 Task: Get directions from Antarctic to Canyonlands National Park, Utah, United States and reverse  starting point and destination and check the driving options
Action: Mouse moved to (210, 98)
Screenshot: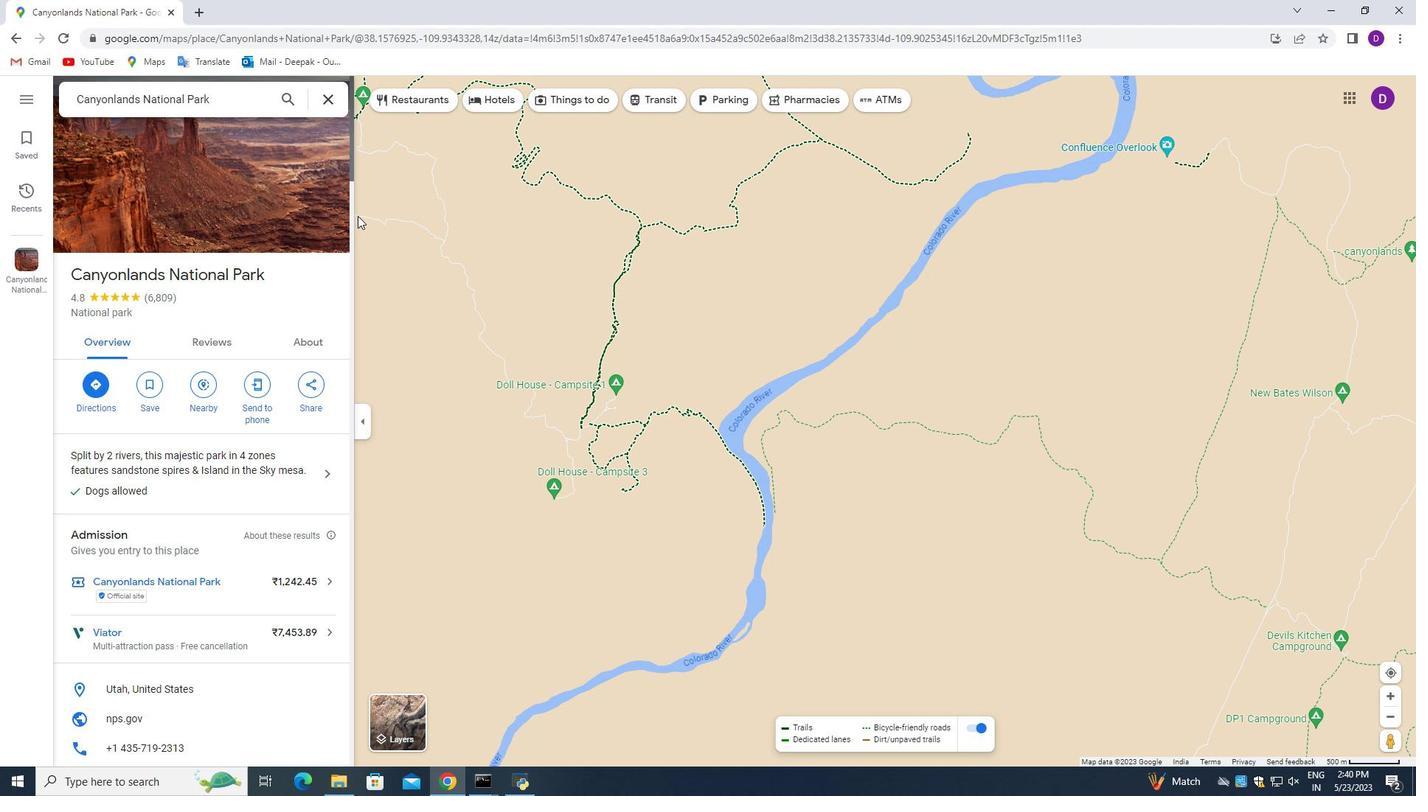 
Action: Mouse pressed left at (210, 98)
Screenshot: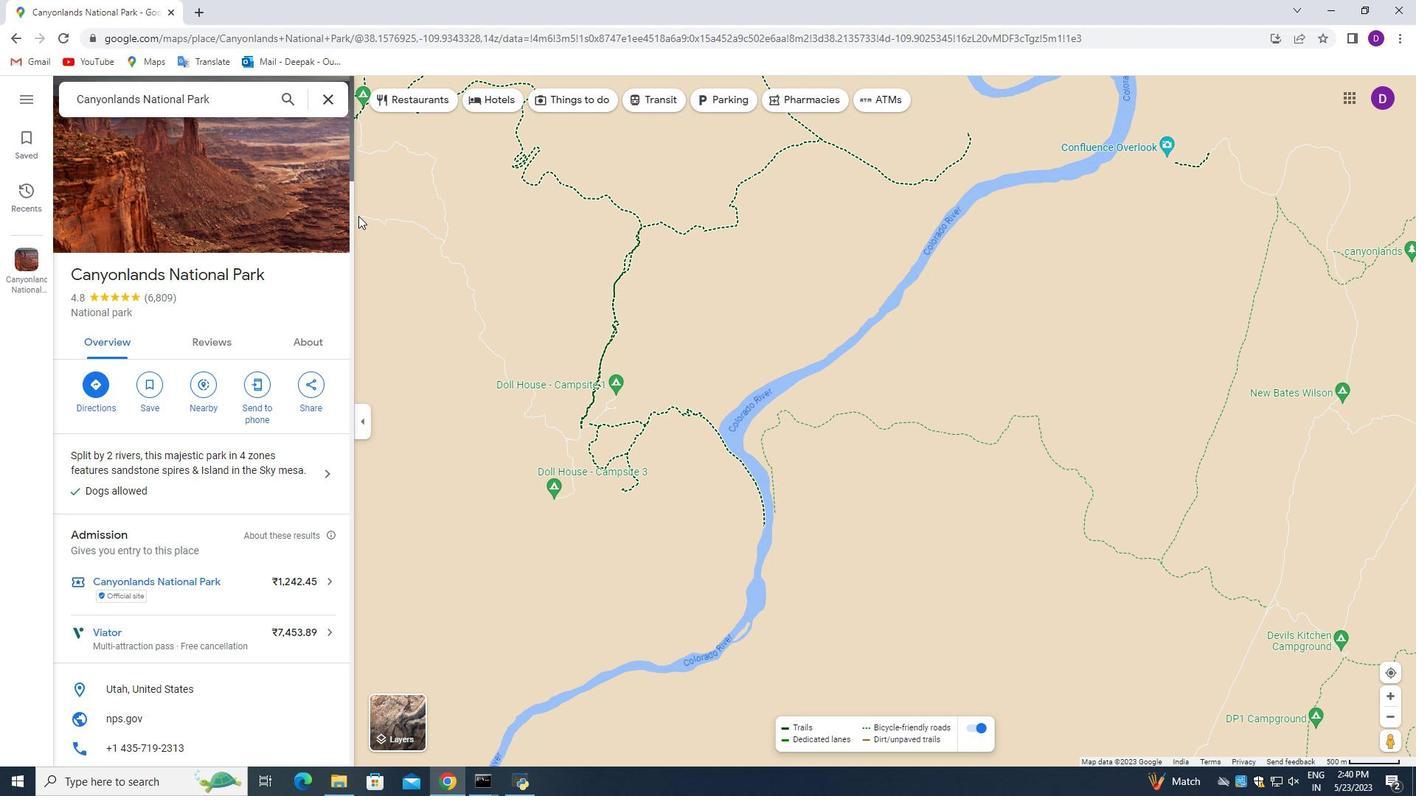
Action: Mouse moved to (397, 224)
Screenshot: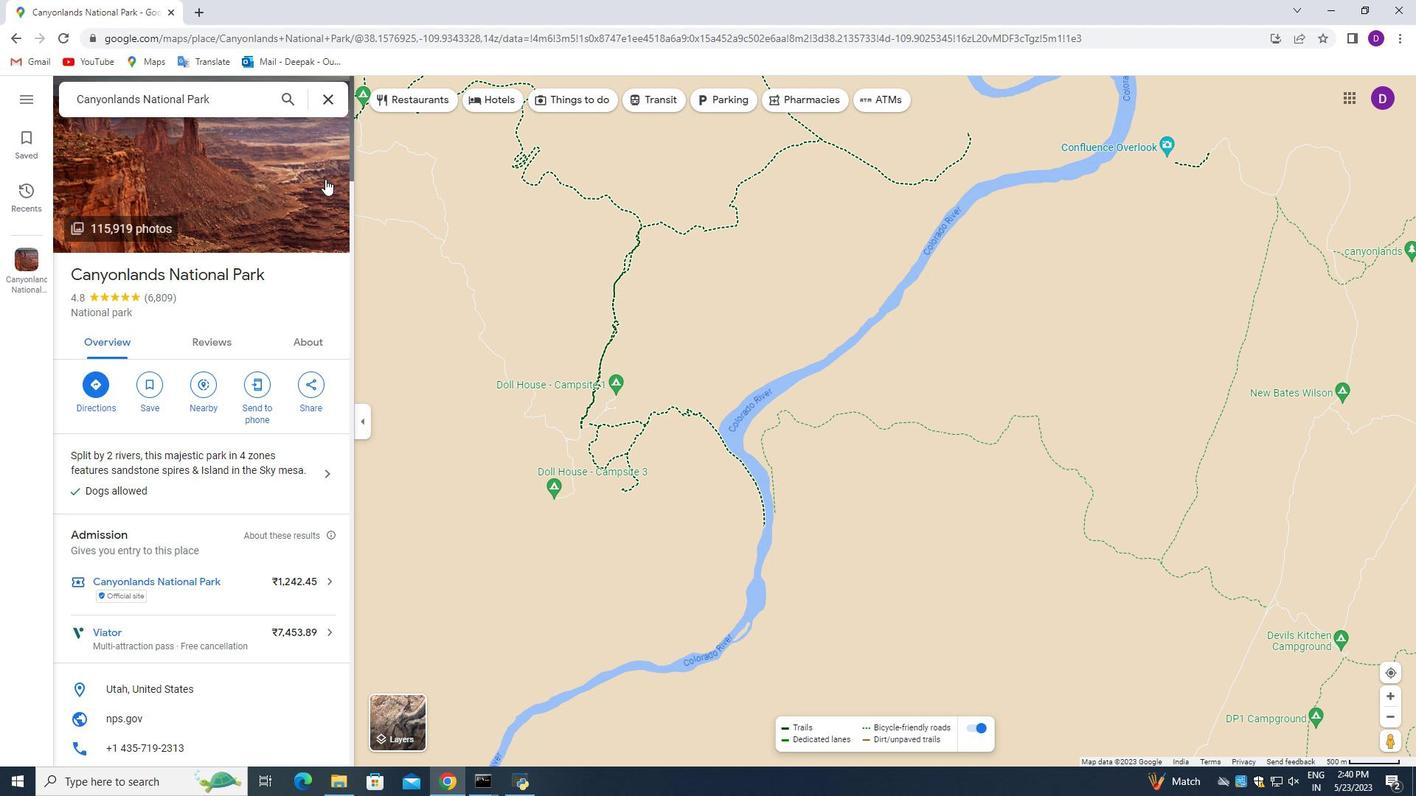 
Action: Key pressed <Key.shift_r>Antarctic
Screenshot: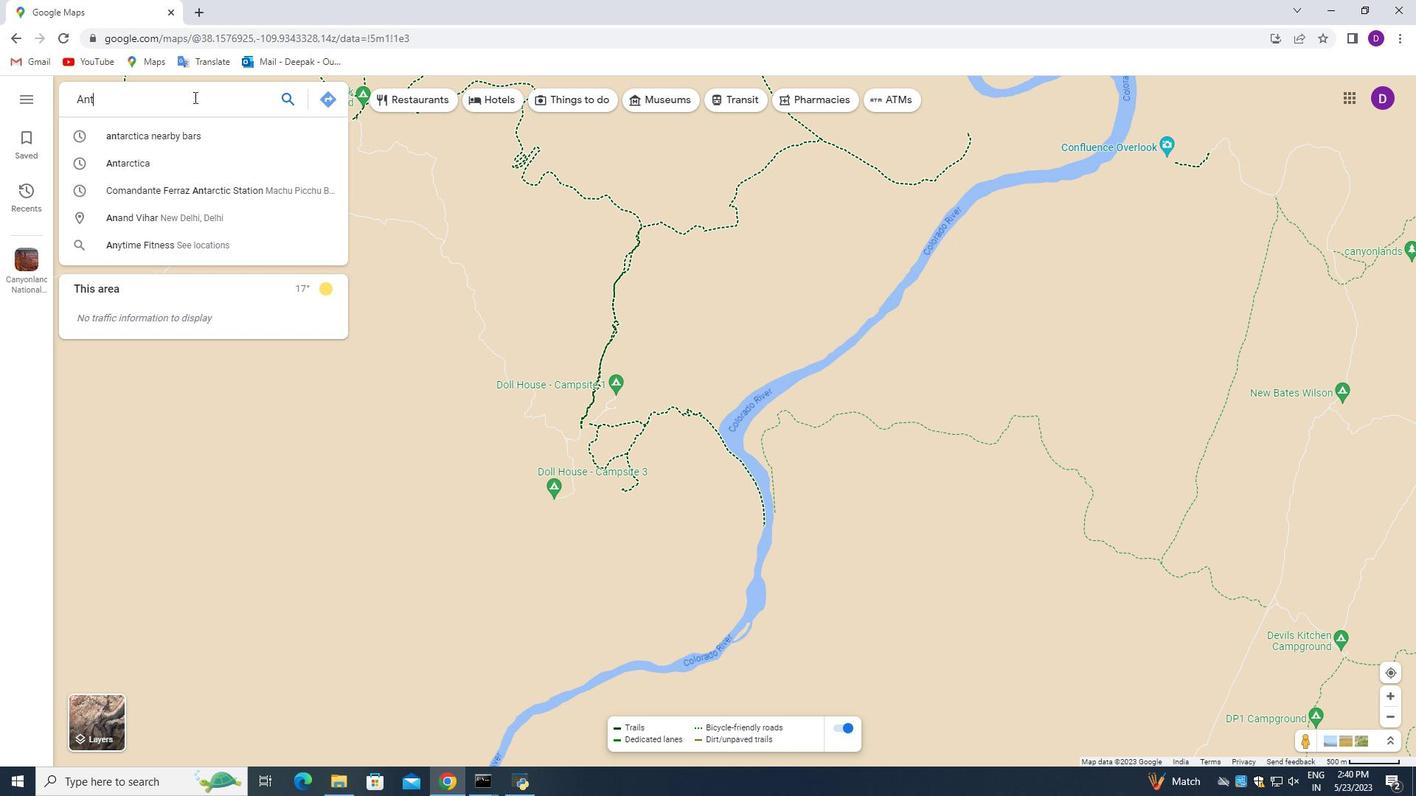 
Action: Mouse moved to (327, 95)
Screenshot: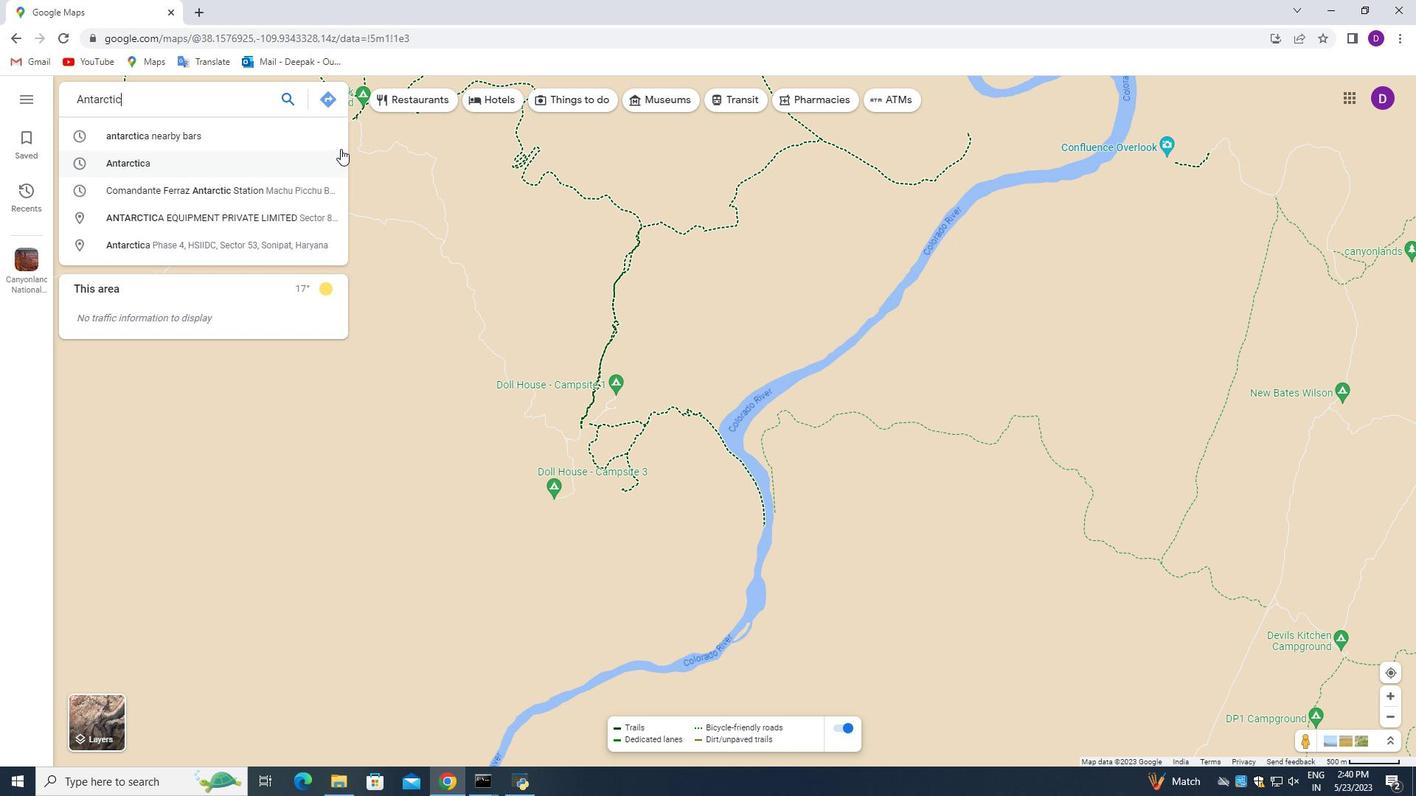 
Action: Mouse pressed left at (327, 95)
Screenshot: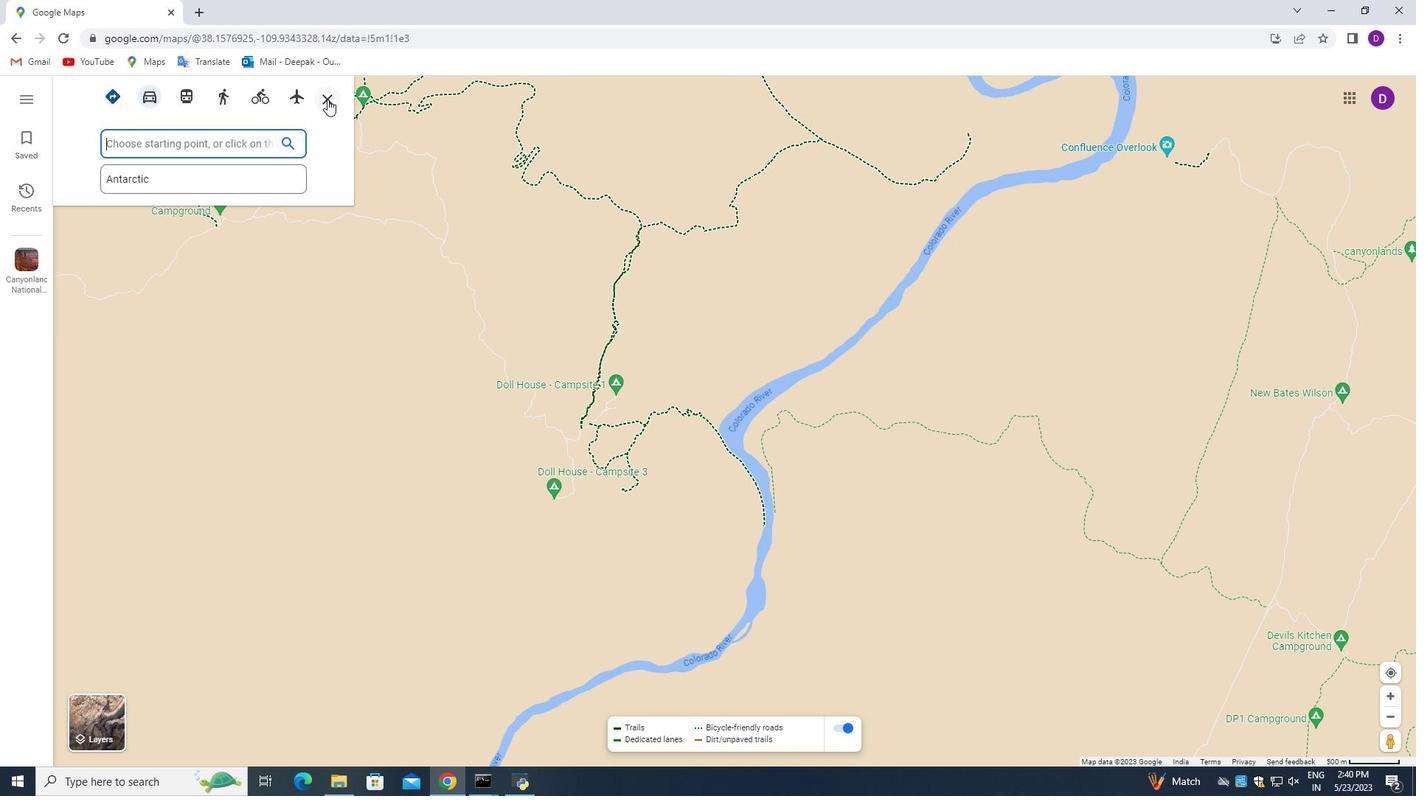 
Action: Mouse moved to (158, 133)
Screenshot: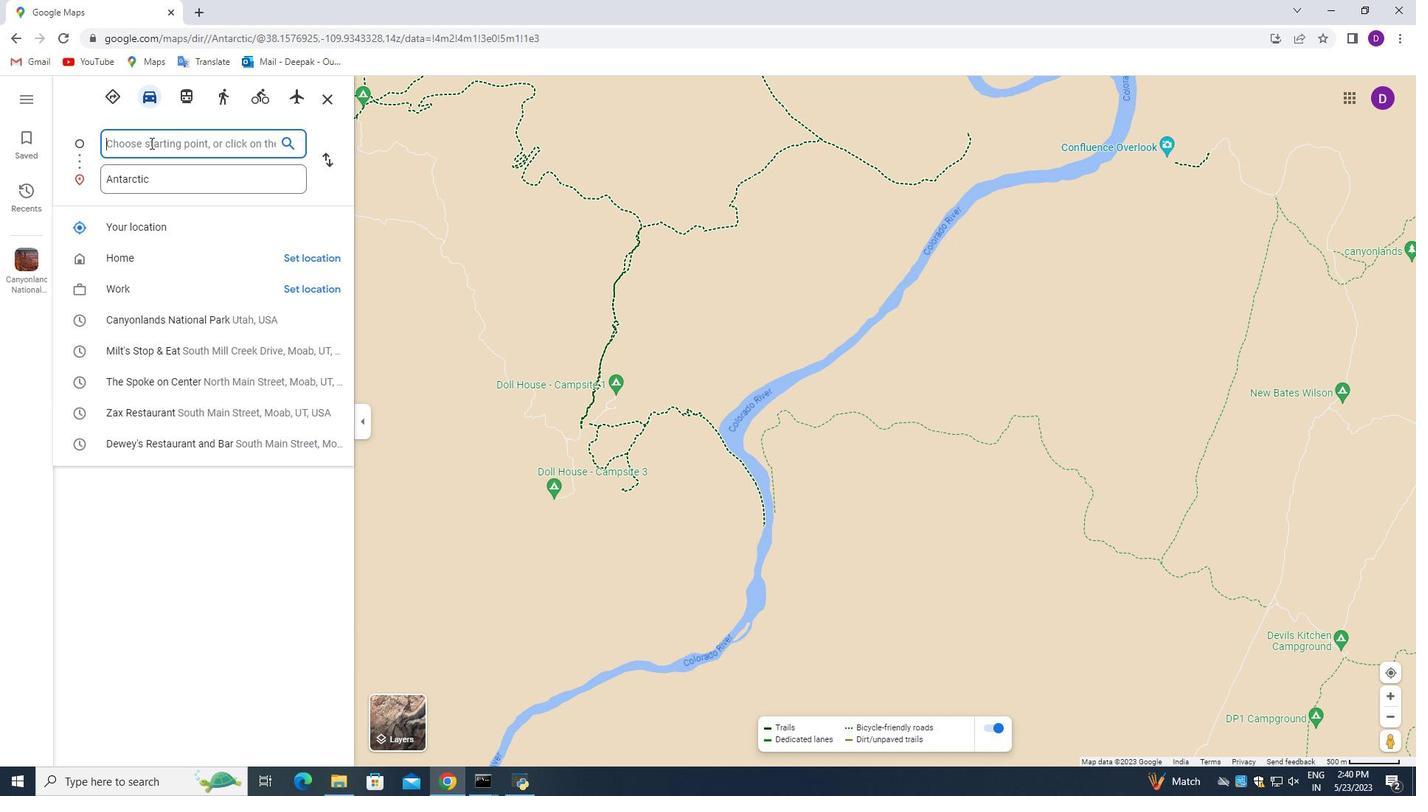 
Action: Mouse pressed left at (158, 133)
Screenshot: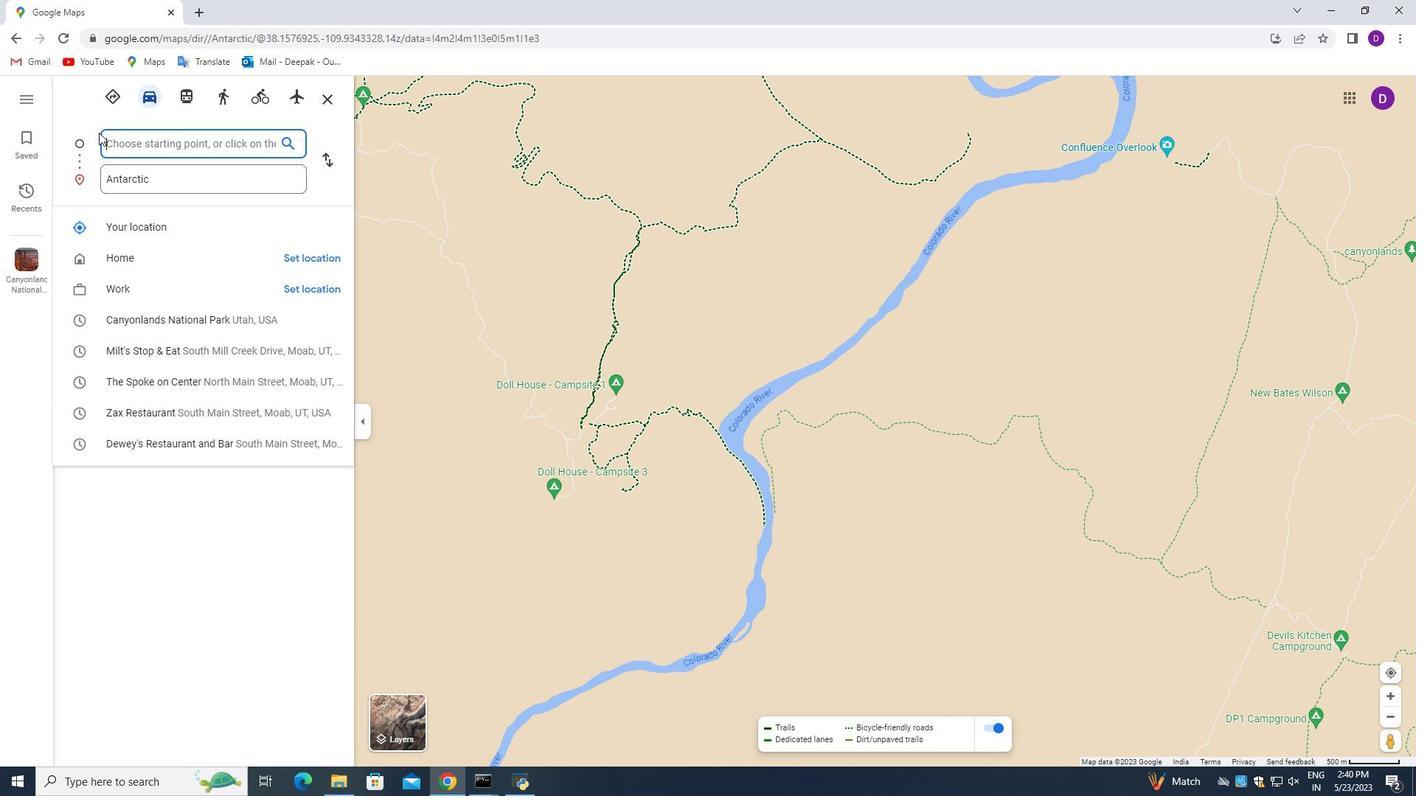 
Action: Mouse moved to (79, 107)
Screenshot: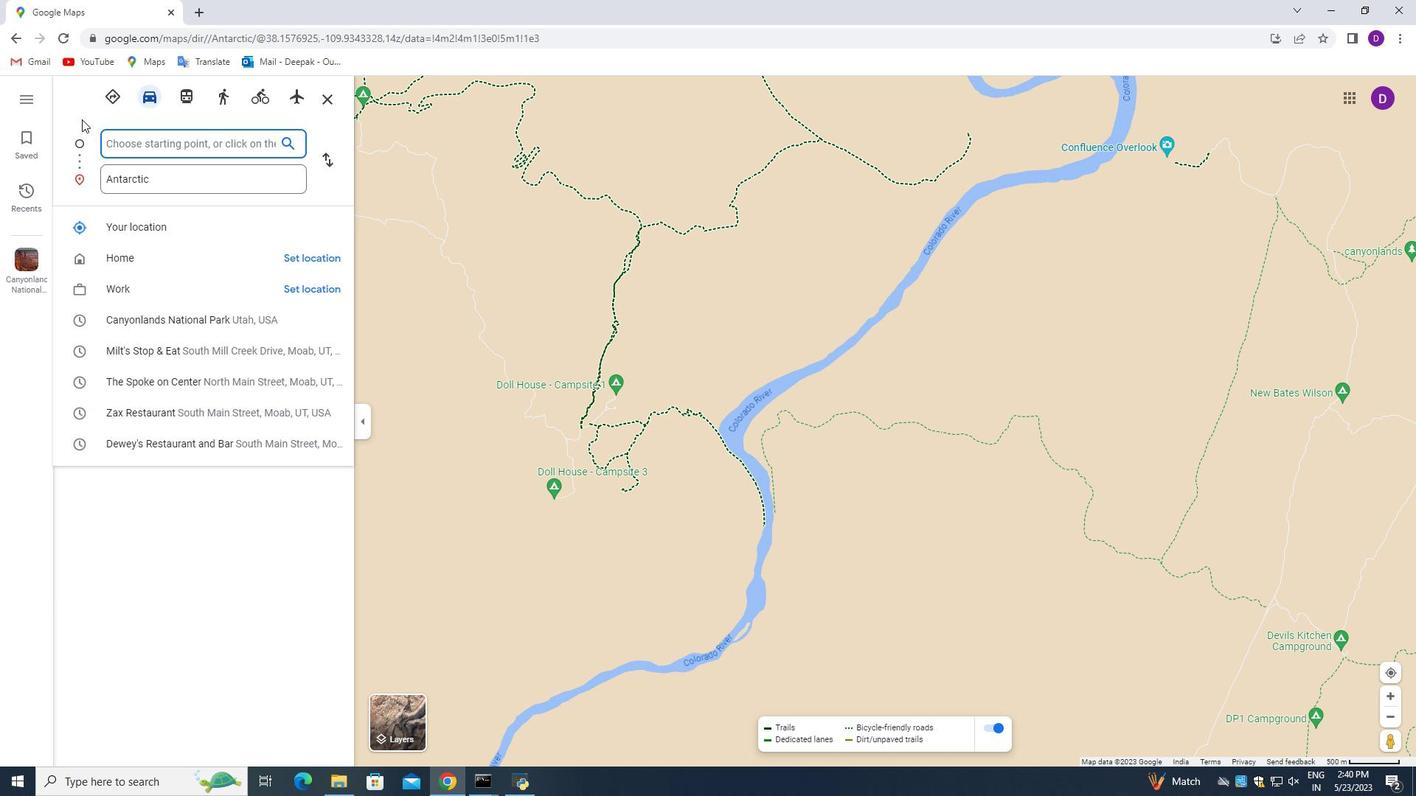 
Action: Key pressed <Key.shift_r>Canyonlands<Key.space><Key.shift>National<Key.space><Key.shift>Park,<Key.space><Key.shift>Utah<Key.space>=<Key.backspace><Key.backspace>,<Key.space><Key.shift>United<Key.space>s<Key.backspace><Key.shift_r>States<Key.space>ad<Key.backspace><Key.backspace>
Screenshot: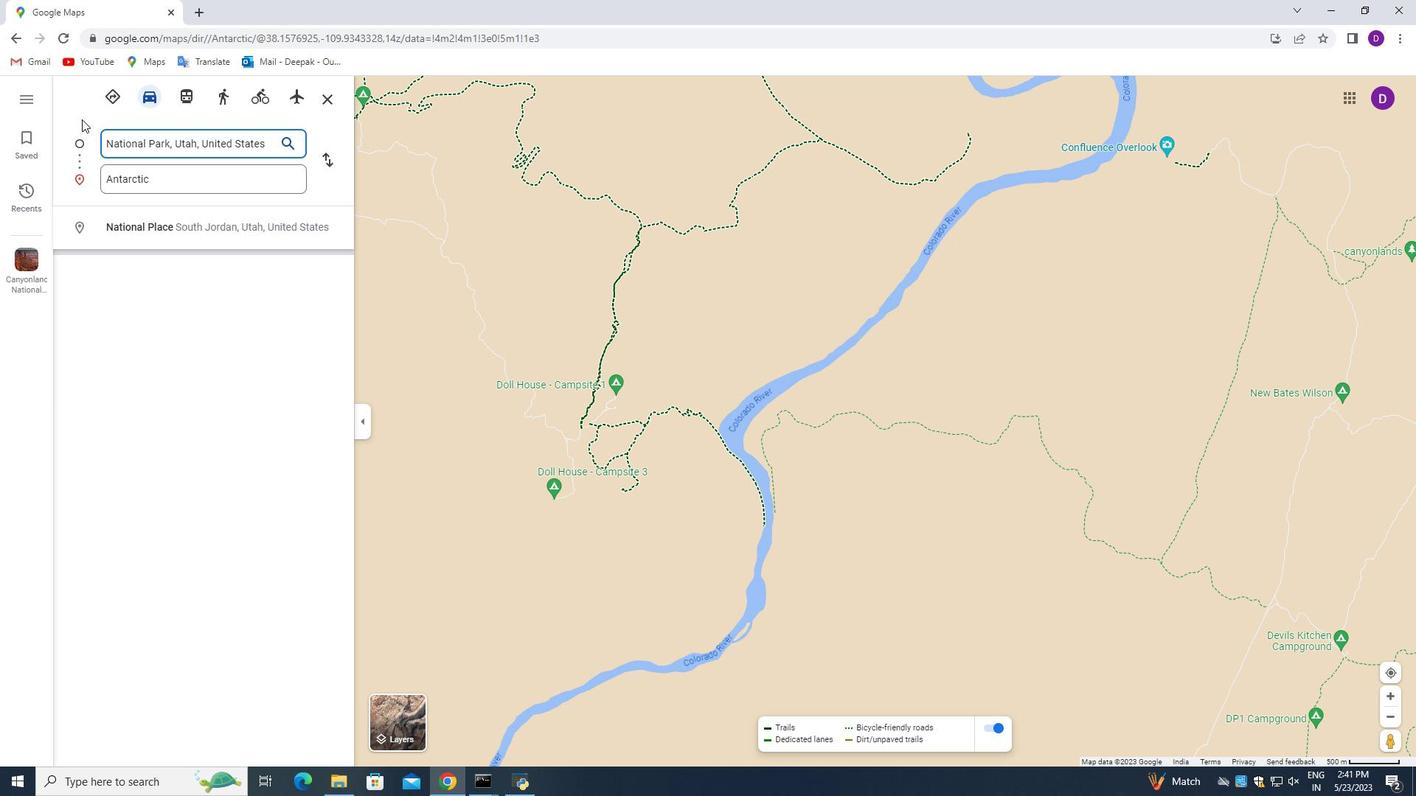 
Action: Mouse moved to (336, 162)
Screenshot: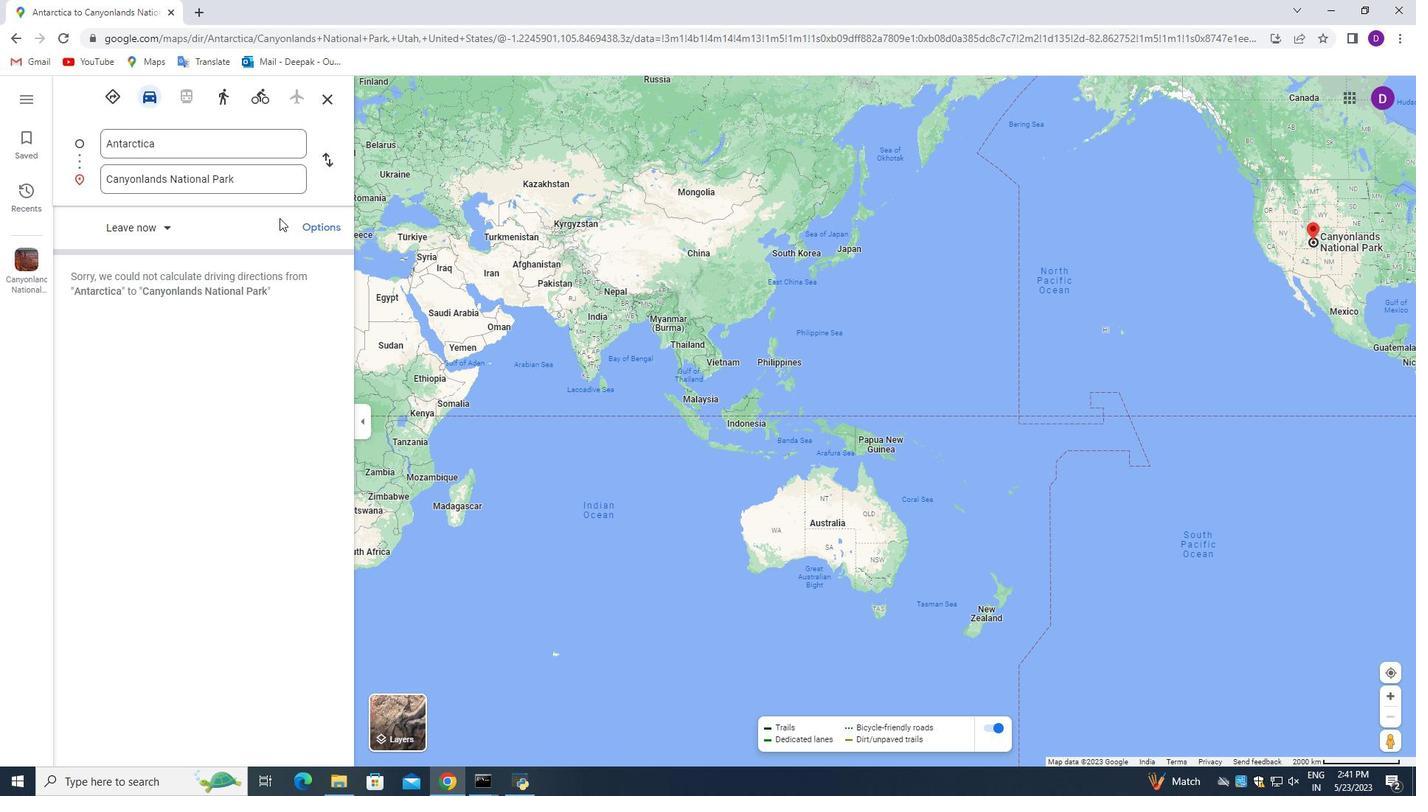 
Action: Mouse pressed left at (336, 162)
Screenshot: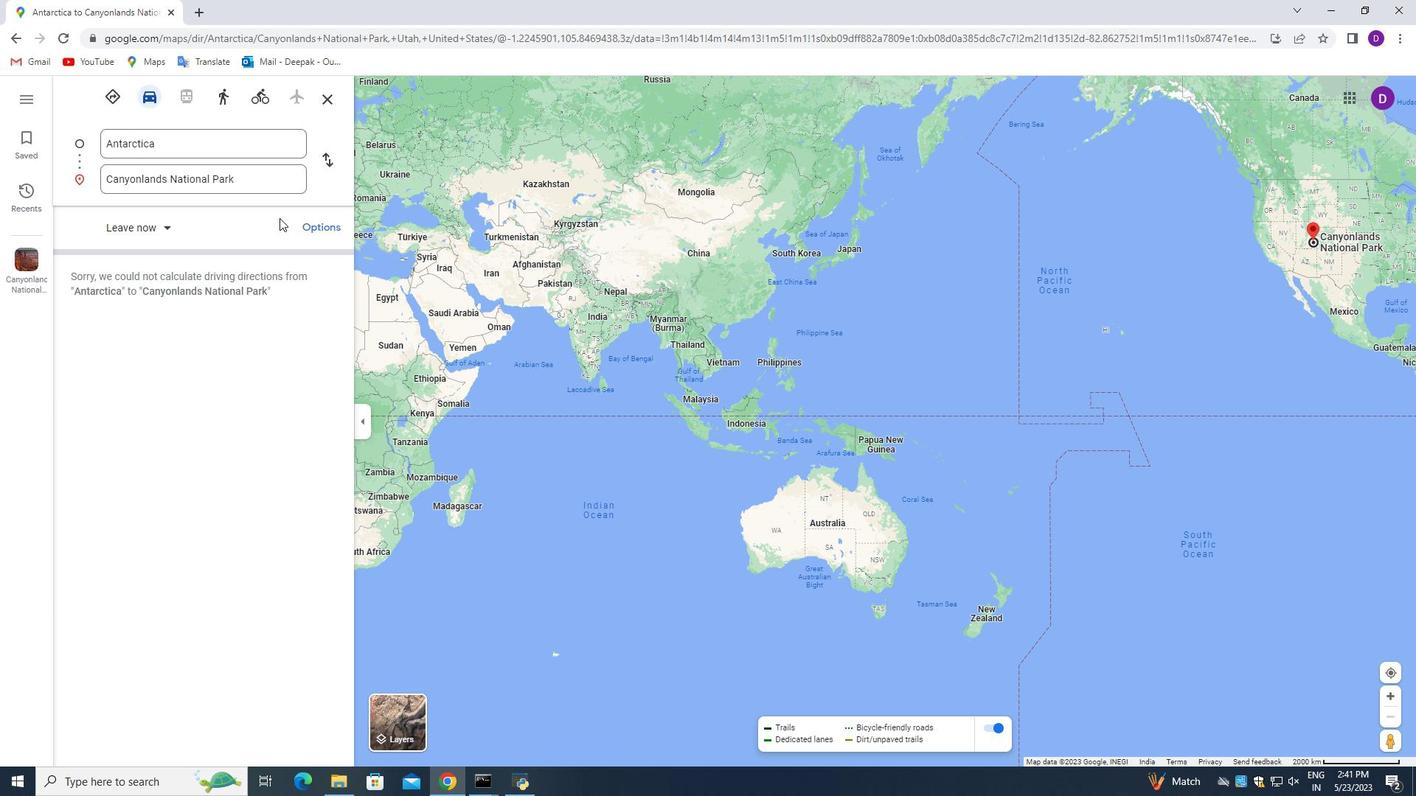 
Action: Mouse moved to (958, 545)
Screenshot: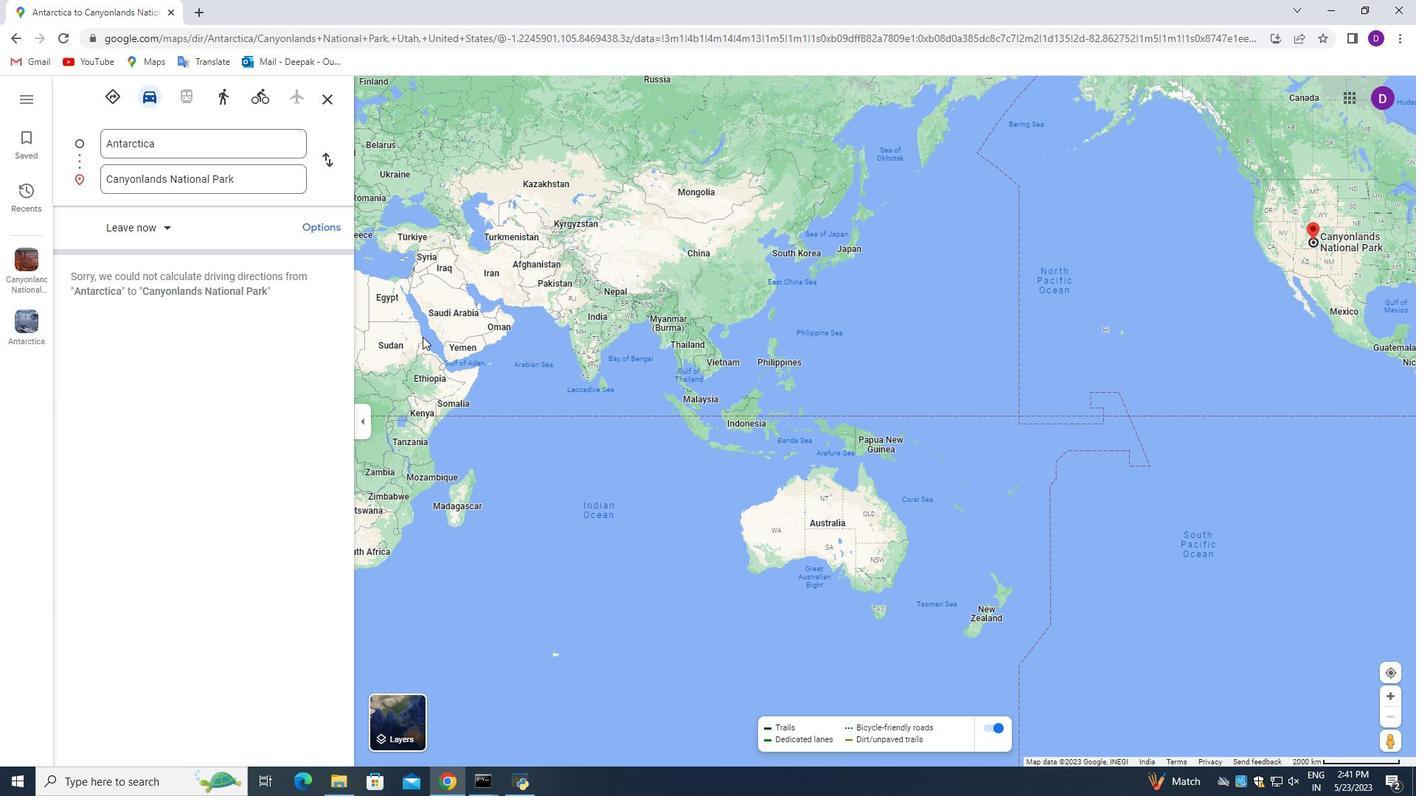 
Action: Mouse pressed left at (958, 545)
Screenshot: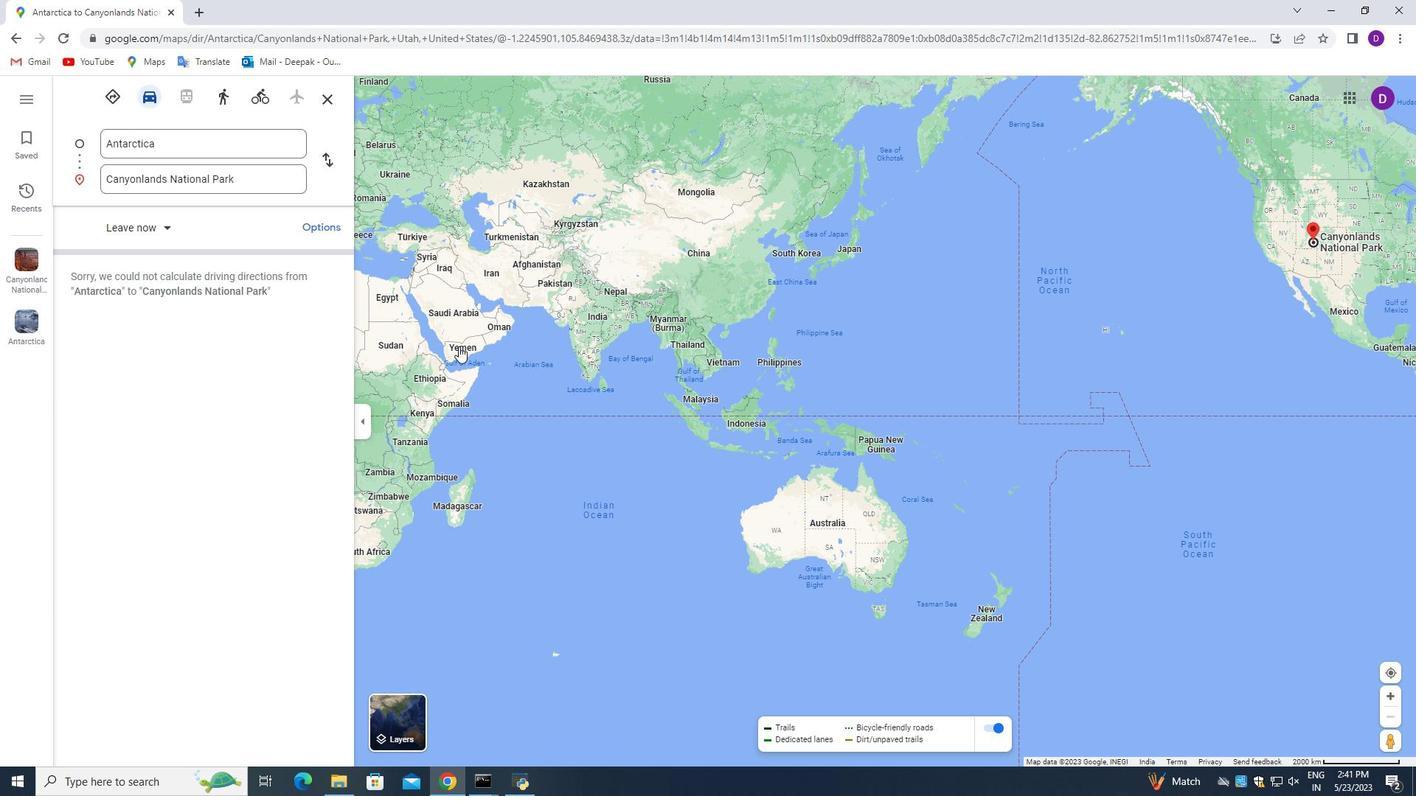 
Action: Mouse moved to (986, 379)
Screenshot: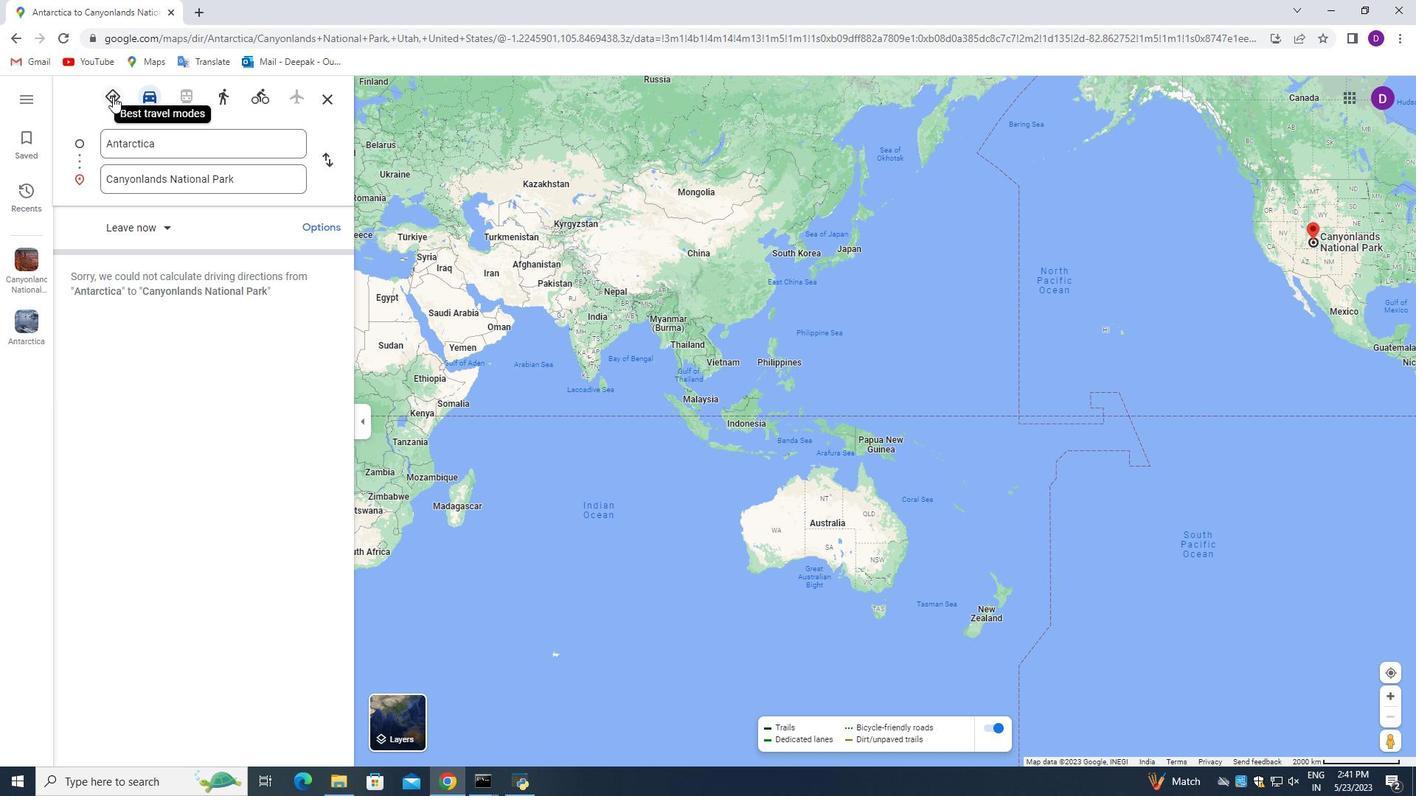 
Action: Mouse pressed left at (986, 379)
Screenshot: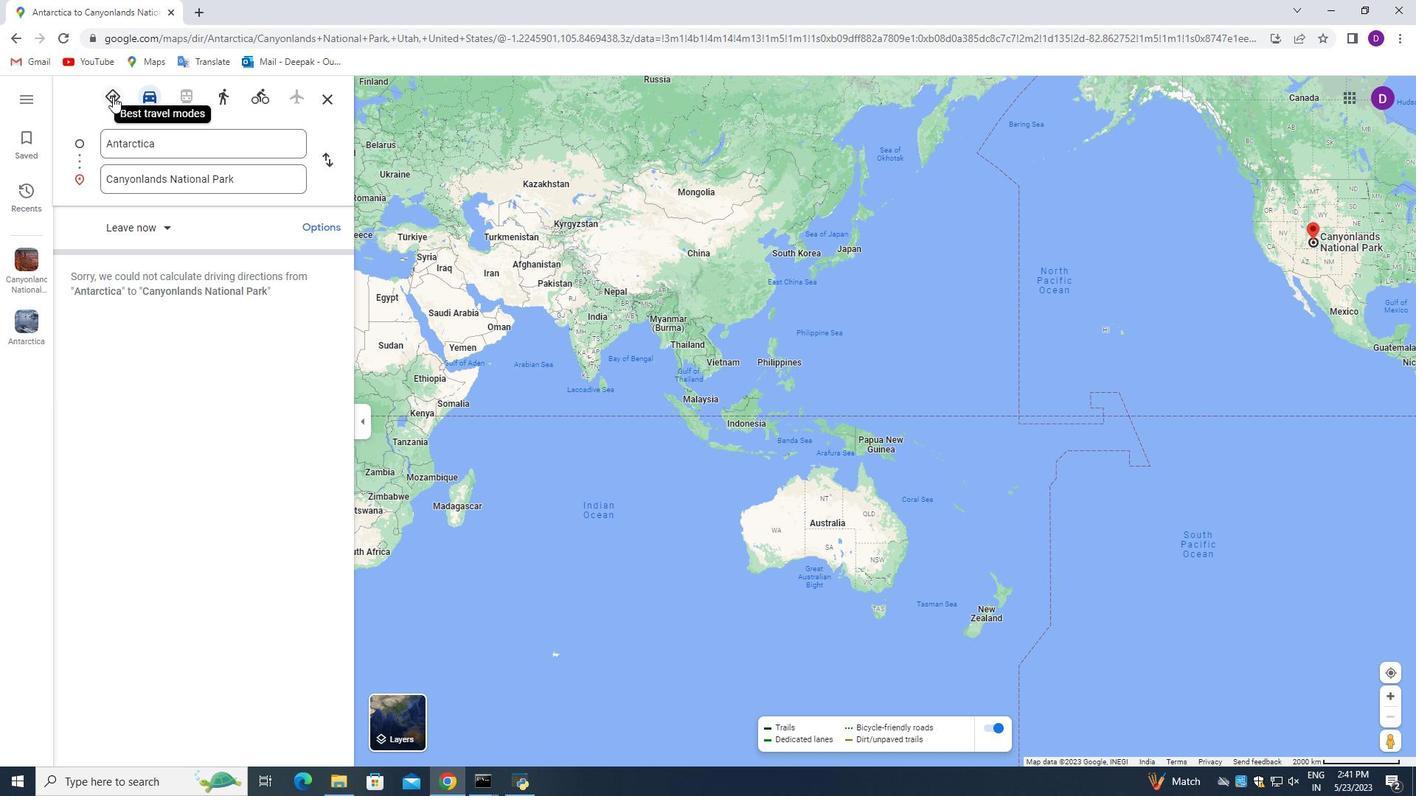 
Action: Mouse moved to (244, 178)
Screenshot: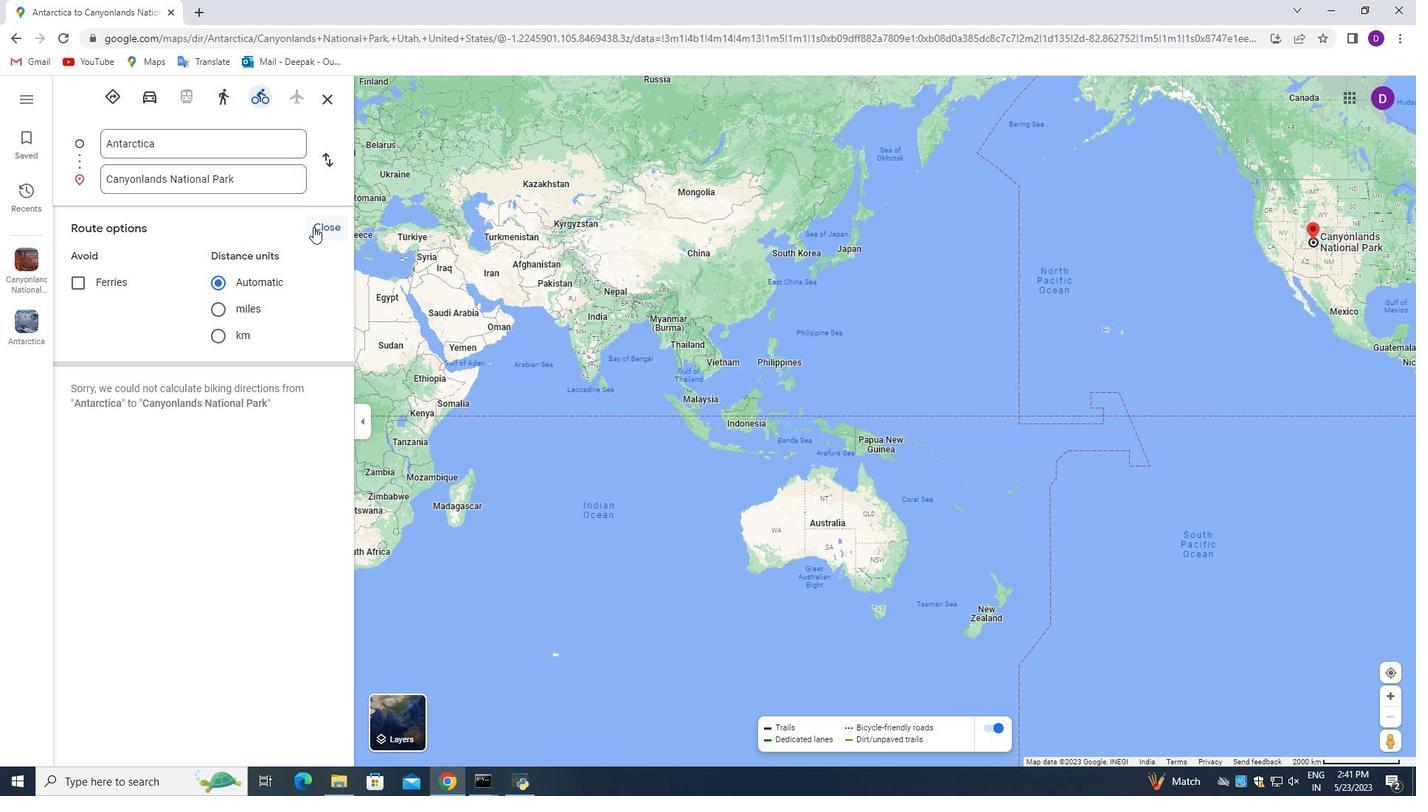
Action: Mouse pressed left at (244, 178)
Screenshot: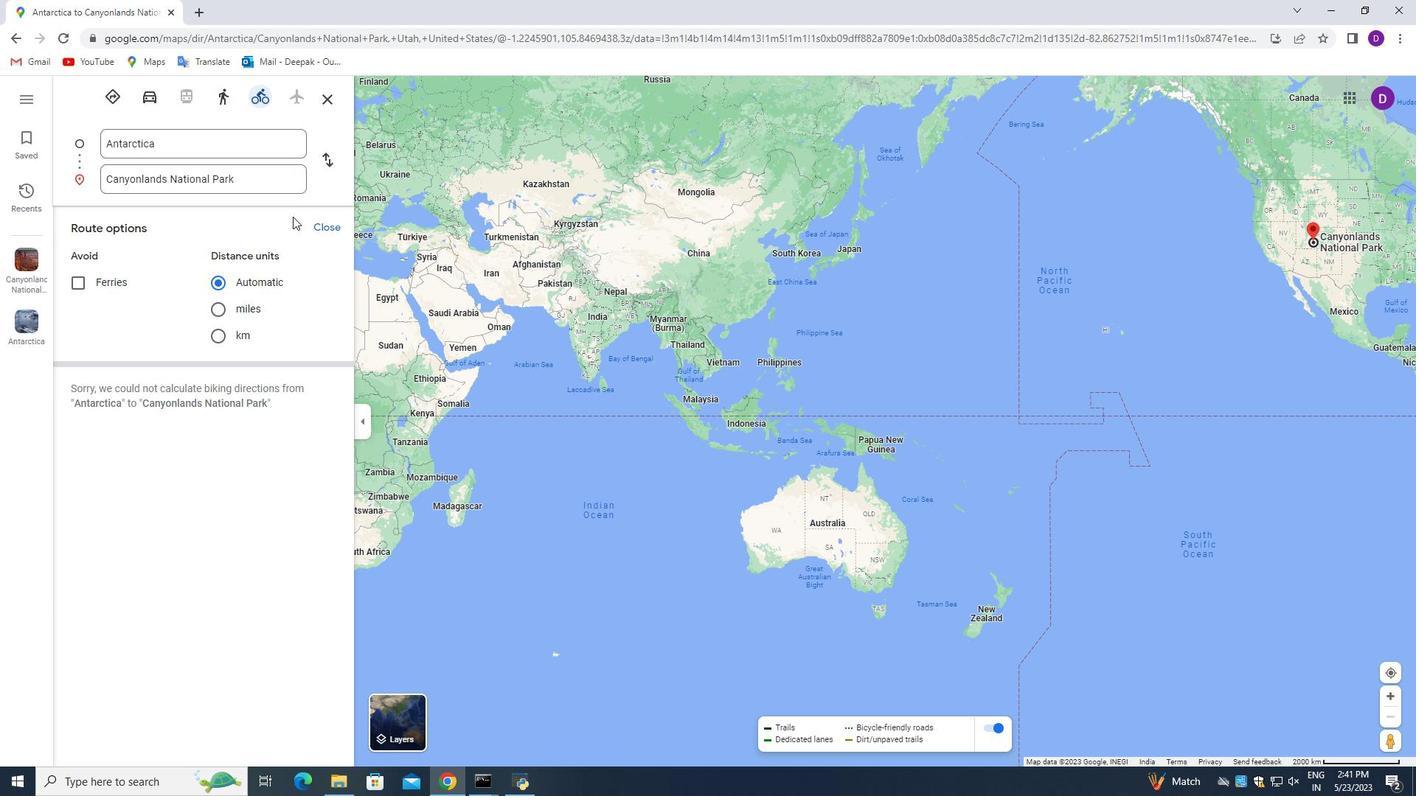 
Action: Mouse moved to (244, 177)
Screenshot: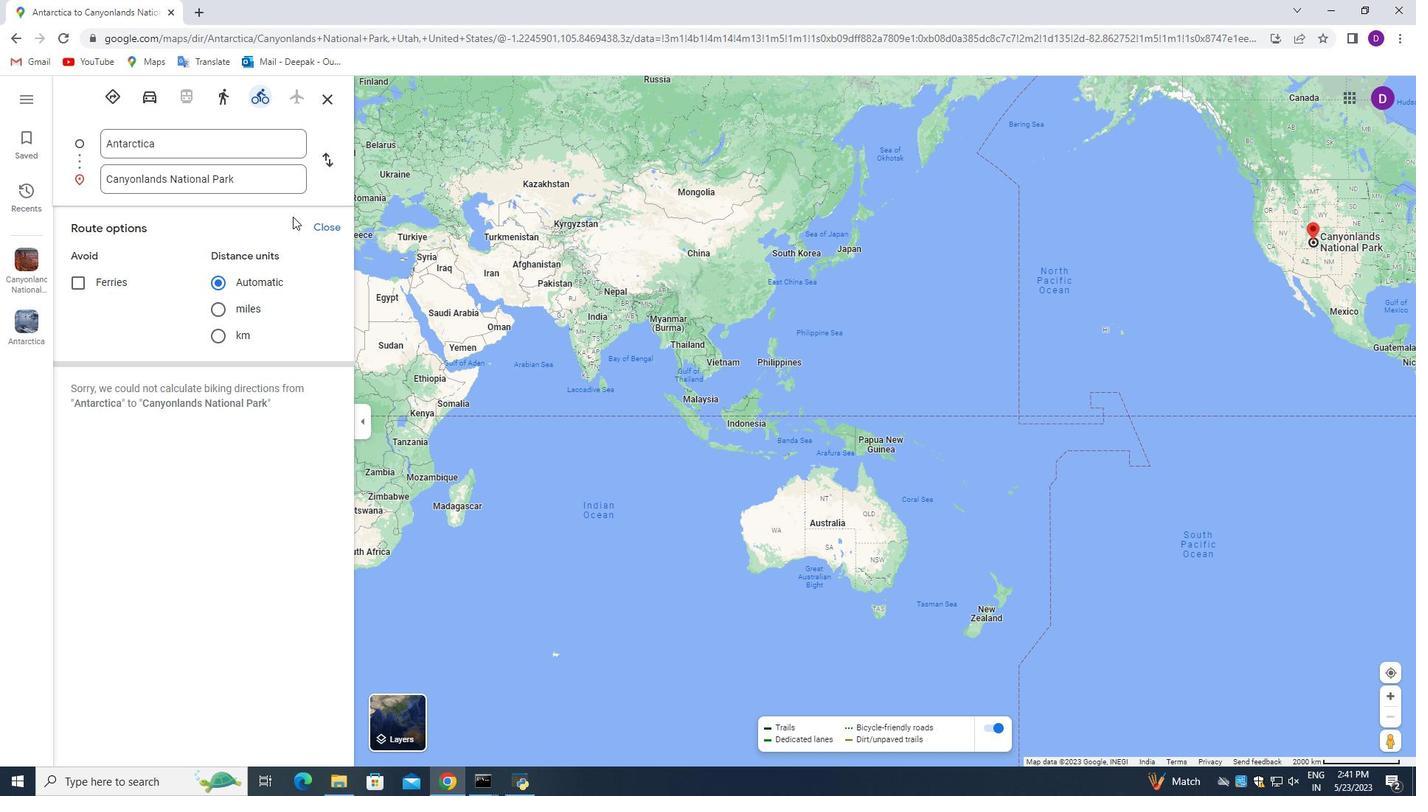 
Action: Key pressed ctrl+C
Screenshot: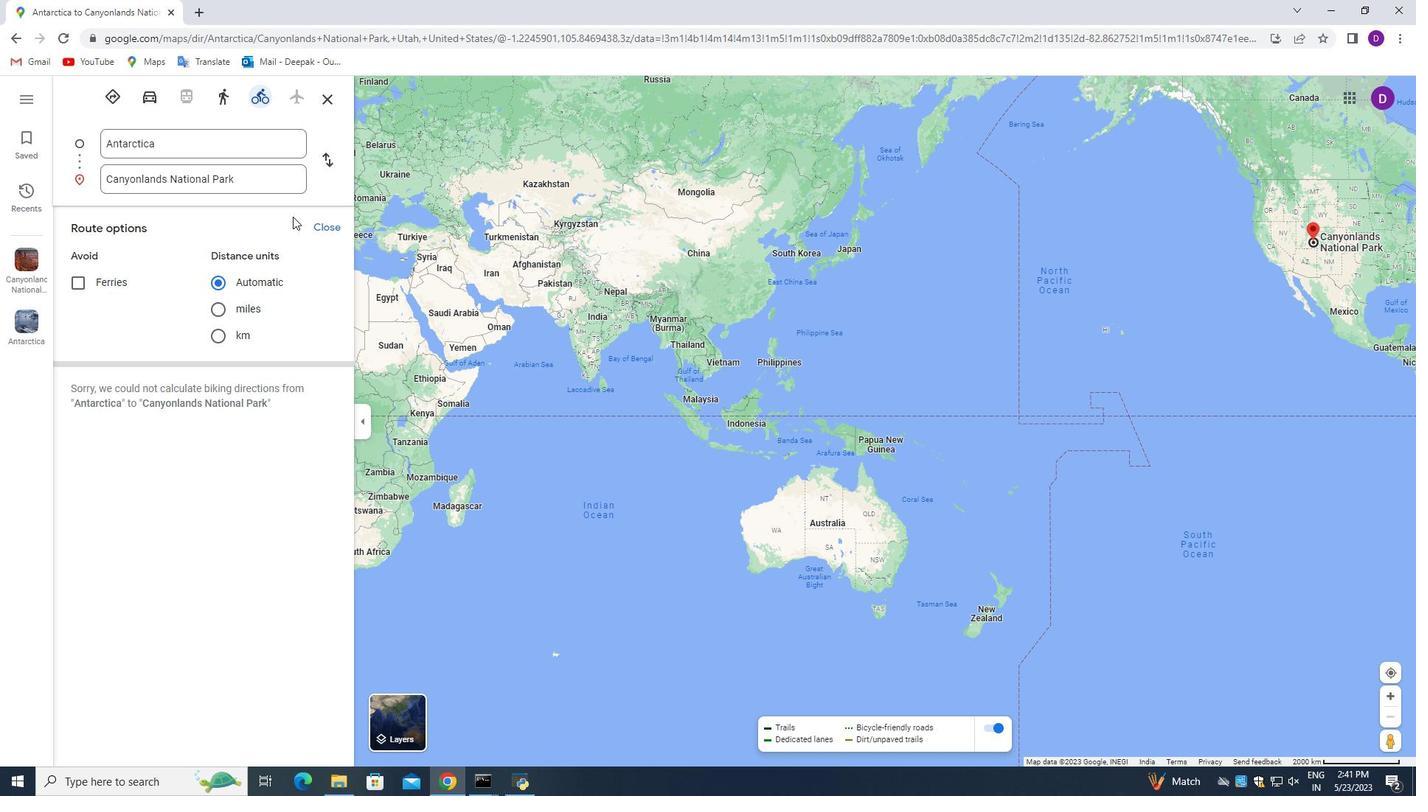 
Action: Mouse moved to (326, 99)
Screenshot: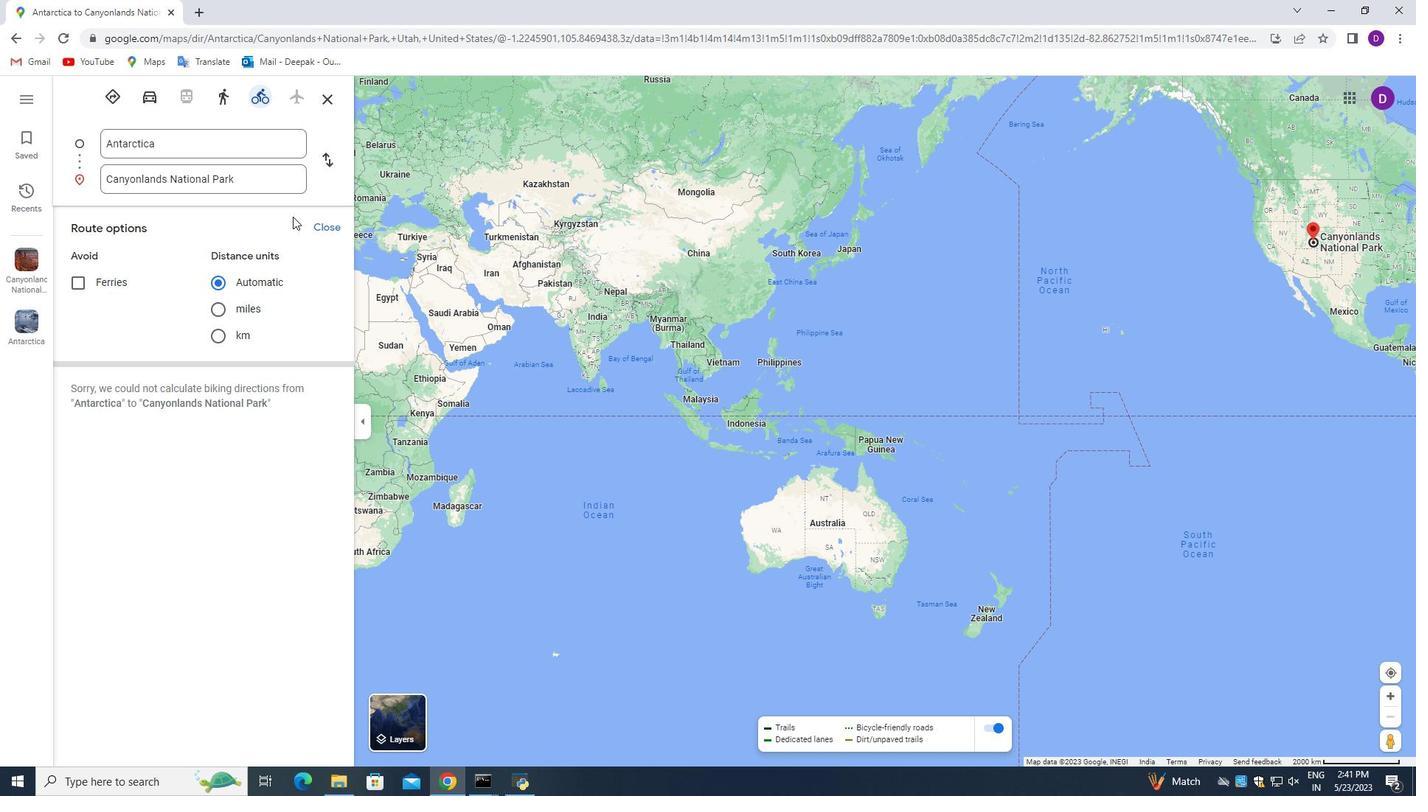 
Action: Mouse pressed left at (326, 99)
Screenshot: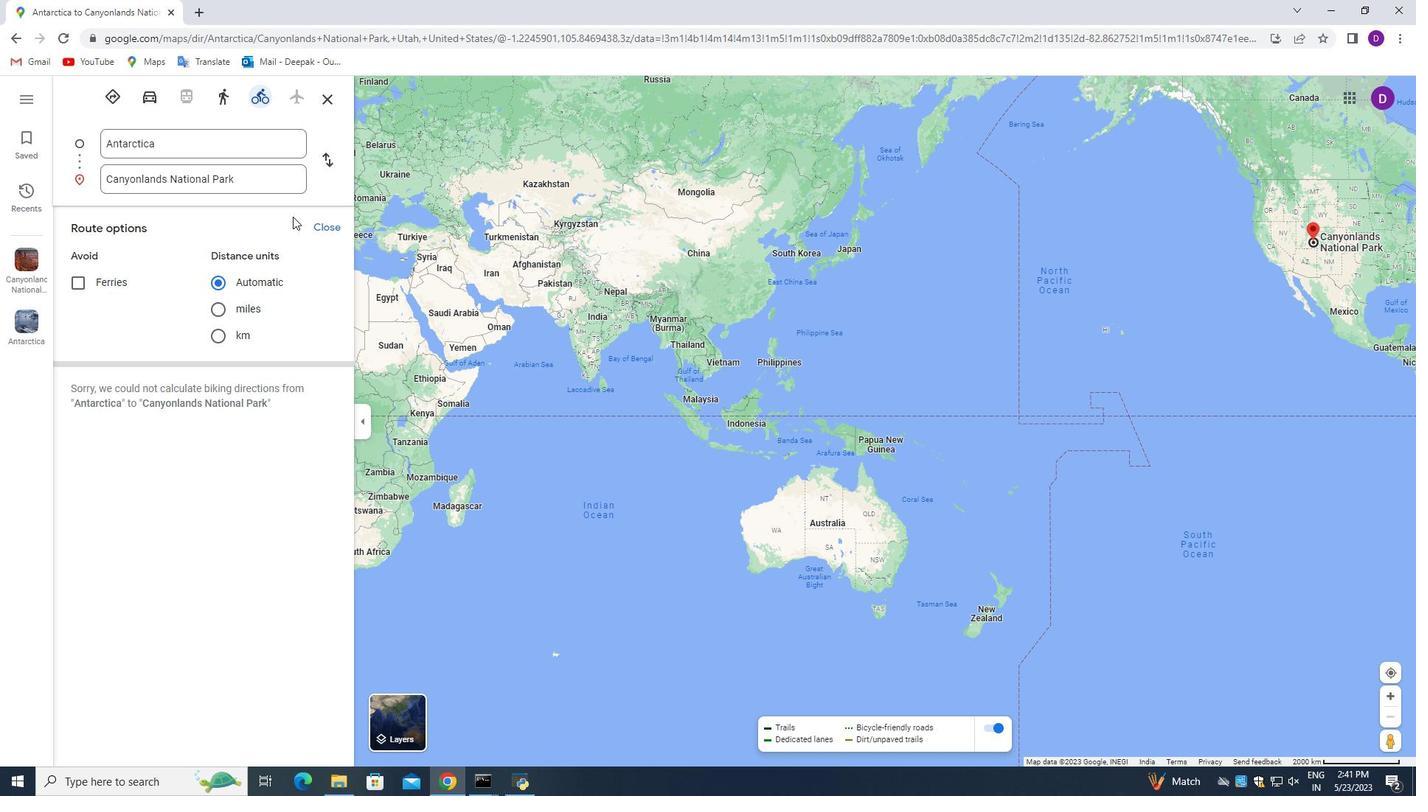 
Action: Mouse moved to (178, 103)
Screenshot: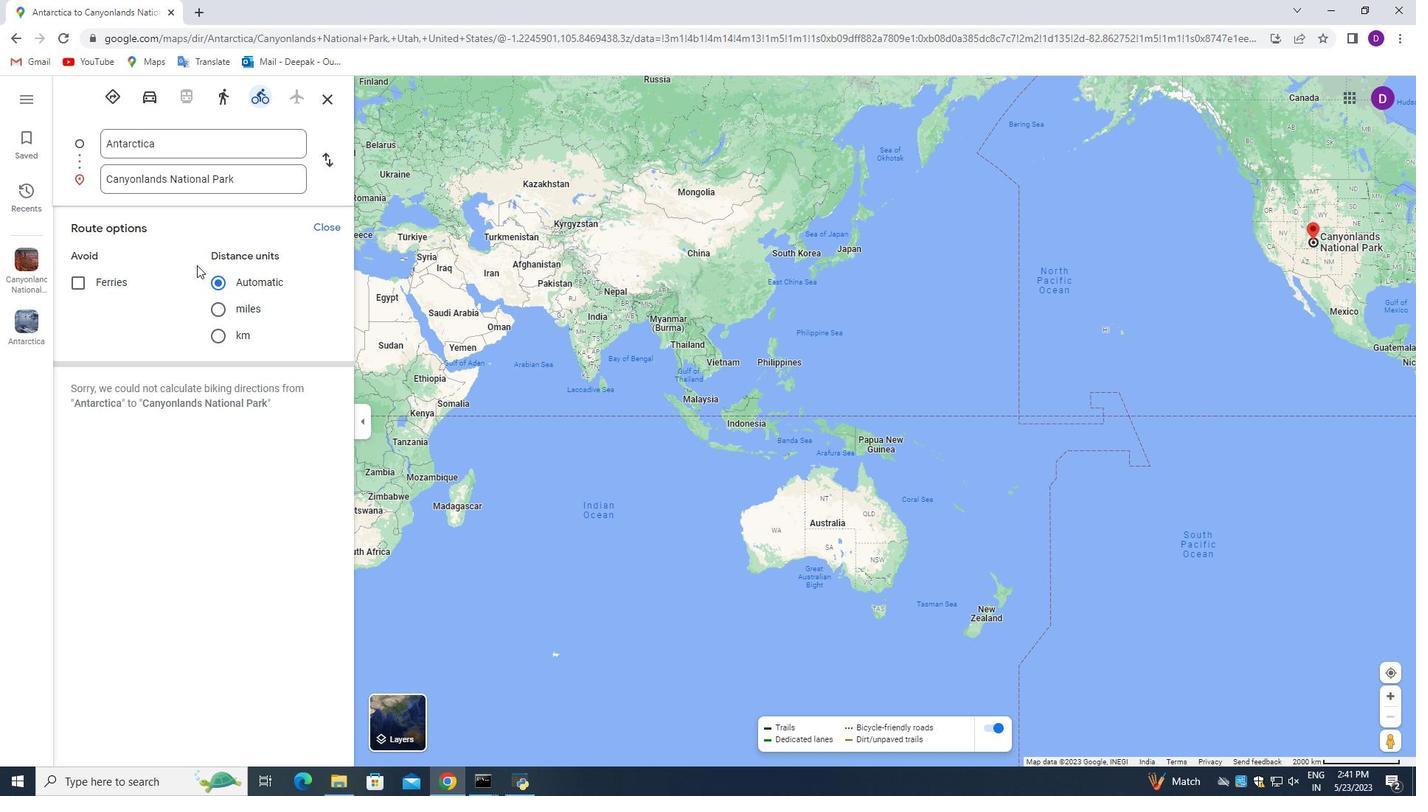 
Action: Mouse pressed left at (178, 103)
Screenshot: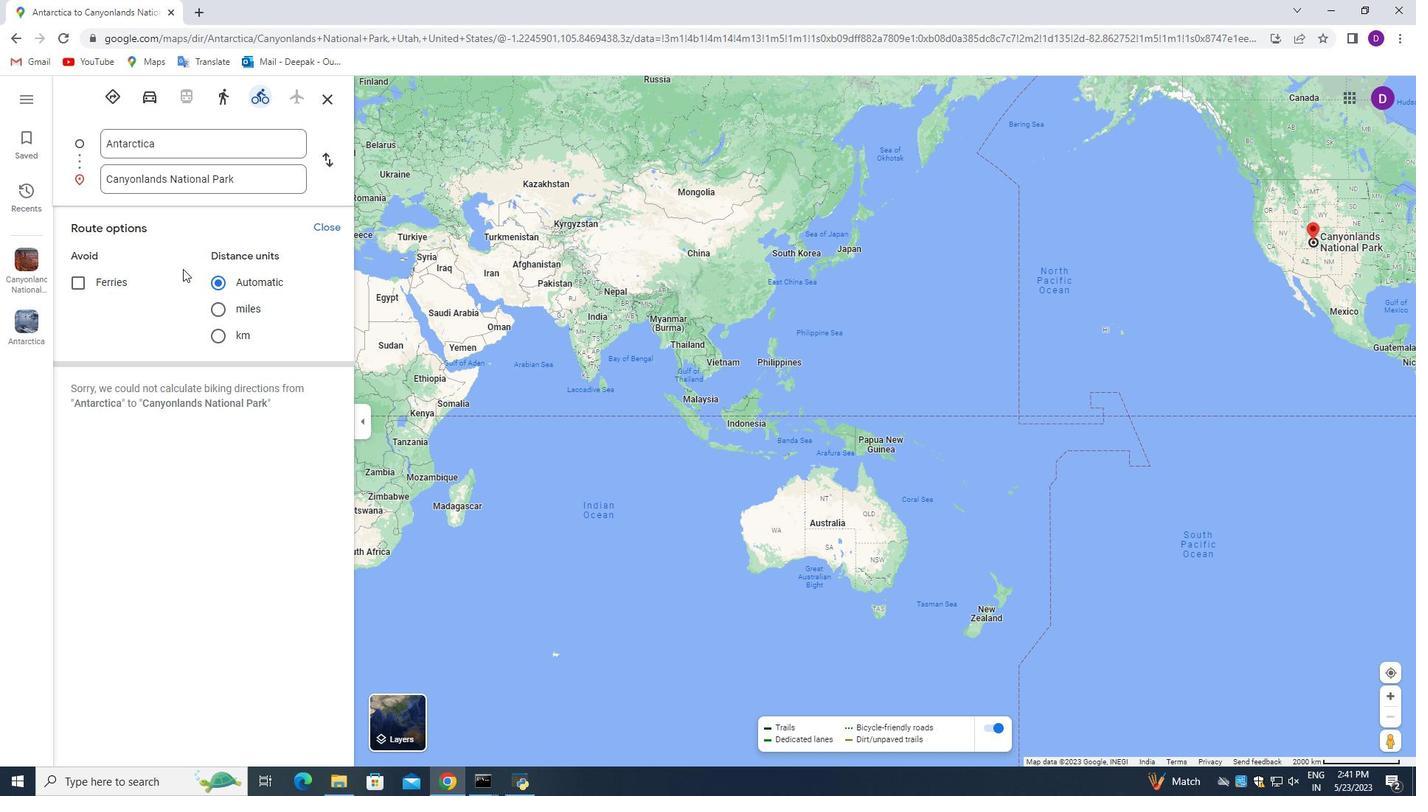 
Action: Key pressed ctrl+V<Key.enter>
Screenshot: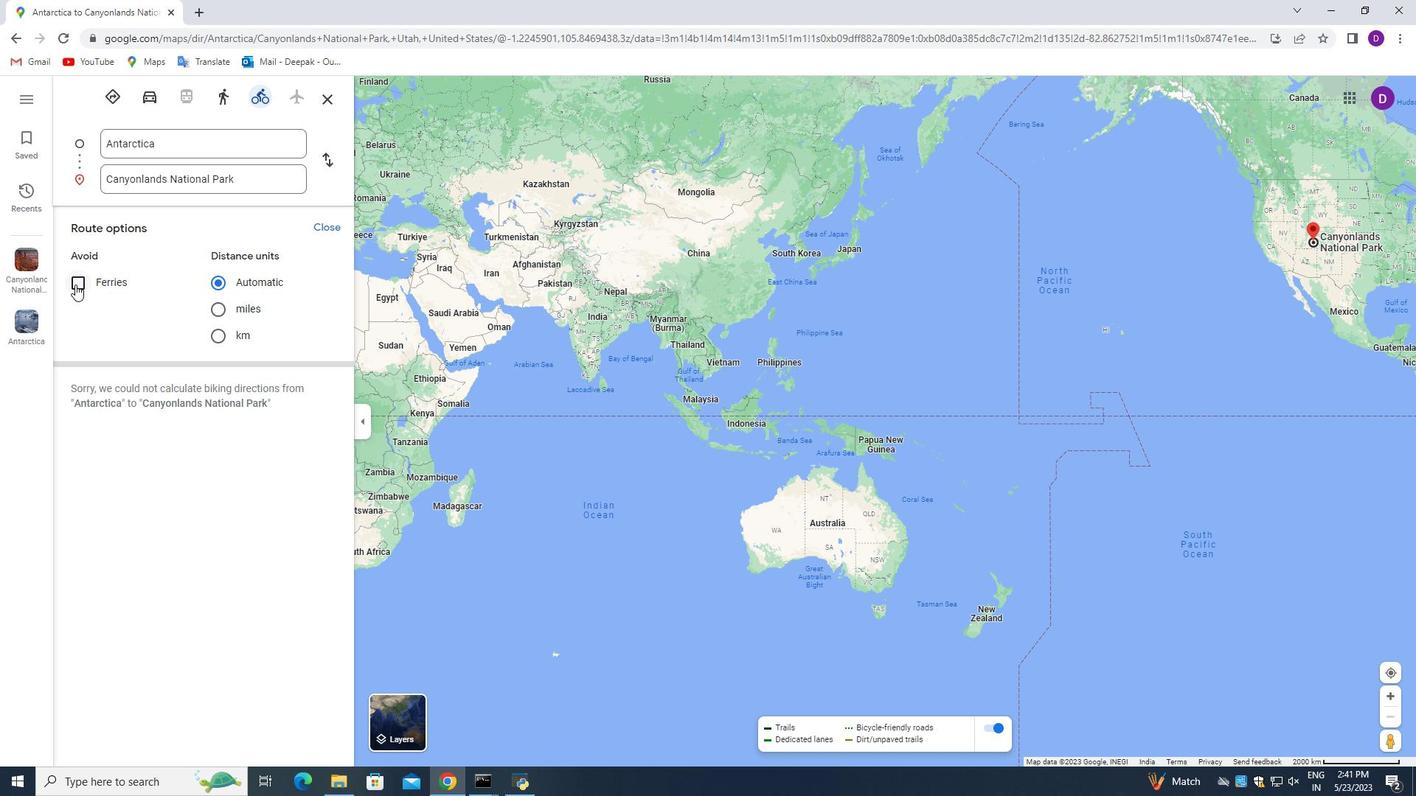
Action: Mouse moved to (629, 719)
Screenshot: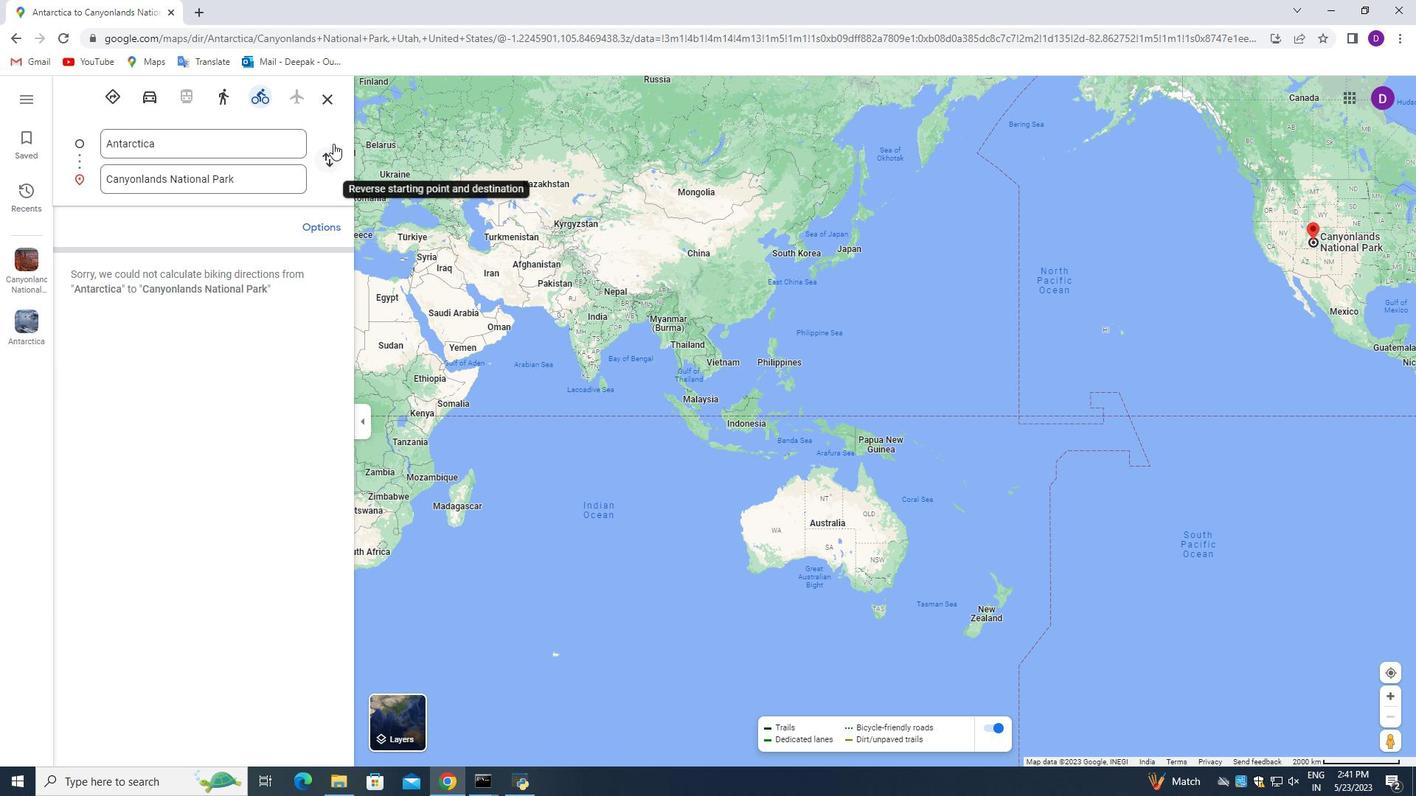 
Action: Mouse pressed left at (629, 719)
Screenshot: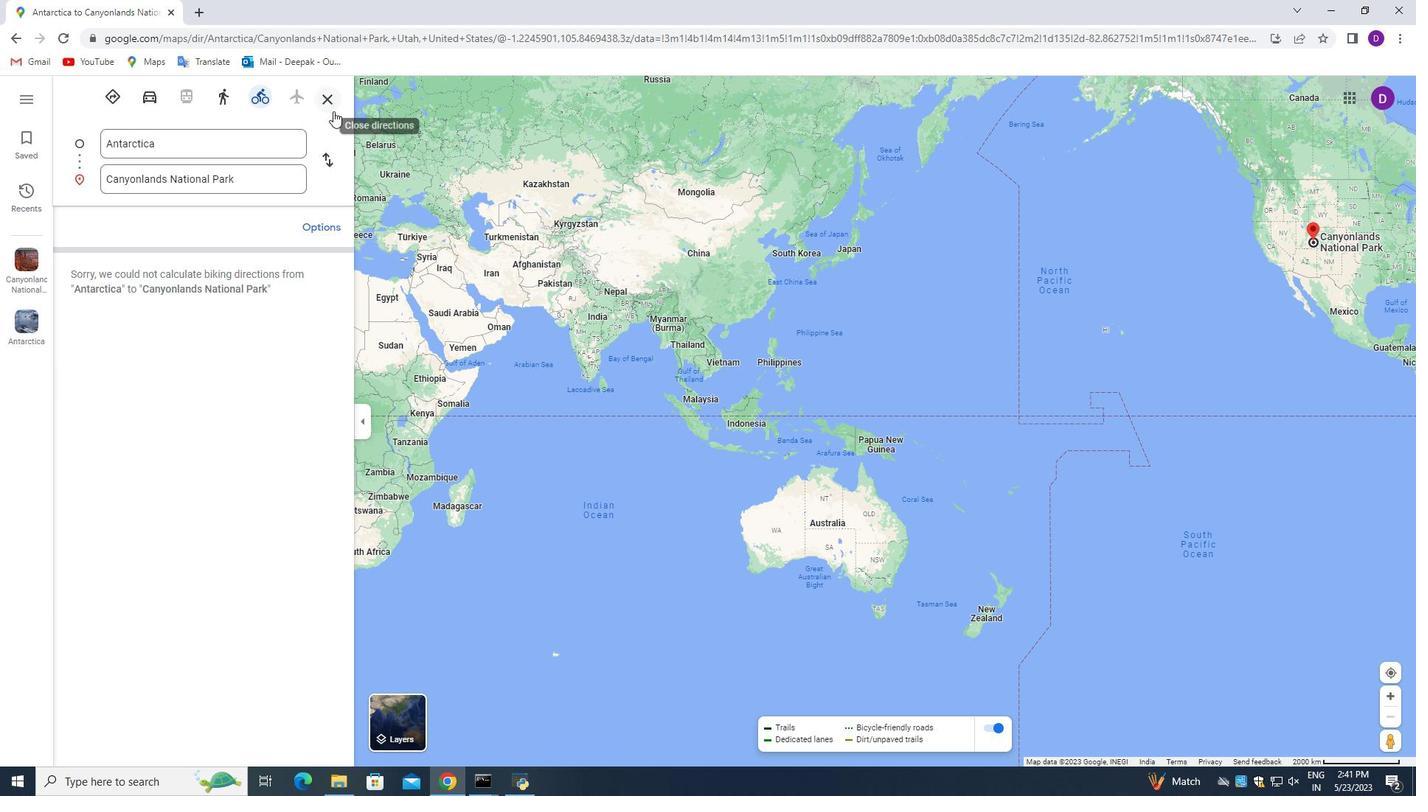 
Action: Mouse moved to (522, 375)
Screenshot: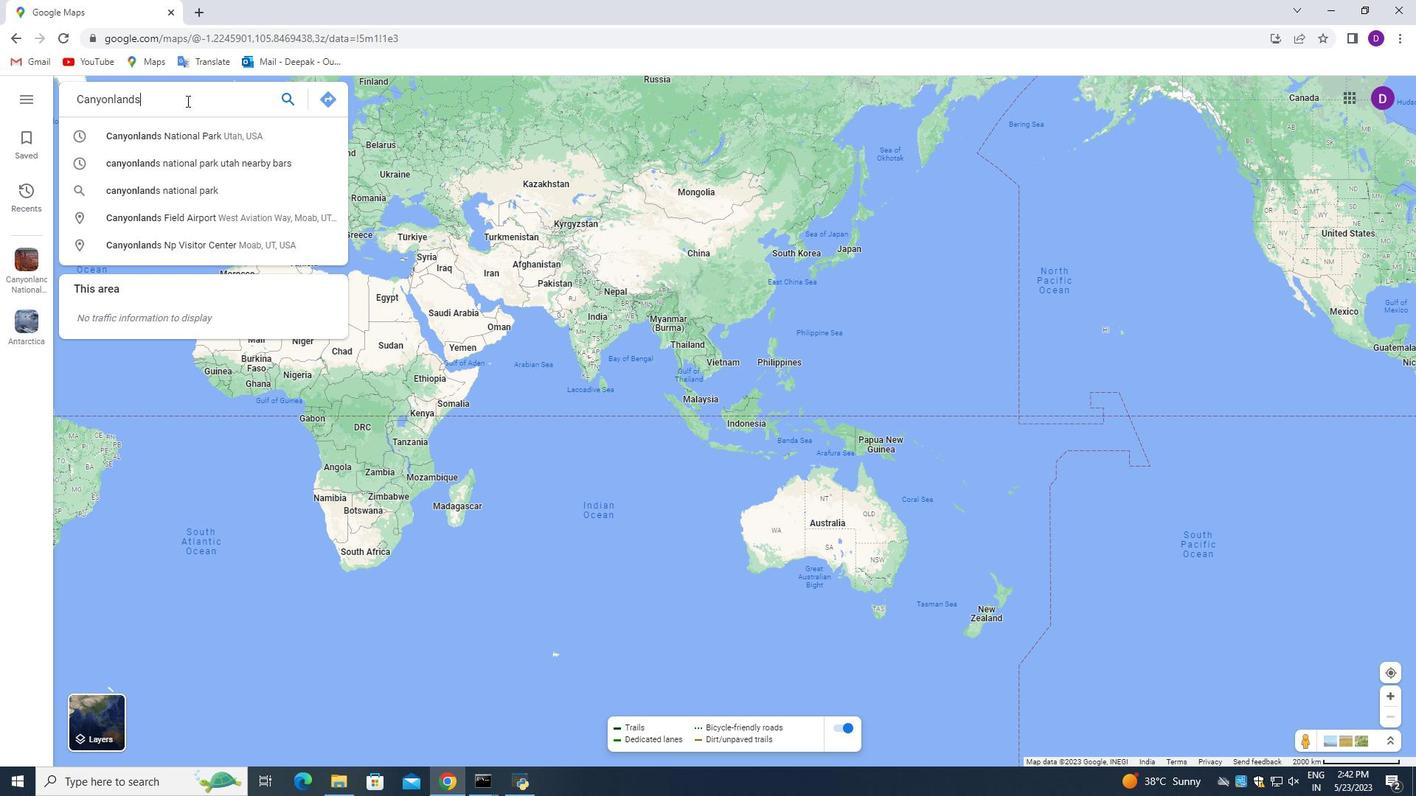 
Action: Mouse pressed left at (522, 375)
Screenshot: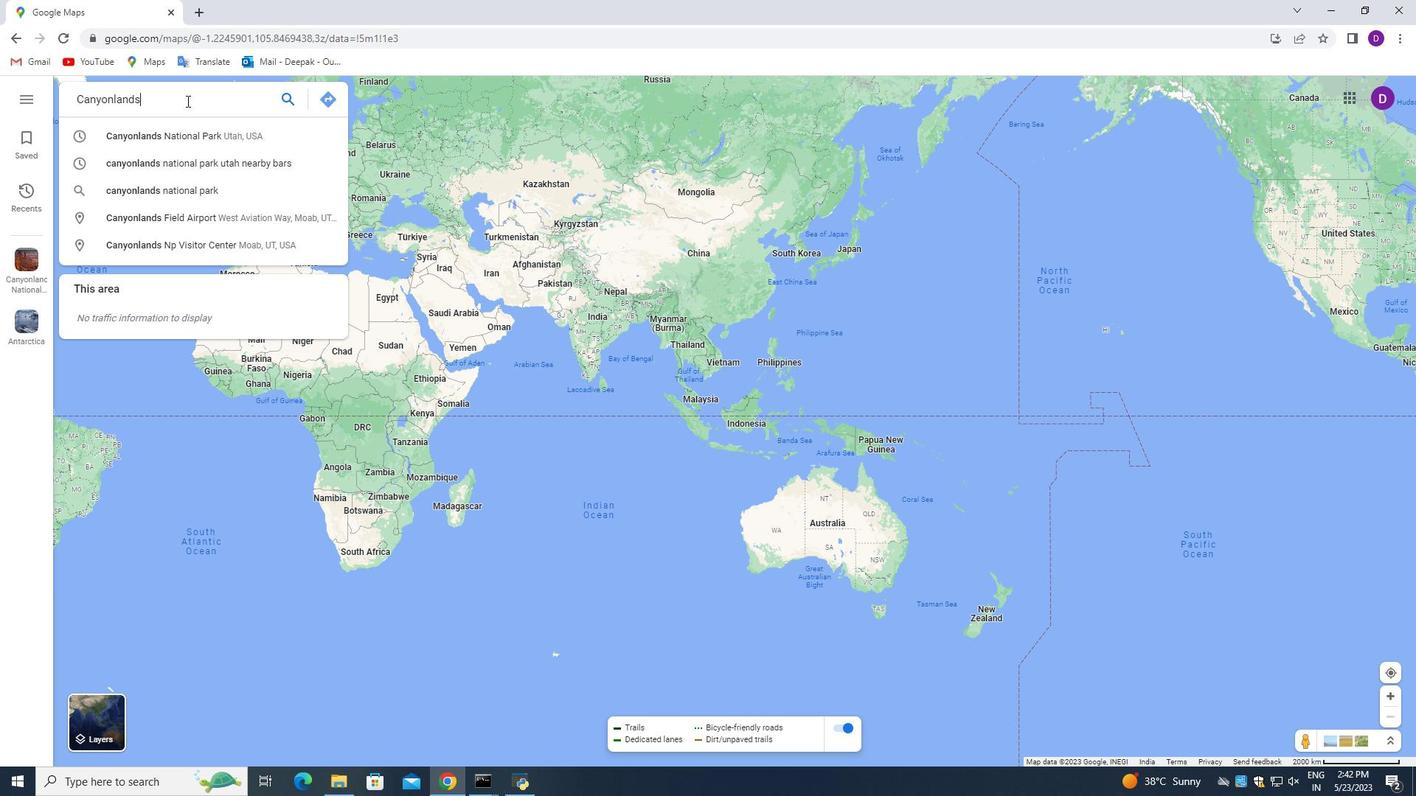 
Action: Mouse moved to (867, 464)
Screenshot: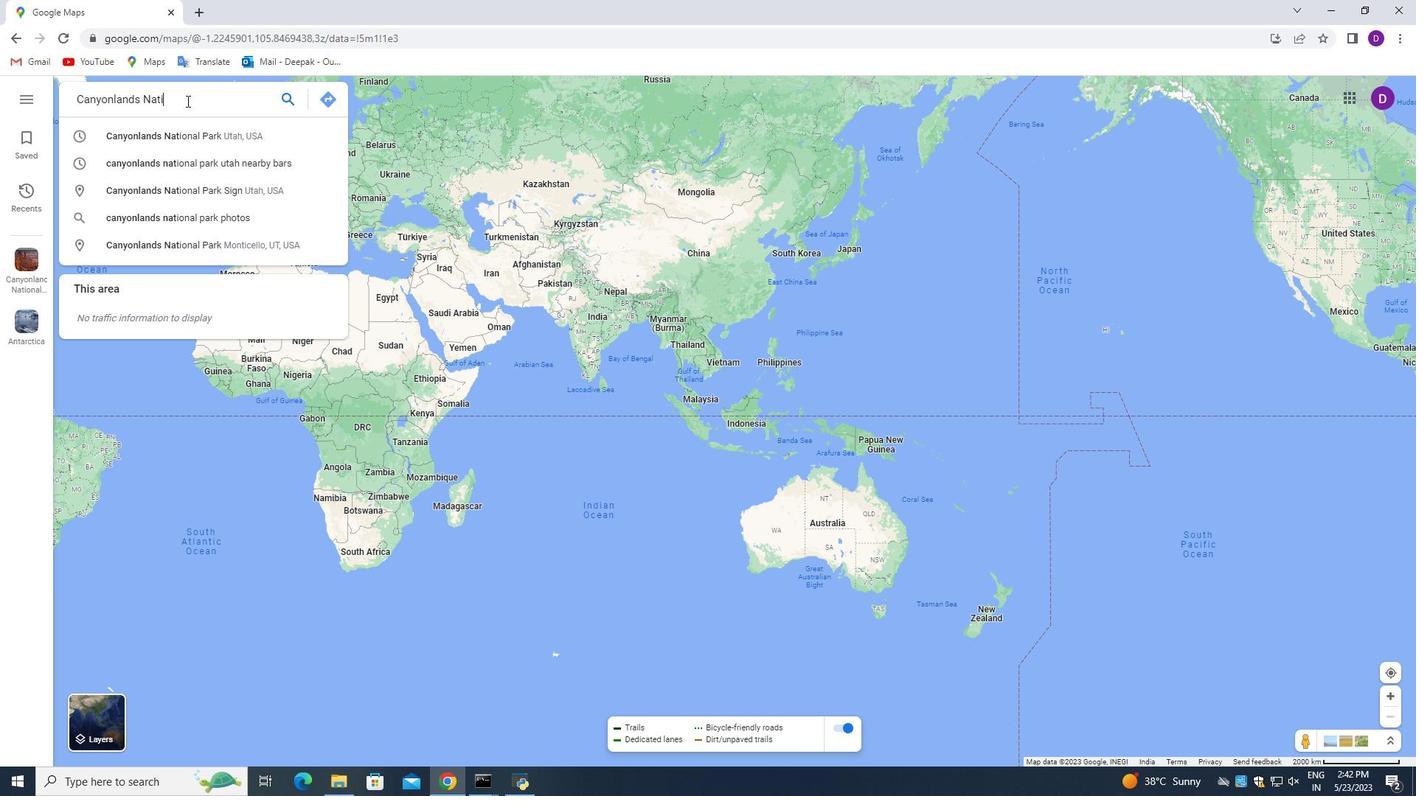 
Action: Mouse scrolled (867, 465) with delta (0, 0)
Screenshot: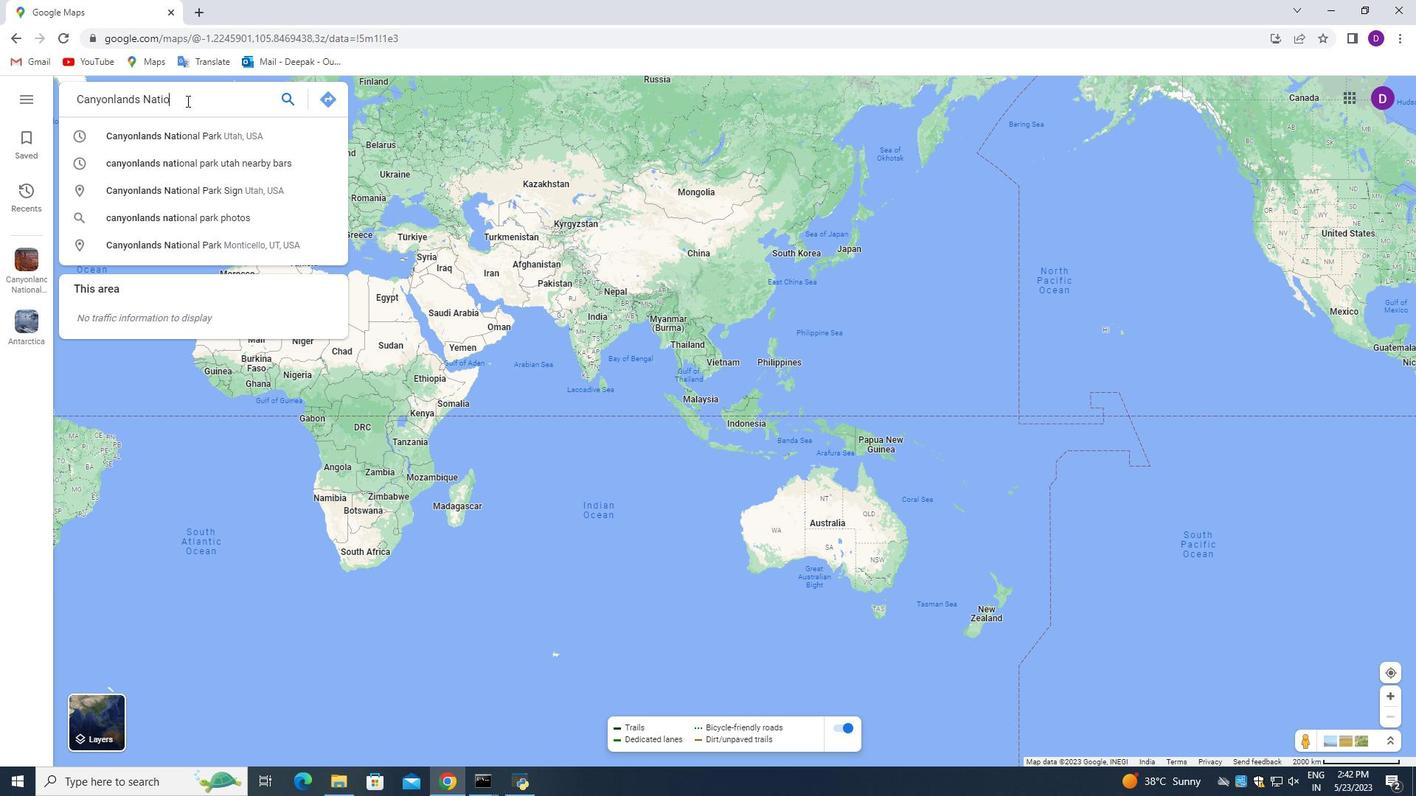
Action: Mouse scrolled (867, 465) with delta (0, 0)
Screenshot: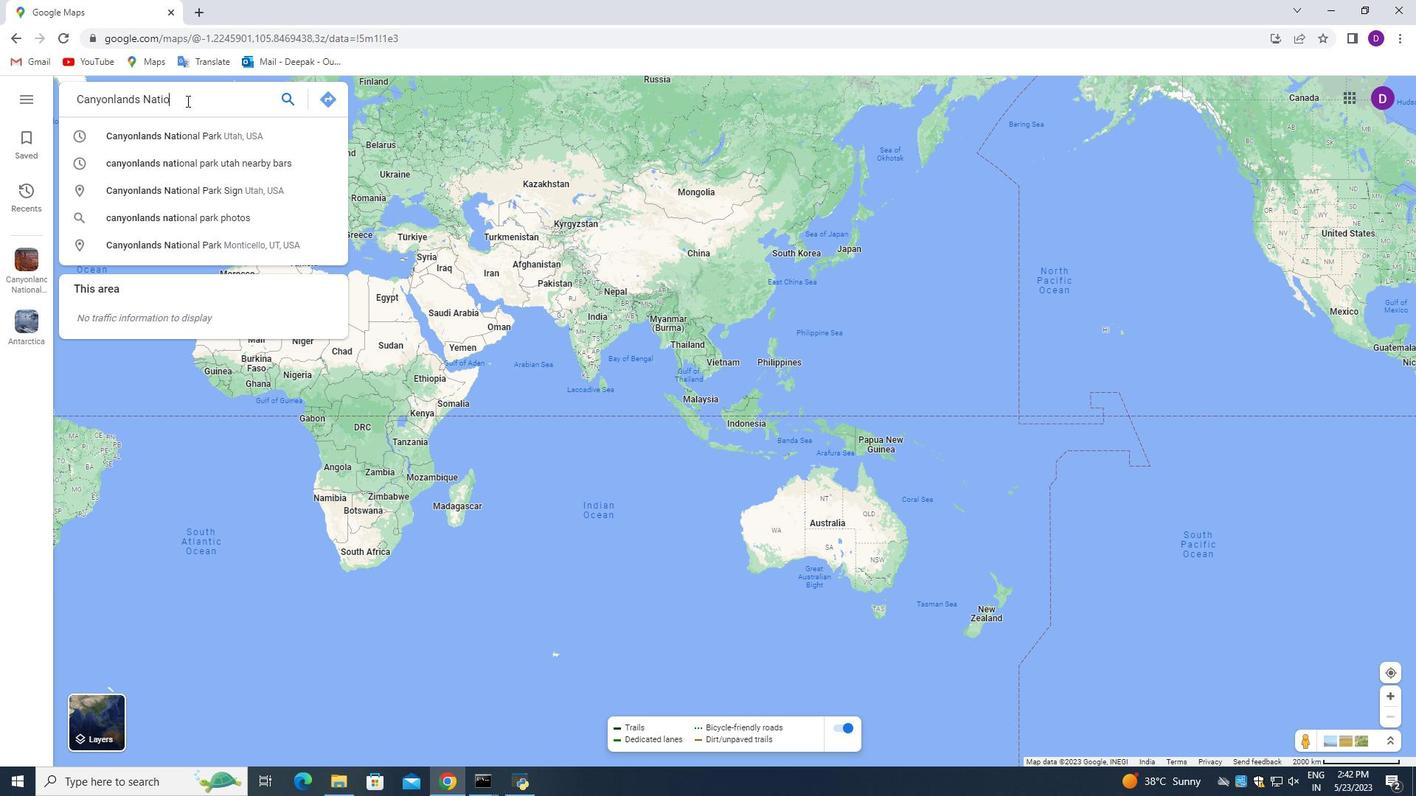 
Action: Mouse scrolled (867, 465) with delta (0, 0)
Screenshot: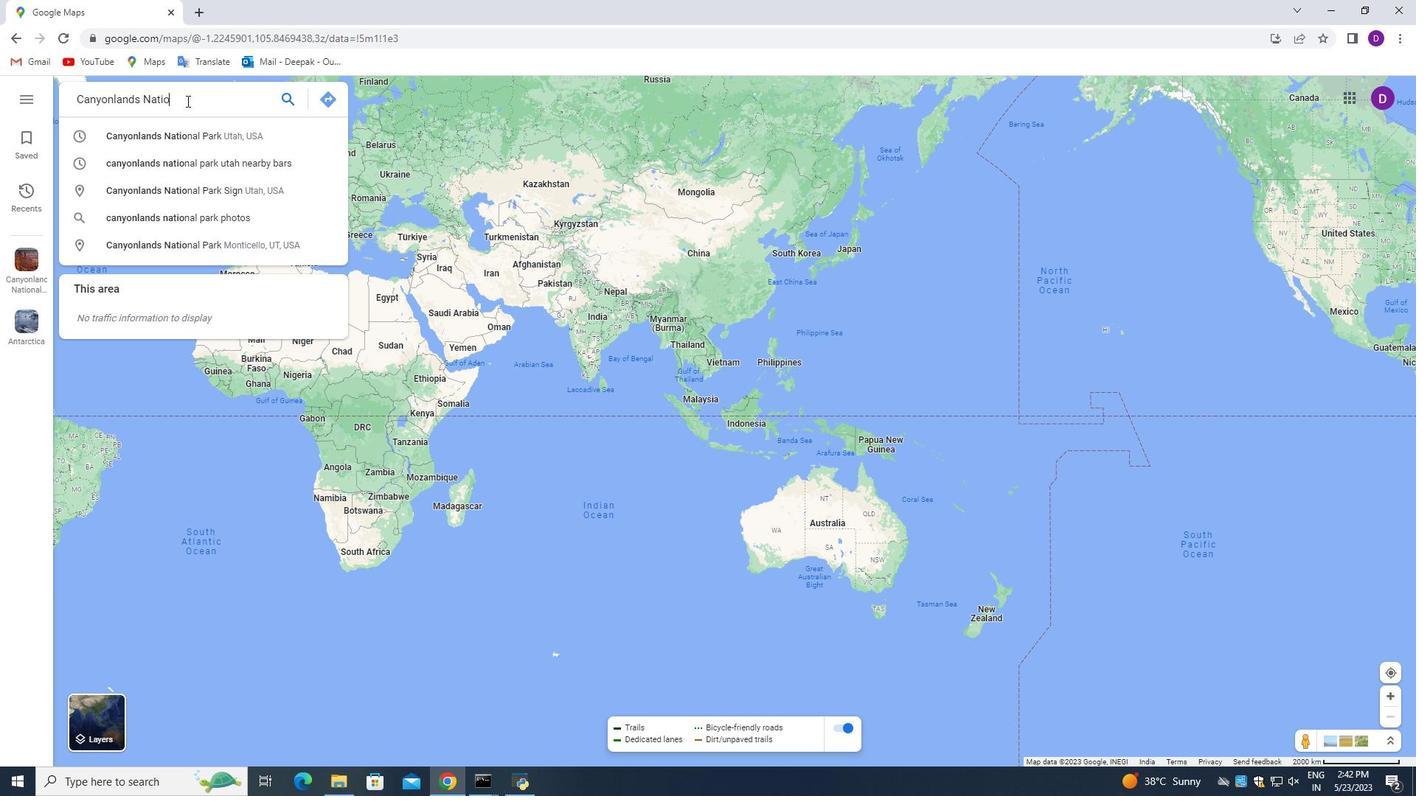 
Action: Mouse scrolled (867, 465) with delta (0, 0)
Screenshot: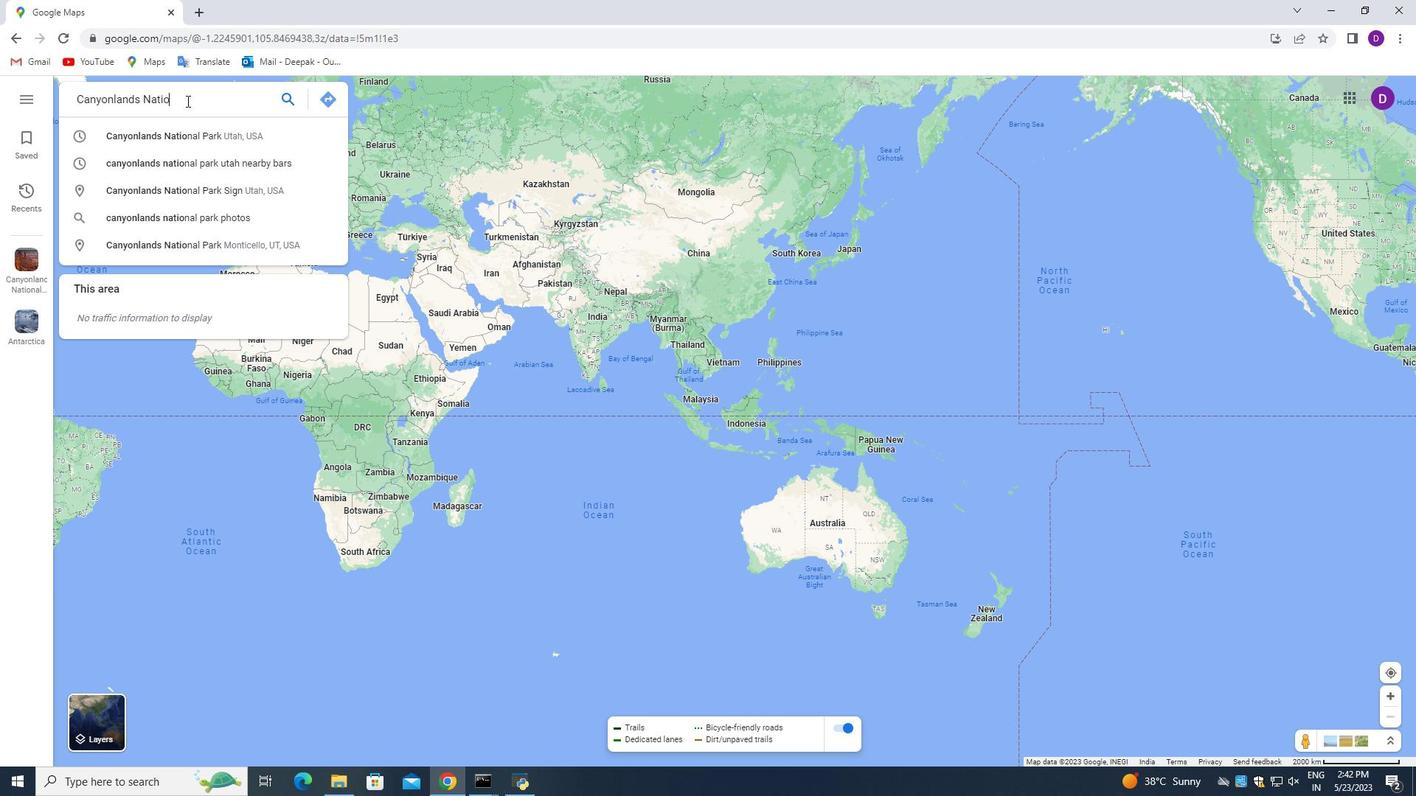 
Action: Mouse scrolled (867, 465) with delta (0, 0)
Screenshot: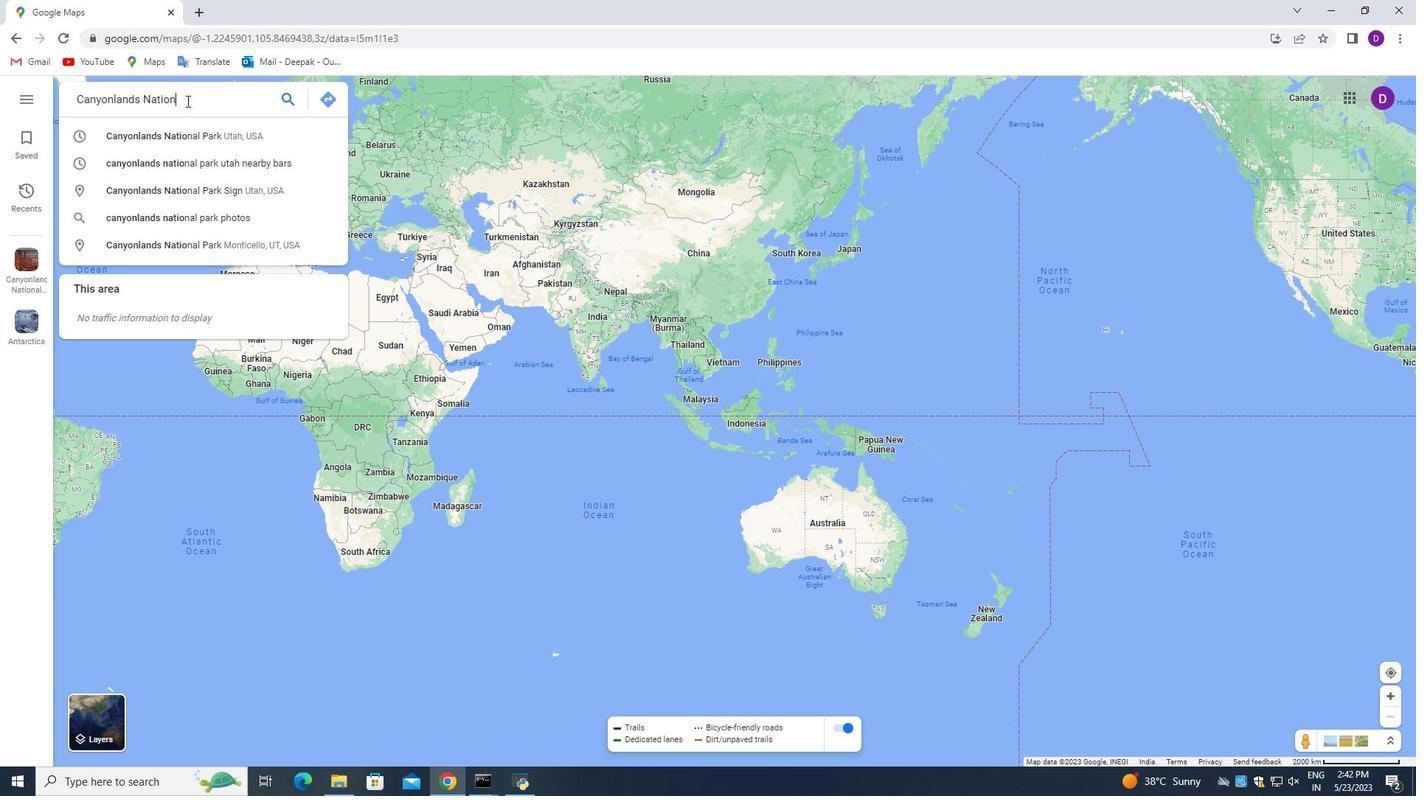 
Action: Mouse scrolled (867, 465) with delta (0, 0)
Screenshot: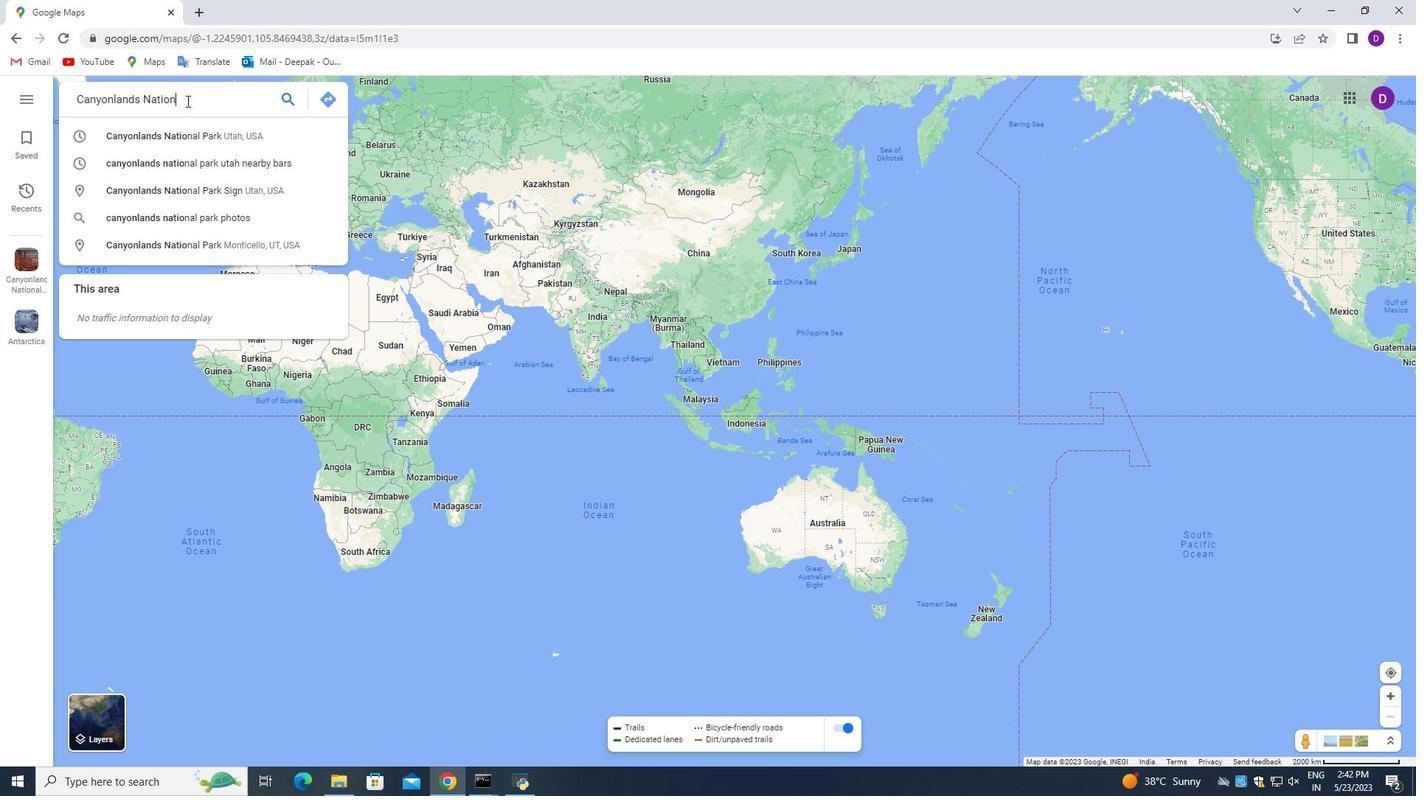 
Action: Mouse scrolled (867, 465) with delta (0, 0)
Screenshot: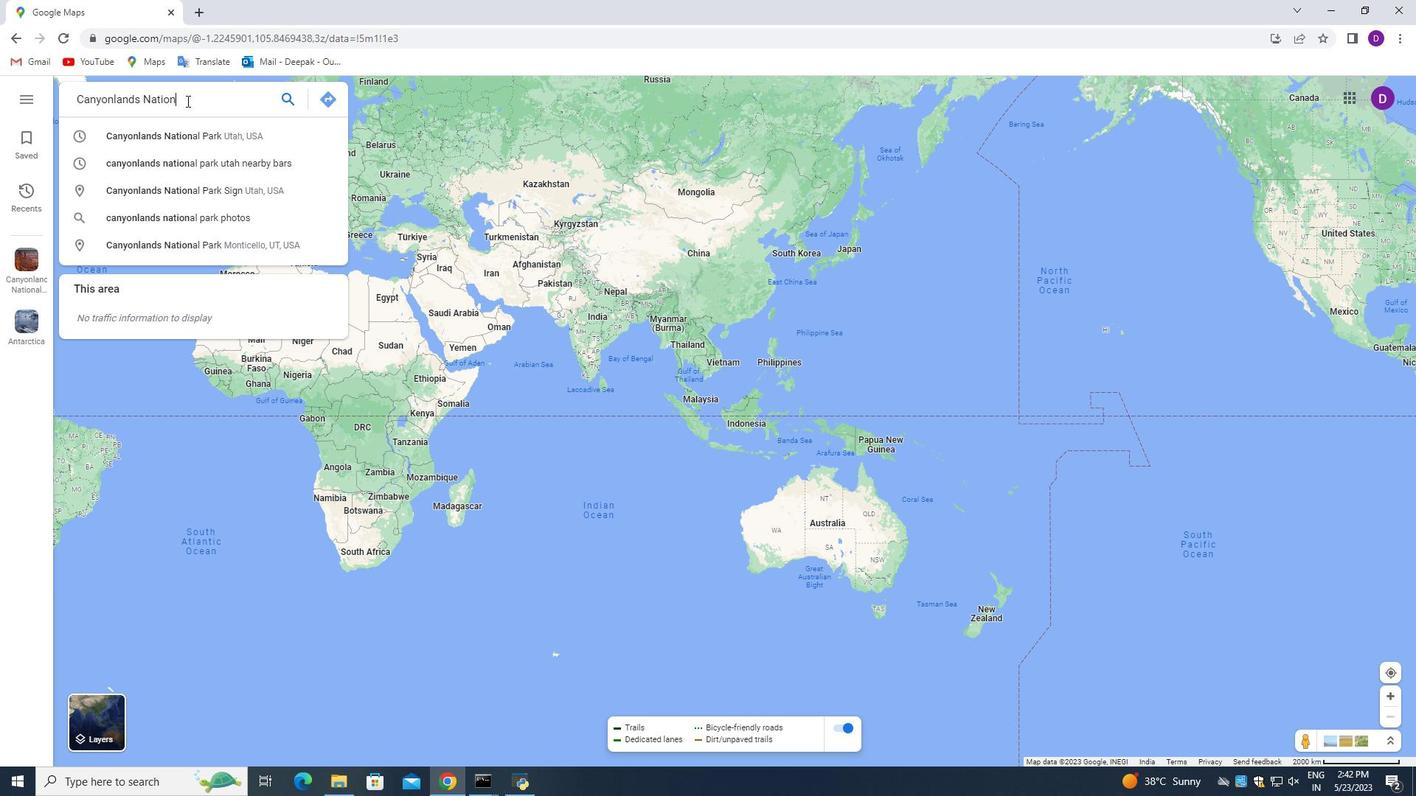
Action: Mouse scrolled (867, 465) with delta (0, 0)
Screenshot: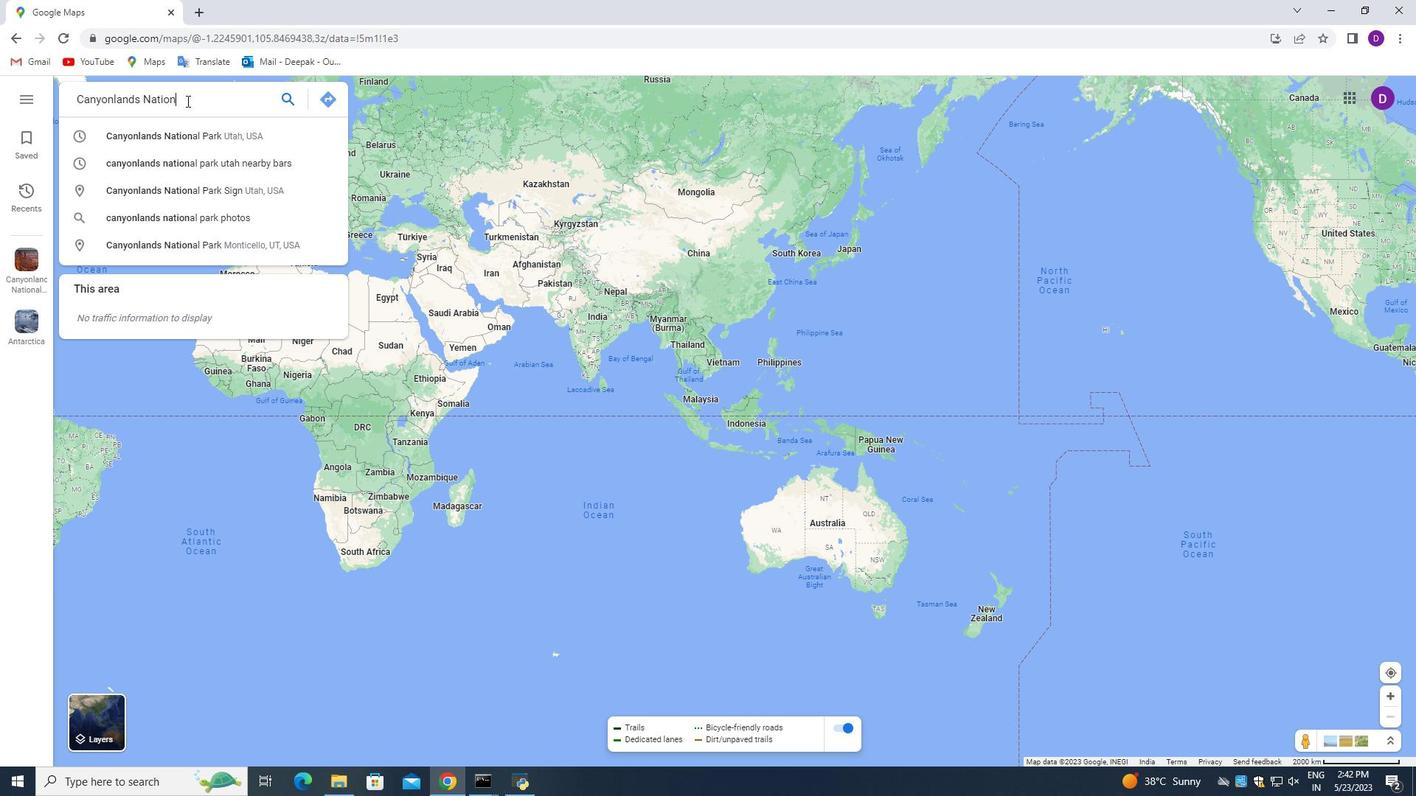 
Action: Mouse scrolled (867, 465) with delta (0, 0)
Screenshot: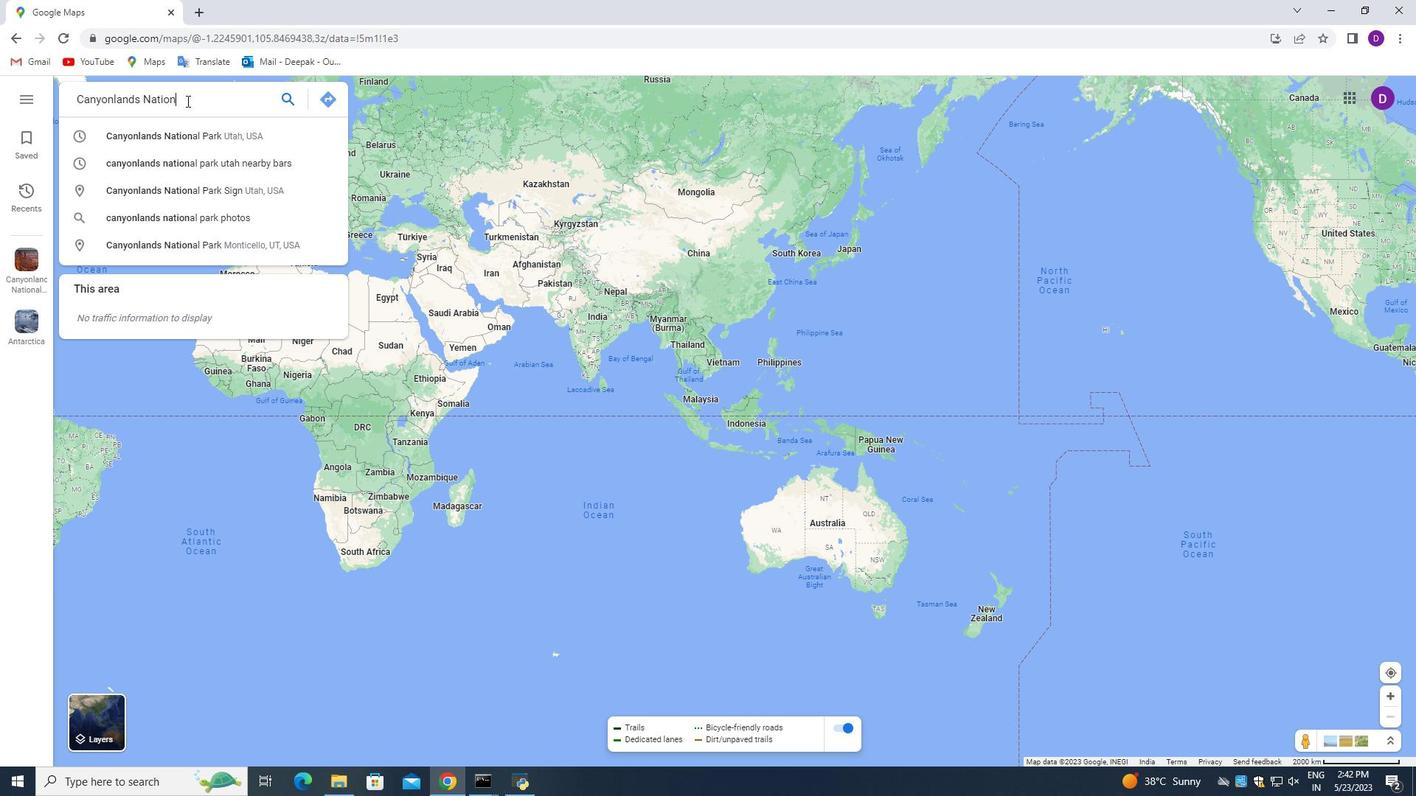 
Action: Mouse scrolled (867, 465) with delta (0, 0)
Screenshot: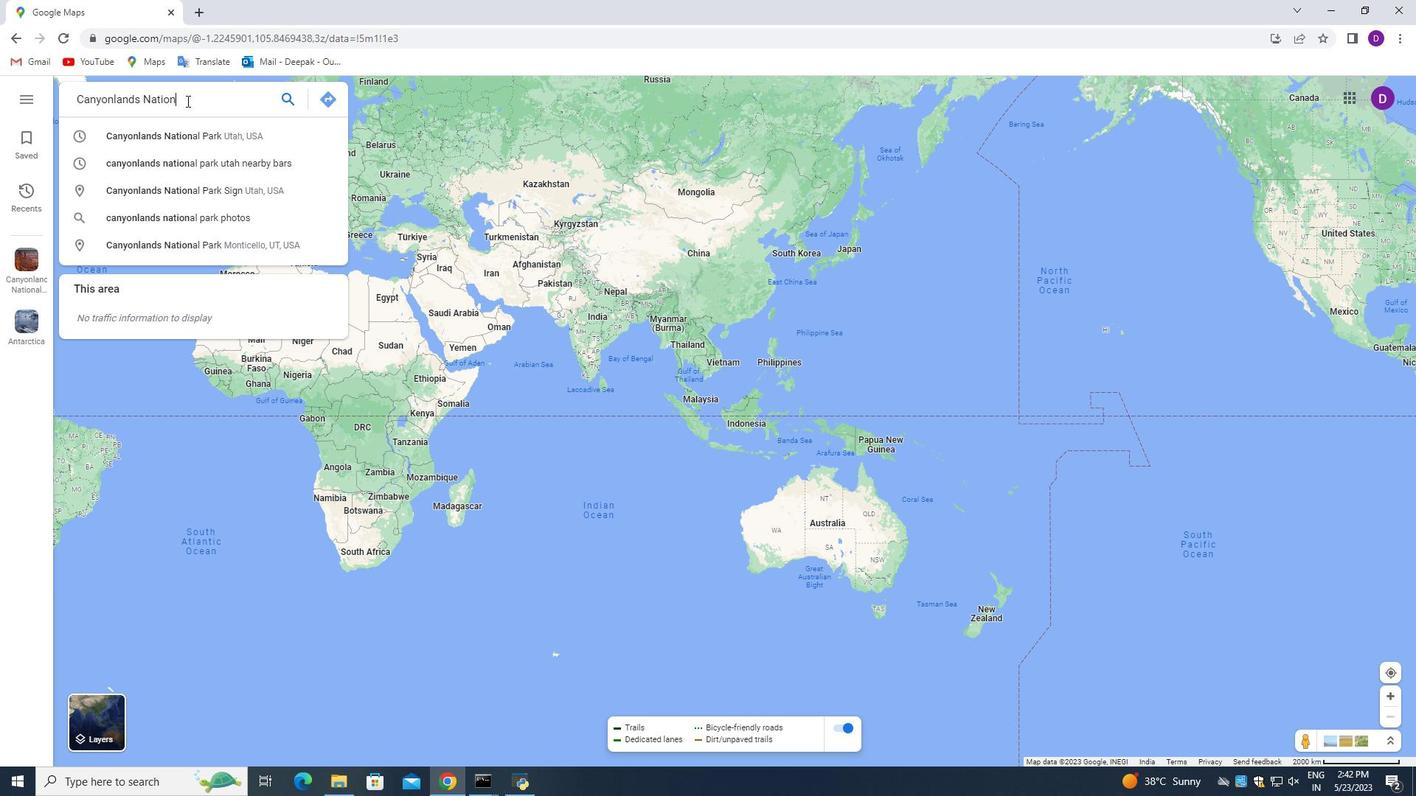 
Action: Mouse scrolled (867, 465) with delta (0, 0)
Screenshot: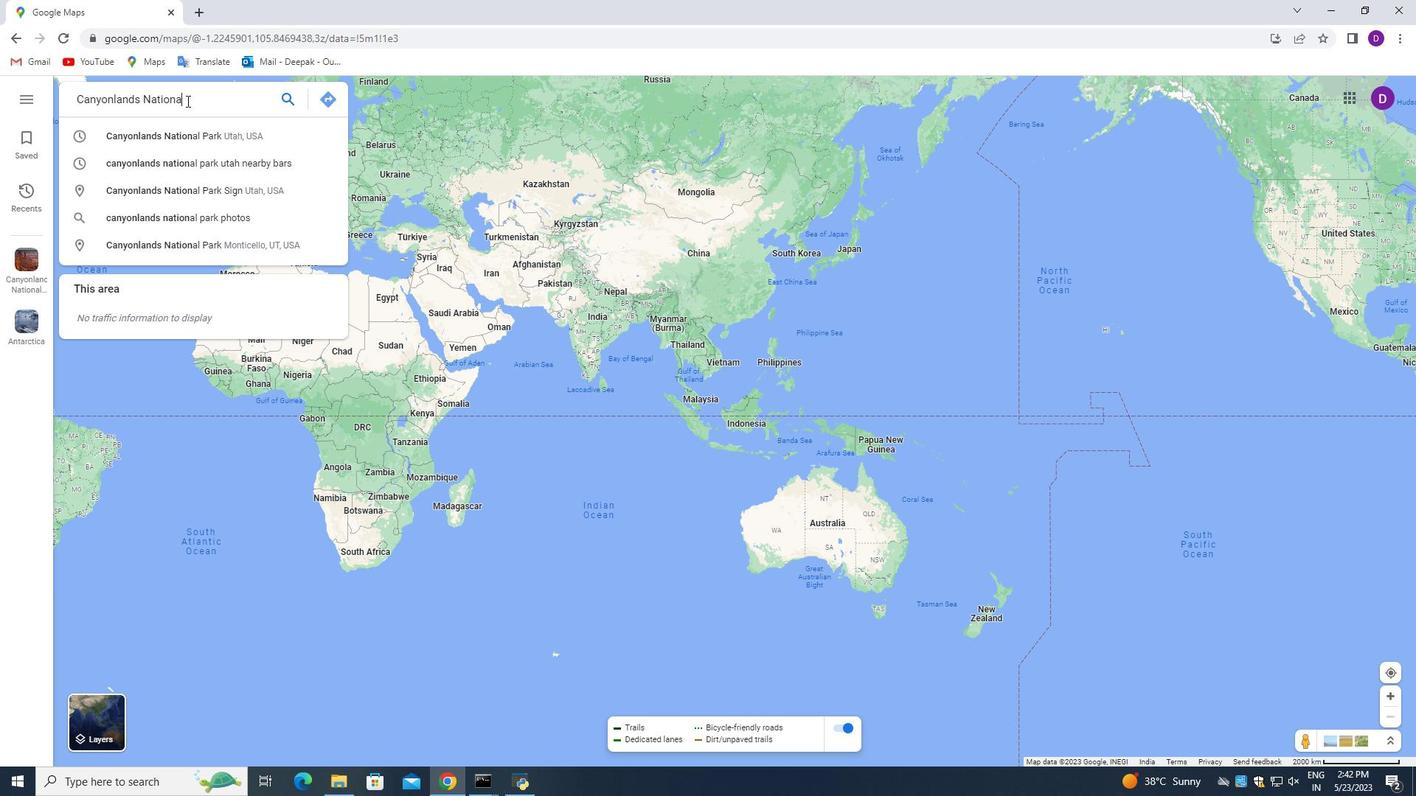 
Action: Mouse moved to (854, 460)
Screenshot: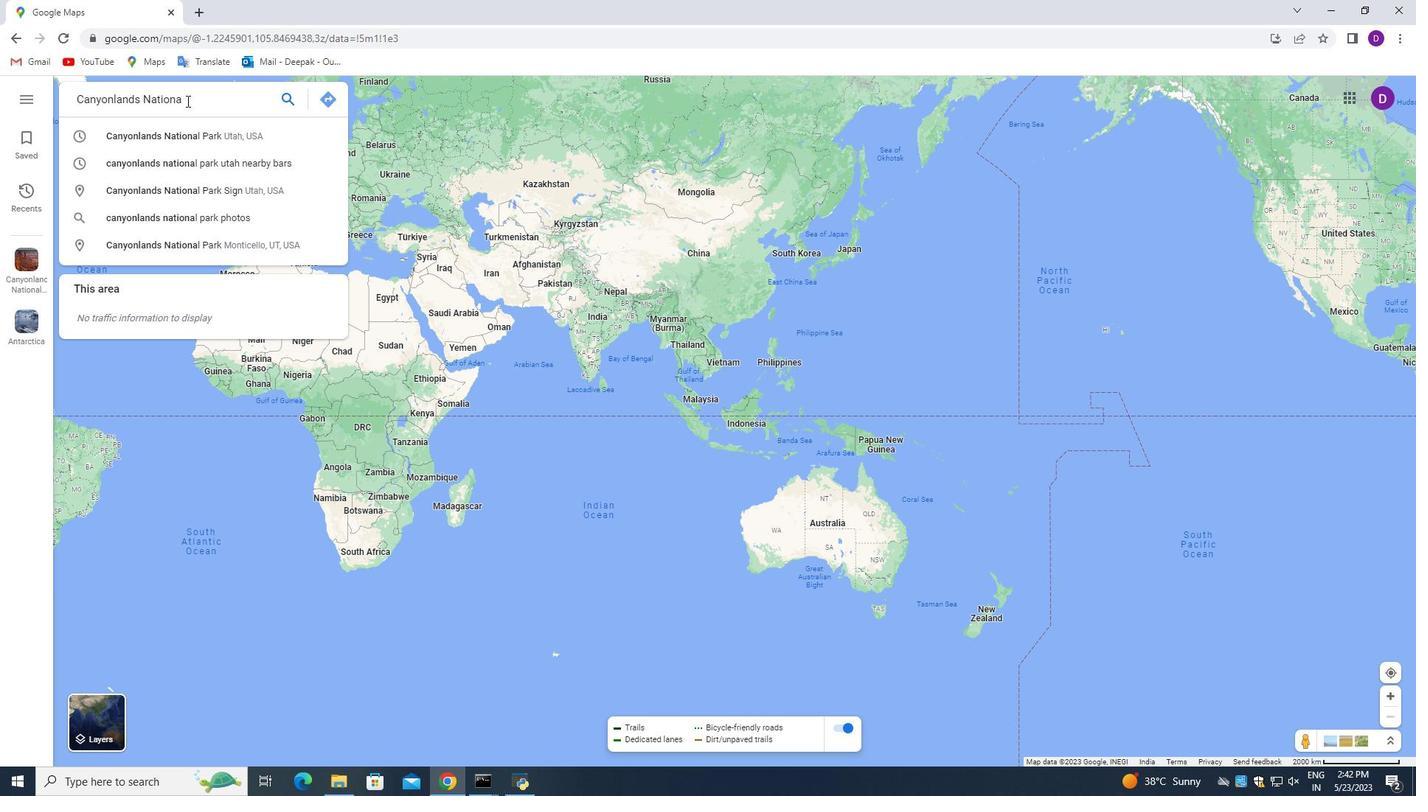 
Action: Mouse scrolled (854, 461) with delta (0, 0)
Screenshot: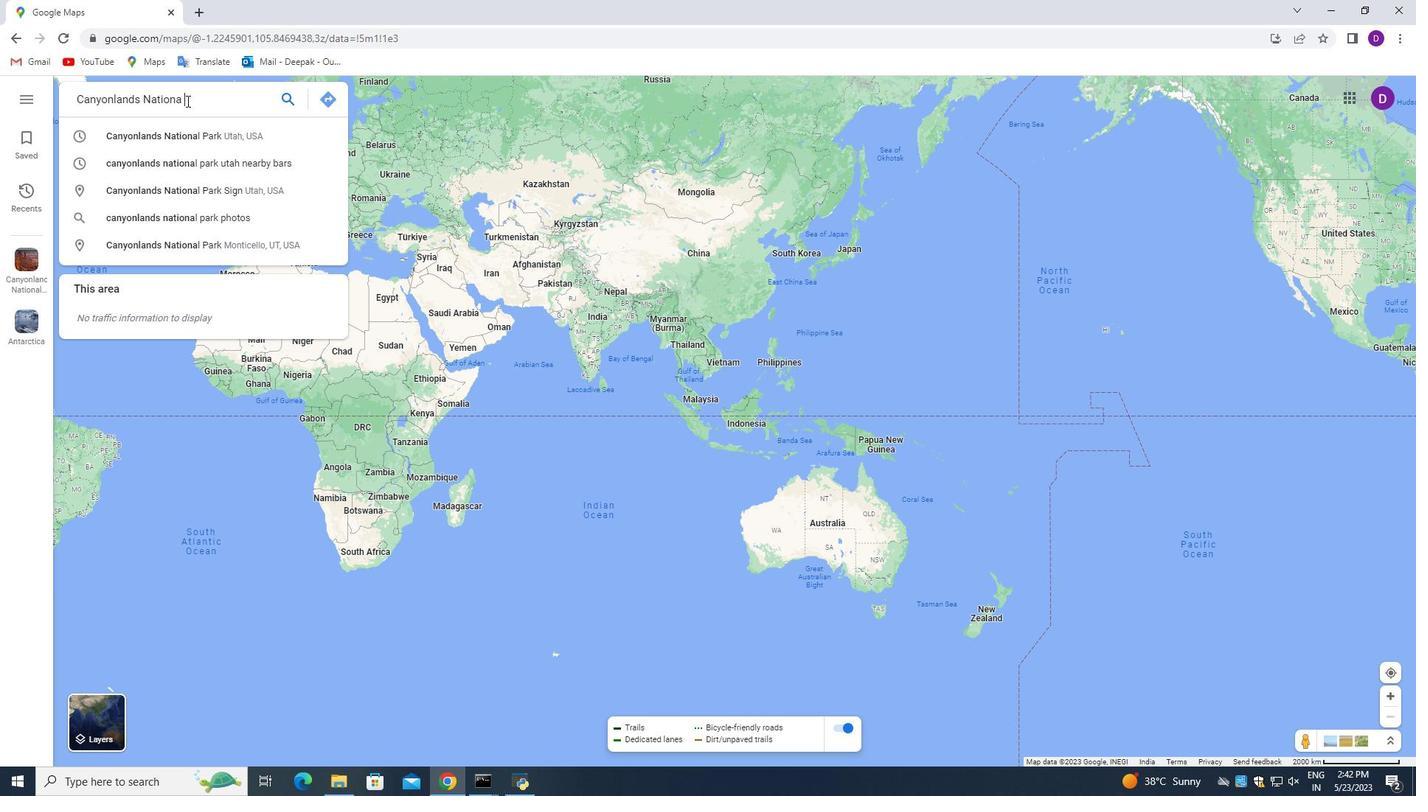 
Action: Mouse moved to (854, 460)
Screenshot: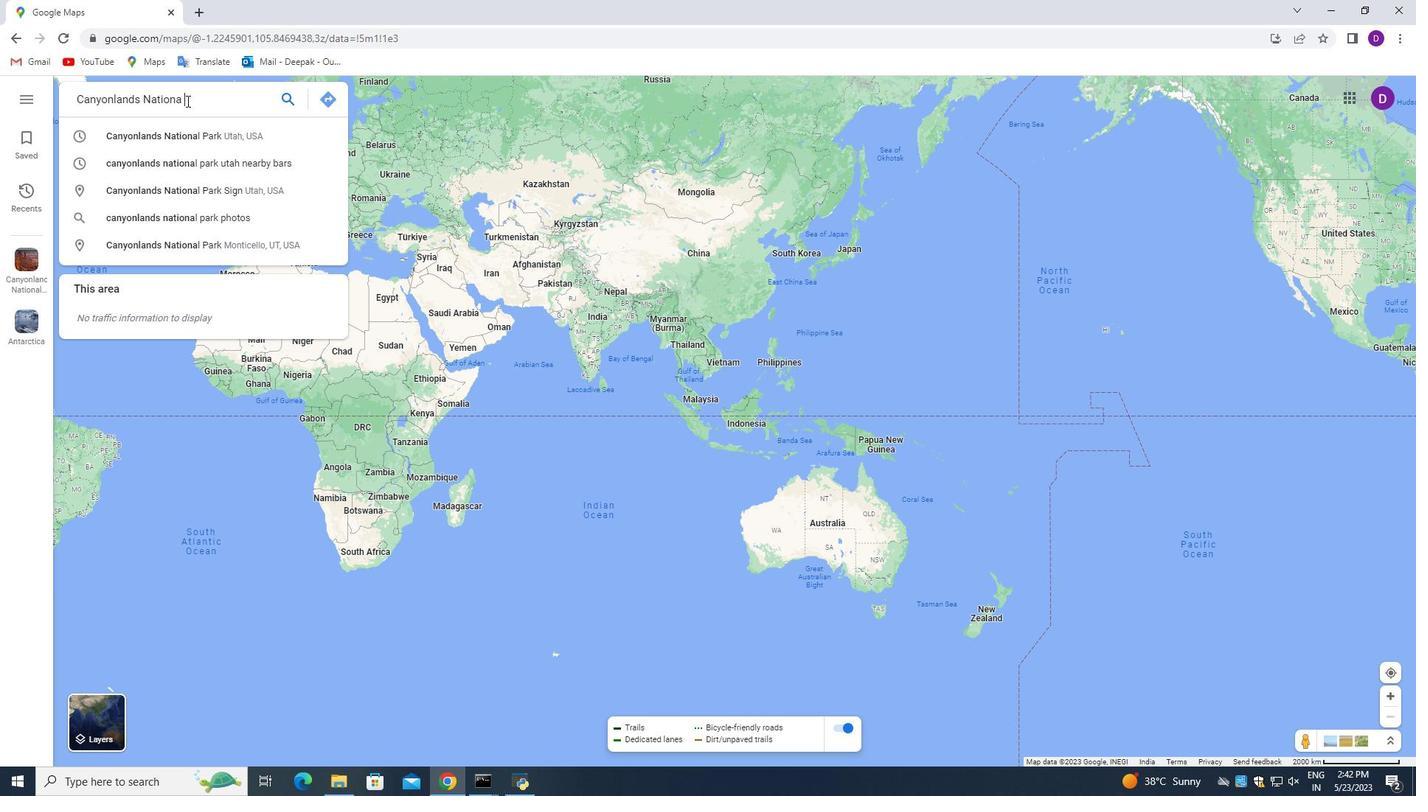 
Action: Mouse scrolled (854, 461) with delta (0, 0)
Screenshot: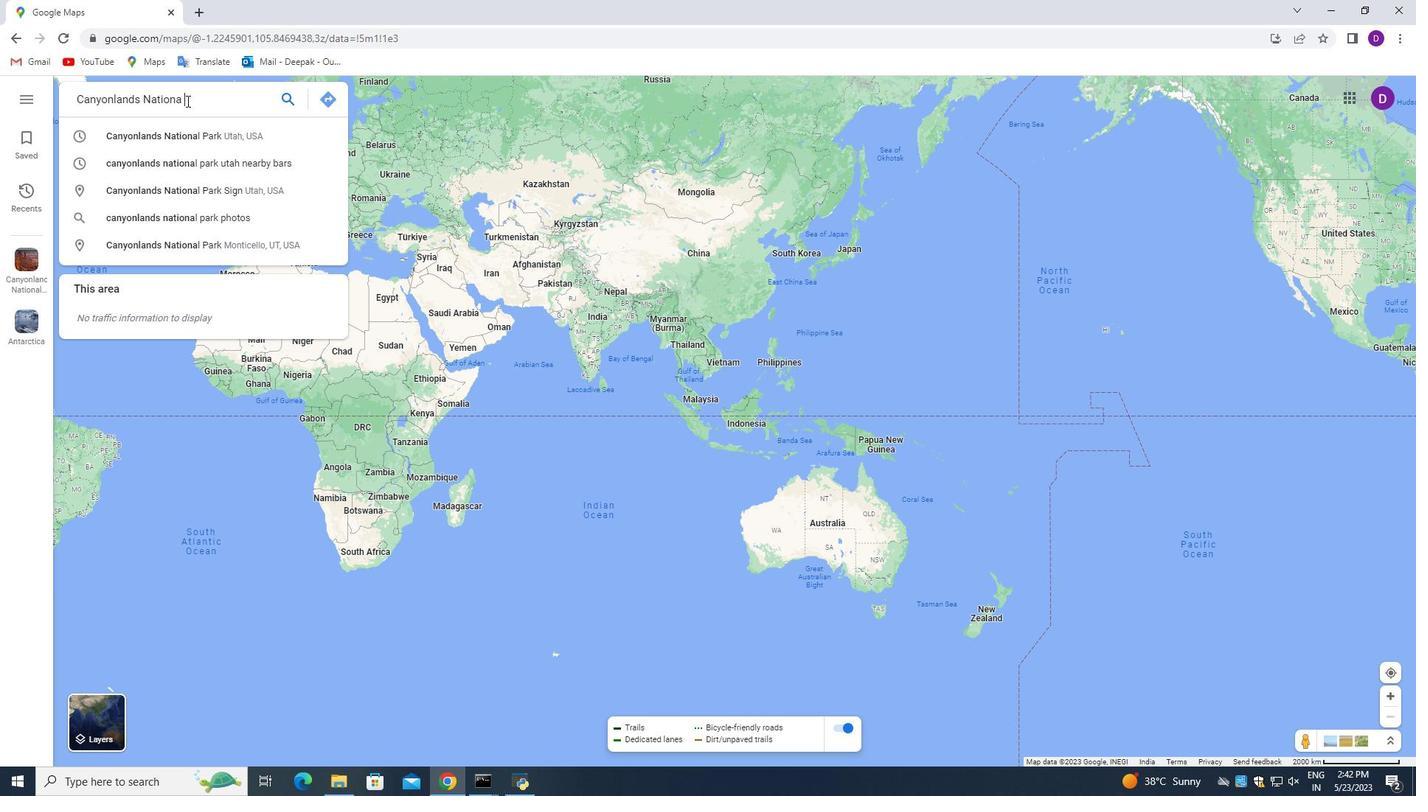 
Action: Mouse scrolled (854, 461) with delta (0, 0)
Screenshot: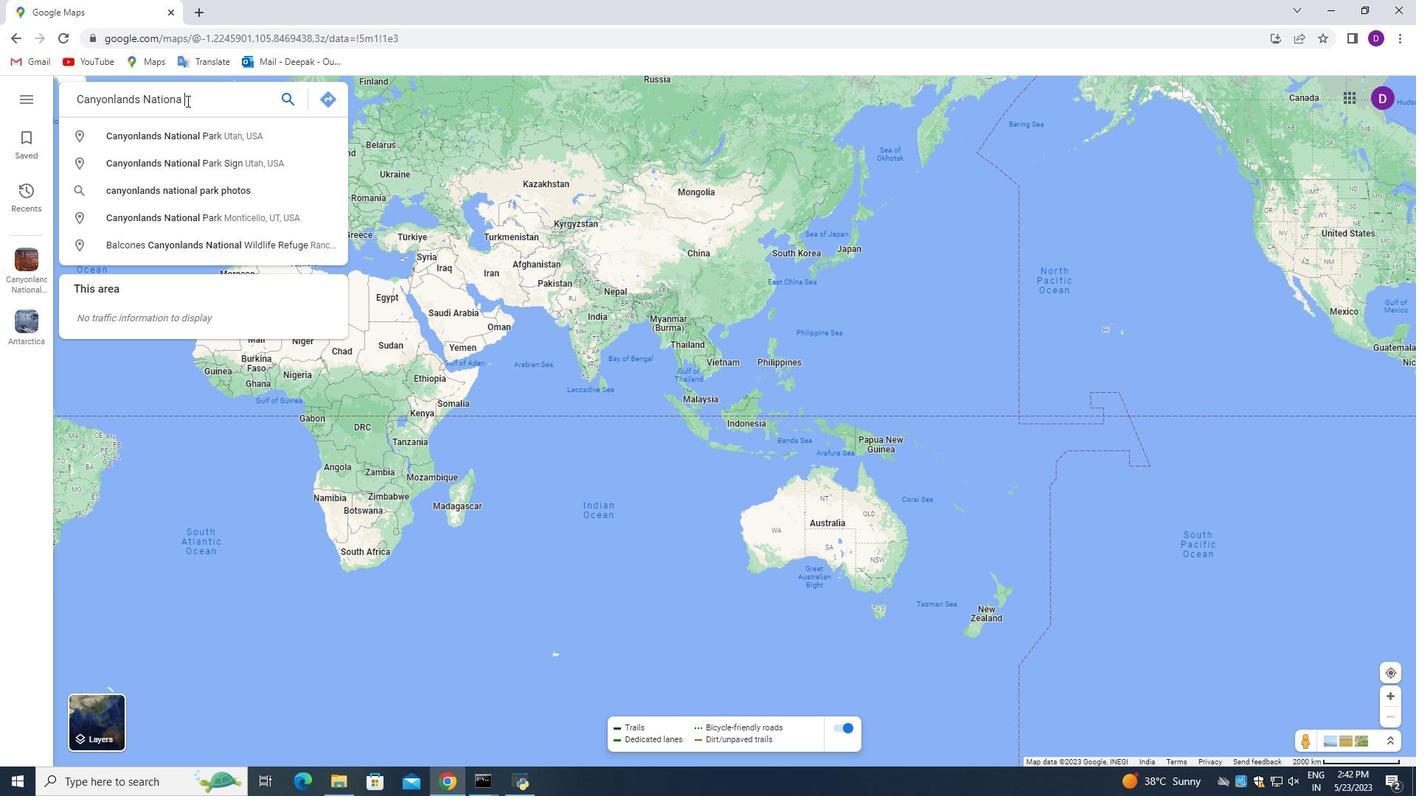 
Action: Mouse moved to (893, 536)
Screenshot: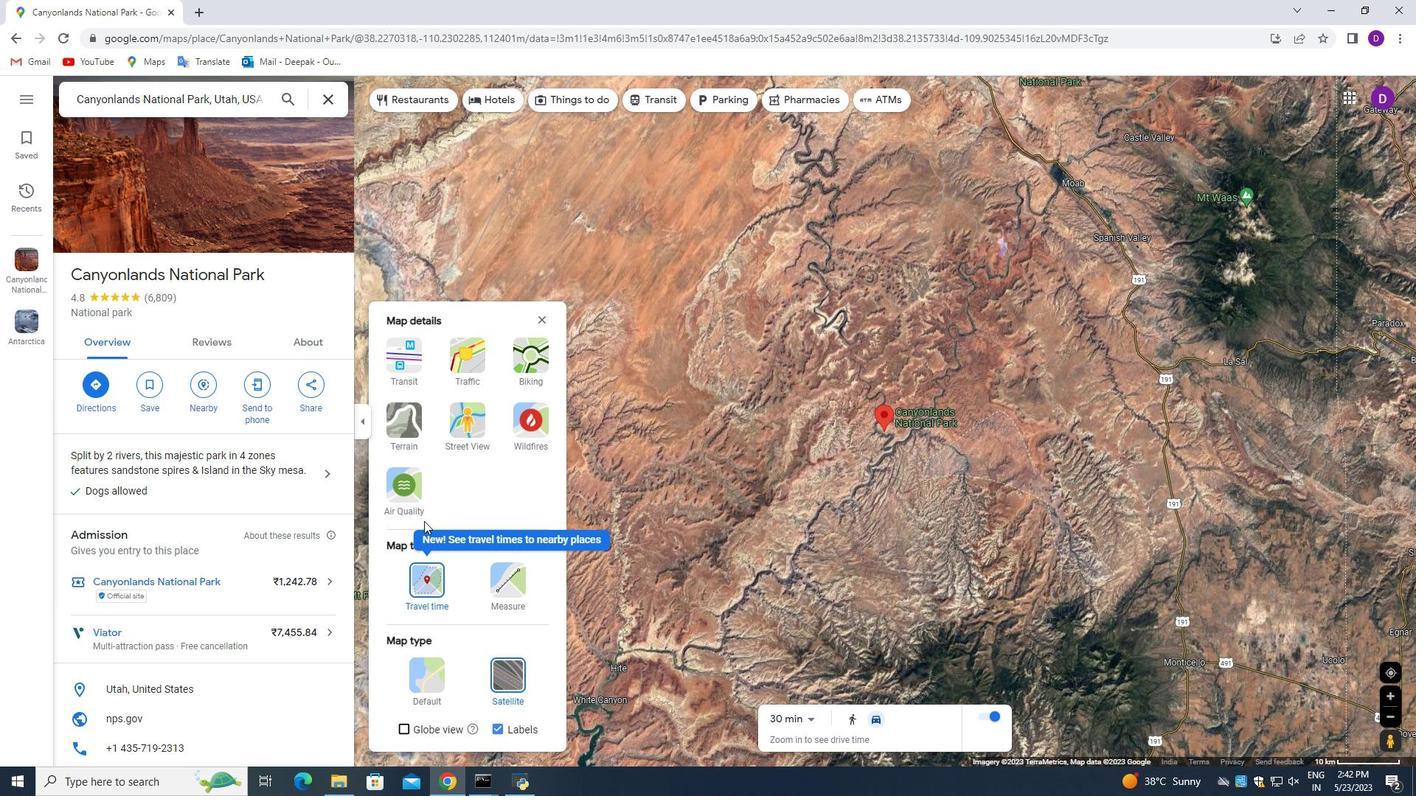 
Action: Mouse scrolled (893, 536) with delta (0, 0)
Screenshot: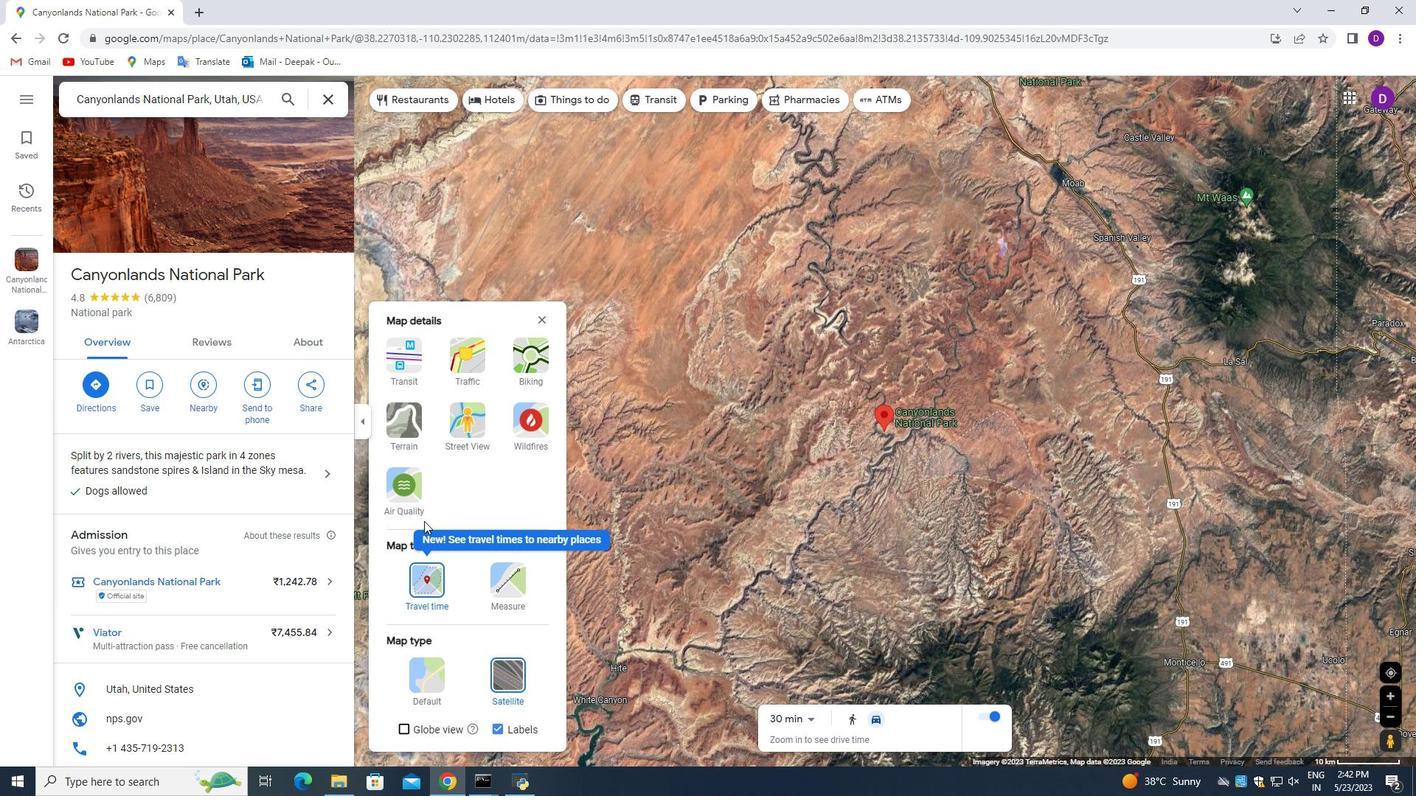
Action: Mouse moved to (889, 537)
Screenshot: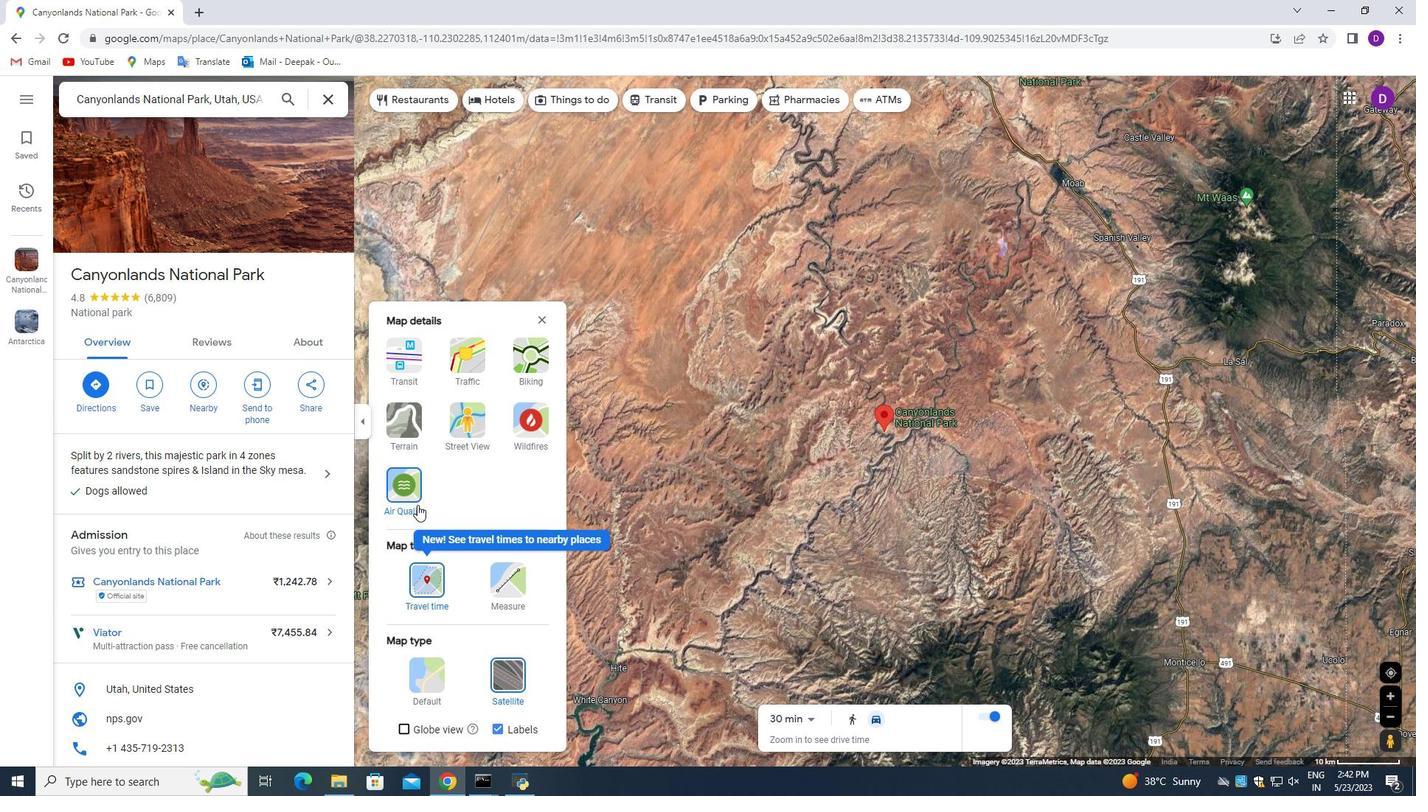 
Action: Mouse scrolled (889, 538) with delta (0, 0)
Screenshot: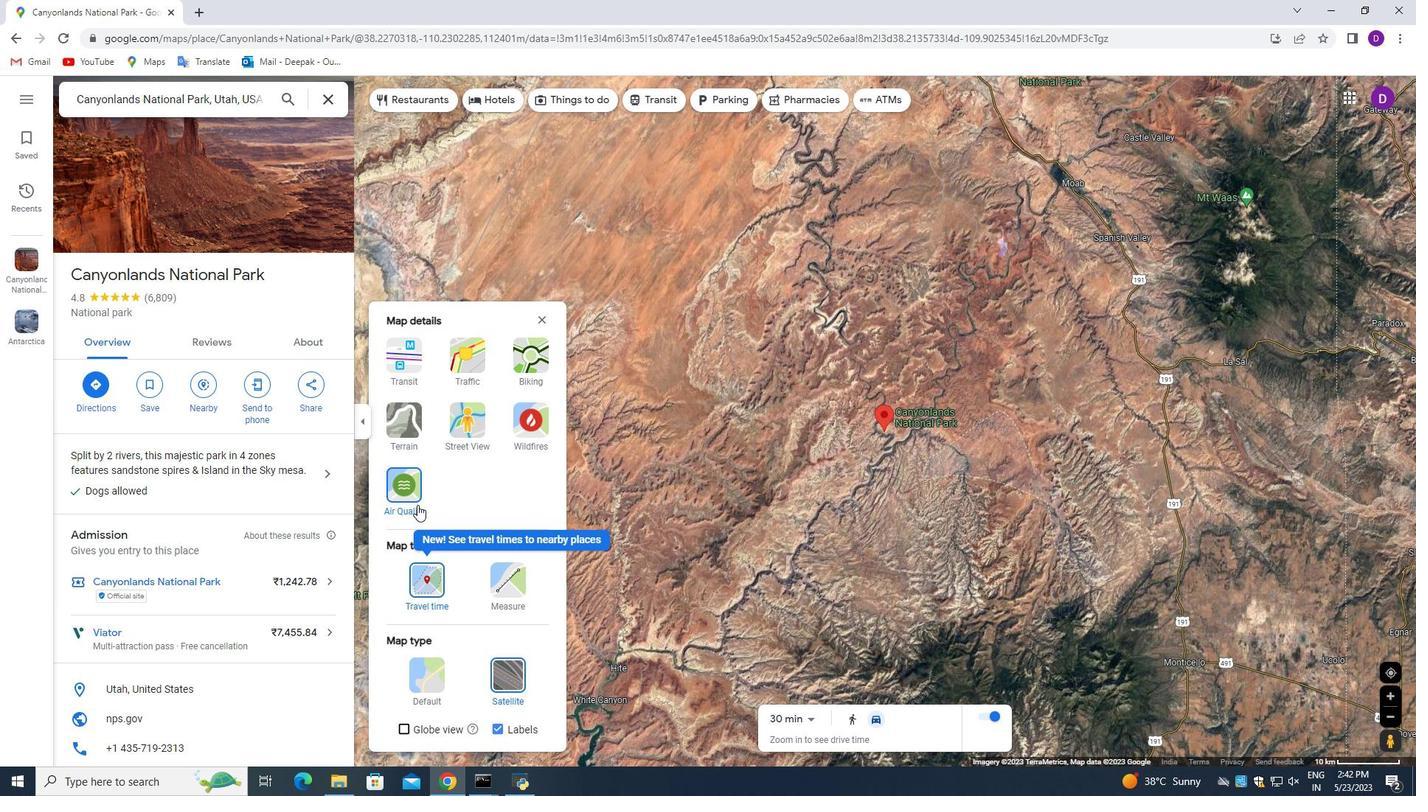 
Action: Mouse moved to (846, 536)
Screenshot: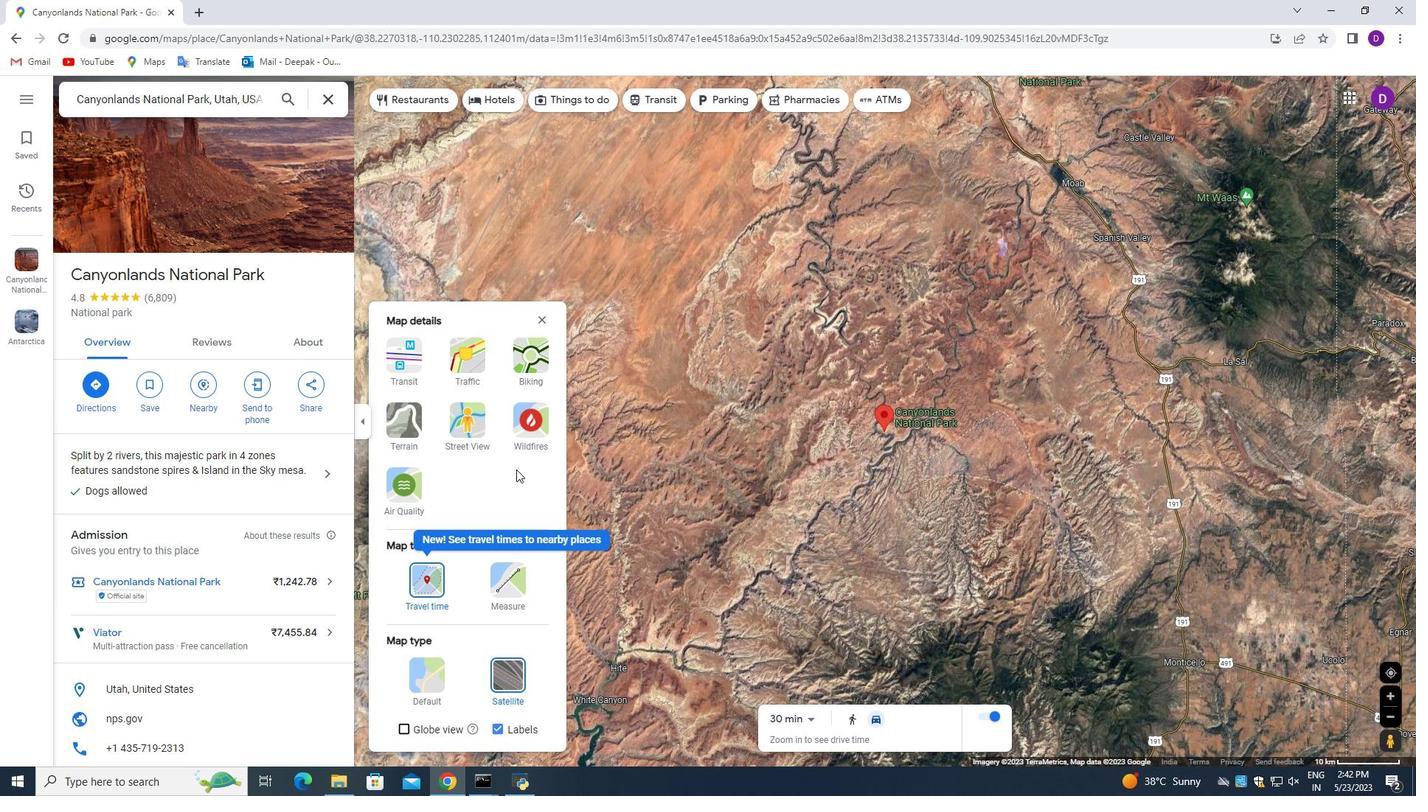 
Action: Mouse scrolled (842, 539) with delta (0, 0)
Screenshot: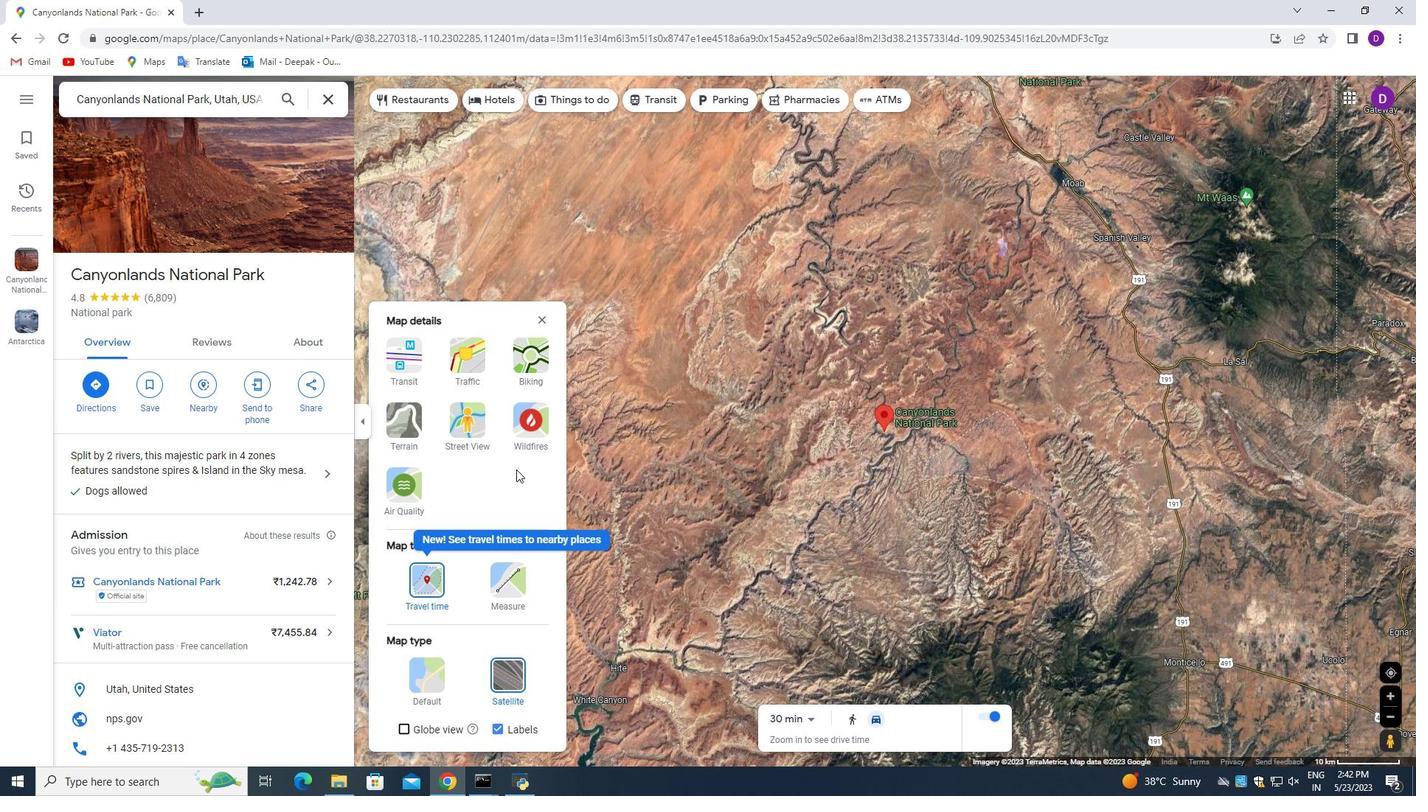
Action: Mouse scrolled (846, 536) with delta (0, 0)
Screenshot: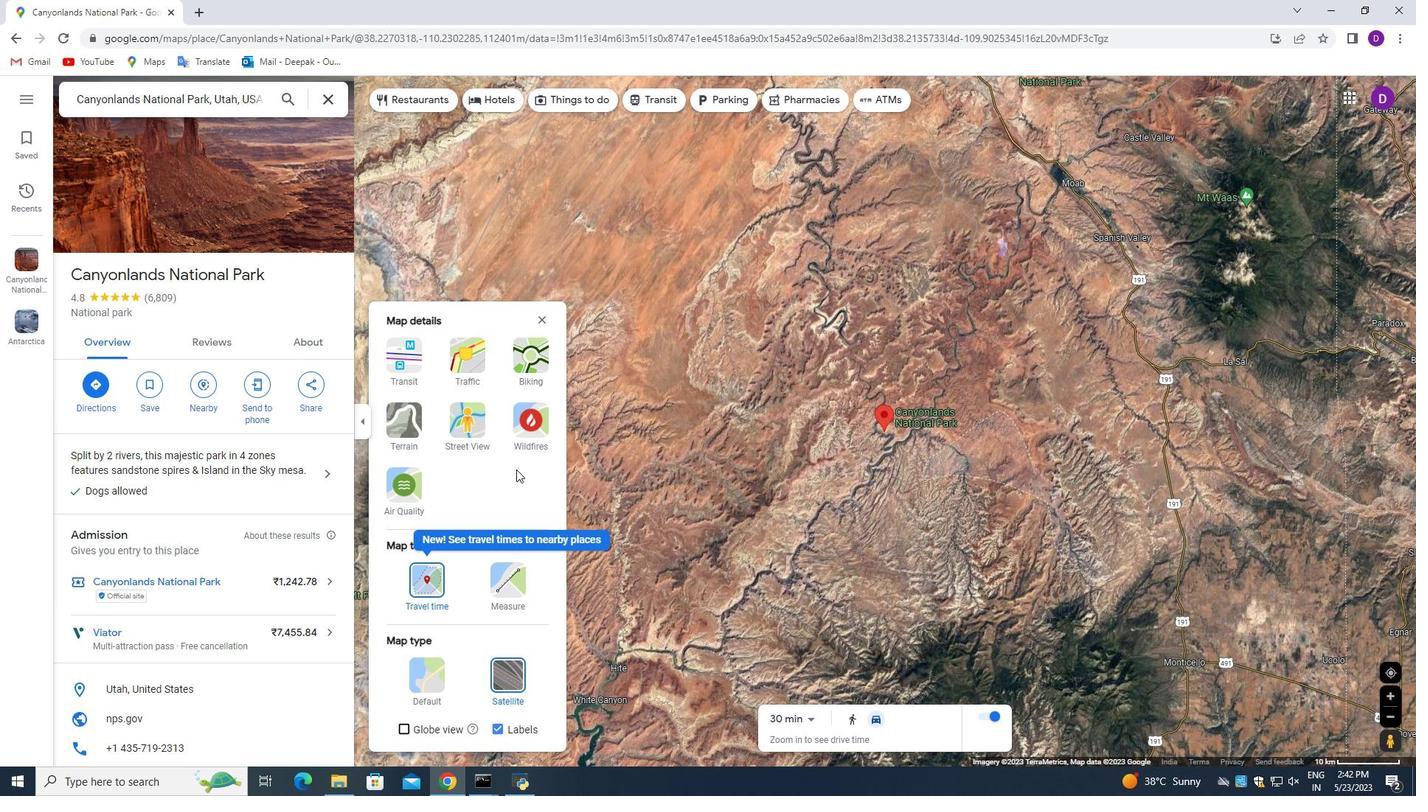 
Action: Mouse scrolled (846, 536) with delta (0, 0)
Screenshot: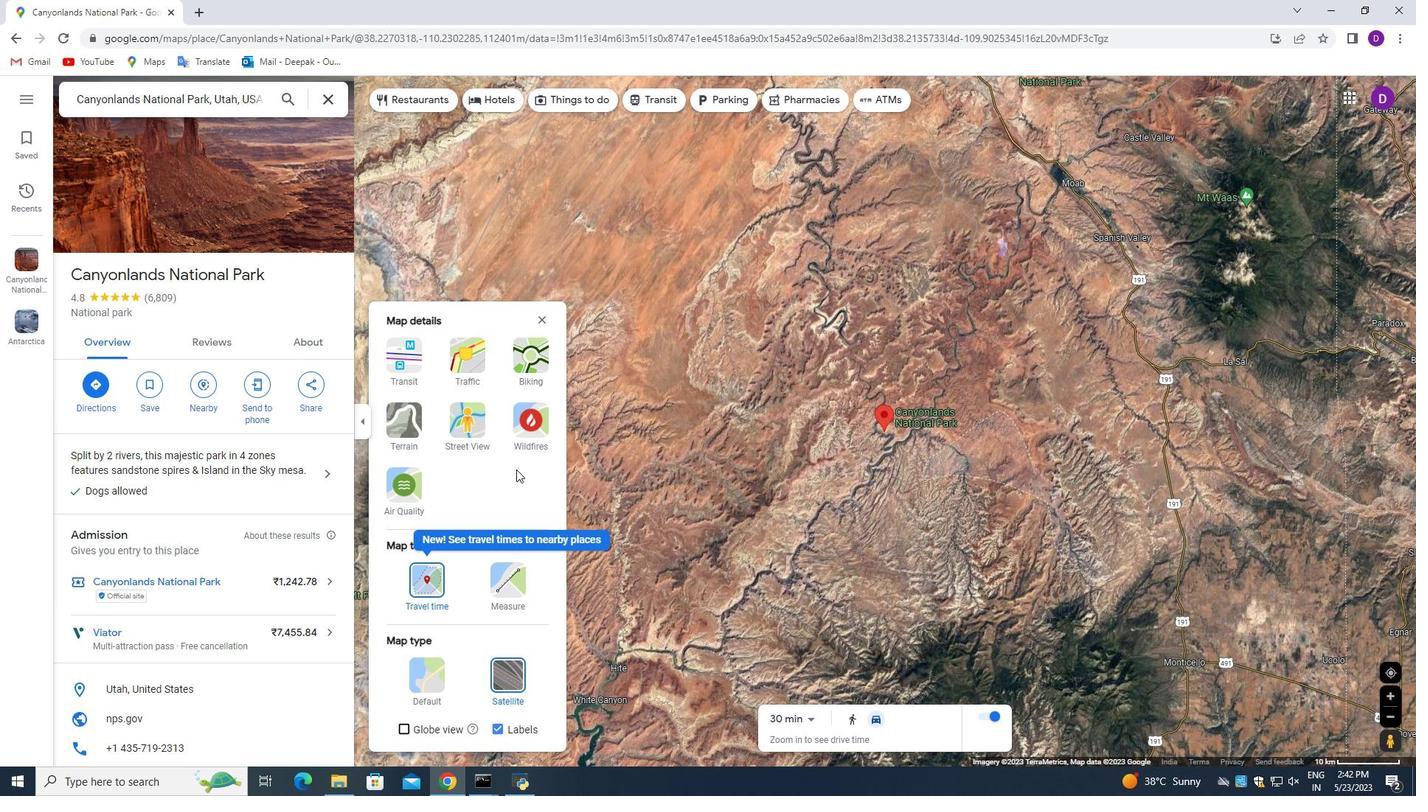 
Action: Mouse scrolled (846, 536) with delta (0, 0)
Screenshot: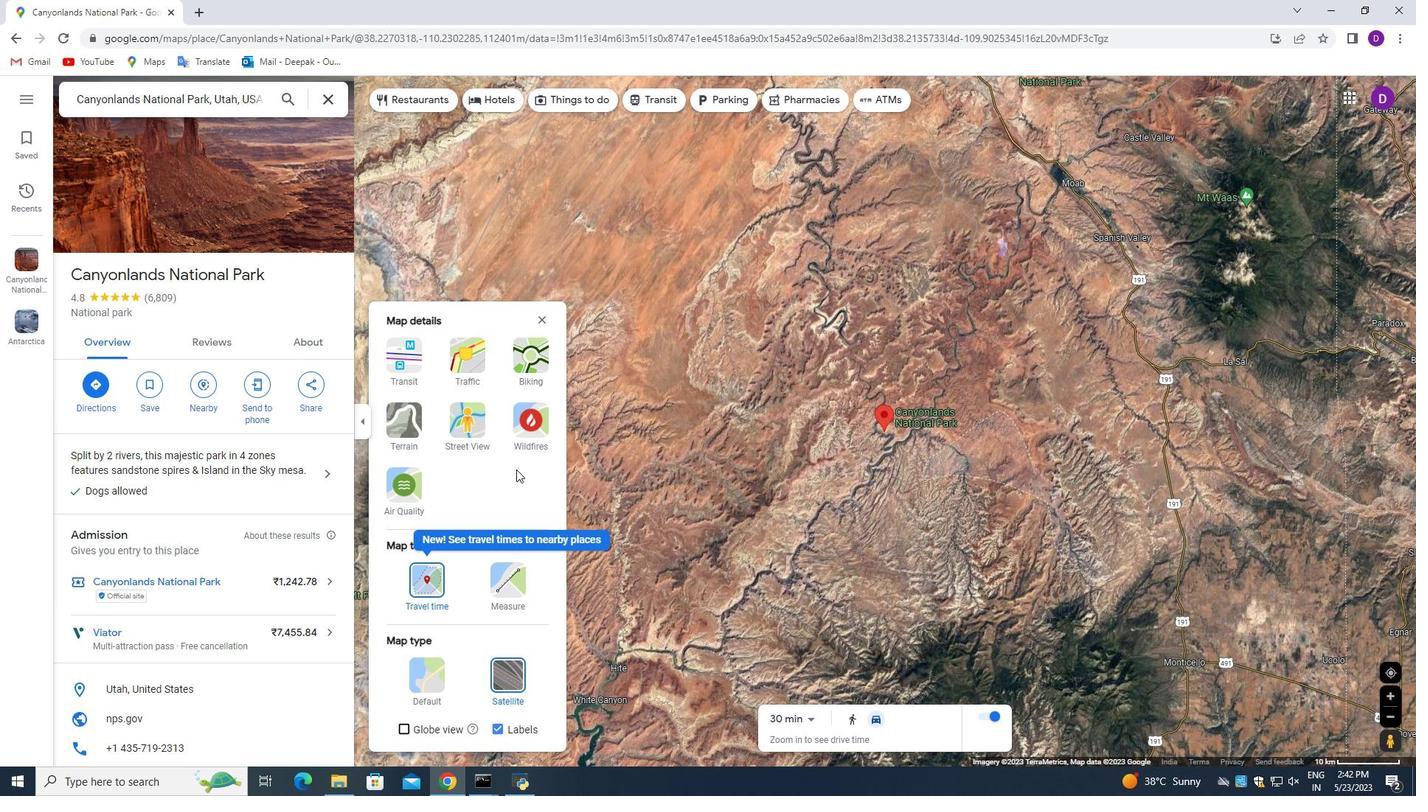
Action: Mouse scrolled (846, 536) with delta (0, 0)
Screenshot: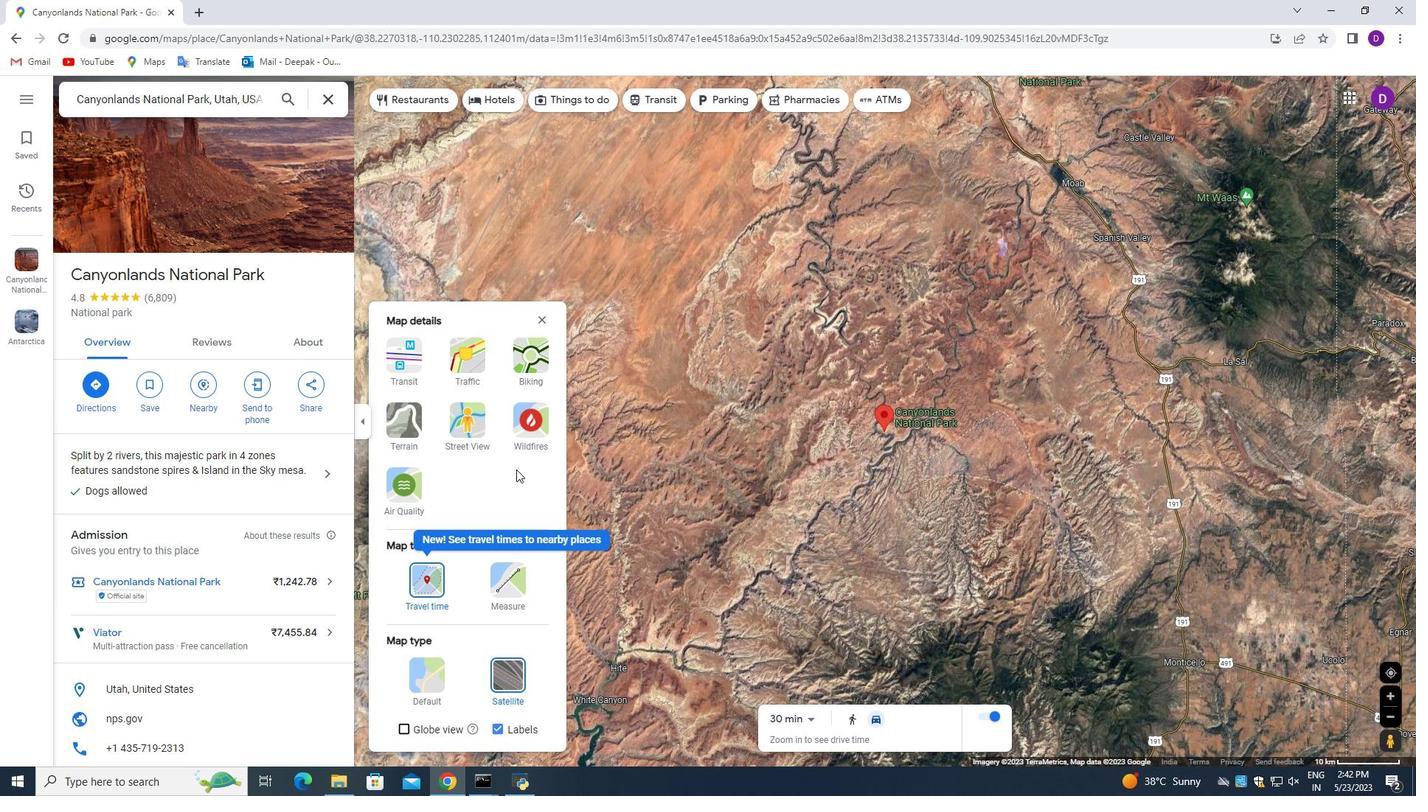 
Action: Mouse moved to (453, 419)
Screenshot: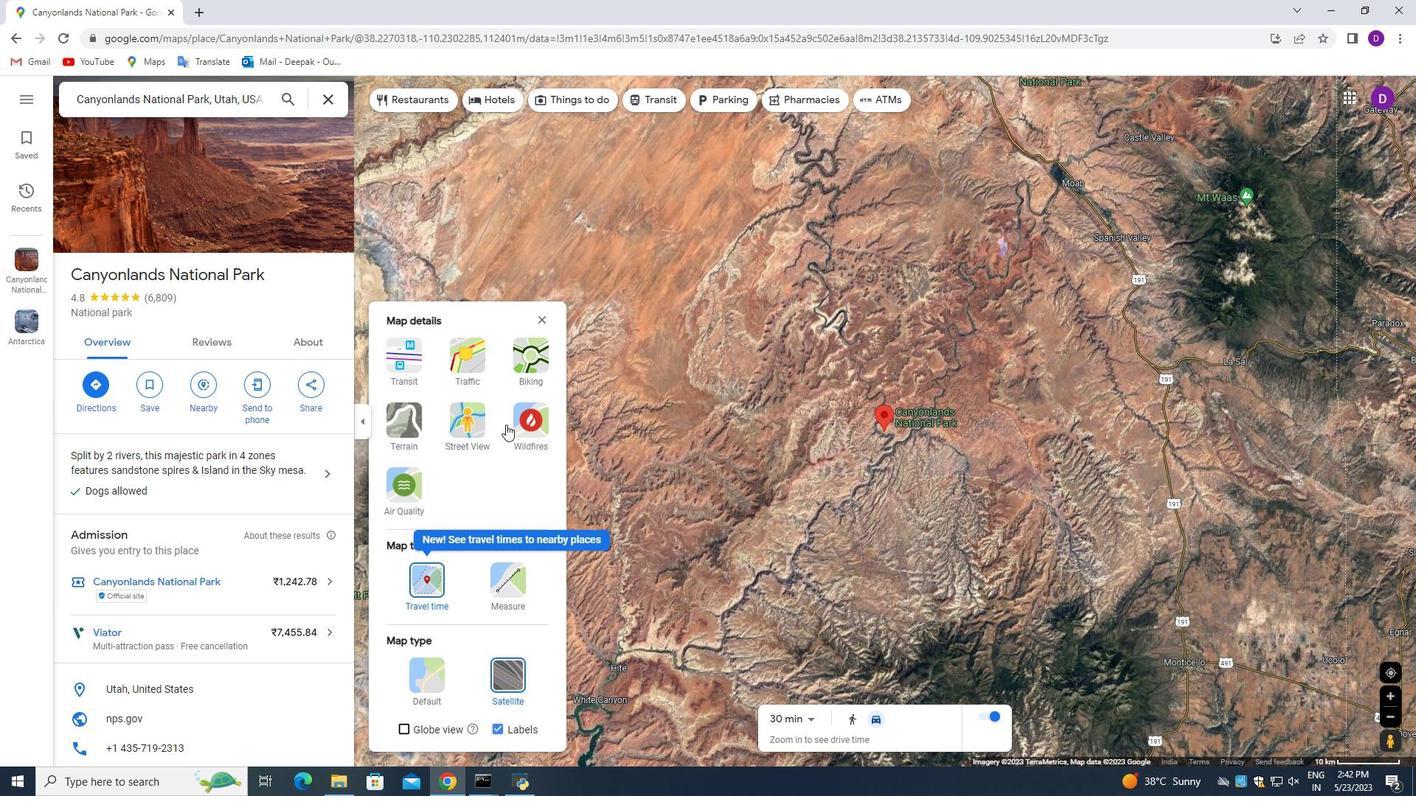 
Action: Mouse pressed left at (453, 419)
Screenshot: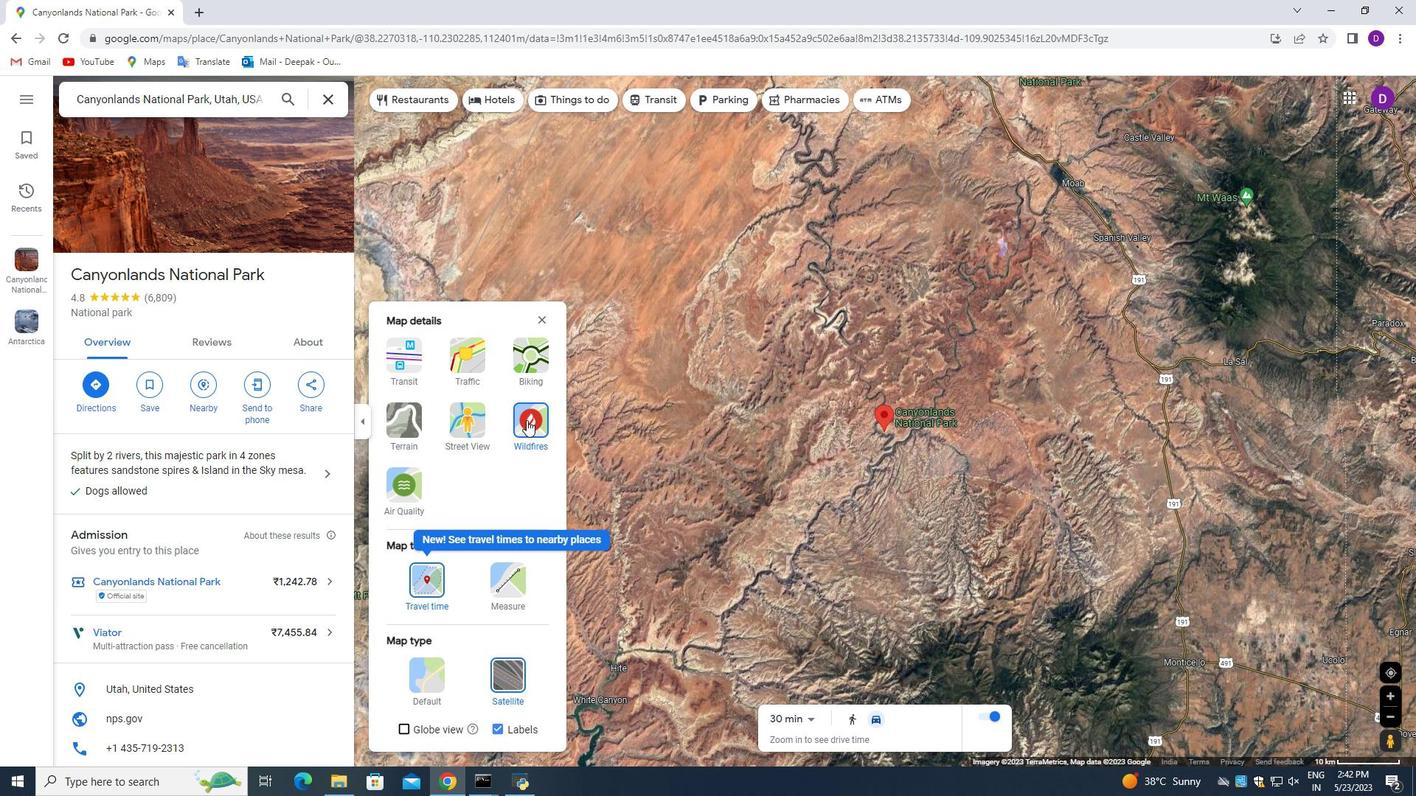 
Action: Mouse moved to (911, 512)
Screenshot: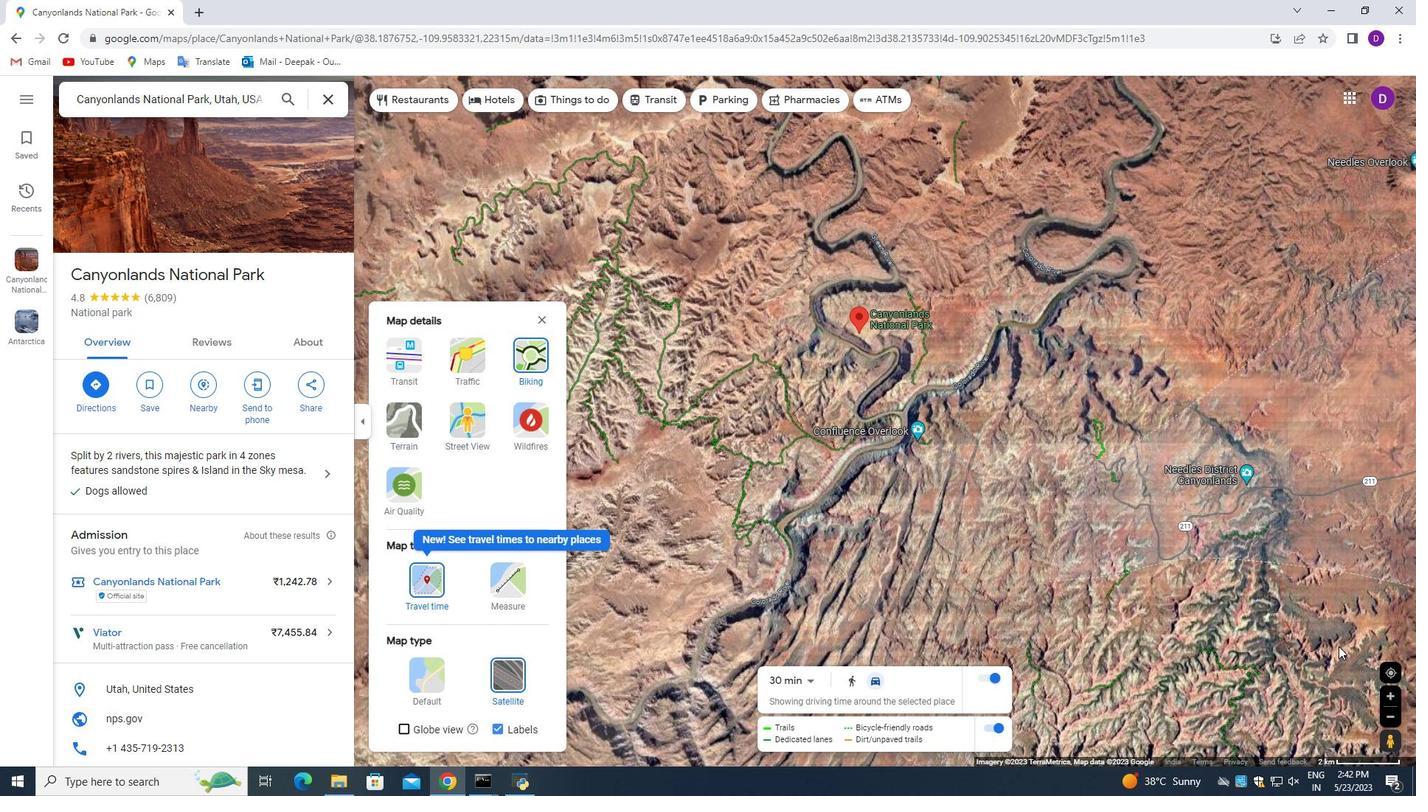 
Action: Mouse scrolled (911, 511) with delta (0, 0)
Screenshot: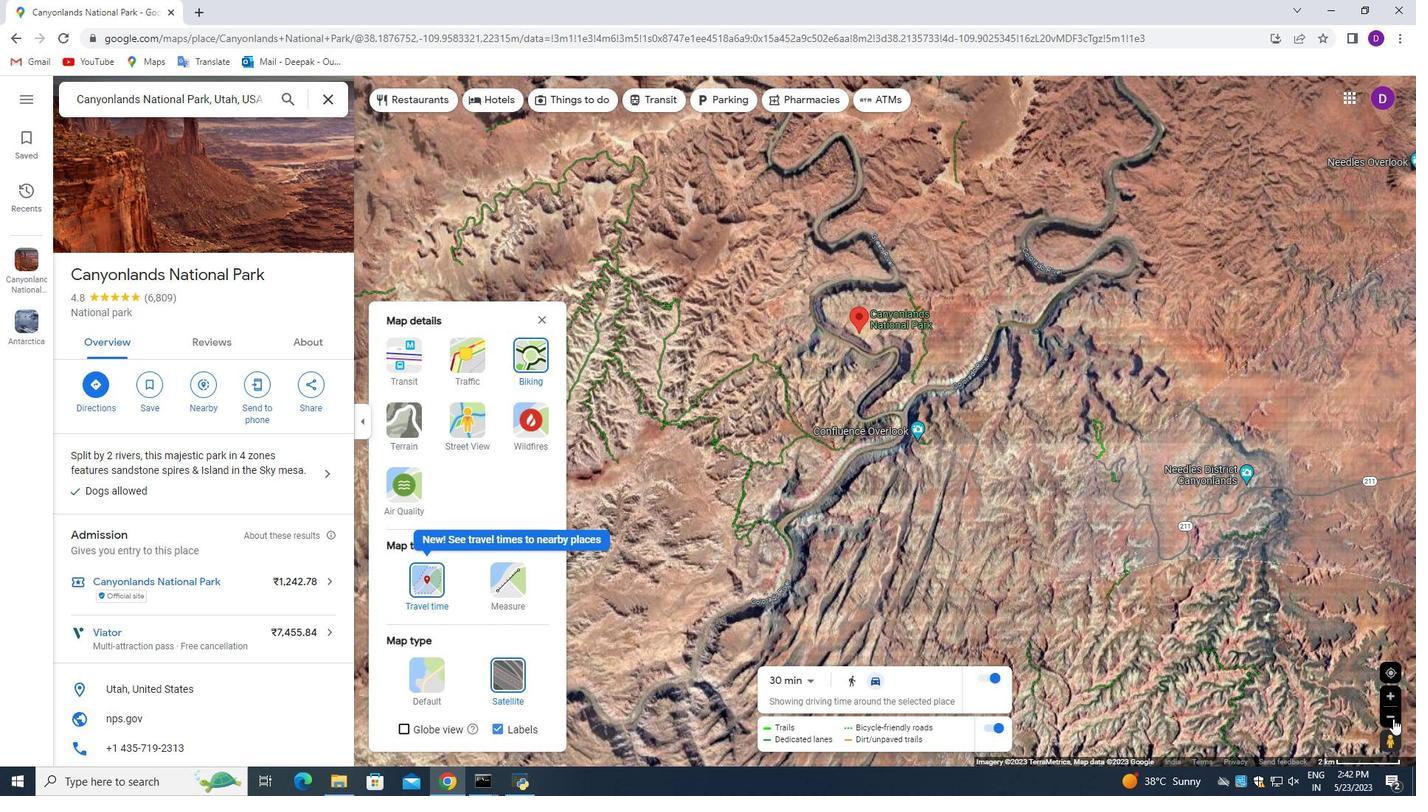 
Action: Mouse scrolled (911, 511) with delta (0, 0)
Screenshot: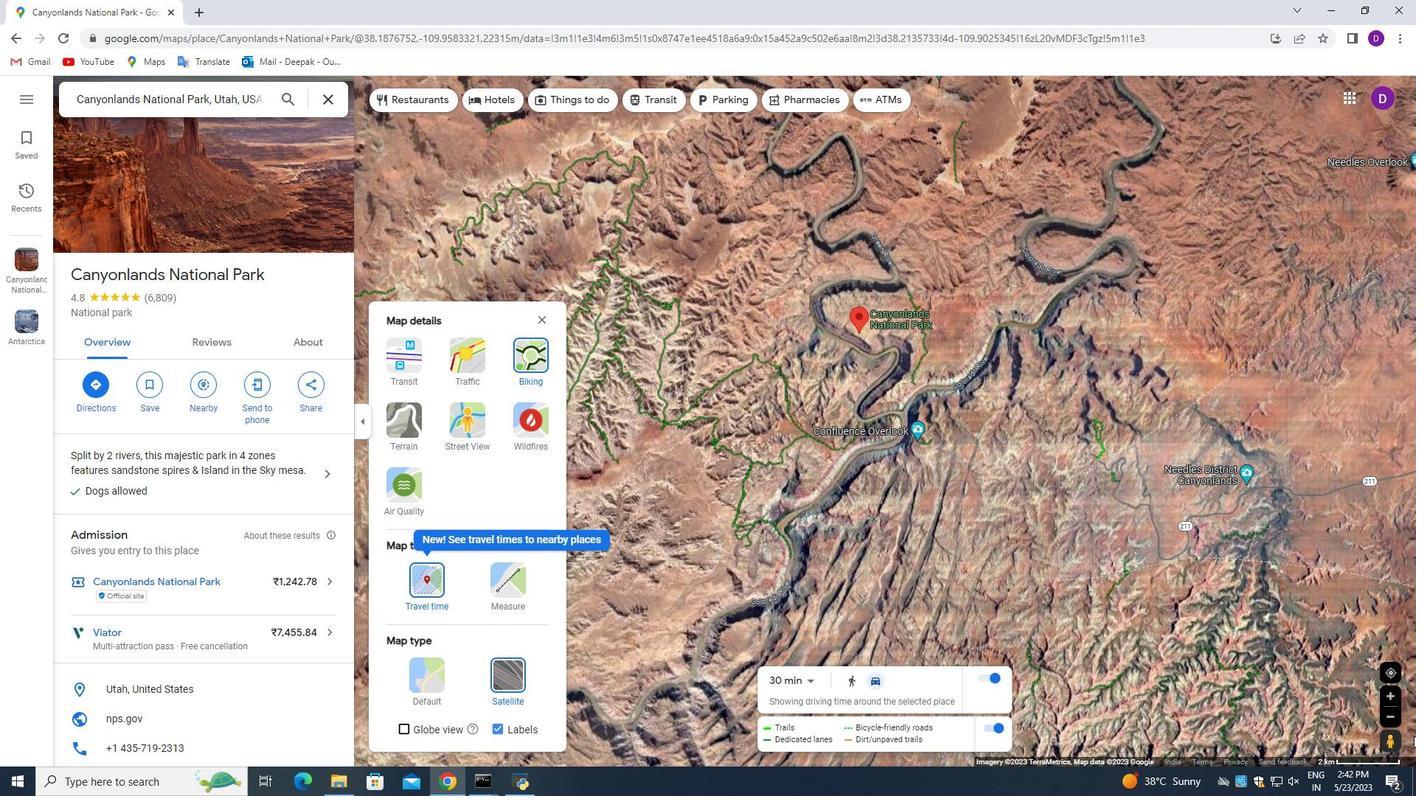 
Action: Mouse scrolled (911, 511) with delta (0, 0)
Screenshot: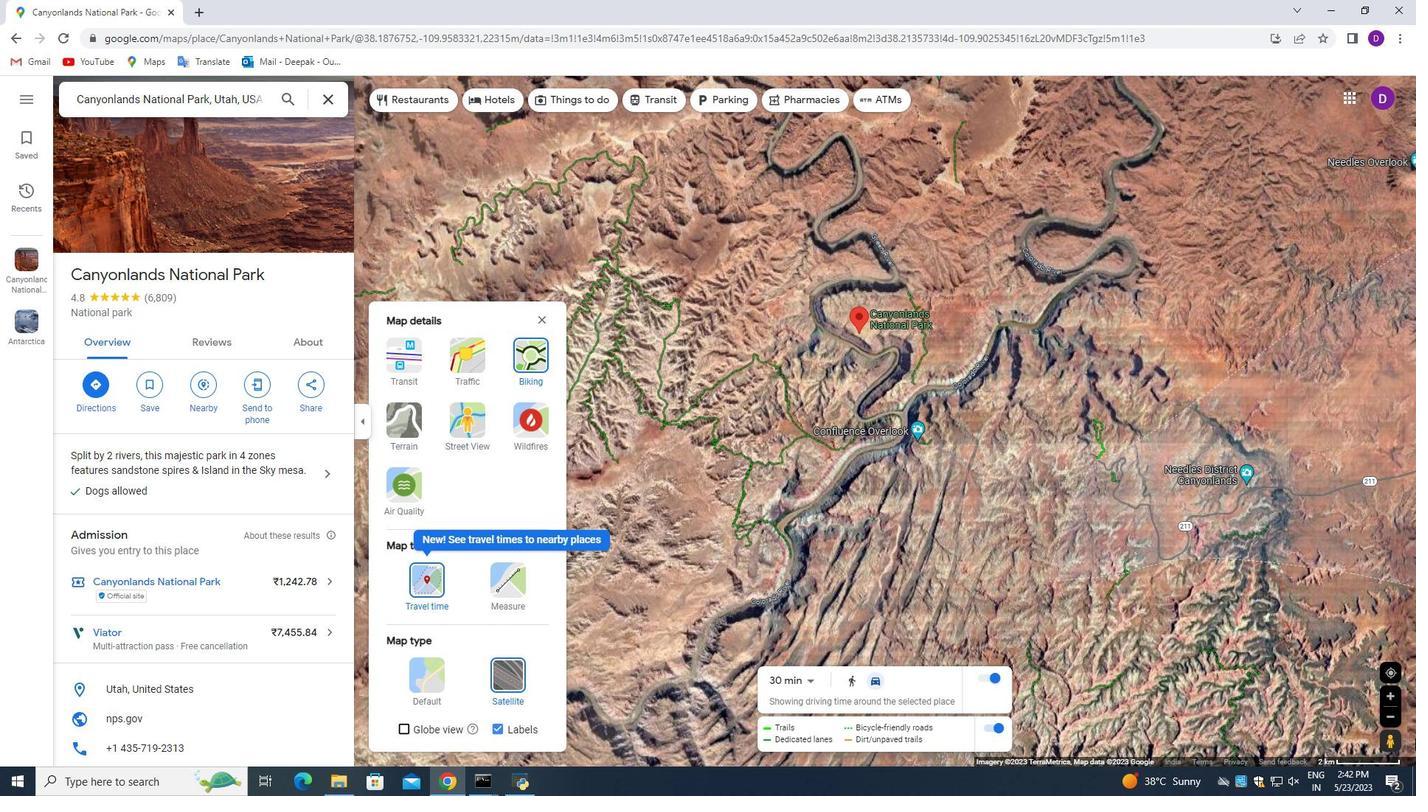 
Action: Mouse moved to (783, 494)
Screenshot: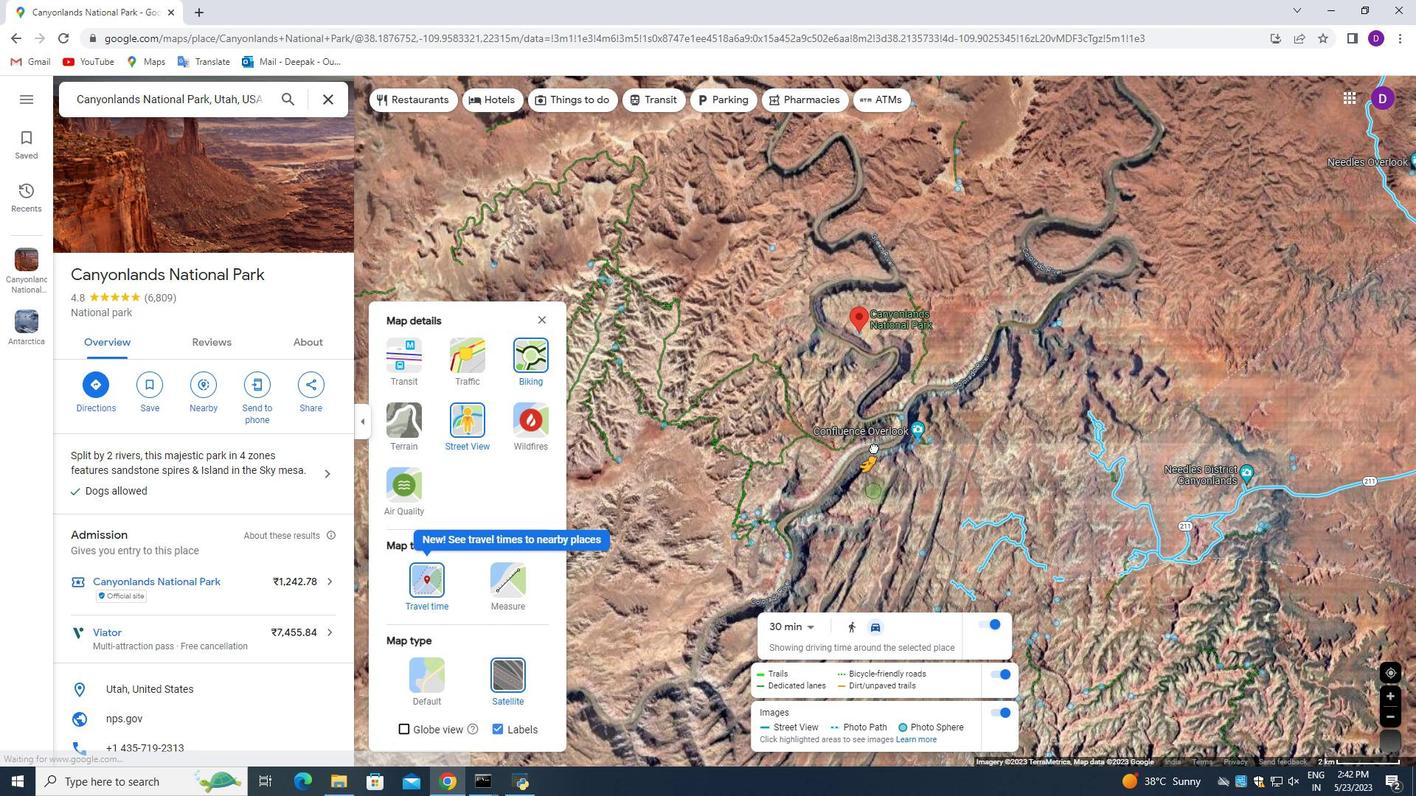 
Action: Mouse pressed left at (783, 494)
Screenshot: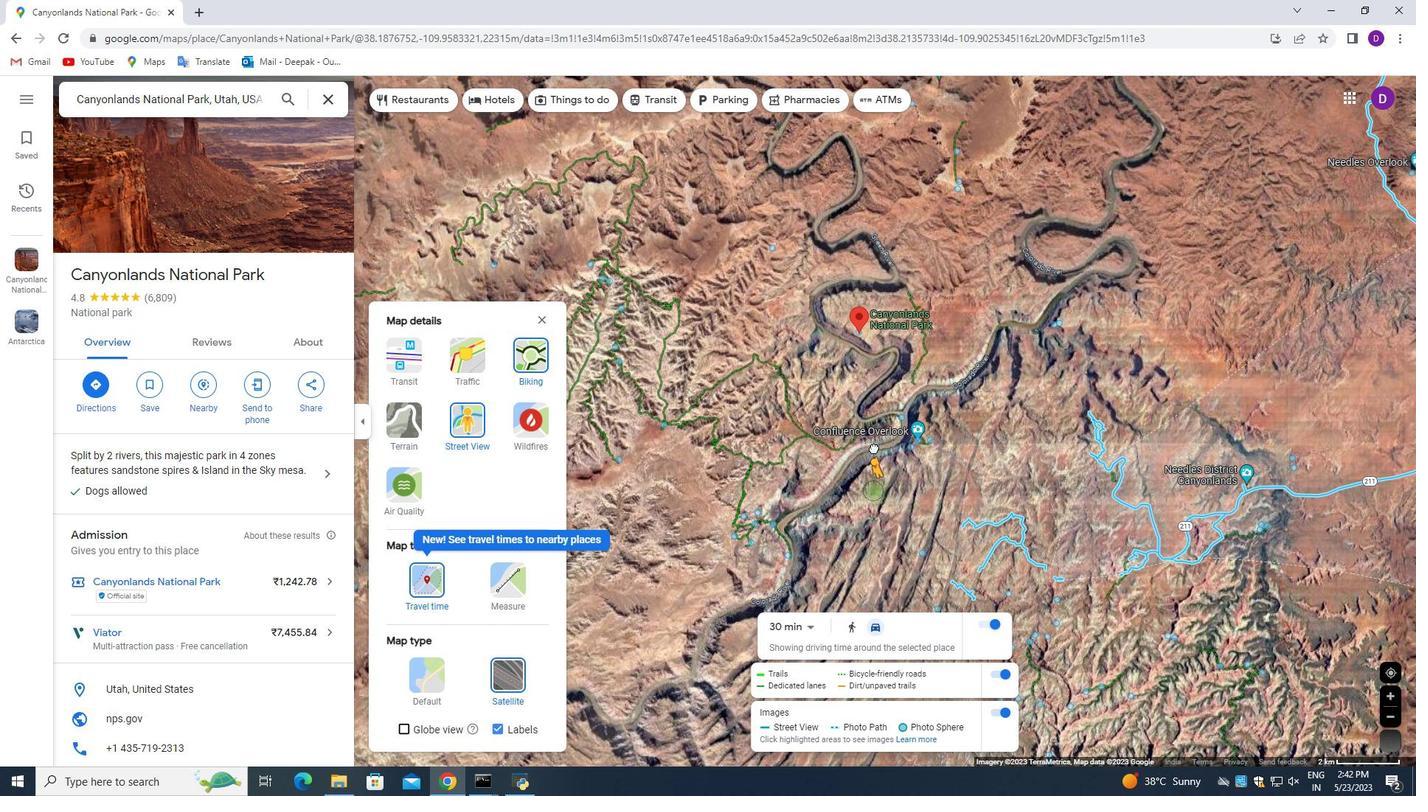 
Action: Mouse moved to (871, 543)
Screenshot: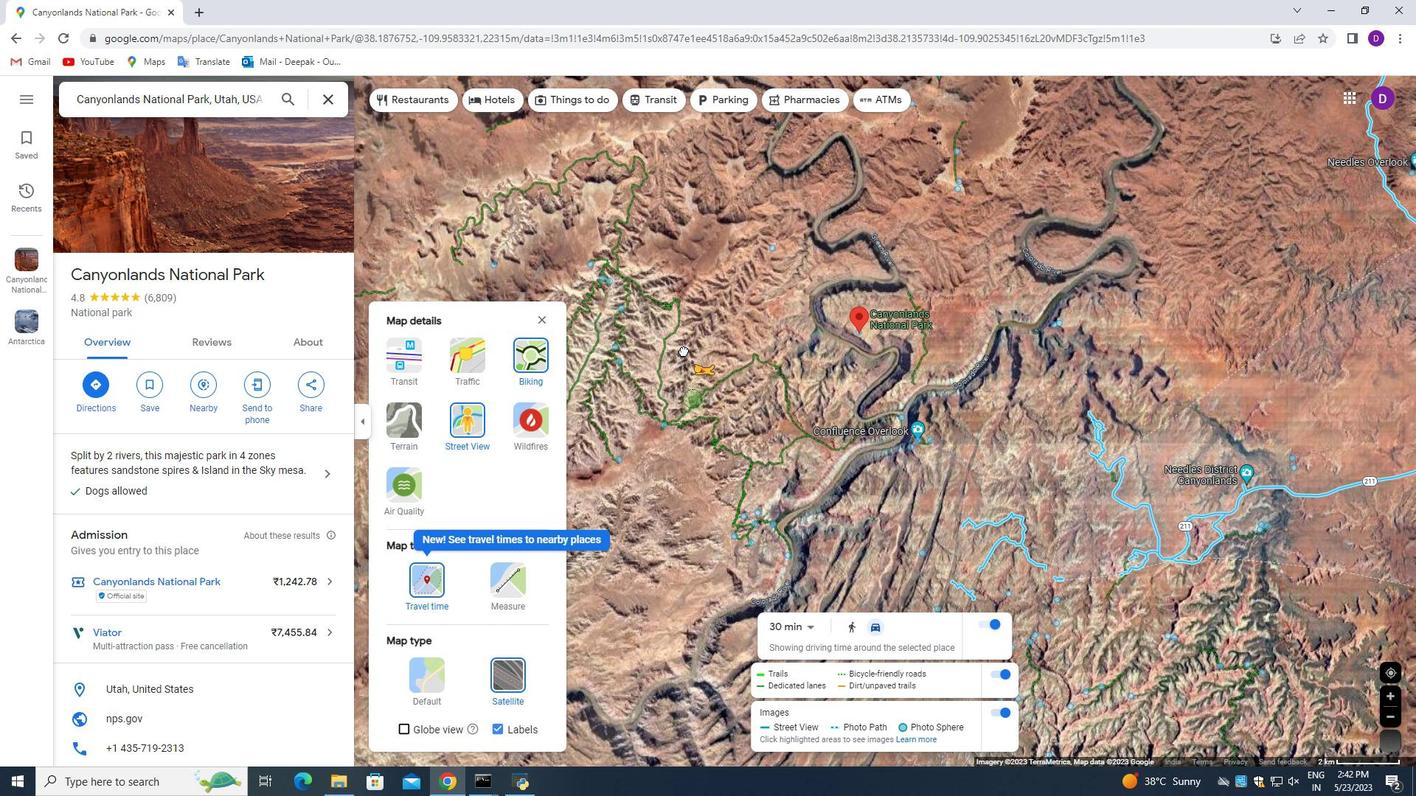 
Action: Mouse pressed left at (871, 543)
Screenshot: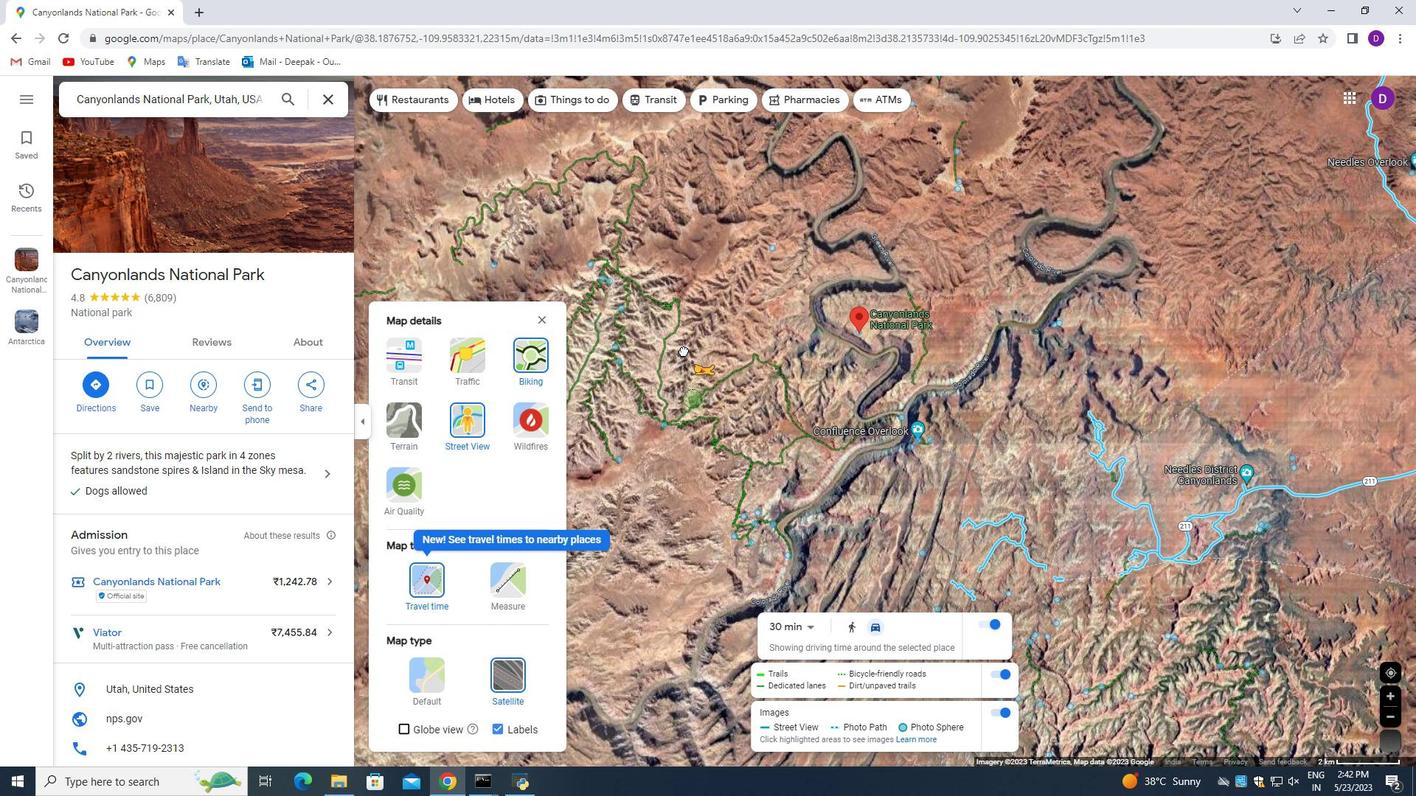 
Action: Mouse moved to (1382, 741)
Screenshot: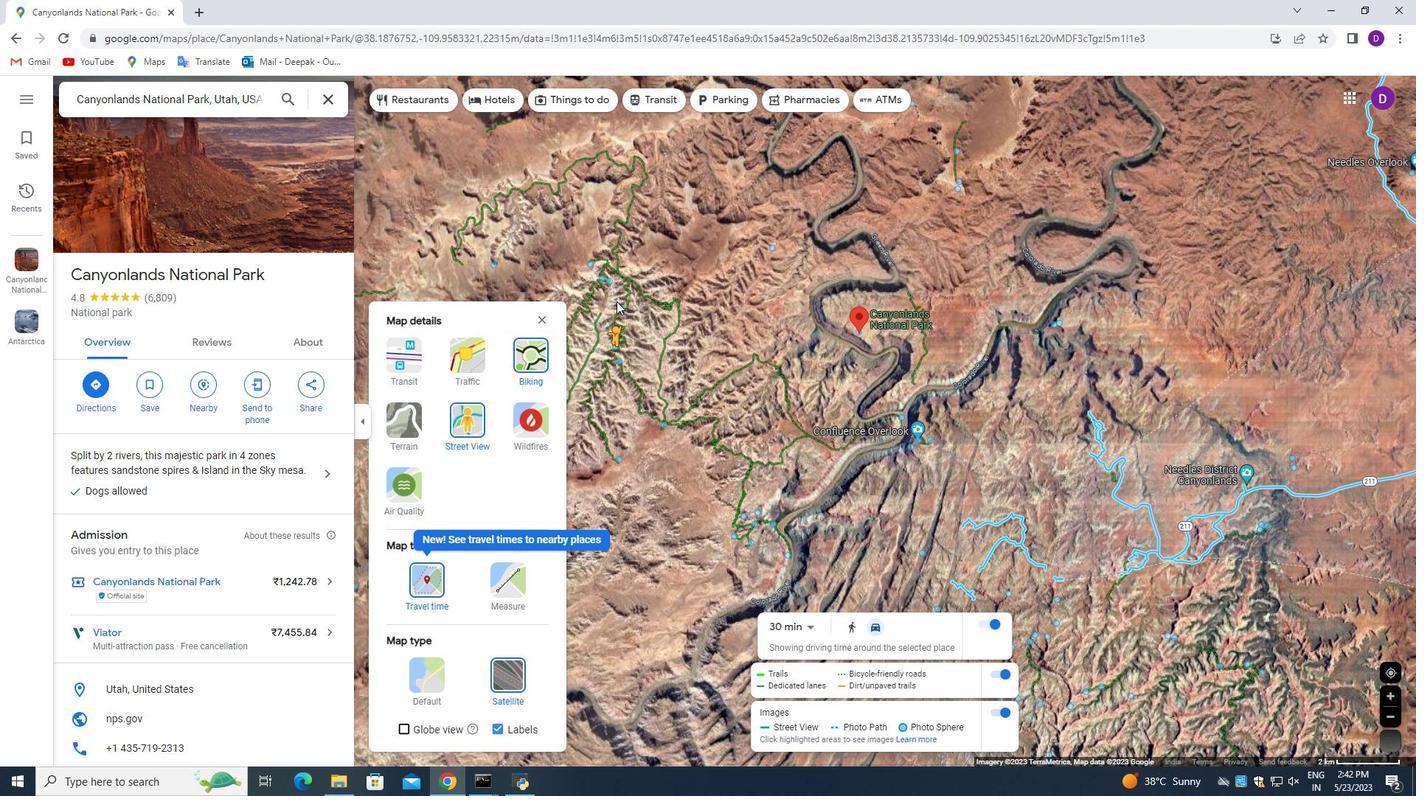 
Action: Mouse pressed left at (1382, 741)
Screenshot: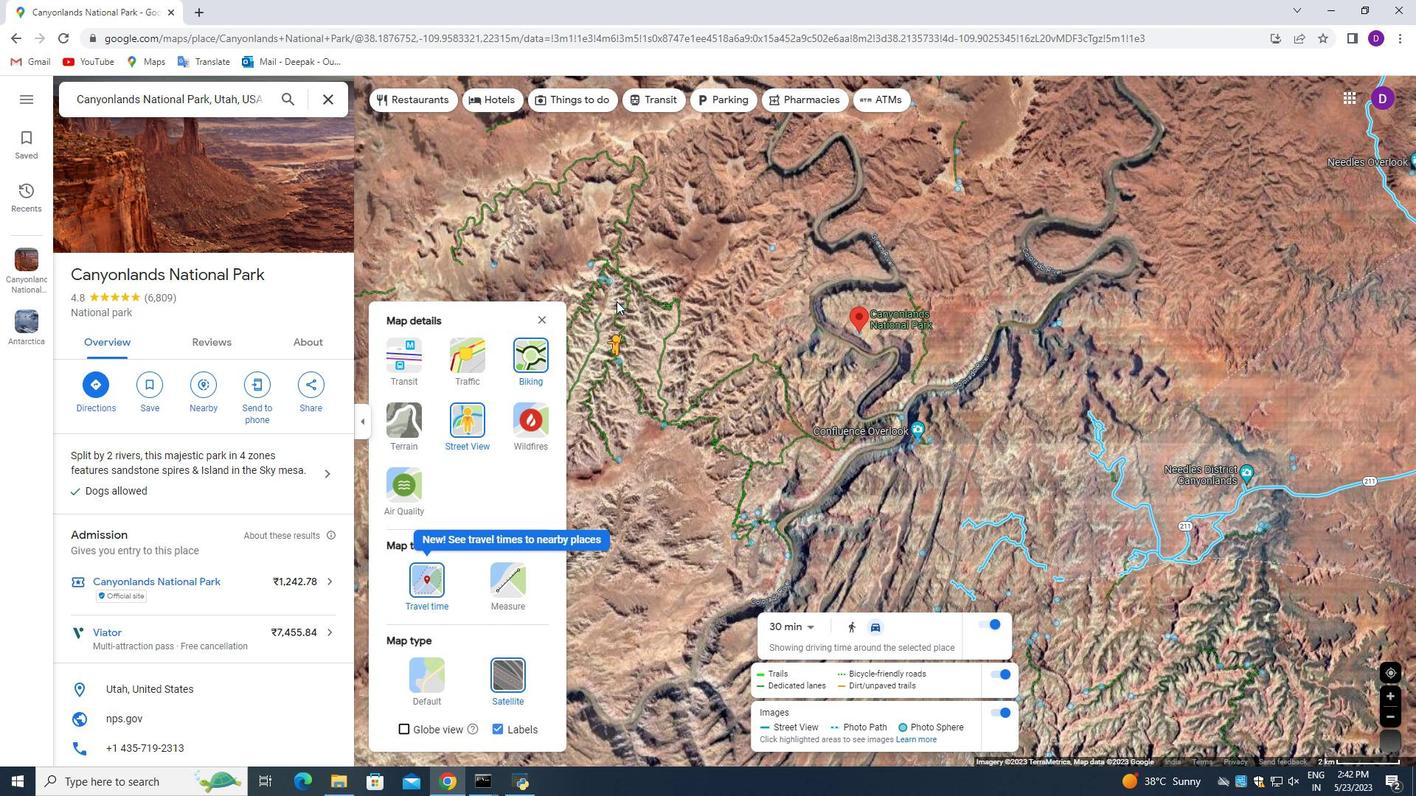 
Action: Mouse moved to (610, 376)
Screenshot: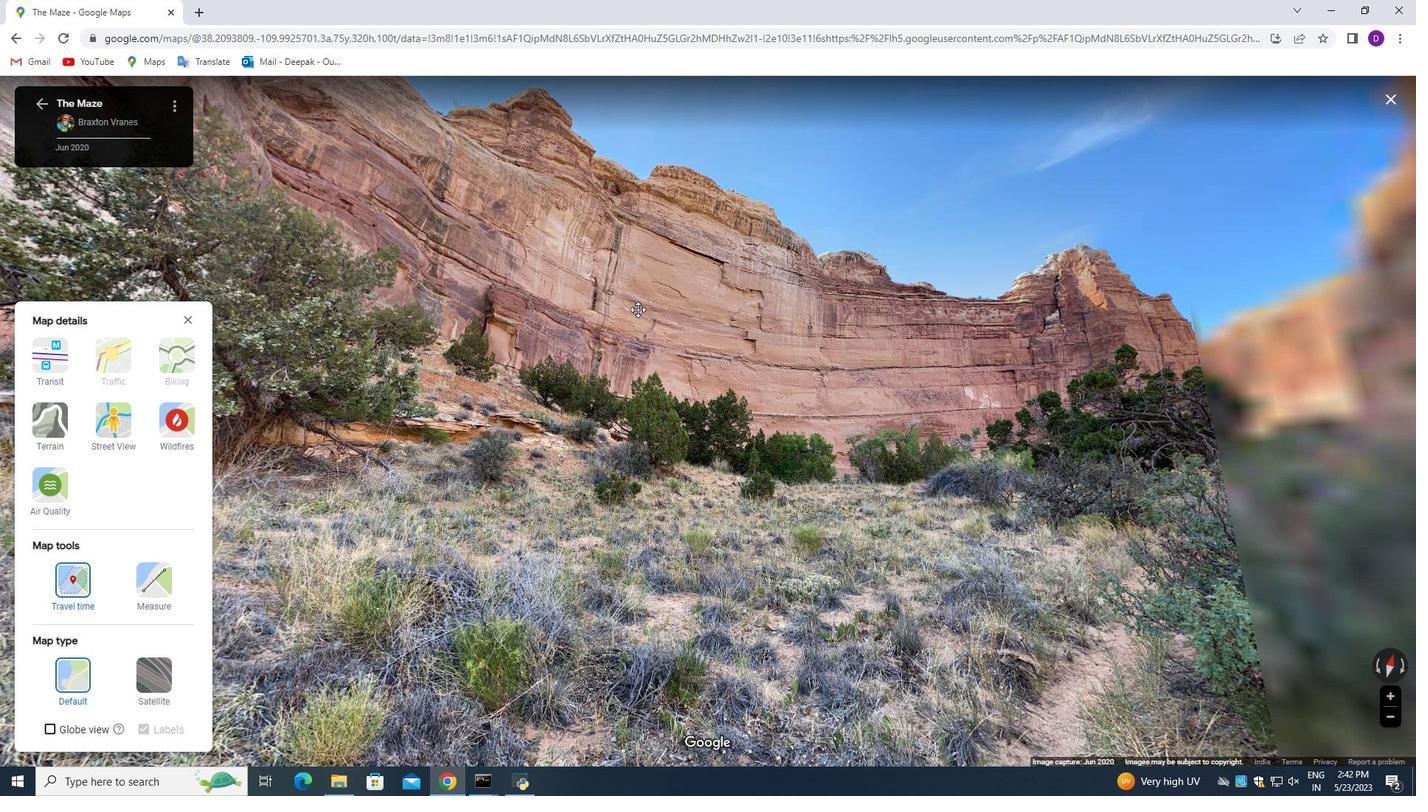 
Action: Mouse pressed left at (610, 376)
Screenshot: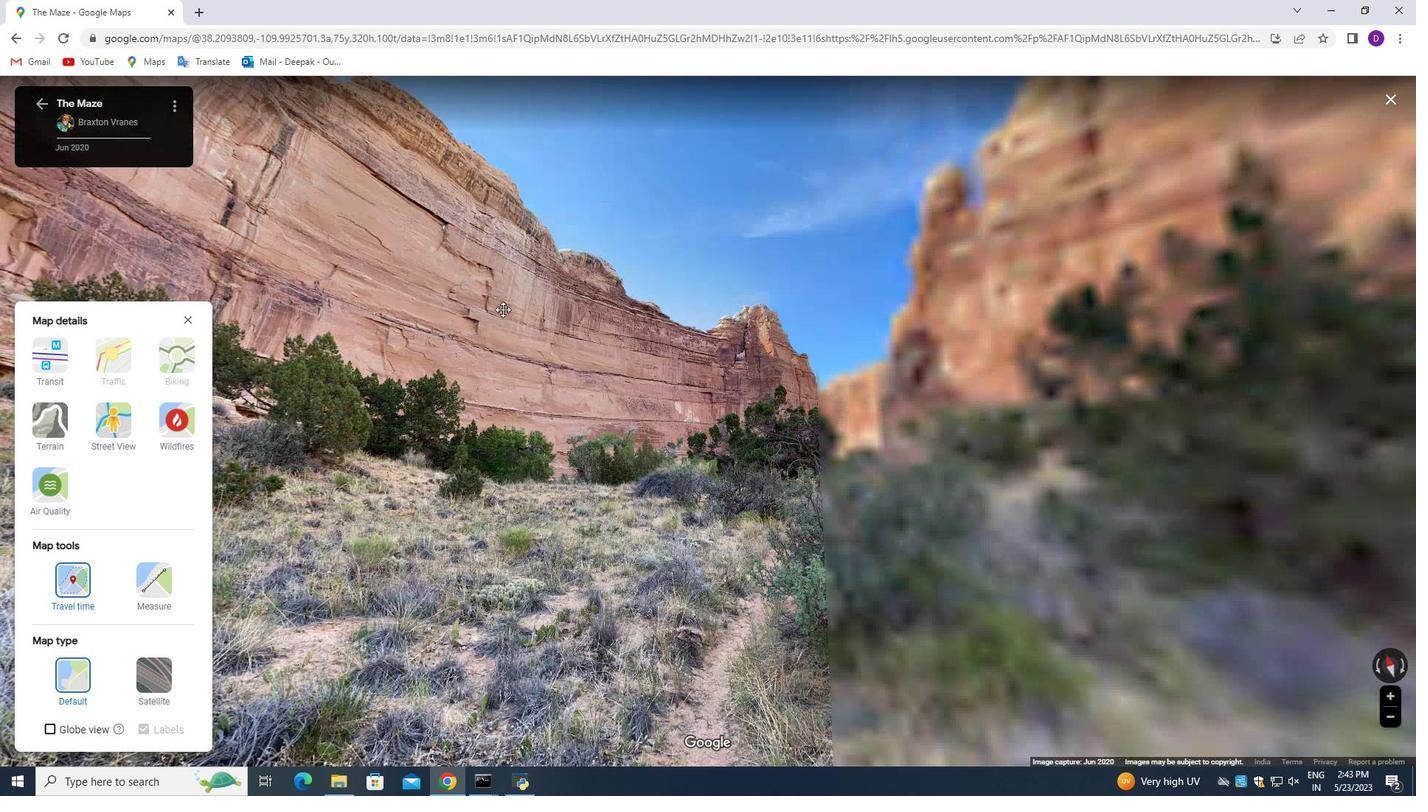 
Action: Mouse moved to (580, 386)
Screenshot: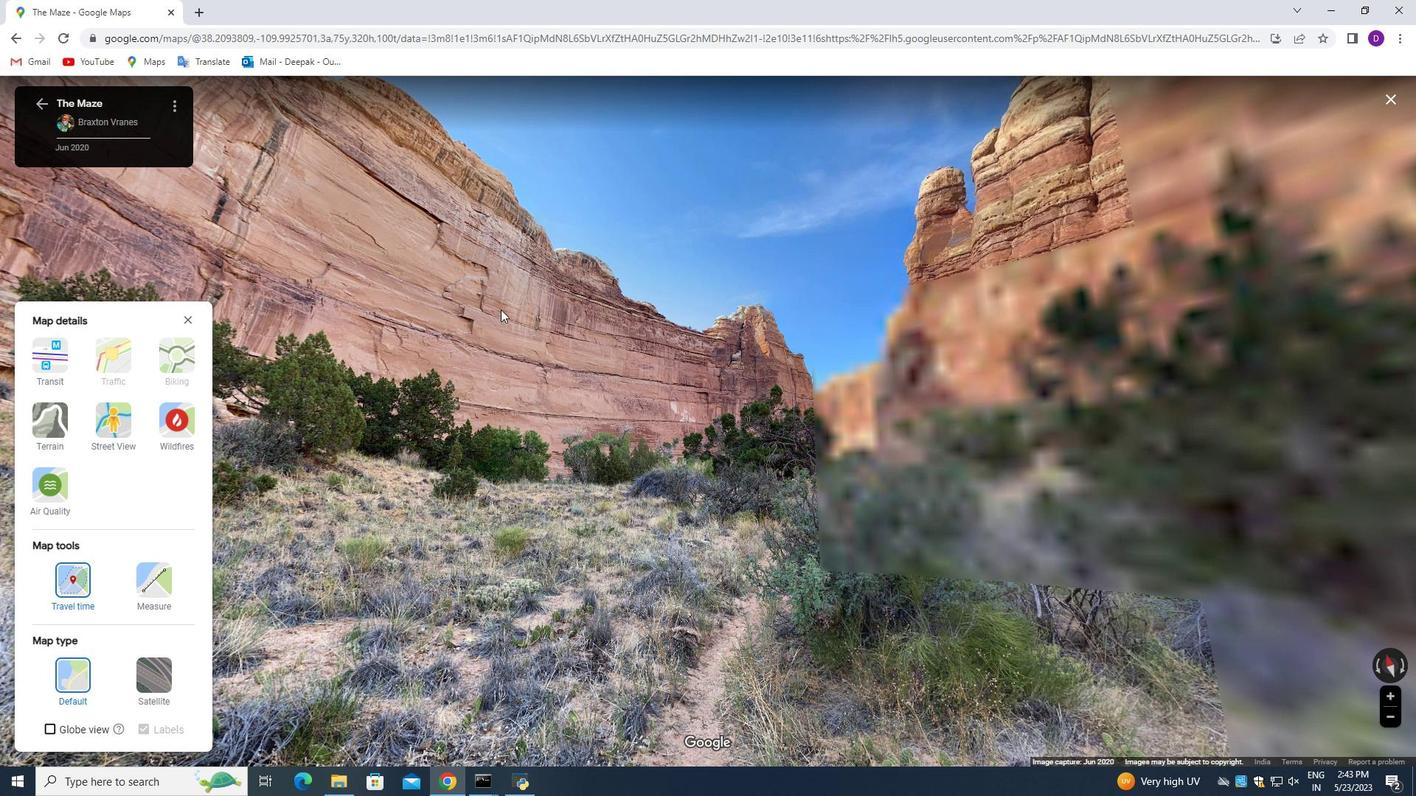 
Action: Mouse pressed left at (580, 386)
Screenshot: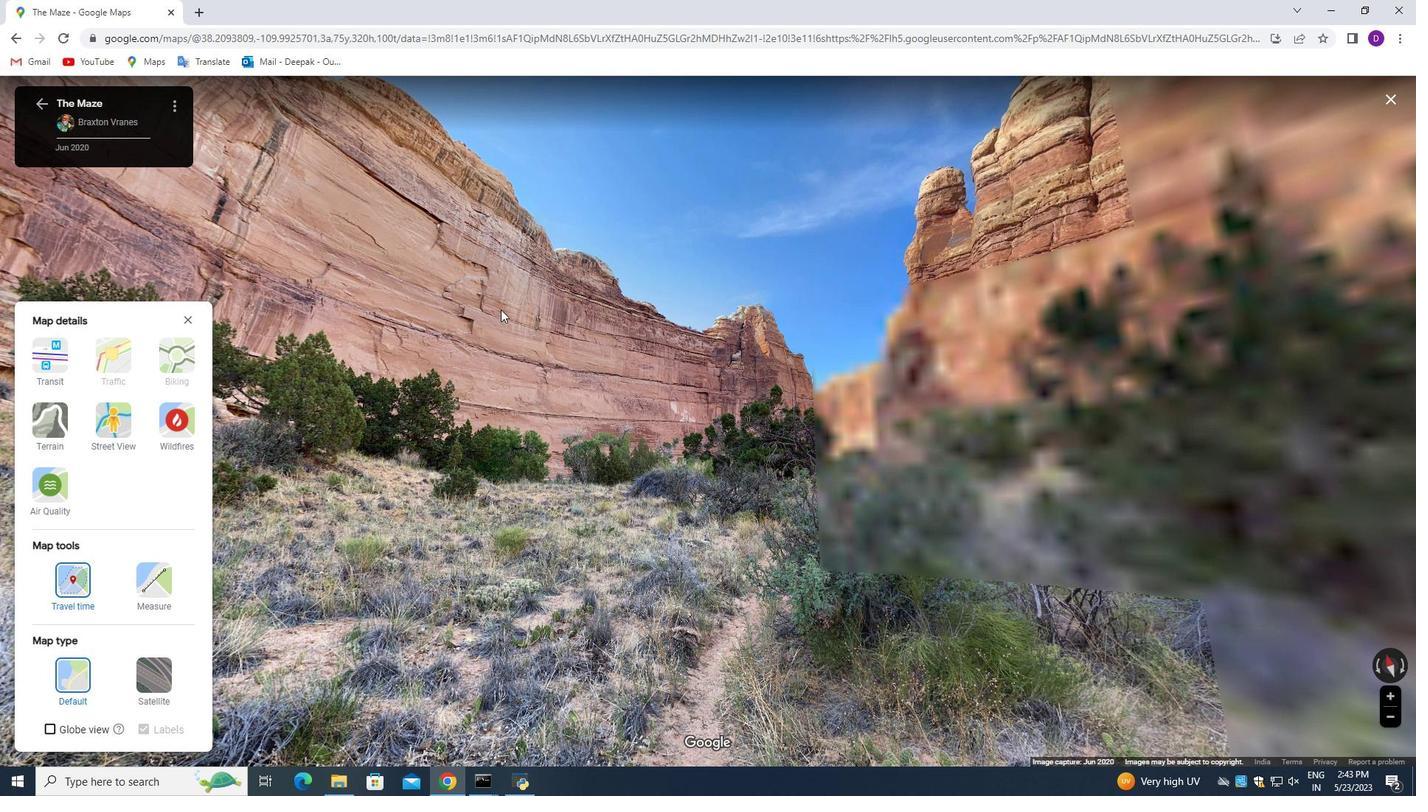 
Action: Mouse moved to (437, 362)
Screenshot: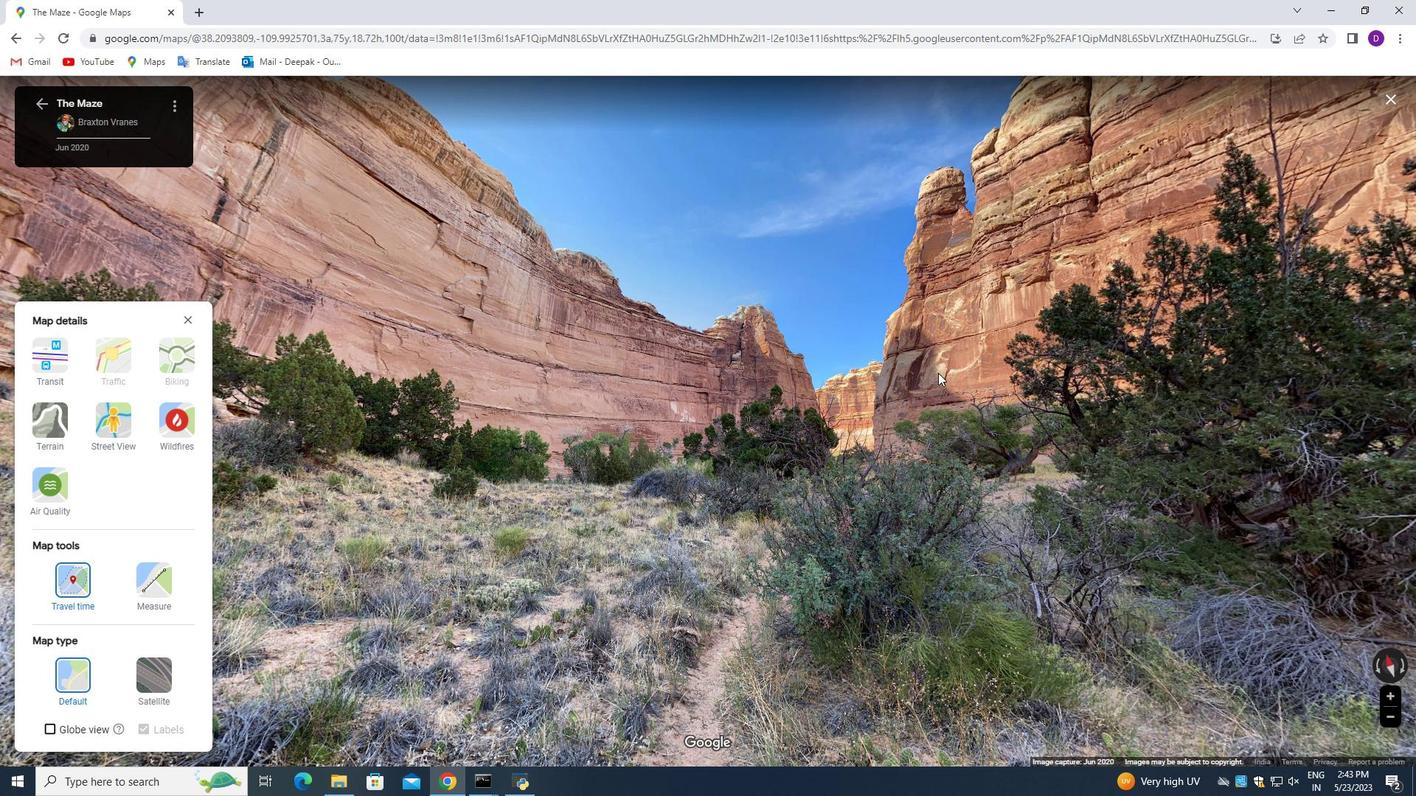 
Action: Mouse pressed left at (433, 362)
Screenshot: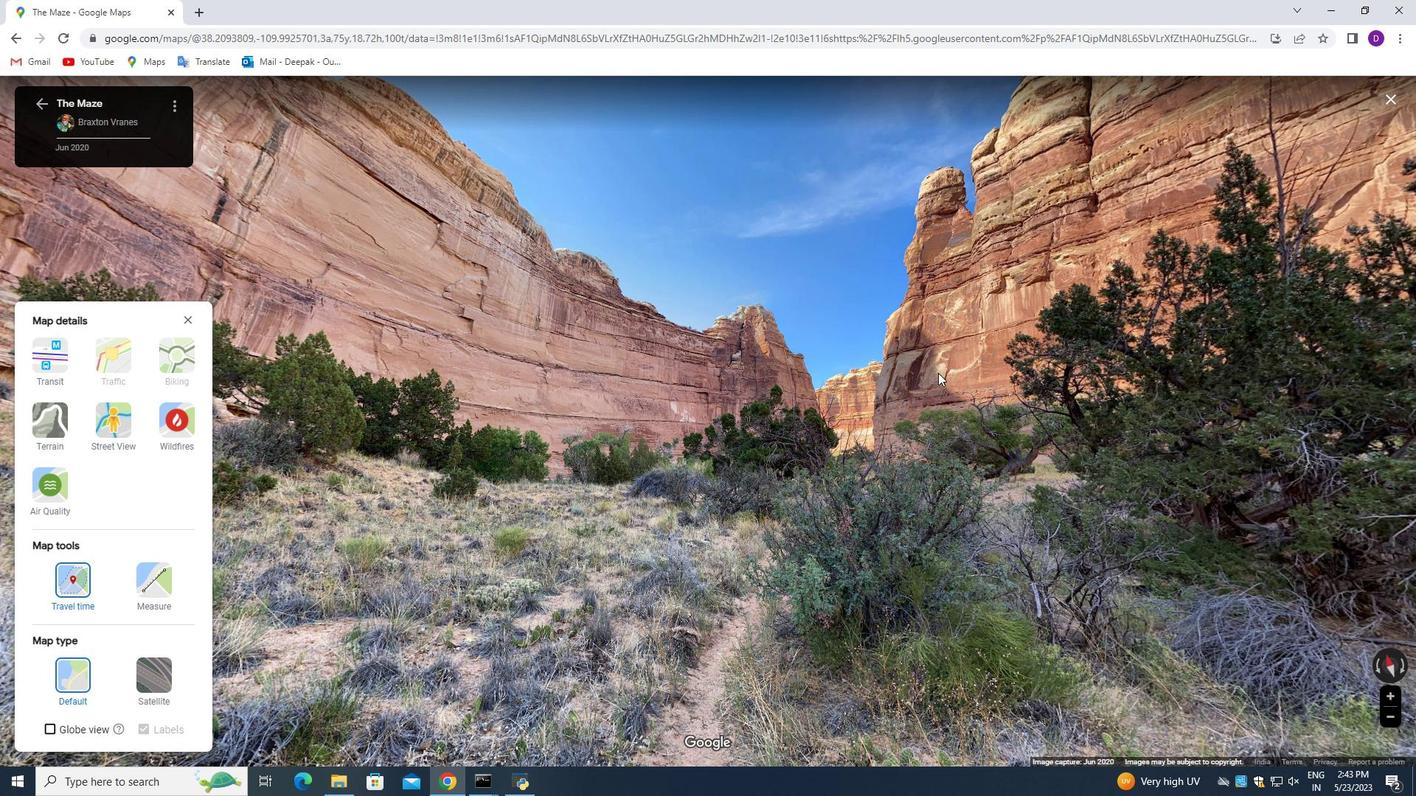 
Action: Mouse moved to (413, 347)
Screenshot: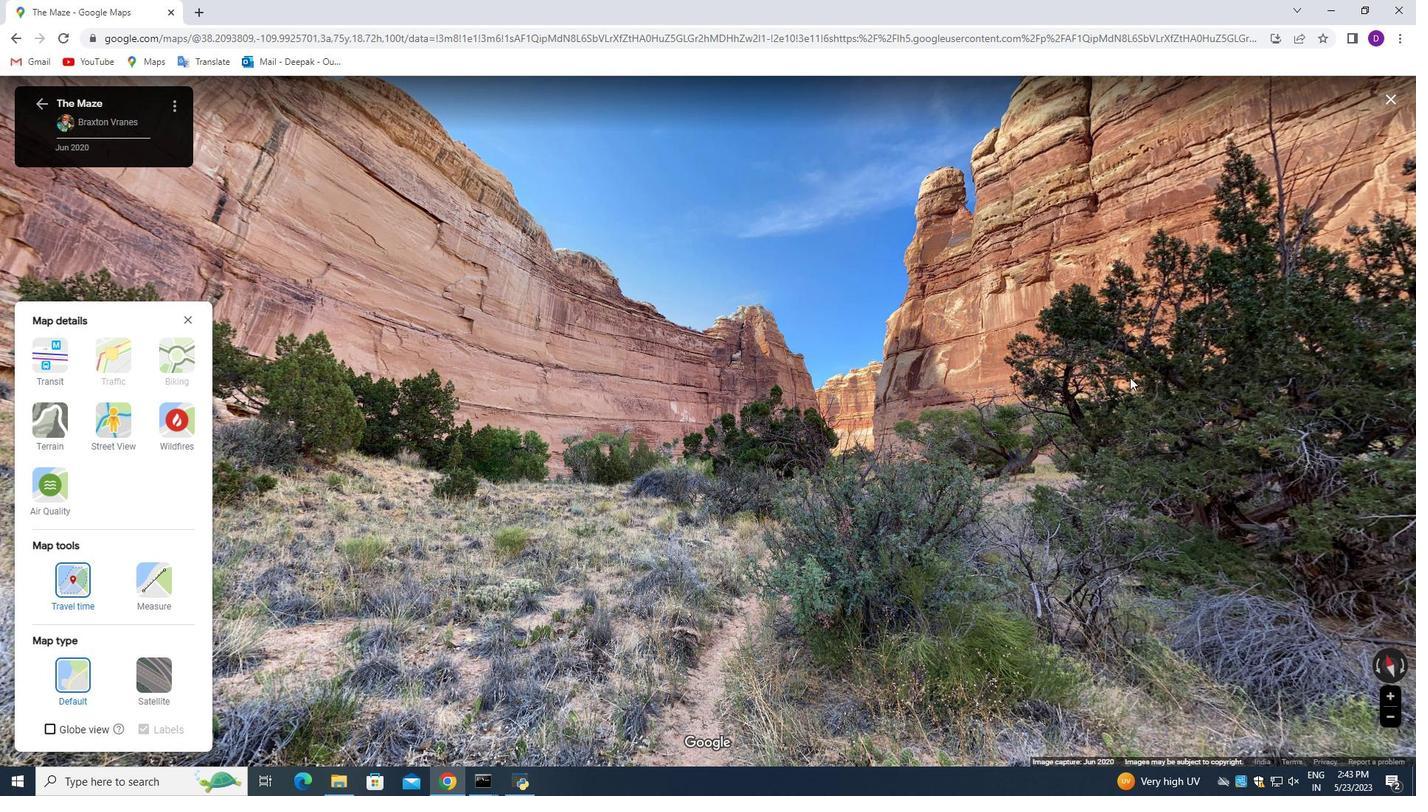 
Action: Mouse pressed left at (413, 347)
Screenshot: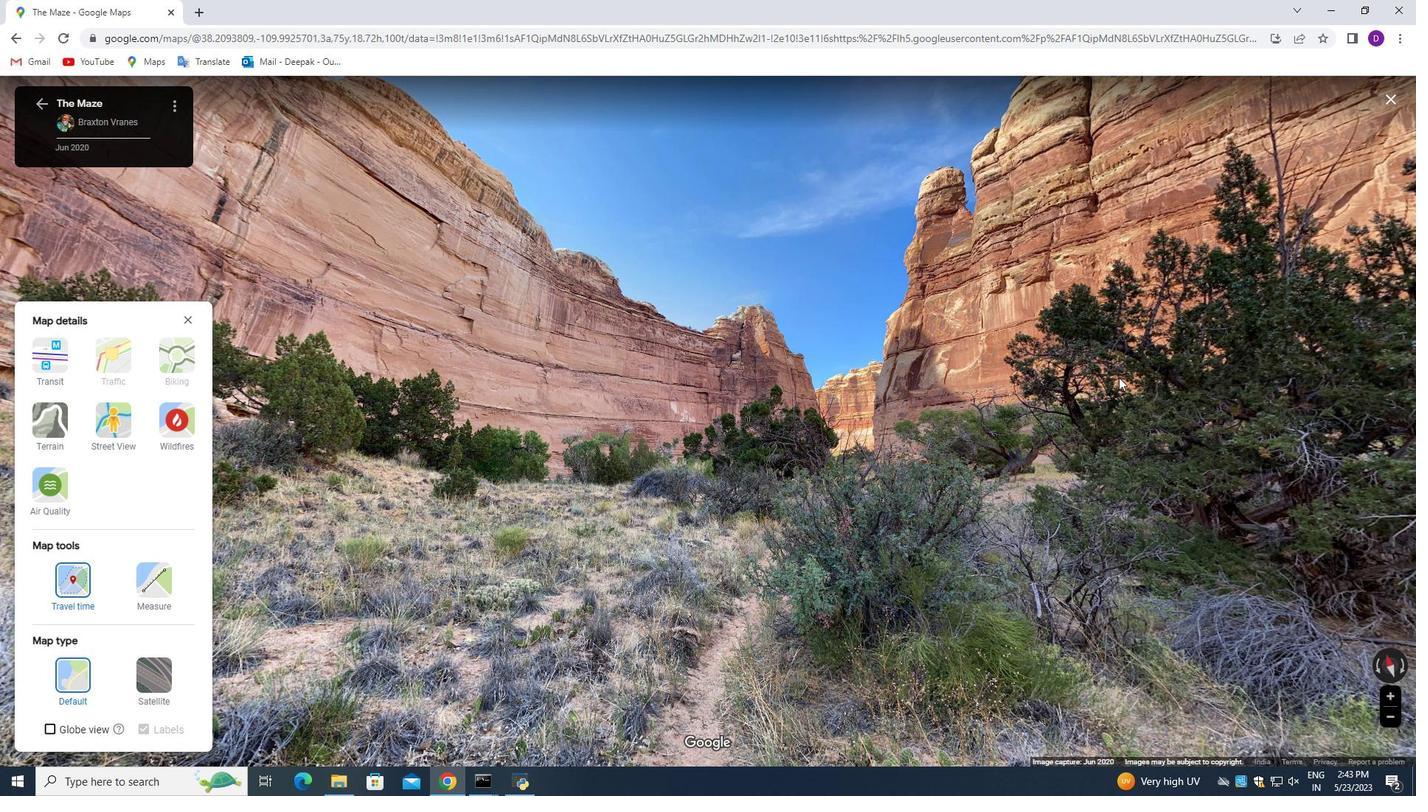 
Action: Mouse moved to (186, 320)
Screenshot: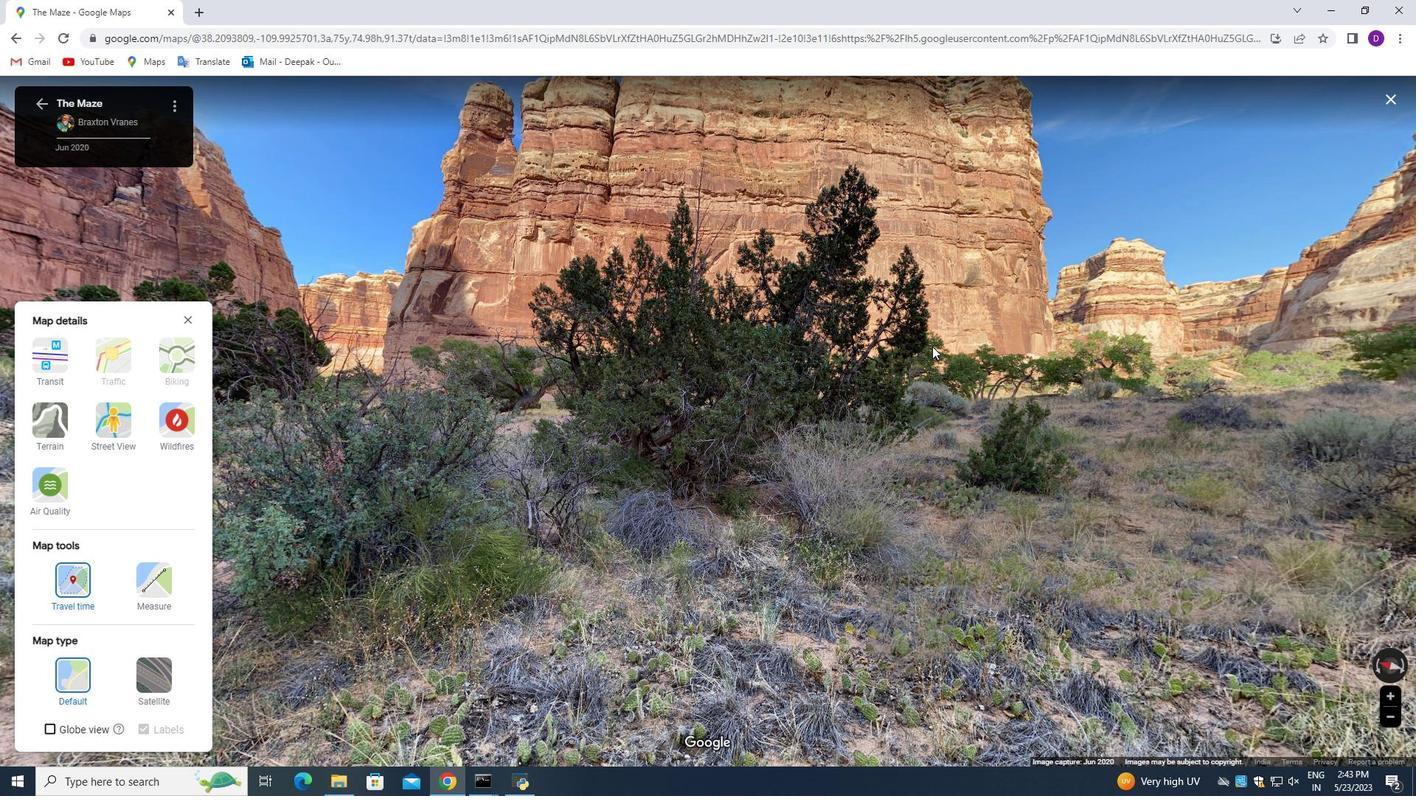 
Action: Mouse pressed left at (186, 320)
Screenshot: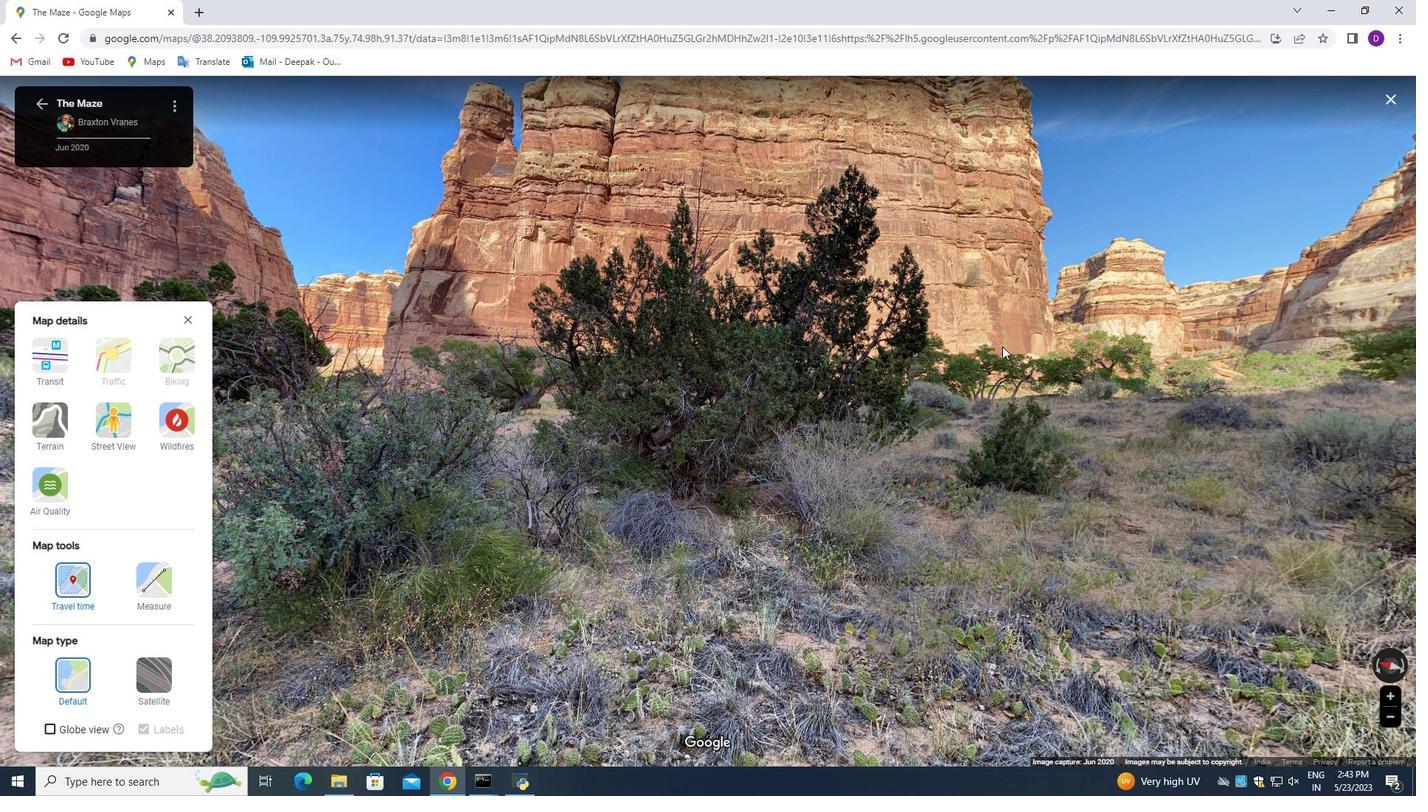 
Action: Mouse moved to (902, 332)
Screenshot: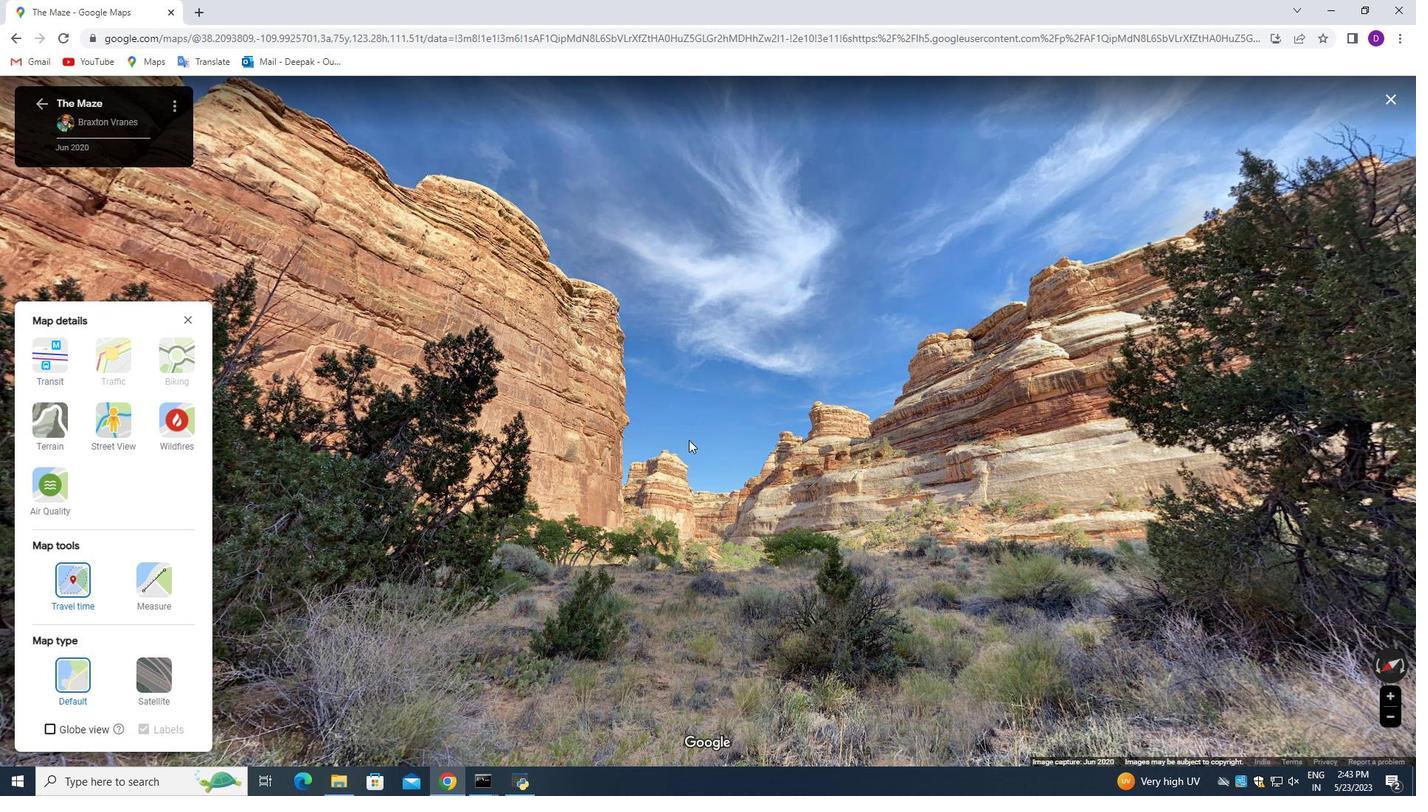 
Action: Mouse scrolled (902, 333) with delta (0, 0)
Screenshot: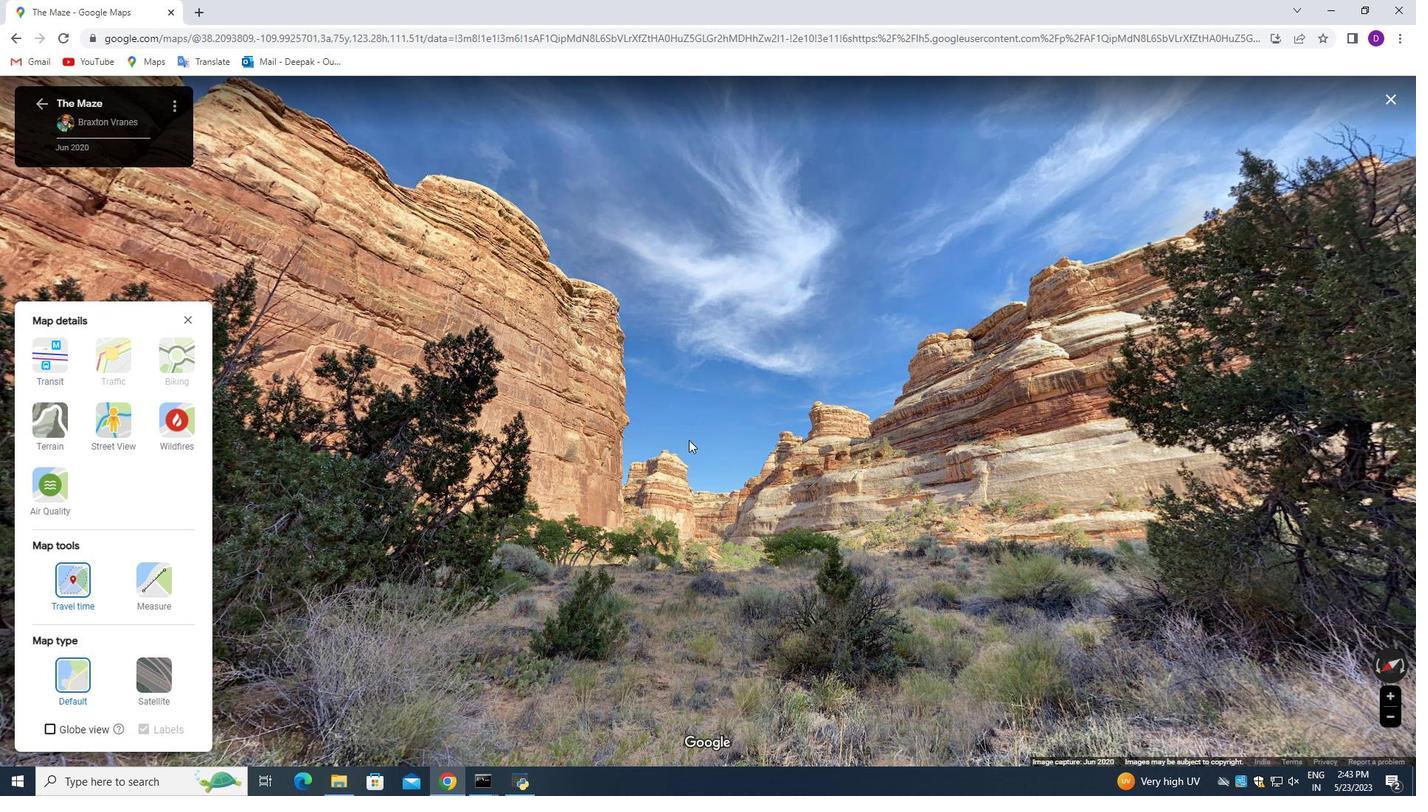 
Action: Mouse moved to (902, 334)
Screenshot: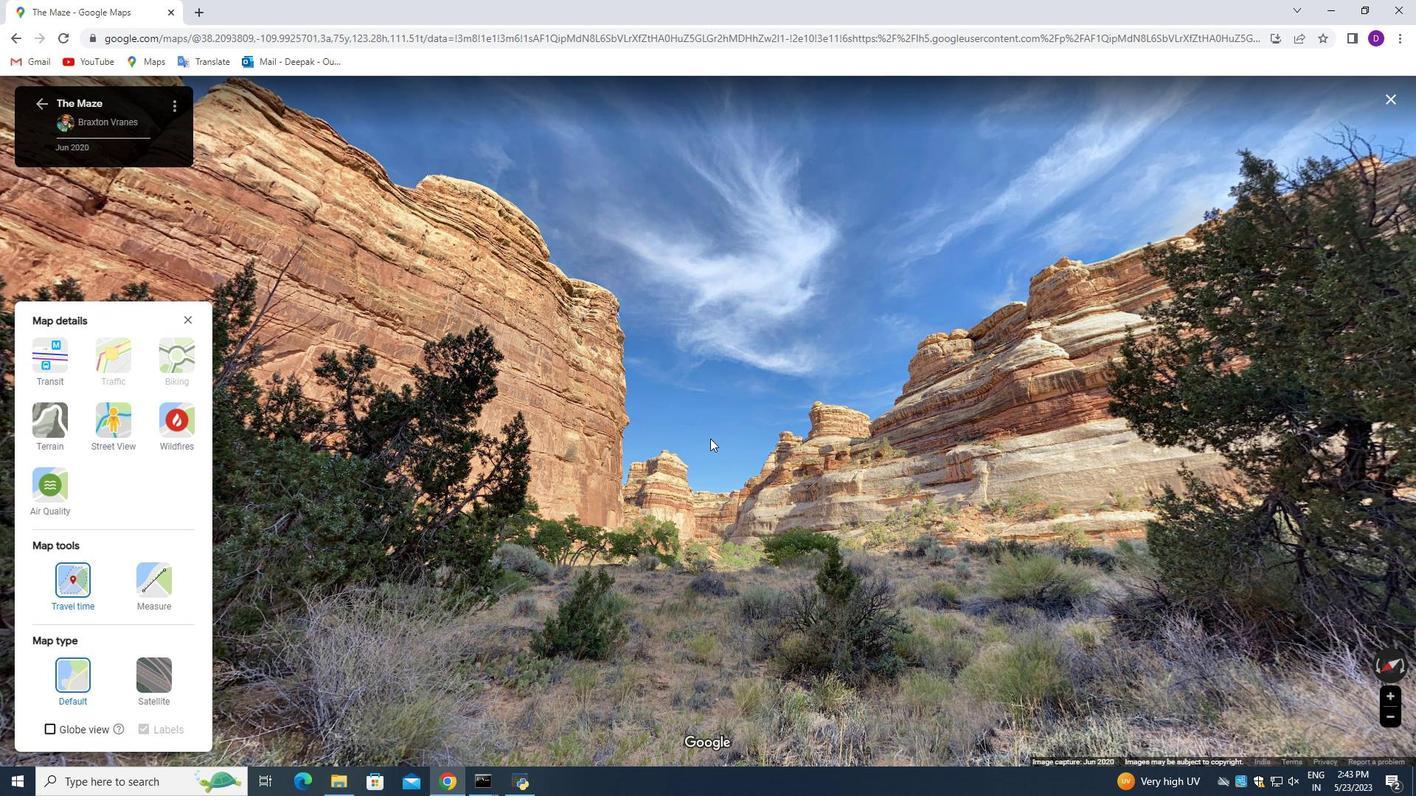 
Action: Mouse scrolled (902, 334) with delta (0, 0)
Screenshot: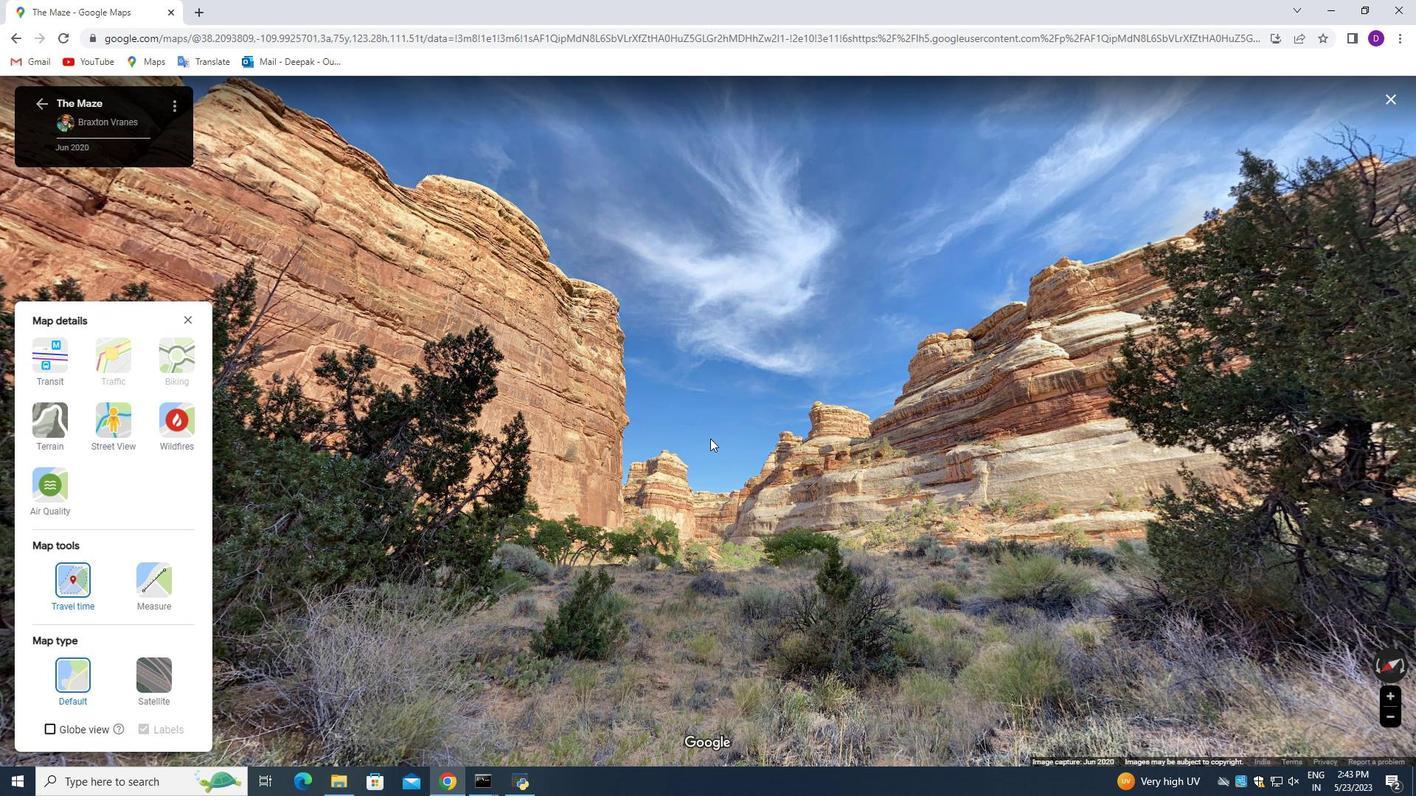 
Action: Mouse moved to (899, 337)
Screenshot: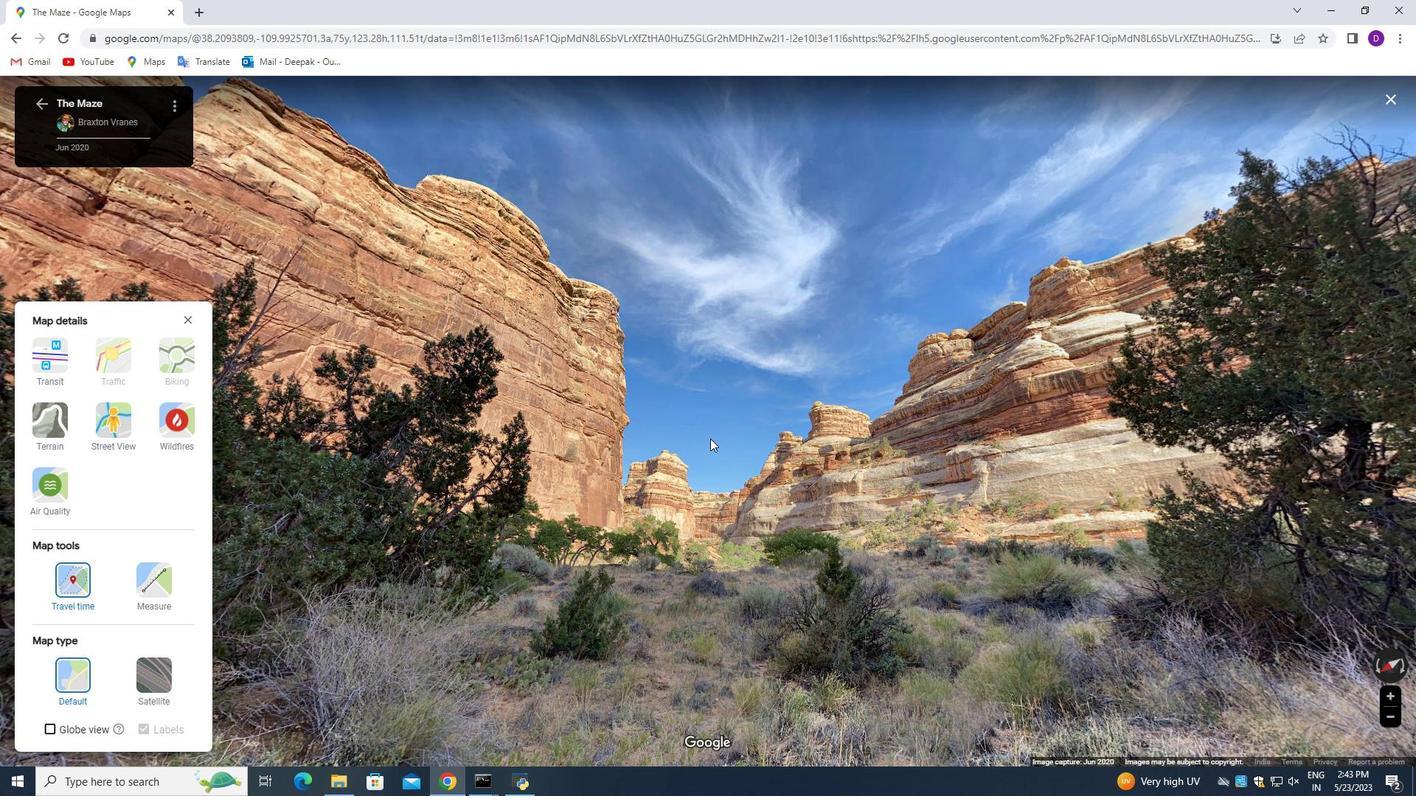 
Action: Mouse scrolled (899, 337) with delta (0, 0)
Screenshot: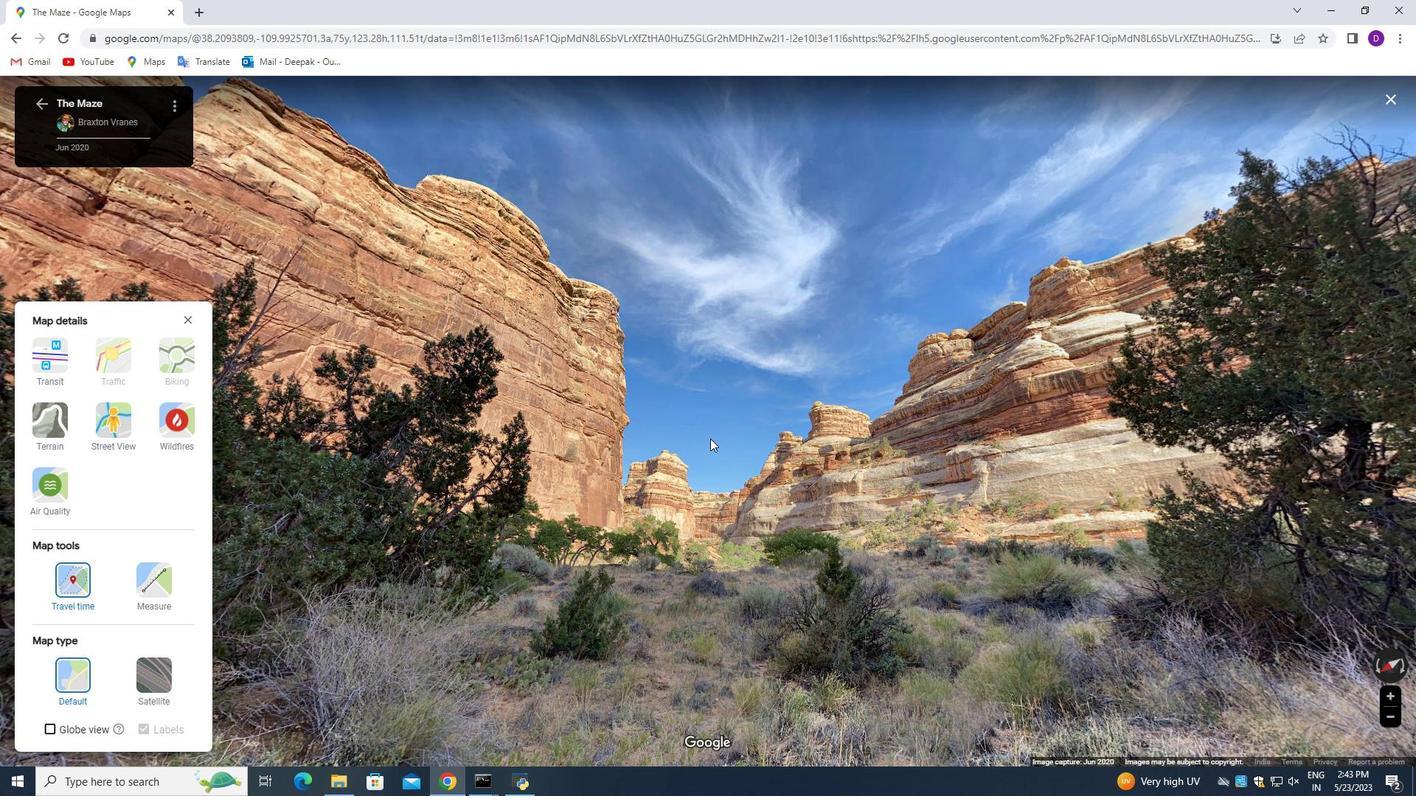 
Action: Mouse moved to (897, 338)
Screenshot: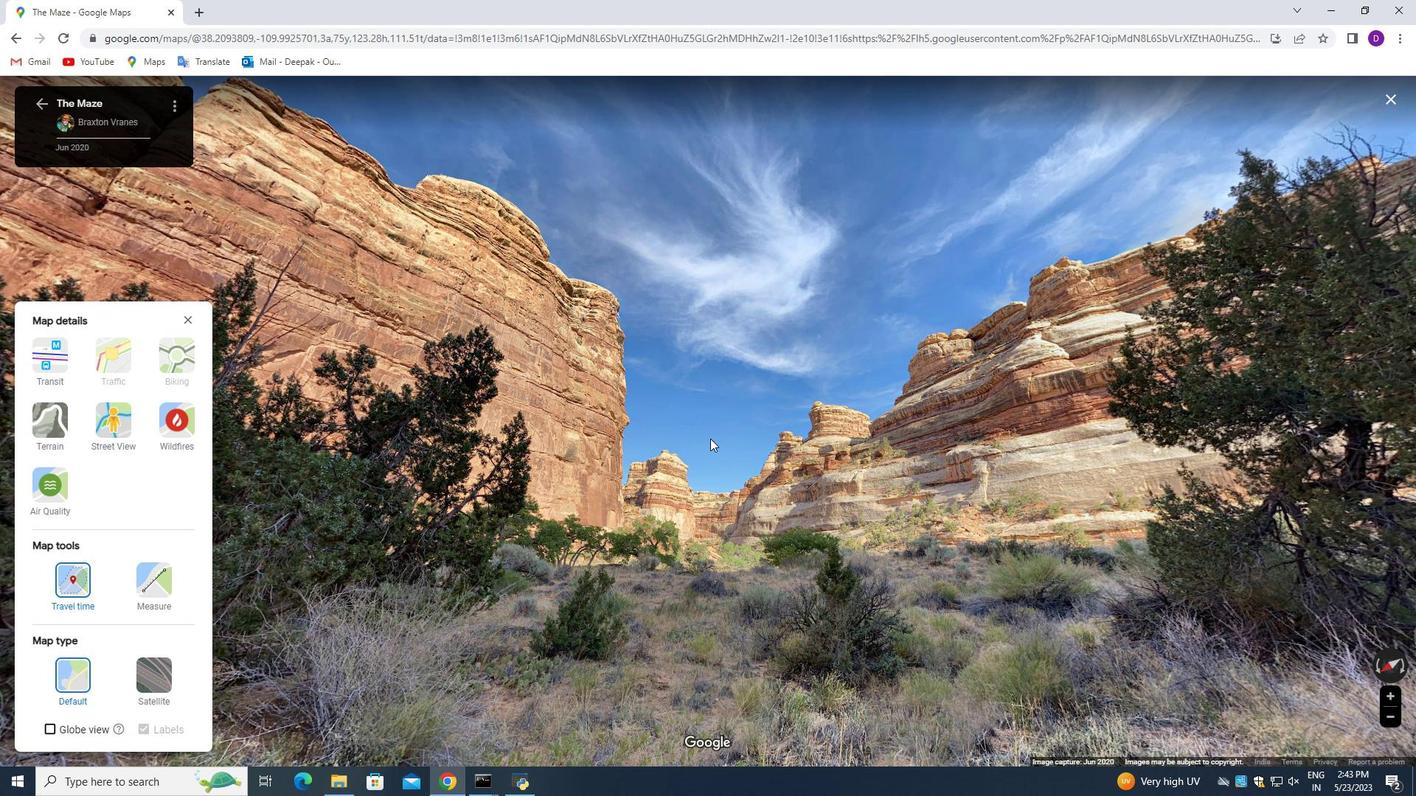 
Action: Mouse scrolled (897, 339) with delta (0, 0)
Screenshot: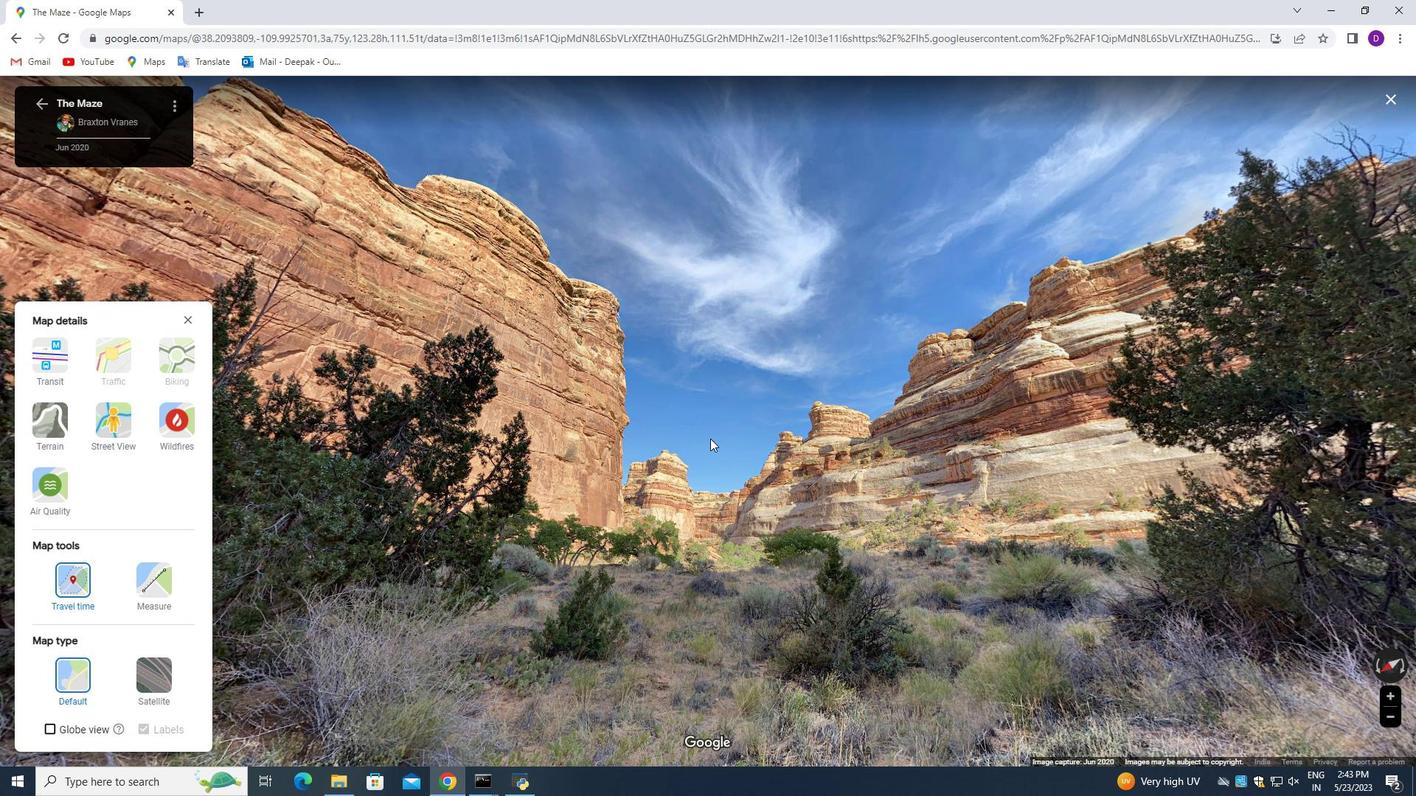 
Action: Mouse moved to (885, 338)
Screenshot: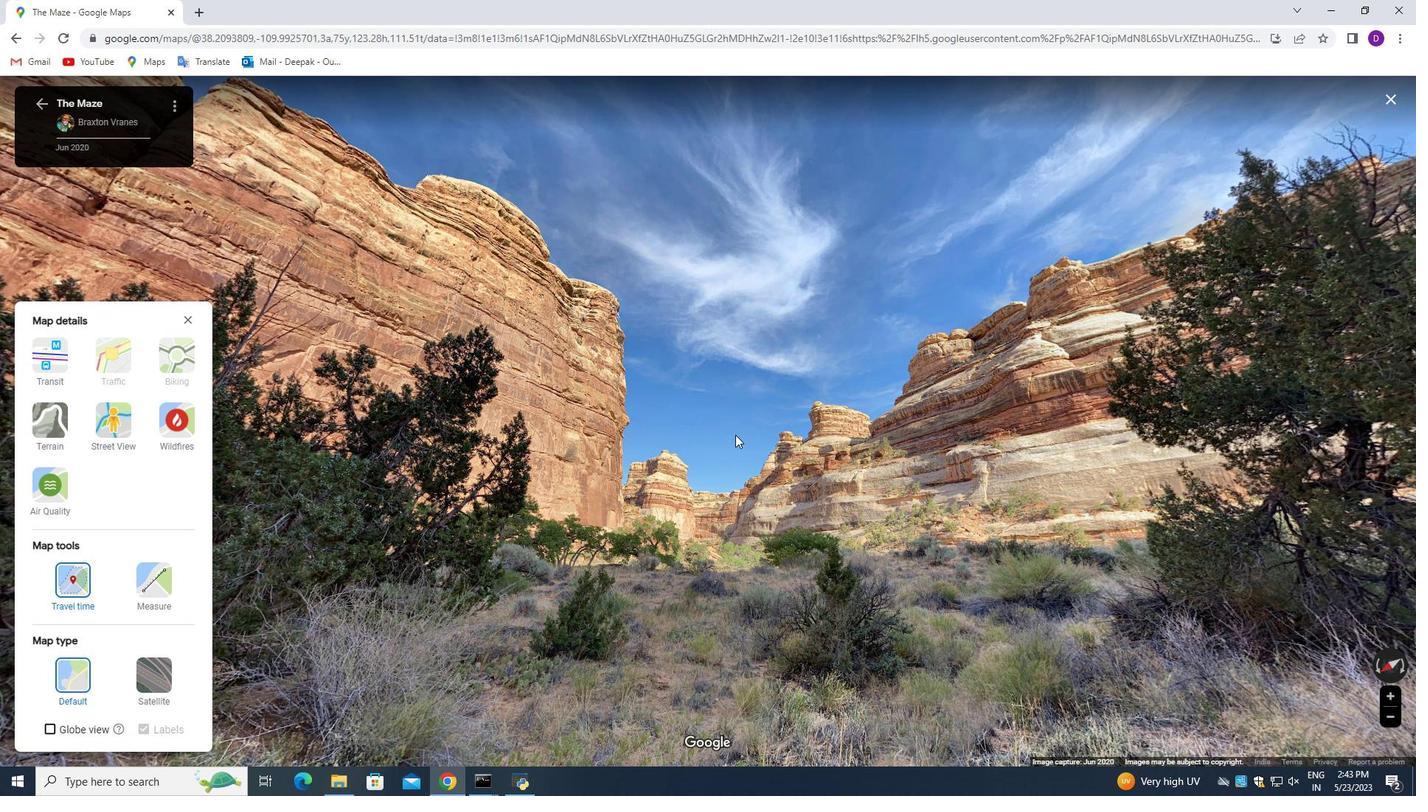 
Action: Mouse pressed left at (885, 338)
Screenshot: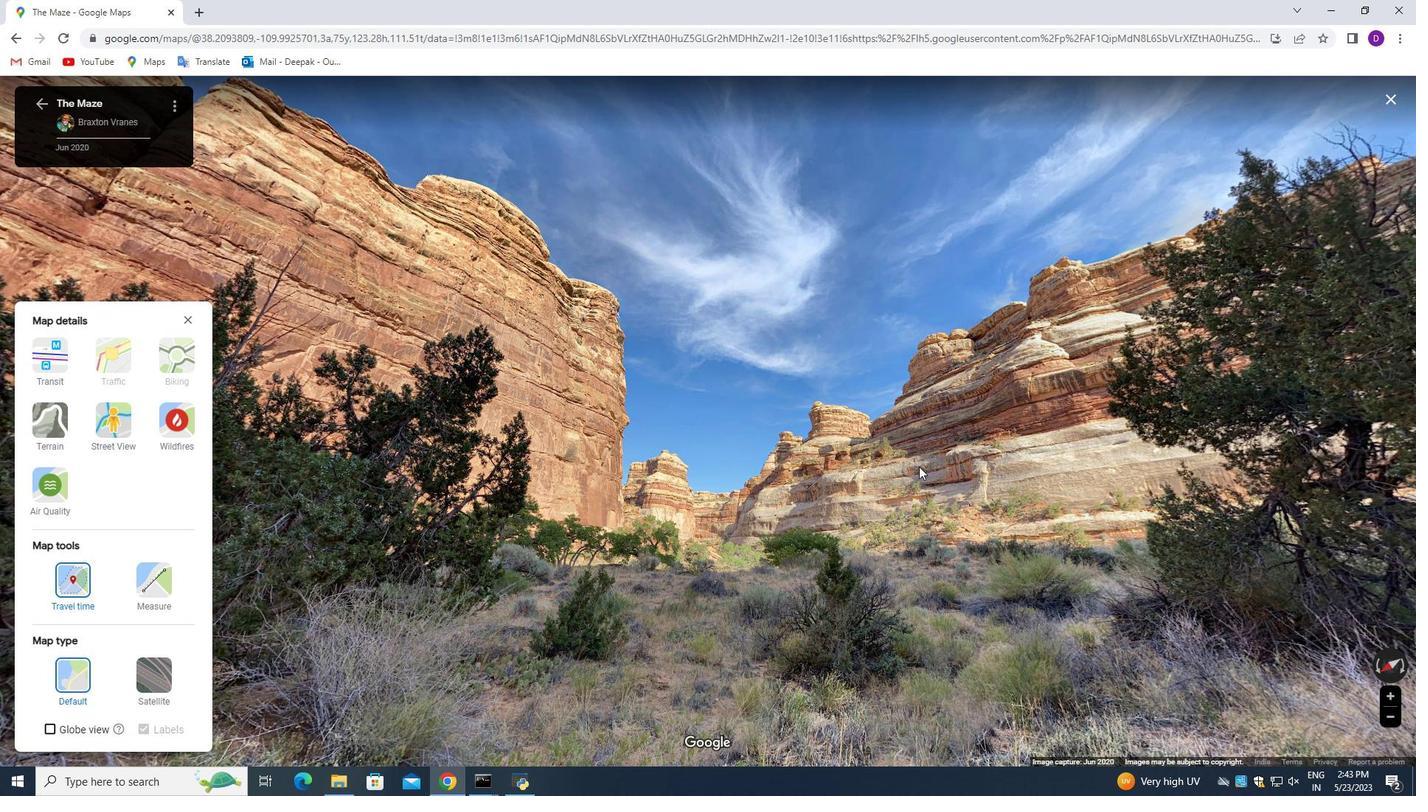 
Action: Mouse moved to (533, 307)
Screenshot: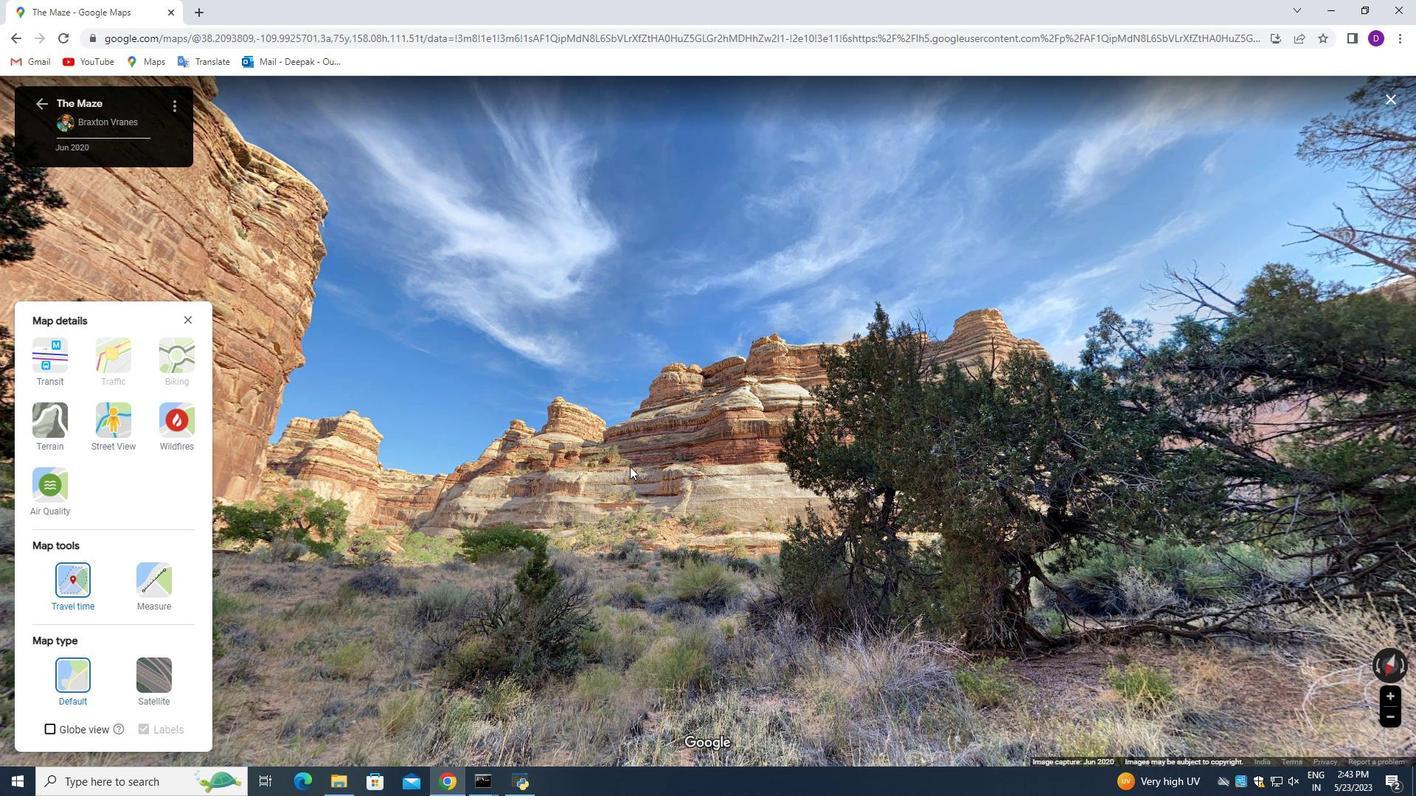 
Action: Mouse pressed left at (533, 307)
Screenshot: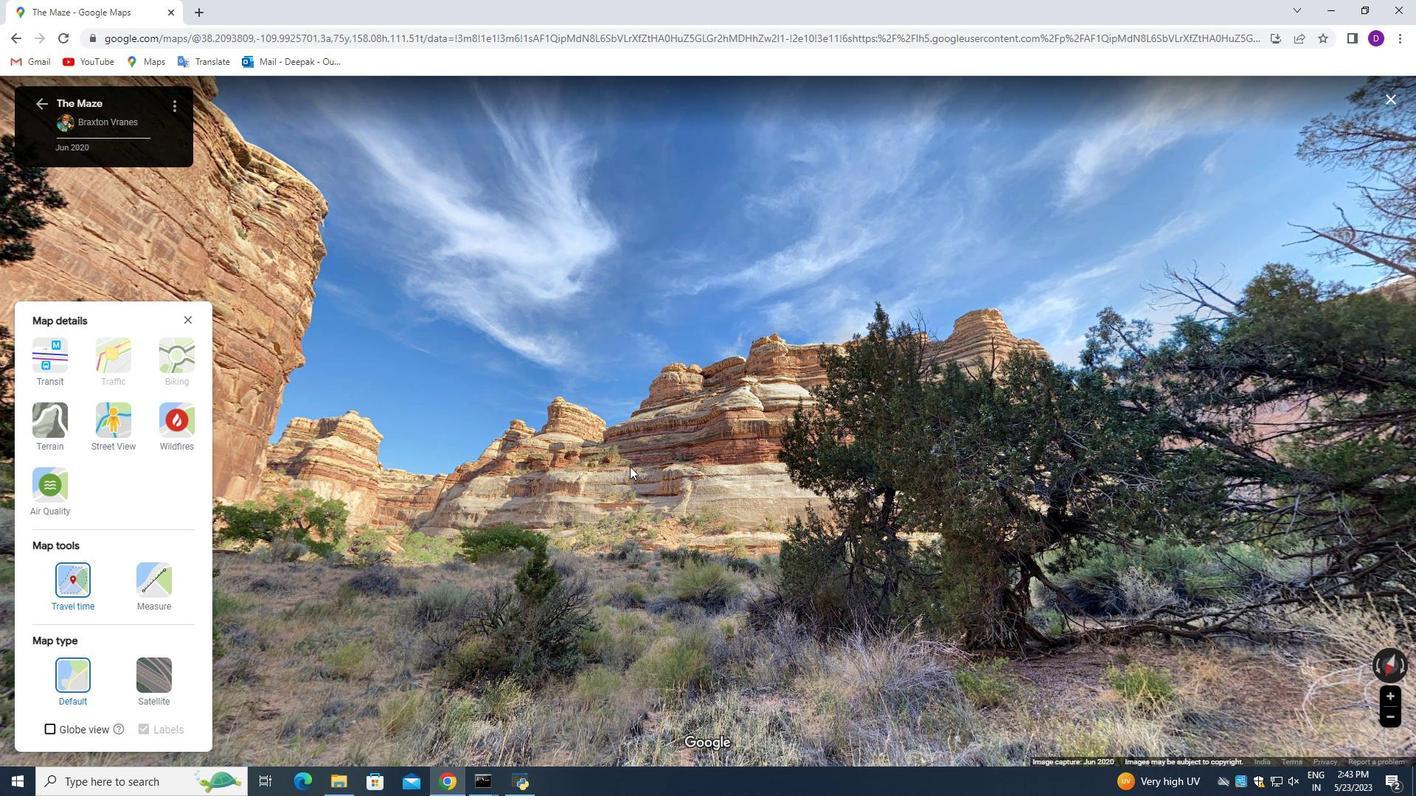 
Action: Mouse moved to (452, 303)
Screenshot: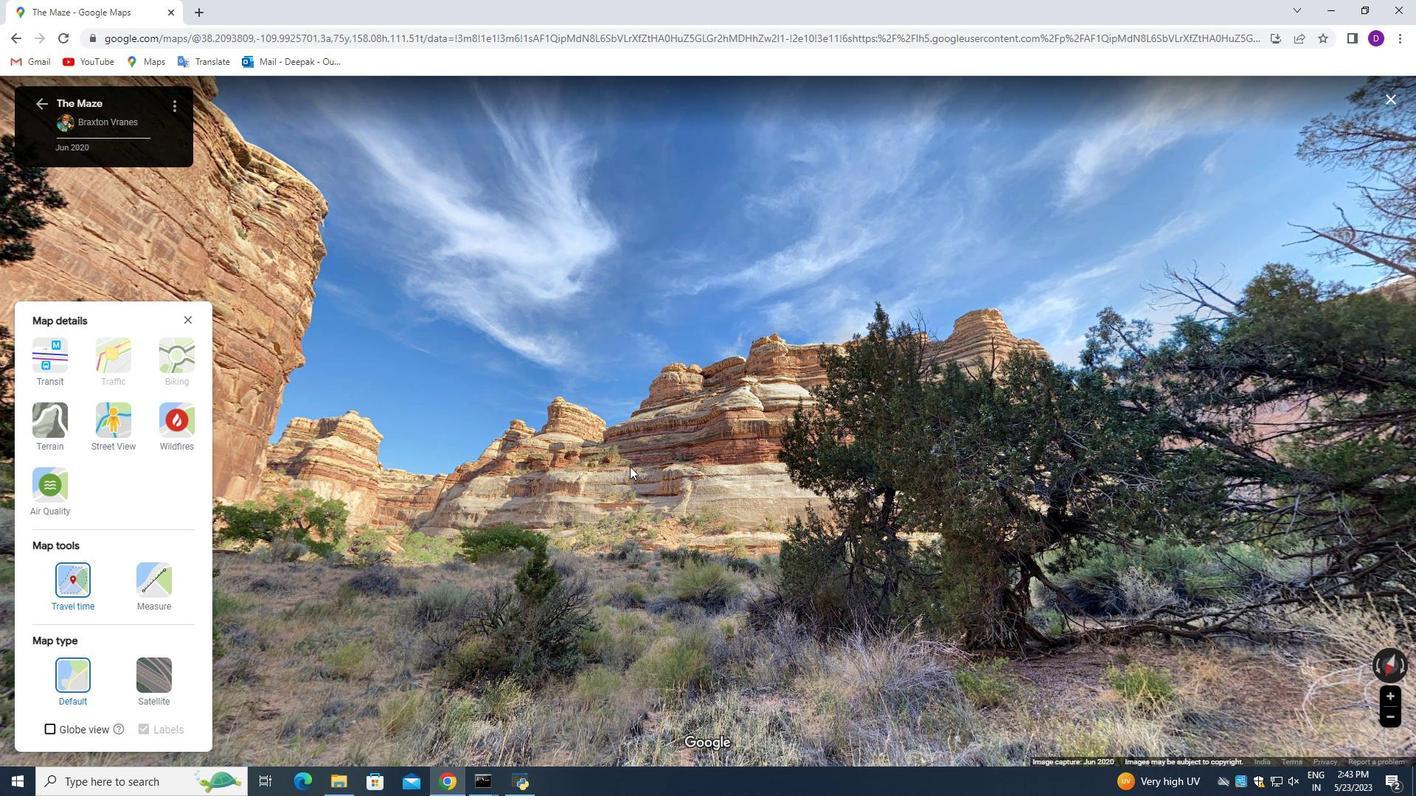 
Action: Mouse pressed left at (452, 303)
Screenshot: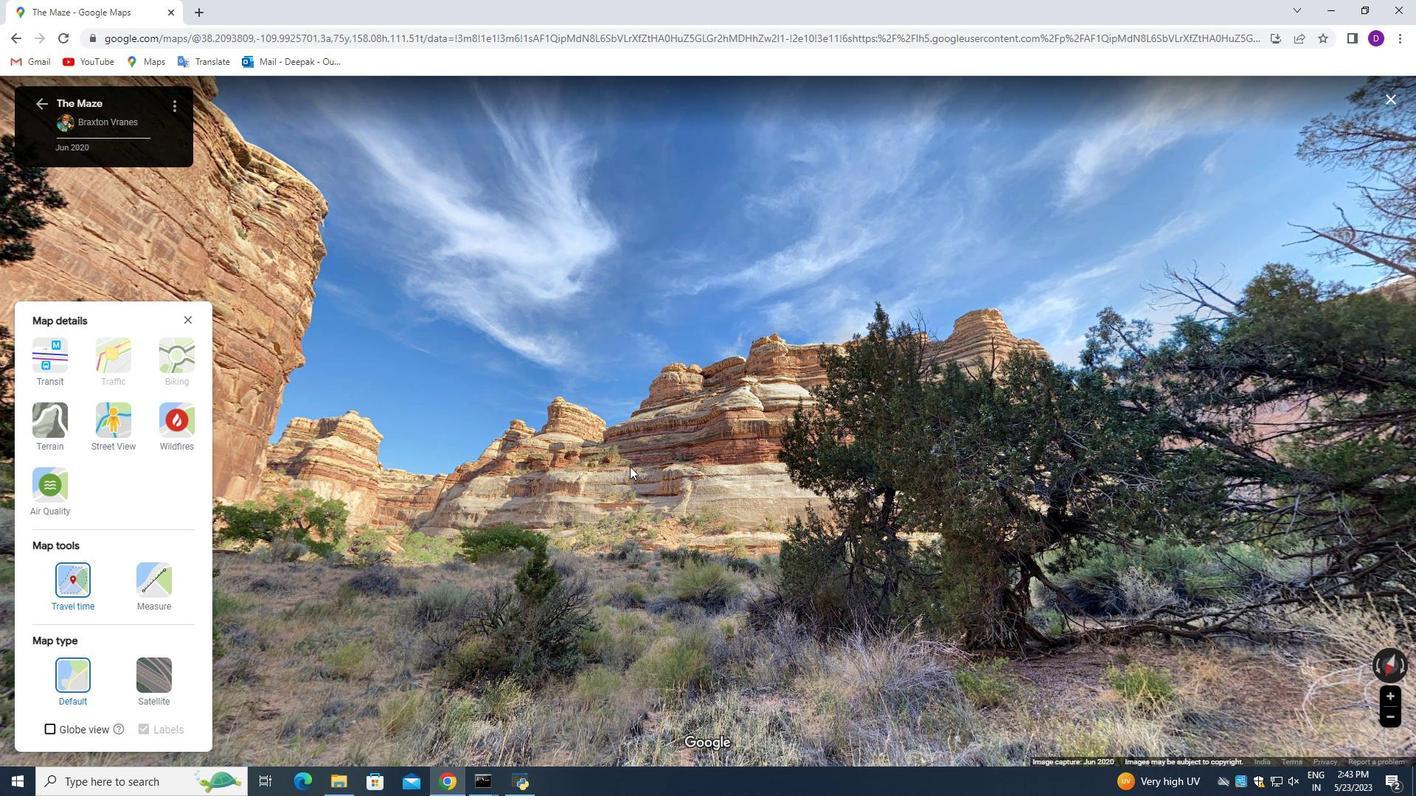 
Action: Mouse moved to (218, 310)
Screenshot: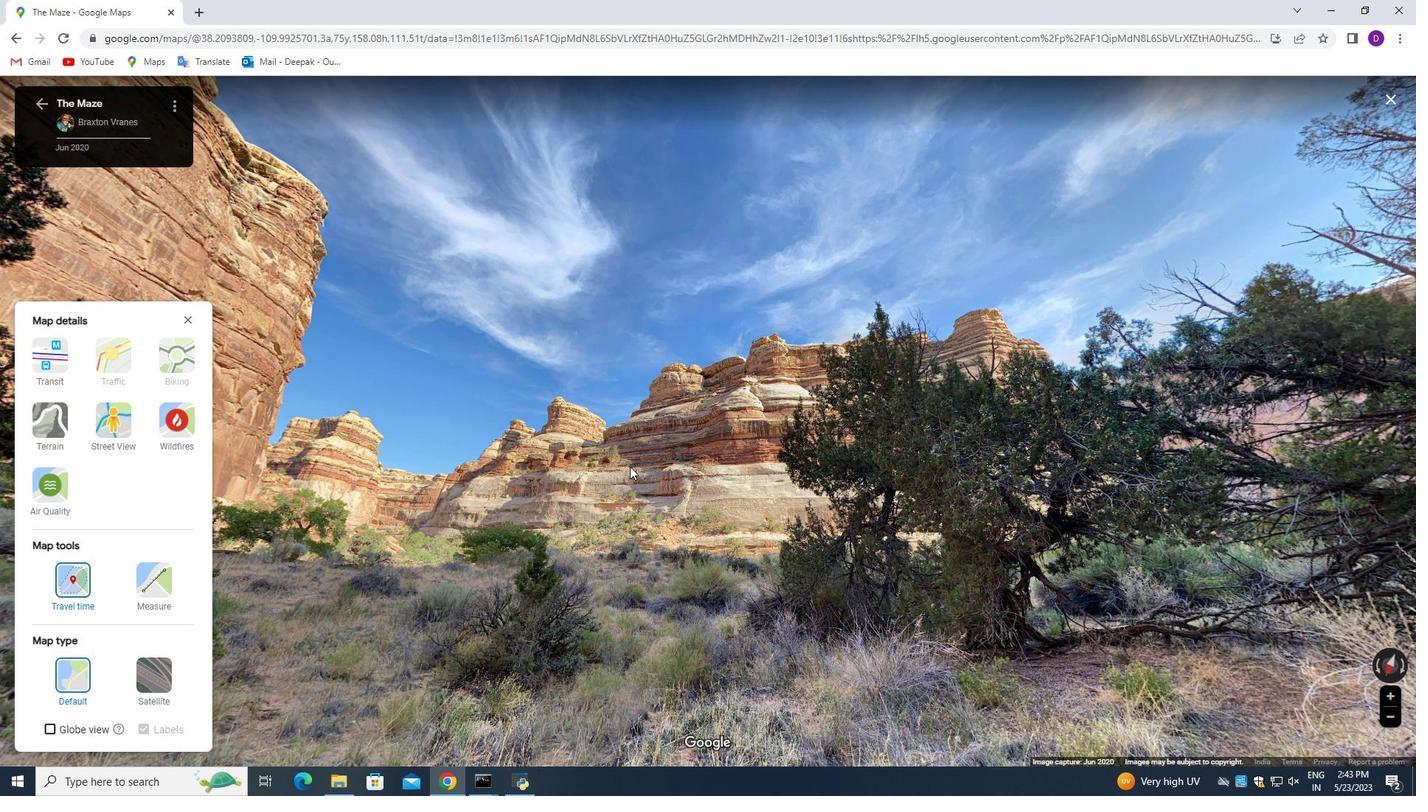 
Action: Mouse pressed left at (218, 310)
Screenshot: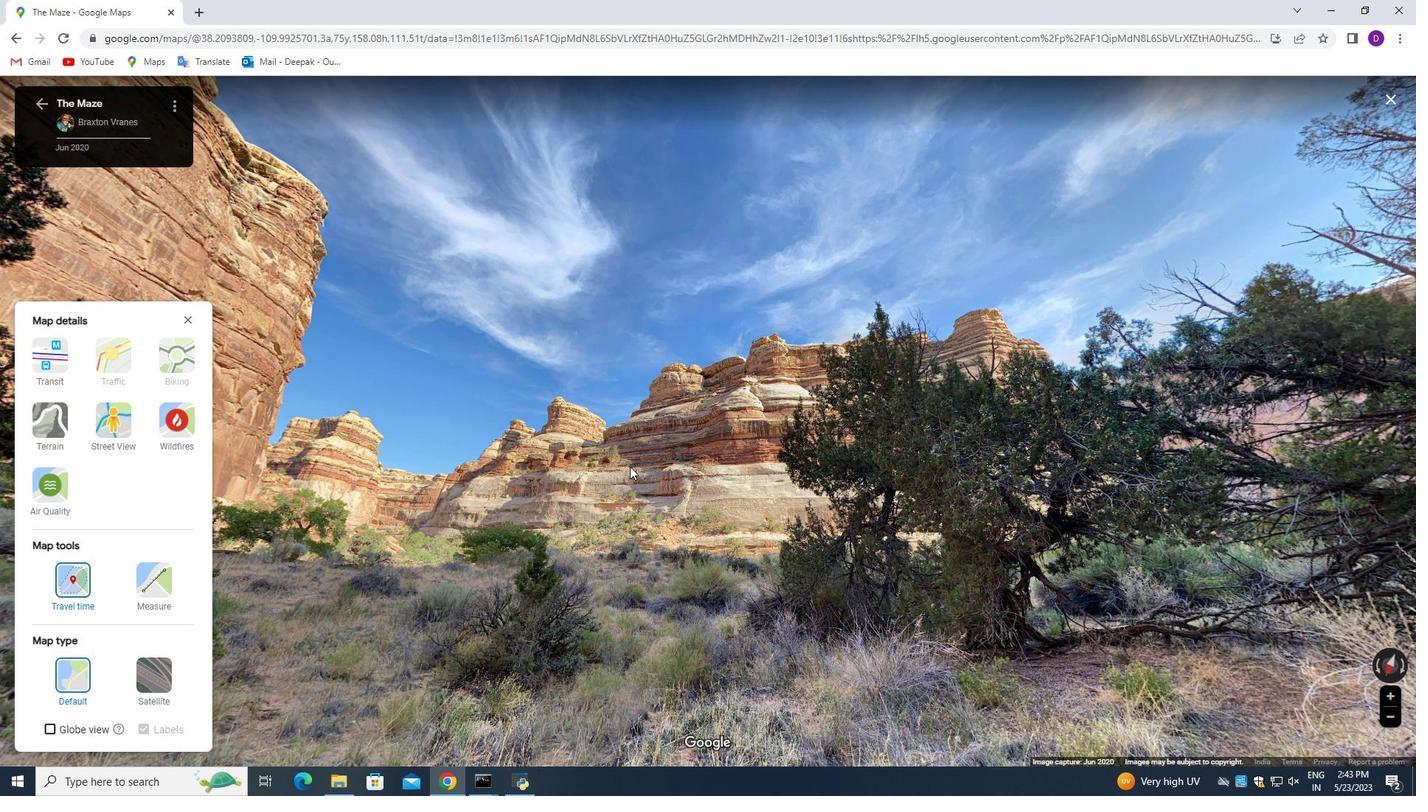 
Action: Mouse moved to (289, 295)
Screenshot: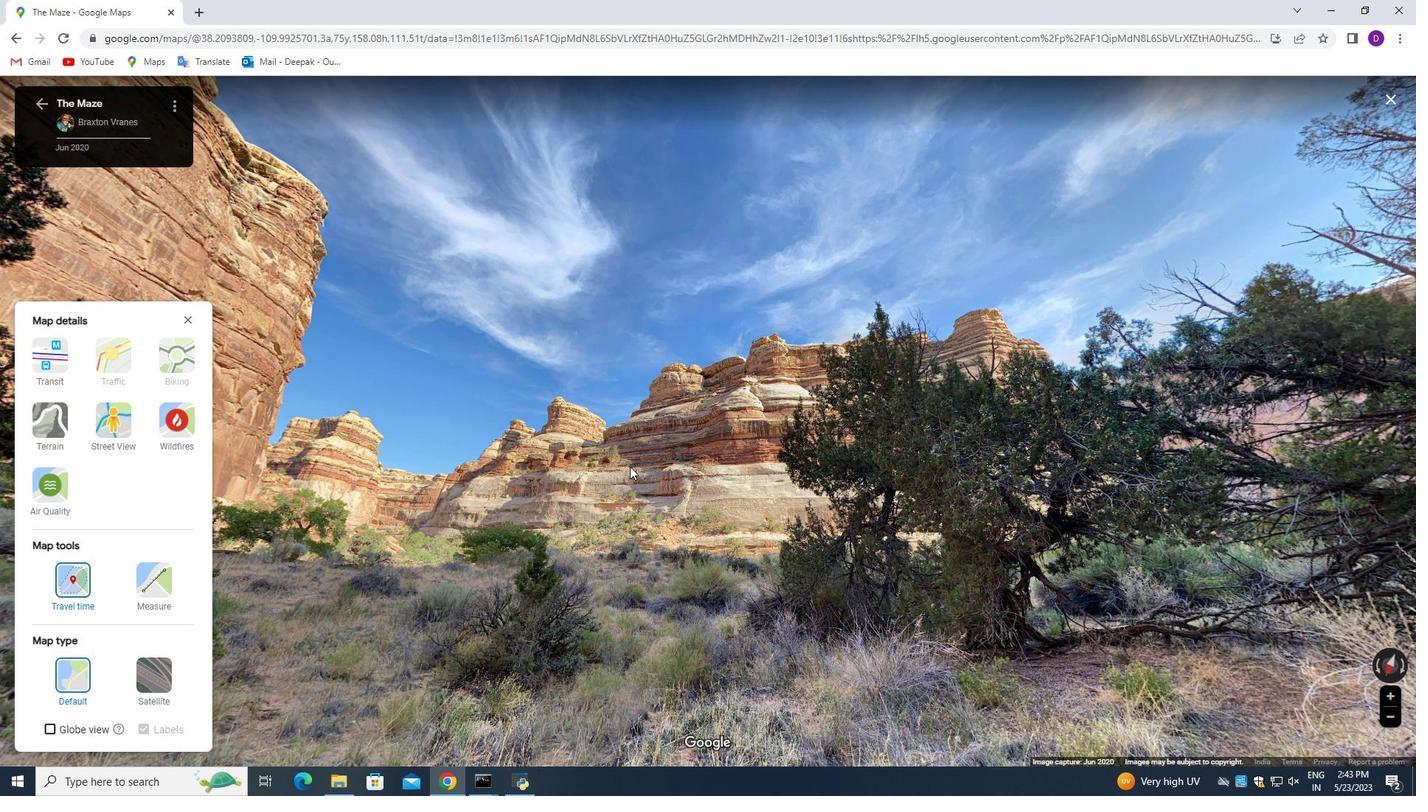 
Action: Mouse pressed left at (289, 295)
Screenshot: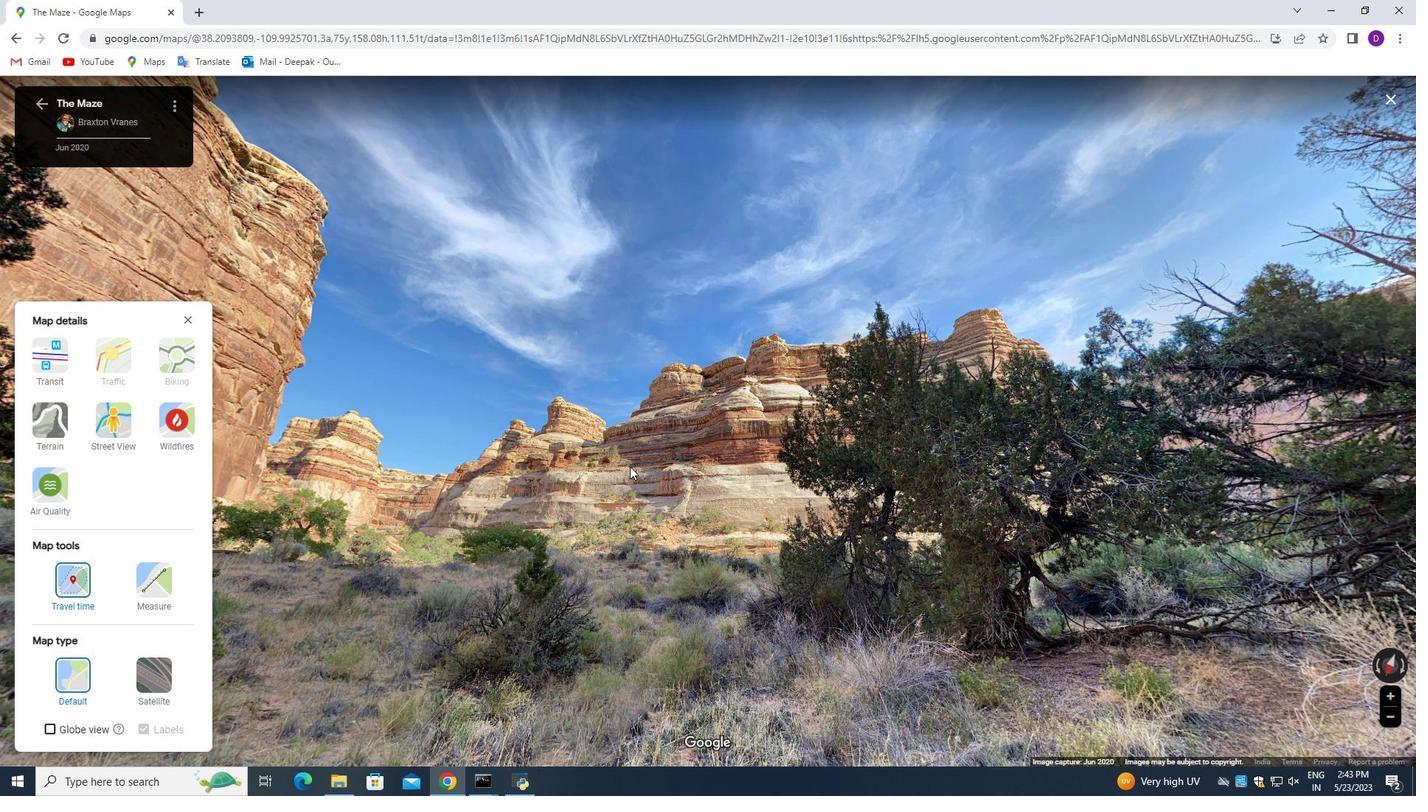 
Action: Mouse moved to (152, 290)
Screenshot: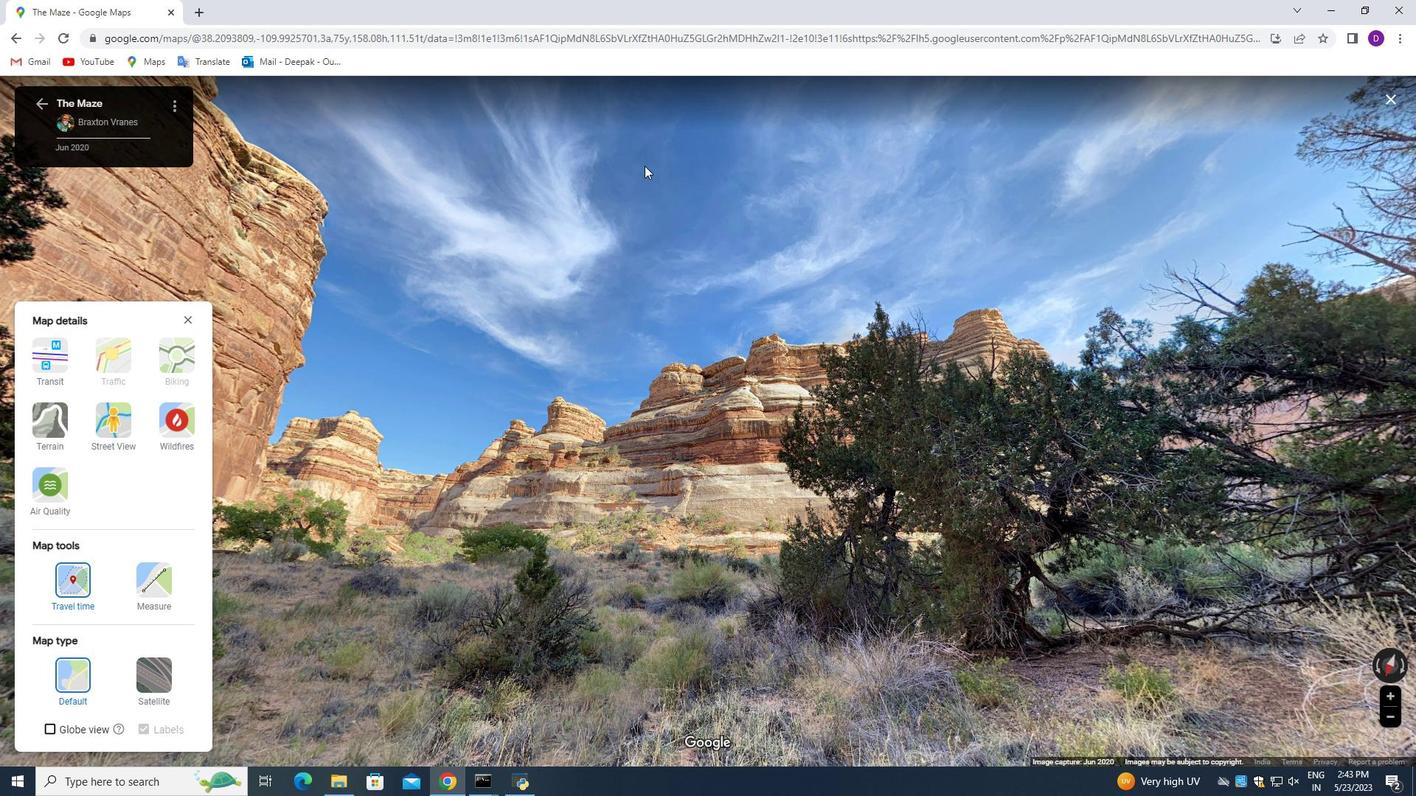
Action: Mouse pressed left at (152, 290)
Screenshot: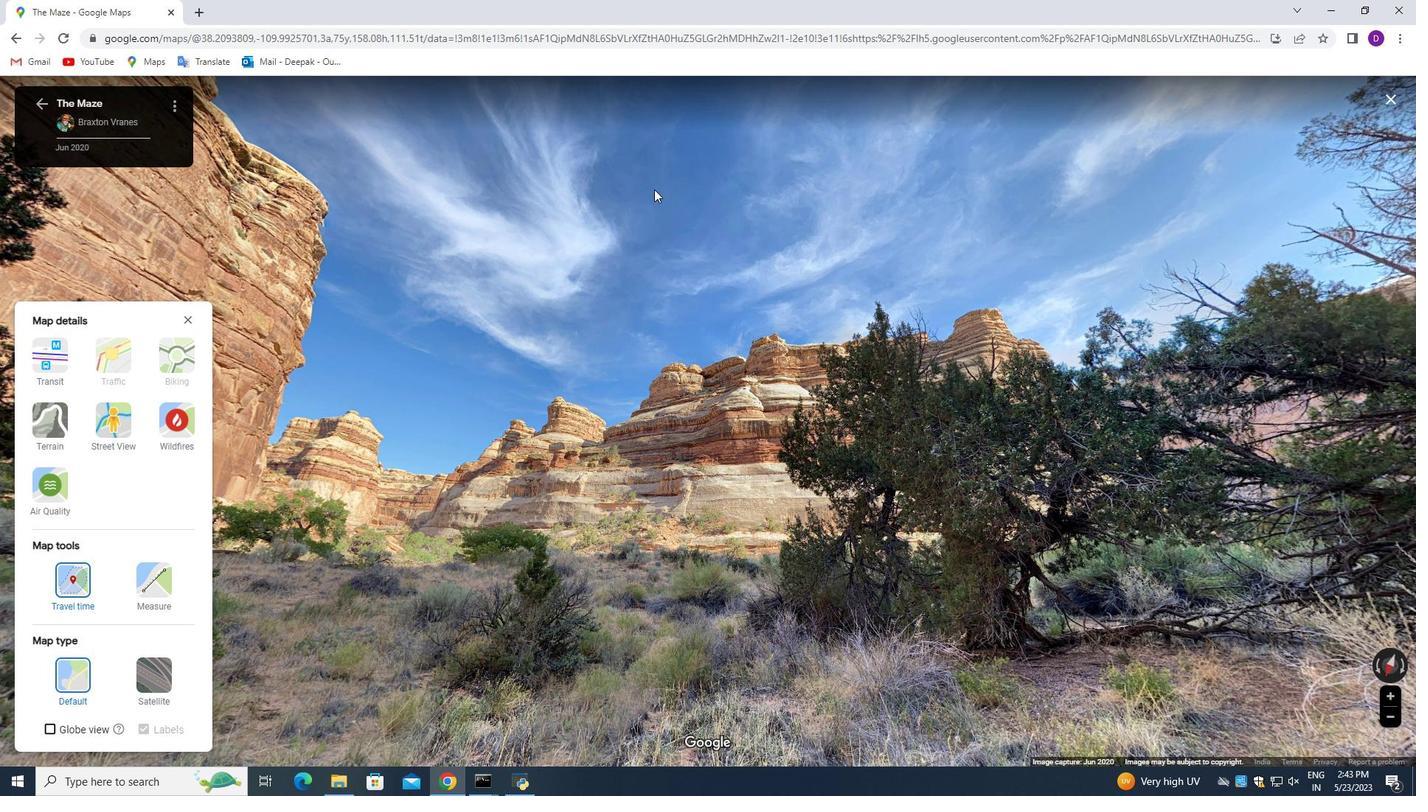
Action: Mouse moved to (274, 305)
Screenshot: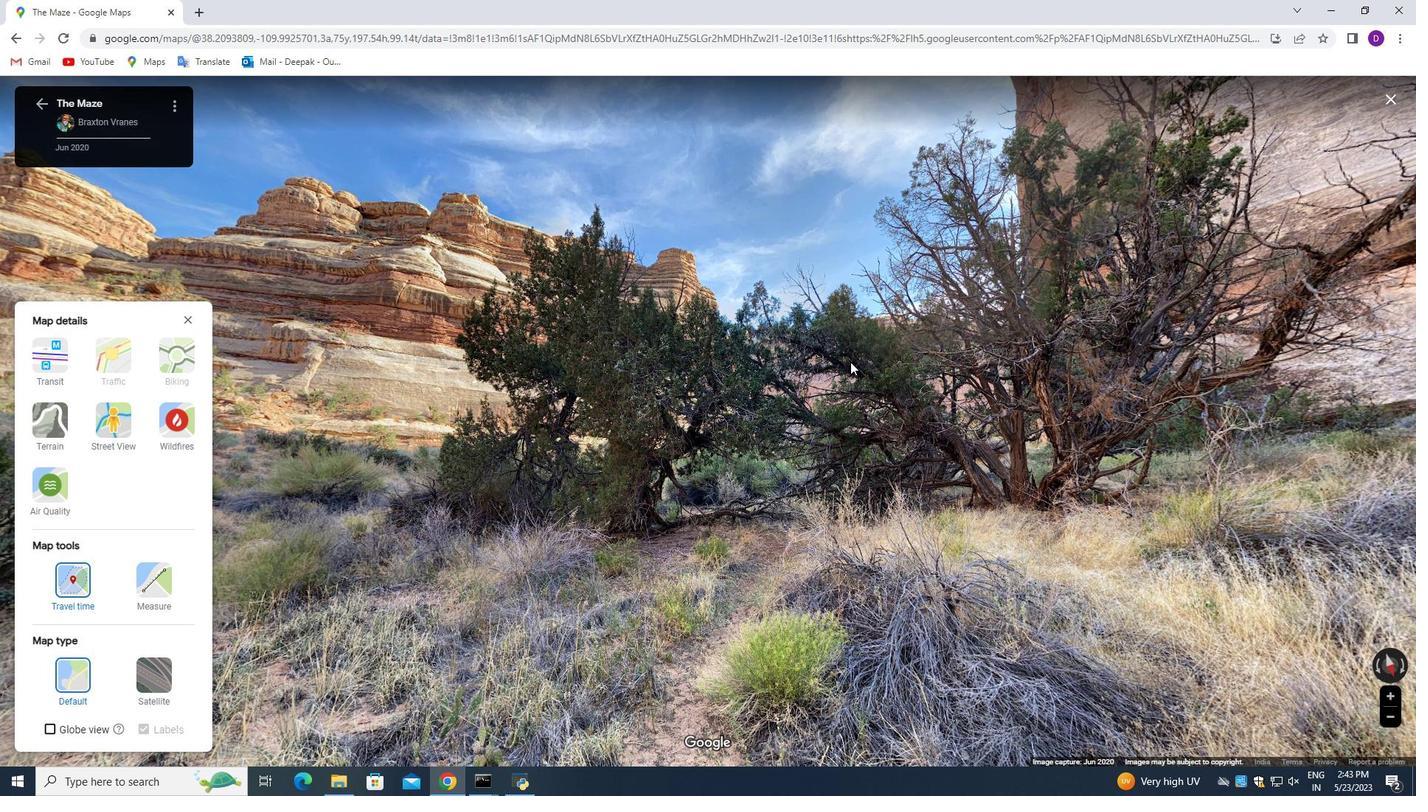 
Action: Mouse pressed left at (274, 305)
Screenshot: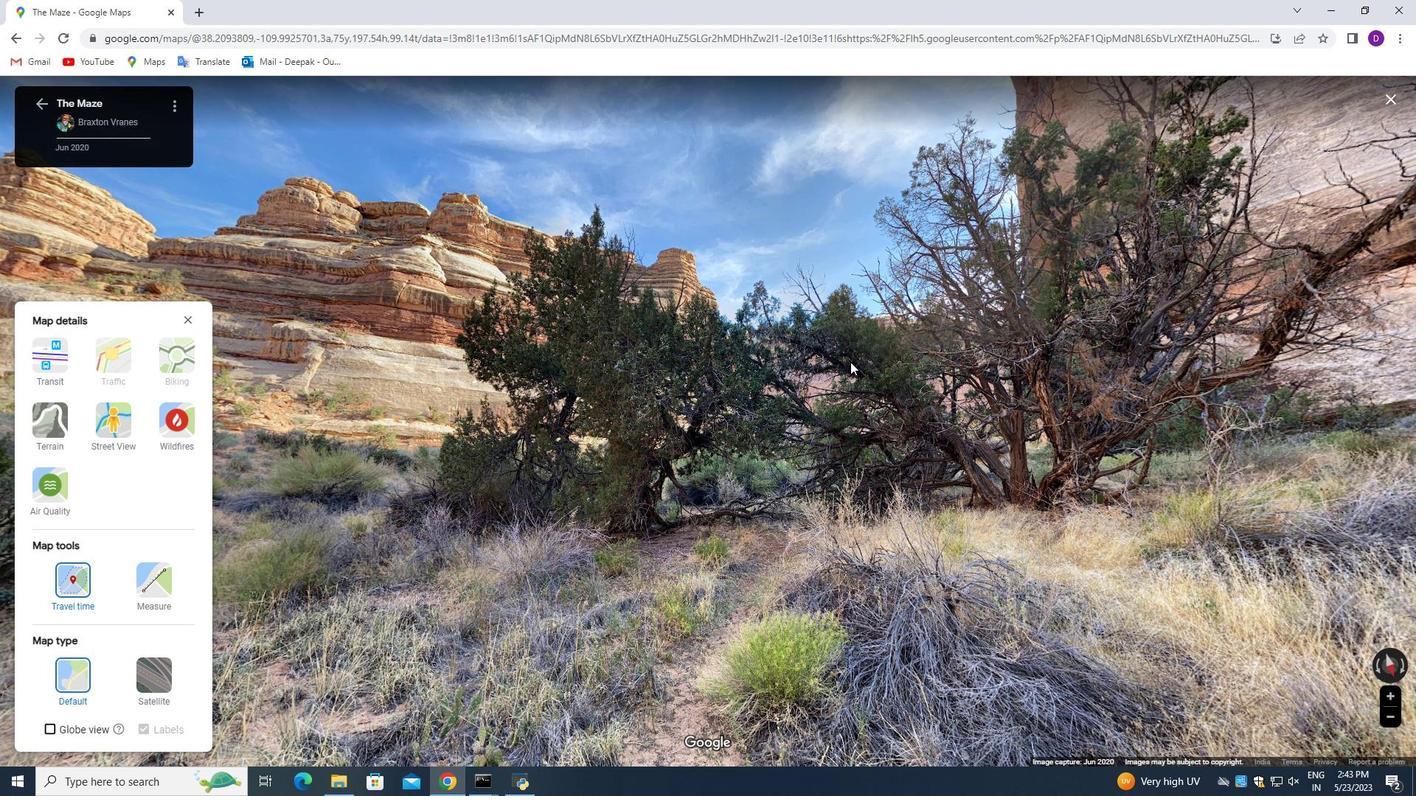 
Action: Mouse moved to (654, 297)
Screenshot: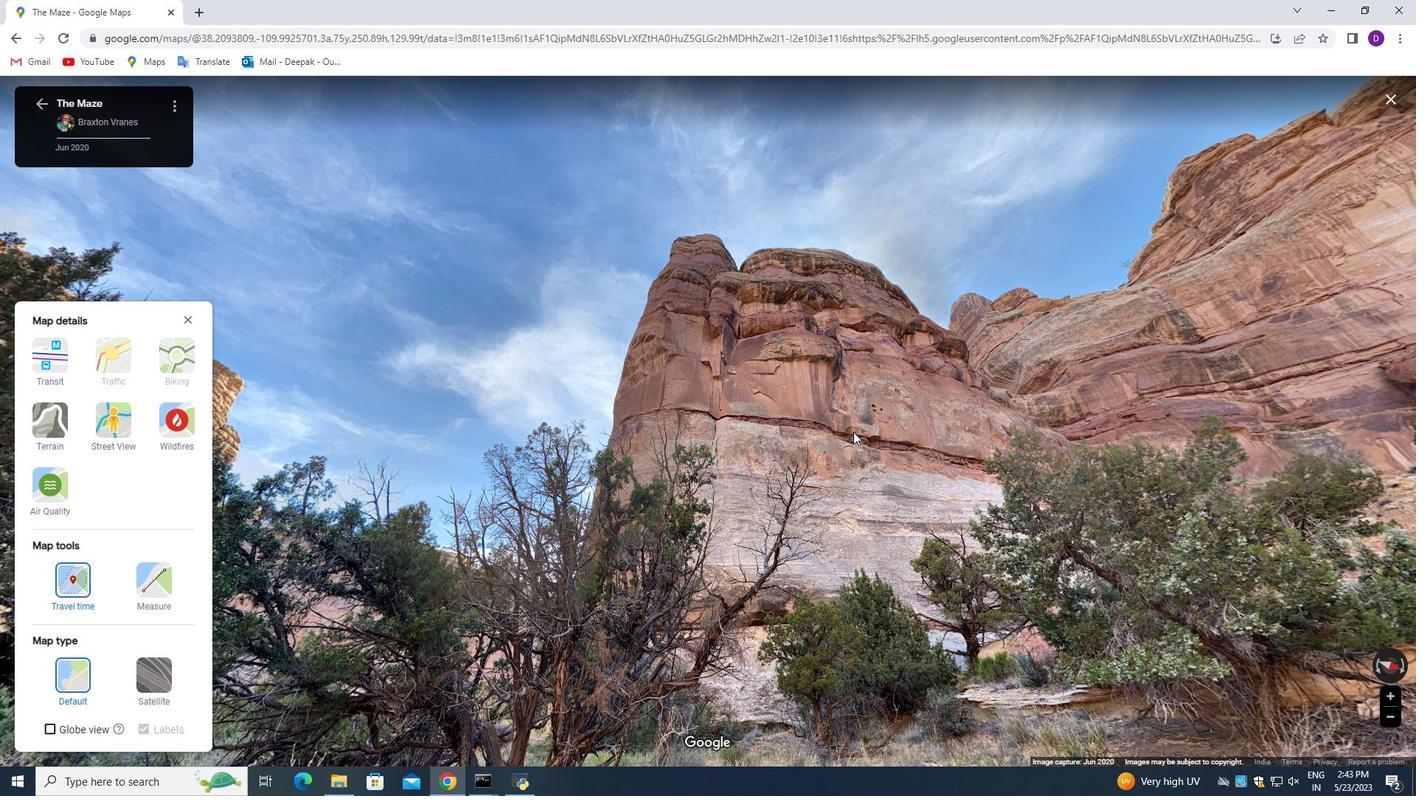
Action: Mouse pressed left at (654, 297)
Screenshot: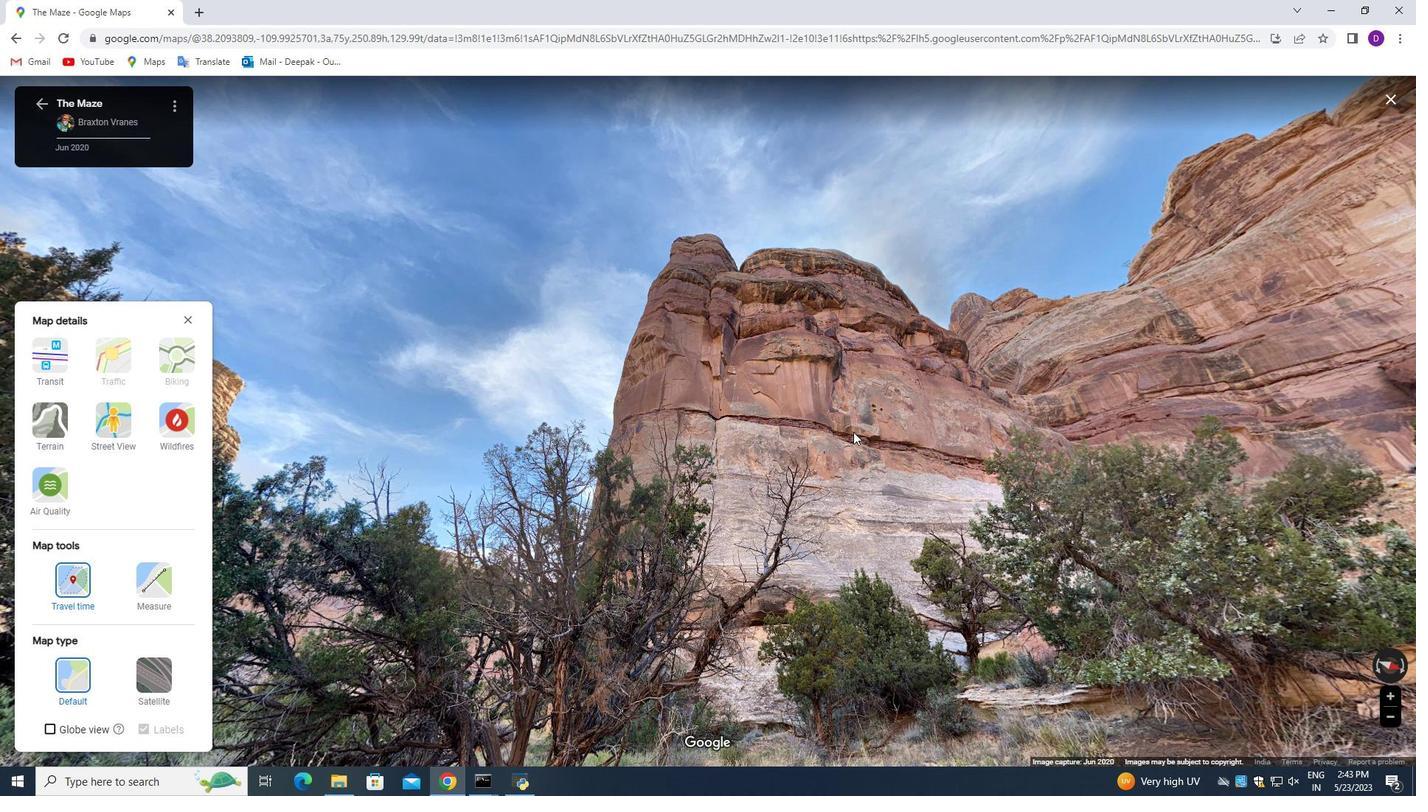 
Action: Mouse moved to (920, 277)
Screenshot: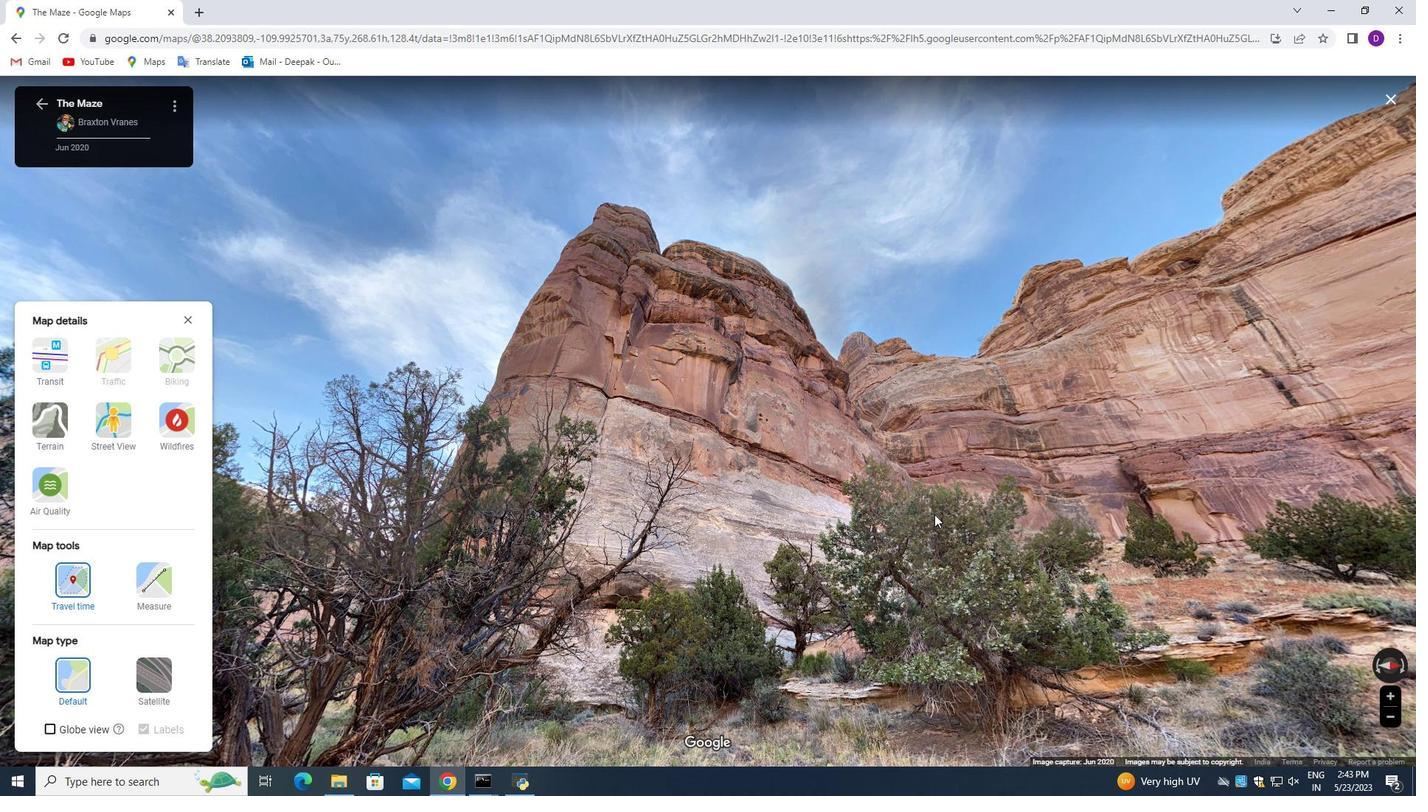 
Action: Mouse pressed left at (920, 277)
Screenshot: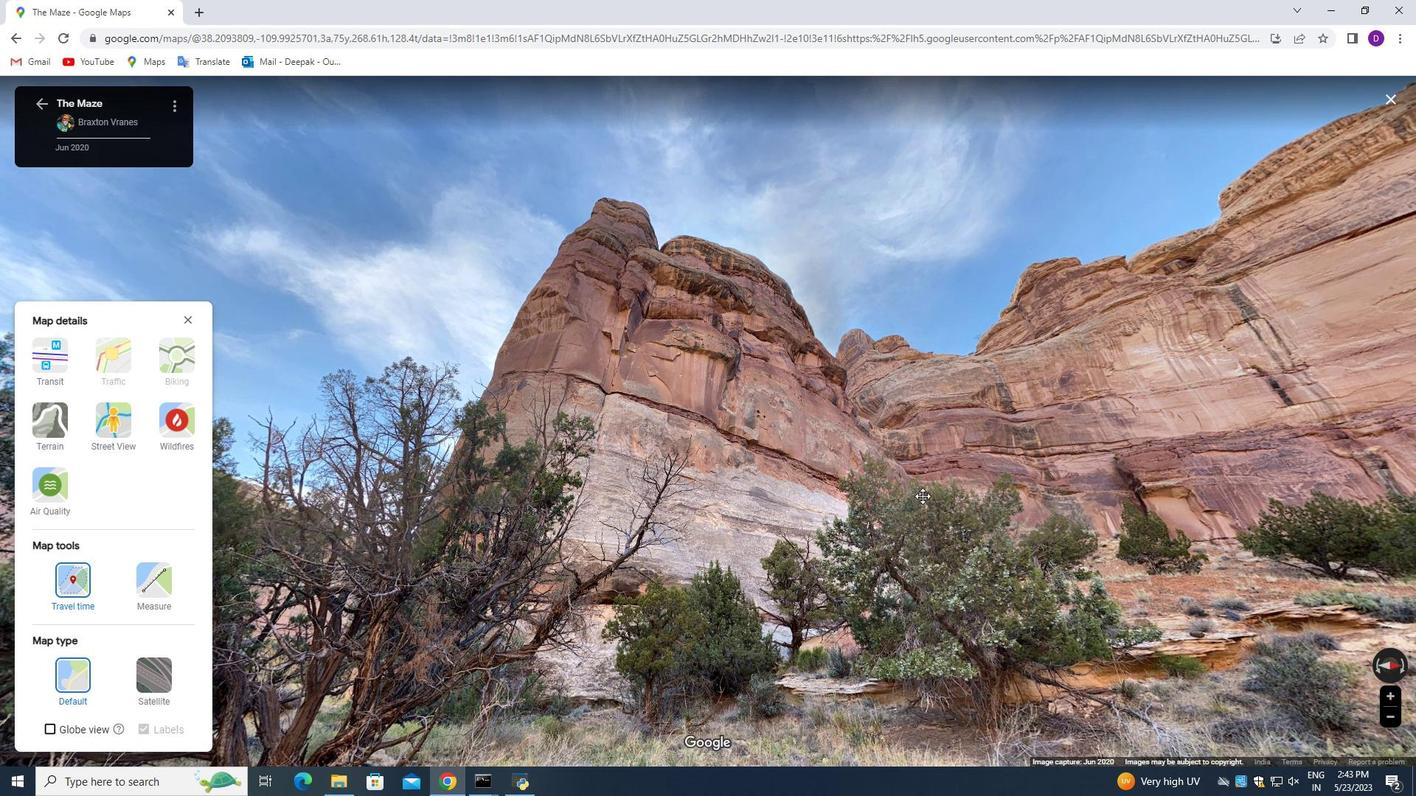
Action: Mouse moved to (972, 379)
Screenshot: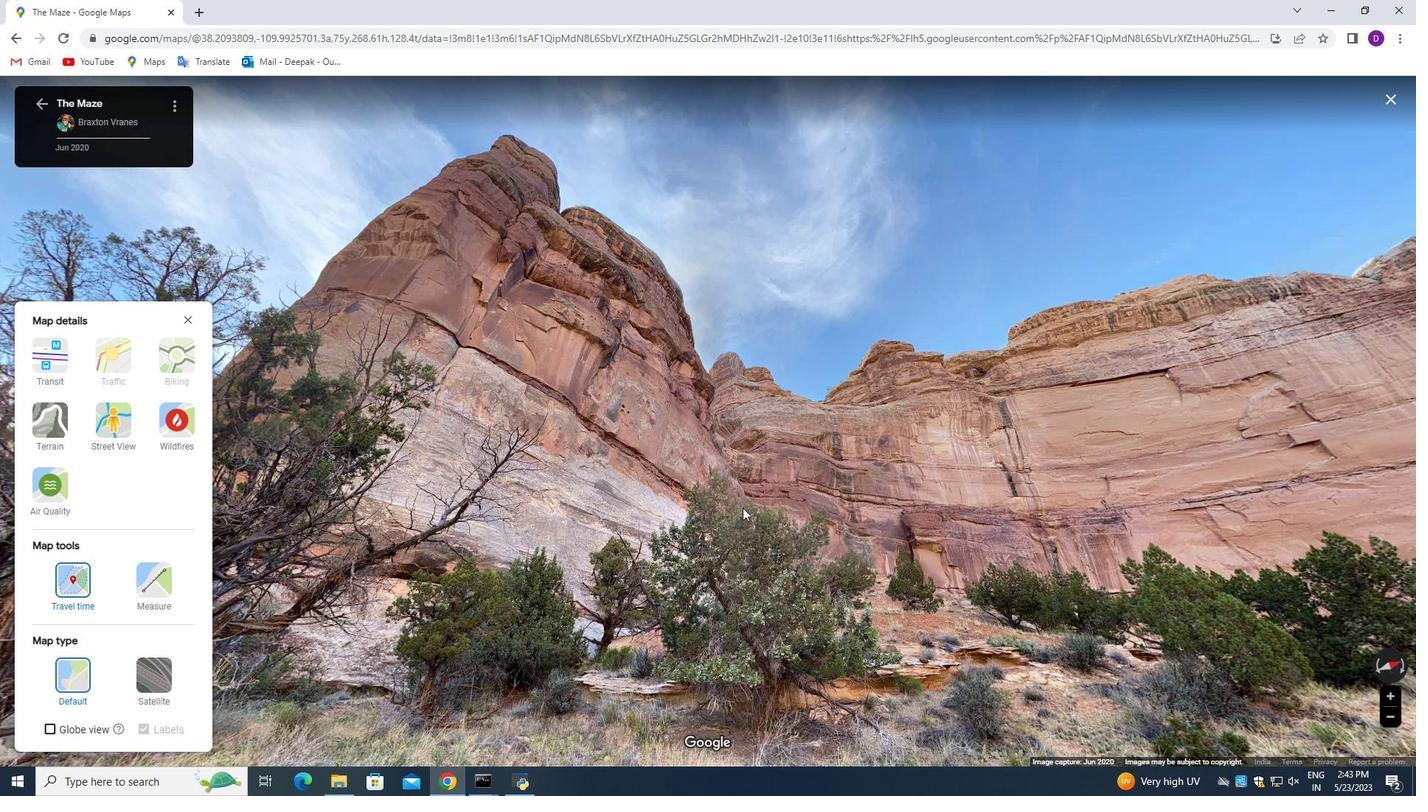 
Action: Mouse pressed left at (972, 379)
Screenshot: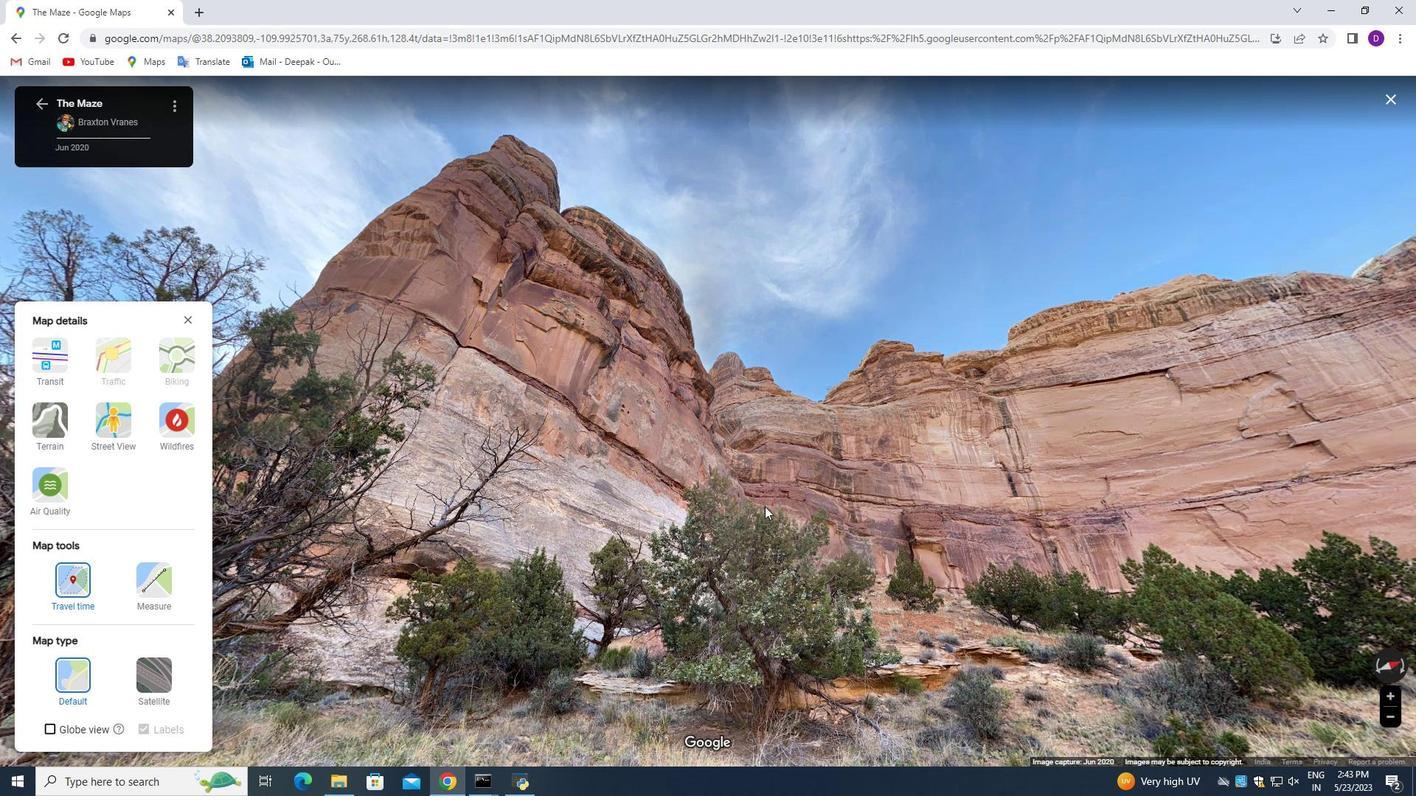
Action: Mouse moved to (1044, 387)
Screenshot: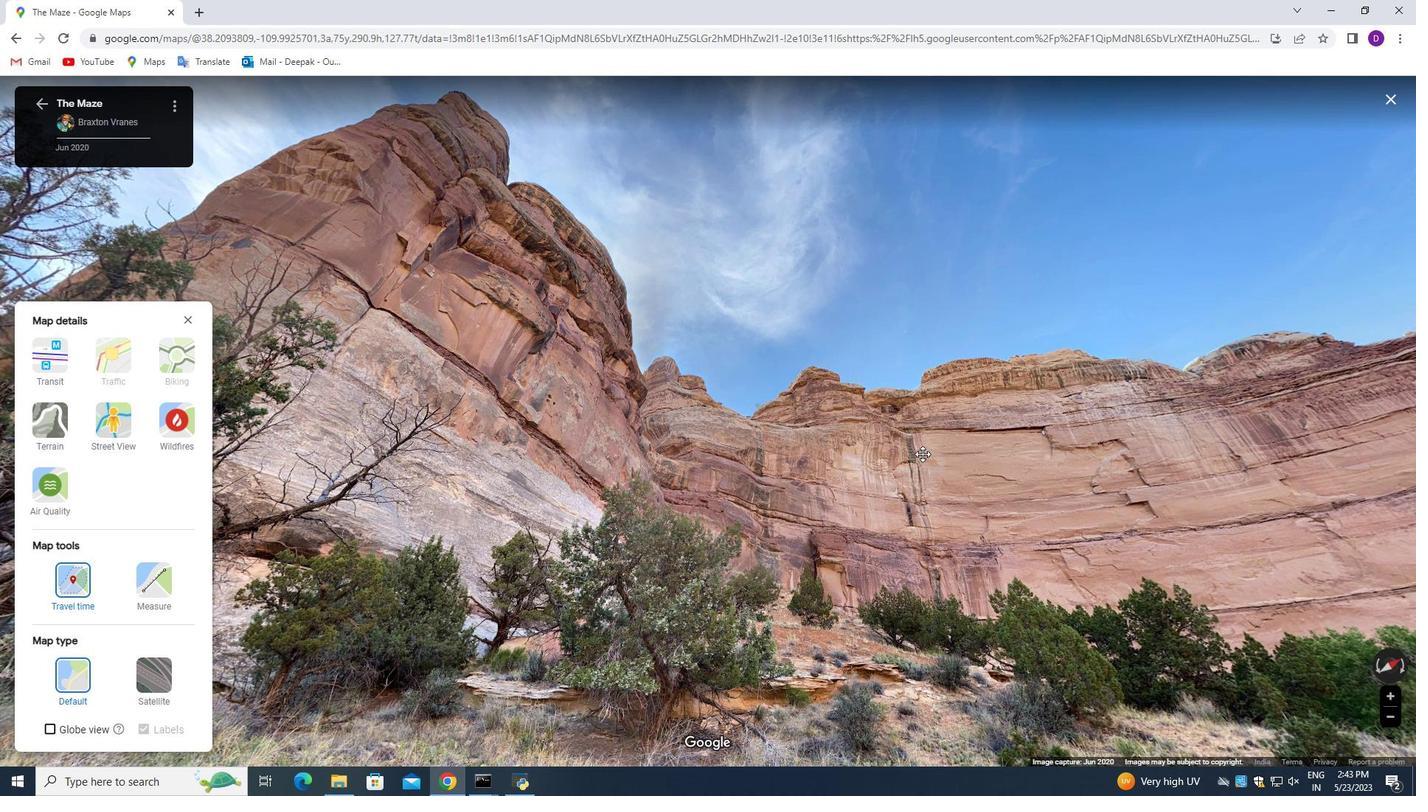 
Action: Mouse pressed left at (1044, 387)
Screenshot: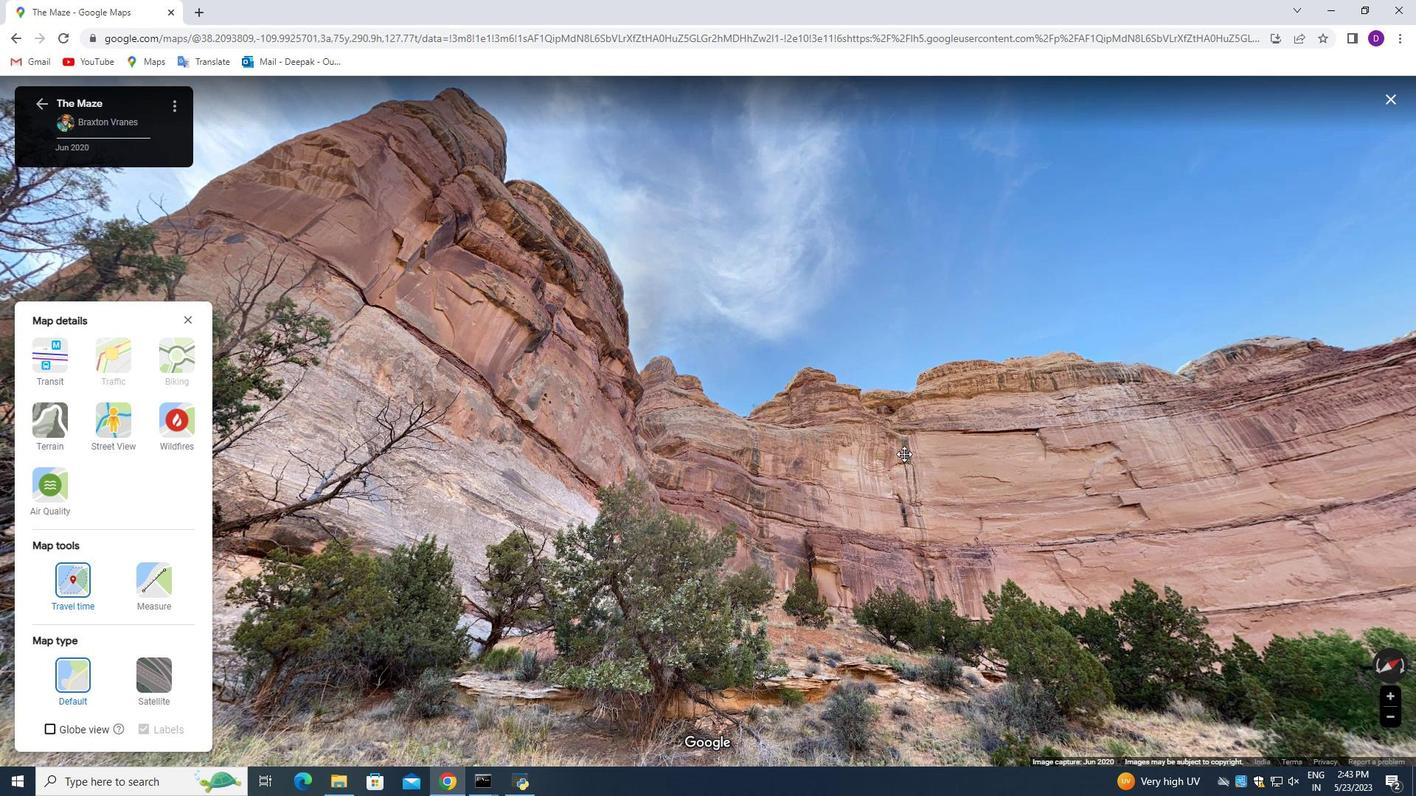 
Action: Mouse moved to (1048, 504)
Screenshot: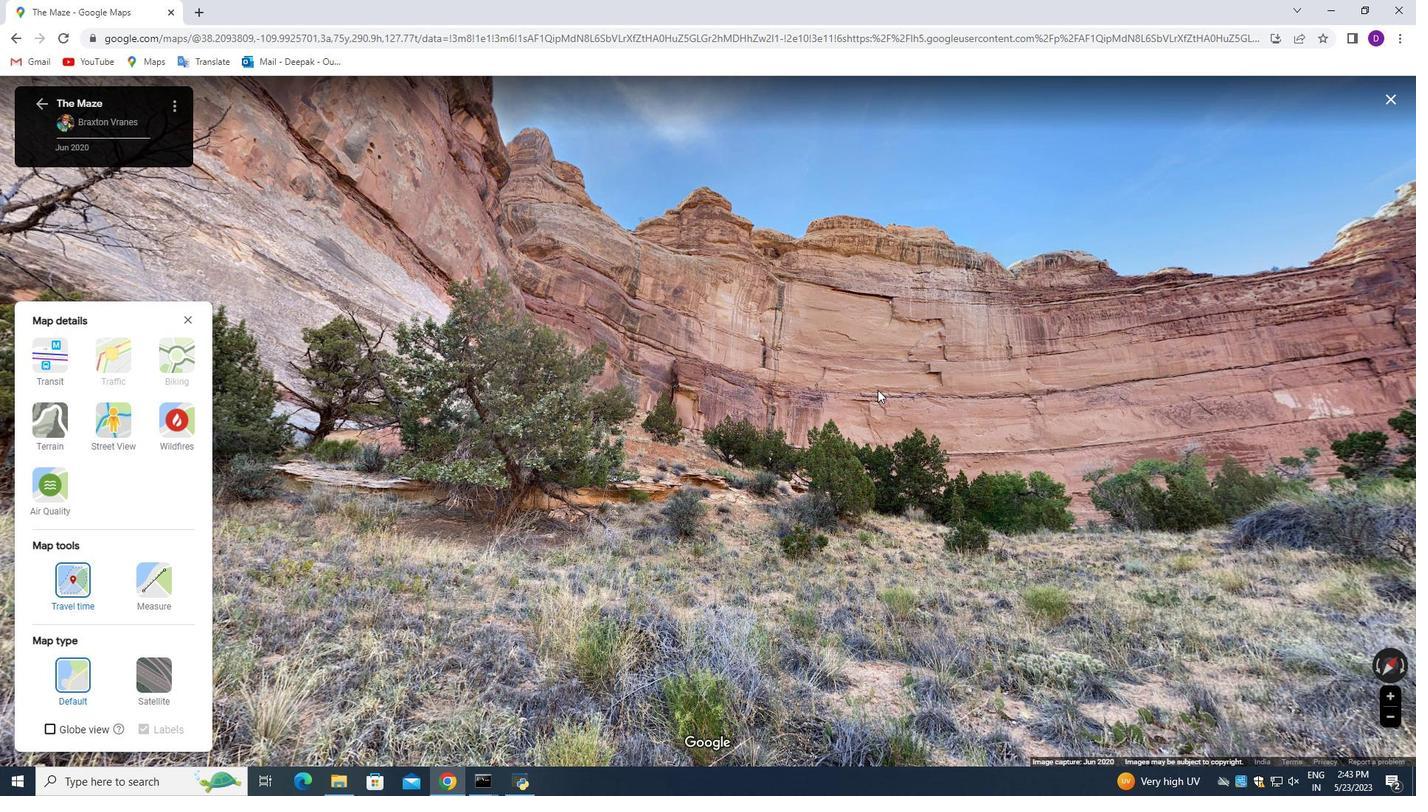 
Action: Mouse pressed left at (1048, 504)
Screenshot: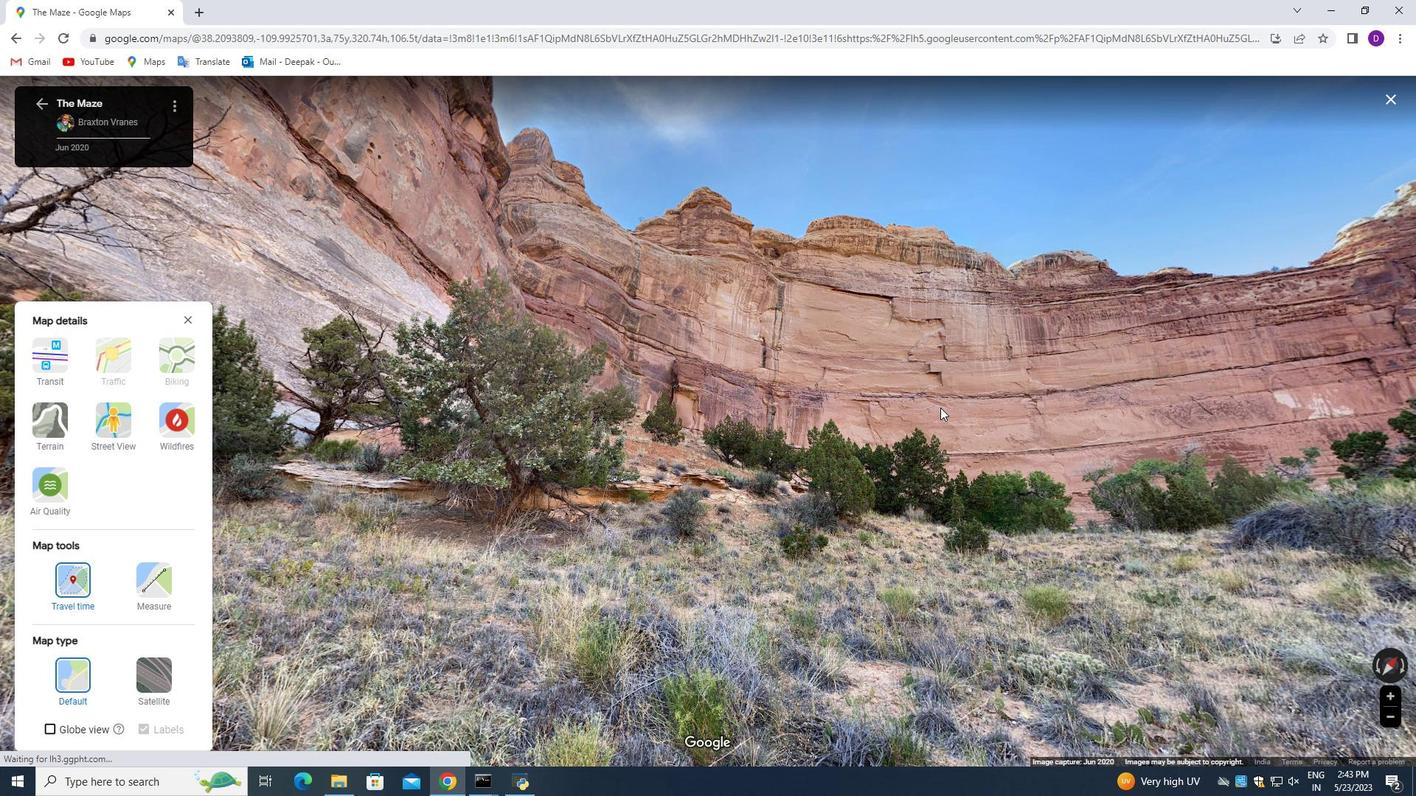 
Action: Mouse moved to (1036, 455)
Screenshot: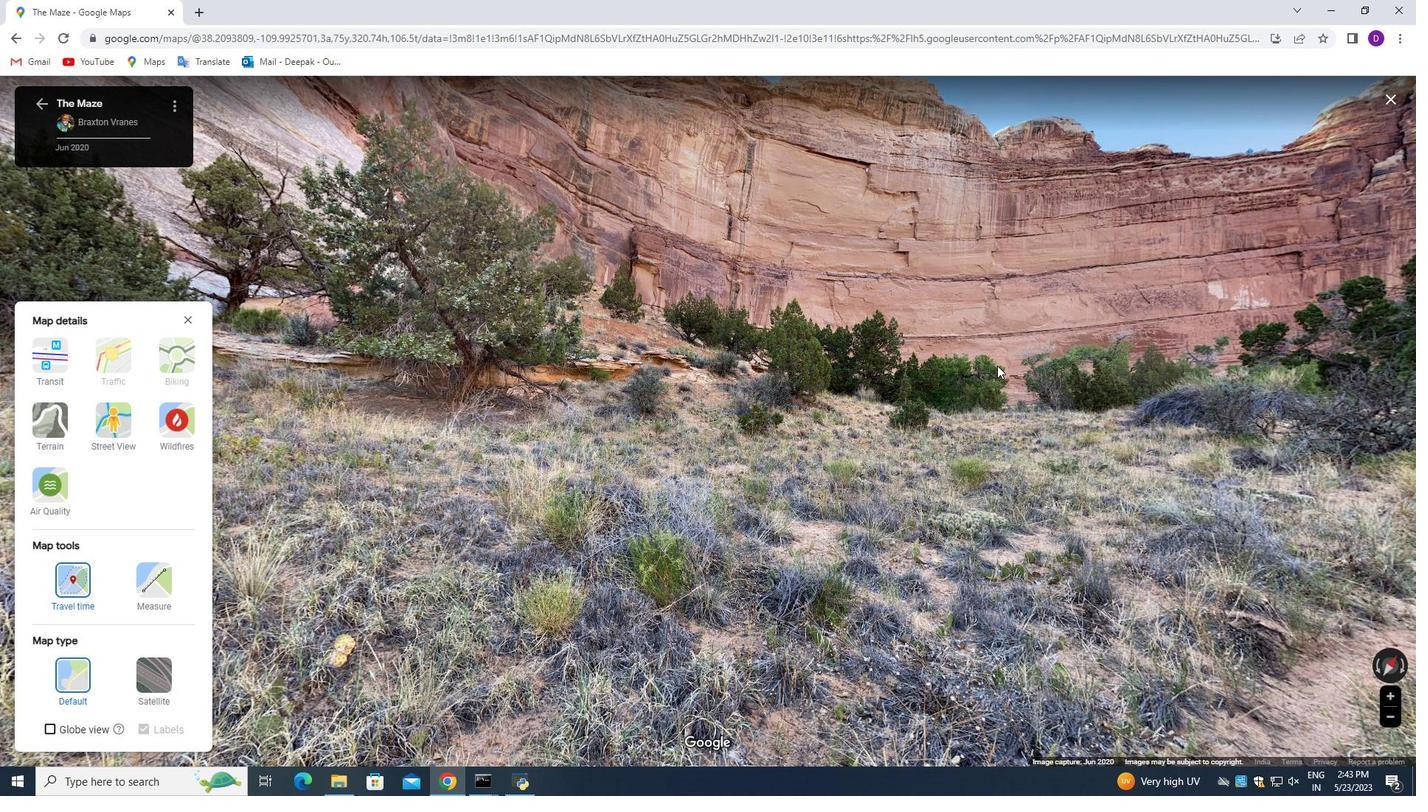 
Action: Mouse pressed left at (1041, 455)
Screenshot: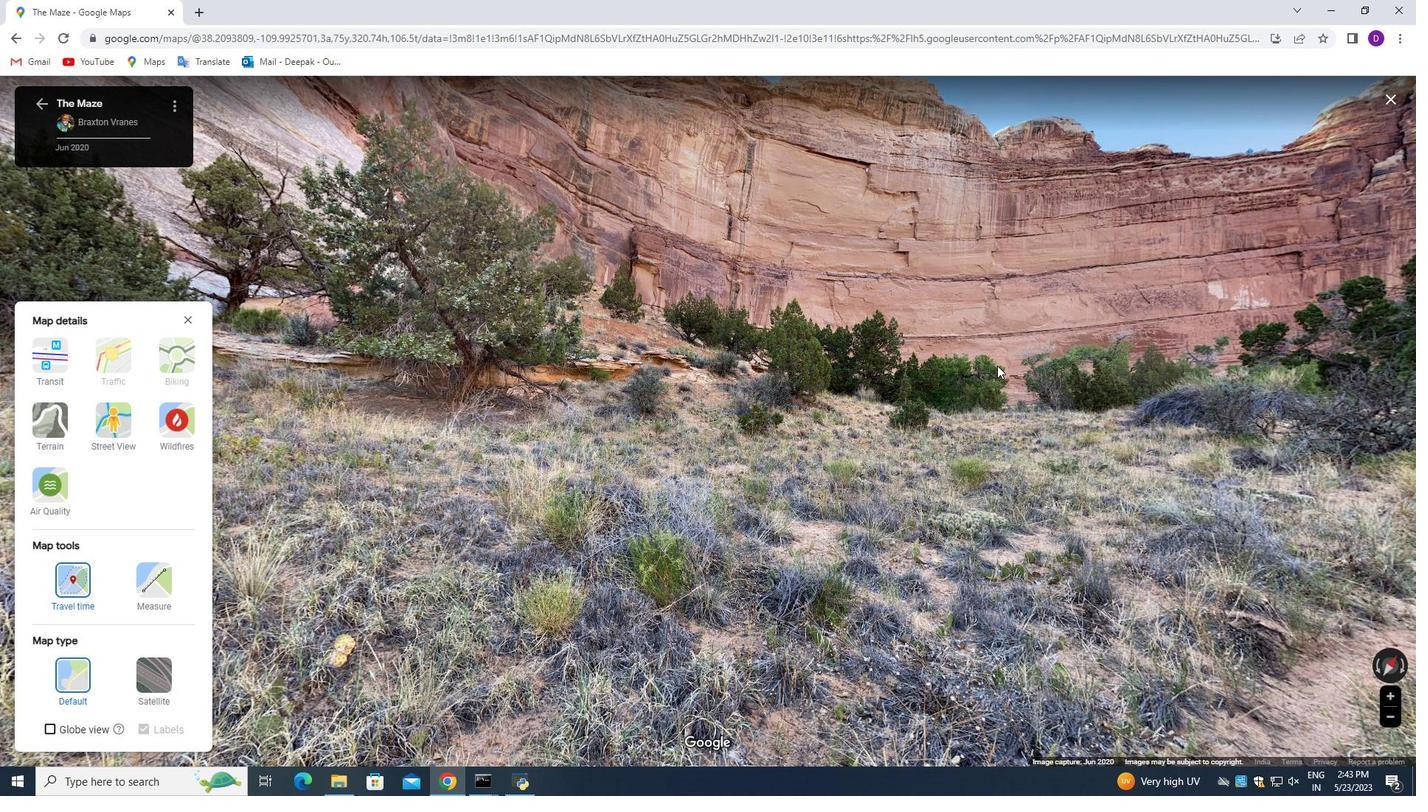 
Action: Mouse moved to (1121, 460)
Screenshot: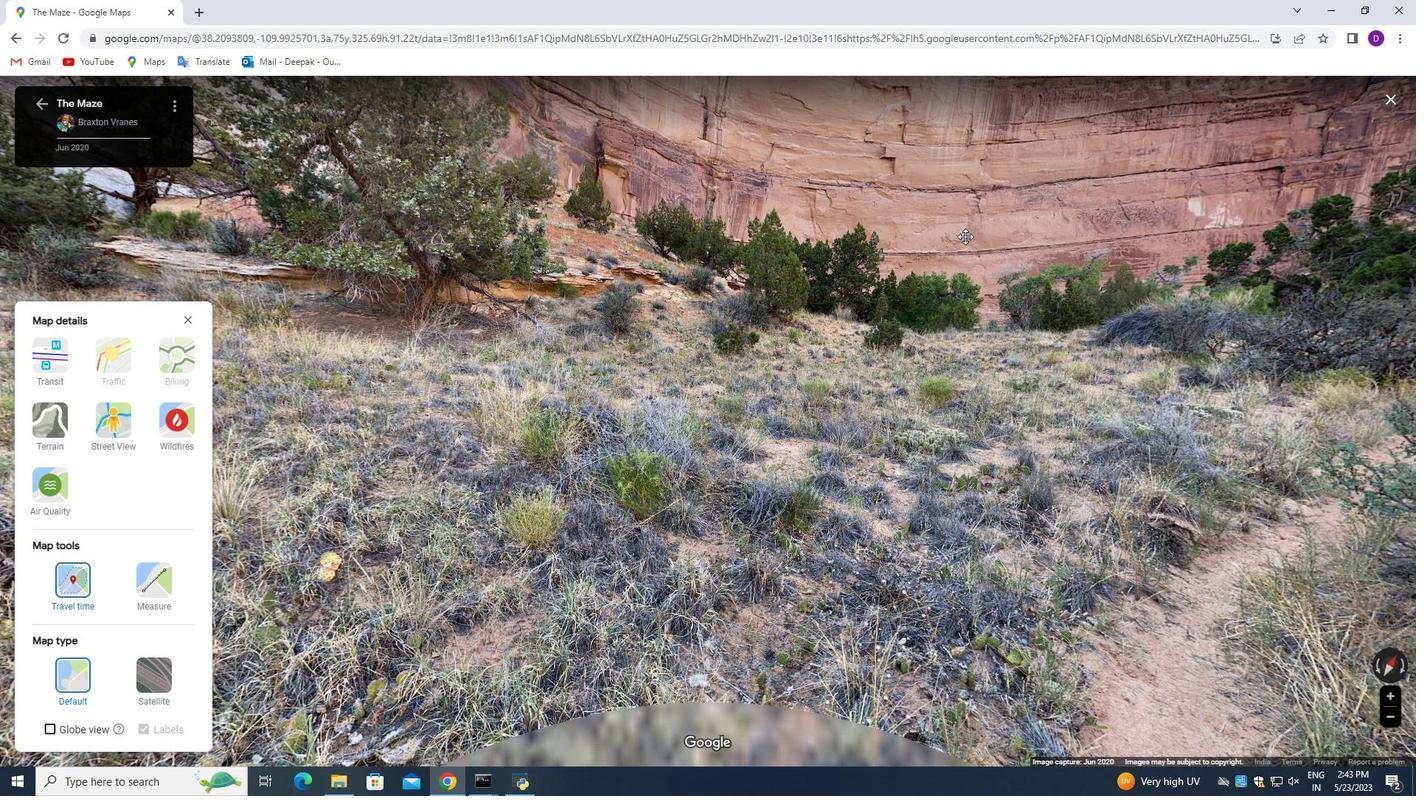 
Action: Mouse pressed left at (1121, 460)
Screenshot: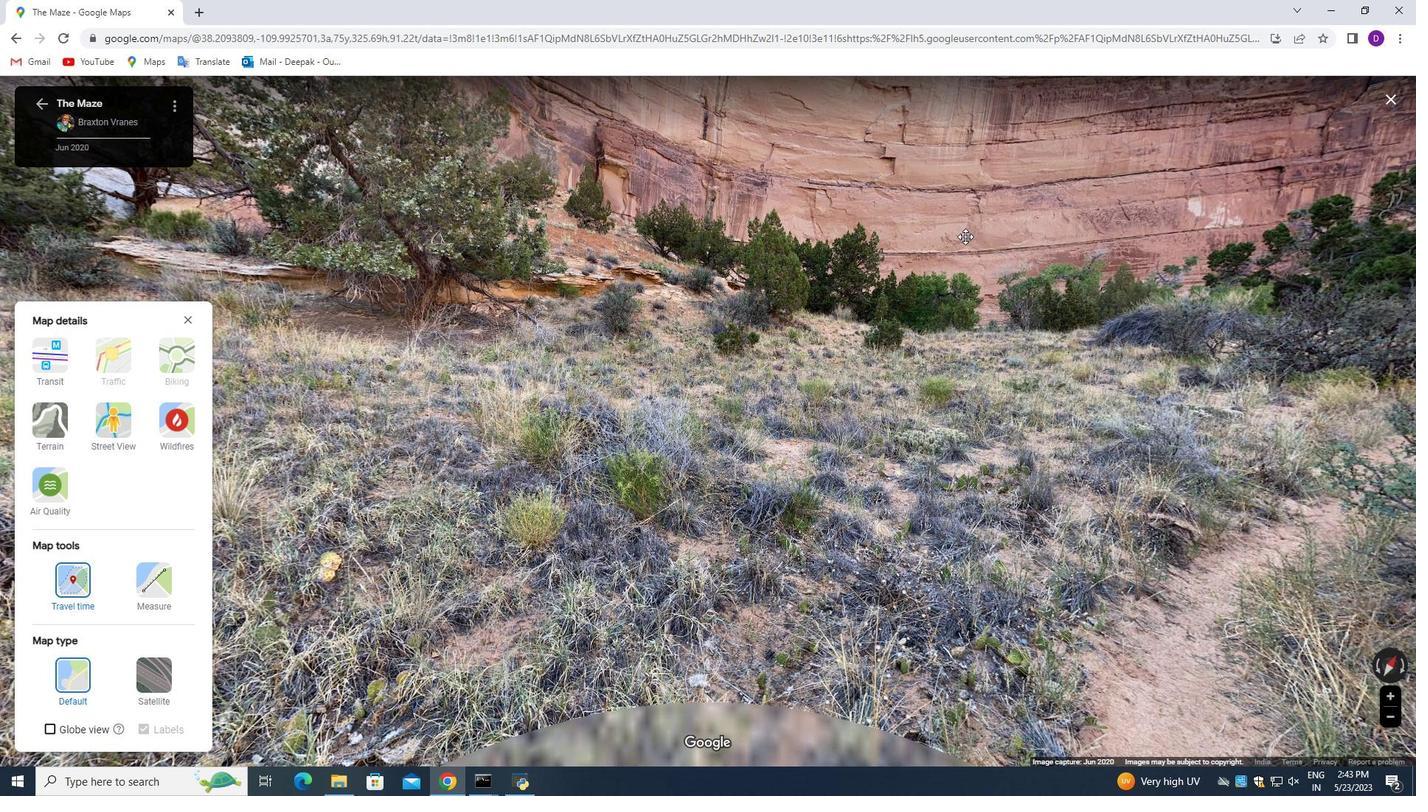 
Action: Mouse moved to (1069, 444)
Screenshot: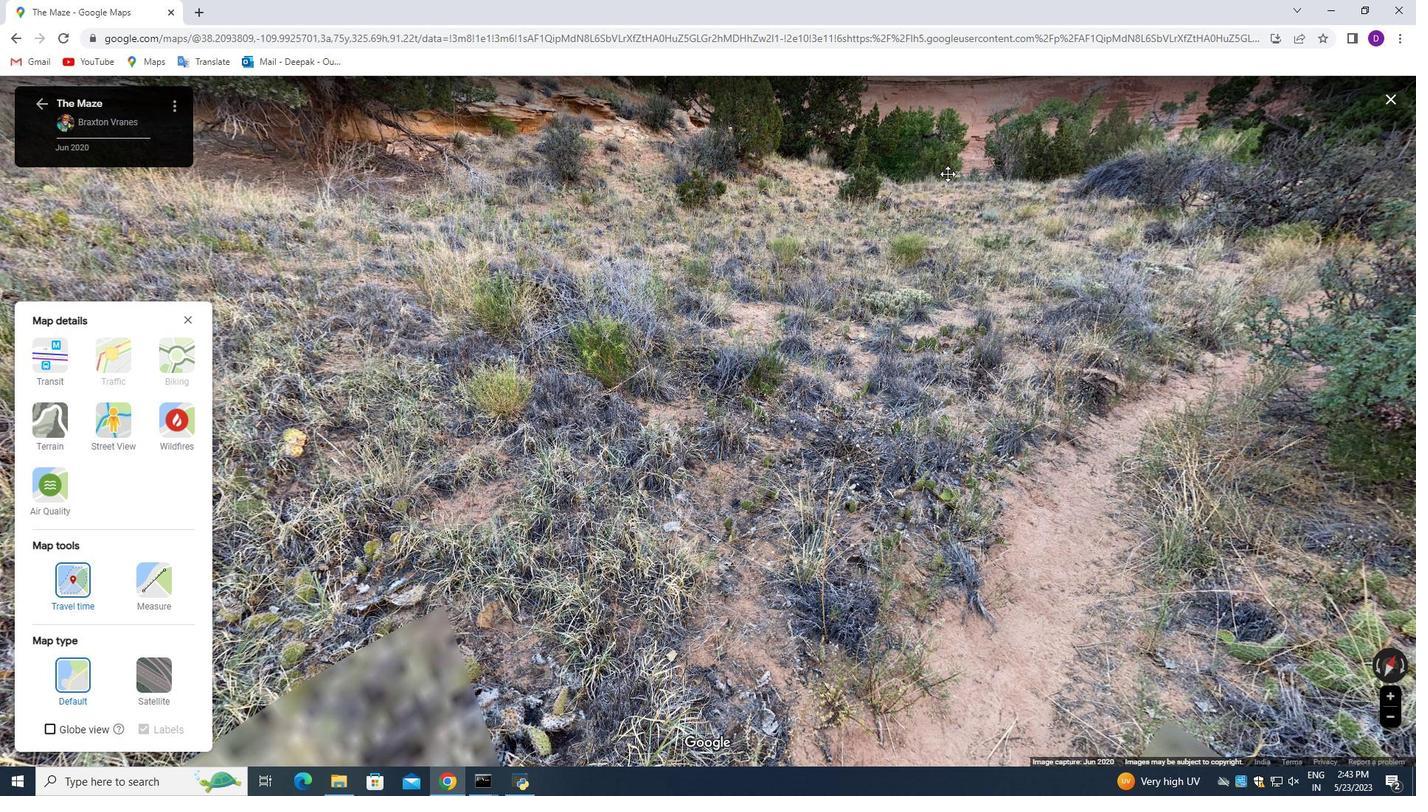 
Action: Mouse pressed left at (1069, 444)
Screenshot: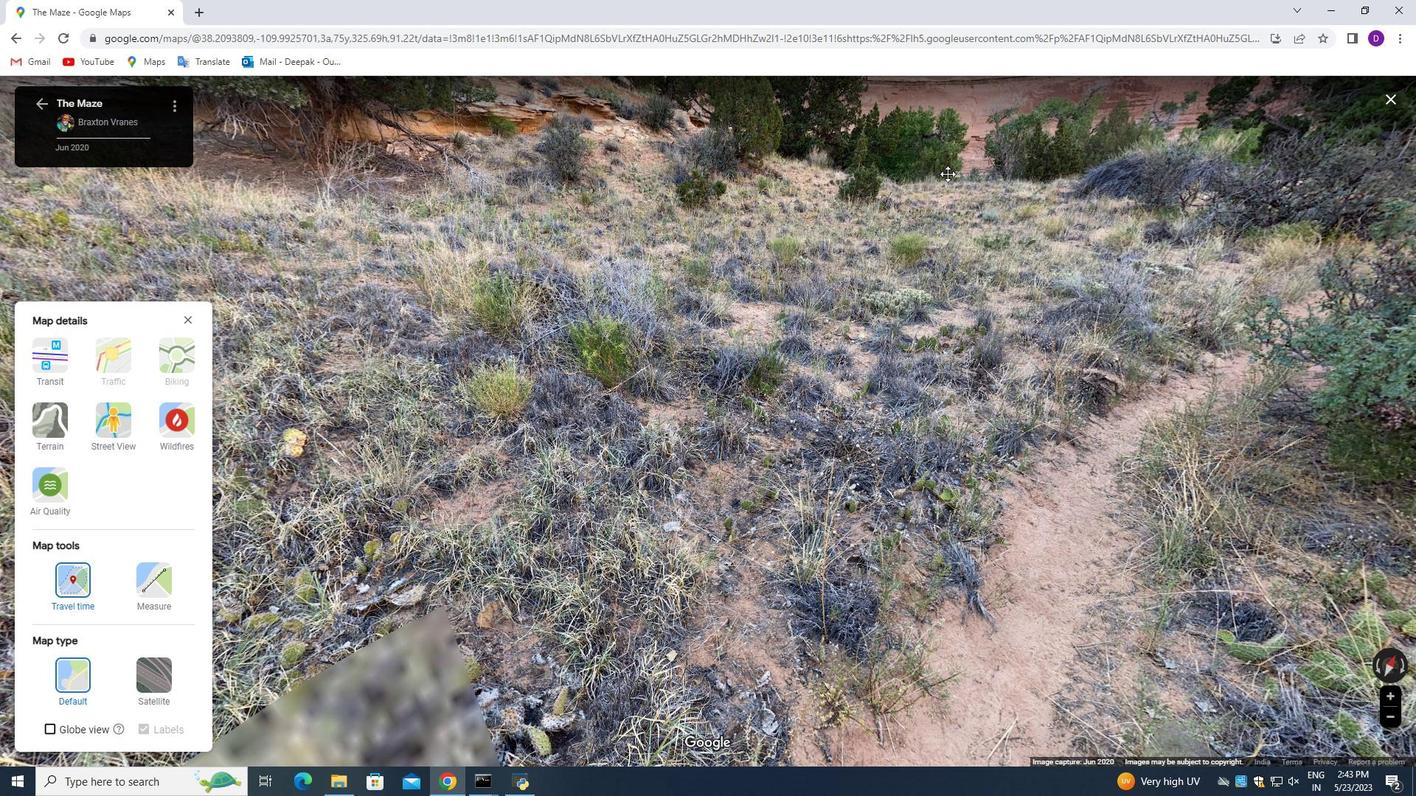 
Action: Mouse moved to (1068, 401)
Screenshot: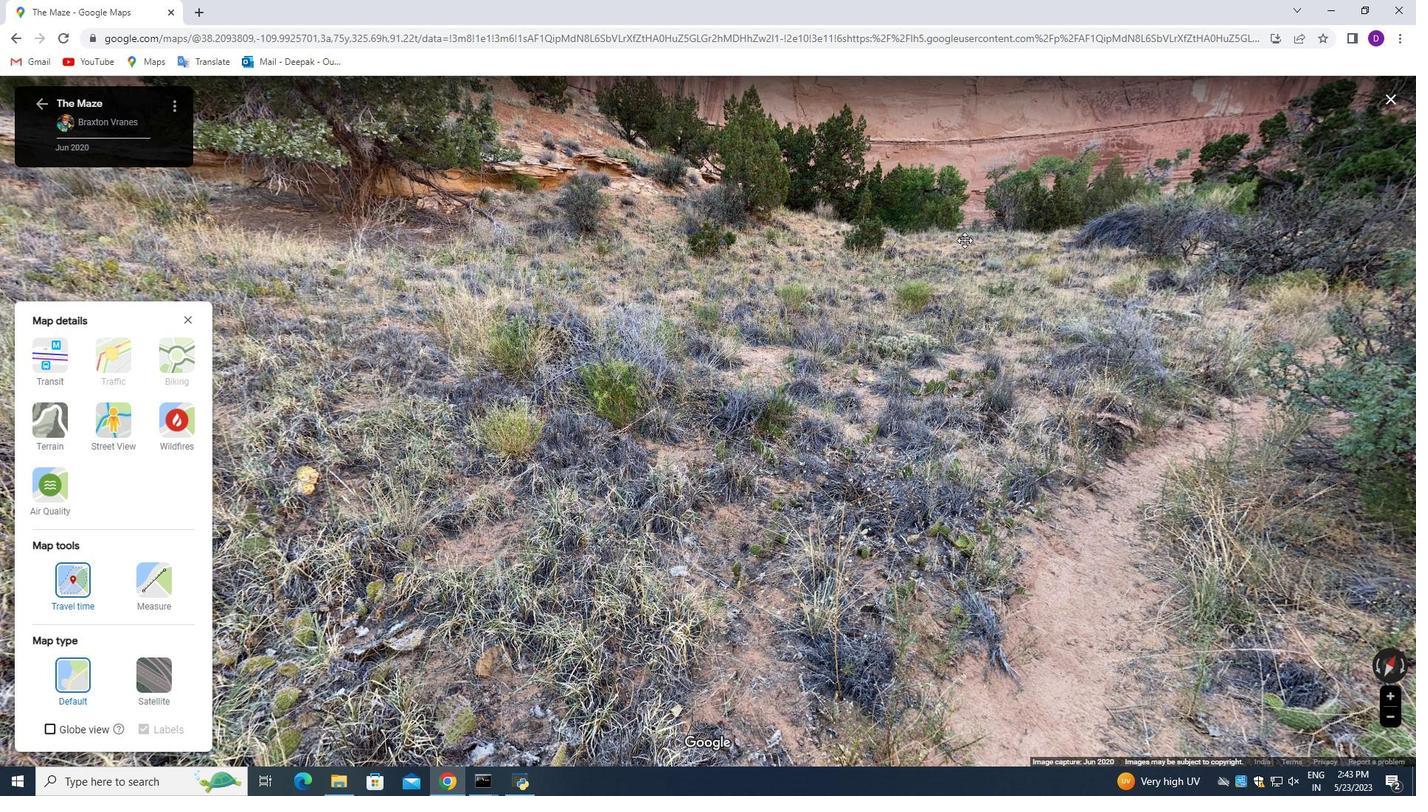 
Action: Mouse pressed left at (1068, 401)
Screenshot: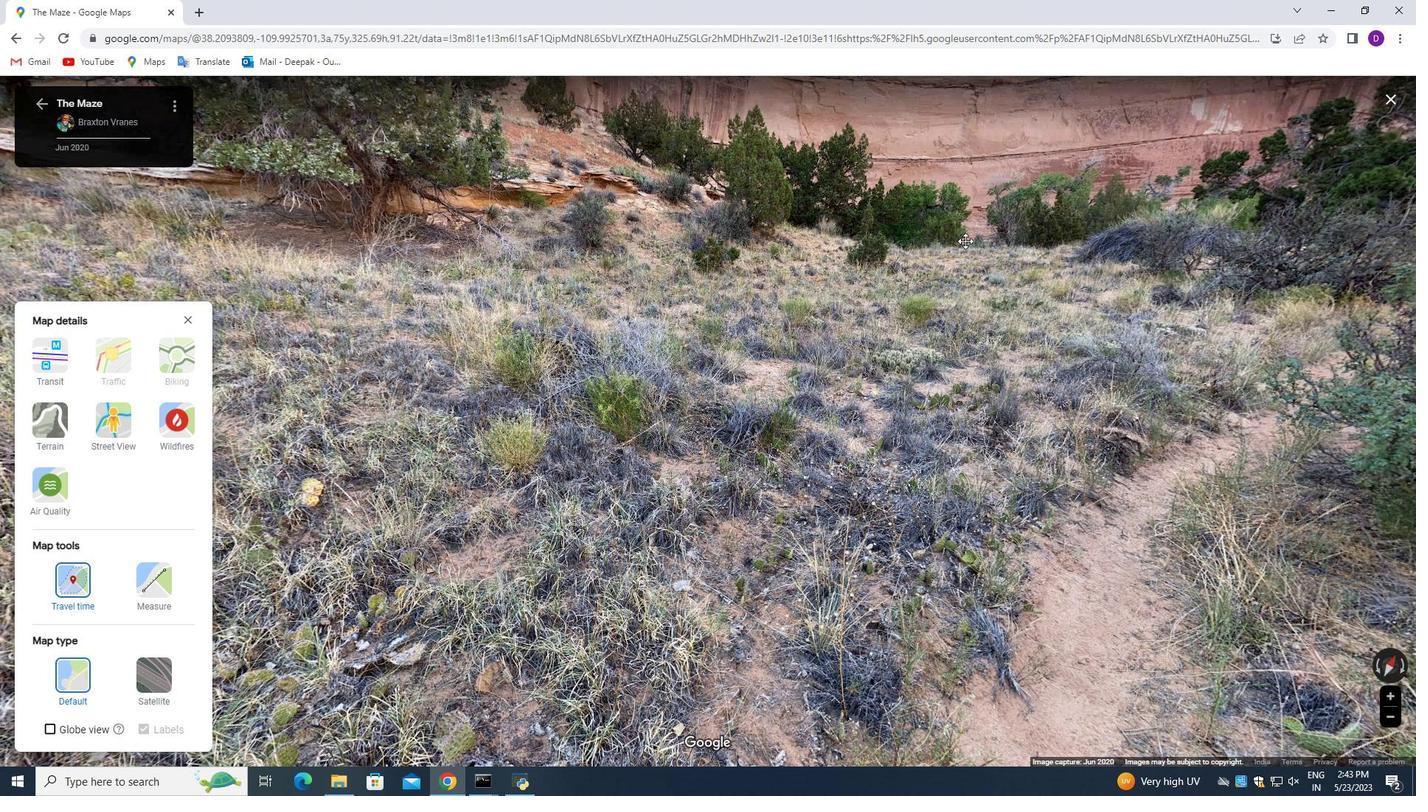 
Action: Mouse moved to (1088, 432)
Screenshot: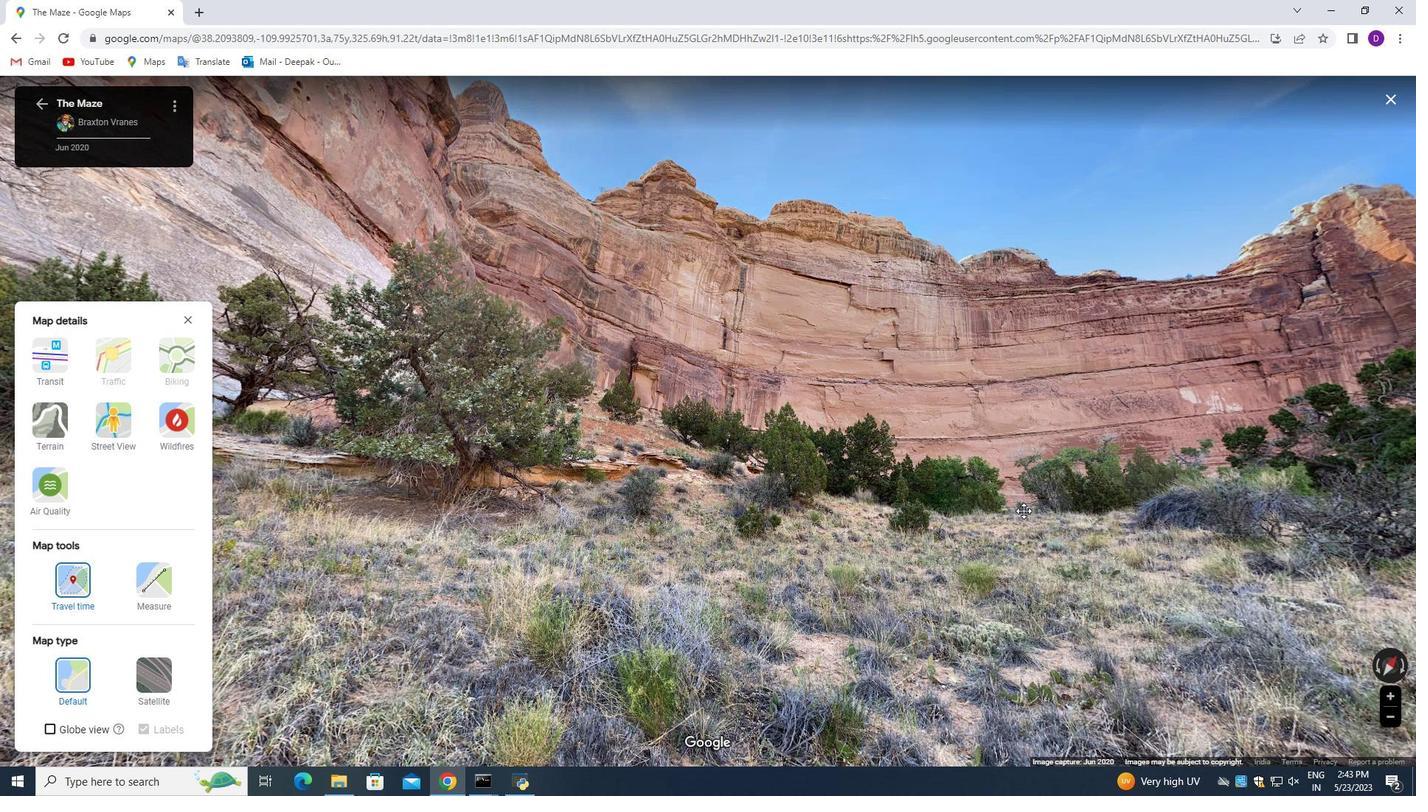 
Action: Mouse pressed left at (1095, 431)
Screenshot: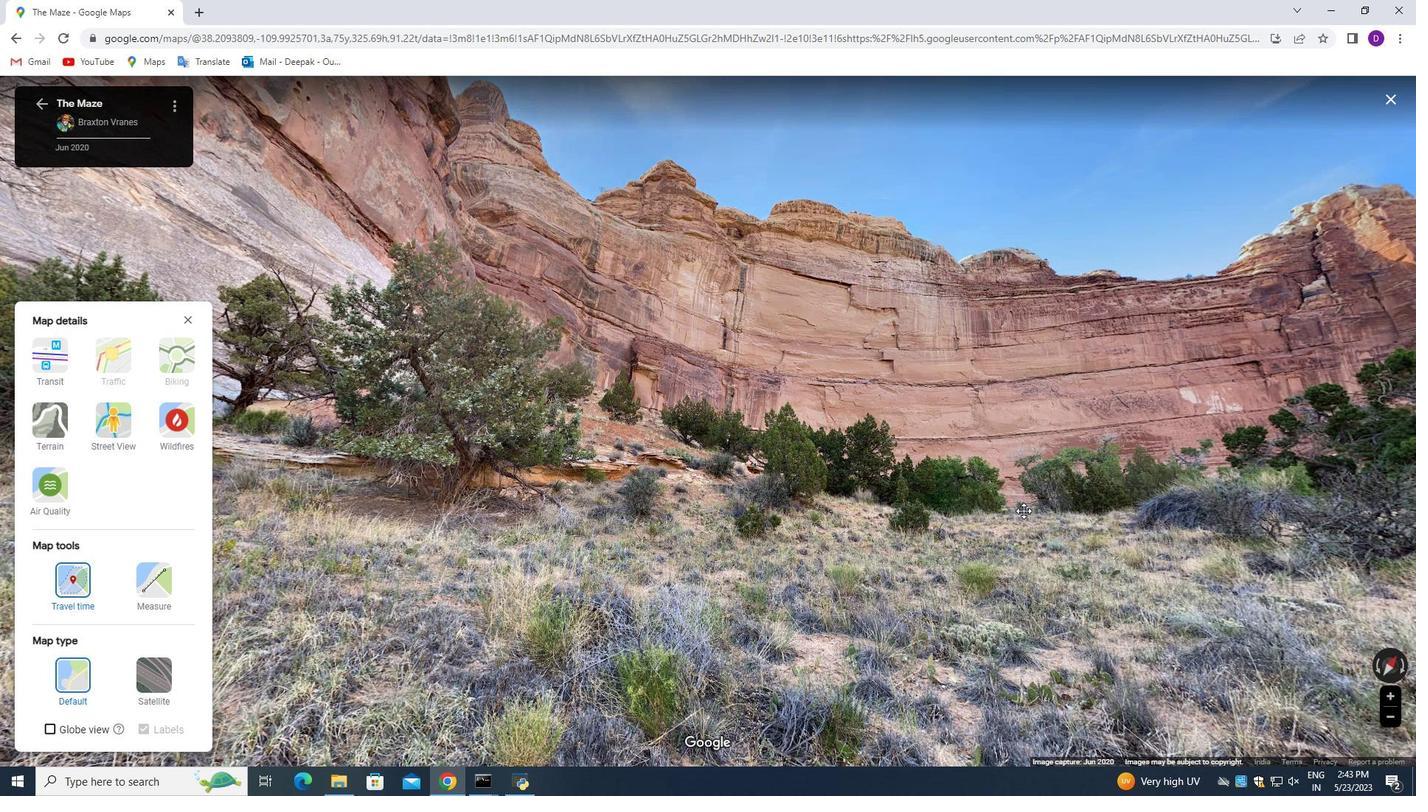 
Action: Mouse moved to (904, 386)
Screenshot: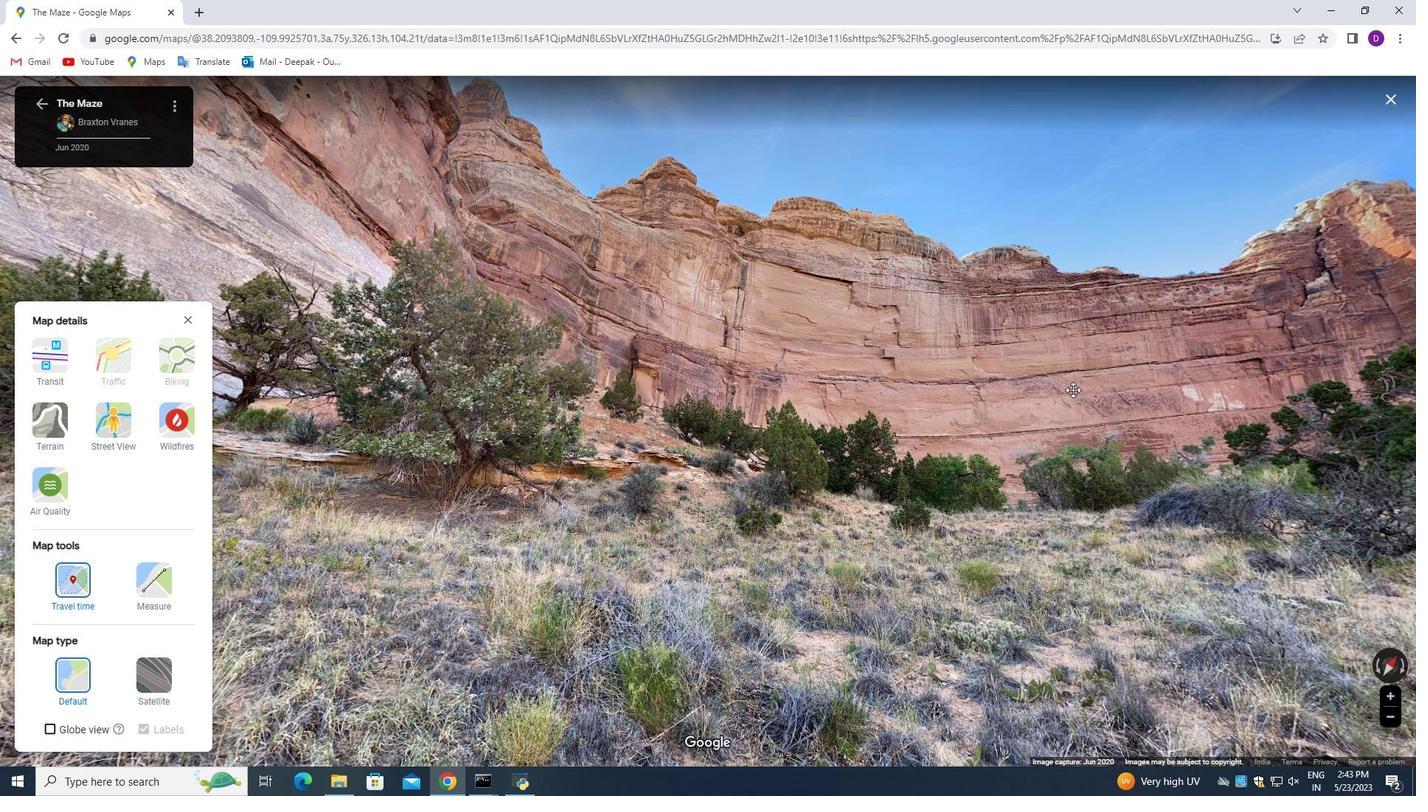 
Action: Mouse pressed left at (904, 386)
Screenshot: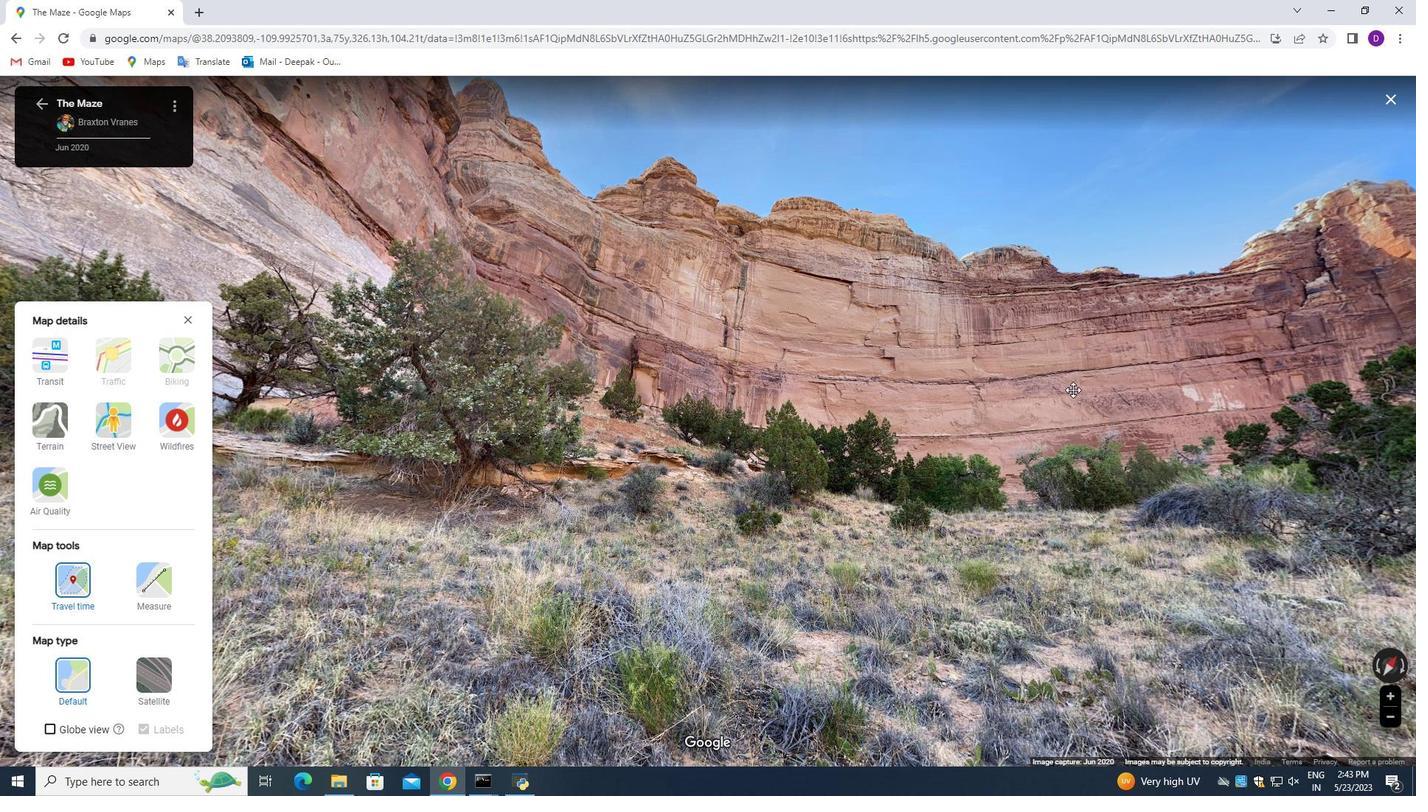 
Action: Mouse moved to (913, 394)
Screenshot: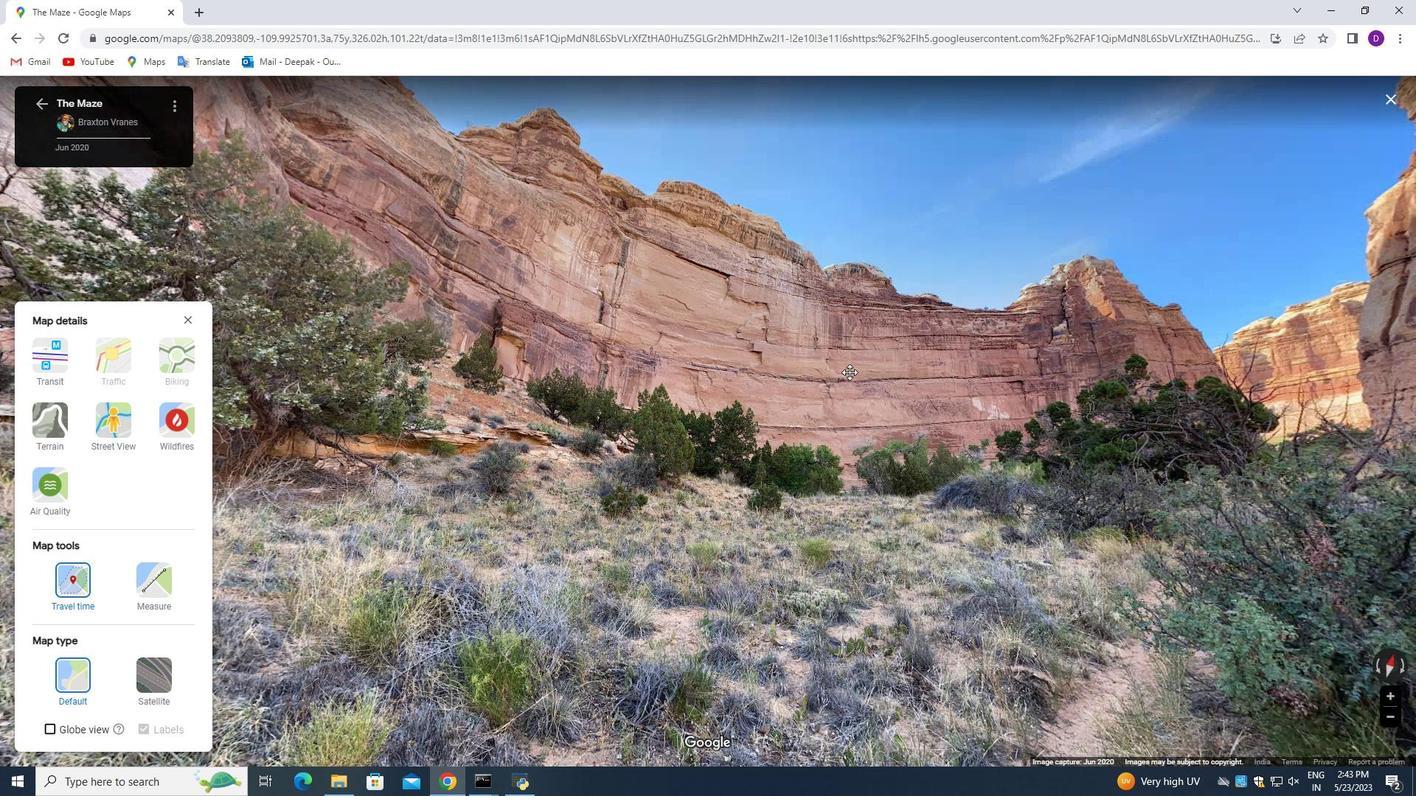 
Action: Mouse pressed left at (913, 394)
Screenshot: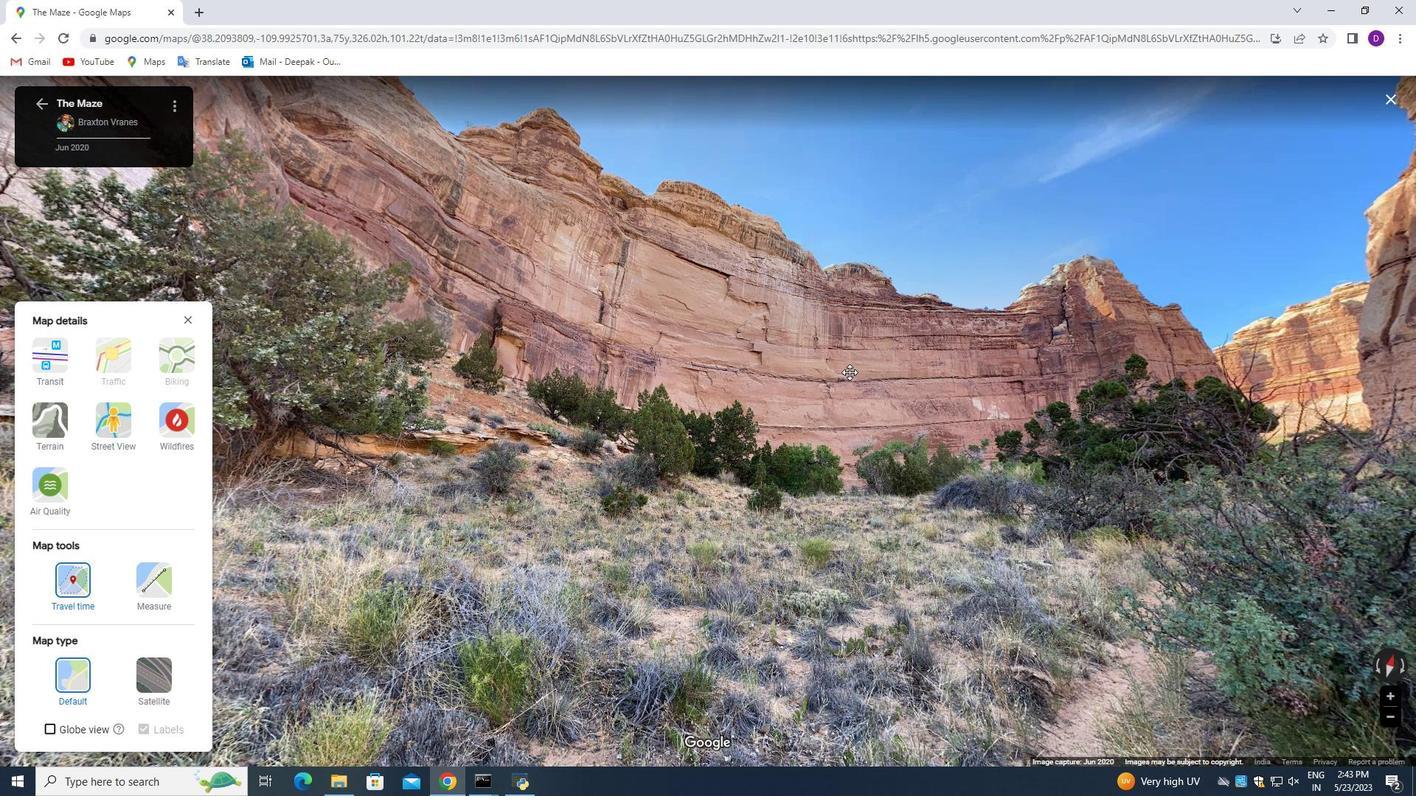 
Action: Mouse moved to (898, 373)
Screenshot: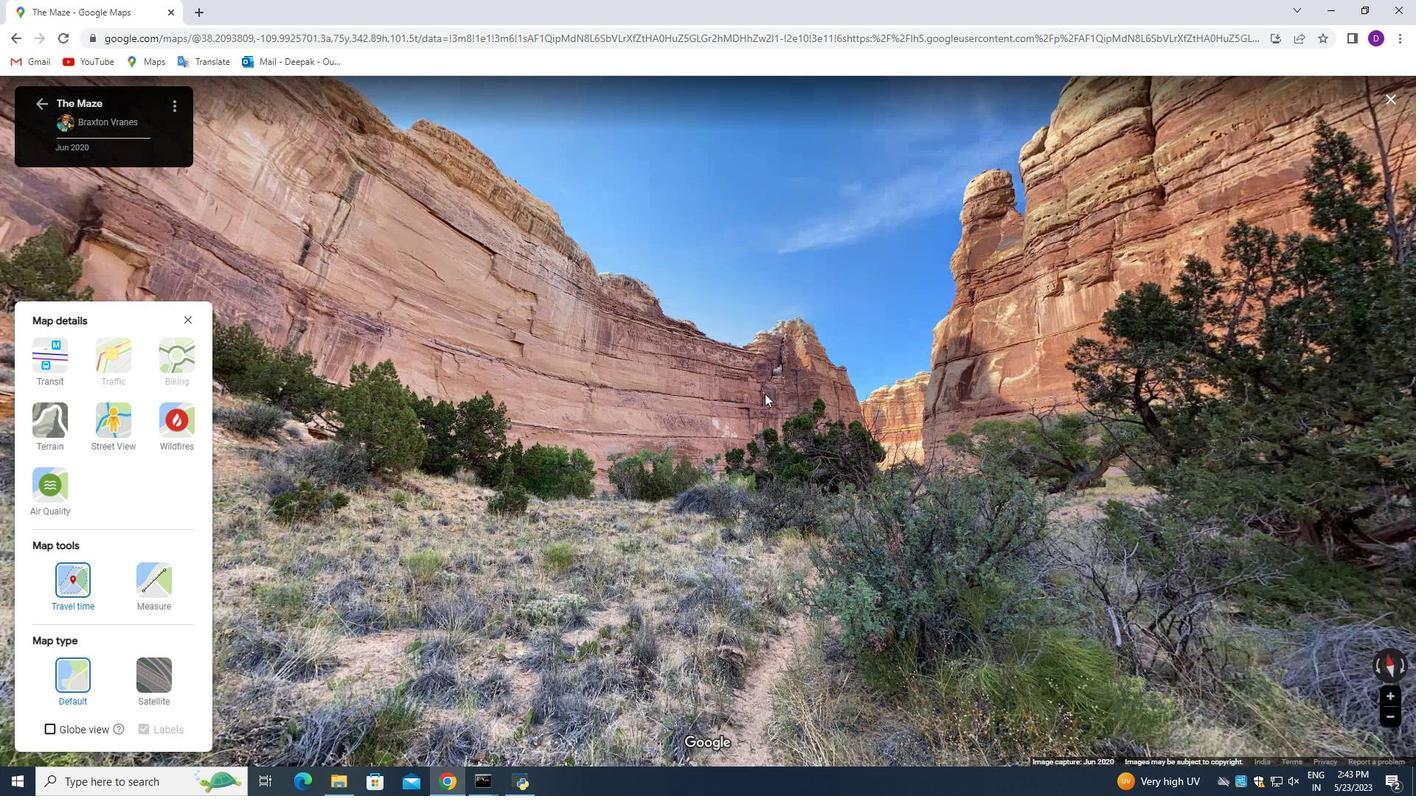 
Action: Mouse pressed left at (898, 373)
Screenshot: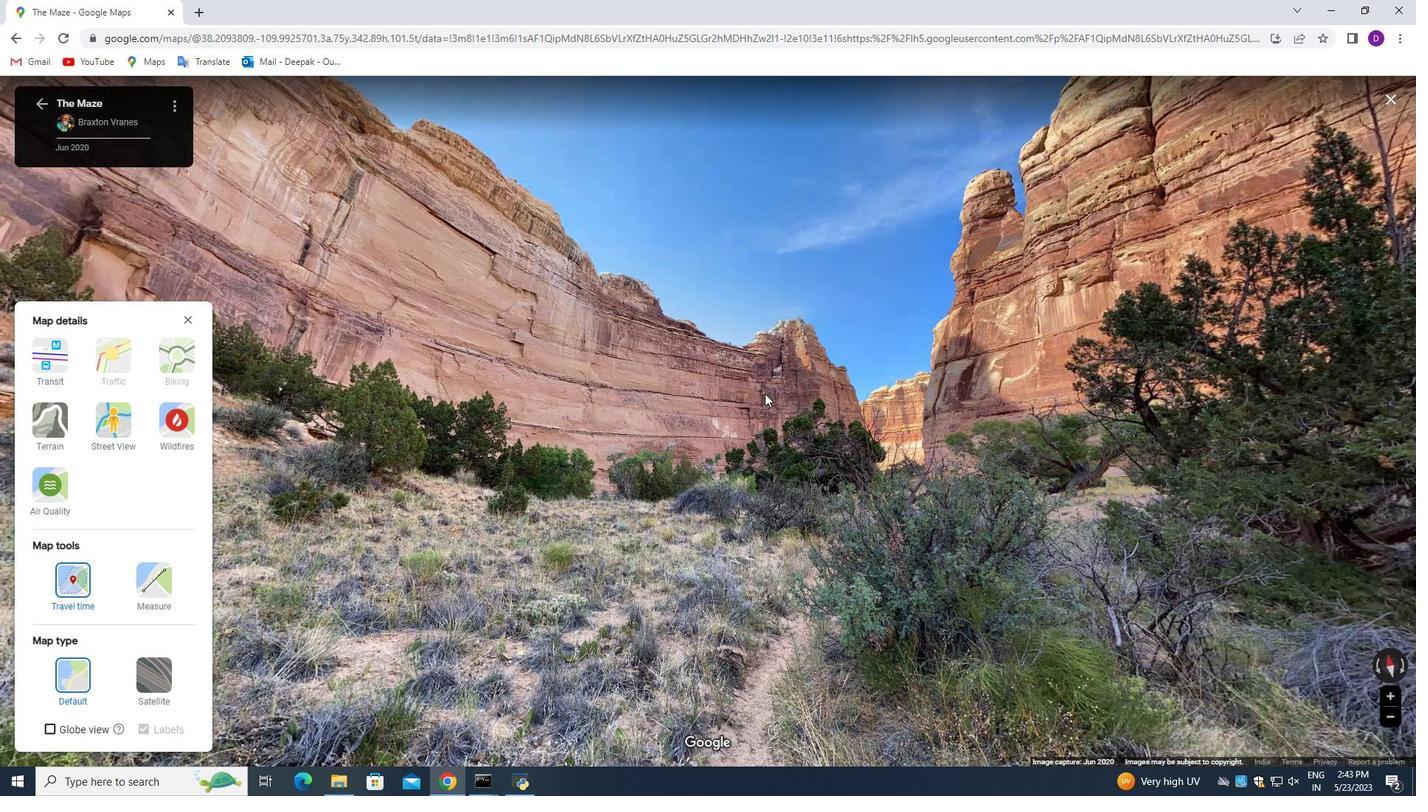 
Action: Mouse moved to (872, 390)
Screenshot: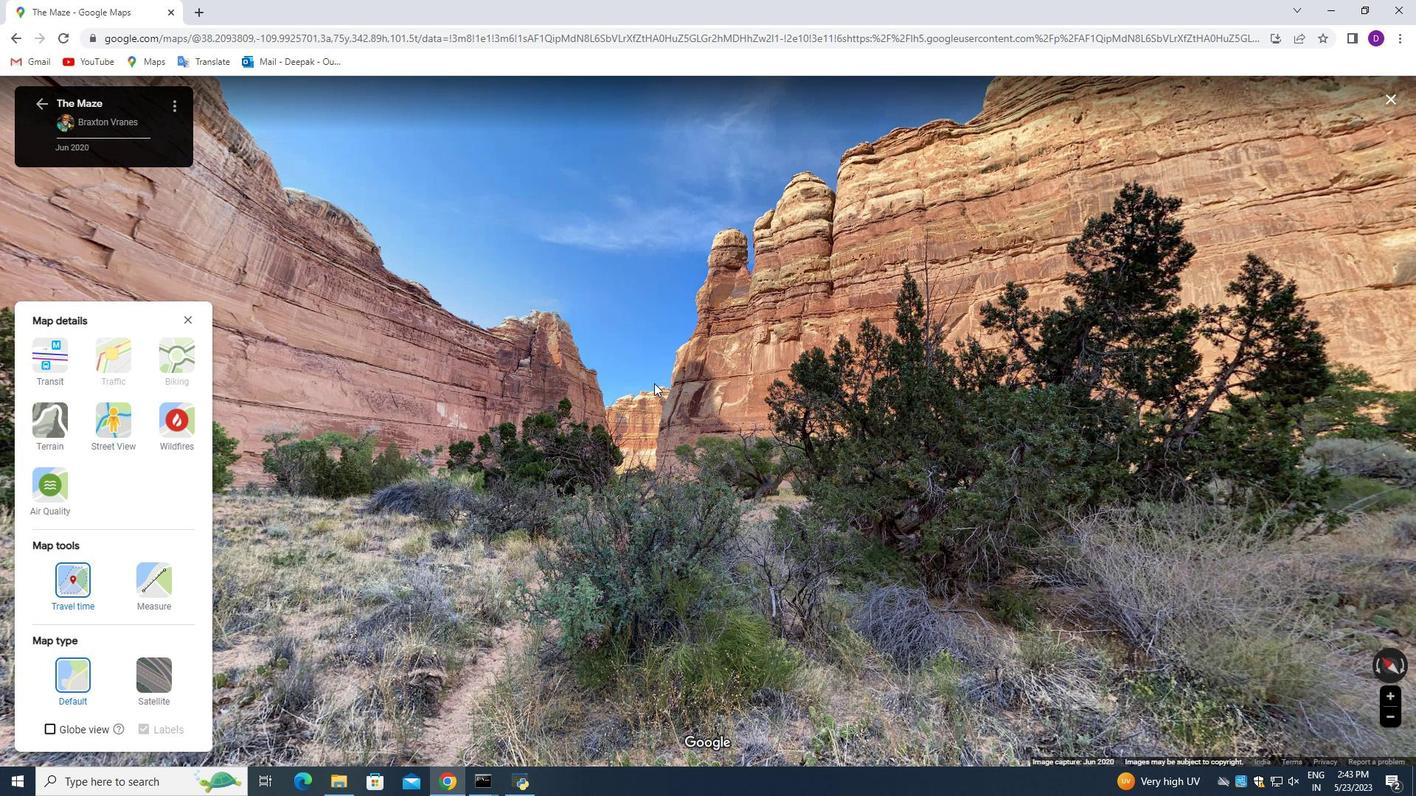 
Action: Mouse pressed left at (872, 390)
Screenshot: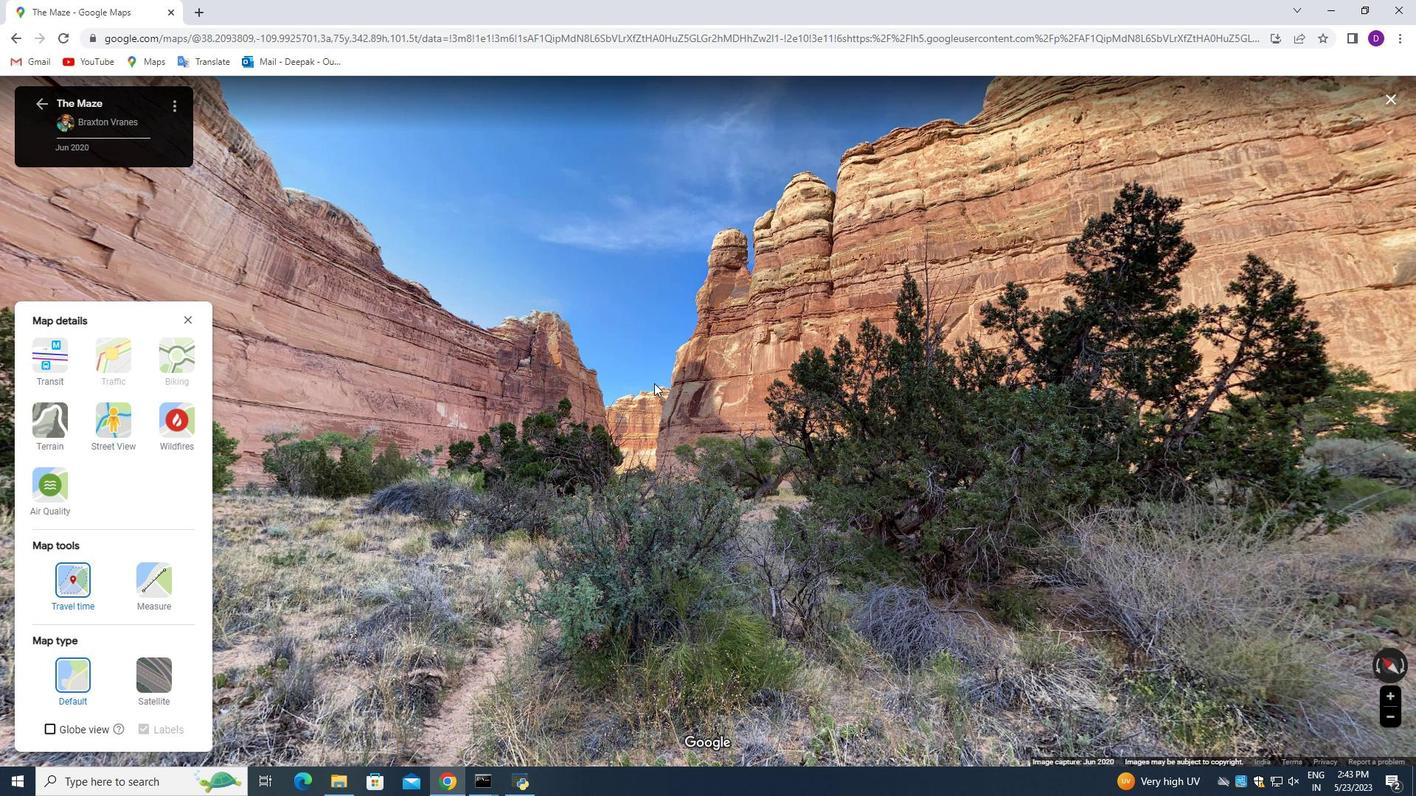 
Action: Mouse moved to (816, 442)
Screenshot: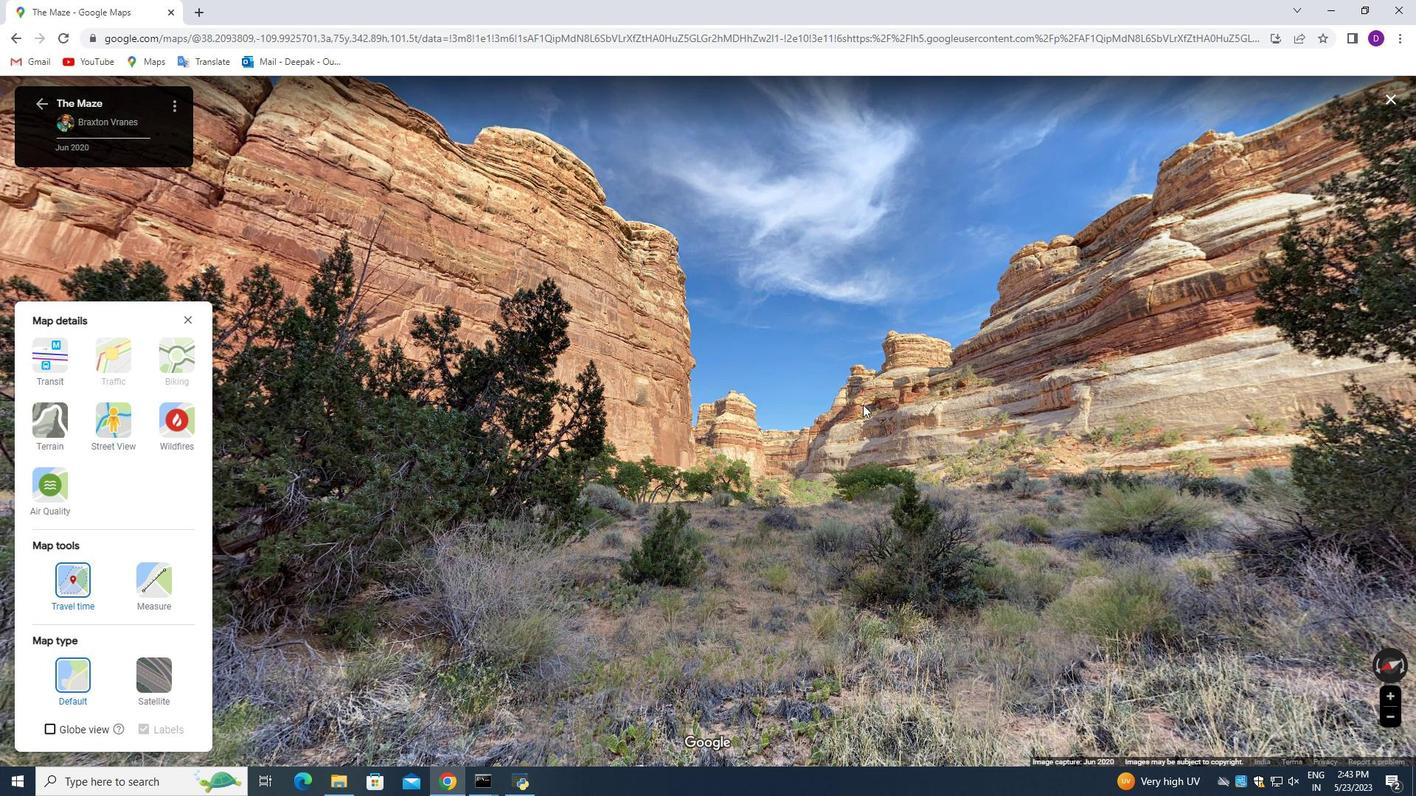 
Action: Mouse pressed left at (816, 442)
Screenshot: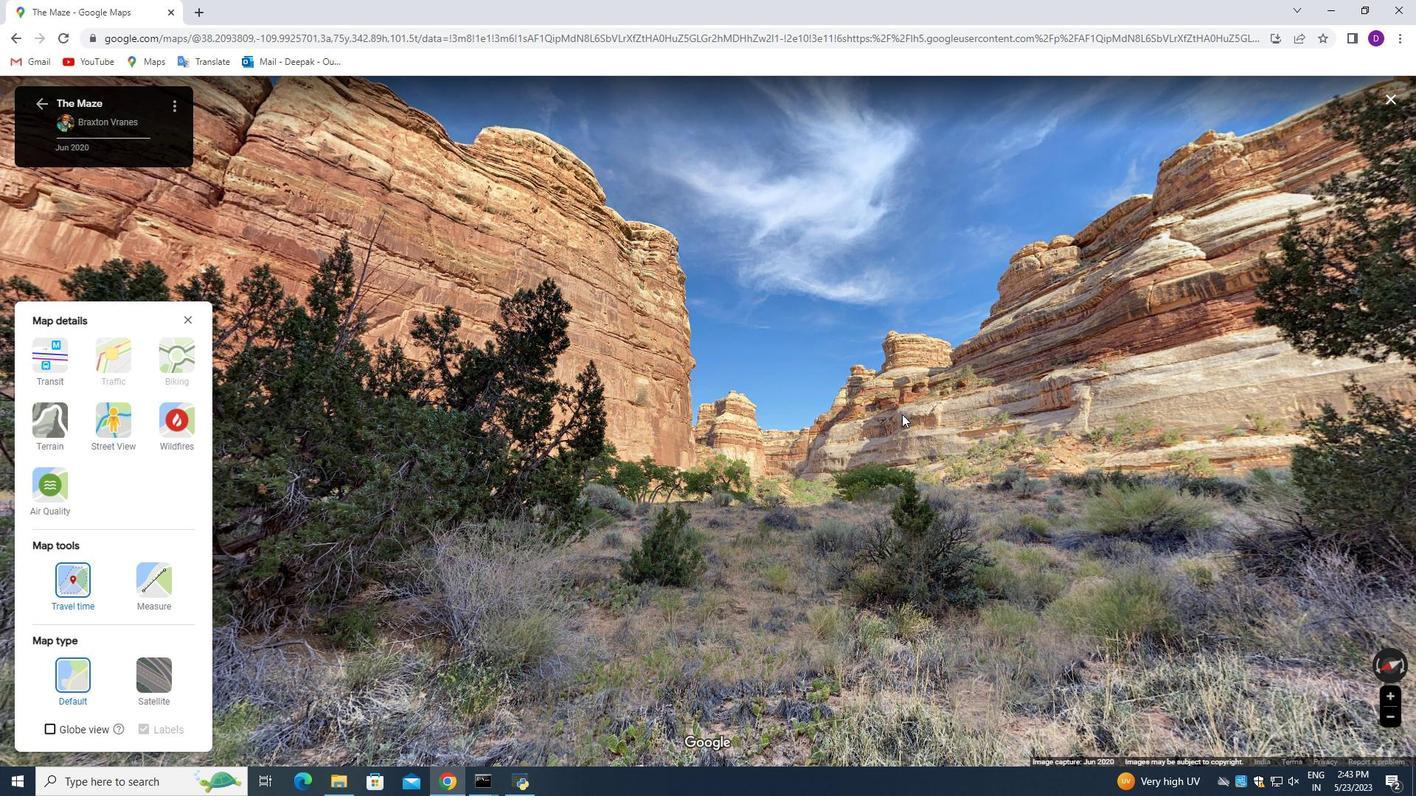 
Action: Mouse moved to (898, 379)
Screenshot: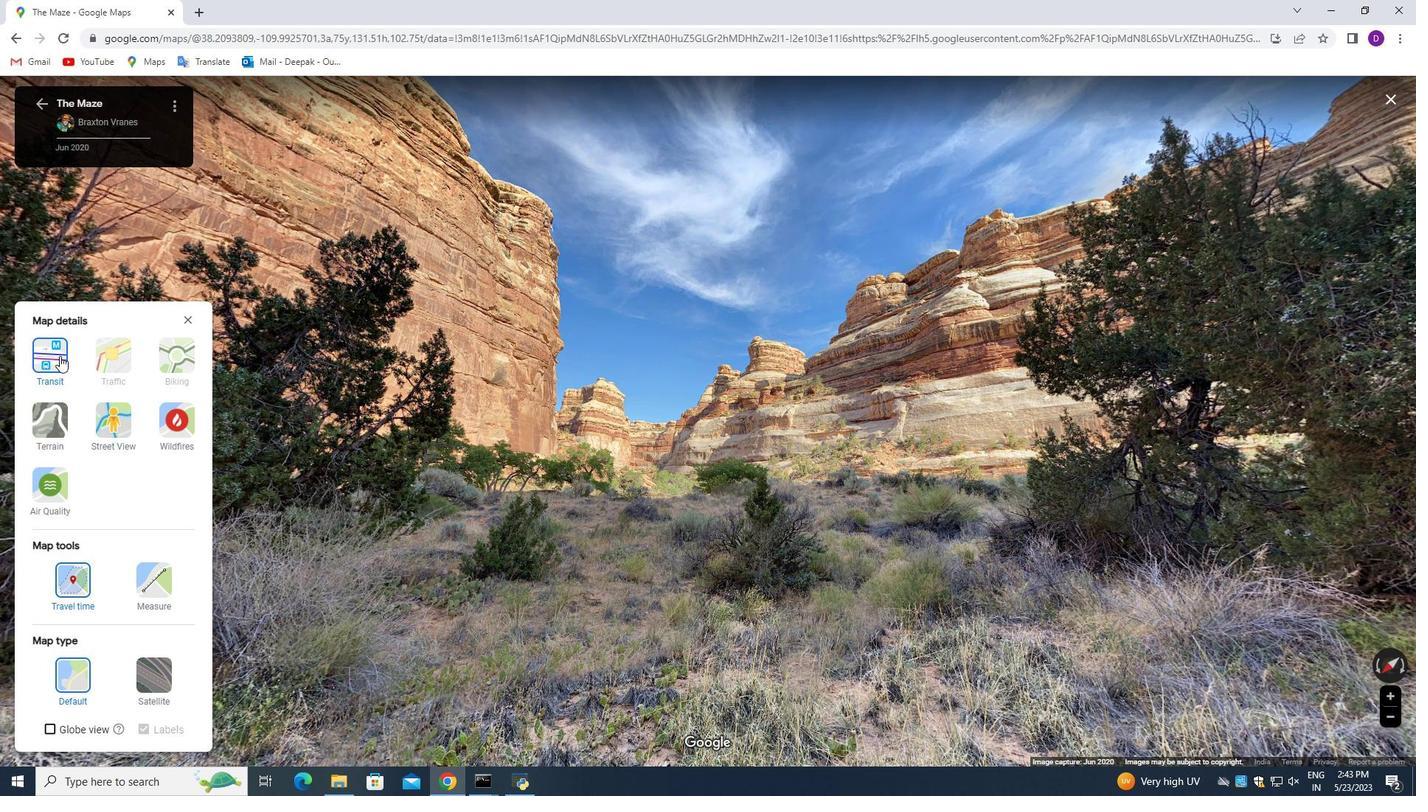 
Action: Mouse pressed left at (898, 379)
Screenshot: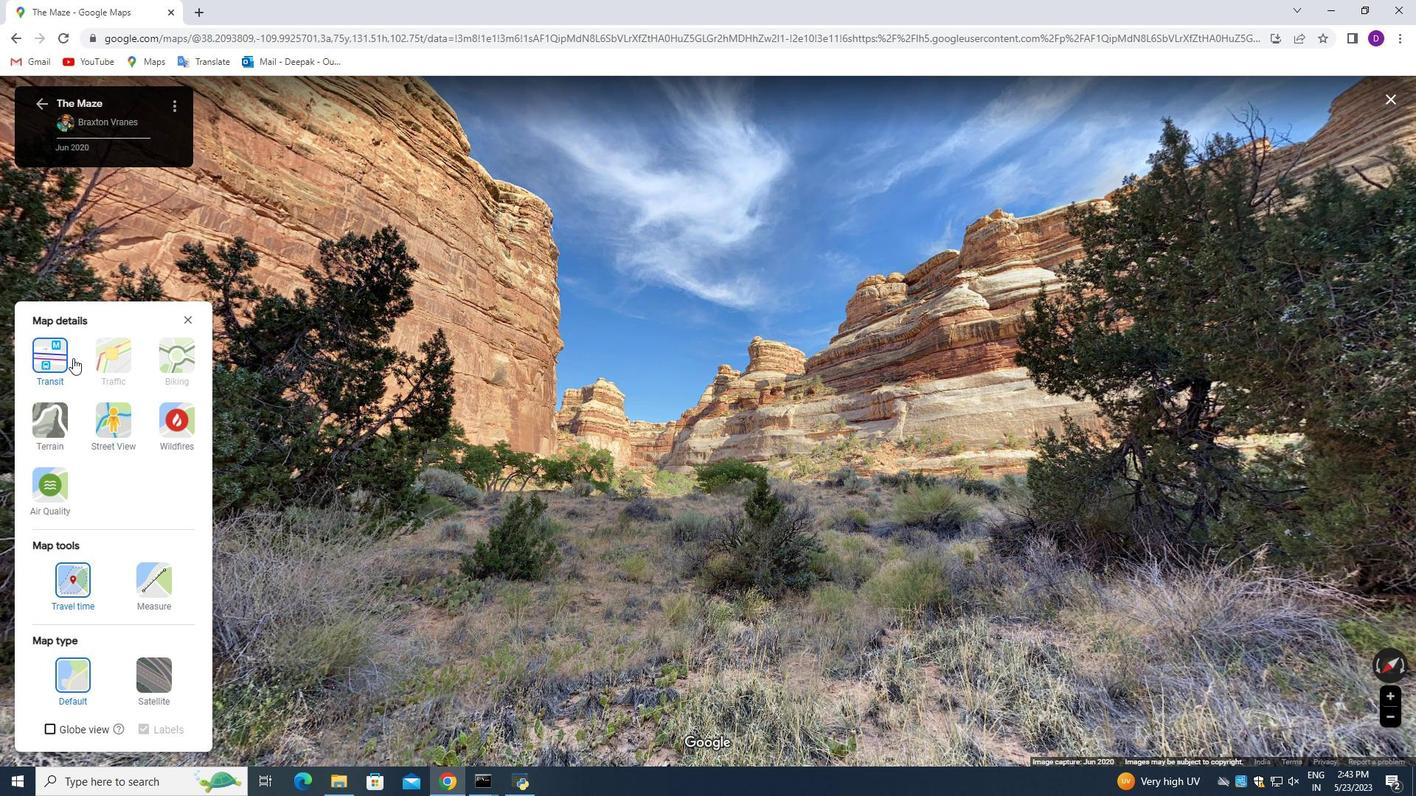 
Action: Mouse moved to (883, 410)
Screenshot: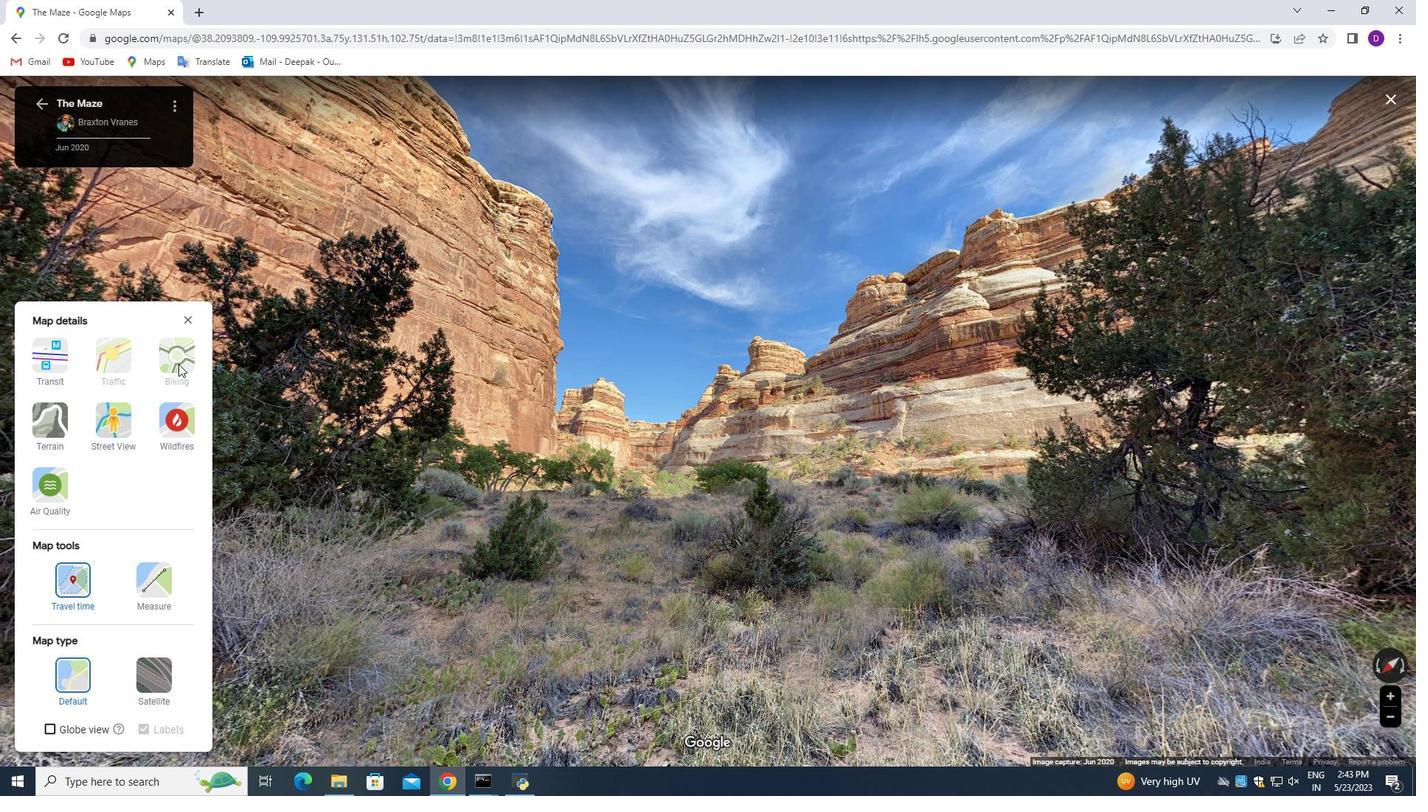 
Action: Mouse pressed left at (883, 410)
Screenshot: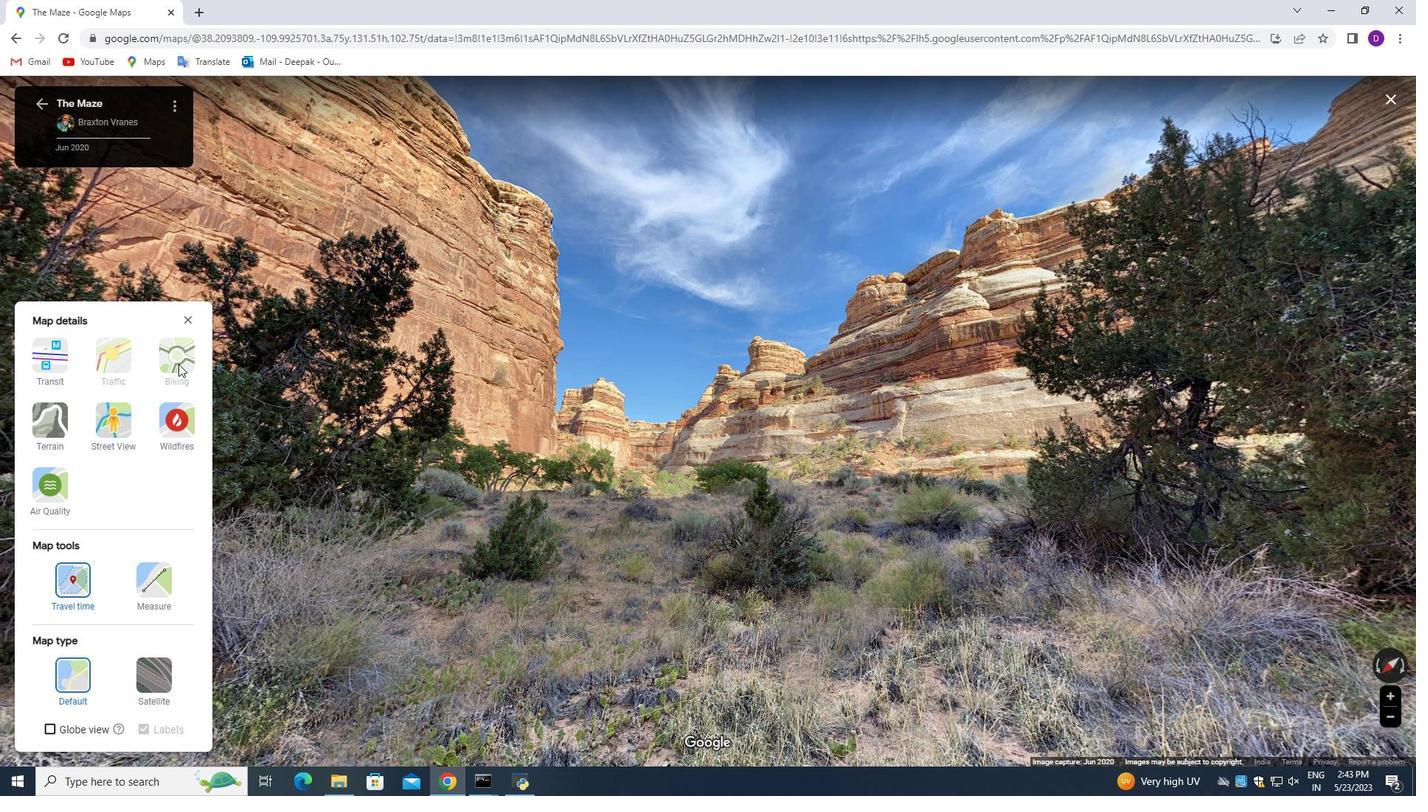 
Action: Mouse moved to (912, 405)
Screenshot: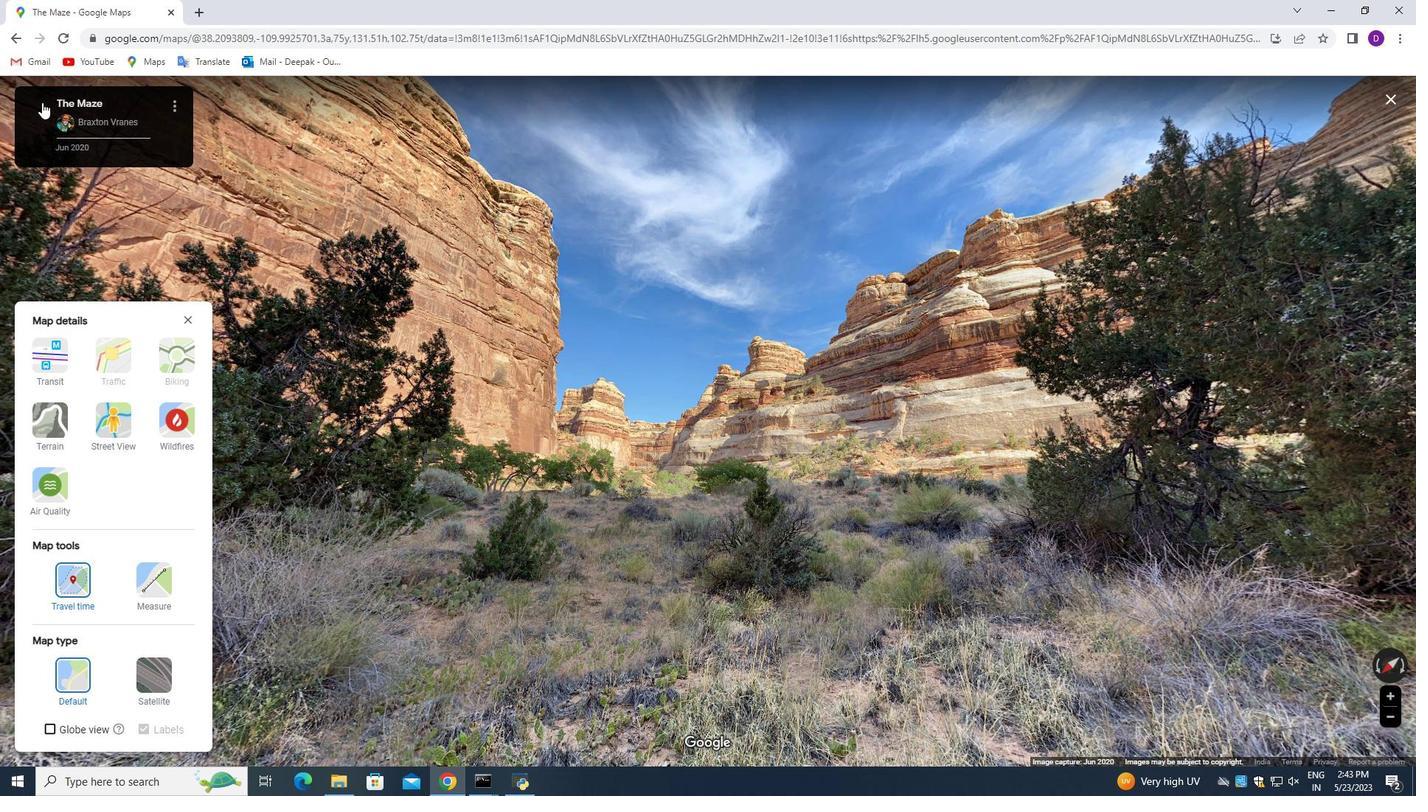 
Action: Mouse pressed left at (912, 405)
Screenshot: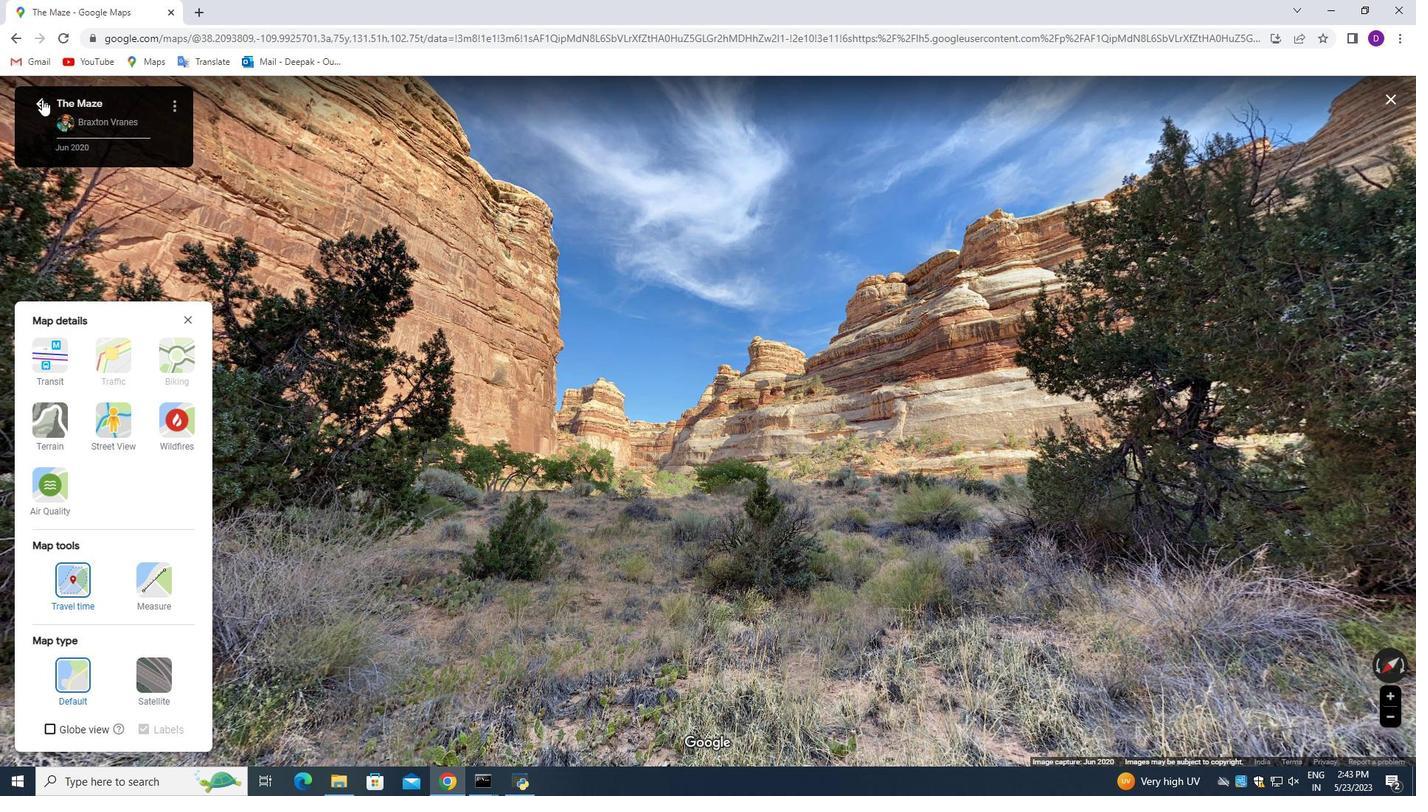 
Action: Mouse moved to (1034, 413)
Screenshot: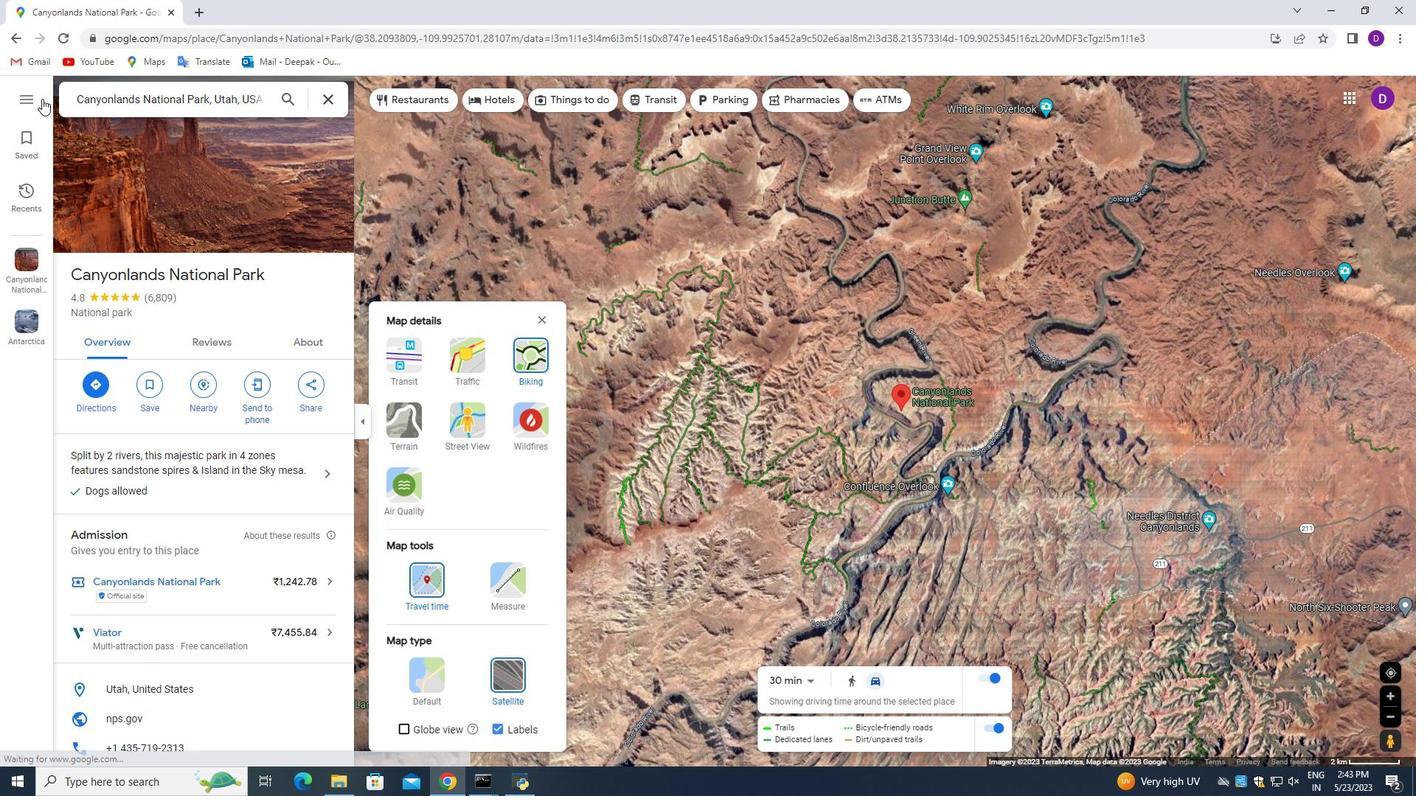 
Action: Mouse pressed left at (1034, 413)
Screenshot: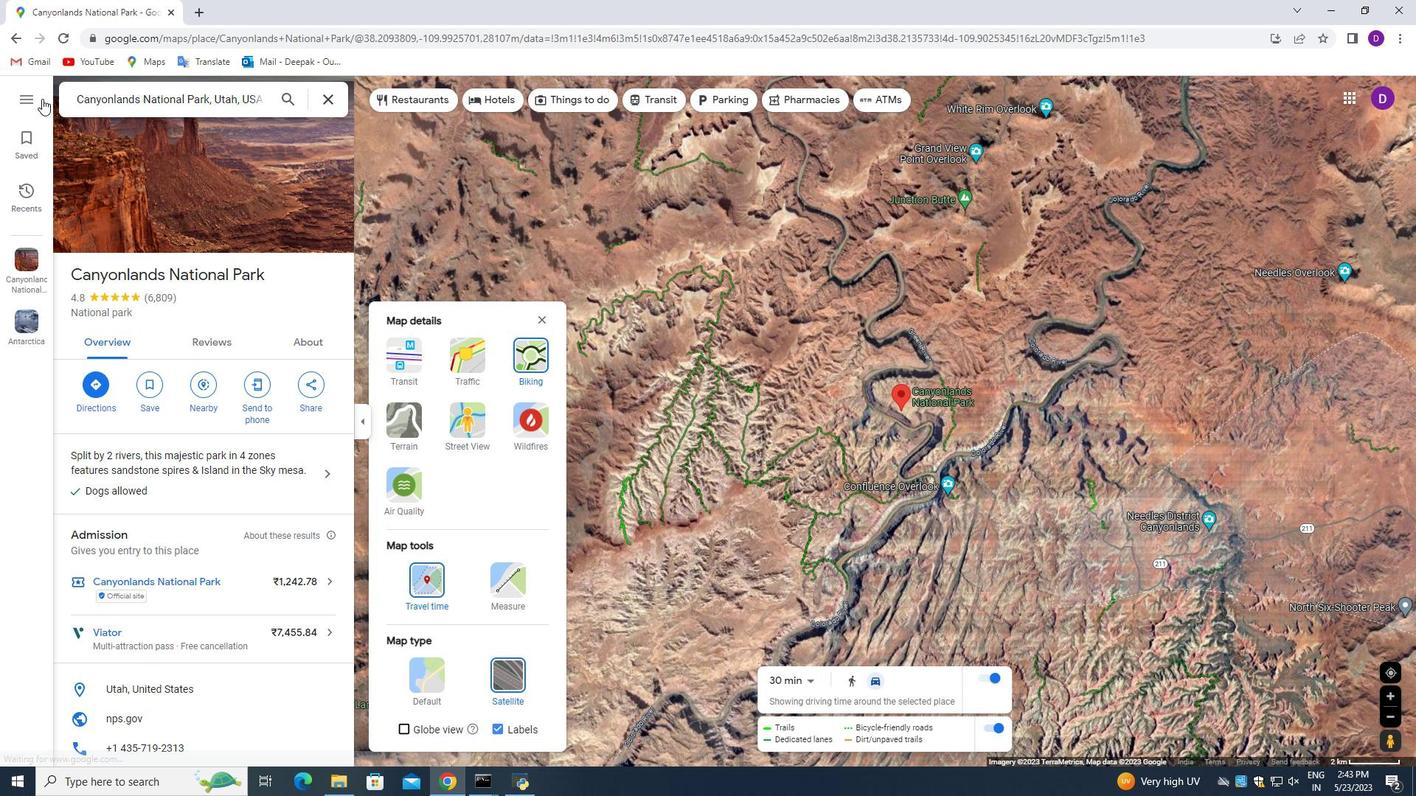 
Action: Mouse moved to (965, 413)
Screenshot: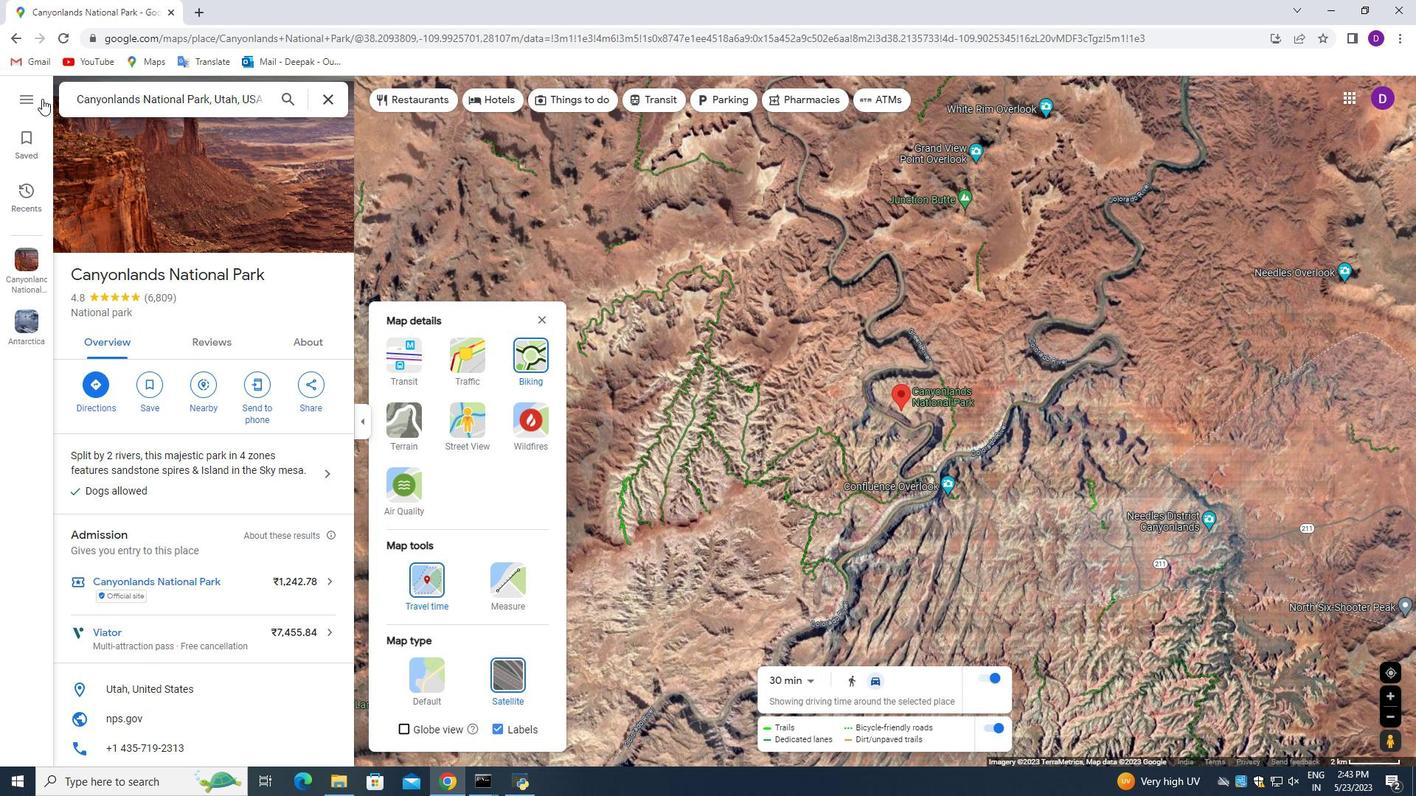 
Action: Key pressed <Key.right><Key.right><Key.right><Key.right><Key.right><Key.right><Key.right><Key.right><Key.right><Key.right><Key.right><Key.right><Key.right><Key.right><Key.right><Key.right><Key.right><Key.left><Key.right><Key.right><Key.right><Key.right><Key.right><Key.right><Key.right><Key.right><Key.up><Key.up><Key.up><Key.up><Key.up><Key.up><Key.up><Key.down><Key.right><Key.right><Key.right><Key.right><Key.right><Key.right><Key.right><Key.right><Key.right><Key.right><Key.right><Key.right><Key.right><Key.right><Key.right>
Screenshot: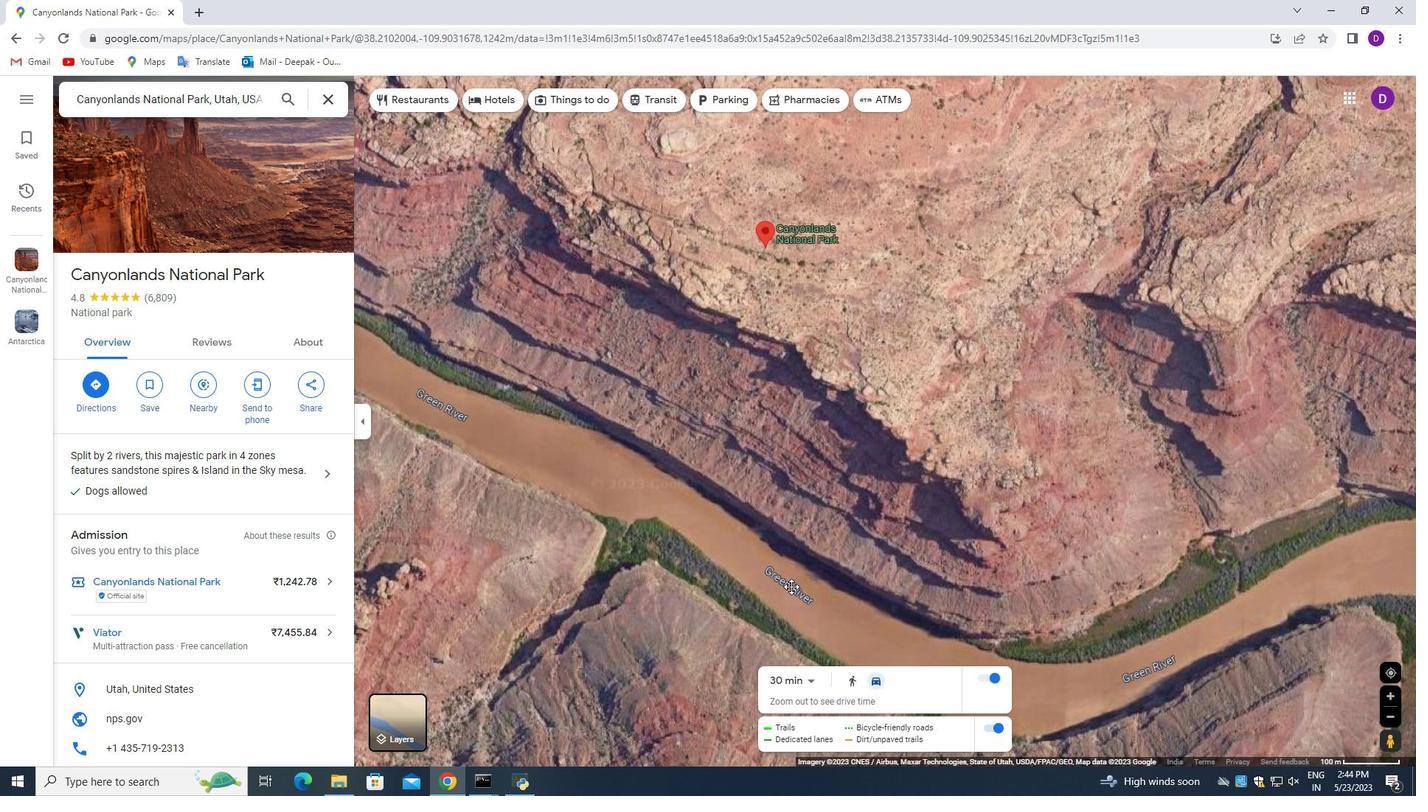 
Action: Mouse moved to (753, 373)
Screenshot: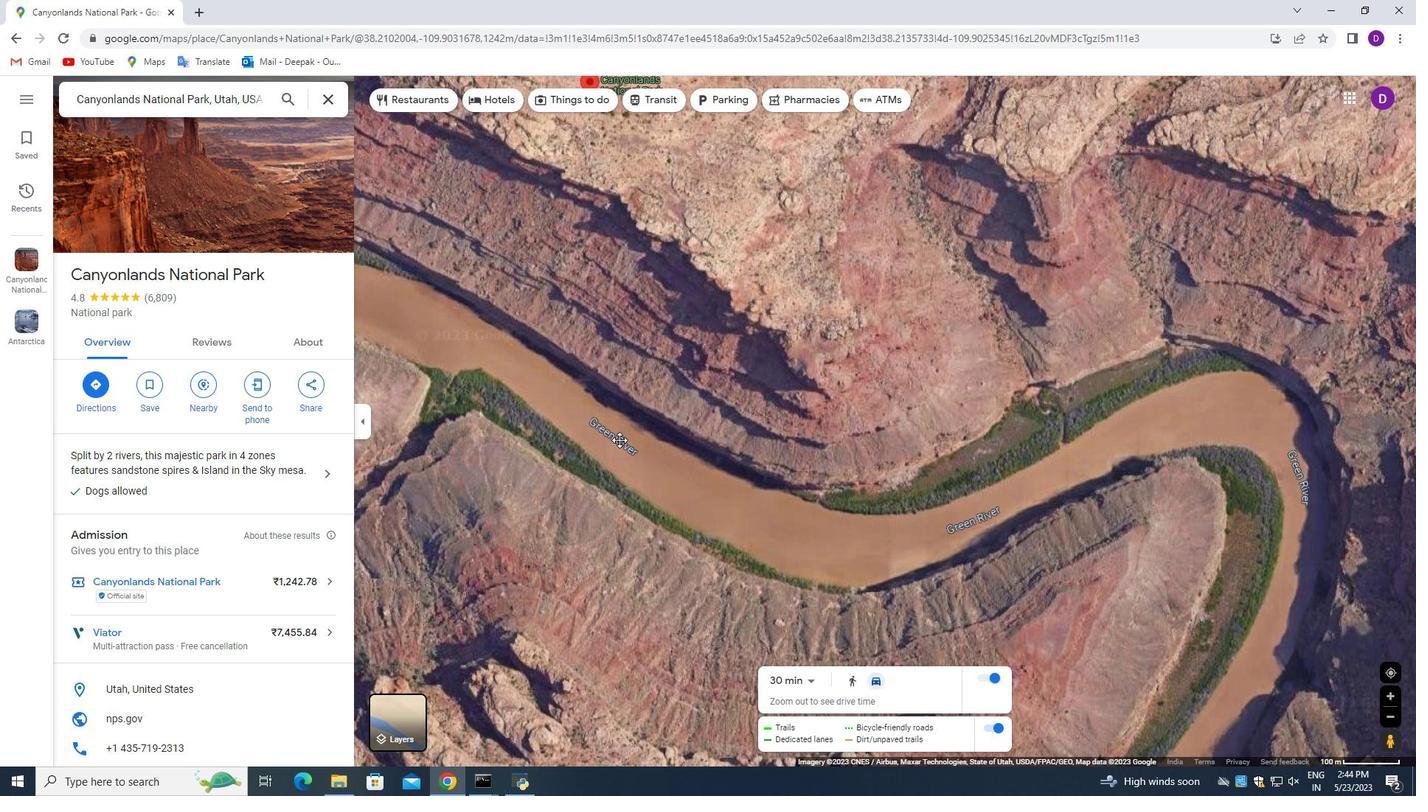 
Action: Mouse scrolled (753, 372) with delta (0, 0)
Screenshot: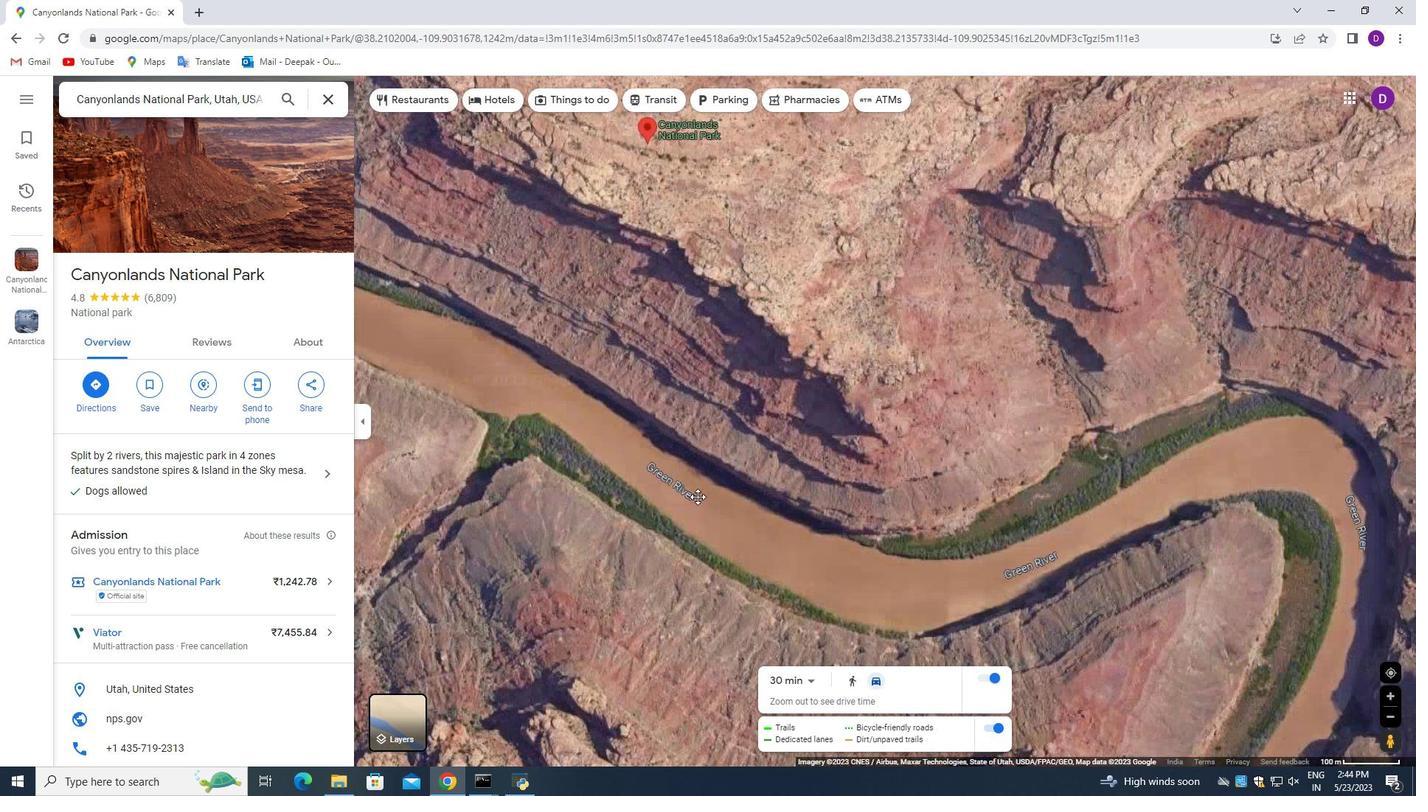 
Action: Mouse moved to (750, 374)
Screenshot: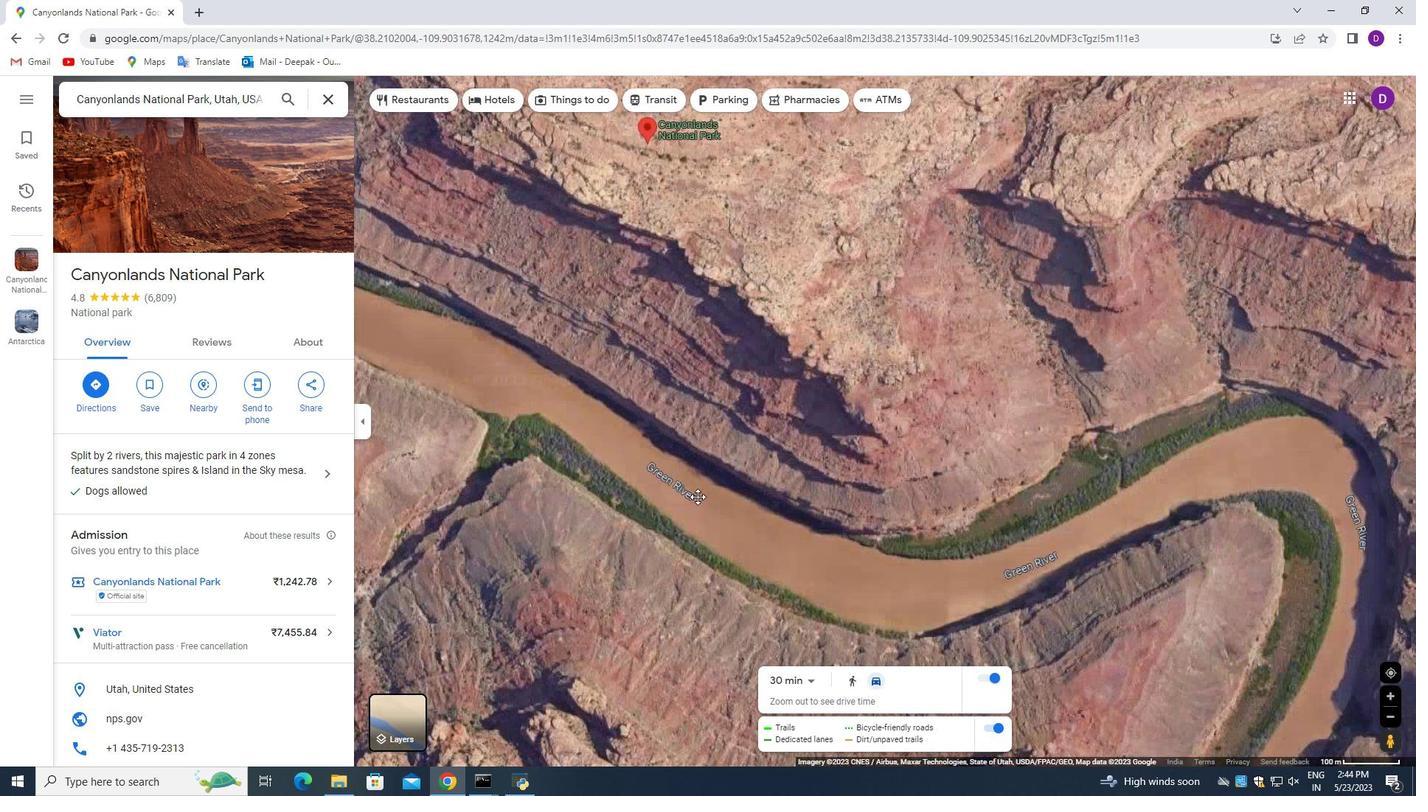 
Action: Mouse scrolled (750, 373) with delta (0, 0)
Screenshot: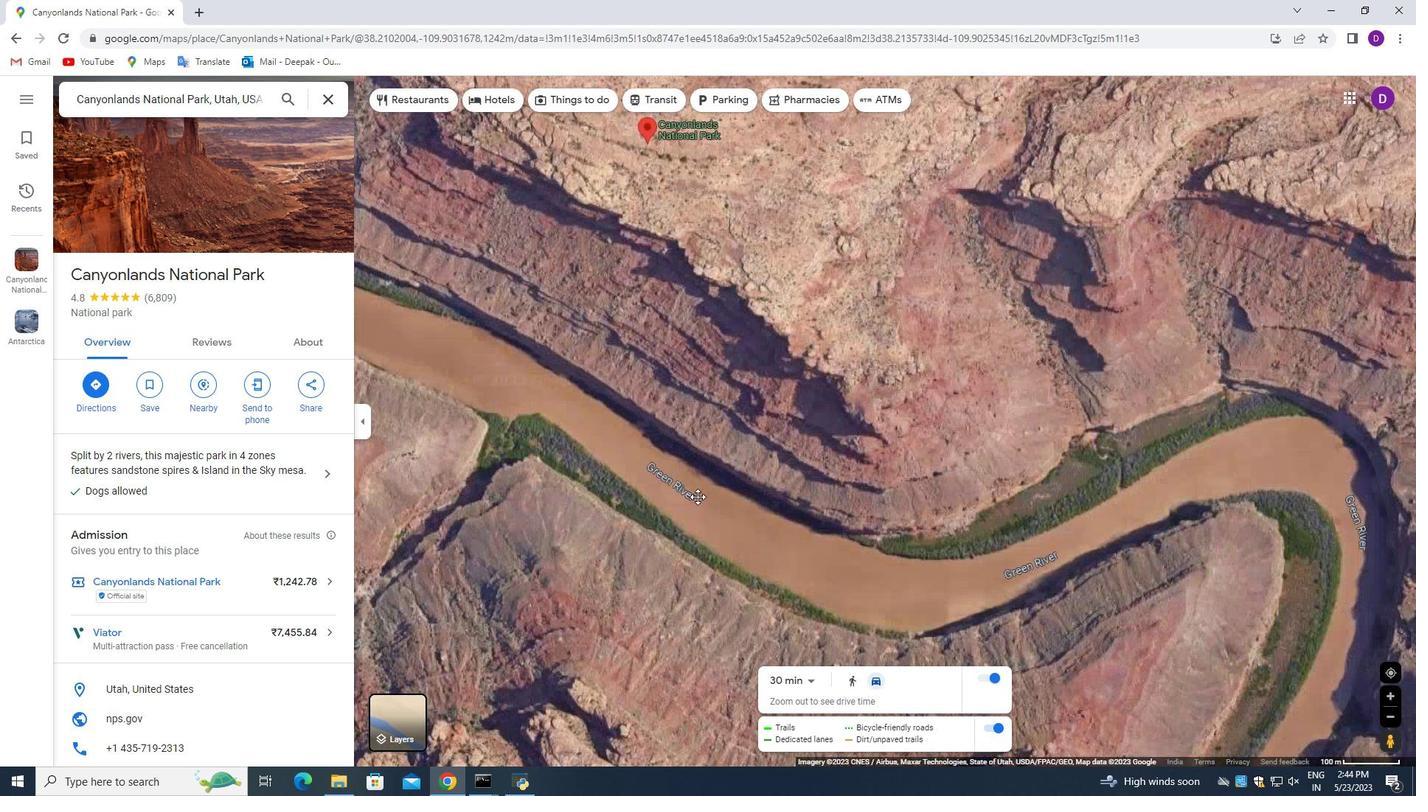 
Action: Mouse moved to (748, 374)
Screenshot: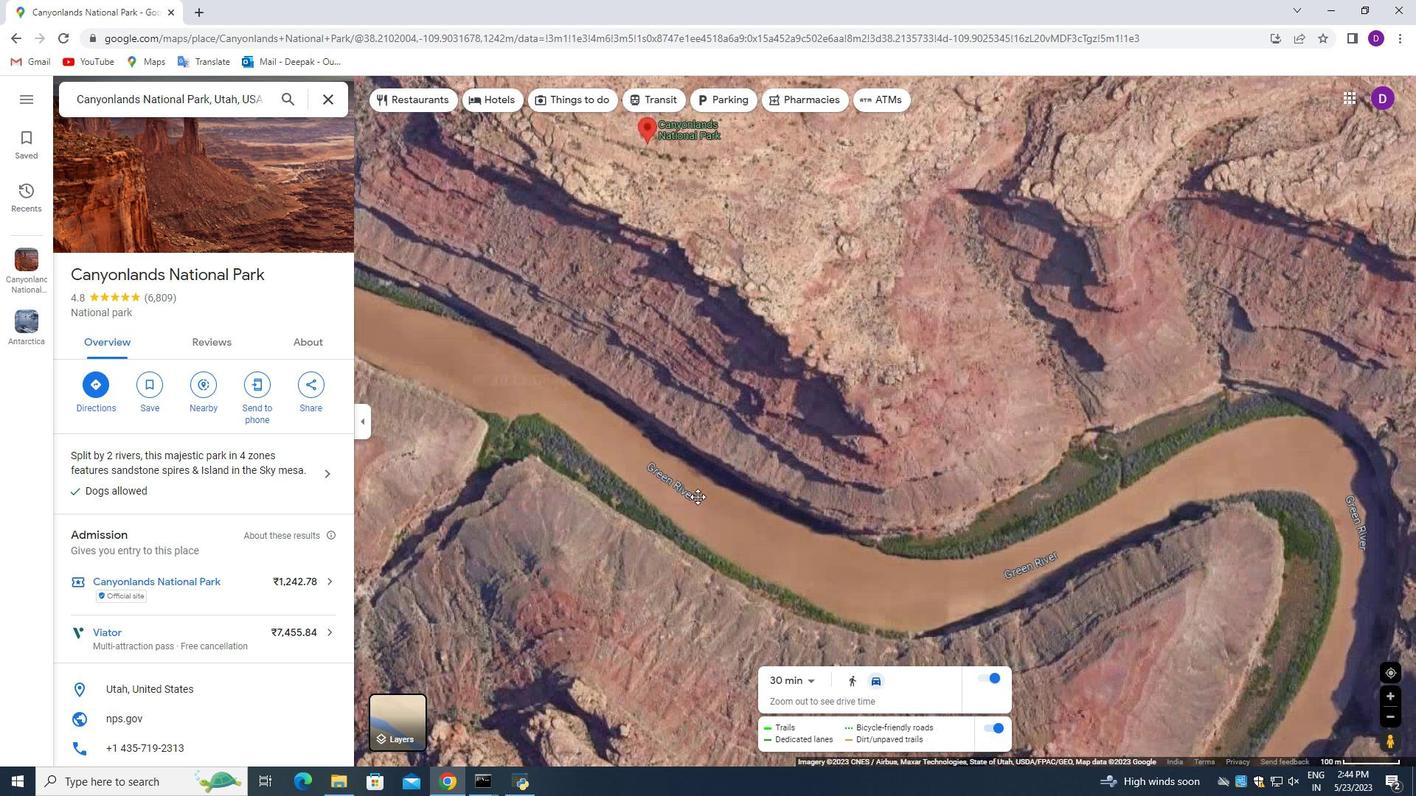 
Action: Mouse scrolled (748, 373) with delta (0, 0)
Screenshot: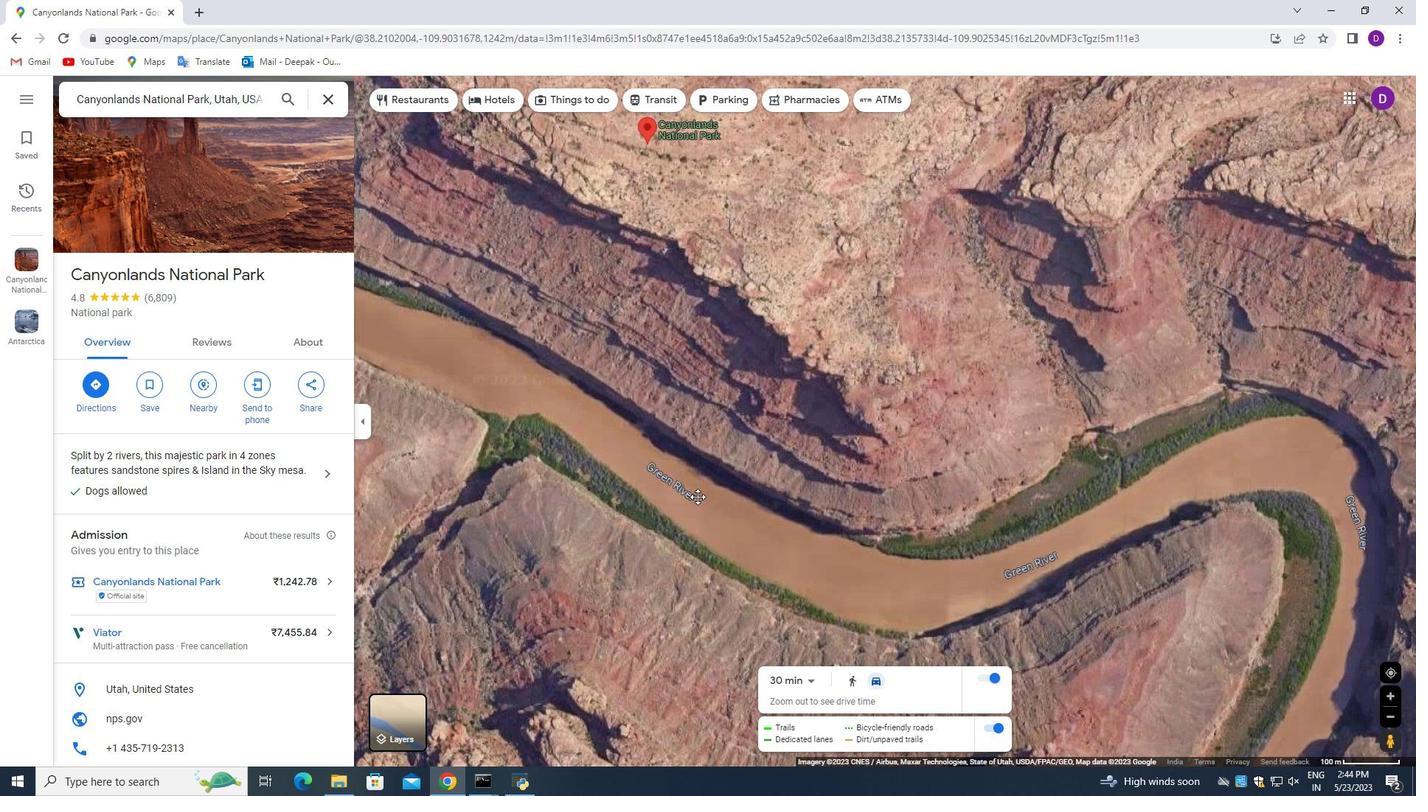 
Action: Mouse moved to (747, 374)
Screenshot: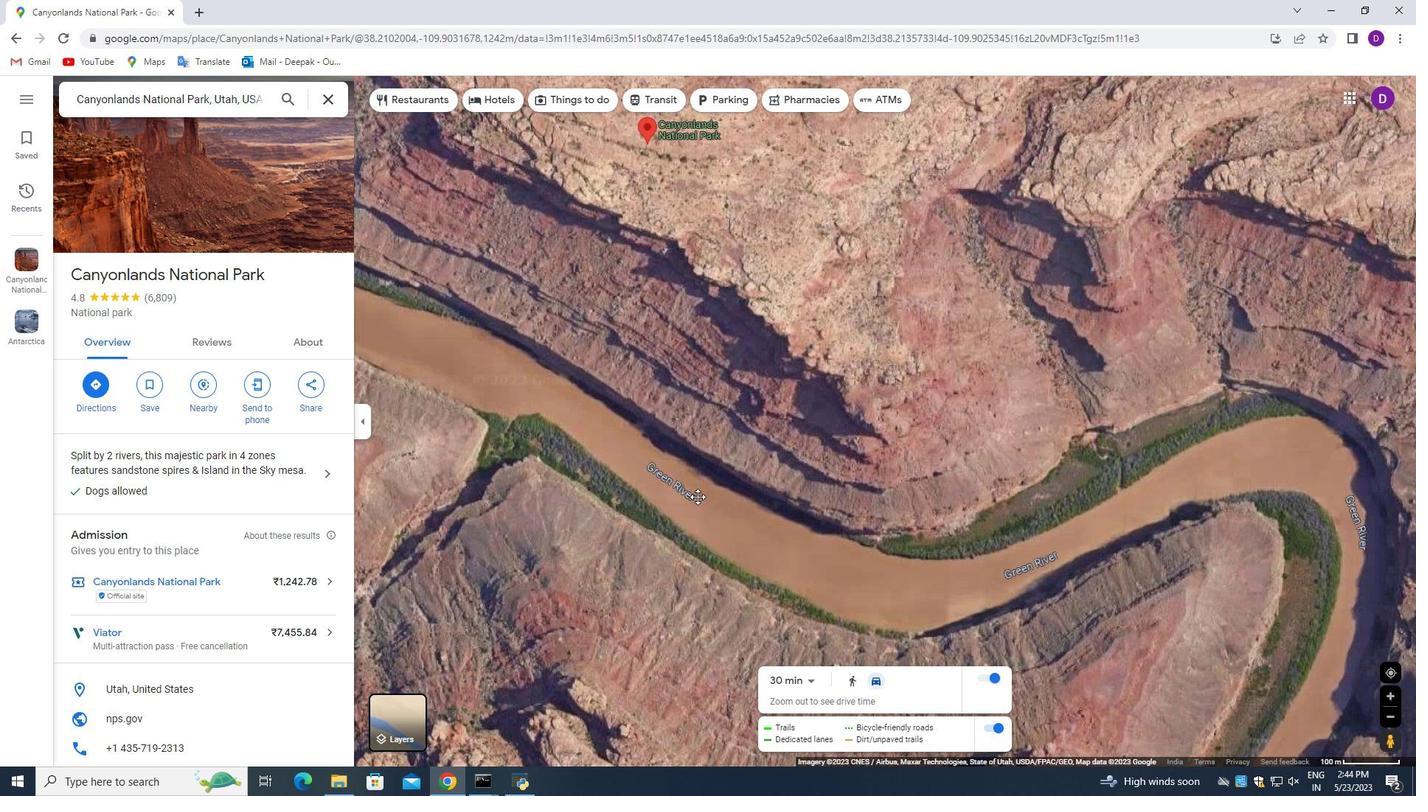 
Action: Mouse scrolled (747, 373) with delta (0, 0)
Screenshot: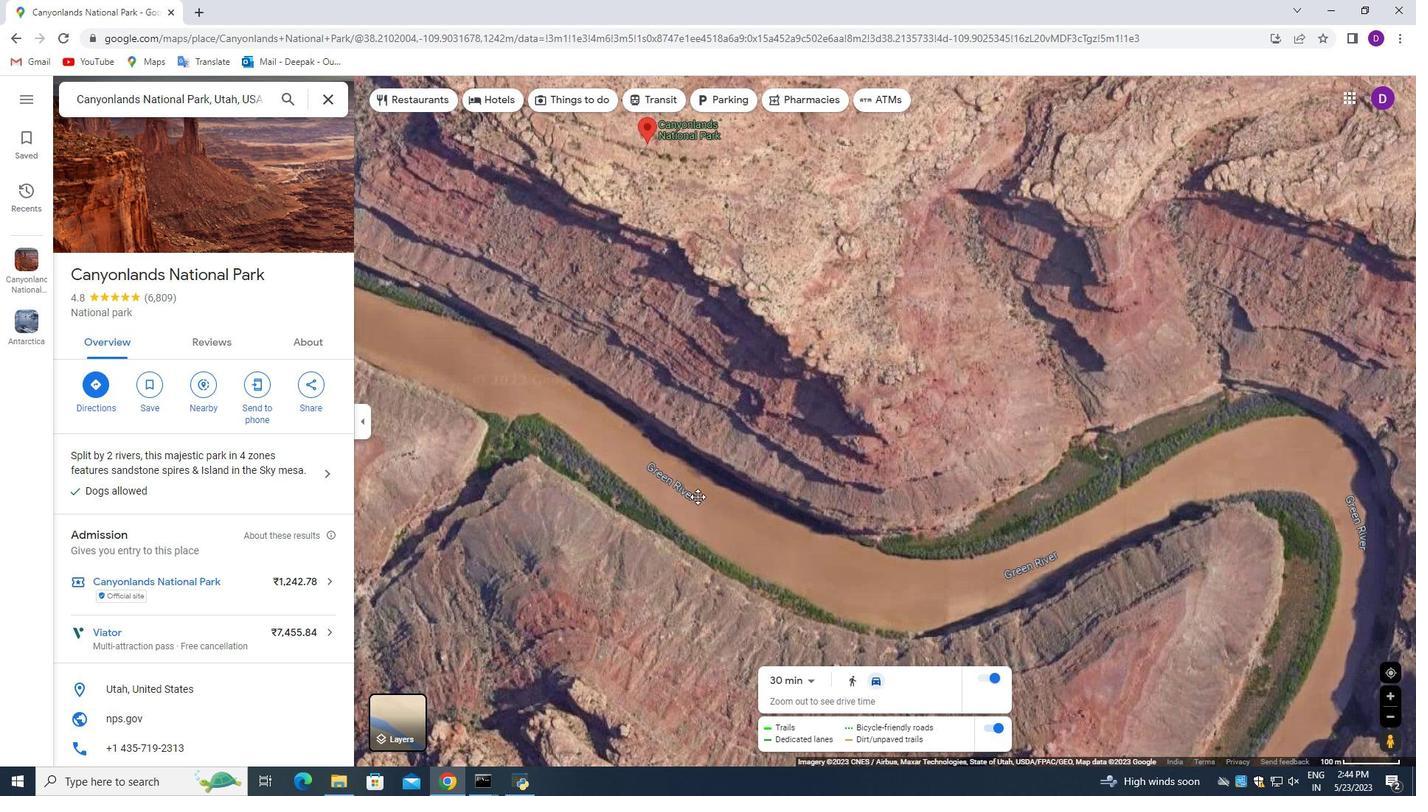 
Action: Mouse moved to (735, 359)
Screenshot: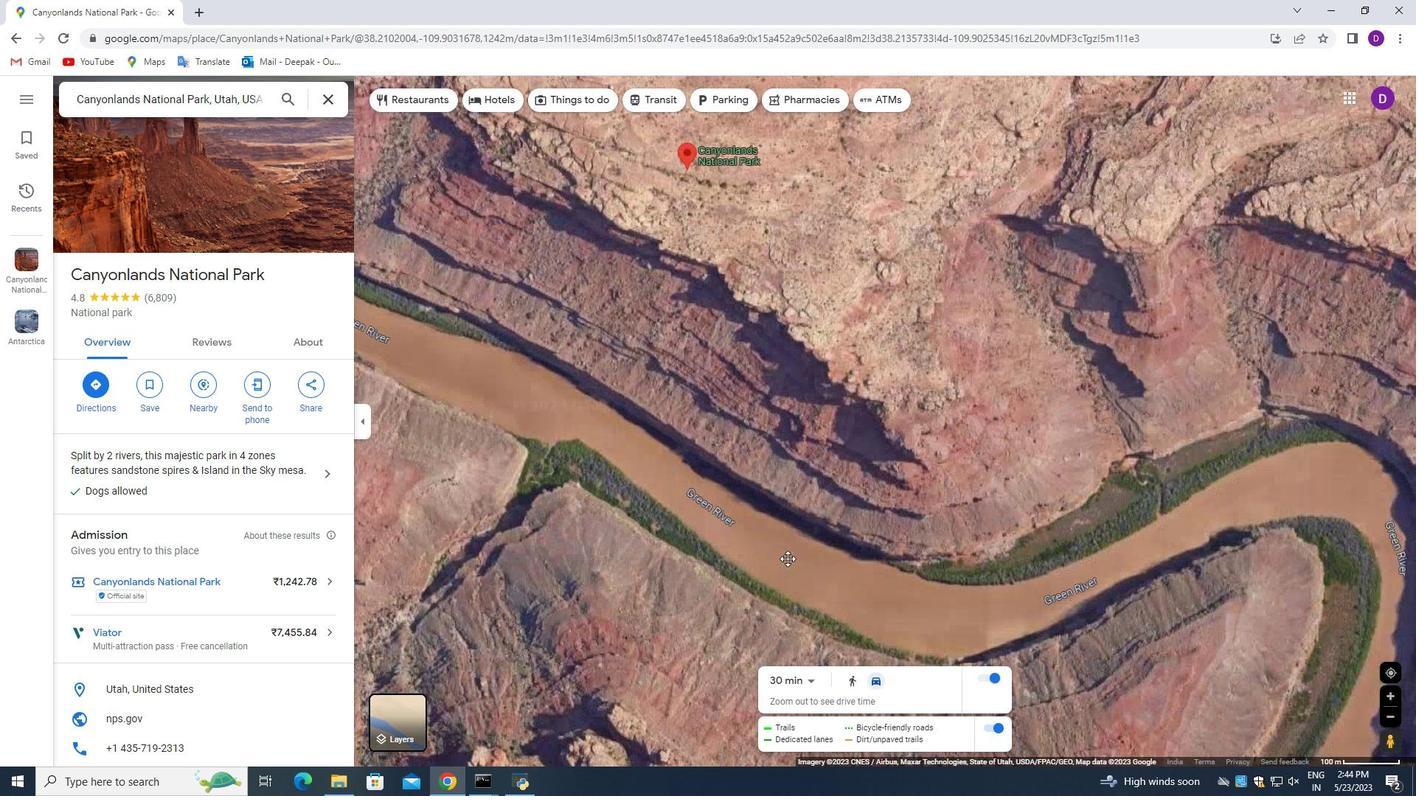 
Action: Mouse scrolled (734, 356) with delta (0, 0)
Screenshot: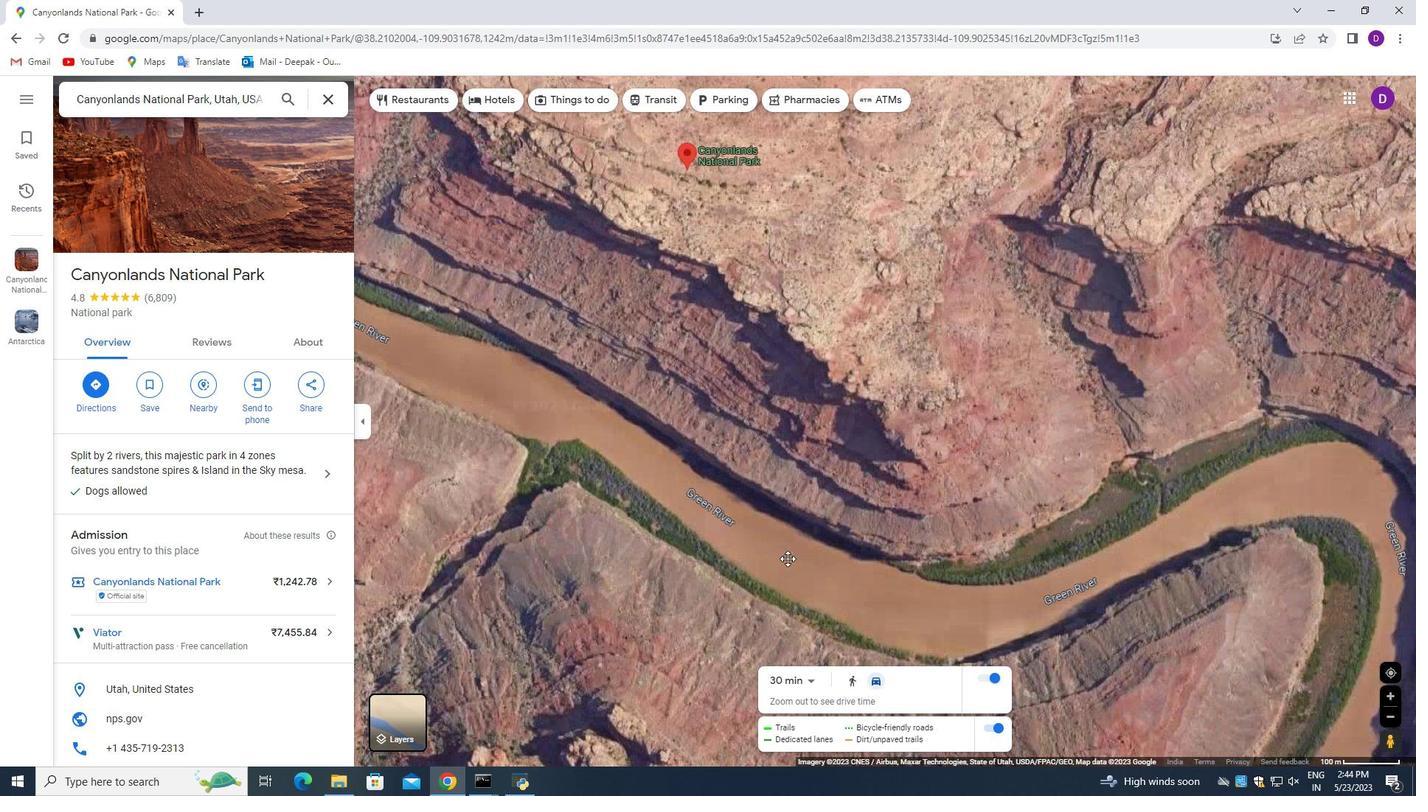 
Action: Mouse scrolled (734, 356) with delta (0, 0)
Screenshot: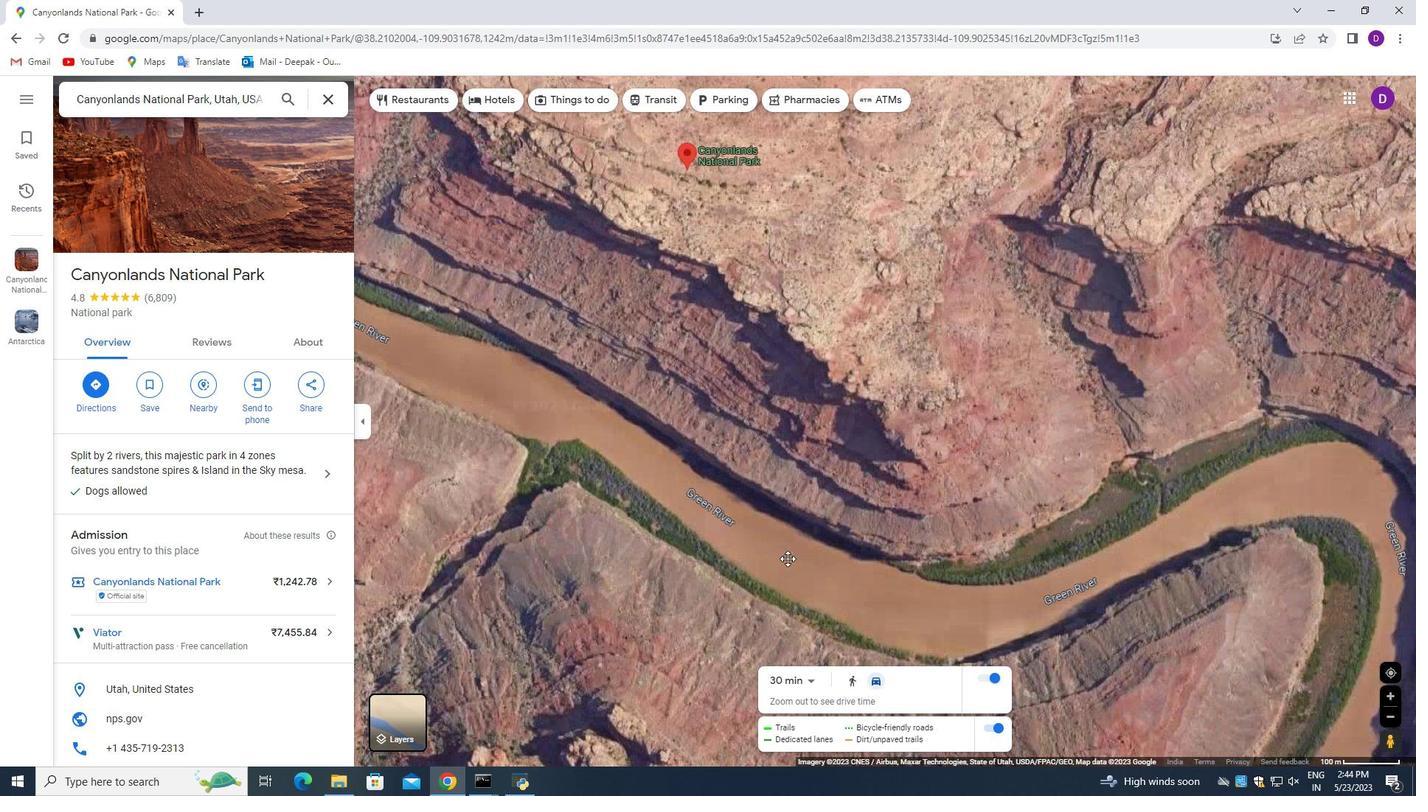 
Action: Mouse scrolled (734, 358) with delta (0, 0)
Screenshot: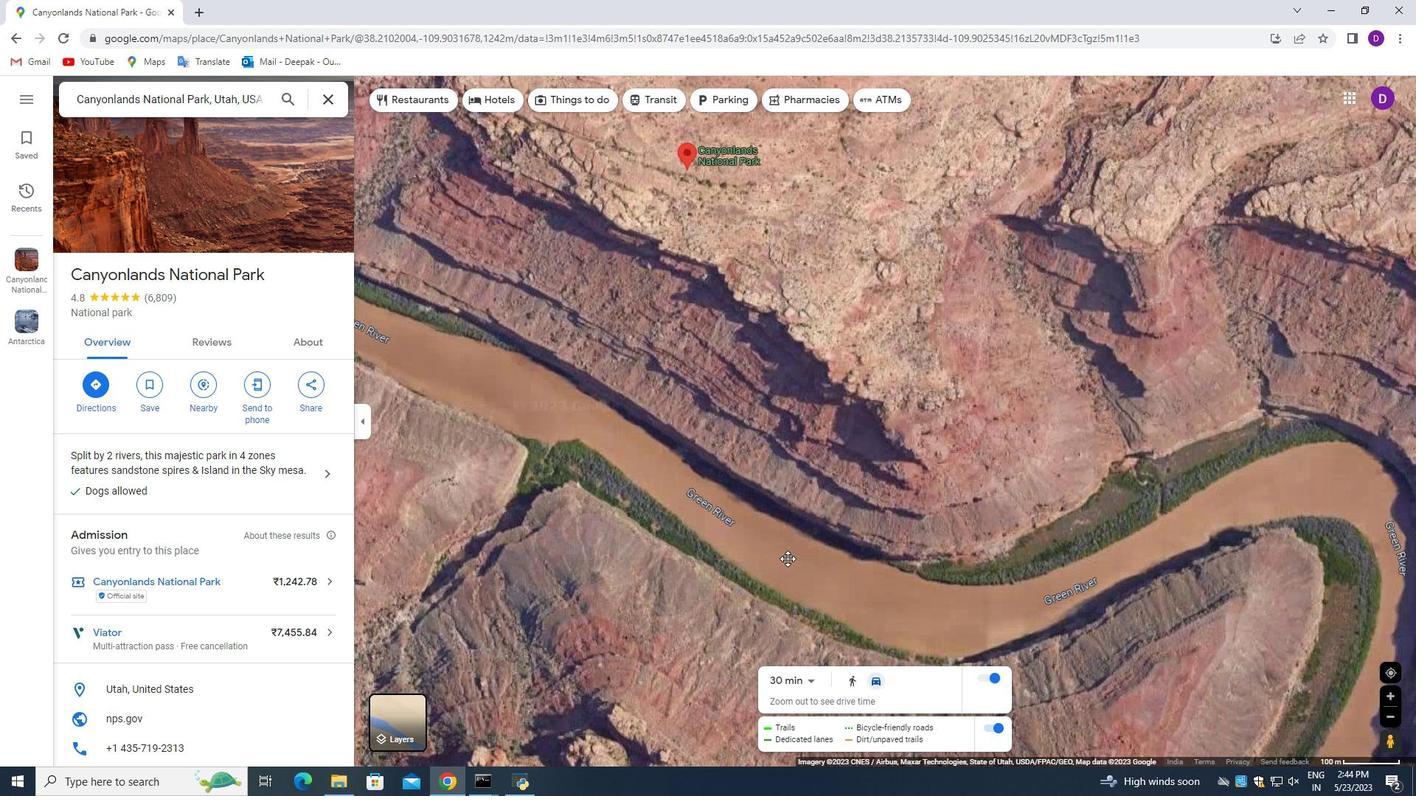 
Action: Mouse scrolled (735, 359) with delta (0, 0)
Screenshot: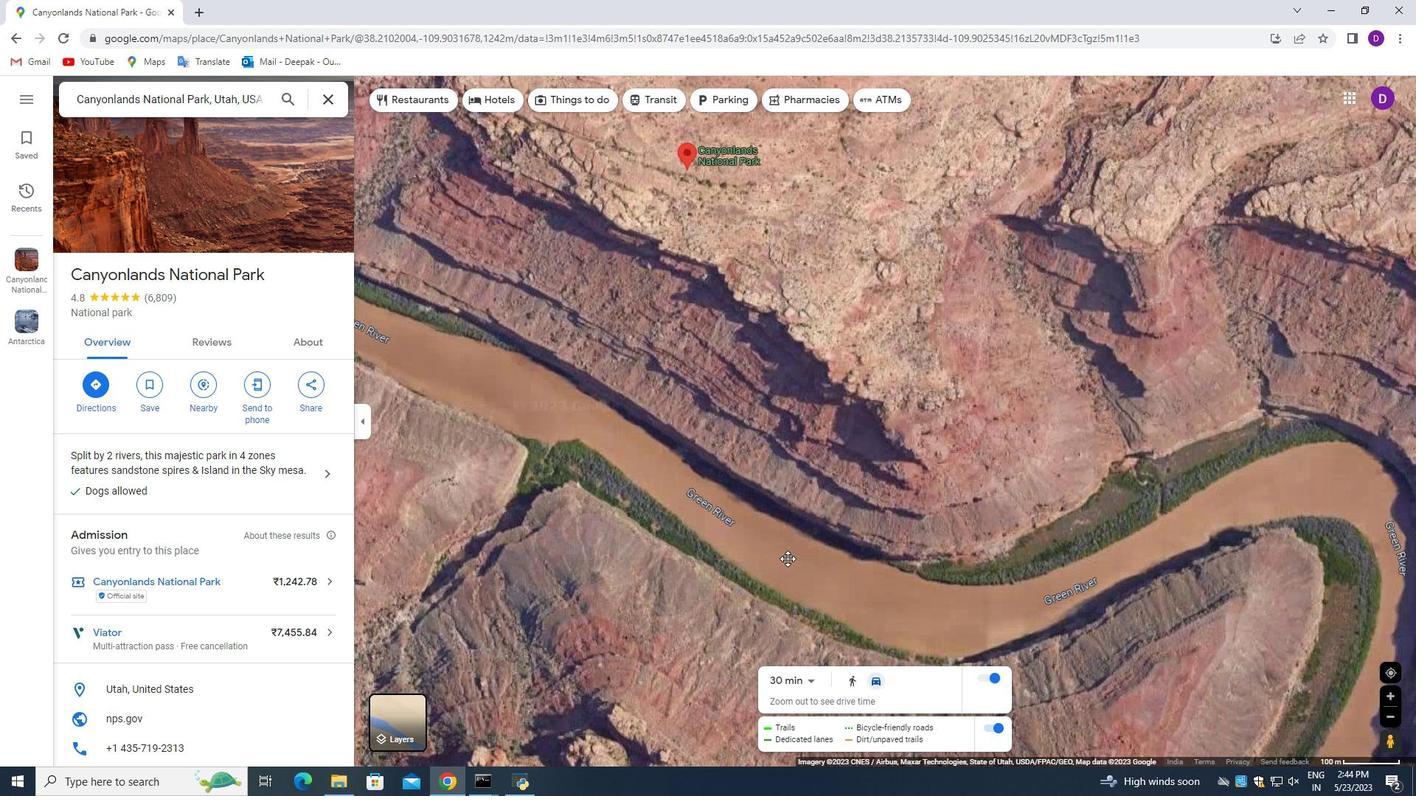 
Action: Mouse scrolled (735, 359) with delta (0, 0)
Screenshot: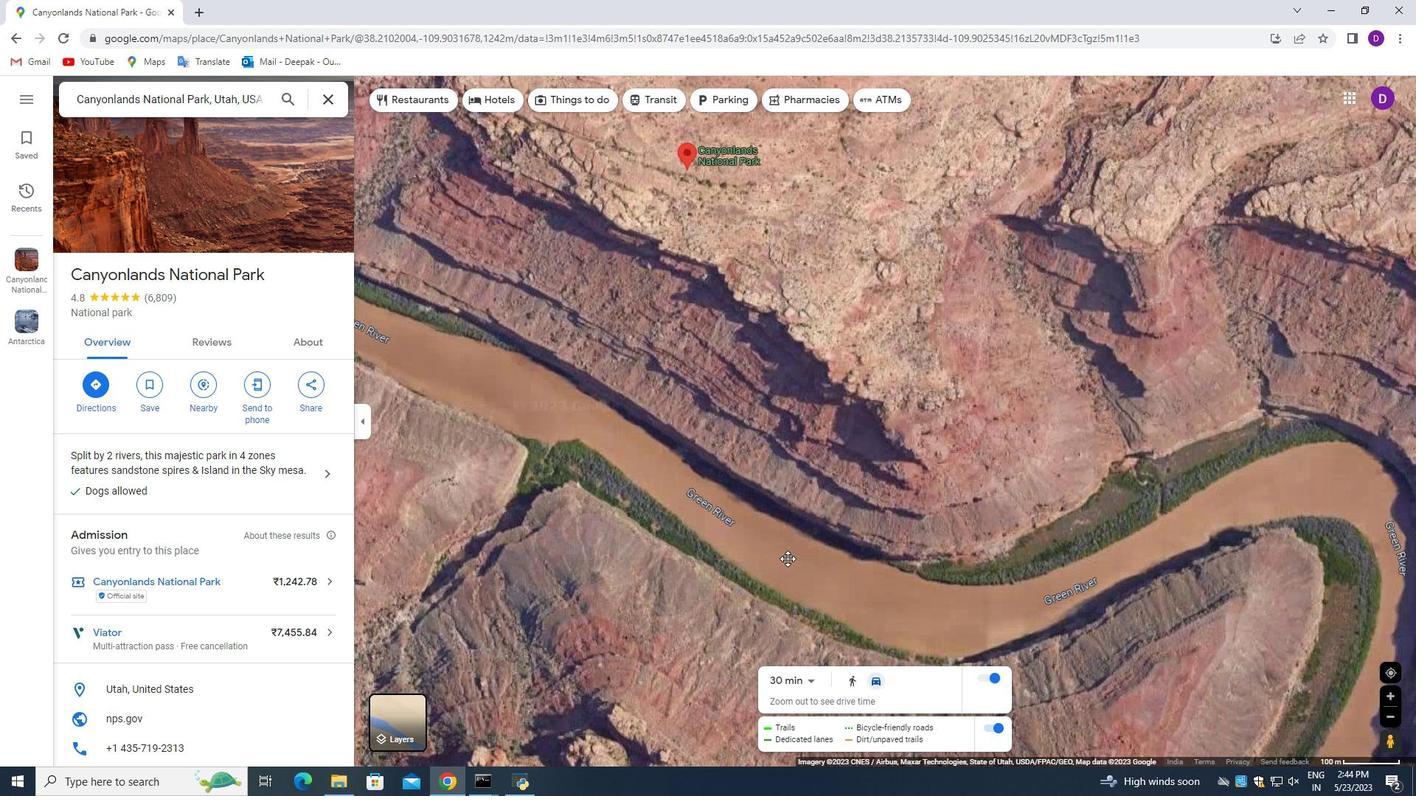 
Action: Mouse scrolled (735, 359) with delta (0, 0)
Screenshot: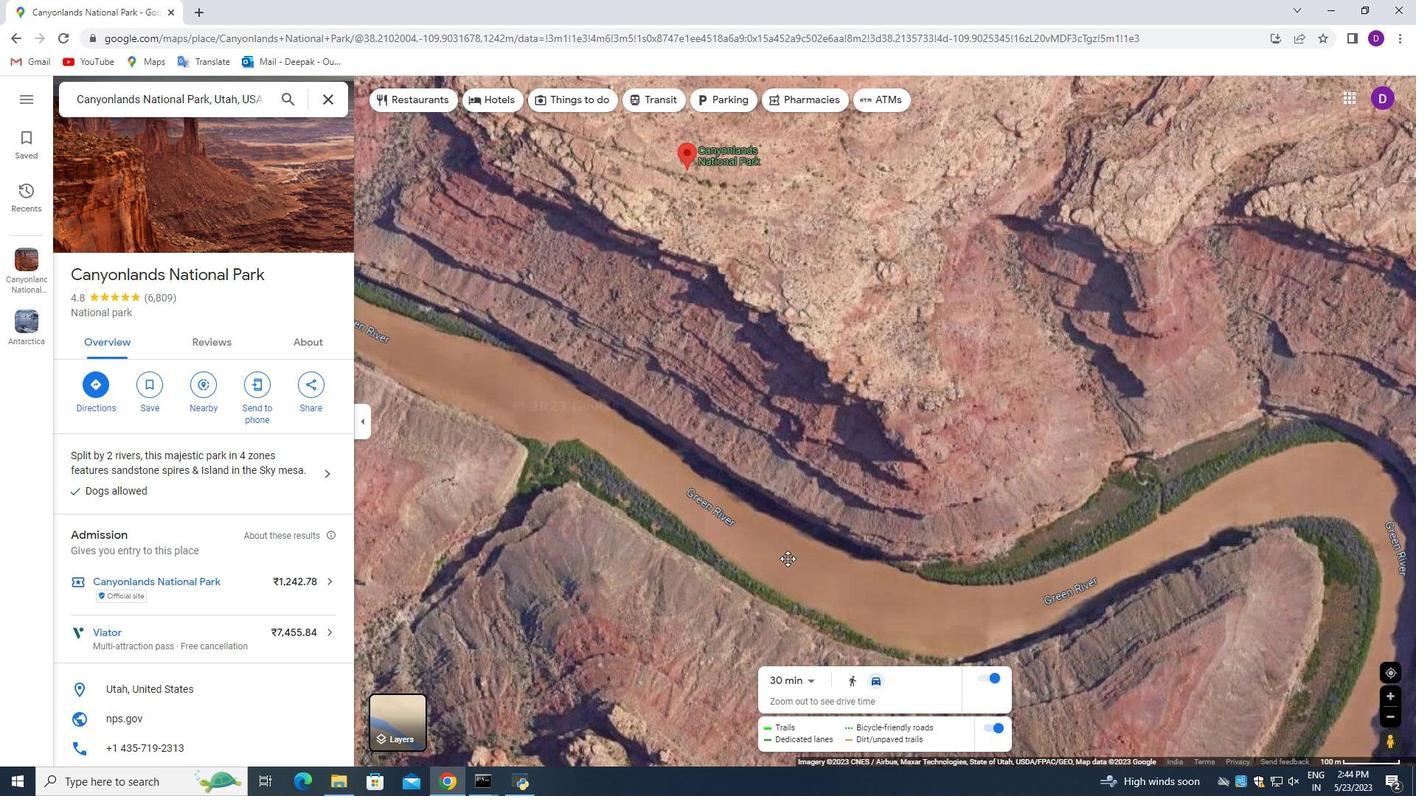 
Action: Mouse scrolled (735, 359) with delta (0, 0)
Screenshot: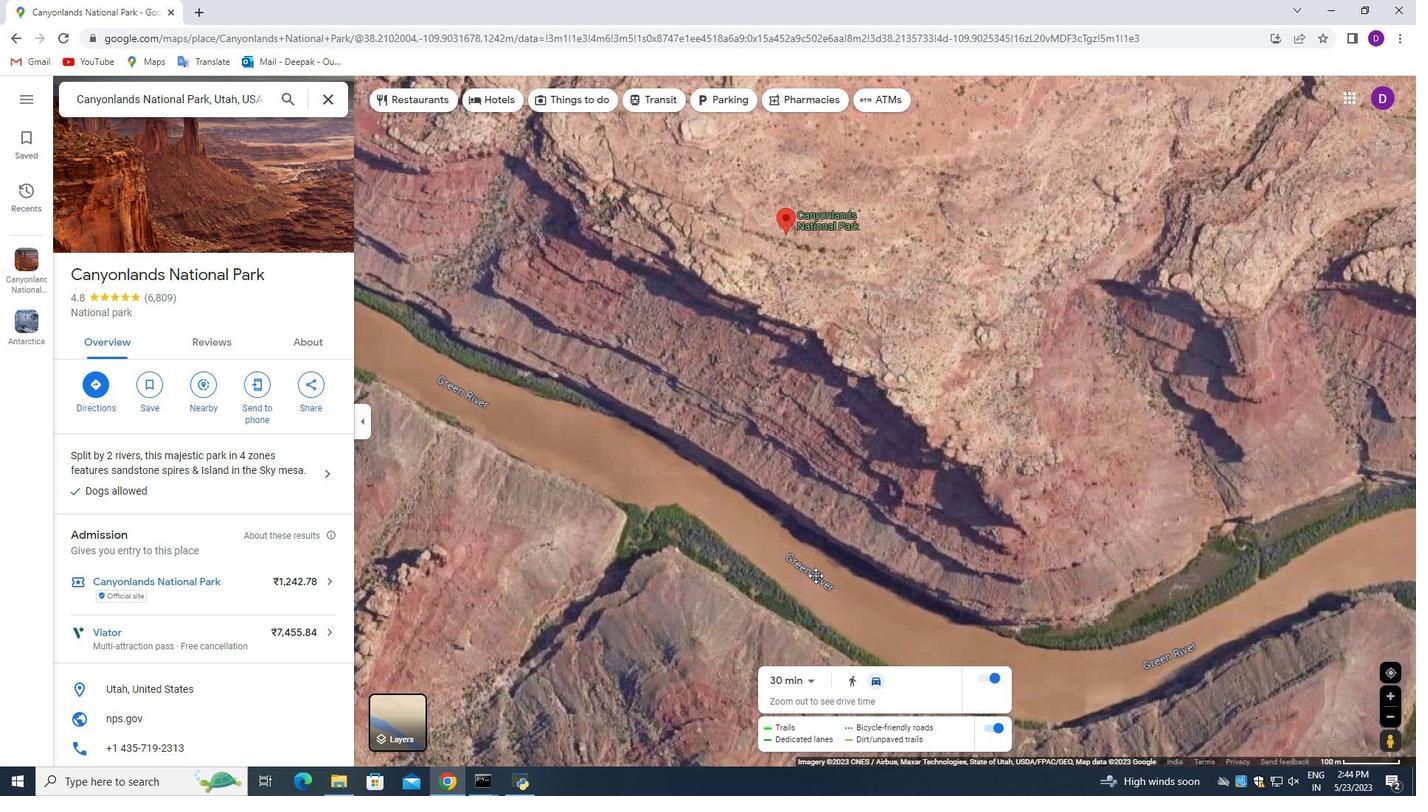 
Action: Mouse moved to (735, 360)
Screenshot: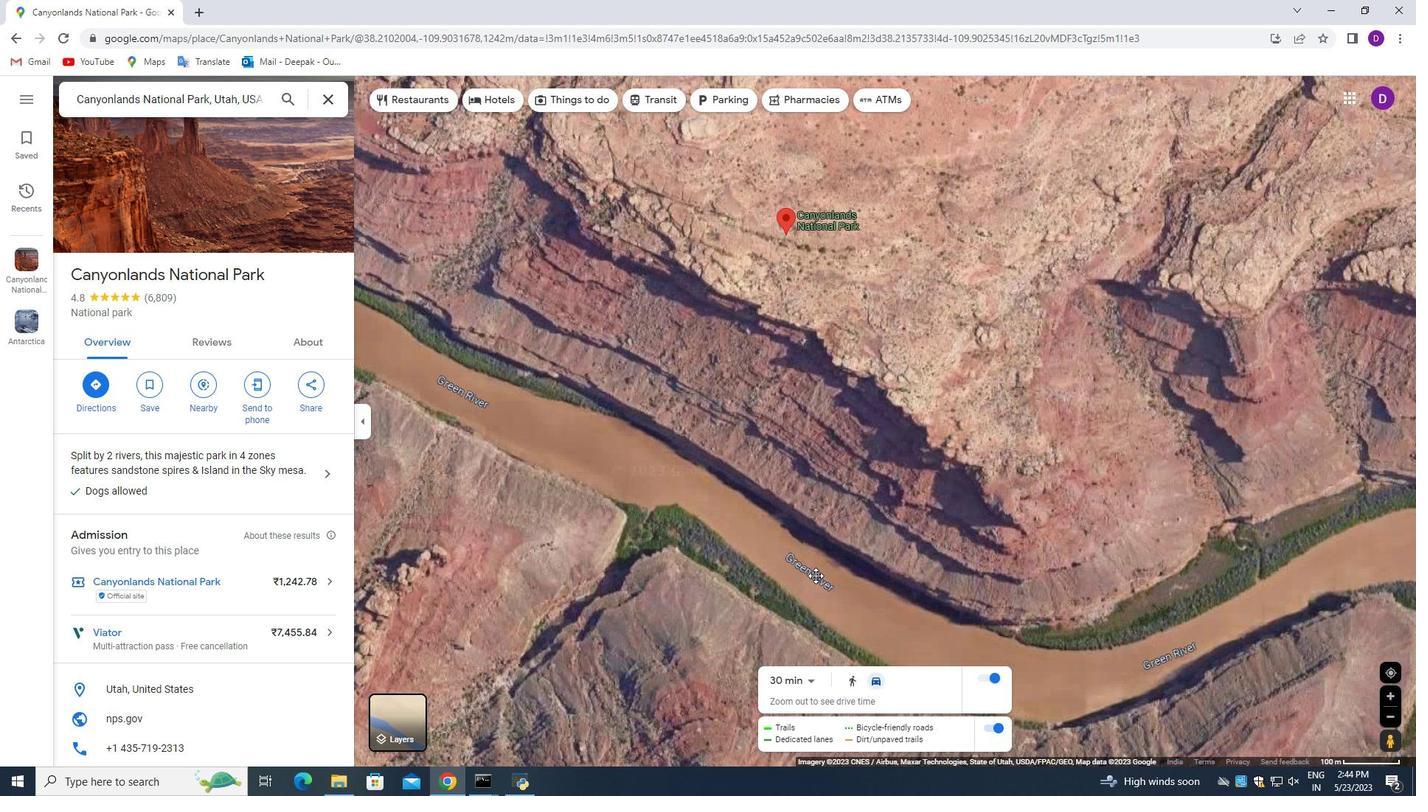 
Action: Mouse scrolled (735, 359) with delta (0, 0)
Screenshot: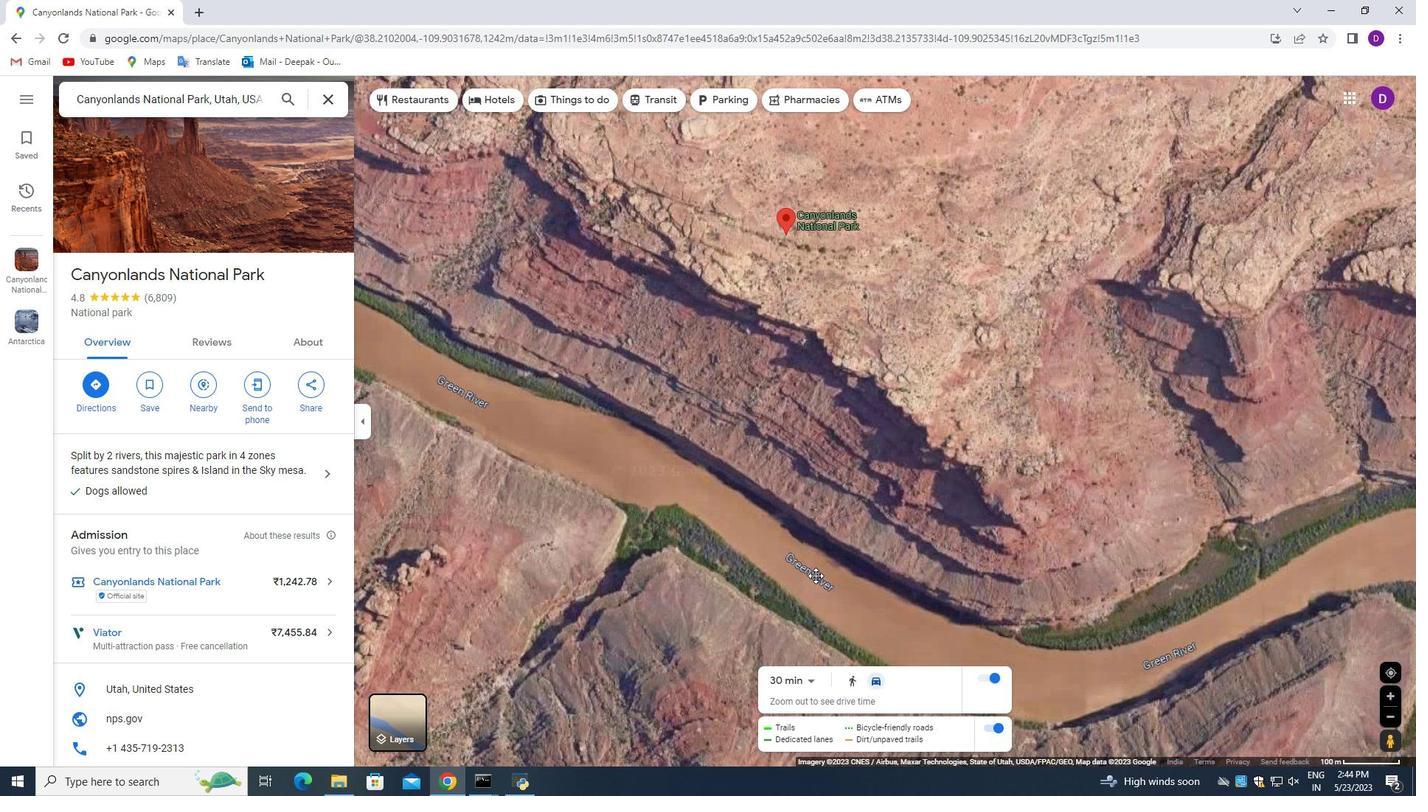
Action: Mouse scrolled (735, 359) with delta (0, 0)
Screenshot: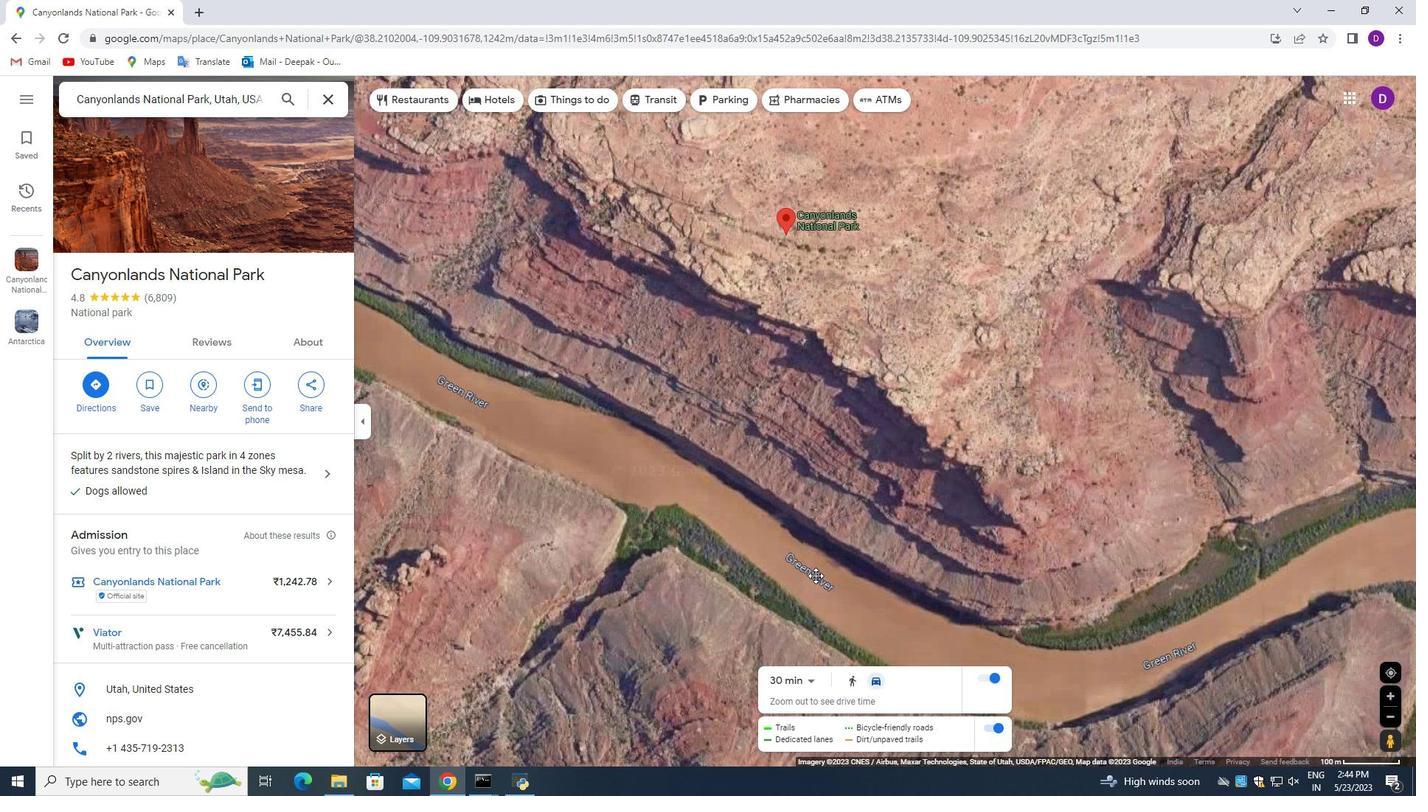 
Action: Mouse scrolled (735, 359) with delta (0, 0)
Screenshot: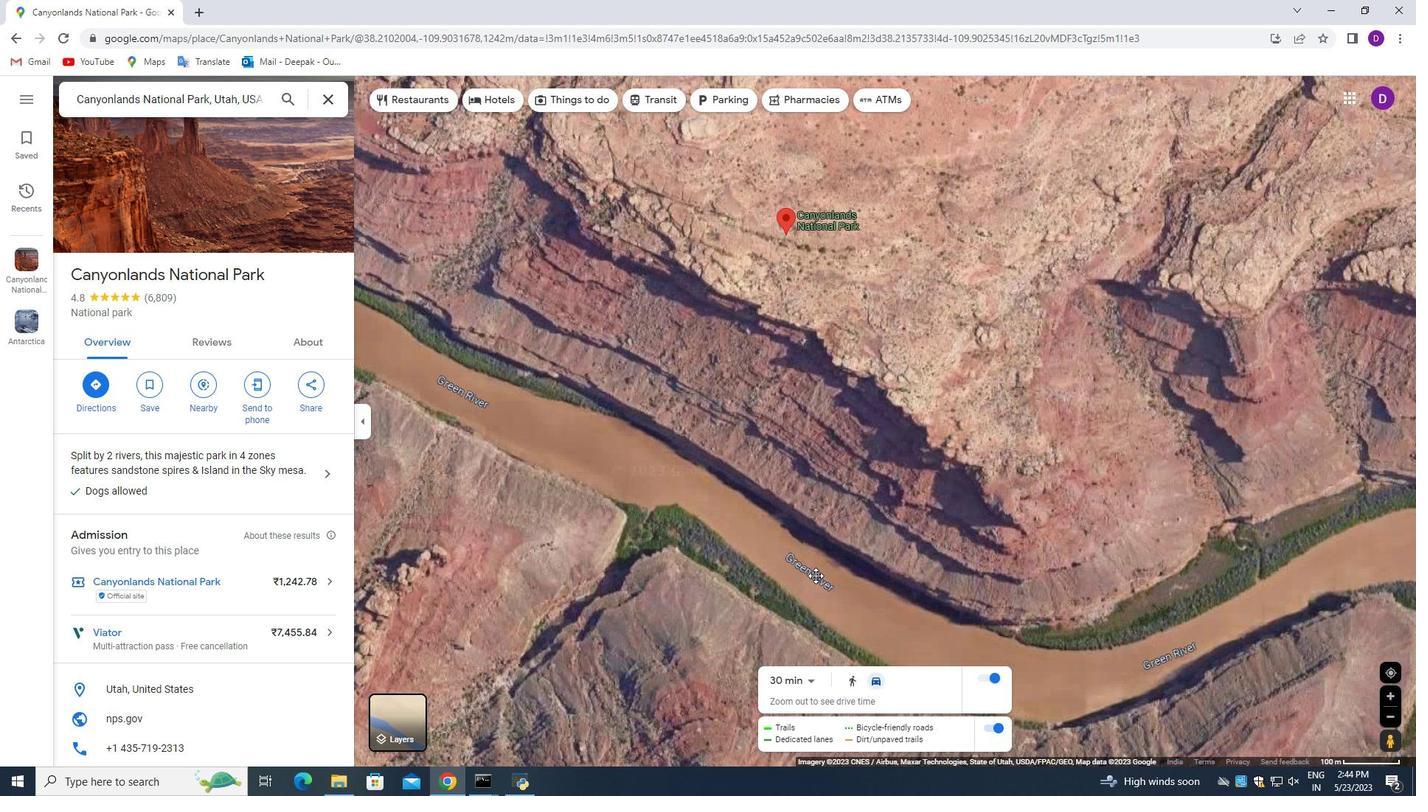
Action: Mouse scrolled (735, 359) with delta (0, 0)
Screenshot: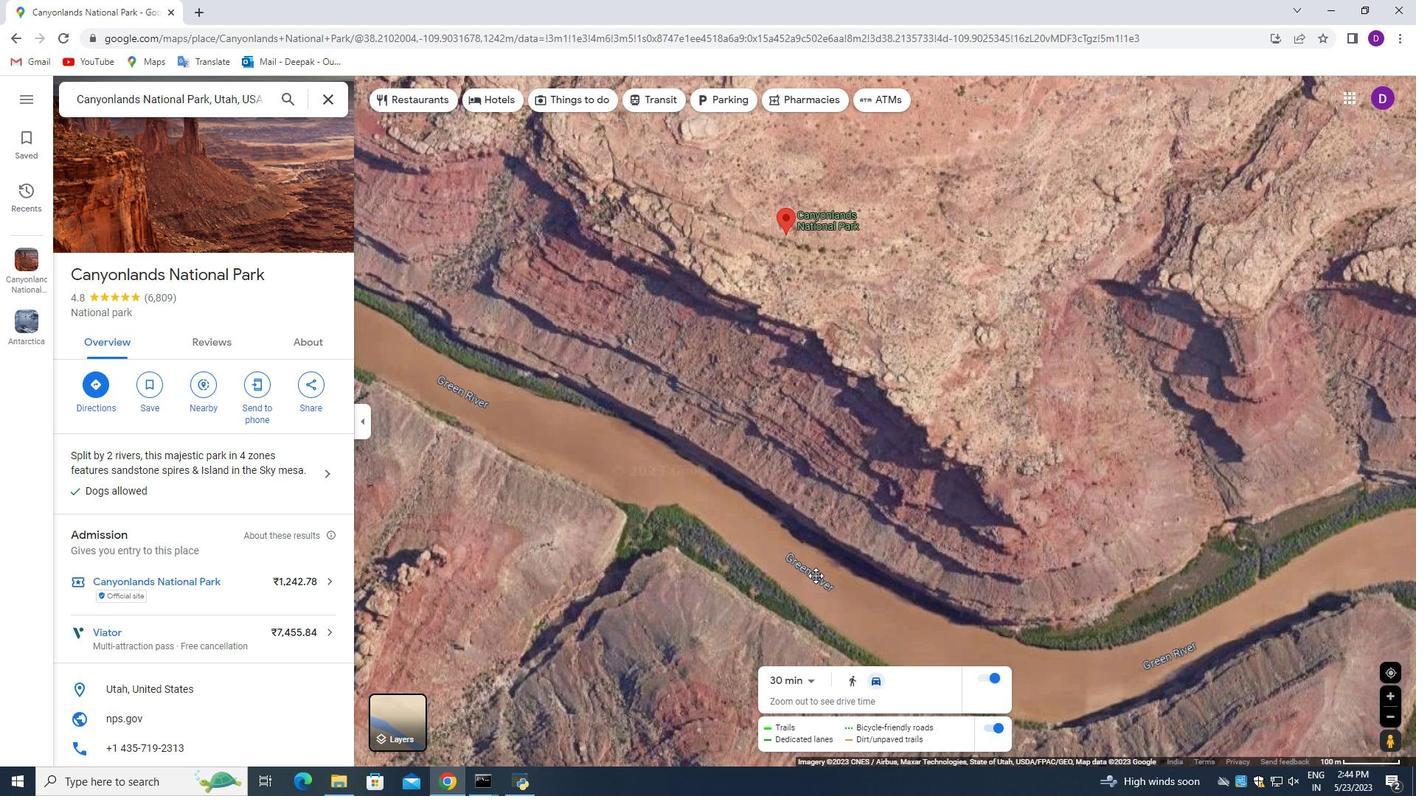 
Action: Mouse moved to (735, 362)
Screenshot: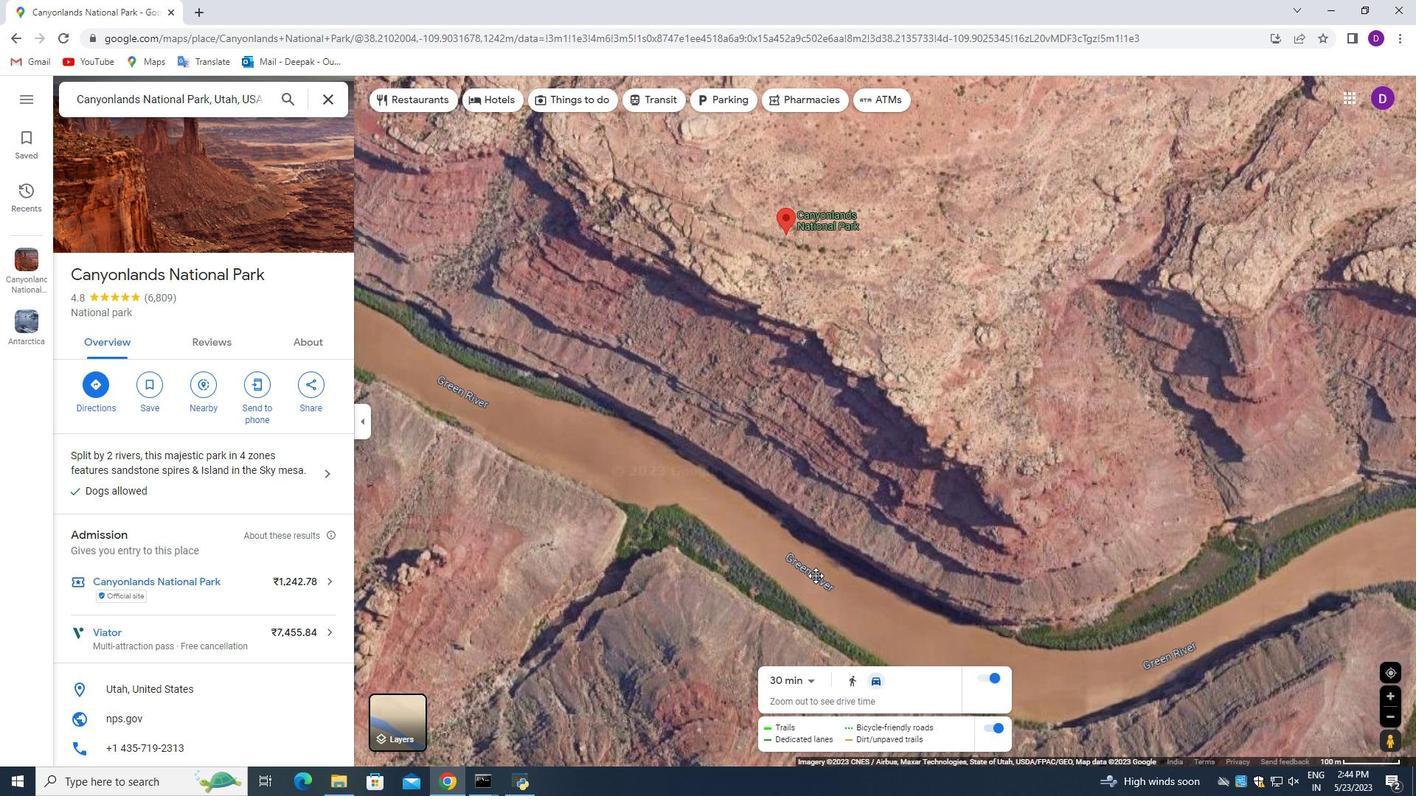 
Action: Mouse scrolled (735, 362) with delta (0, 0)
Screenshot: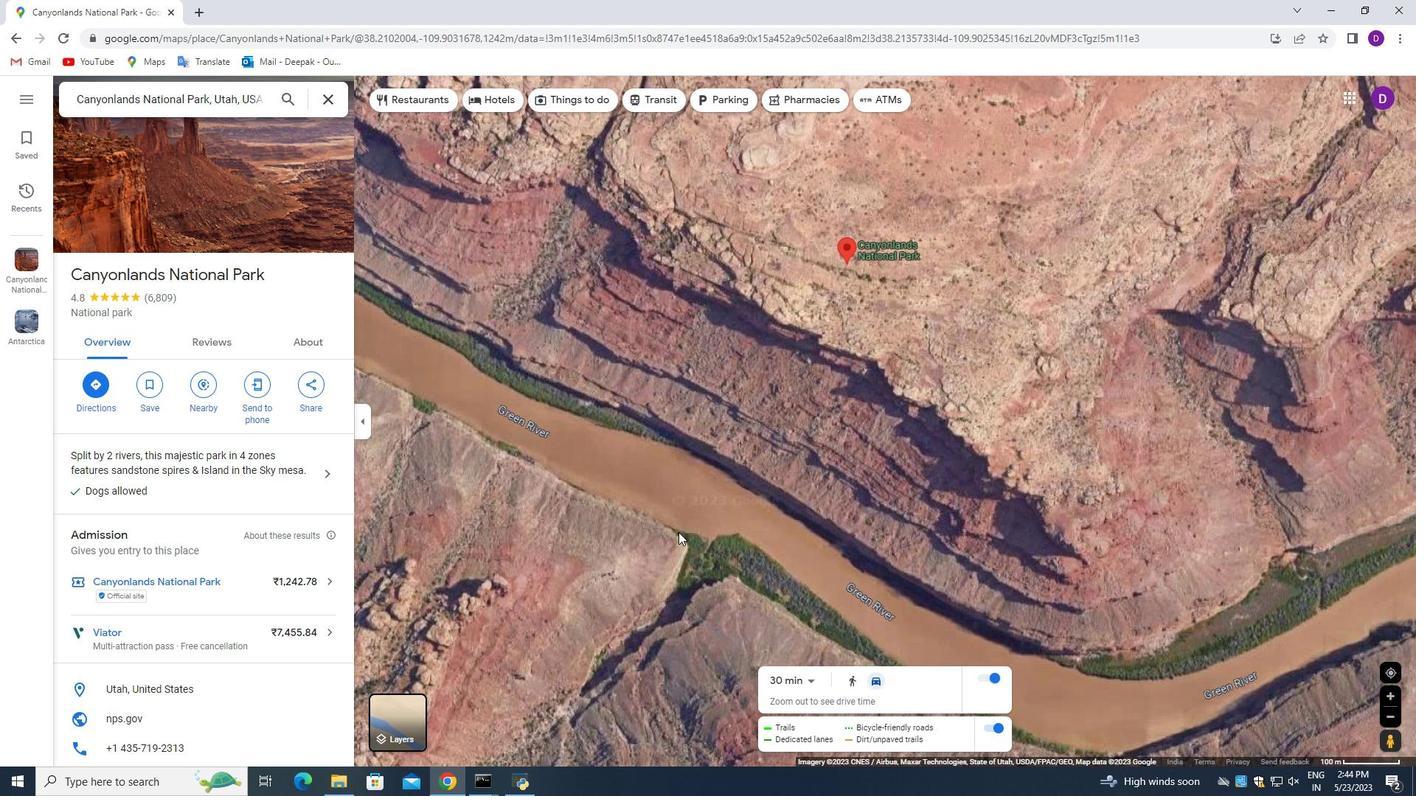 
Action: Mouse scrolled (735, 362) with delta (0, 0)
Screenshot: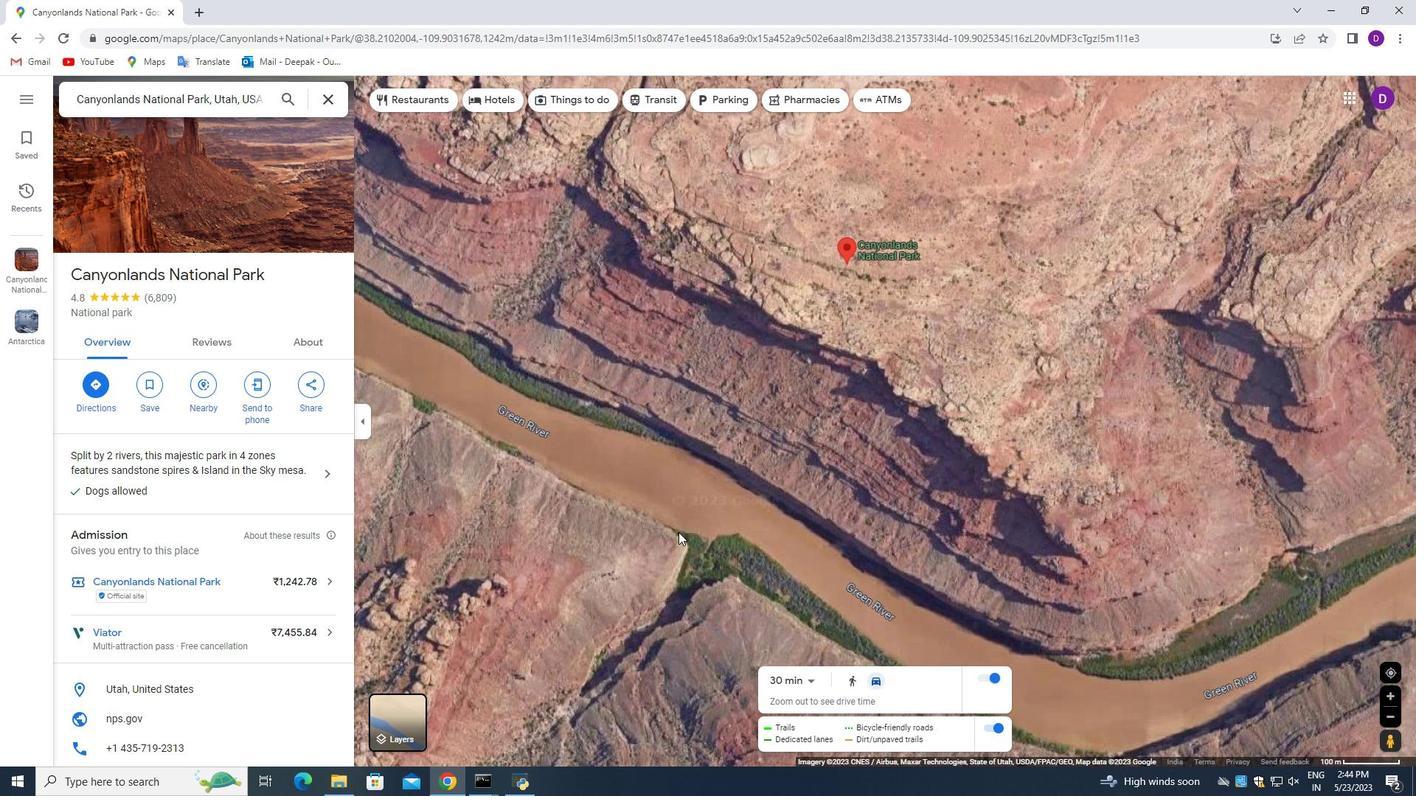 
Action: Mouse moved to (735, 362)
Screenshot: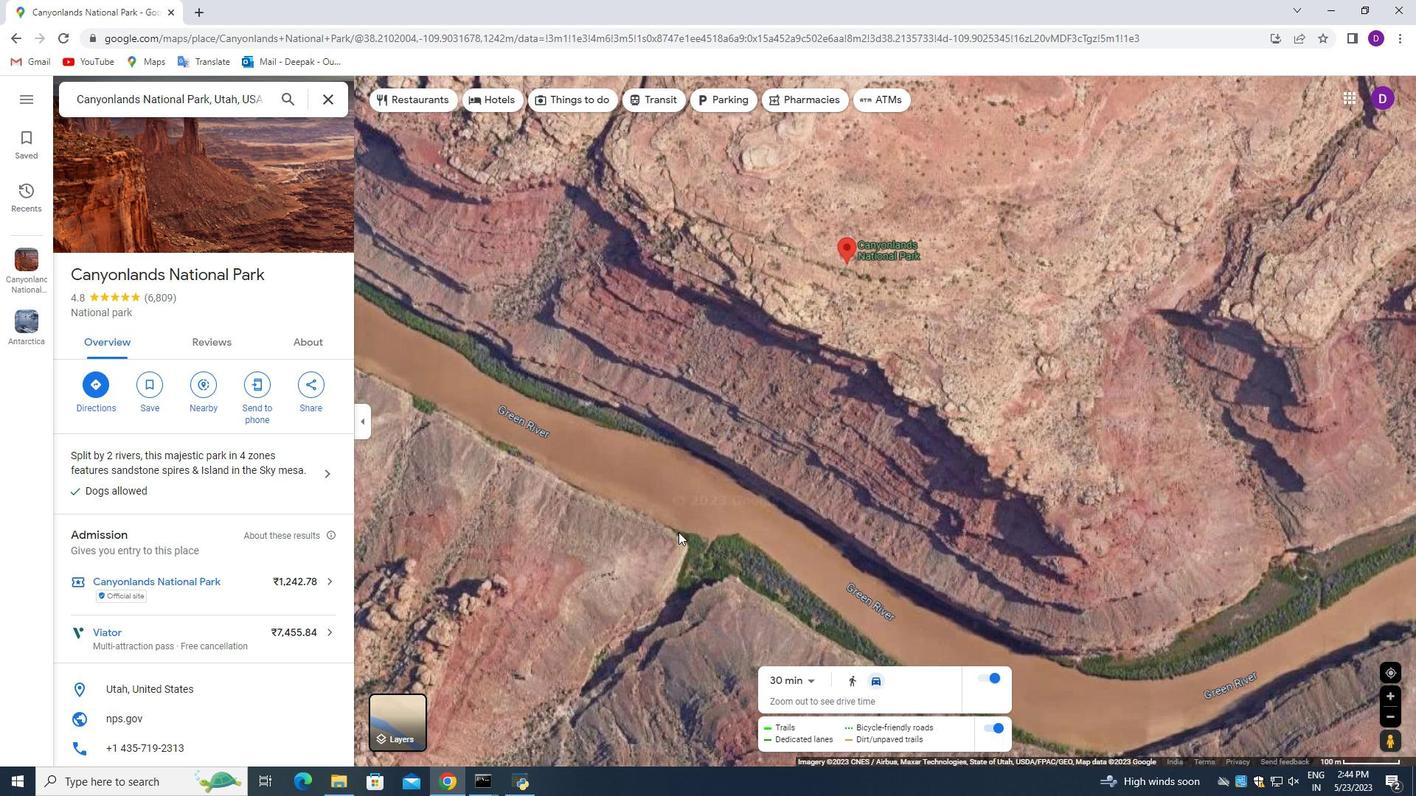 
Action: Mouse scrolled (735, 362) with delta (0, 0)
Screenshot: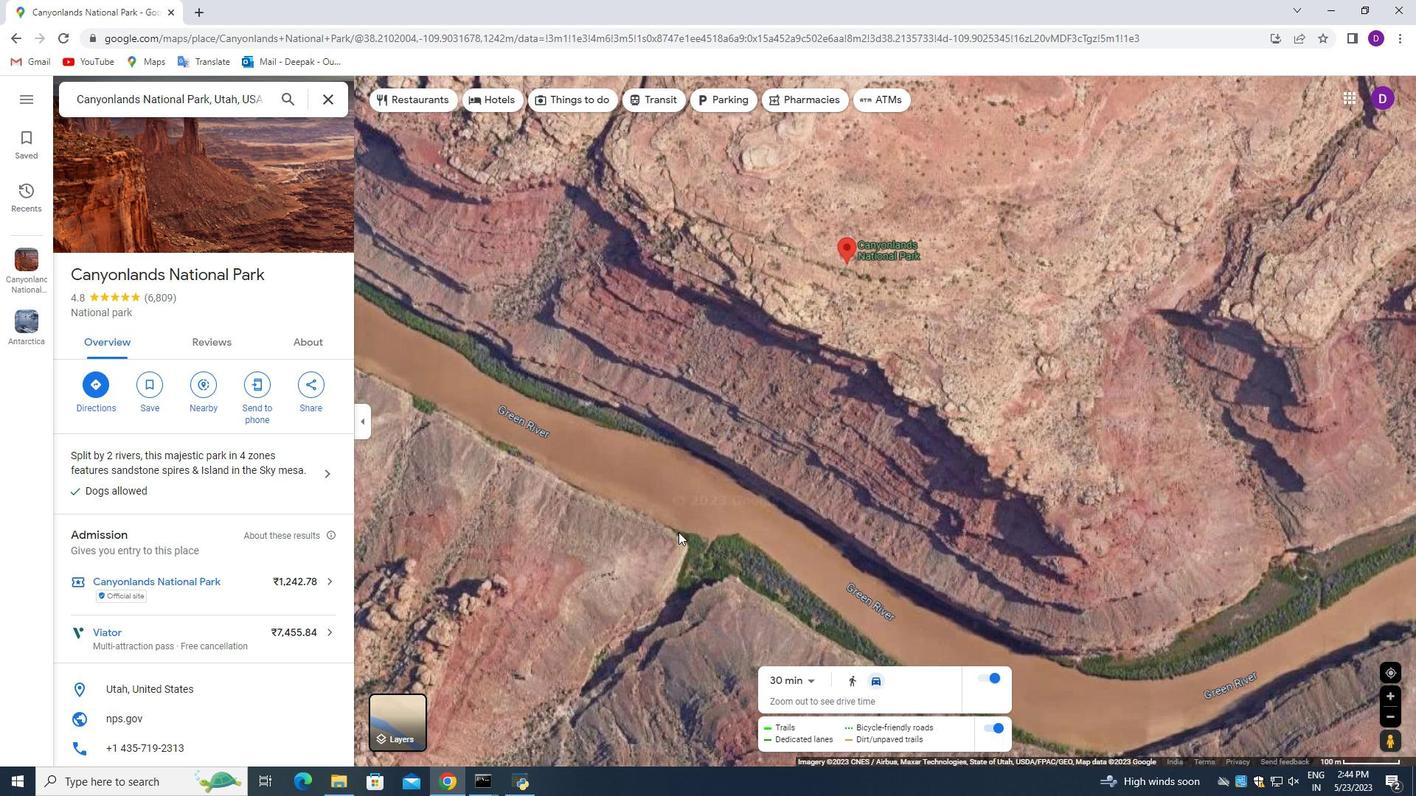 
Action: Mouse scrolled (735, 362) with delta (0, 0)
Screenshot: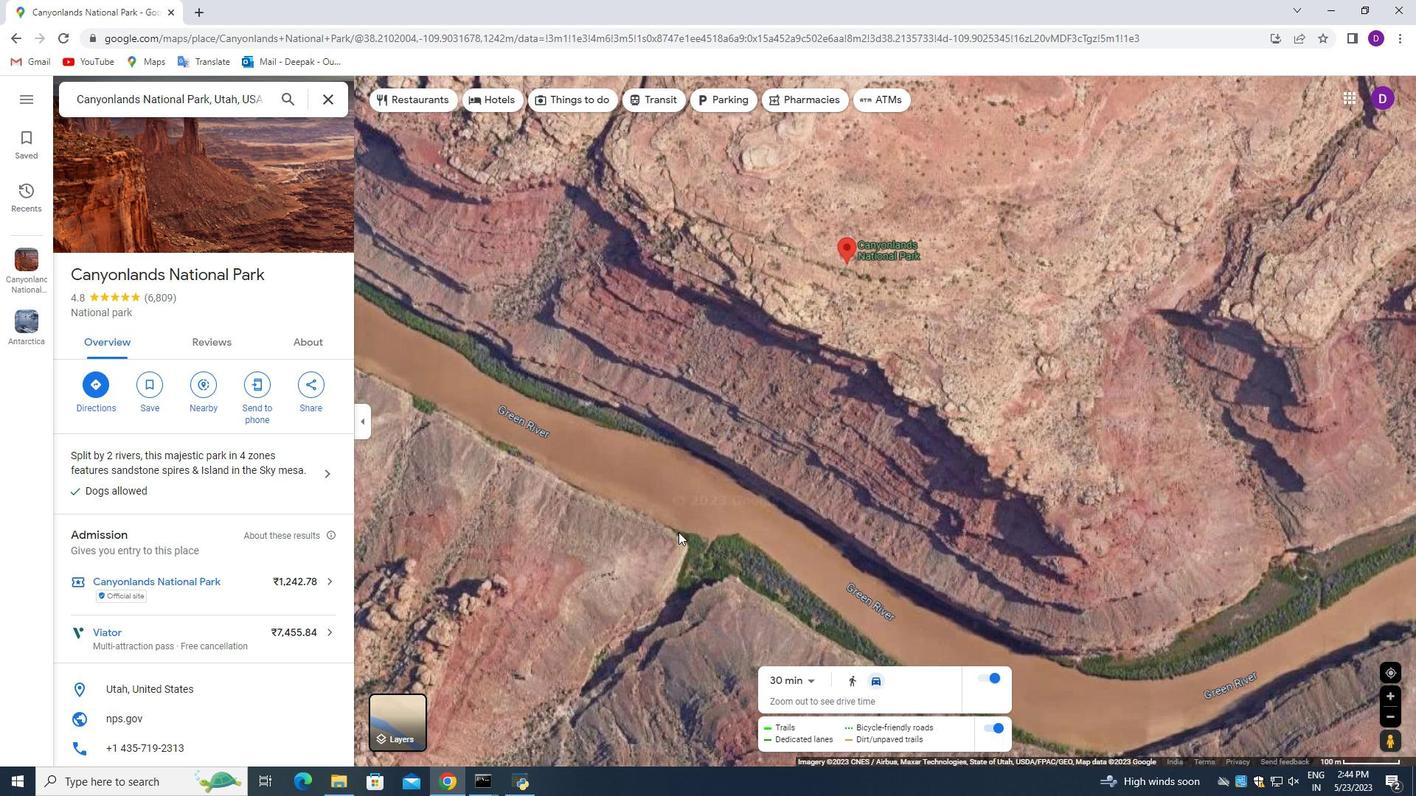 
Action: Mouse scrolled (735, 362) with delta (0, 0)
Screenshot: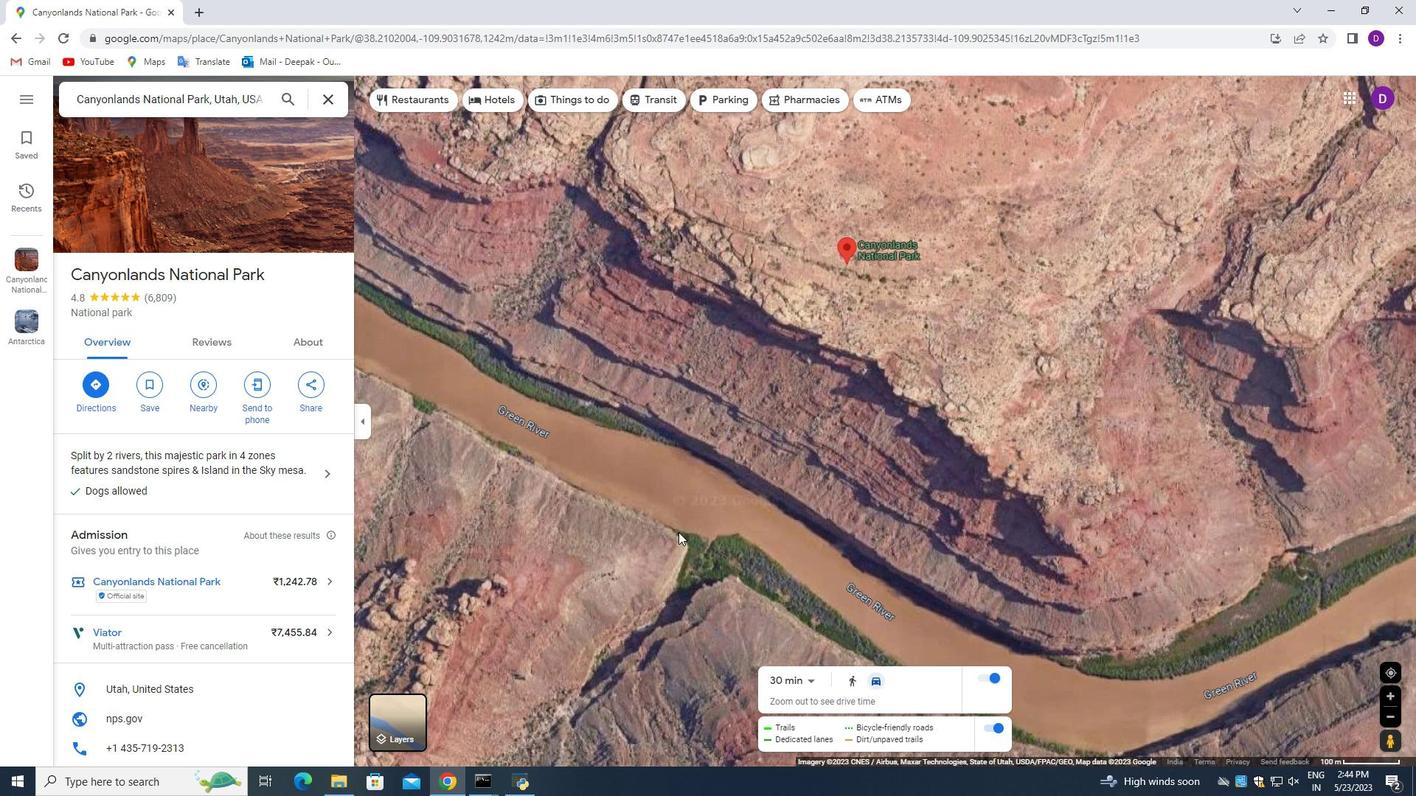 
Action: Mouse moved to (38, 101)
Screenshot: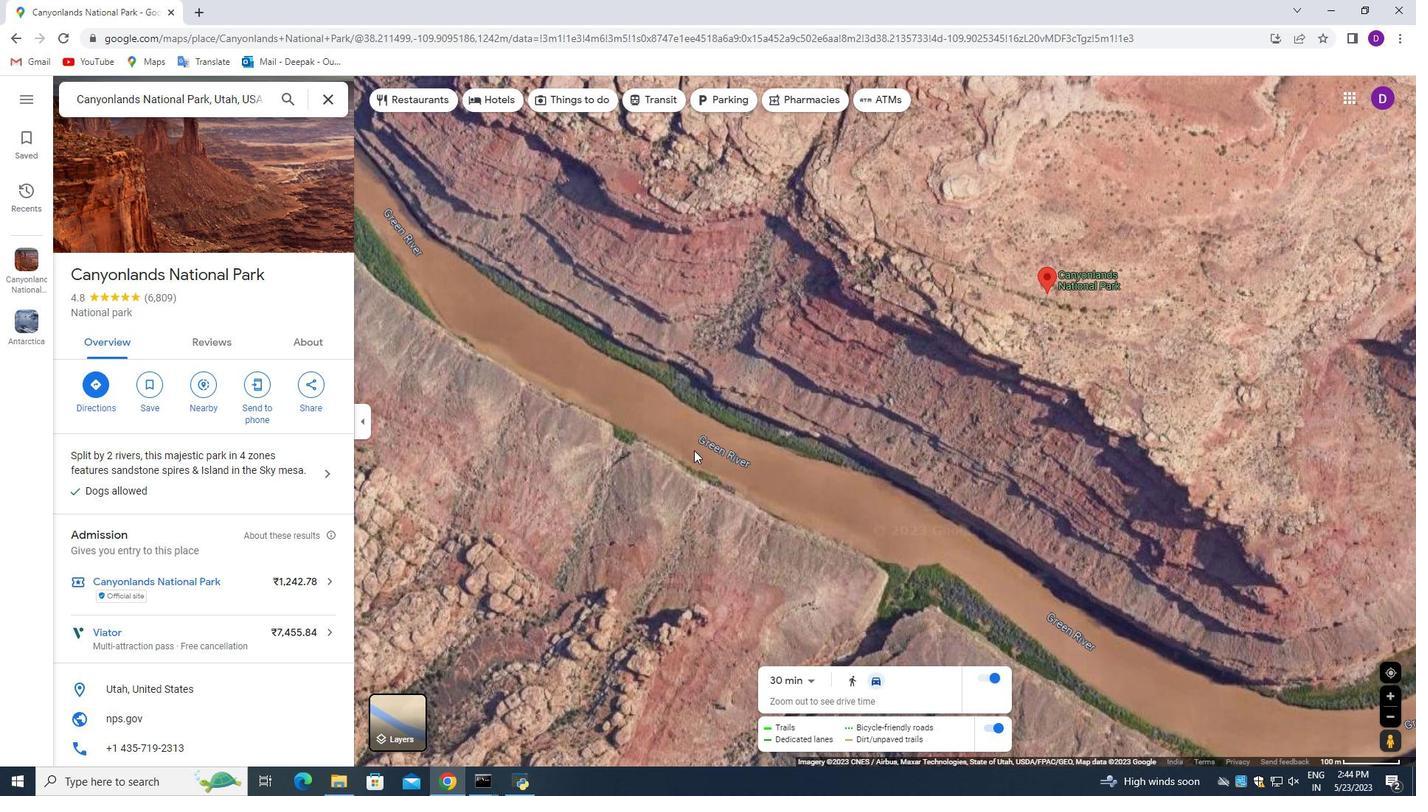 
Action: Mouse pressed left at (38, 101)
Screenshot: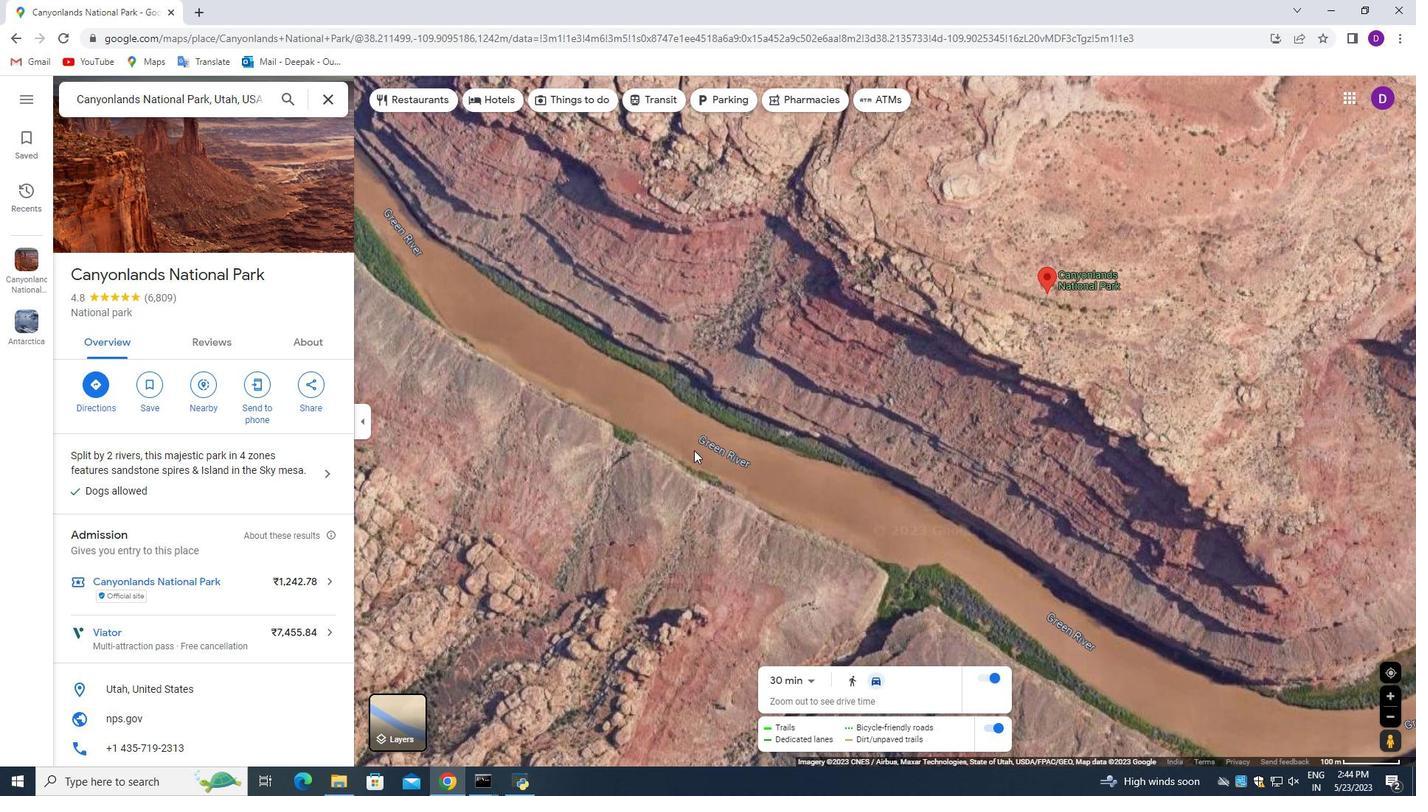 
Action: Mouse moved to (200, 387)
Screenshot: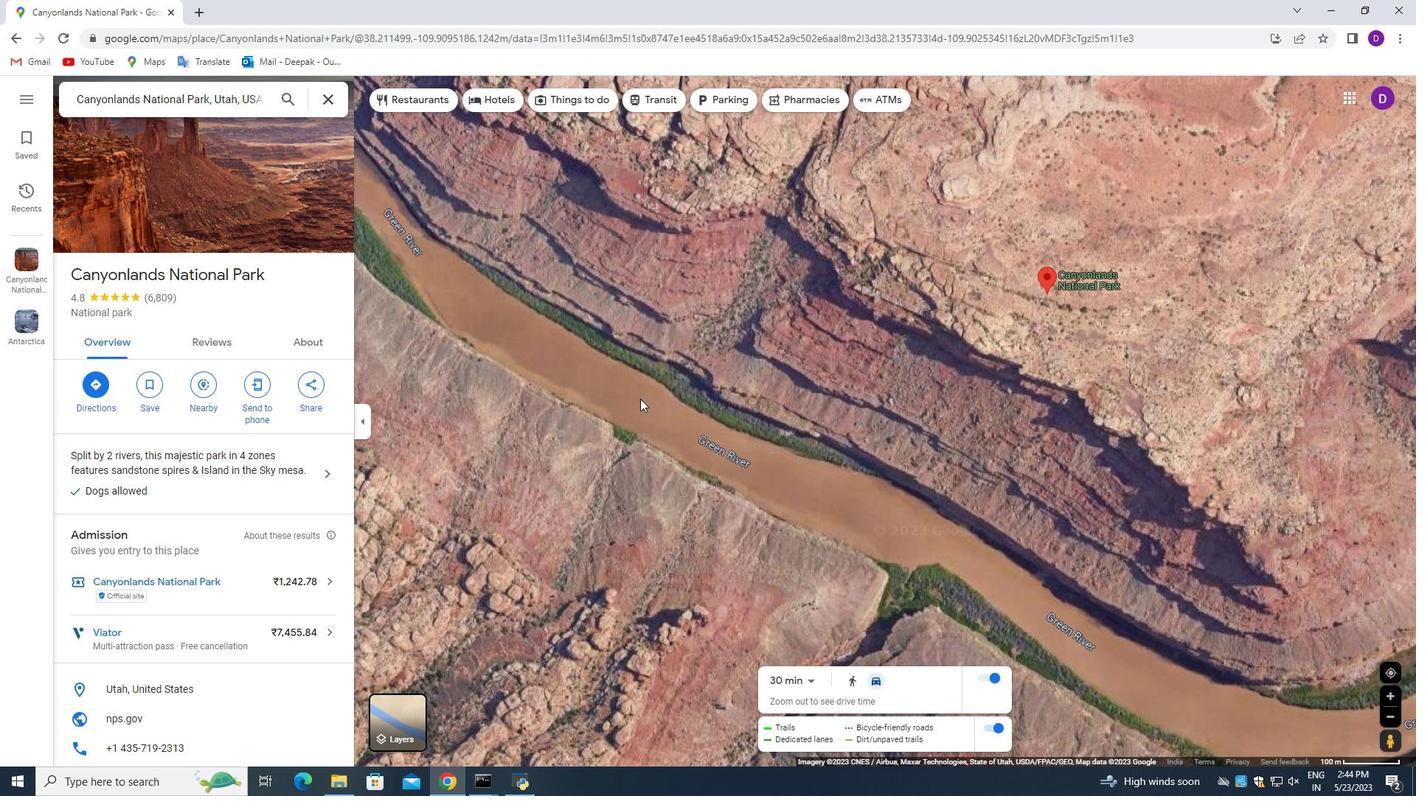 
Action: Mouse pressed left at (200, 387)
Screenshot: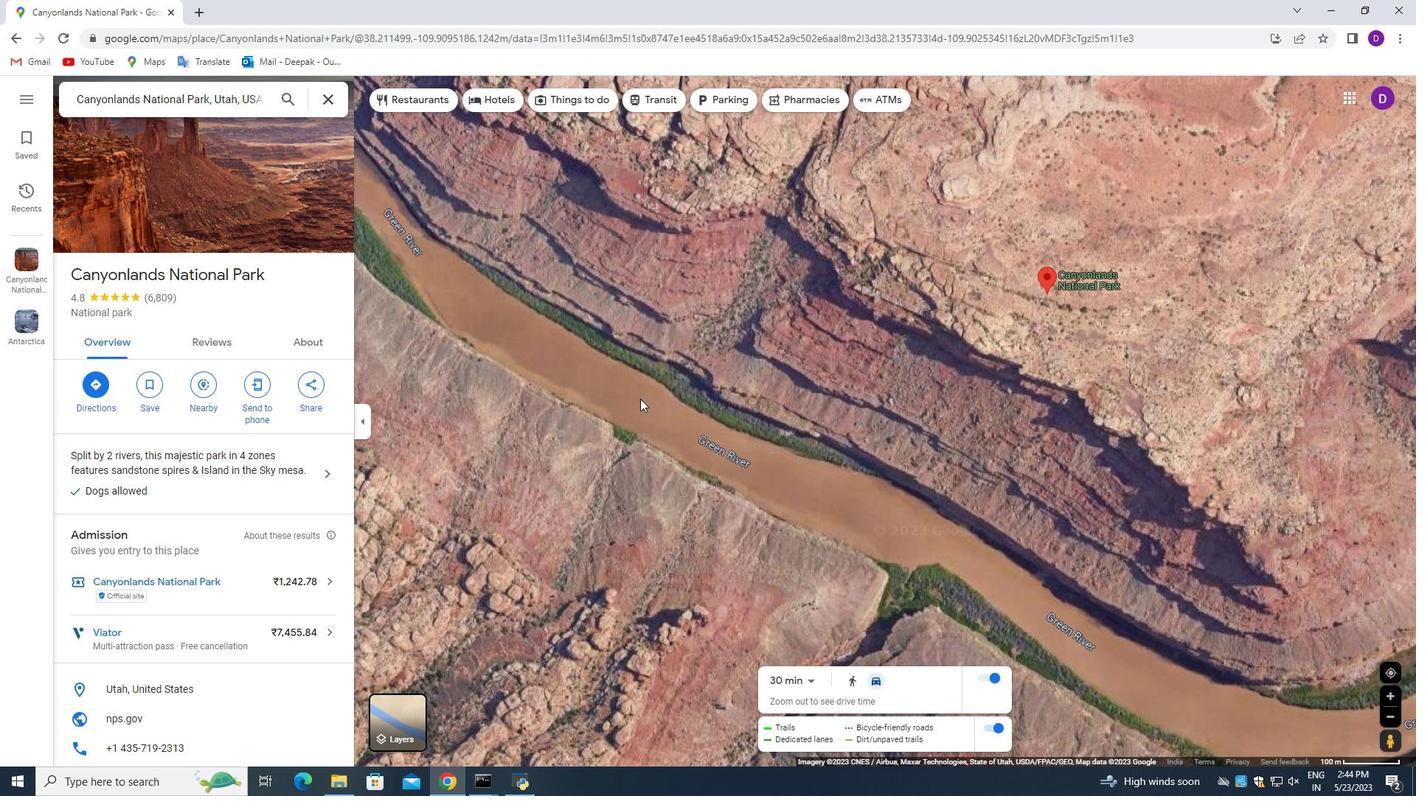 
Action: Mouse moved to (169, 509)
Screenshot: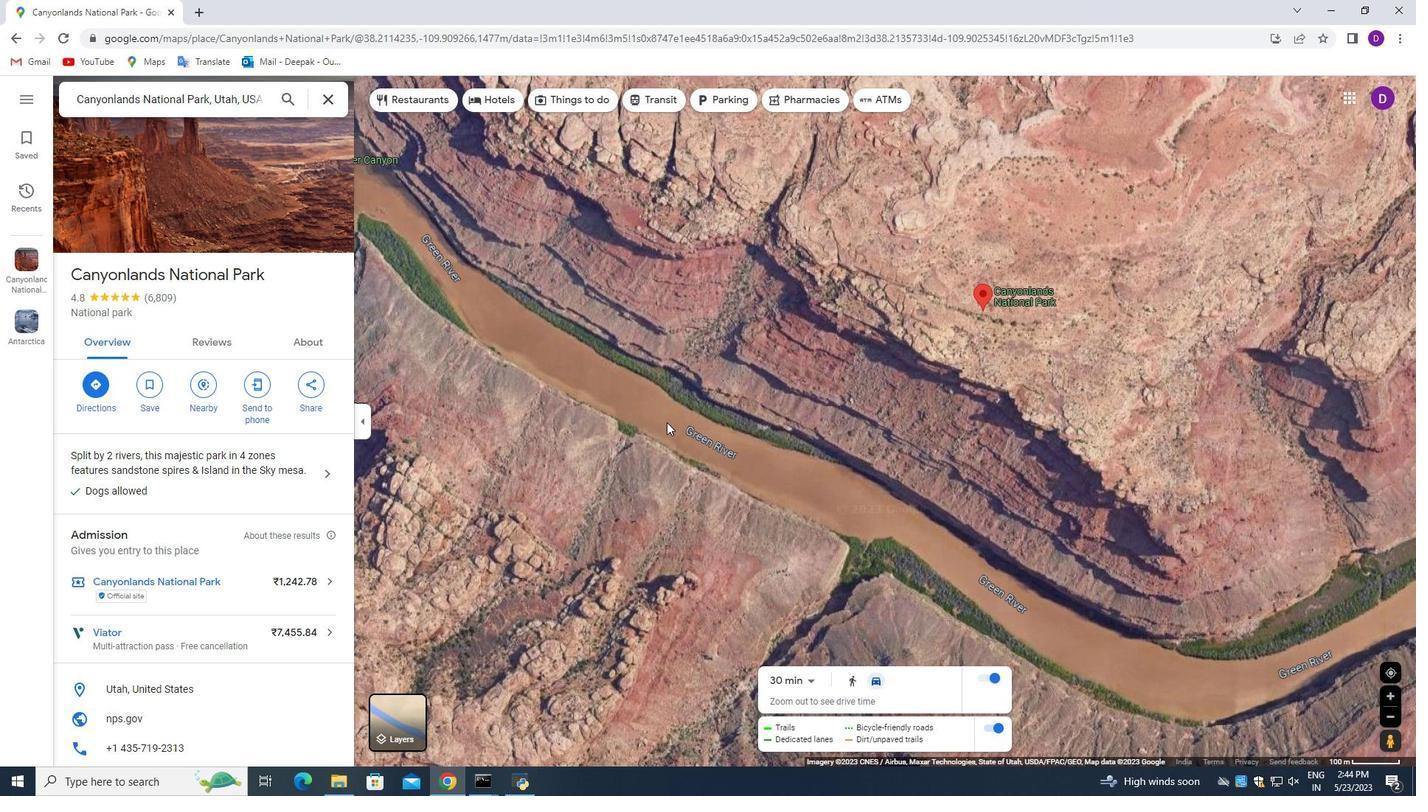 
Action: Mouse scrolled (169, 508) with delta (0, 0)
Screenshot: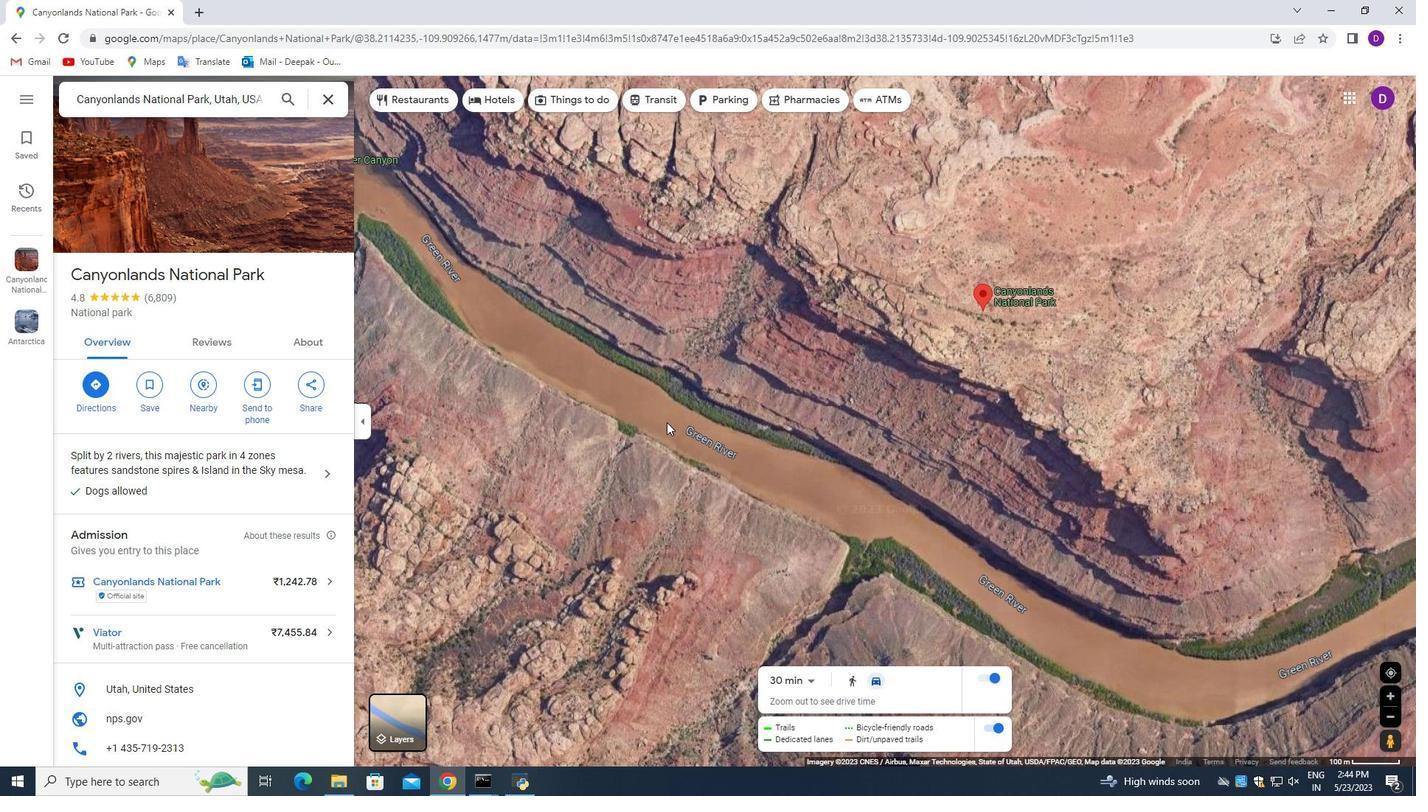 
Action: Mouse moved to (168, 509)
Screenshot: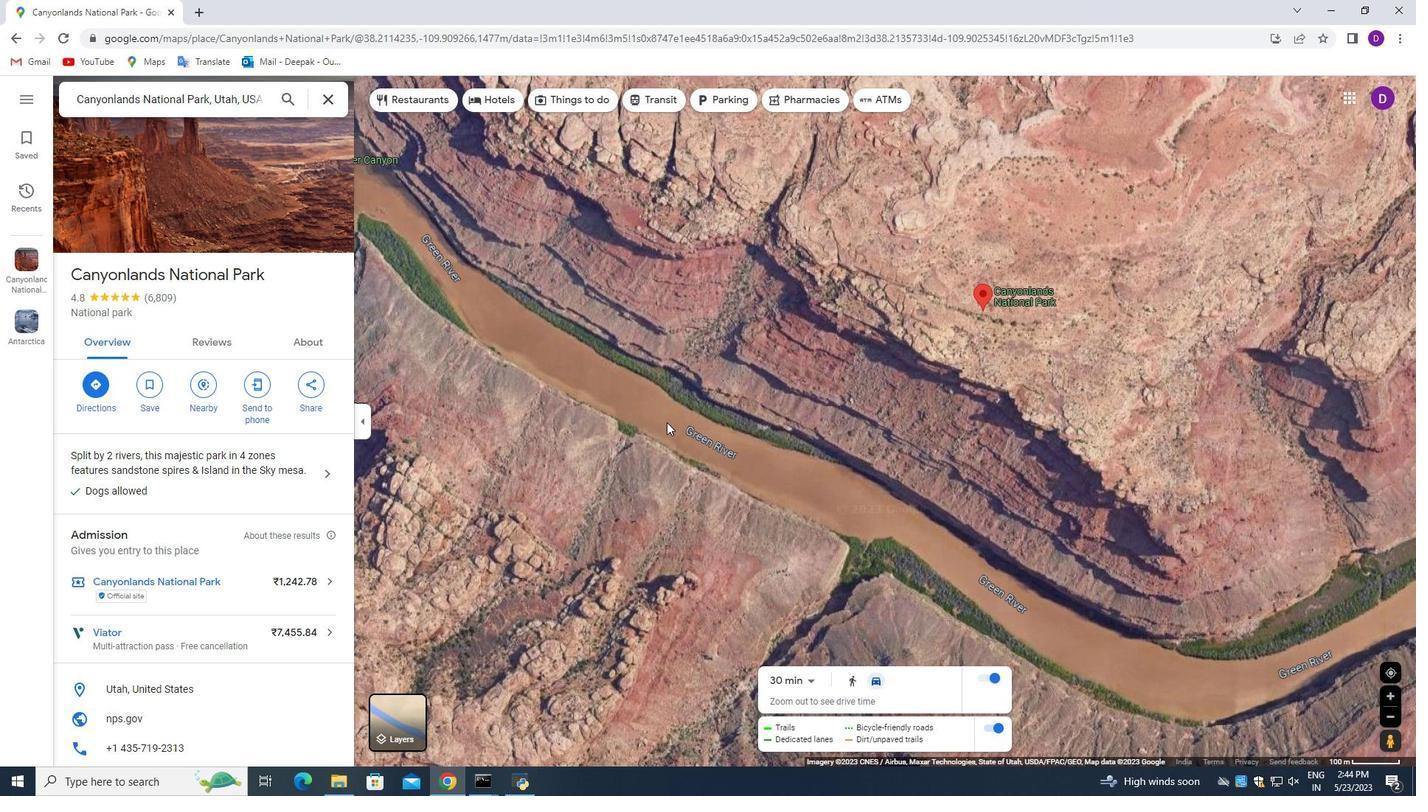 
Action: Mouse scrolled (168, 508) with delta (0, 0)
Screenshot: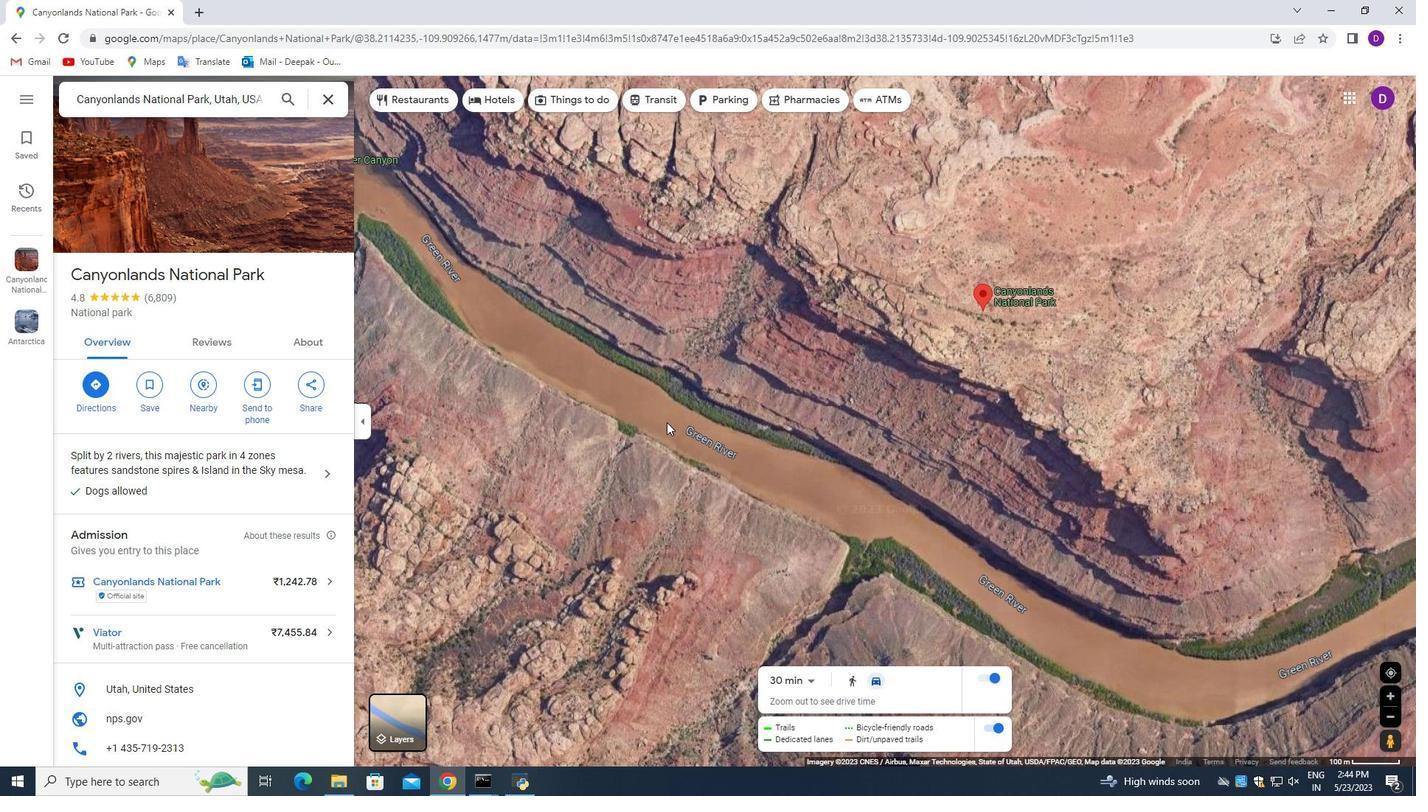 
Action: Mouse moved to (168, 505)
Screenshot: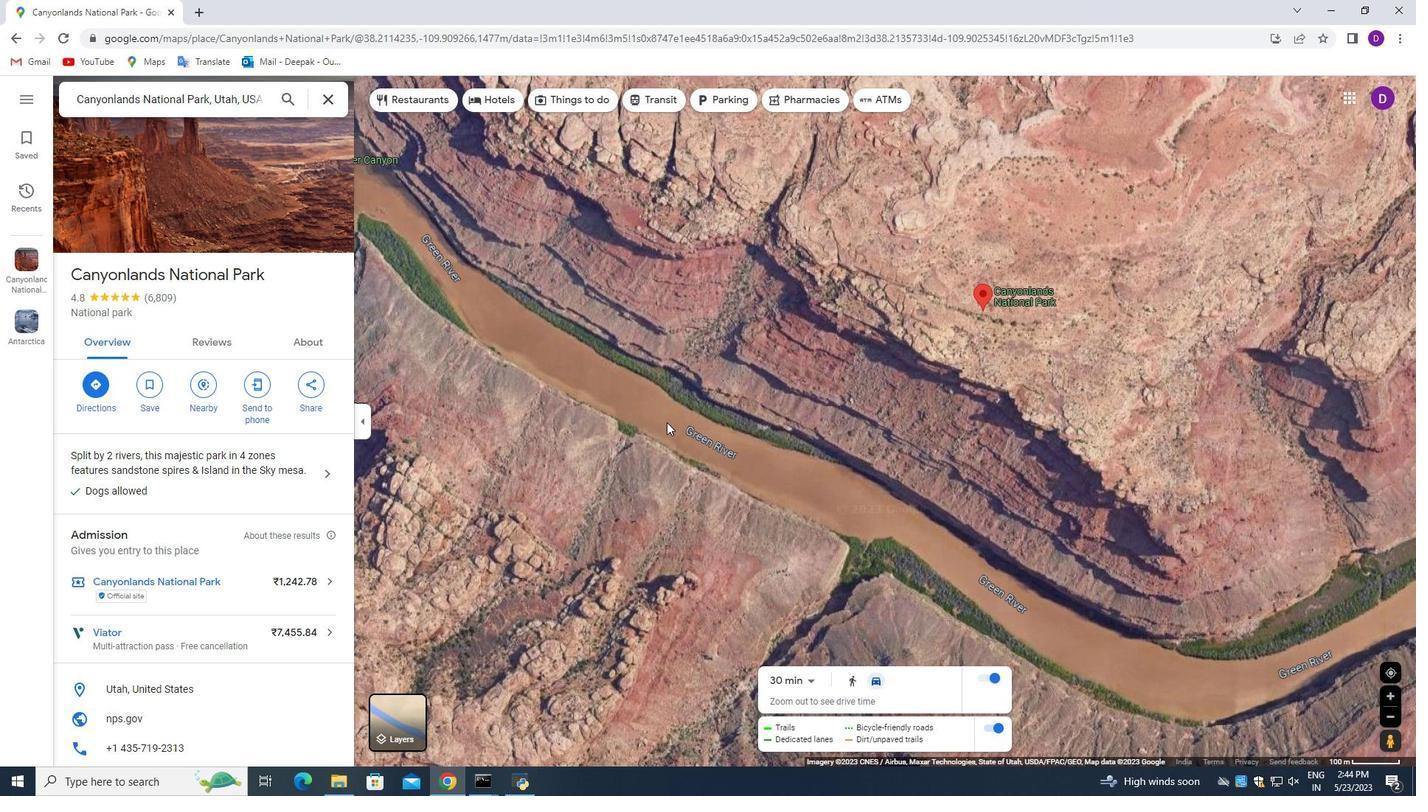 
Action: Mouse scrolled (168, 505) with delta (0, 0)
Screenshot: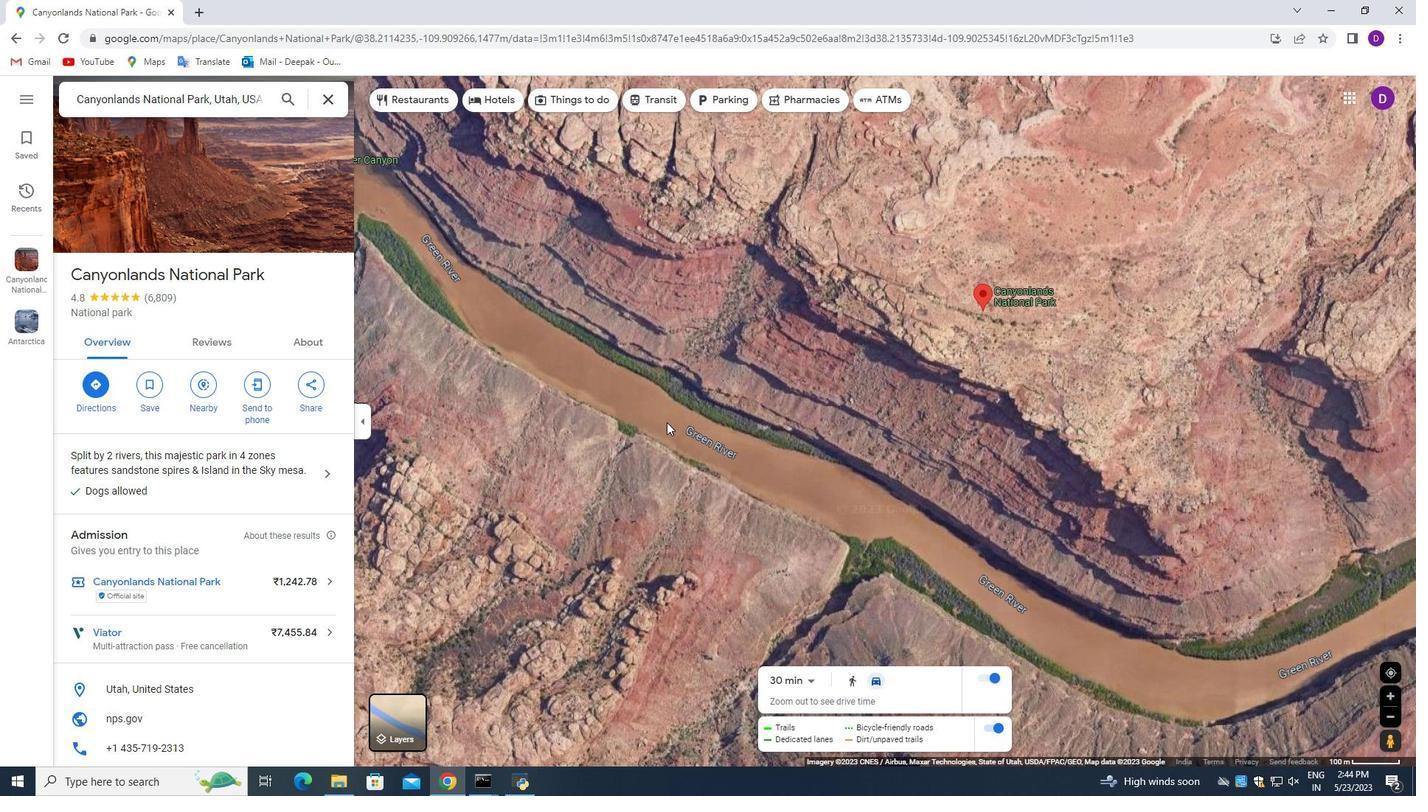 
Action: Mouse moved to (168, 505)
Screenshot: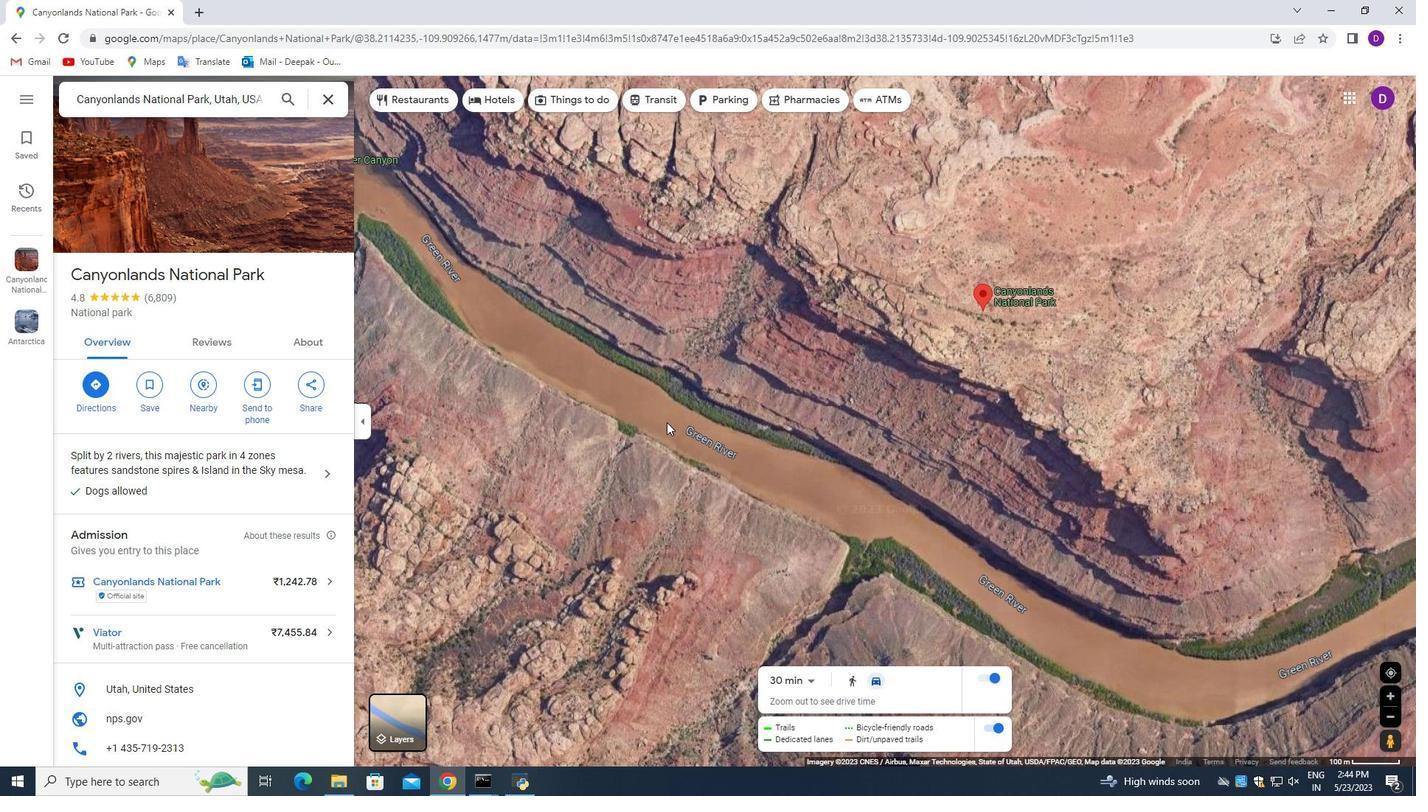
Action: Mouse scrolled (168, 504) with delta (0, 0)
Screenshot: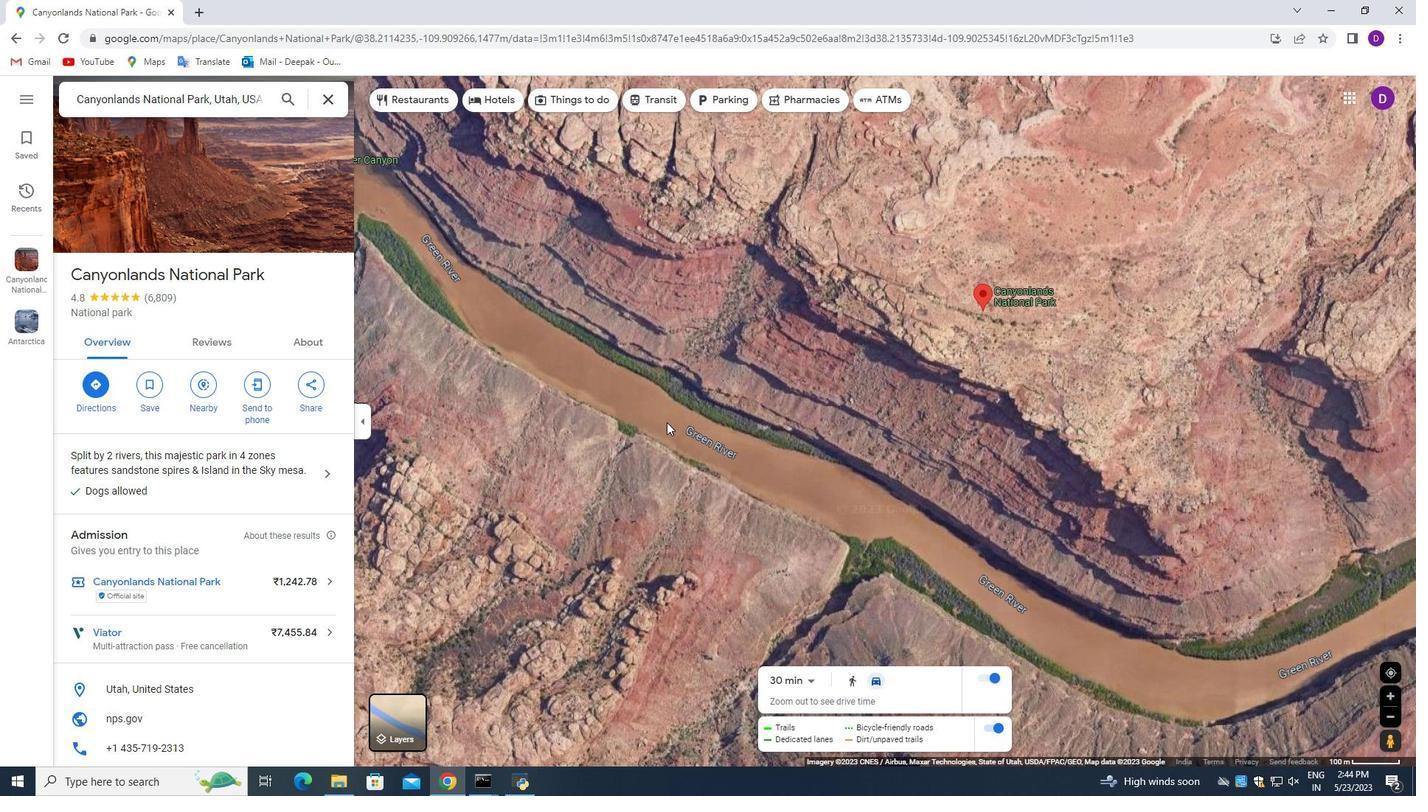 
Action: Mouse scrolled (168, 504) with delta (0, 0)
Screenshot: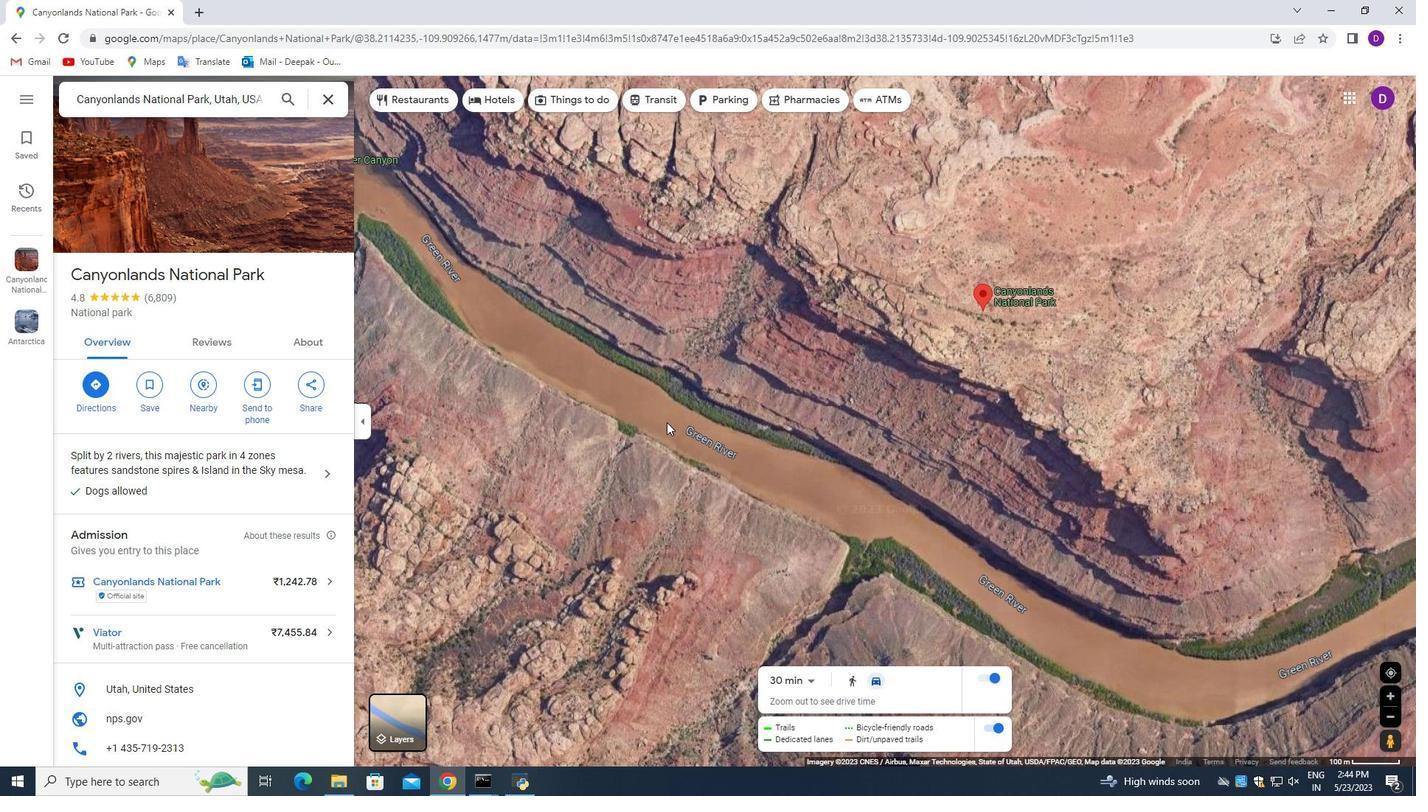 
Action: Mouse scrolled (168, 504) with delta (0, 0)
Screenshot: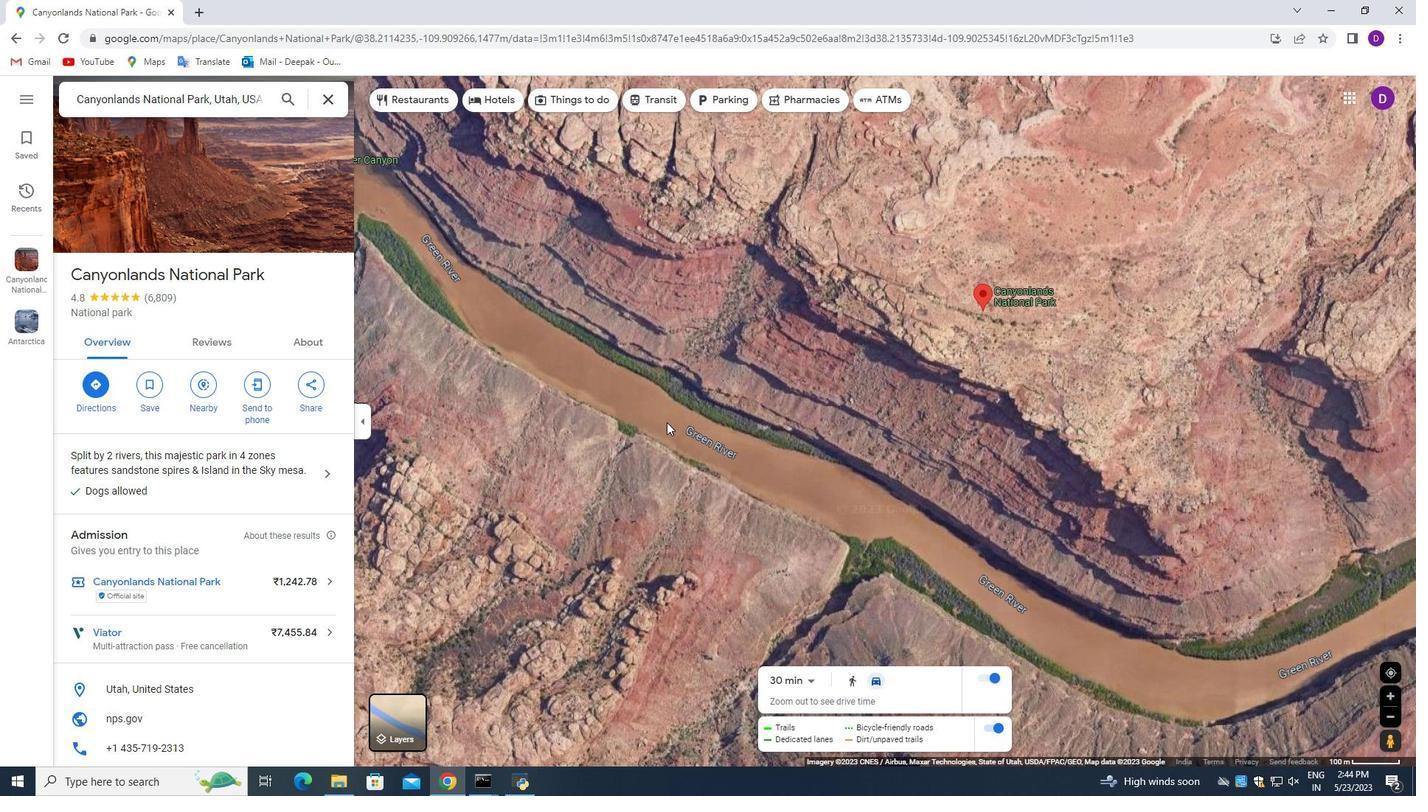 
Action: Mouse moved to (169, 505)
Screenshot: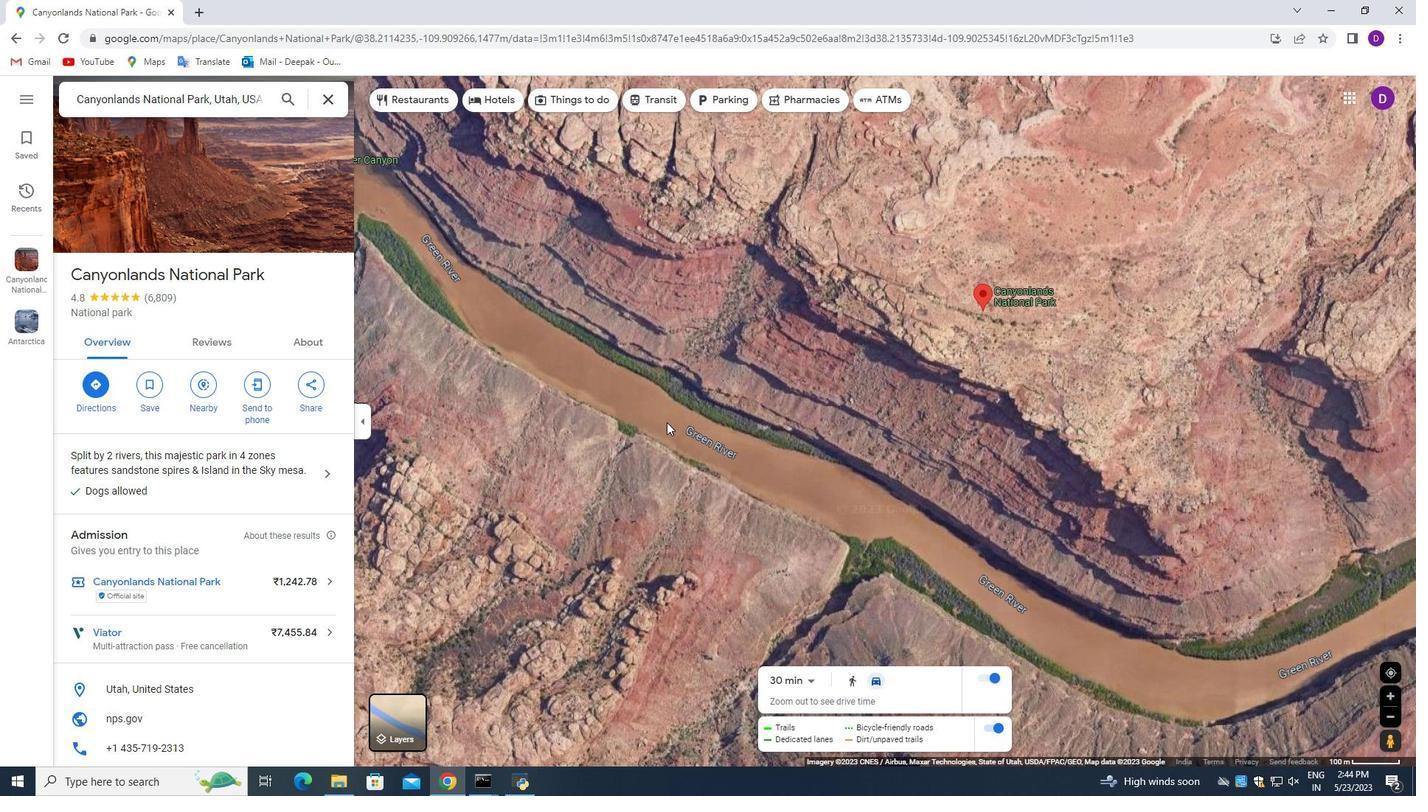 
Action: Mouse scrolled (169, 505) with delta (0, 0)
Screenshot: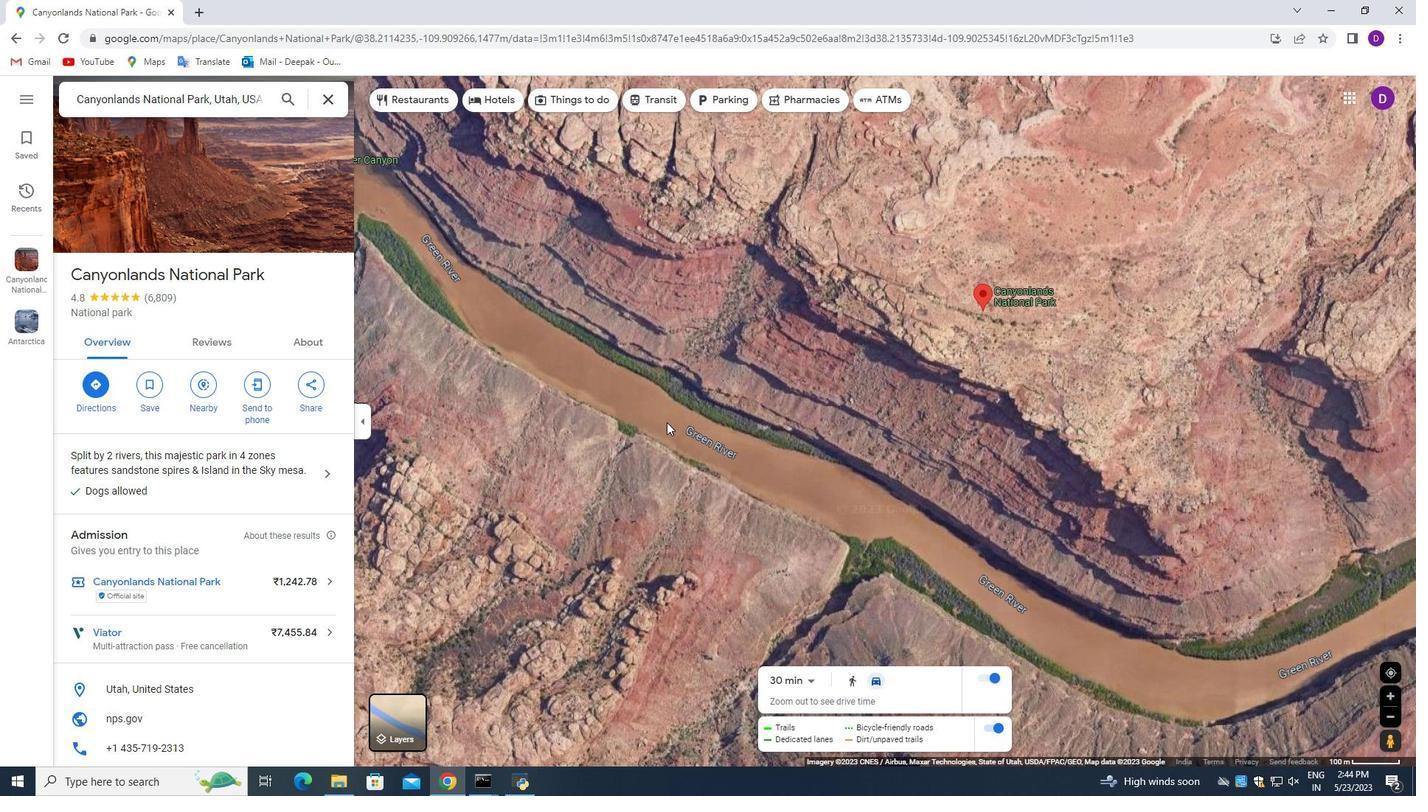 
Action: Mouse moved to (188, 575)
Screenshot: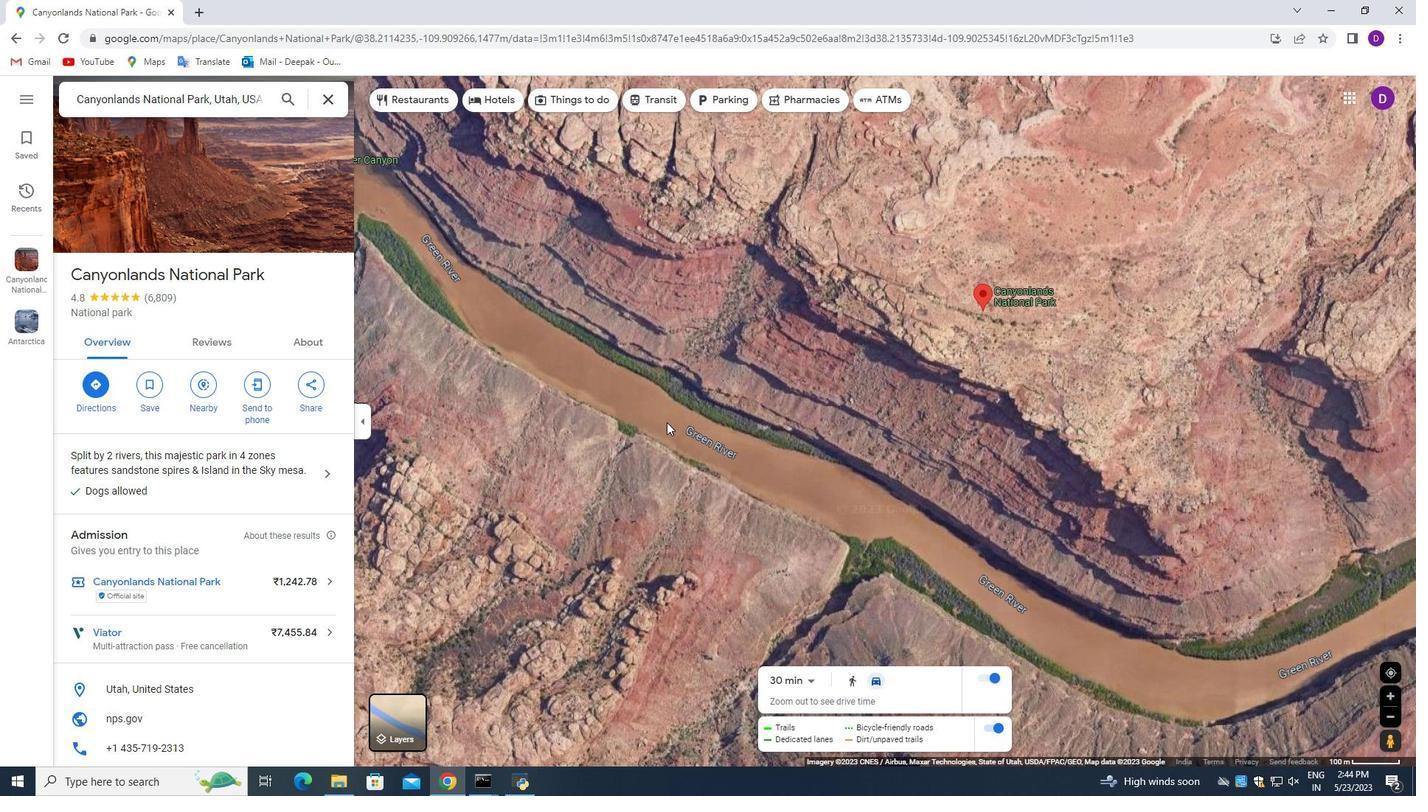 
Action: Mouse scrolled (188, 574) with delta (0, 0)
Screenshot: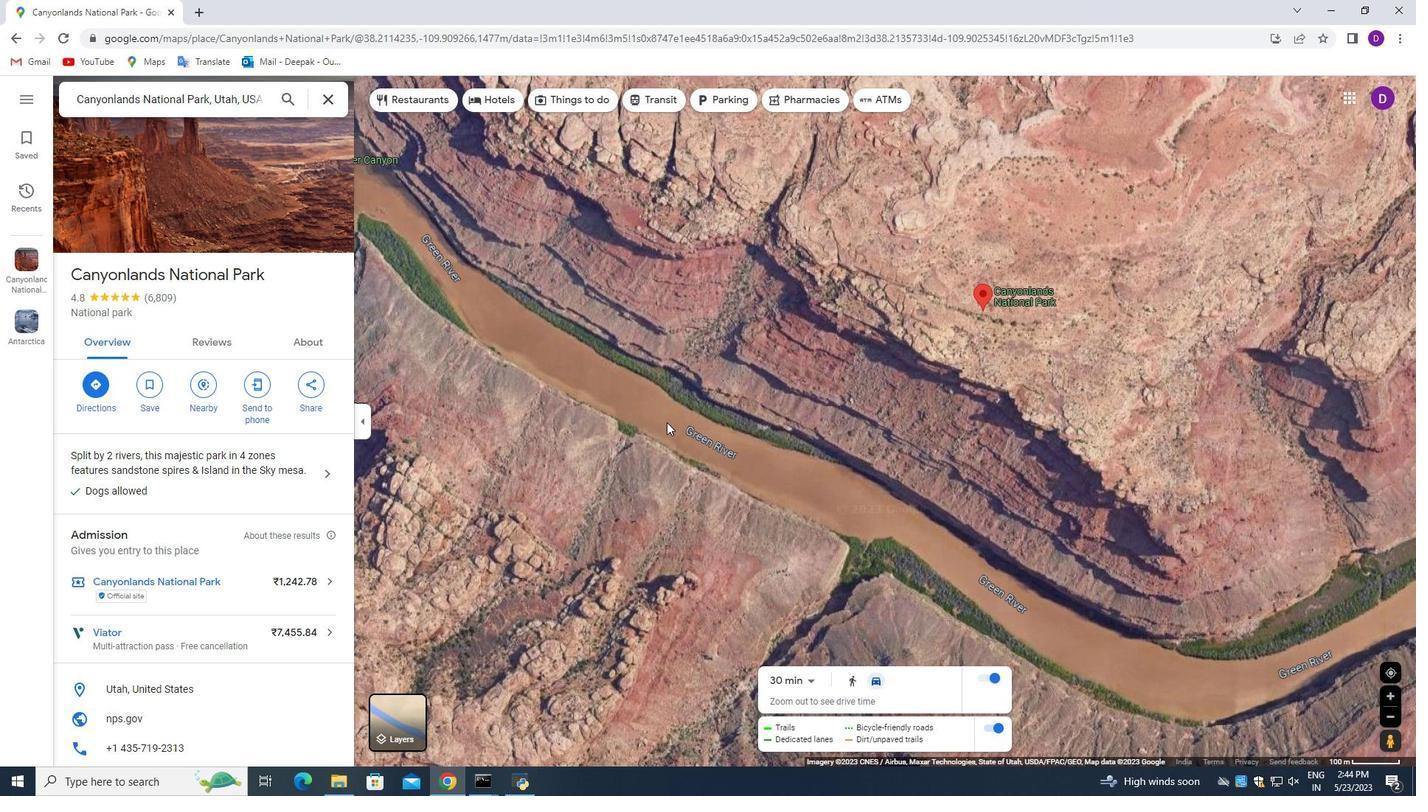 
Action: Mouse moved to (188, 576)
Screenshot: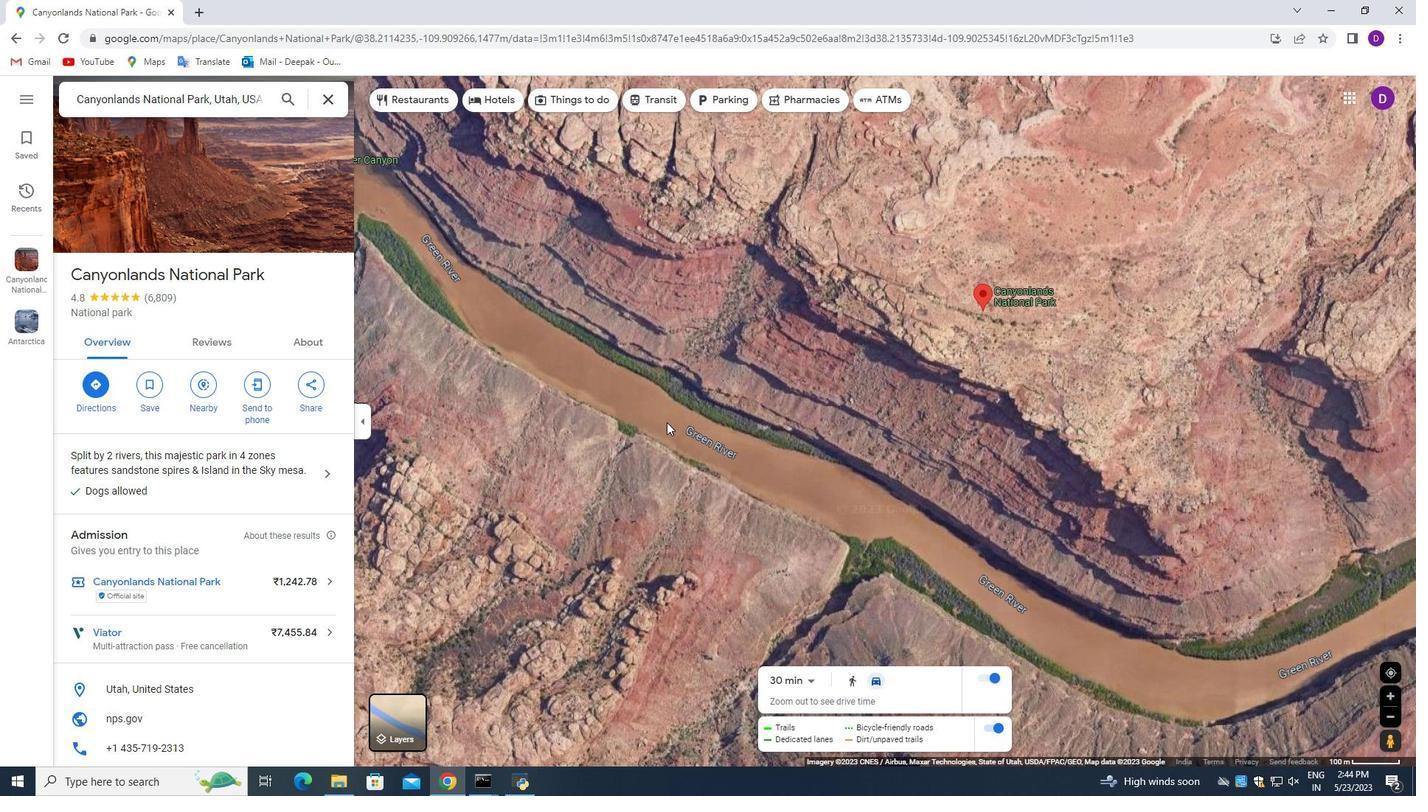 
Action: Mouse scrolled (188, 576) with delta (0, 0)
Screenshot: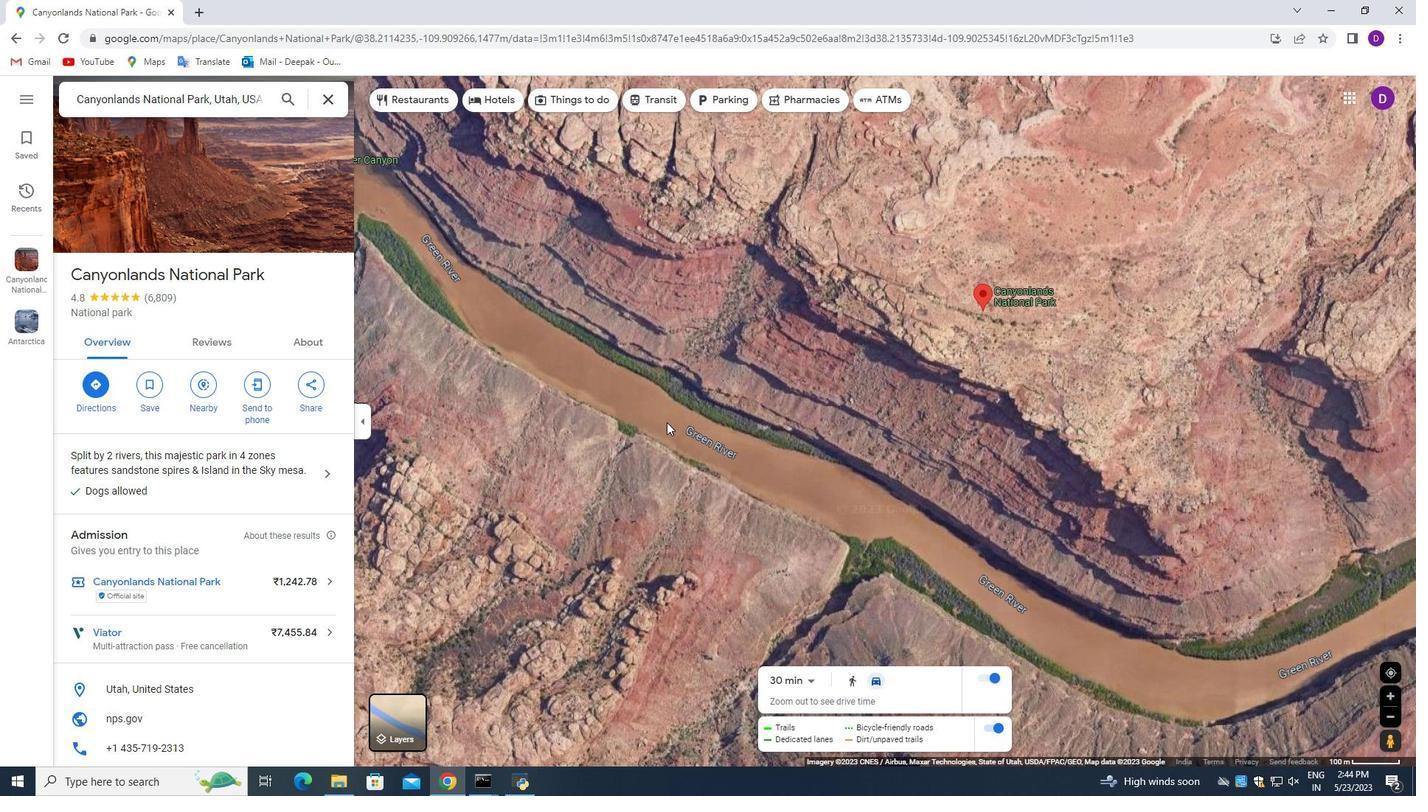 
Action: Mouse scrolled (188, 576) with delta (0, 0)
Screenshot: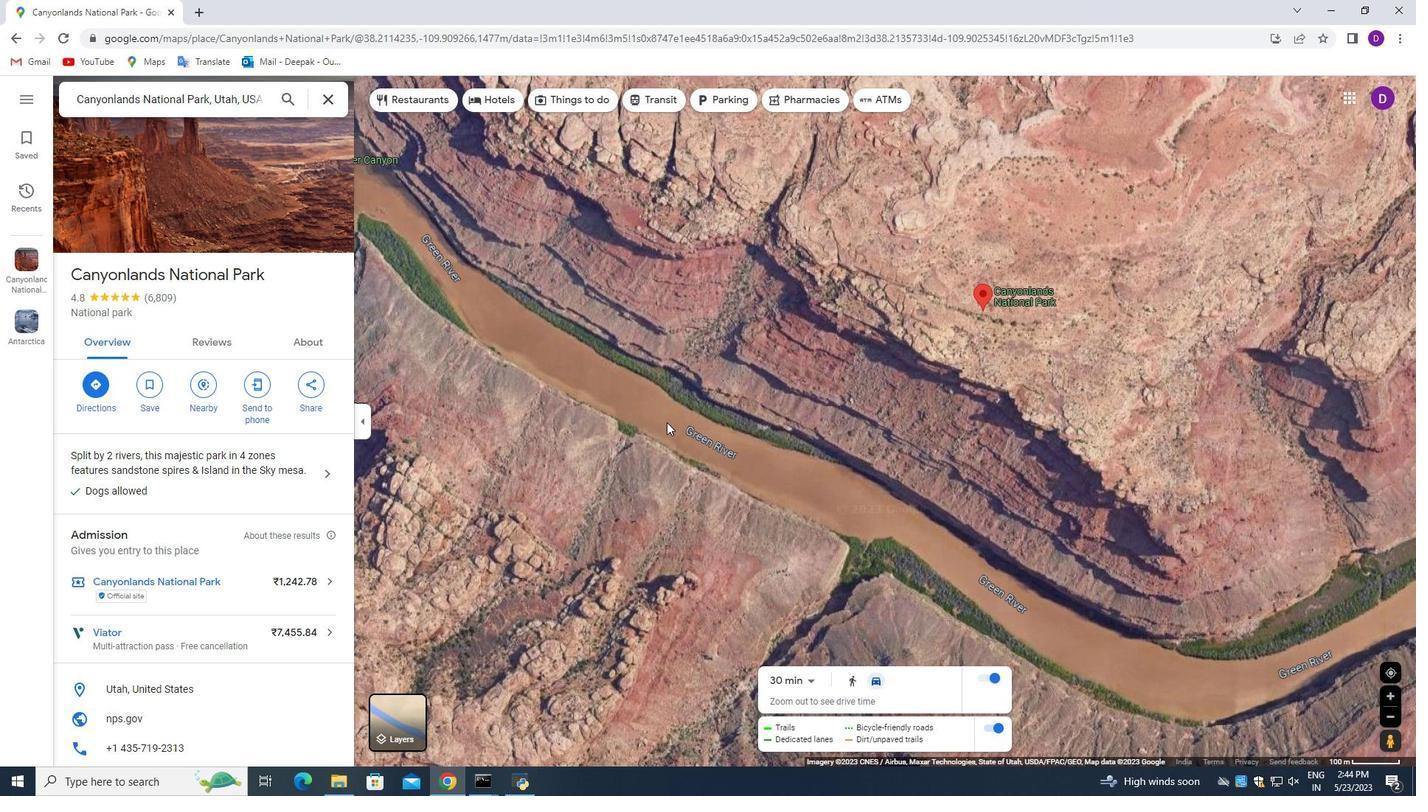 
Action: Mouse scrolled (188, 576) with delta (0, 0)
Screenshot: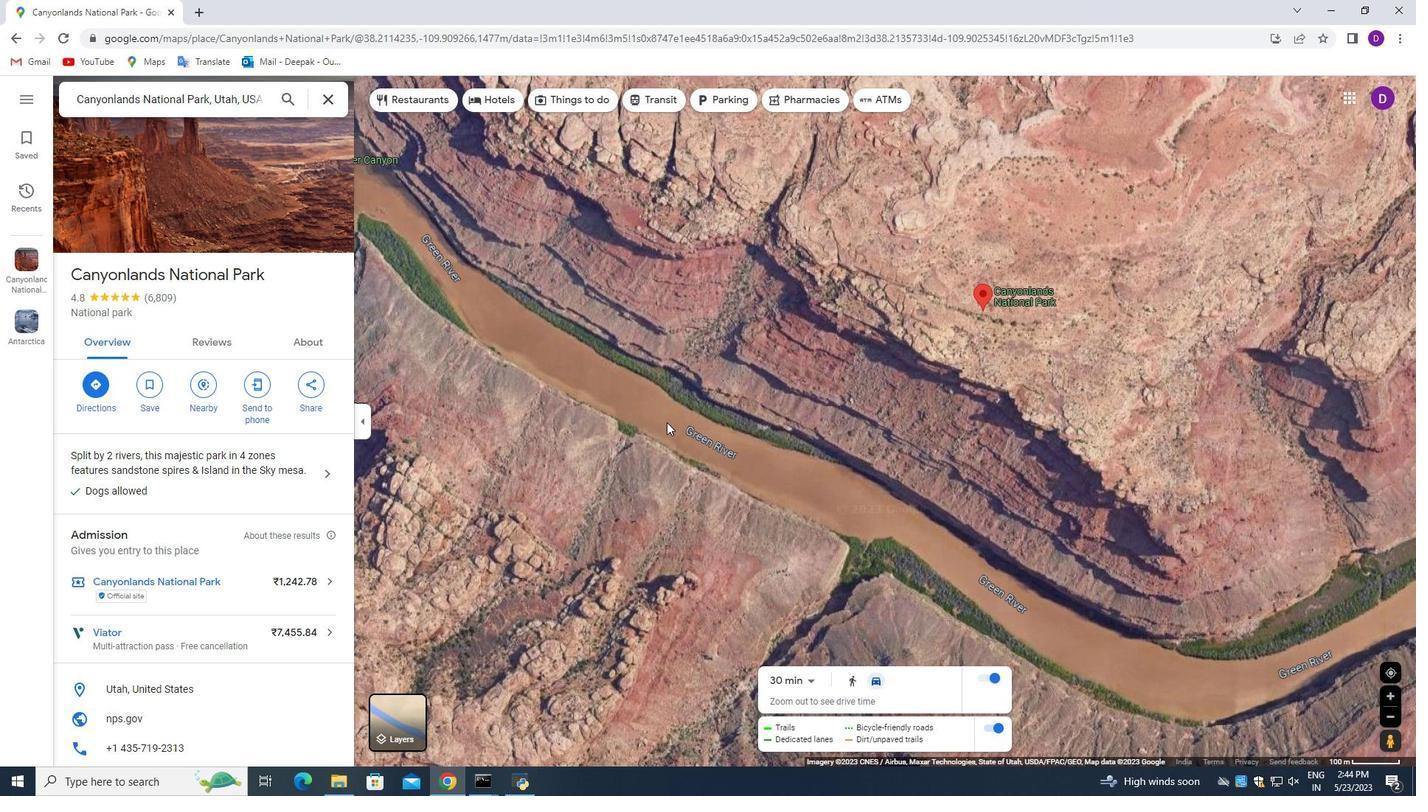 
Action: Mouse moved to (191, 545)
Screenshot: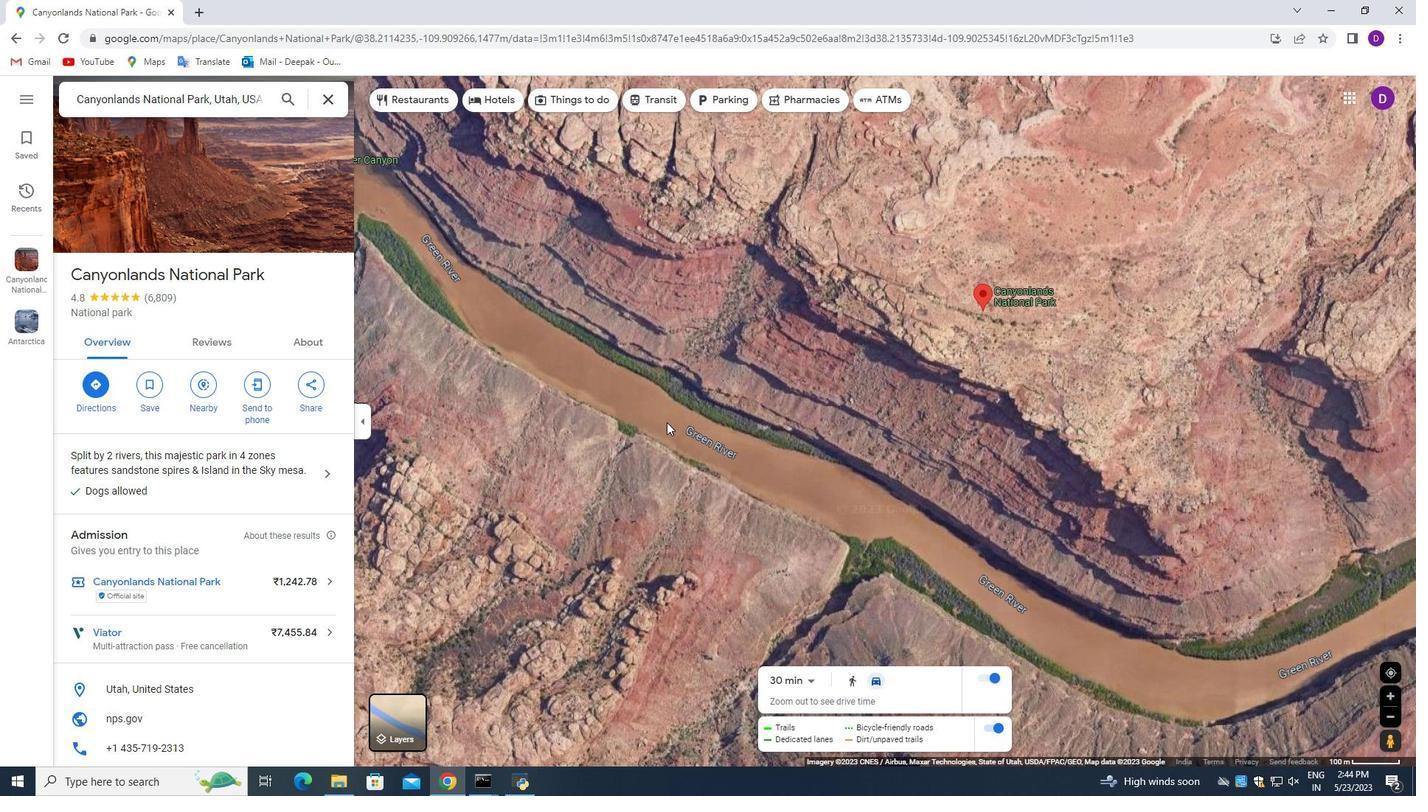 
Action: Mouse scrolled (191, 555) with delta (0, 0)
Screenshot: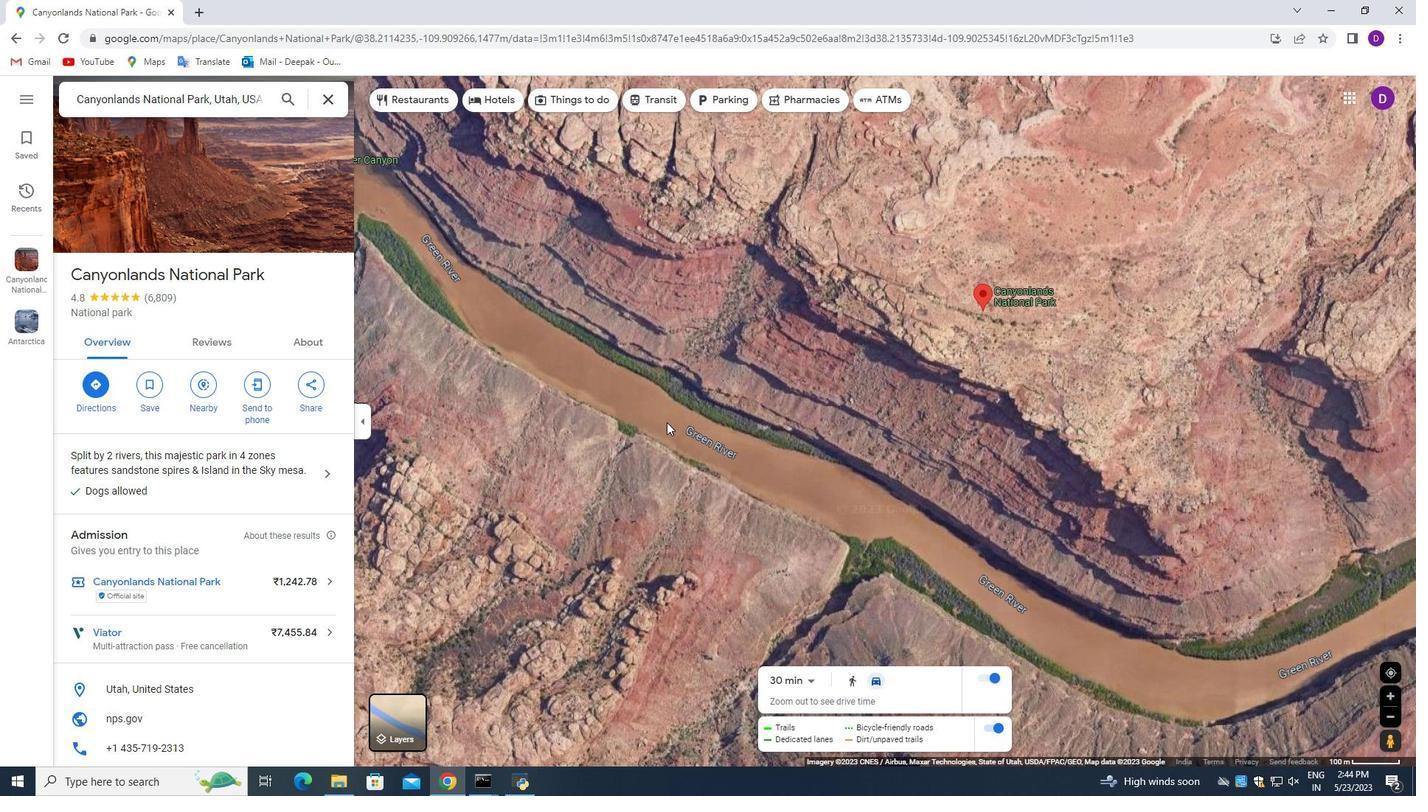 
Action: Mouse moved to (191, 542)
Screenshot: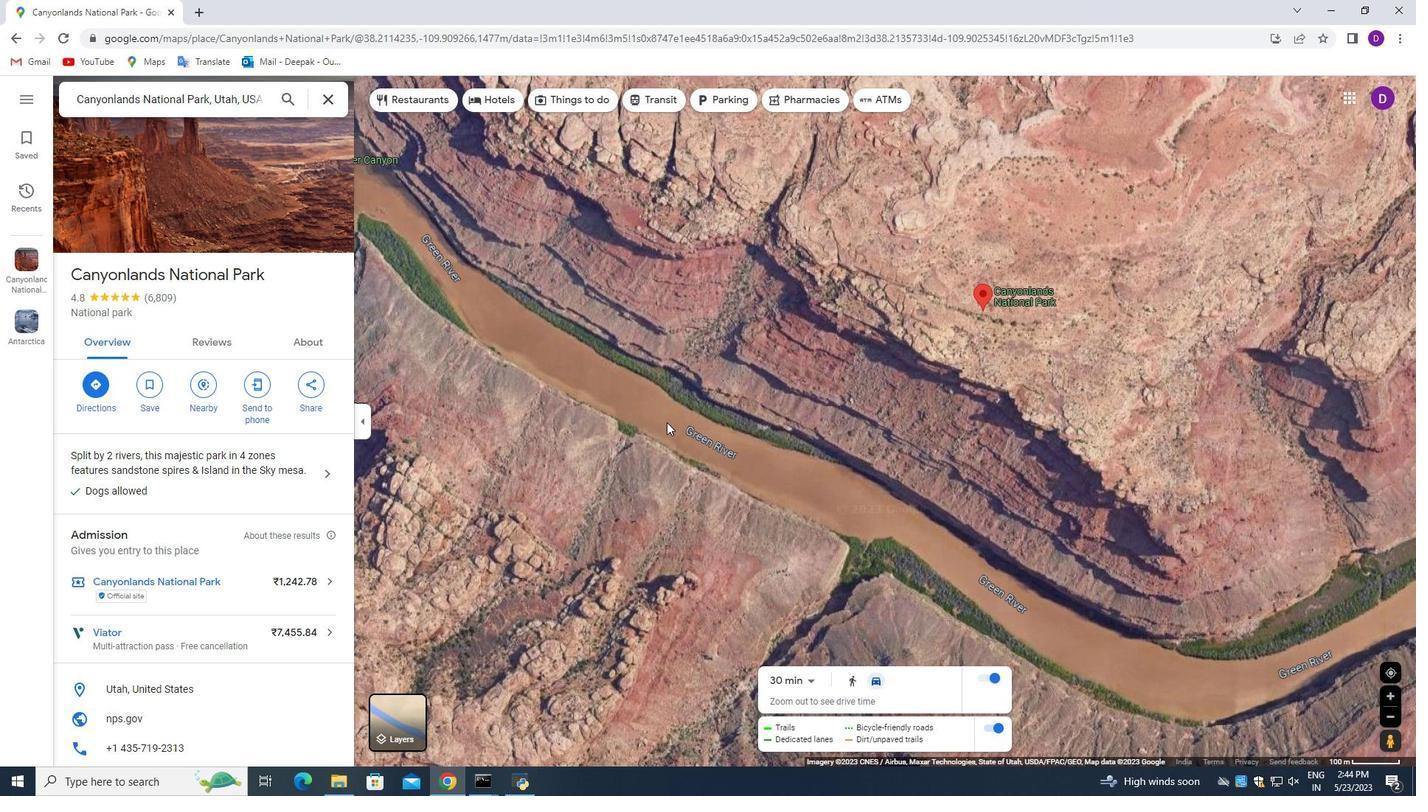 
Action: Mouse scrolled (191, 547) with delta (0, 0)
Screenshot: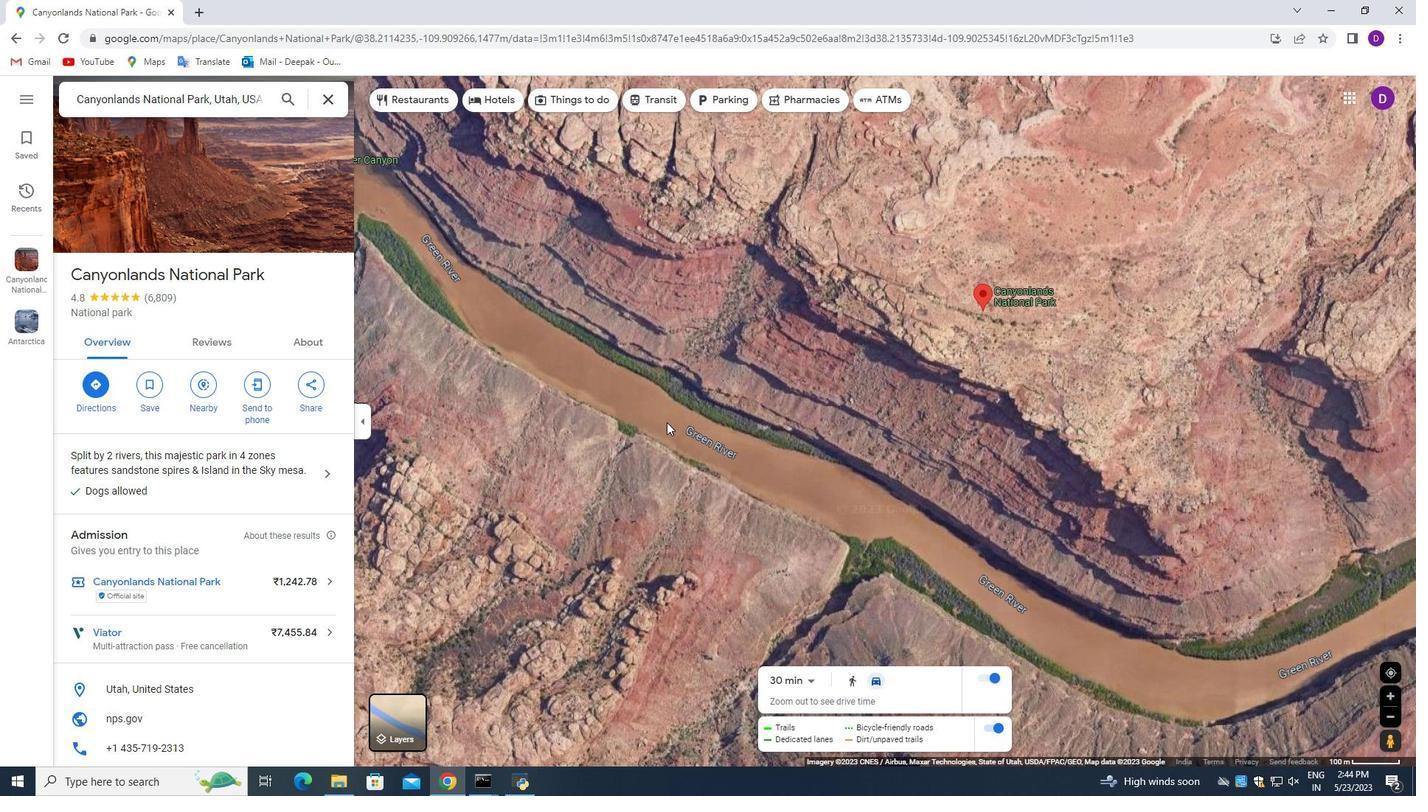 
Action: Mouse moved to (191, 539)
Screenshot: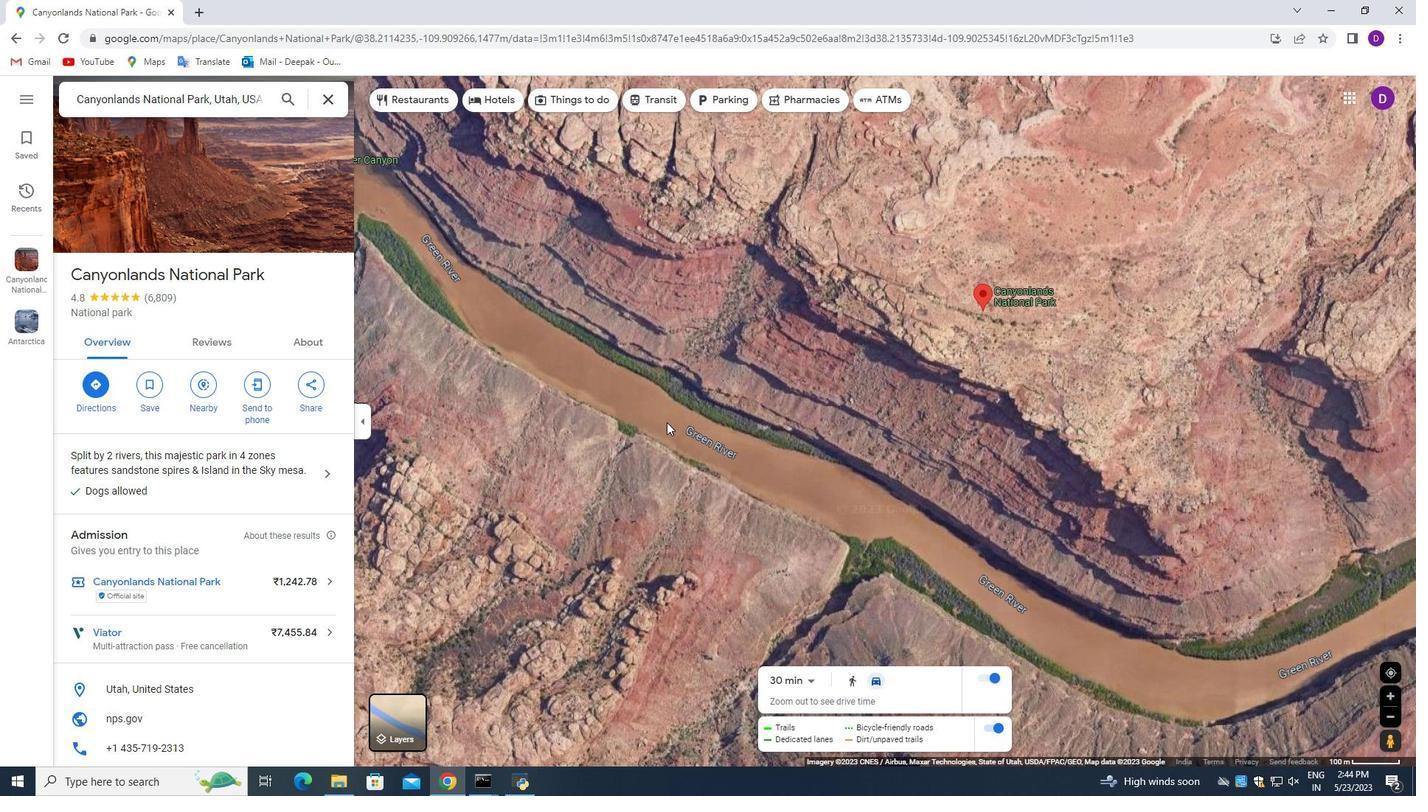 
Action: Mouse scrolled (191, 542) with delta (0, 0)
Screenshot: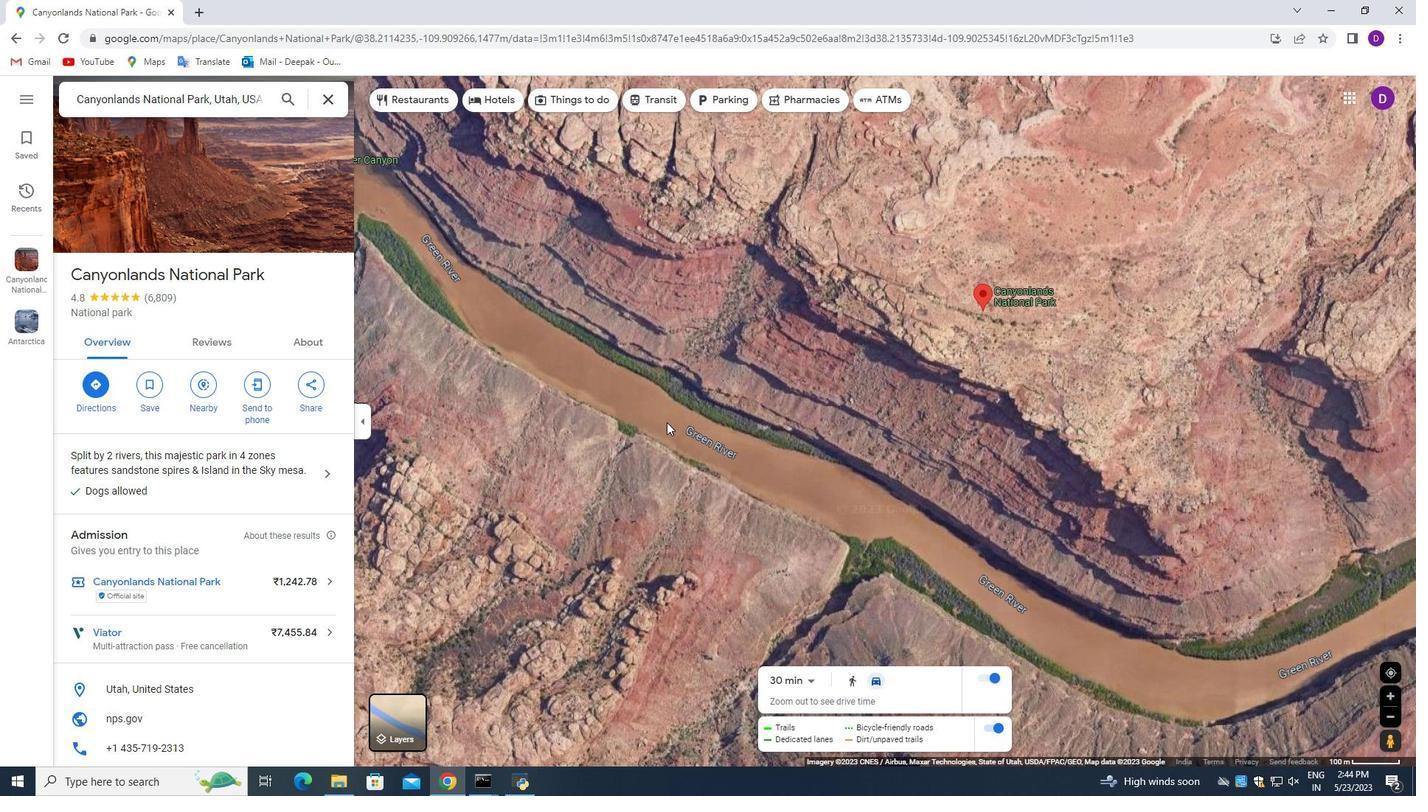 
Action: Mouse moved to (191, 528)
Screenshot: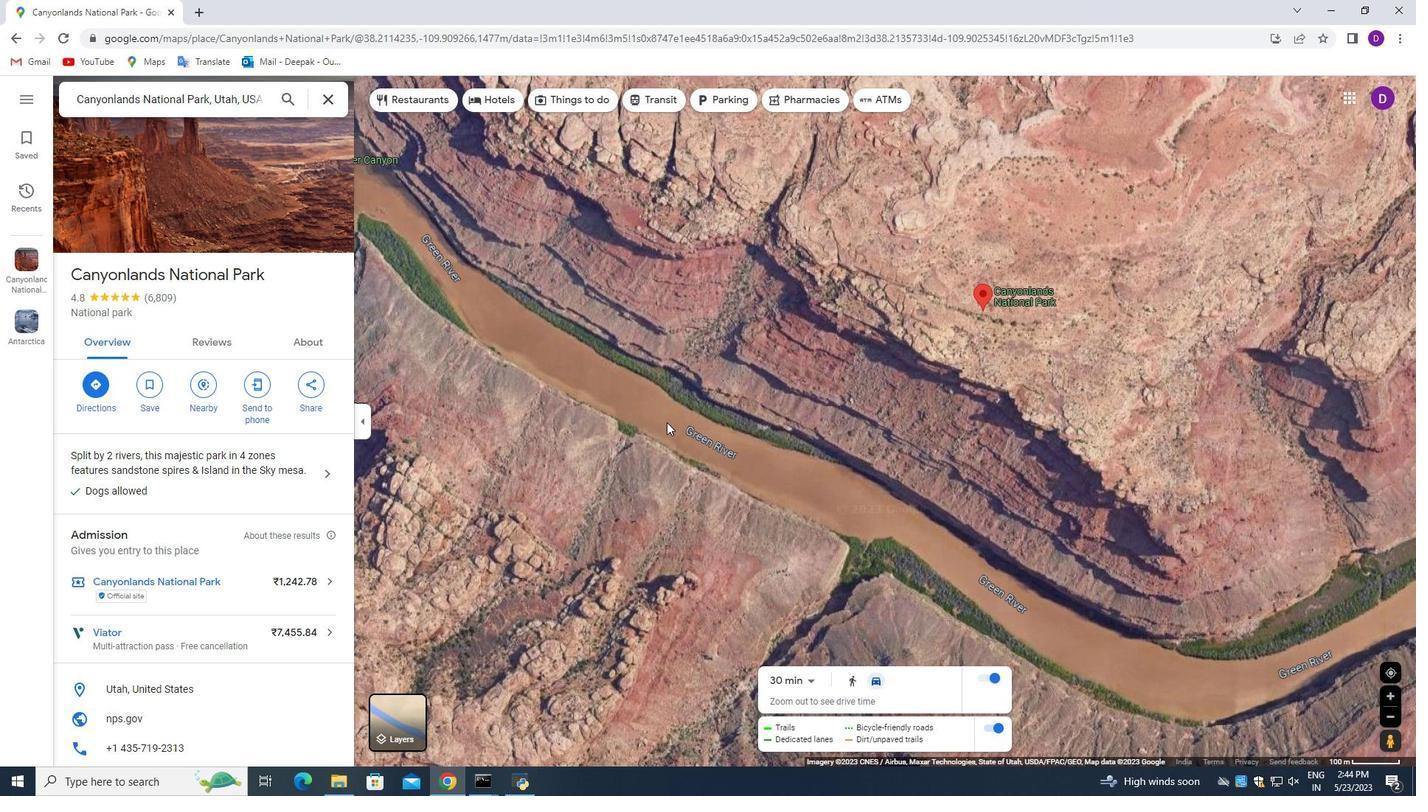 
Action: Mouse scrolled (191, 531) with delta (0, 0)
Screenshot: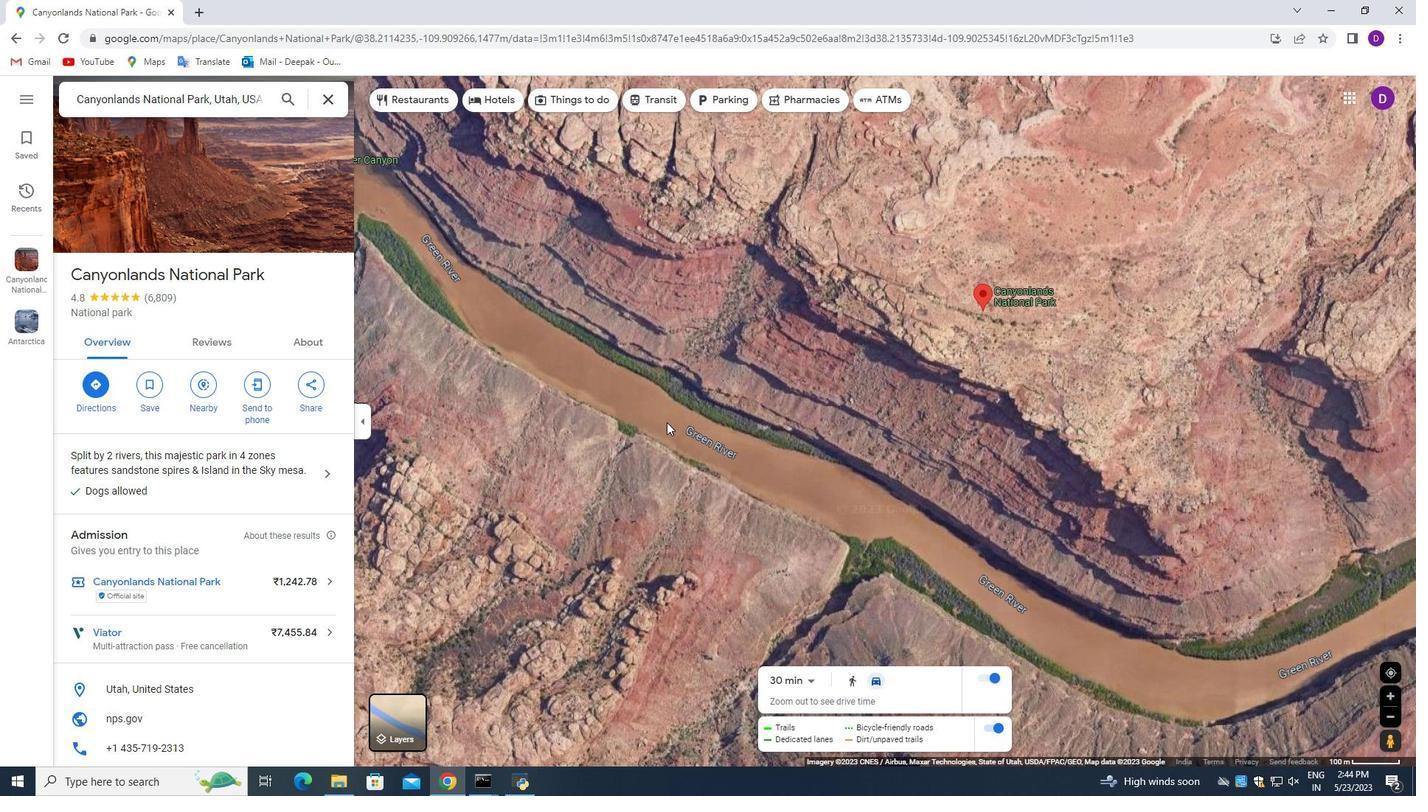 
Action: Mouse moved to (191, 515)
Screenshot: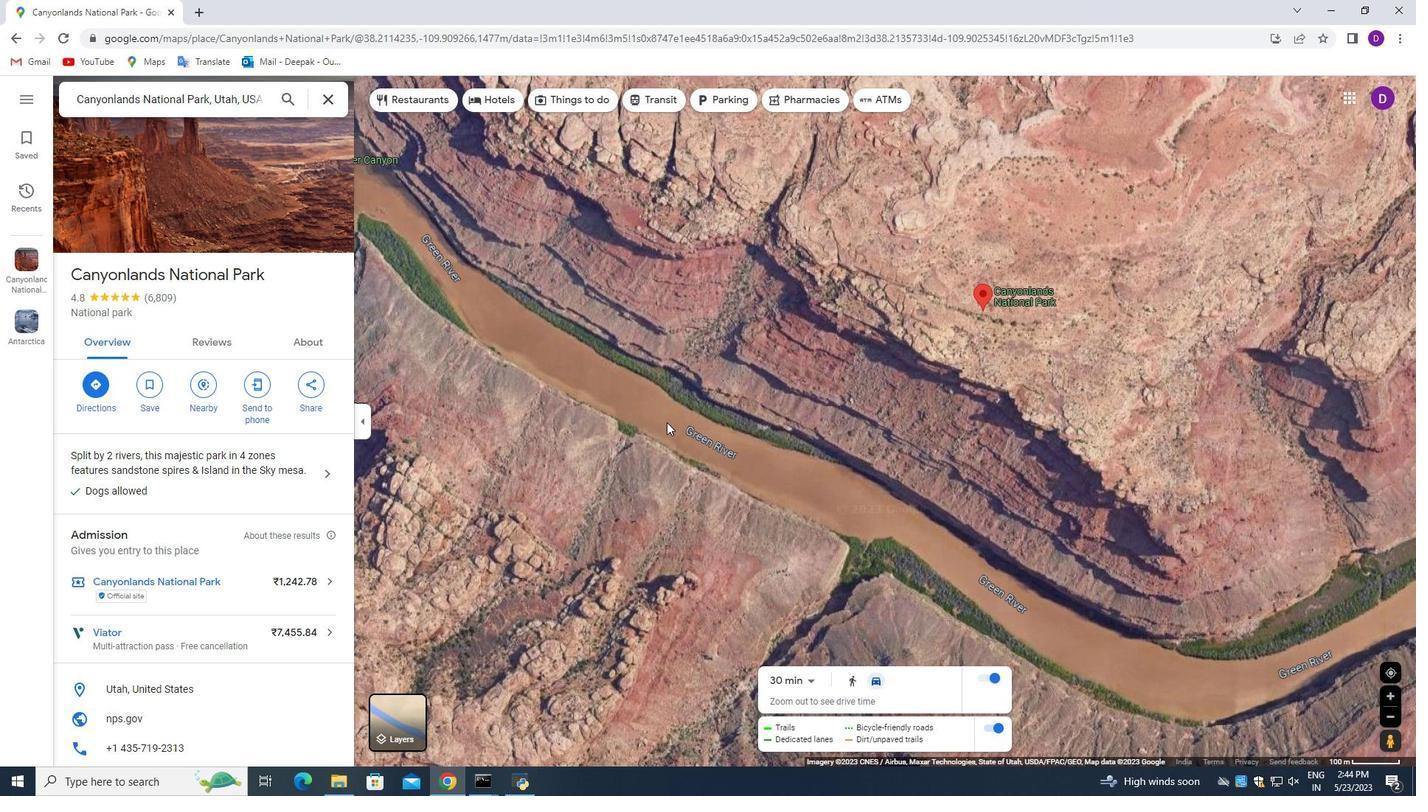 
Action: Mouse scrolled (191, 516) with delta (0, 0)
Screenshot: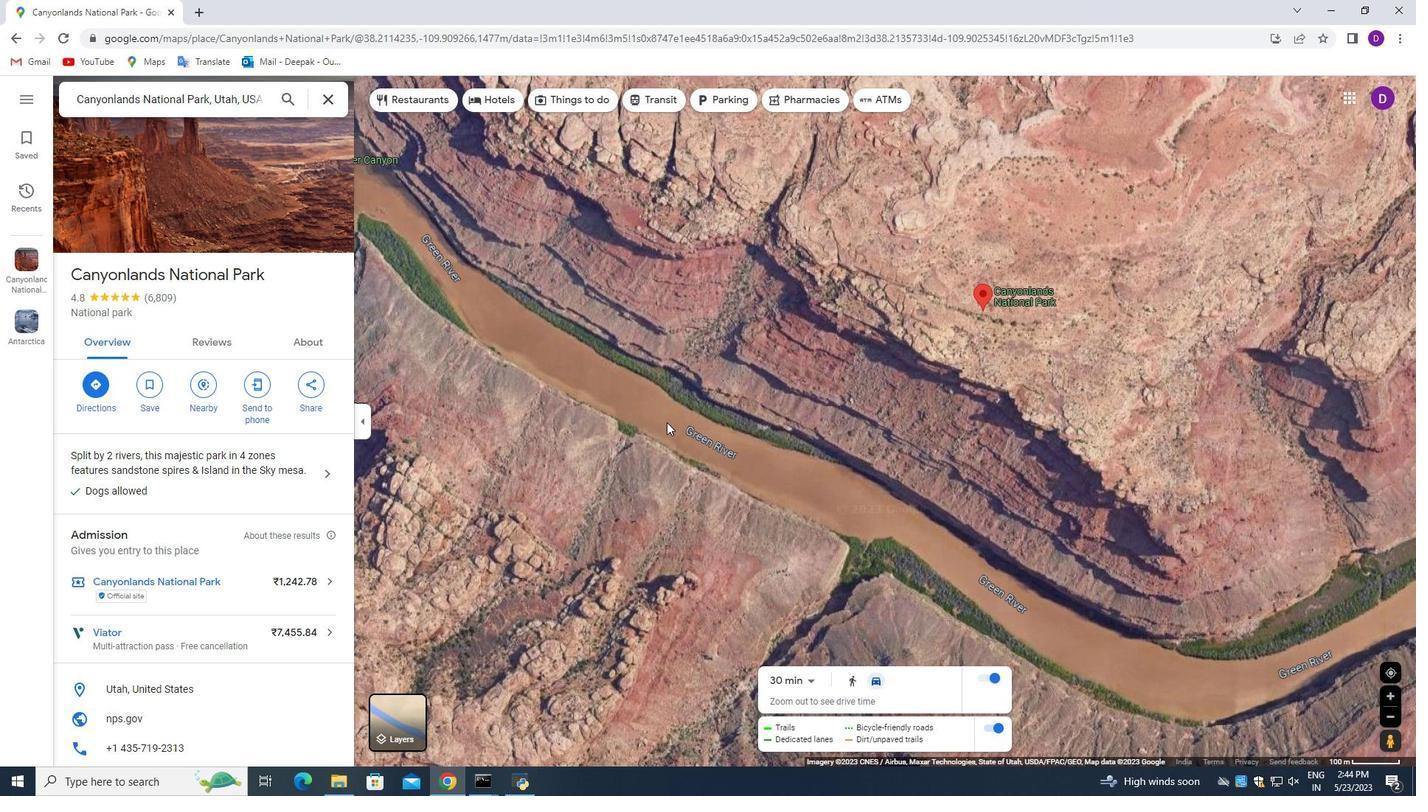 
Action: Mouse moved to (191, 494)
Screenshot: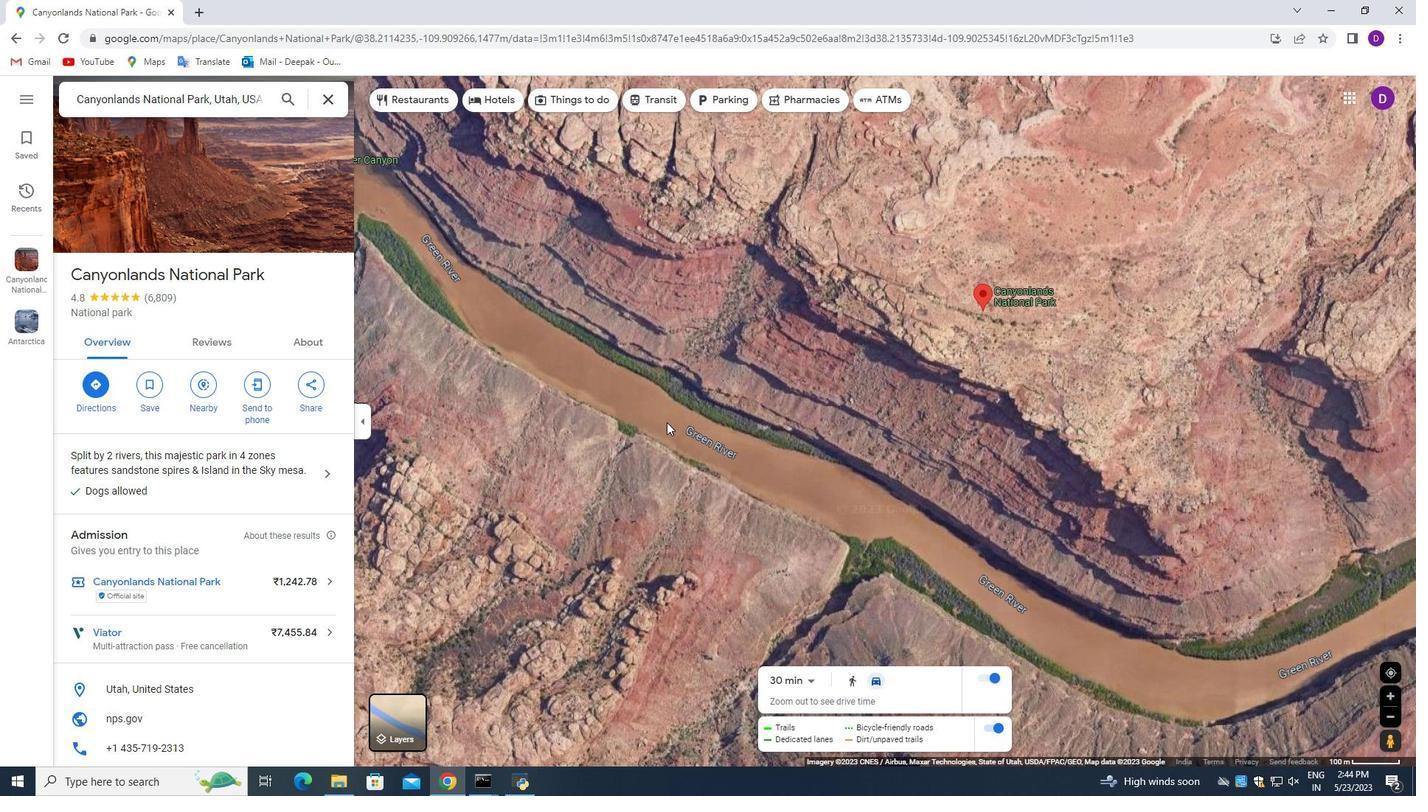 
Action: Mouse scrolled (191, 495) with delta (0, 0)
Screenshot: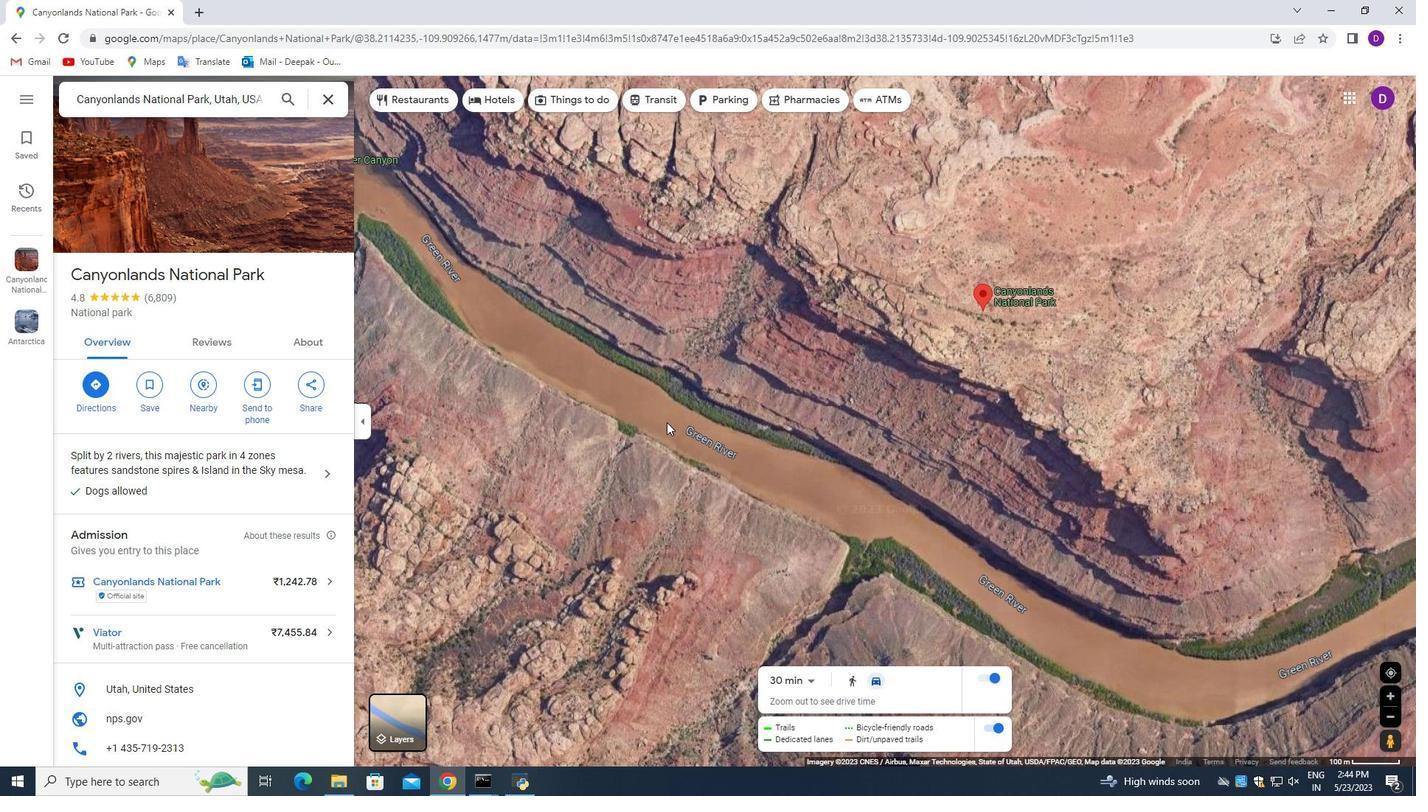 
Action: Mouse moved to (177, 103)
Screenshot: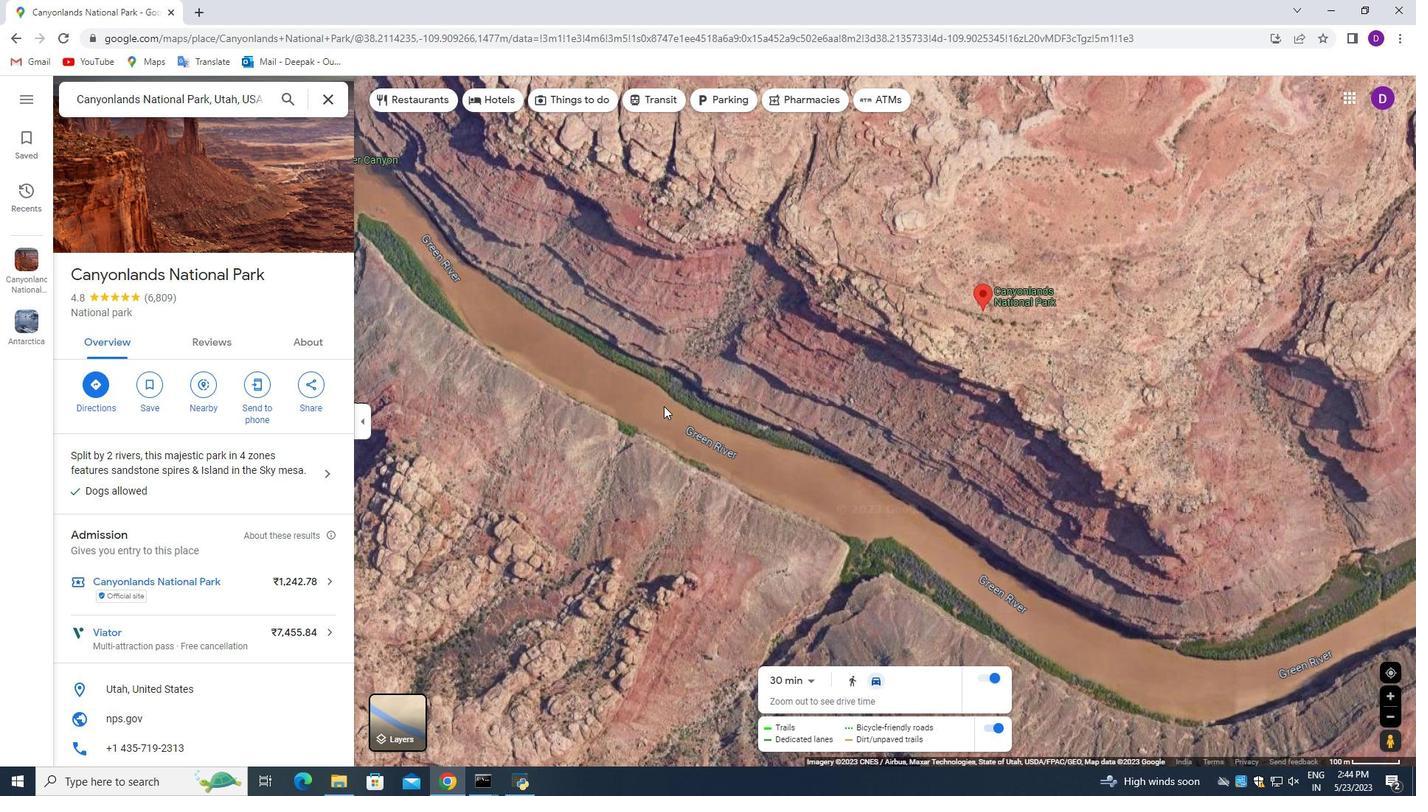 
Action: Key pressed driving<Key.space>options<Key.enter>
Screenshot: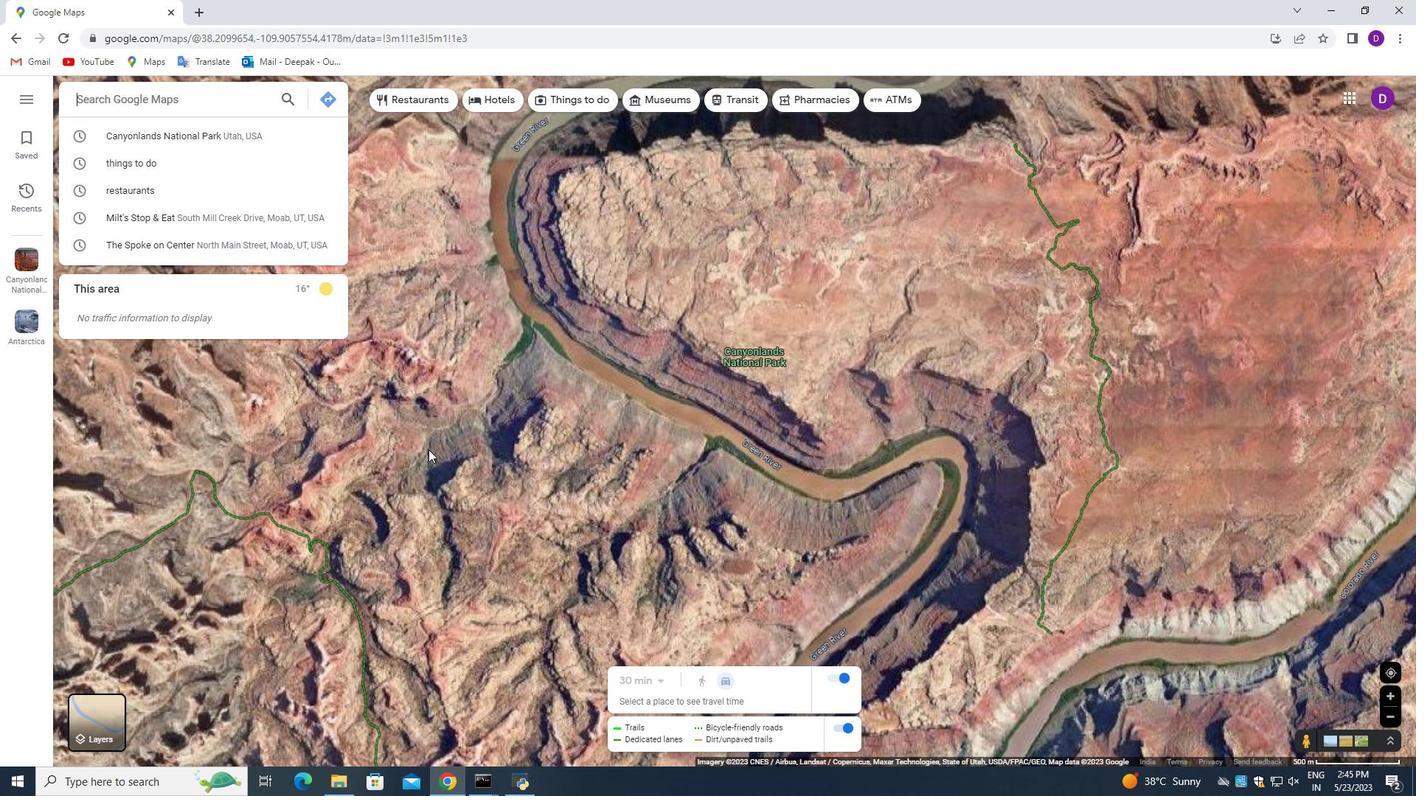 
Action: Mouse moved to (328, 101)
Screenshot: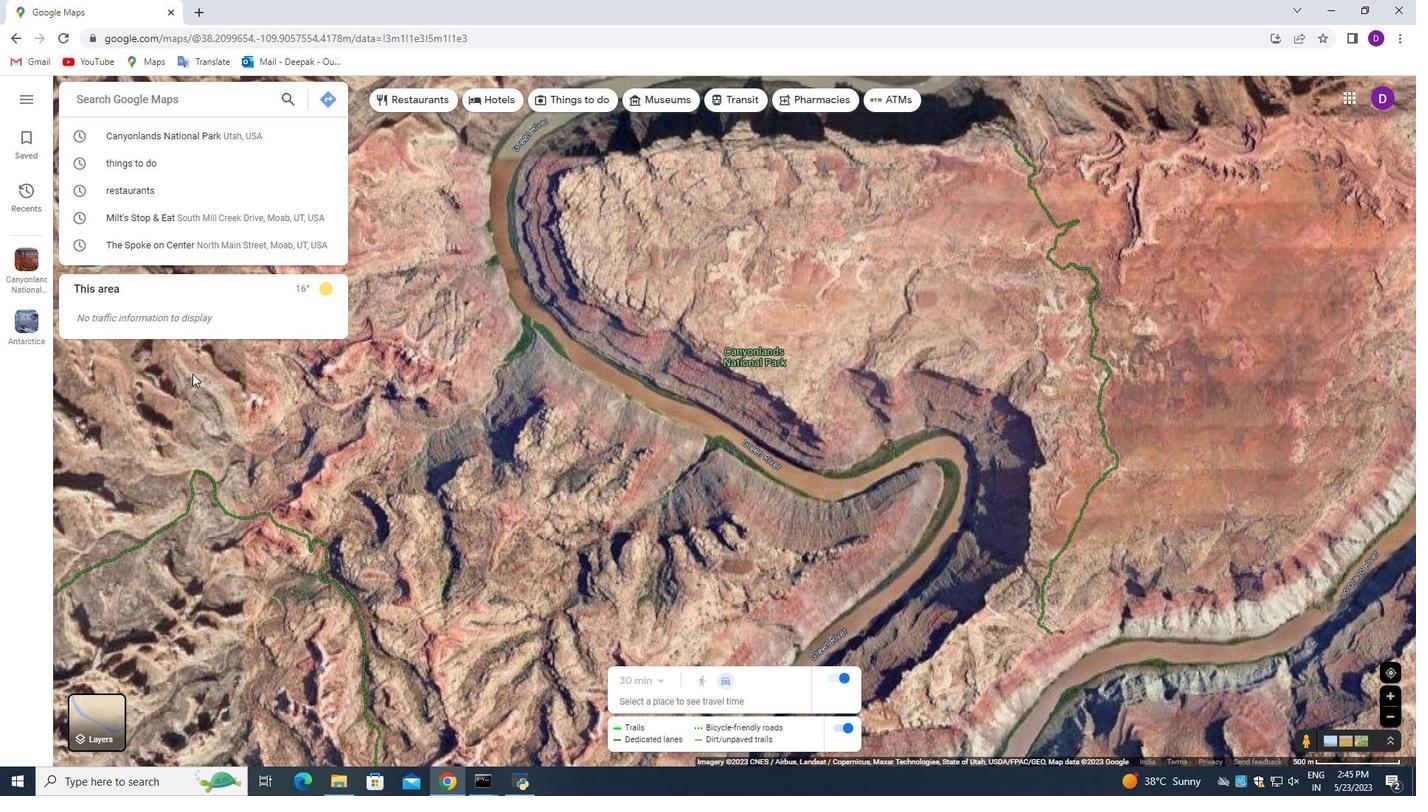 
Action: Mouse pressed left at (328, 101)
Screenshot: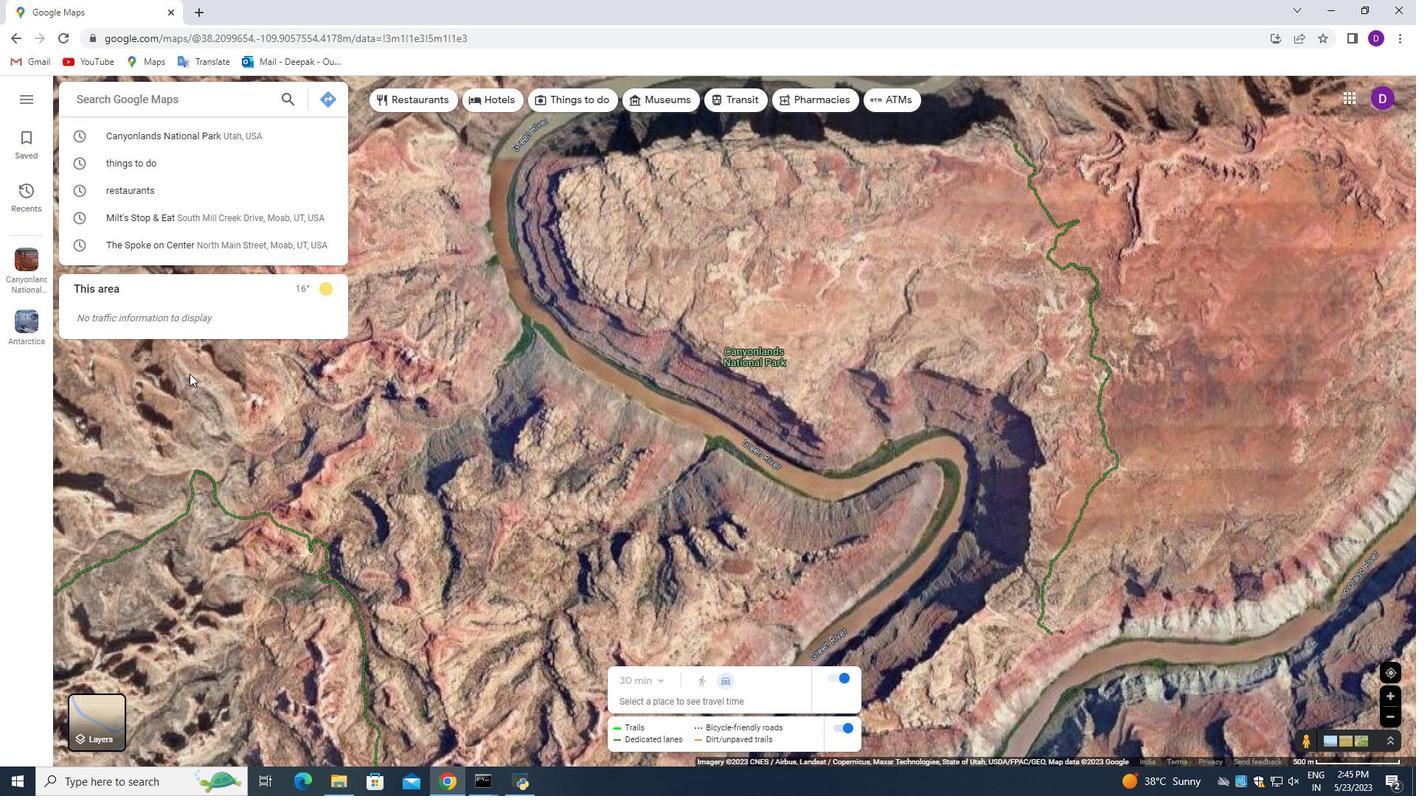 
Action: Mouse moved to (410, 728)
Screenshot: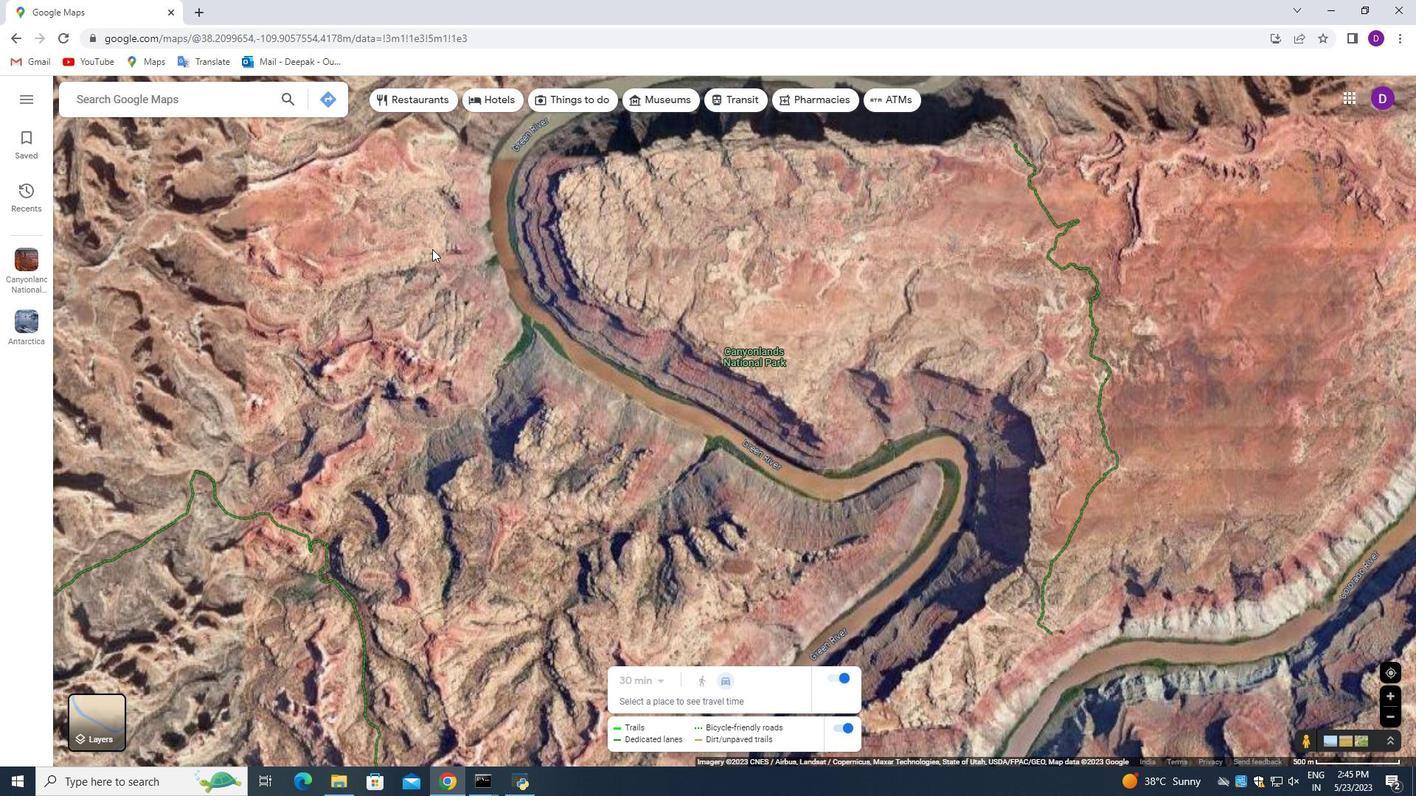 
Action: Mouse pressed left at (410, 728)
Screenshot: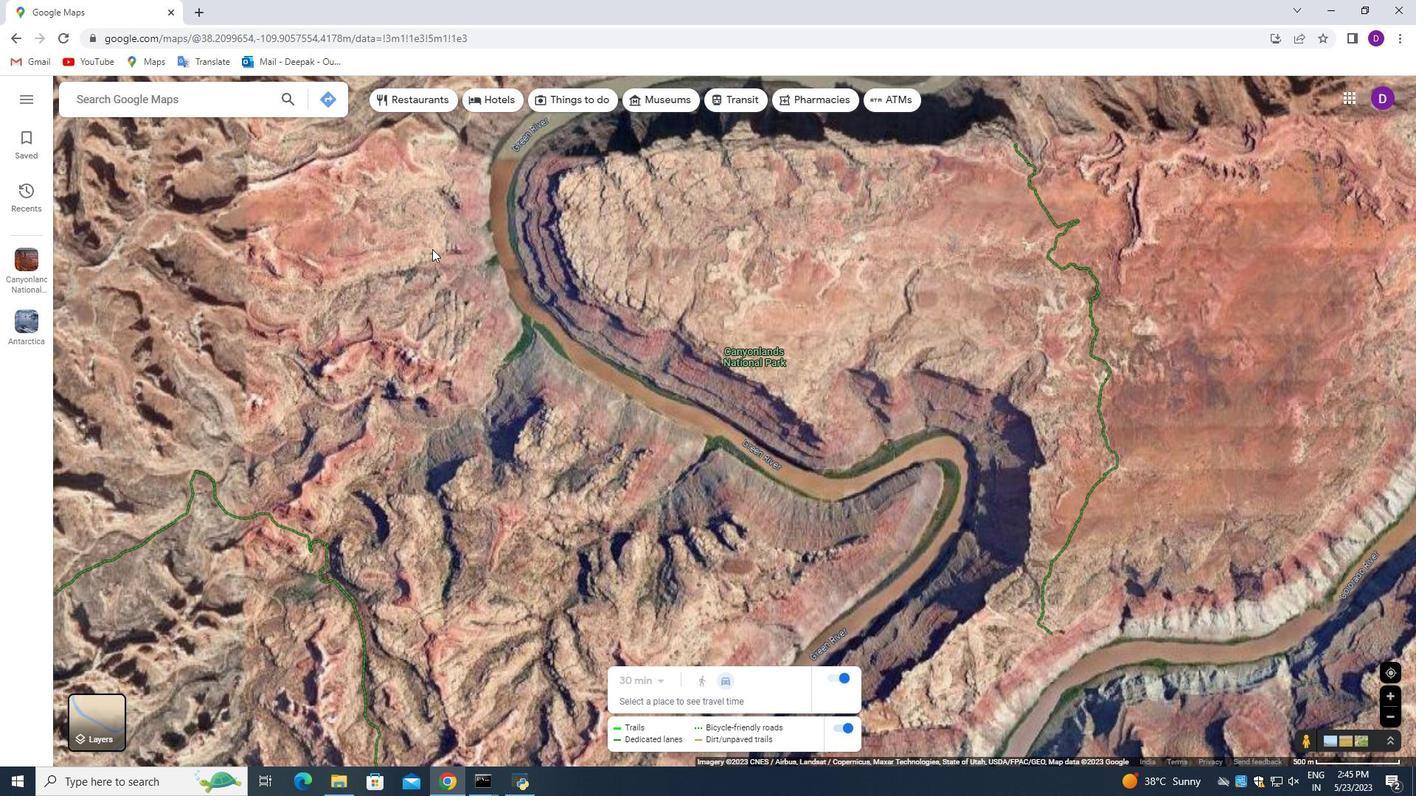 
Action: Mouse moved to (1026, 461)
Screenshot: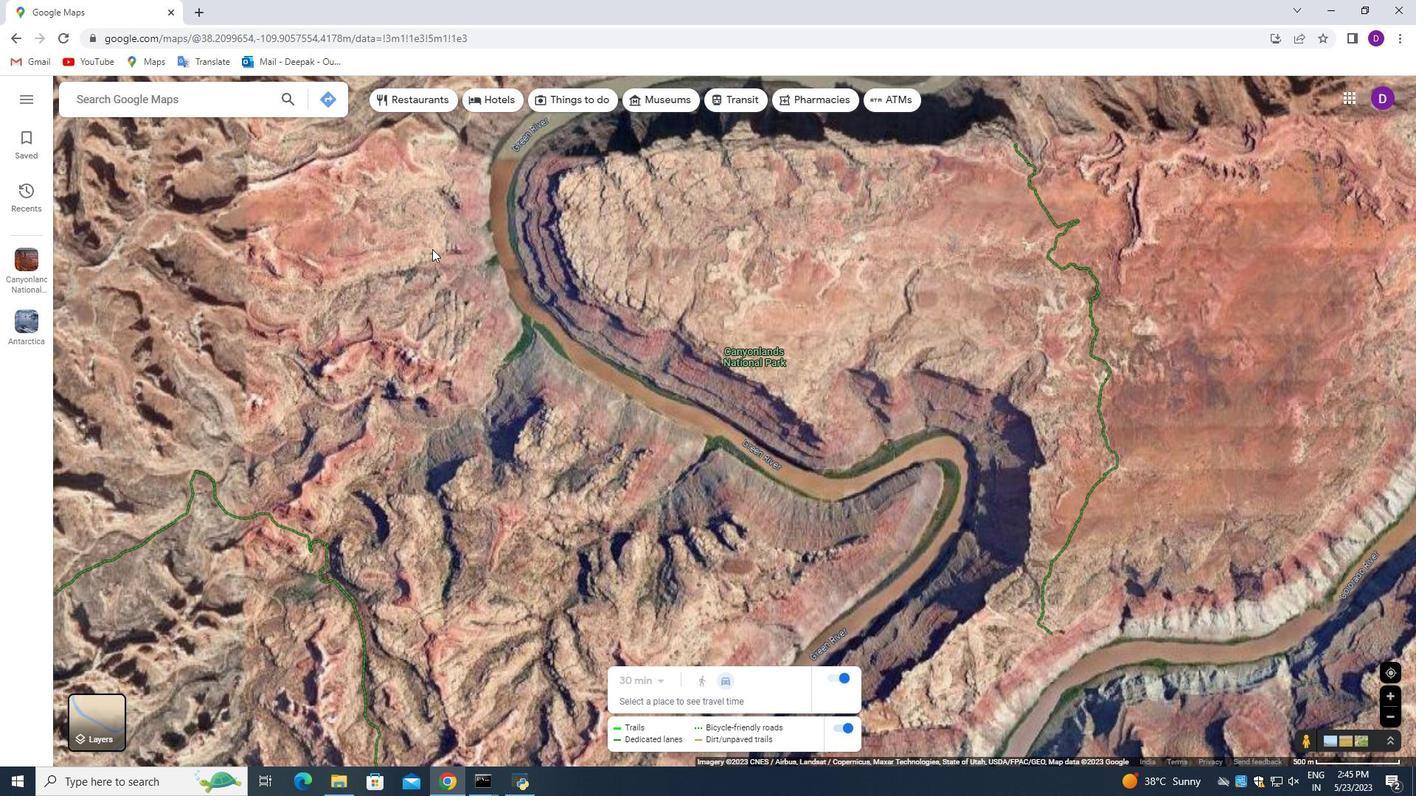 
Action: Mouse scrolled (1026, 462) with delta (0, 0)
Screenshot: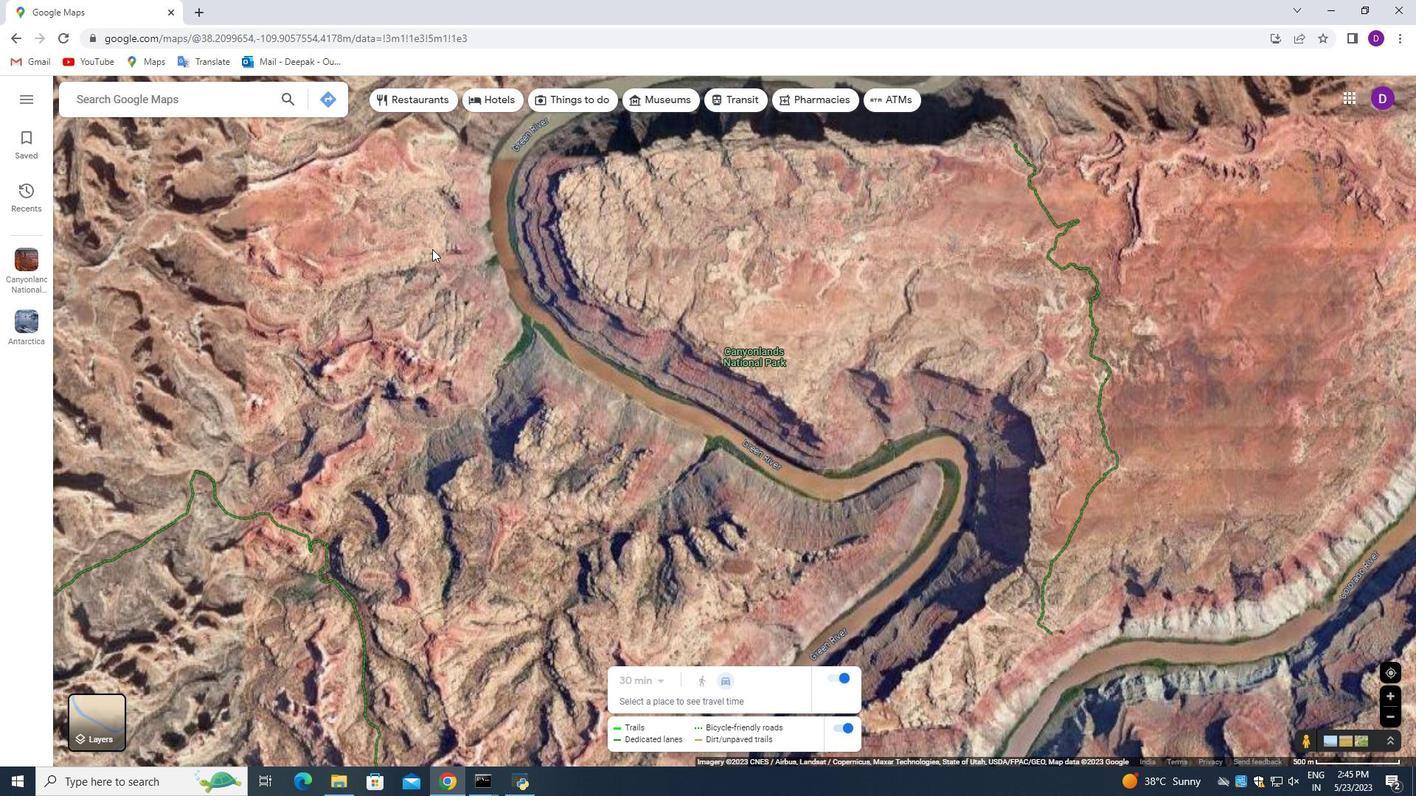 
Action: Mouse scrolled (1026, 462) with delta (0, 0)
Screenshot: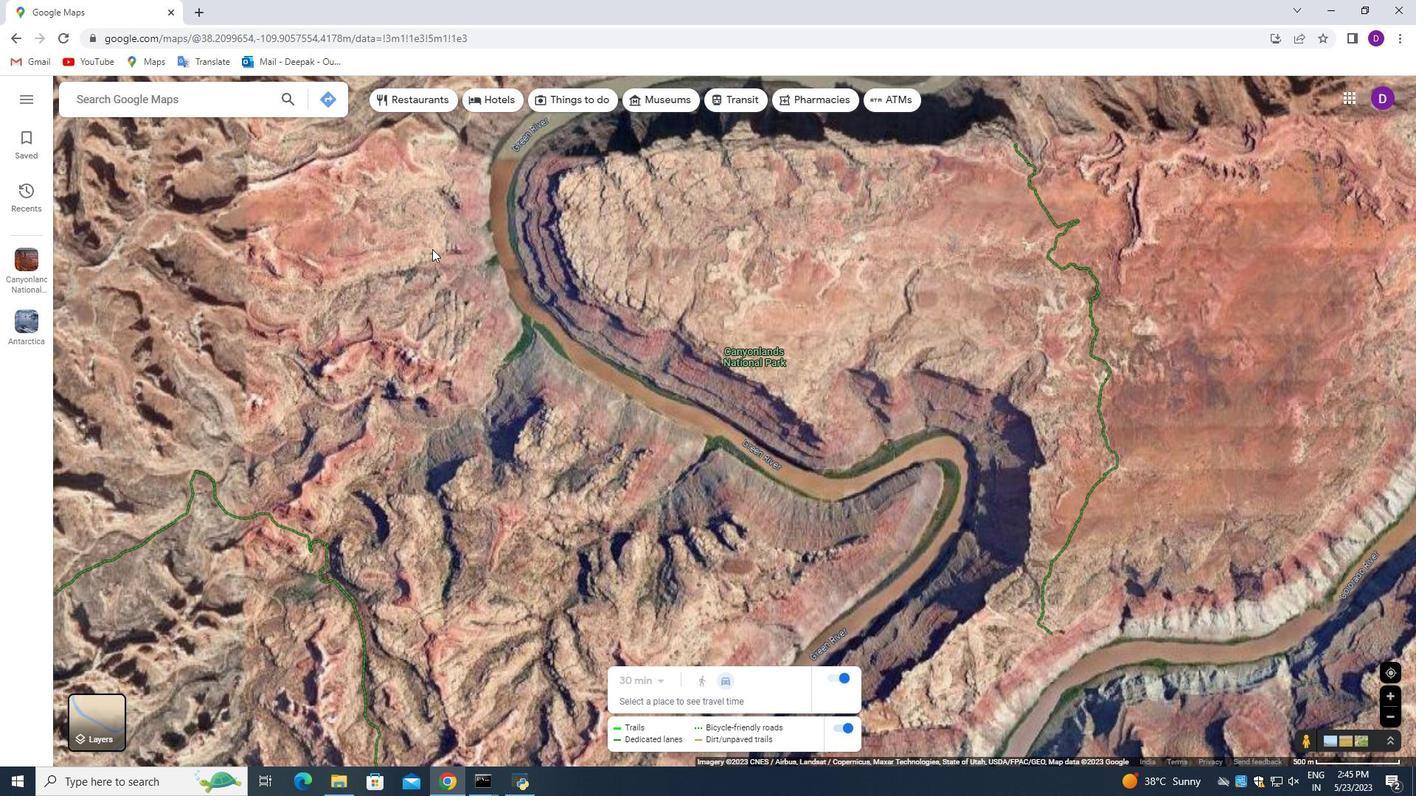 
Action: Mouse scrolled (1026, 462) with delta (0, 0)
Screenshot: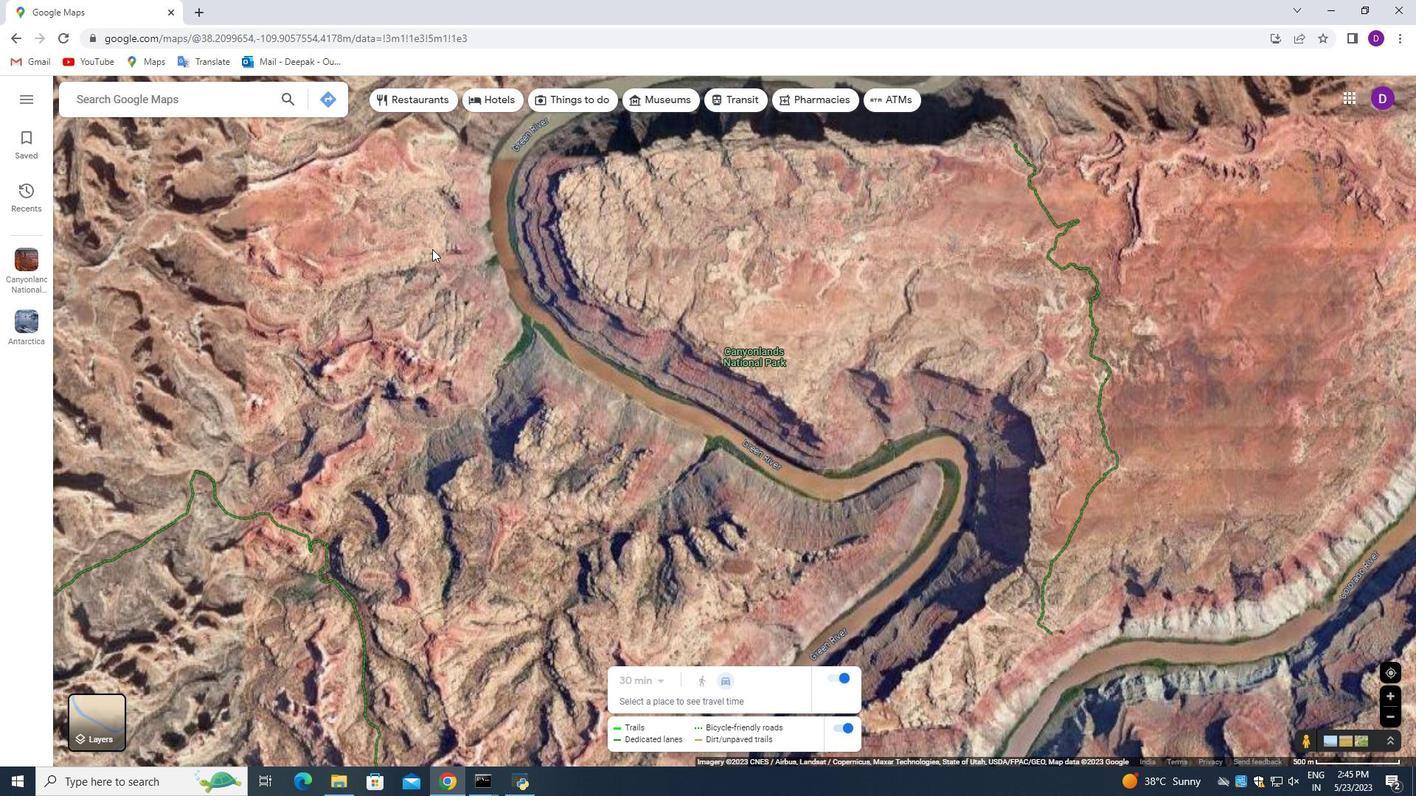 
Action: Mouse scrolled (1026, 462) with delta (0, 0)
Screenshot: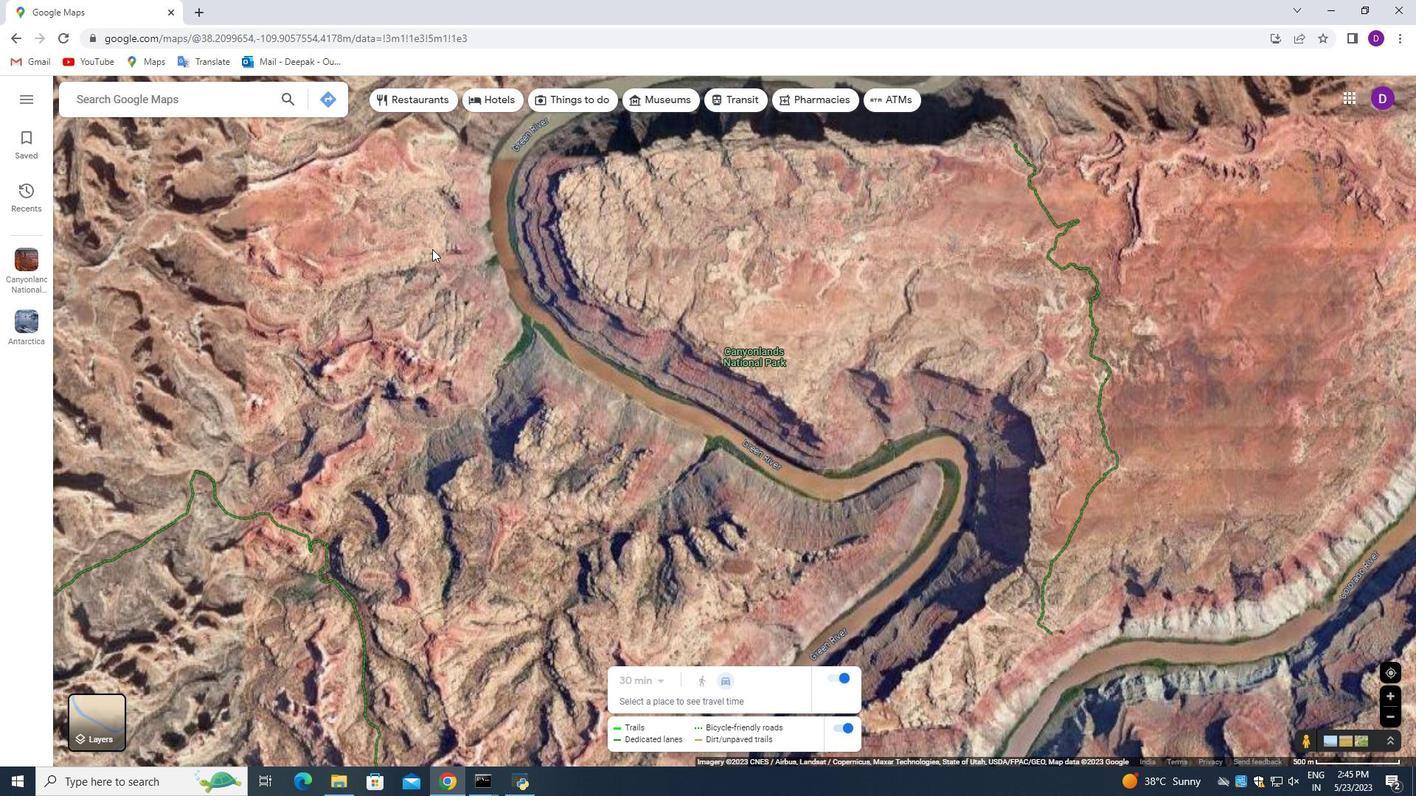 
Action: Mouse scrolled (1026, 462) with delta (0, 0)
Screenshot: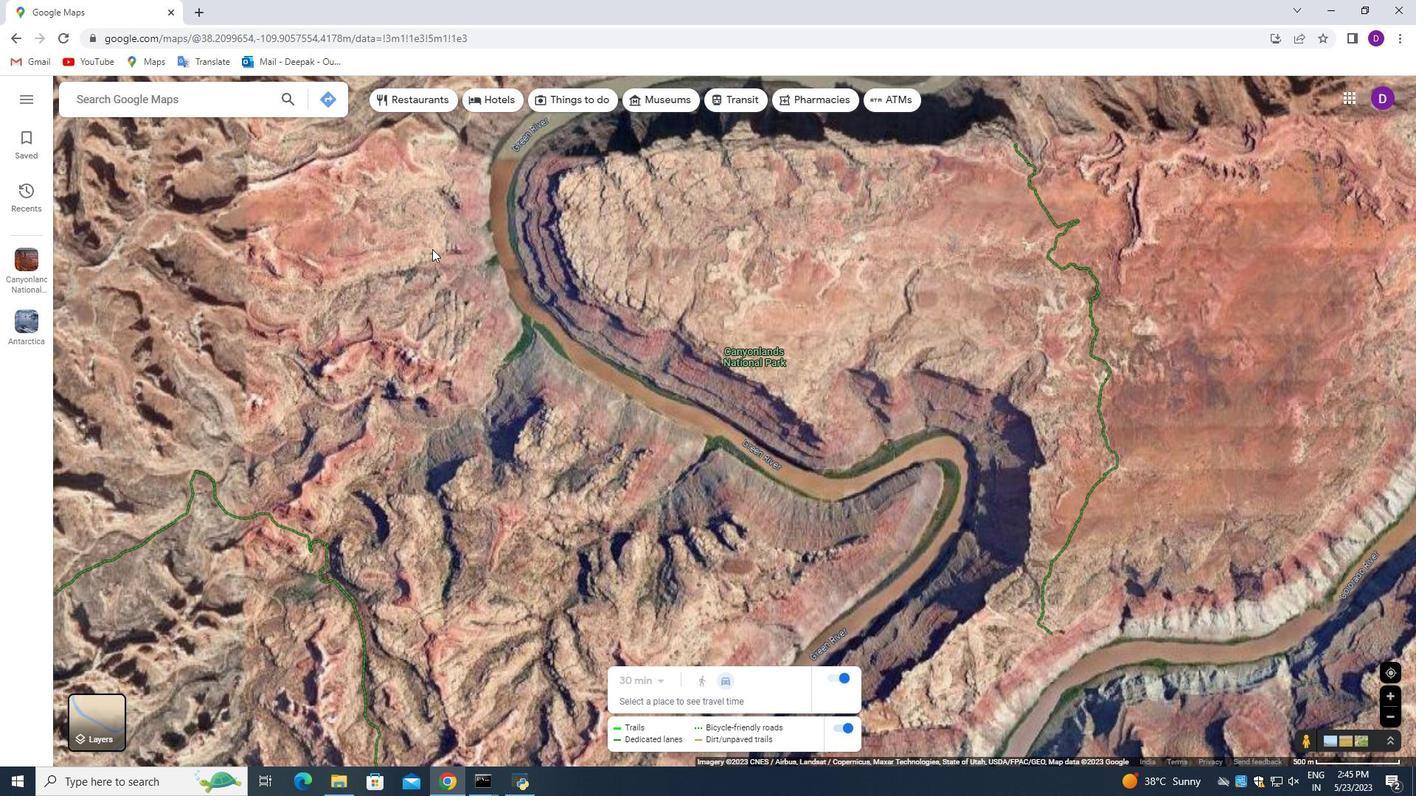 
Action: Mouse scrolled (1026, 462) with delta (0, 0)
Screenshot: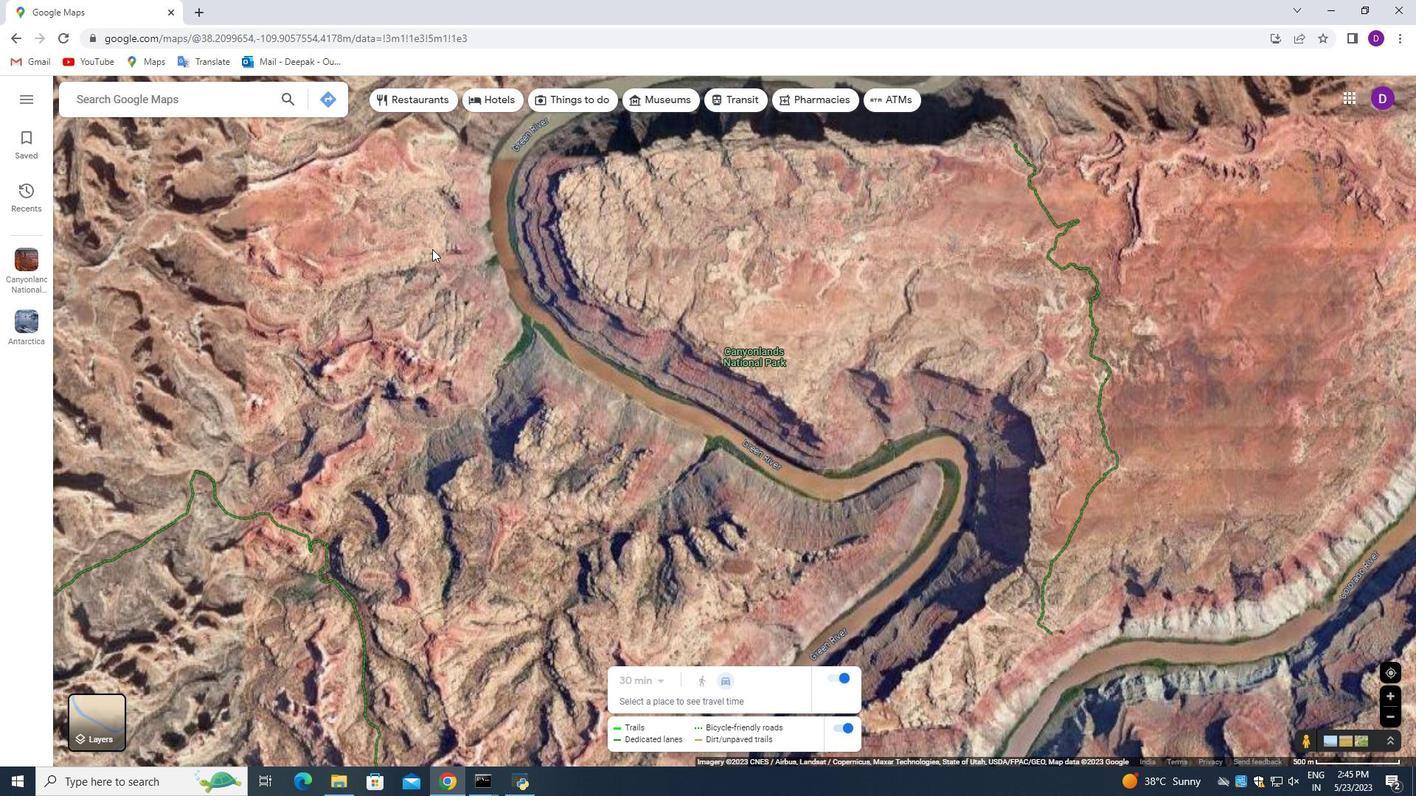 
Action: Mouse scrolled (1026, 462) with delta (0, 0)
Screenshot: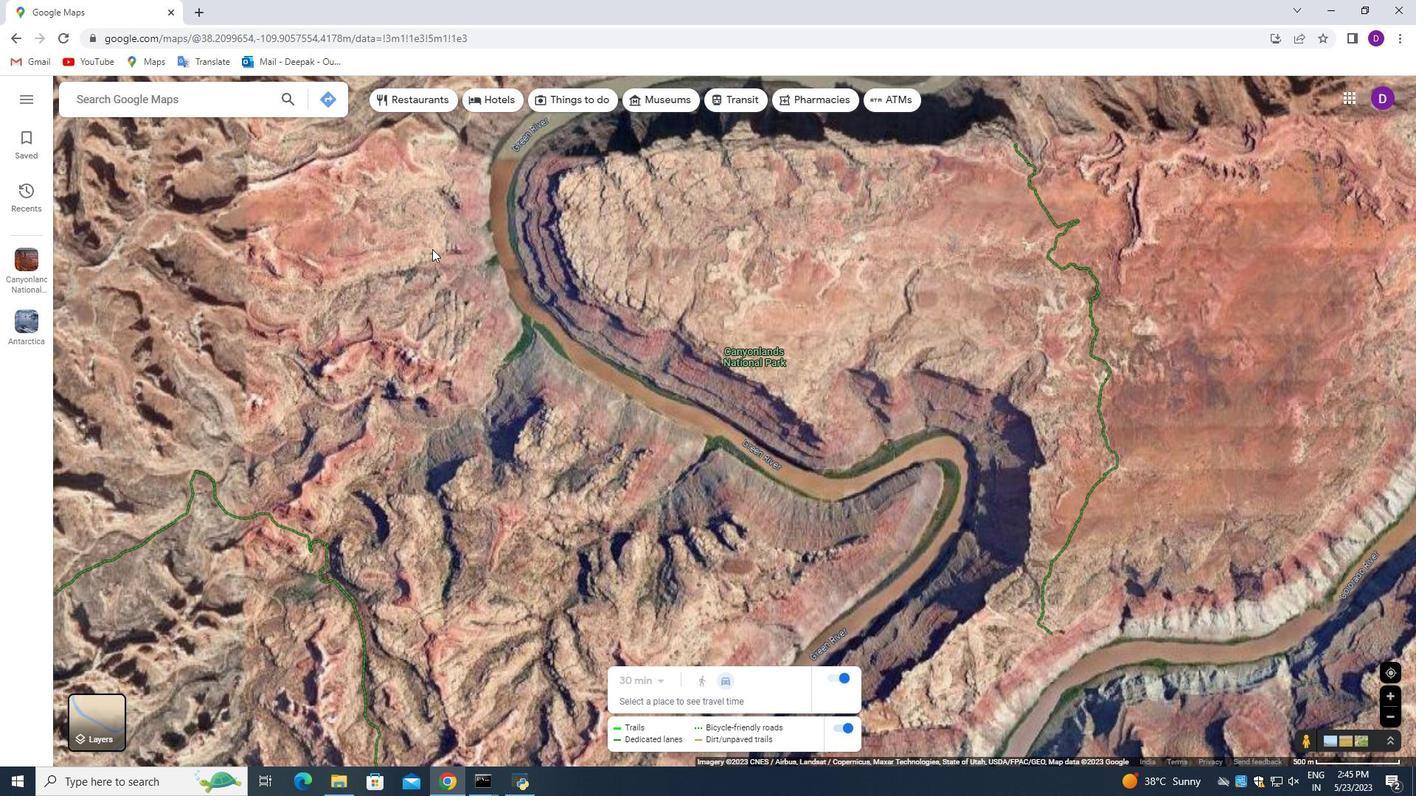 
Action: Mouse scrolled (1026, 462) with delta (0, 0)
Screenshot: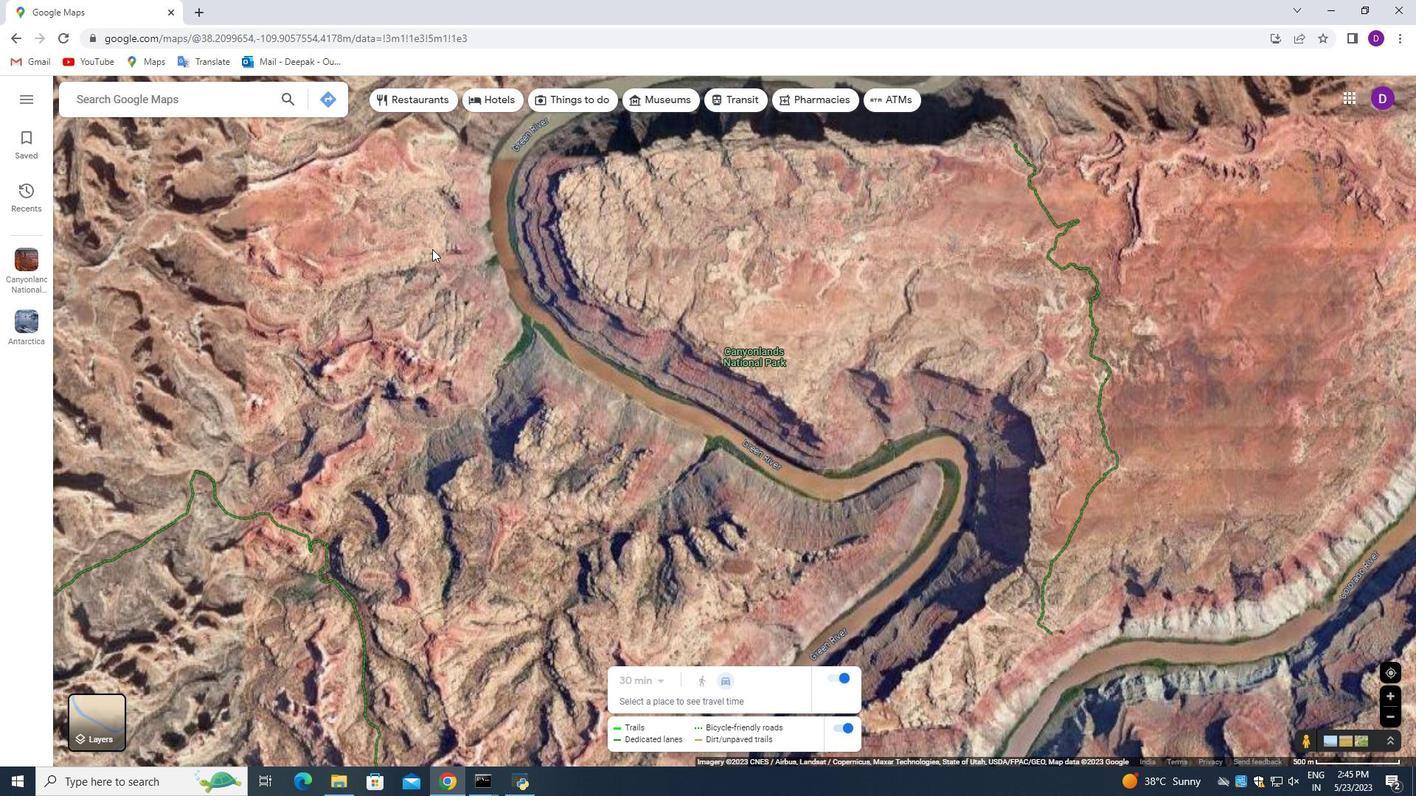 
Action: Mouse scrolled (1026, 462) with delta (0, 0)
Screenshot: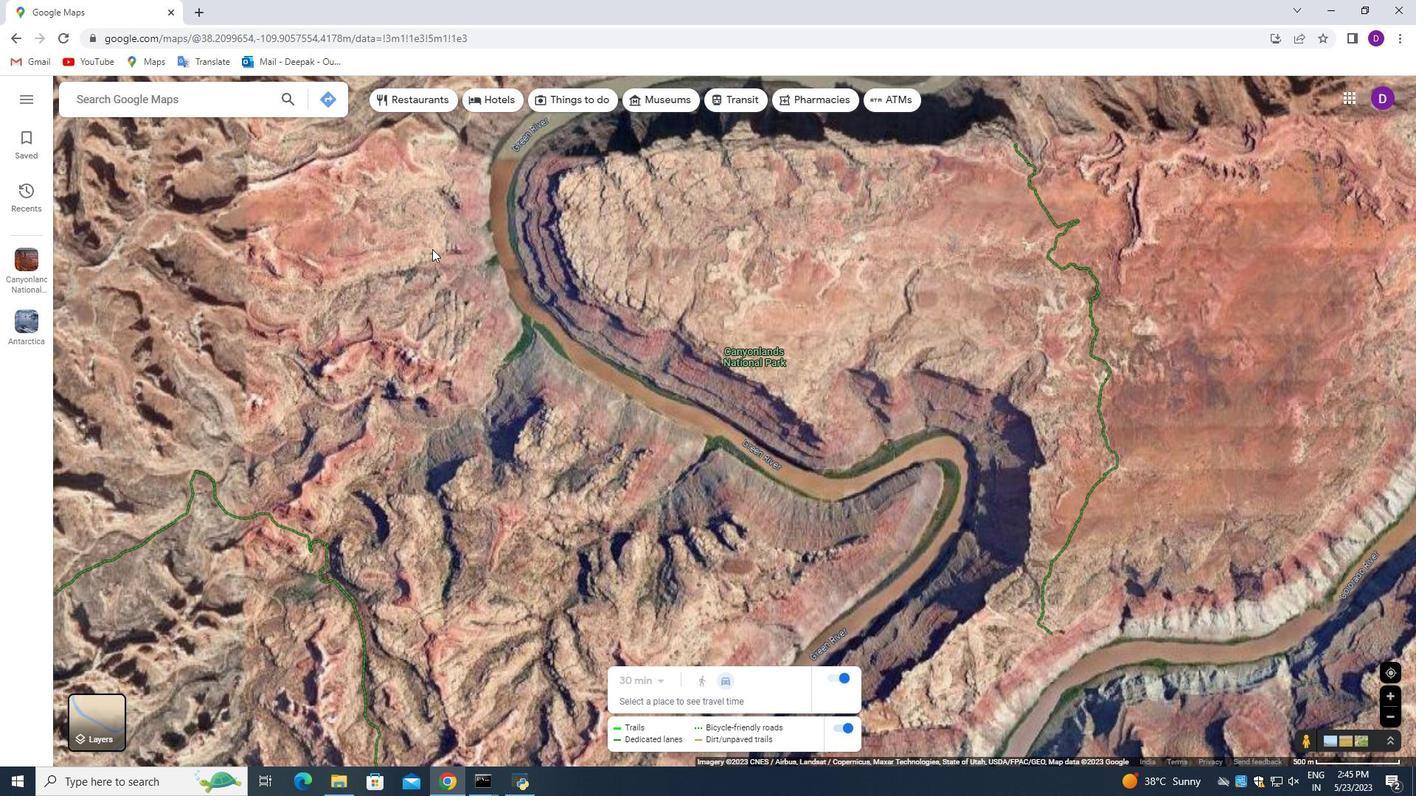 
Action: Mouse moved to (1026, 461)
Screenshot: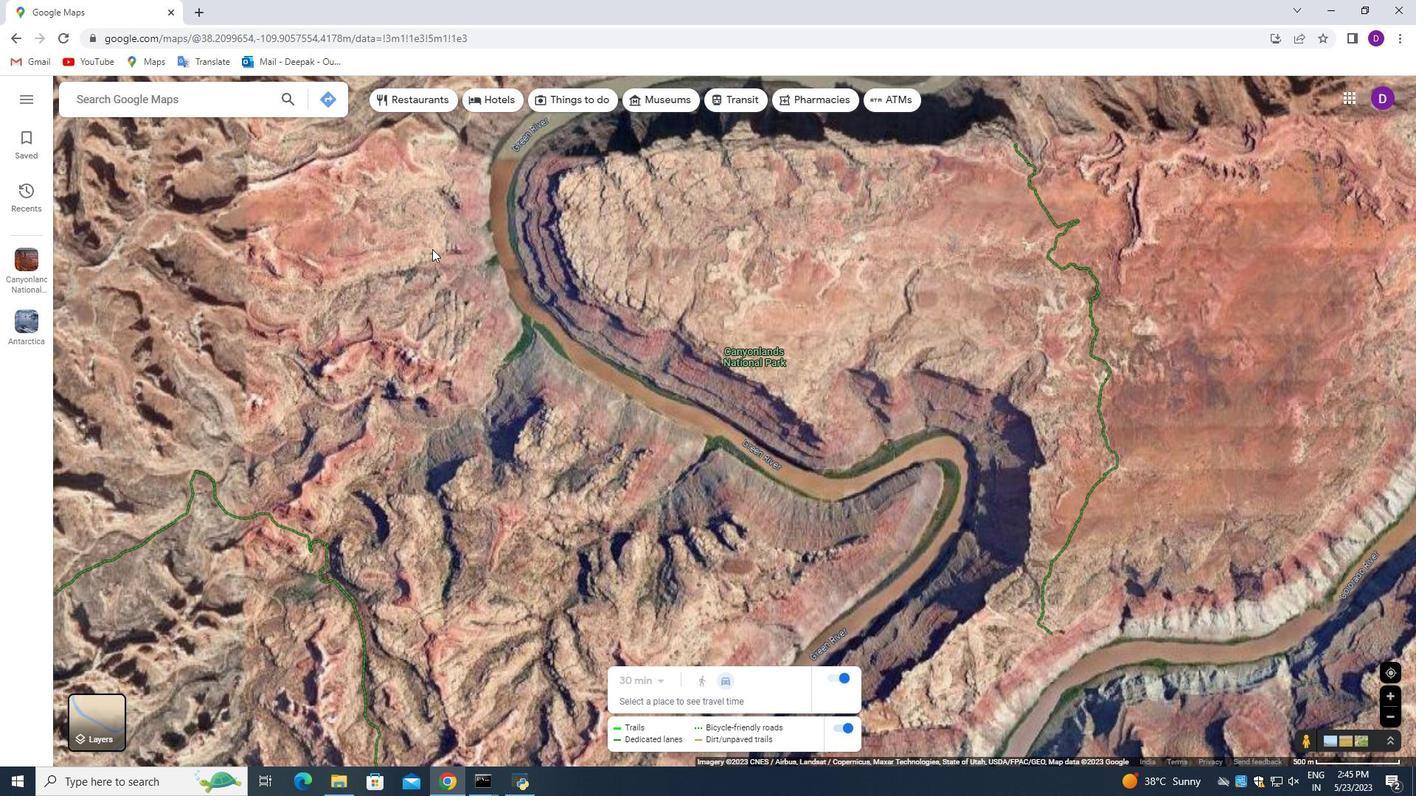 
Action: Mouse scrolled (1026, 462) with delta (0, 0)
Screenshot: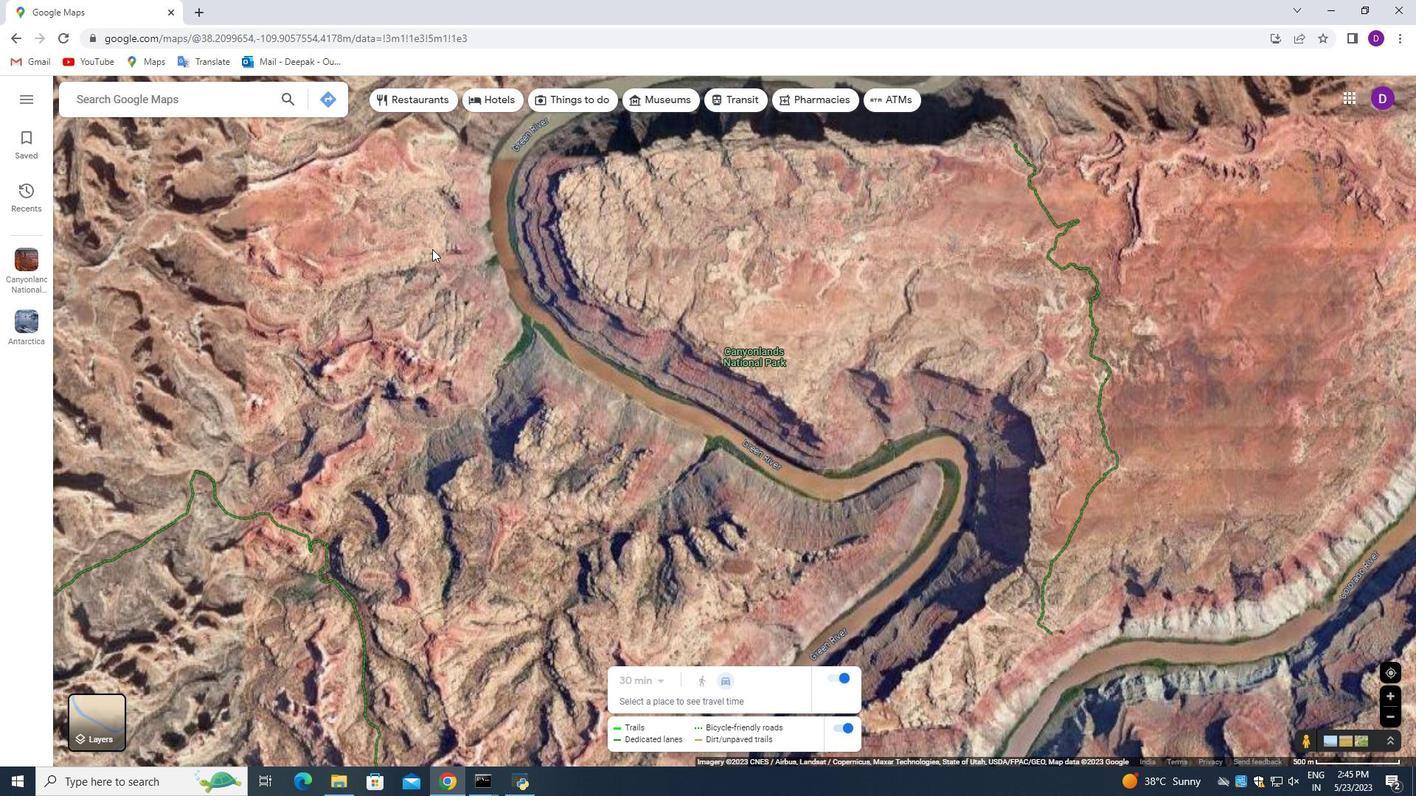 
Action: Mouse moved to (1020, 458)
Screenshot: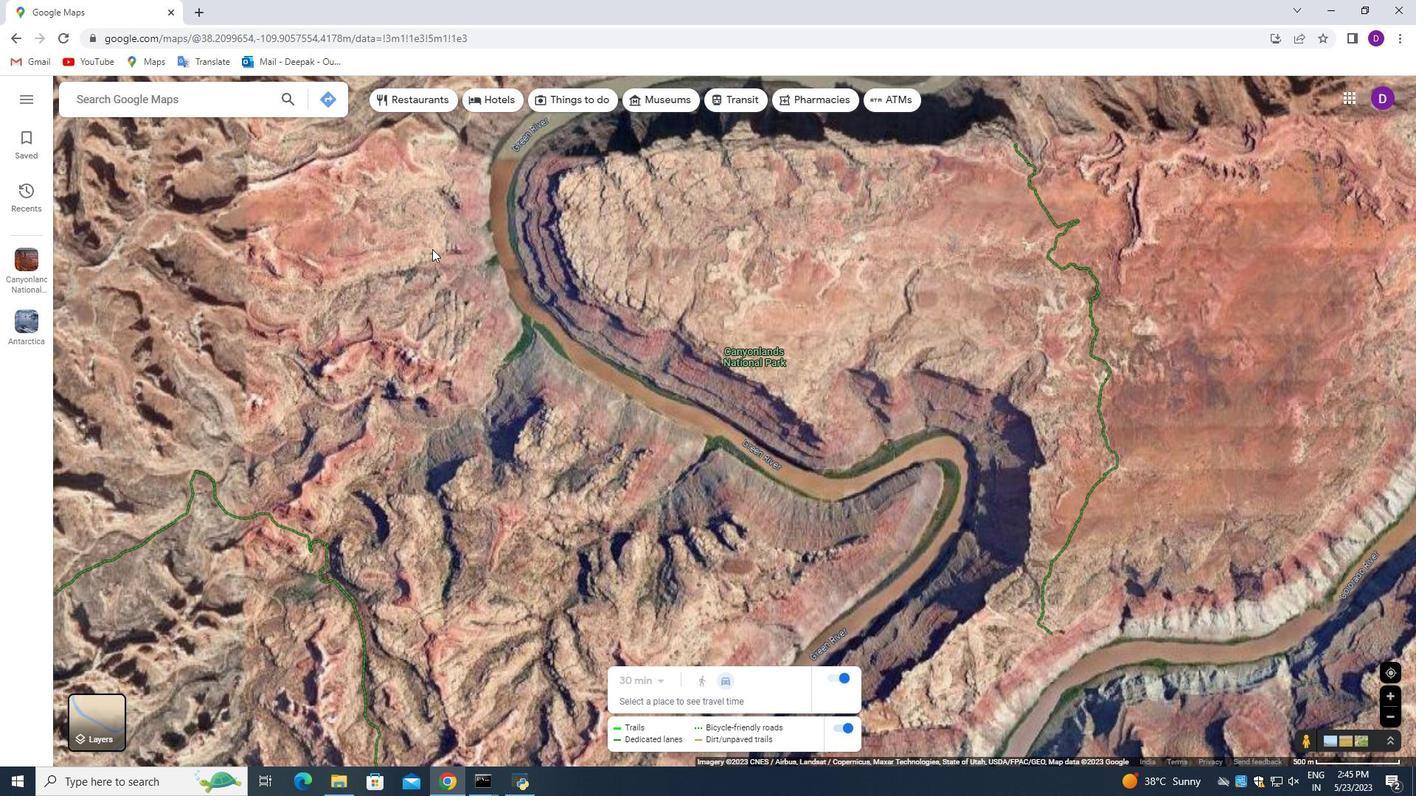 
Action: Mouse scrolled (1023, 460) with delta (0, 0)
Screenshot: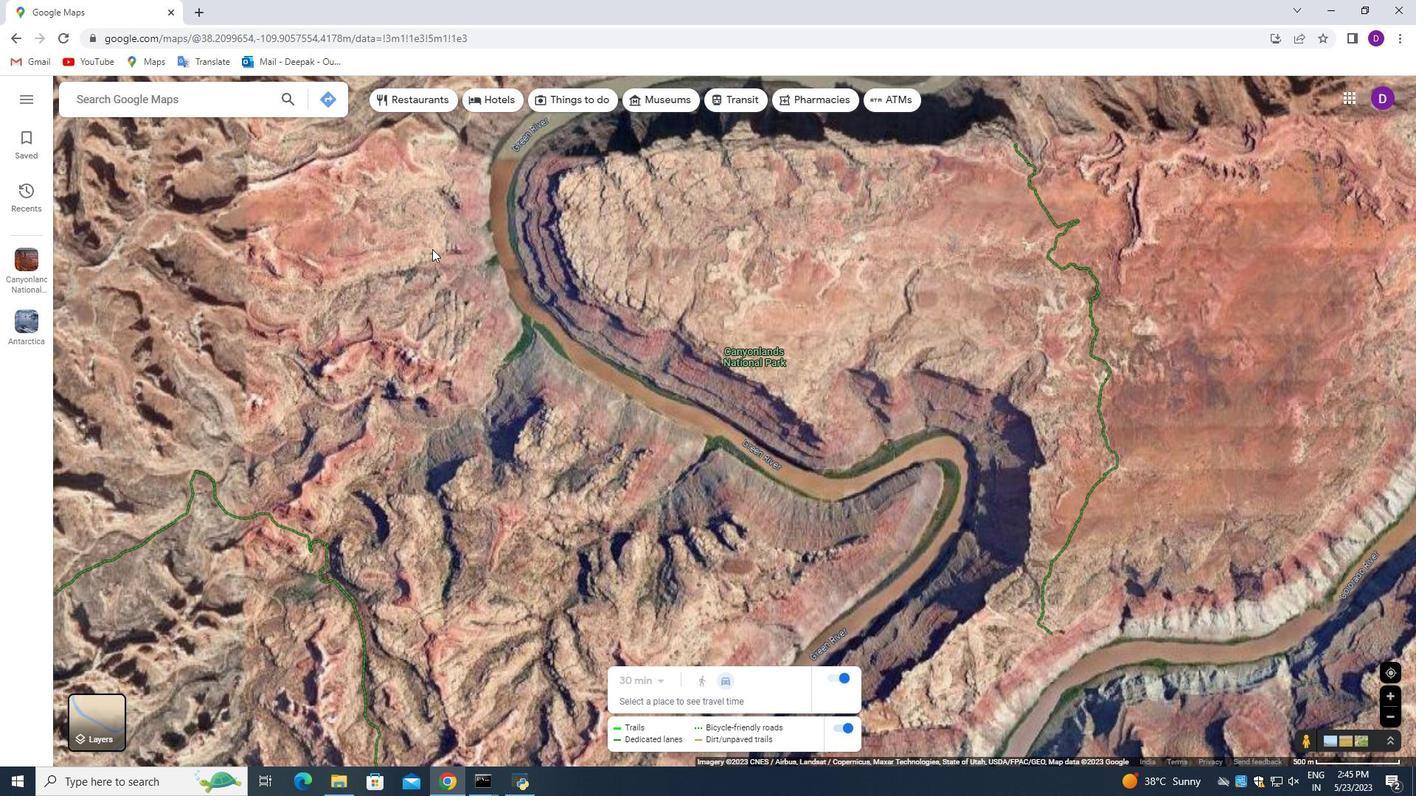
Action: Mouse moved to (1020, 458)
Screenshot: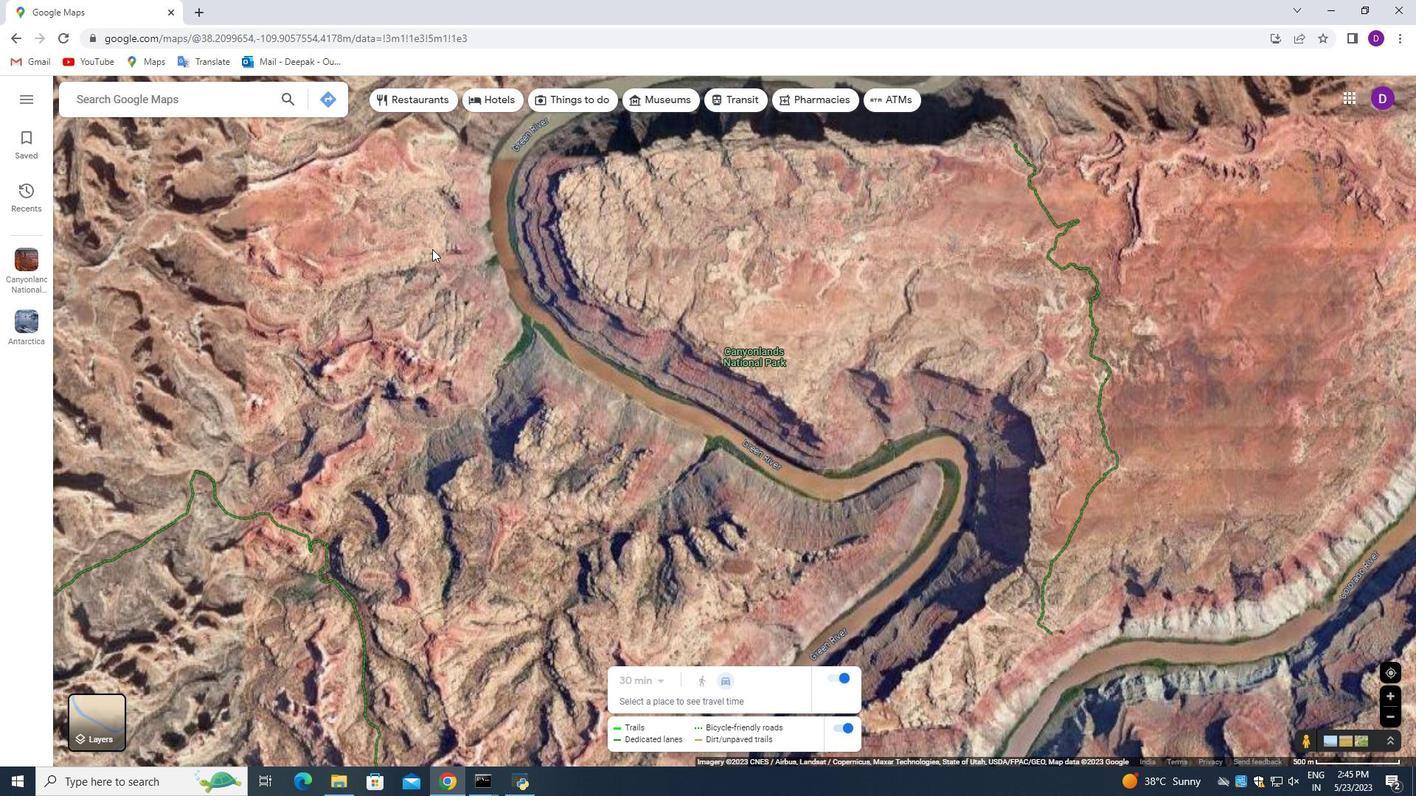 
Action: Mouse scrolled (1020, 458) with delta (0, 0)
Screenshot: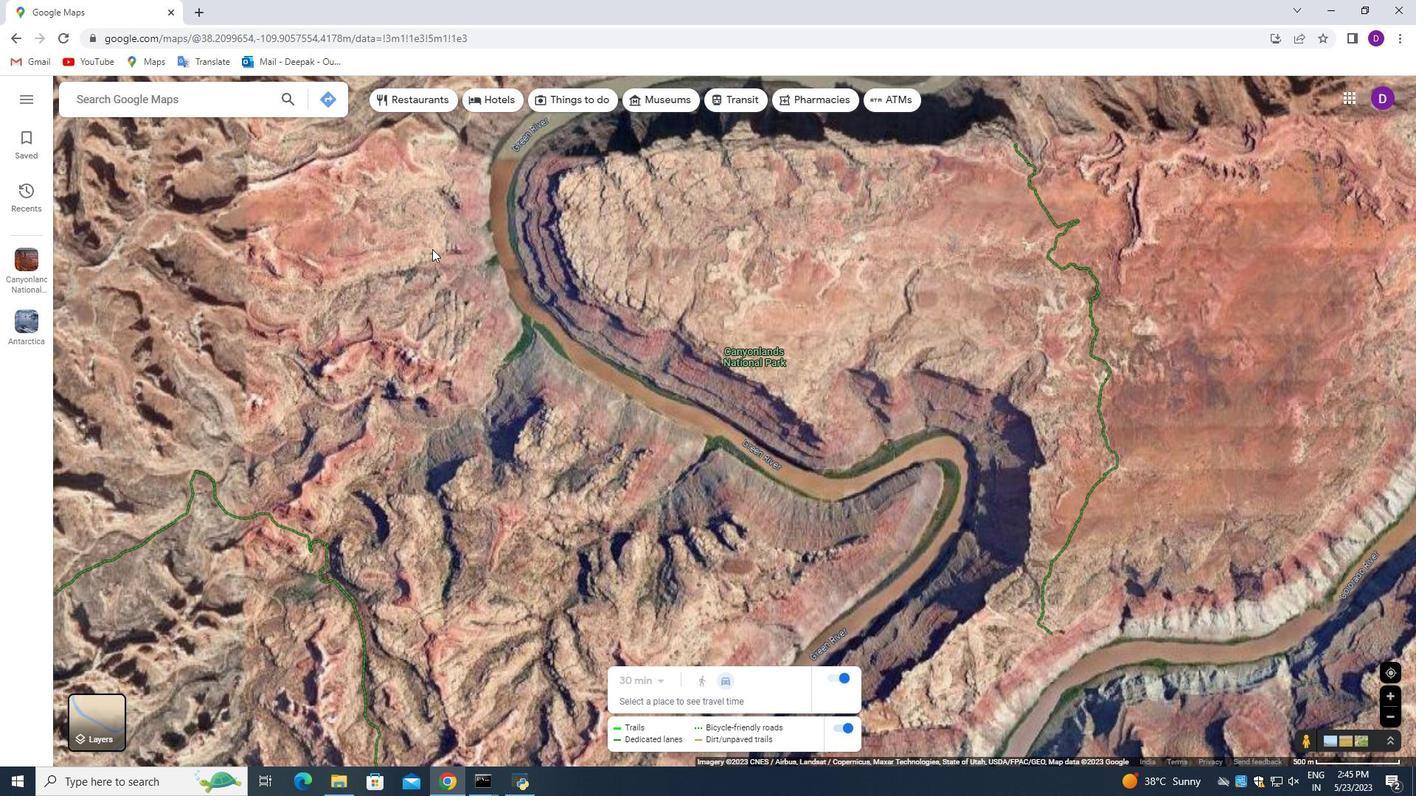 
Action: Mouse moved to (1020, 457)
Screenshot: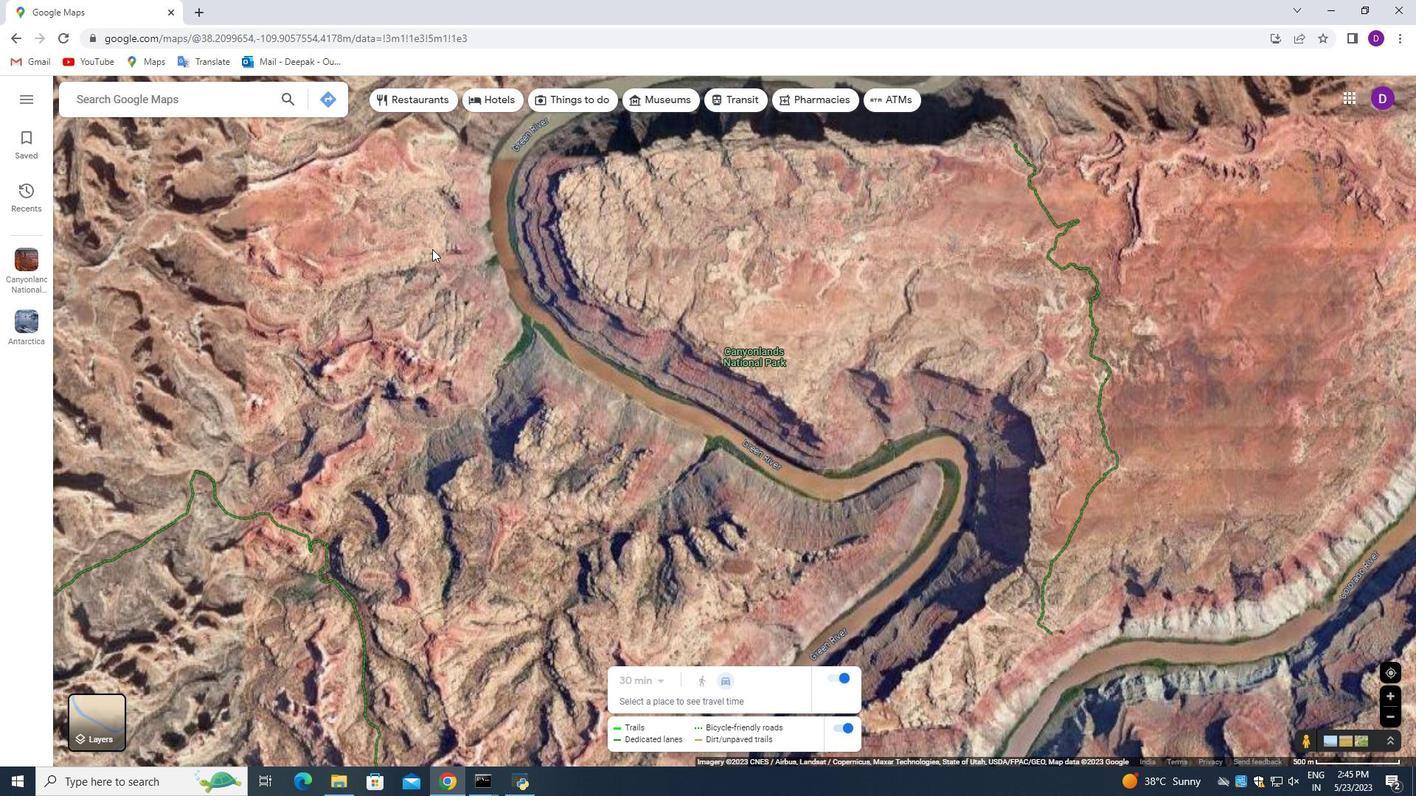 
Action: Mouse scrolled (1020, 458) with delta (0, 0)
Screenshot: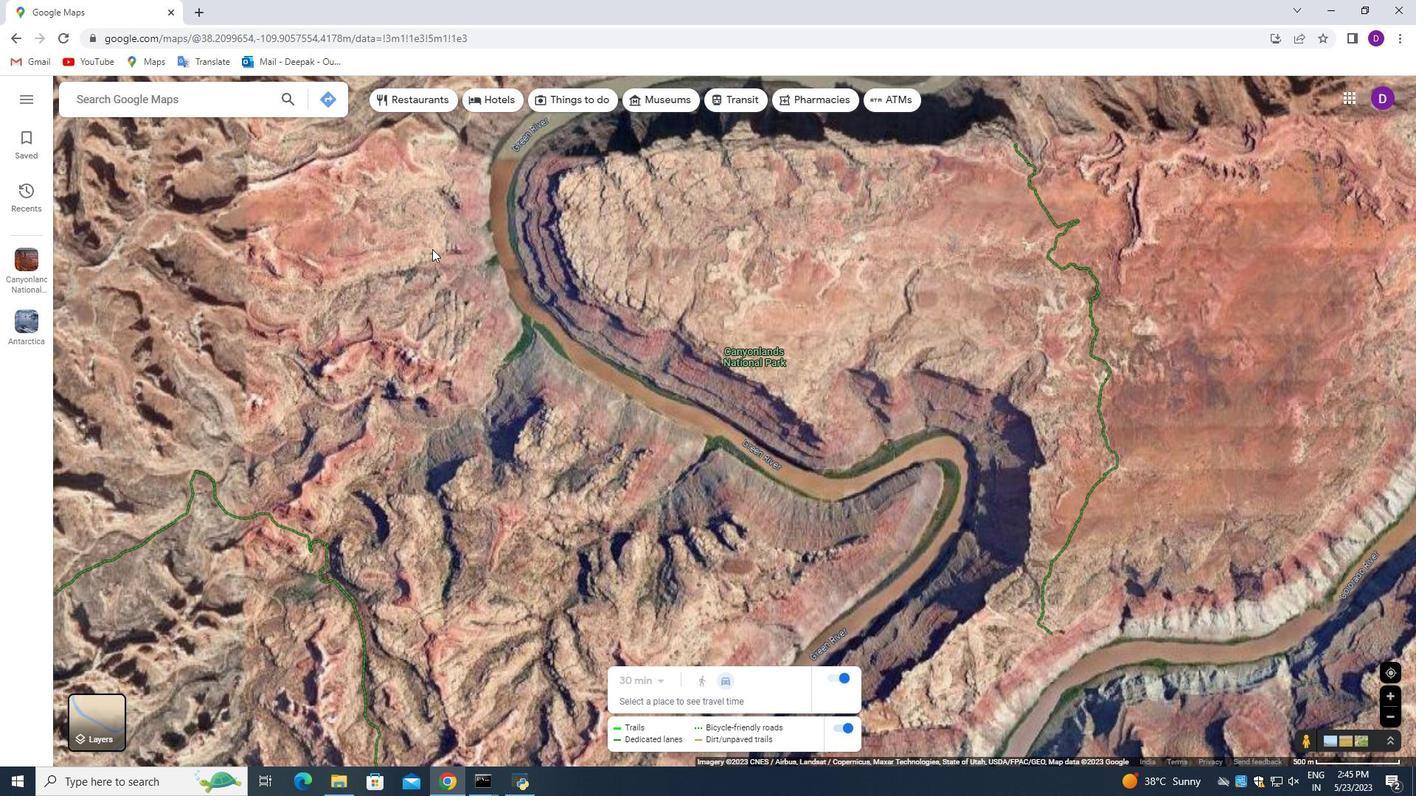 
Action: Mouse moved to (1019, 455)
Screenshot: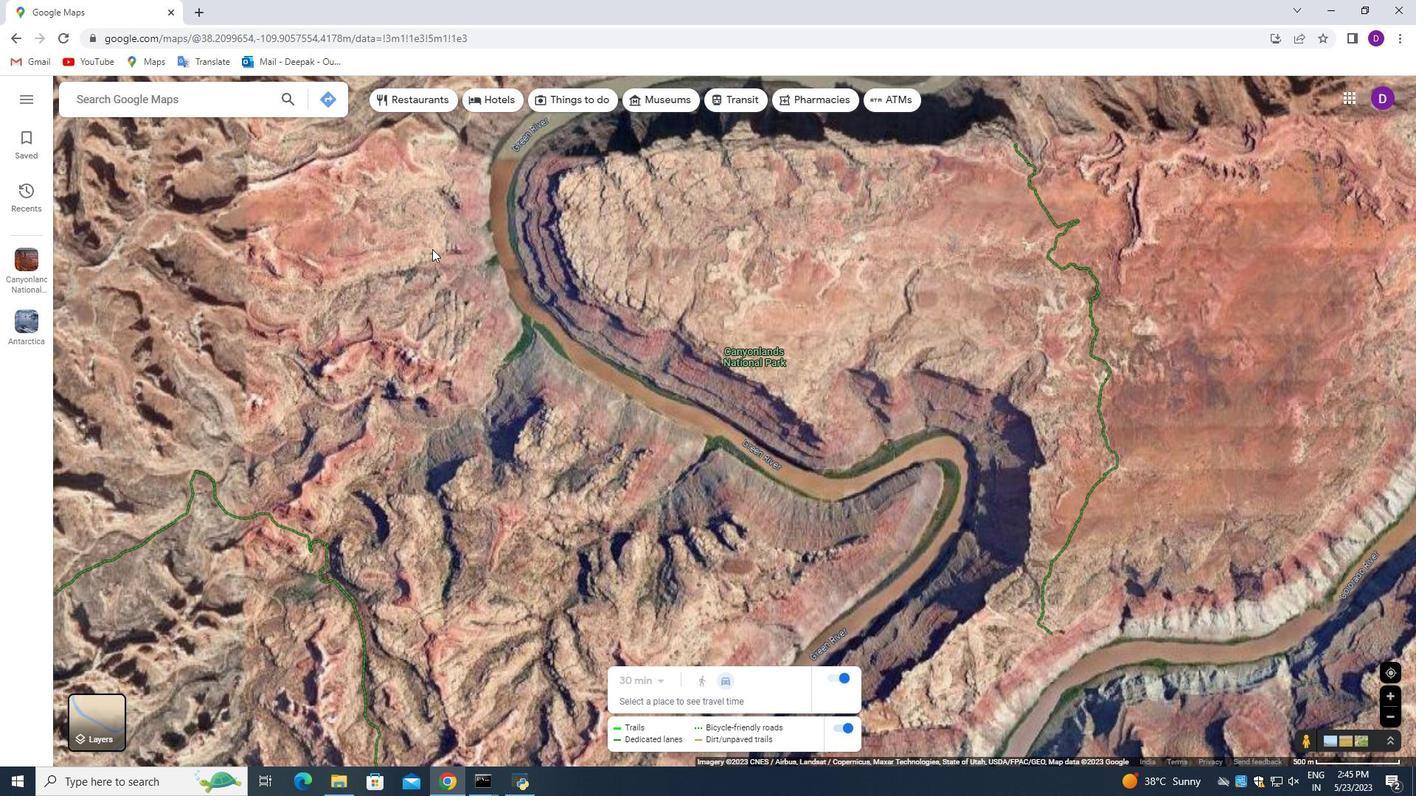 
Action: Mouse scrolled (1019, 456) with delta (0, 0)
Screenshot: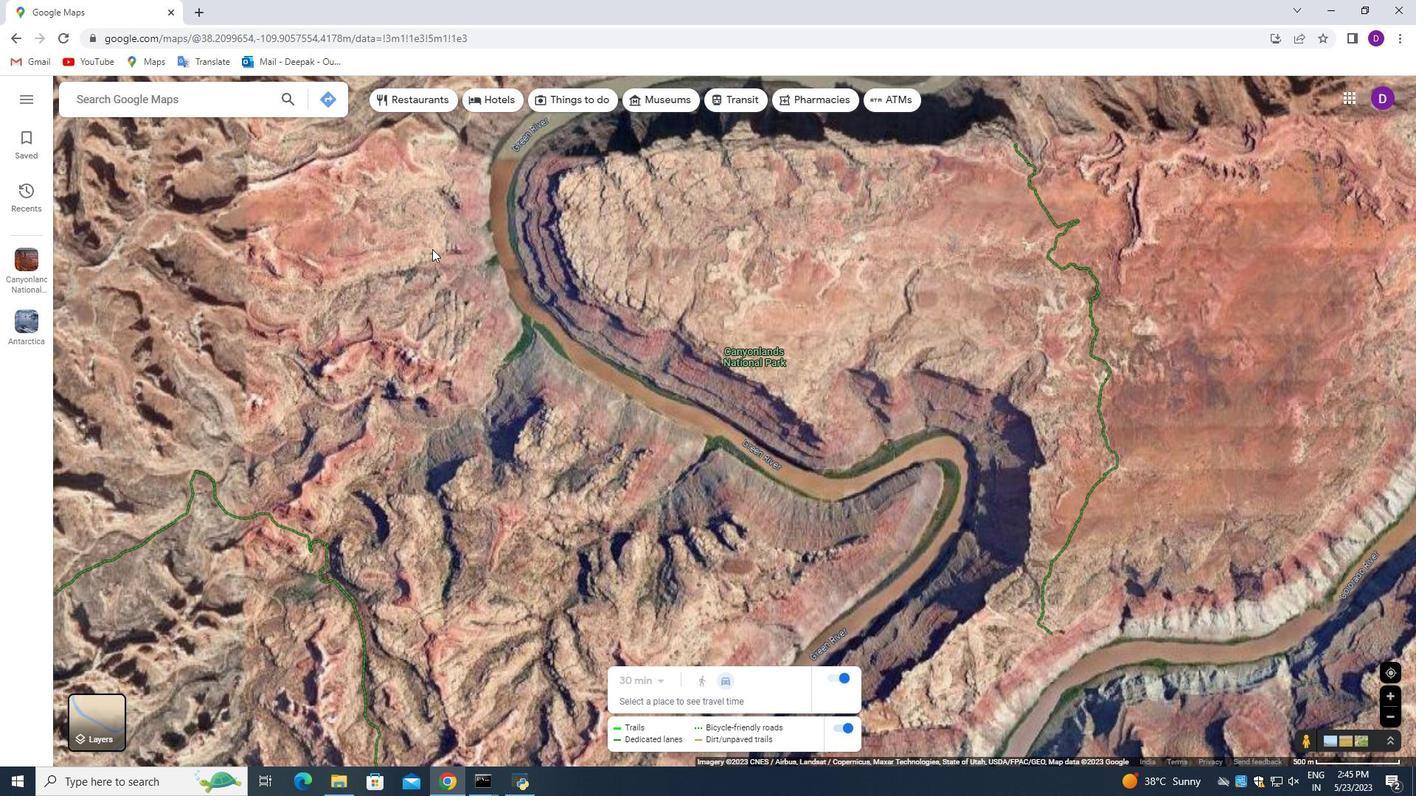 
Action: Mouse moved to (1070, 379)
Screenshot: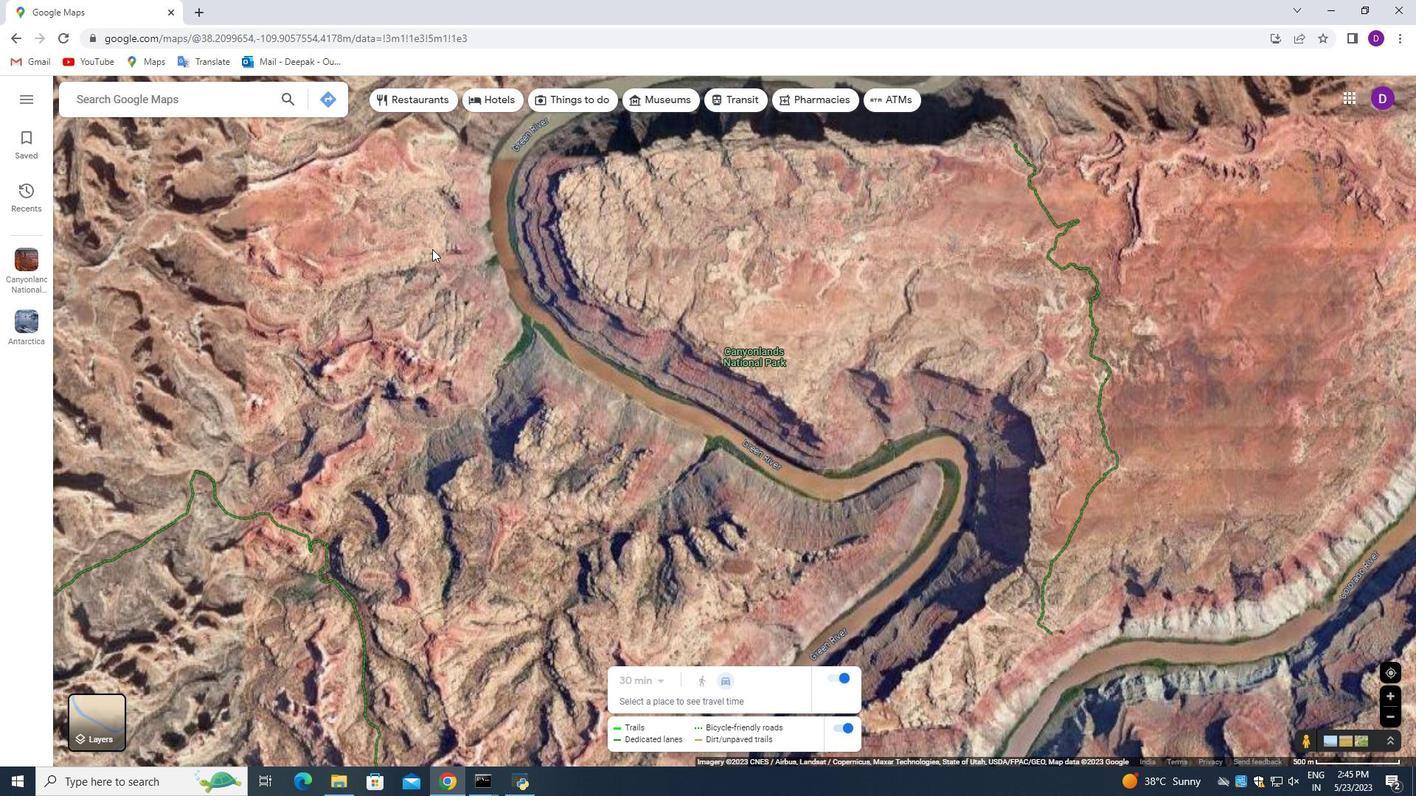 
Action: Mouse scrolled (1070, 379) with delta (0, 0)
Screenshot: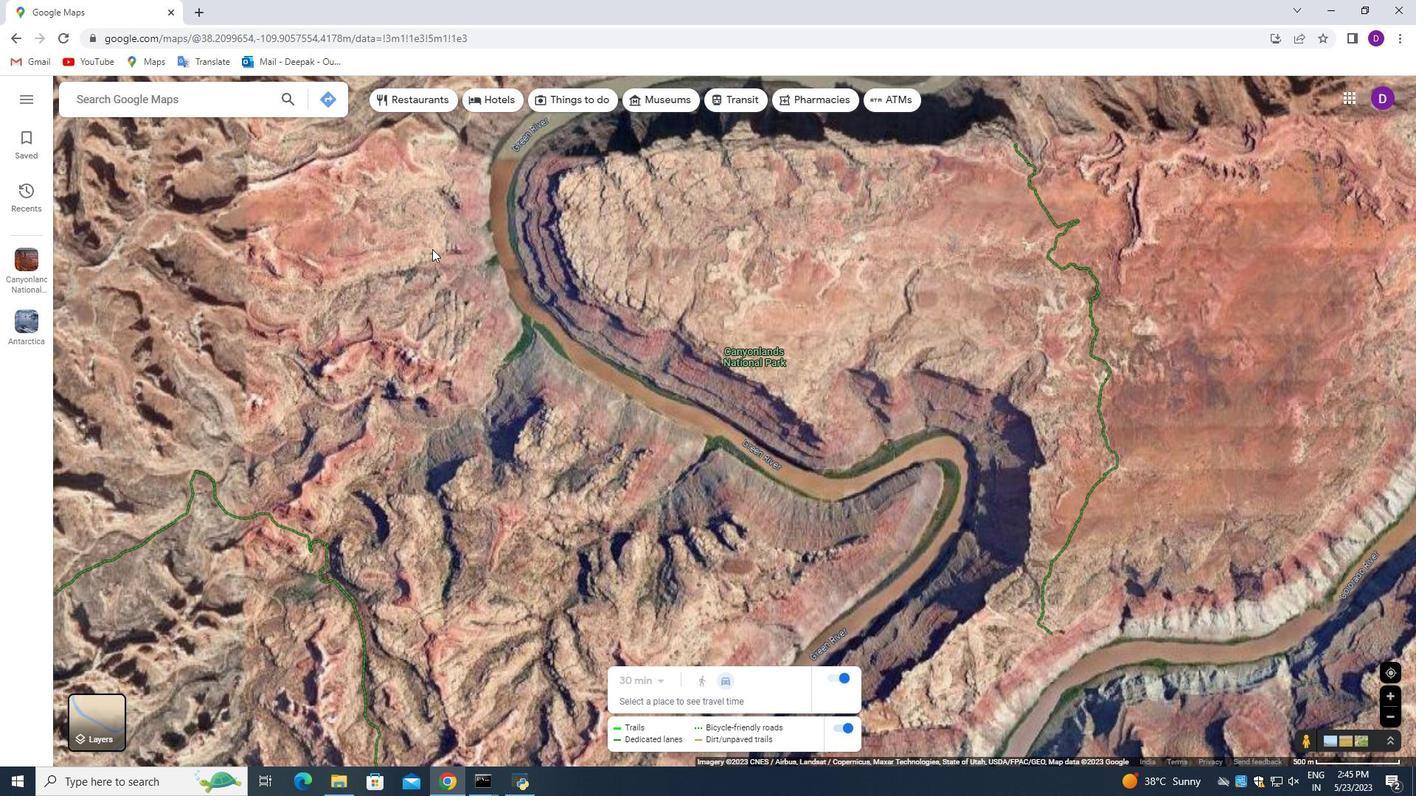 
Action: Mouse scrolled (1070, 379) with delta (0, 0)
Screenshot: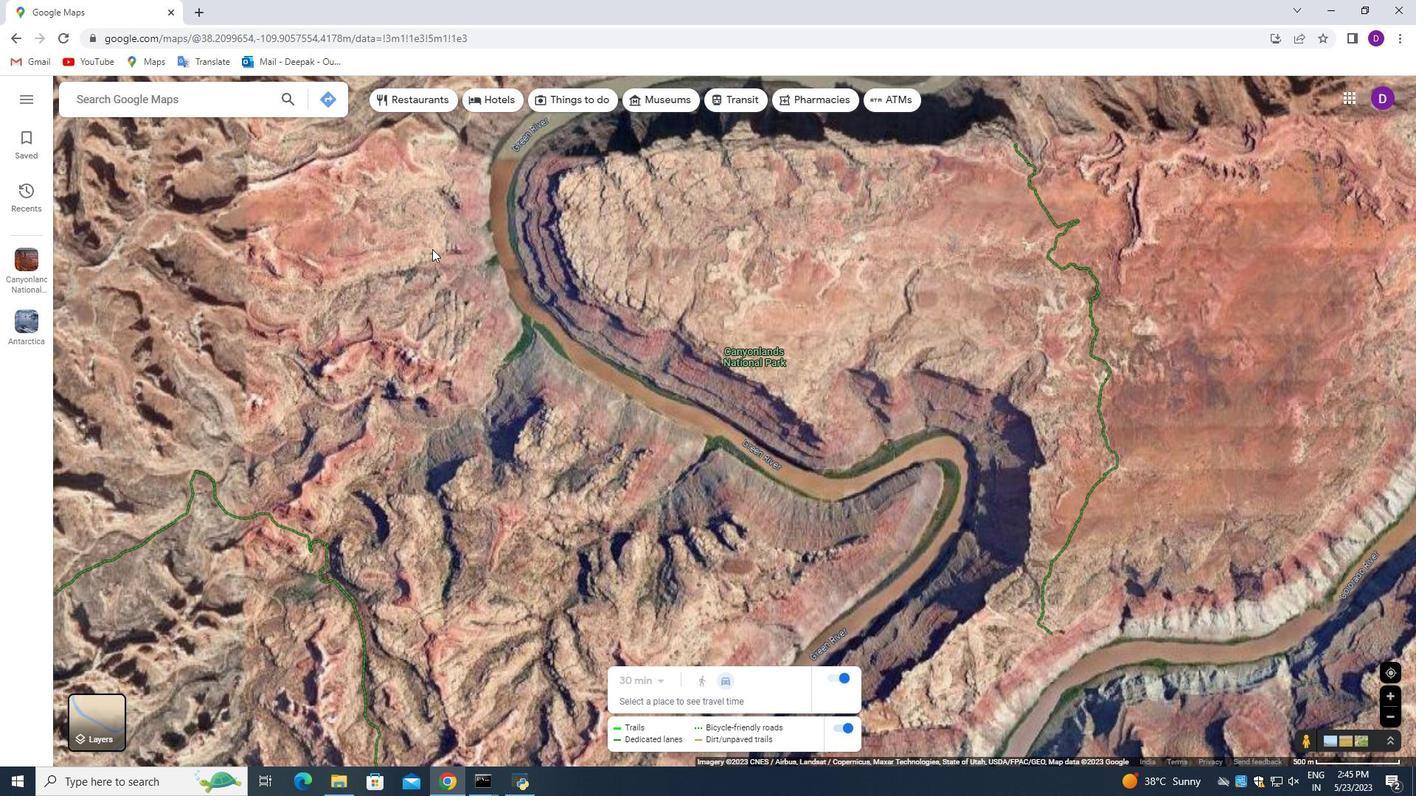 
Action: Mouse moved to (1072, 379)
Screenshot: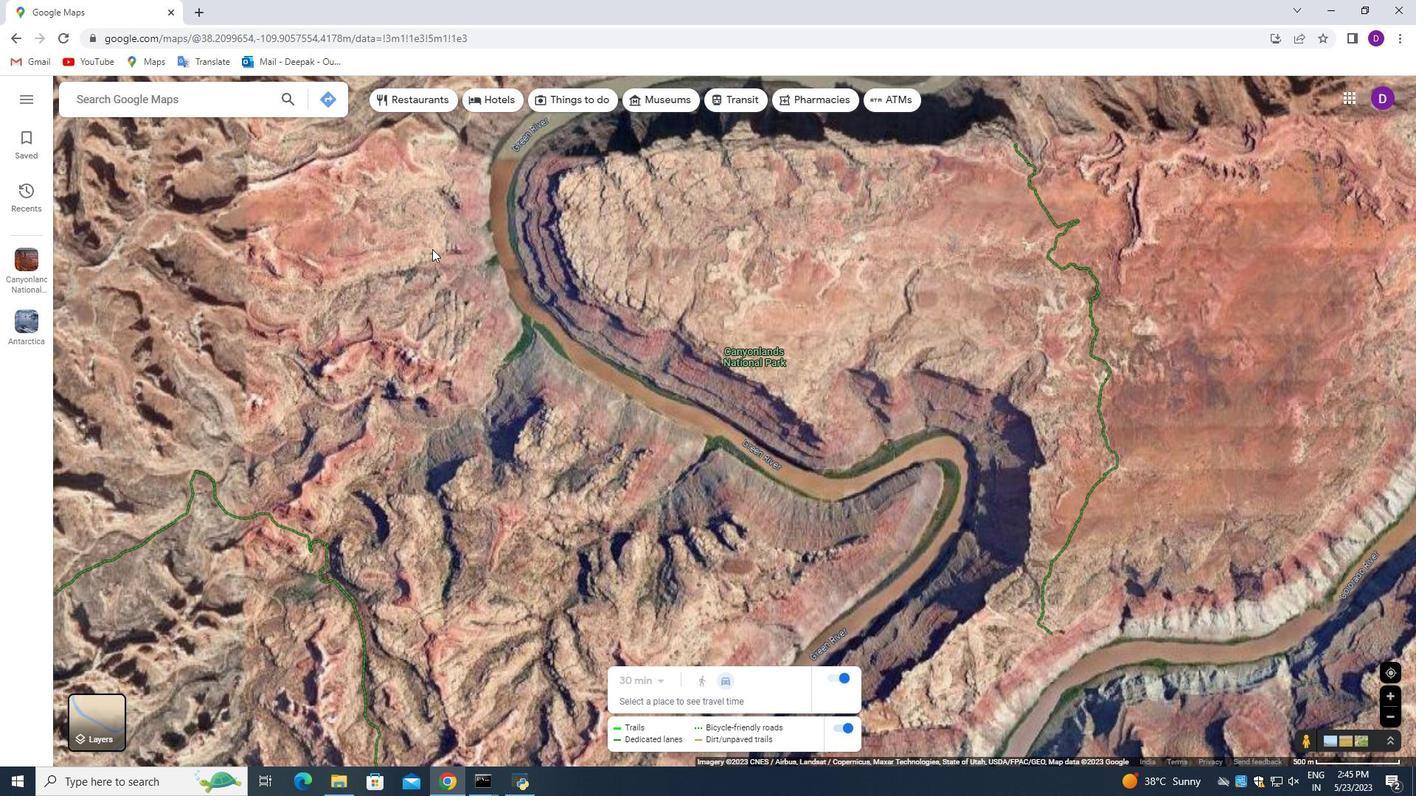 
Action: Mouse scrolled (1072, 379) with delta (0, 0)
Screenshot: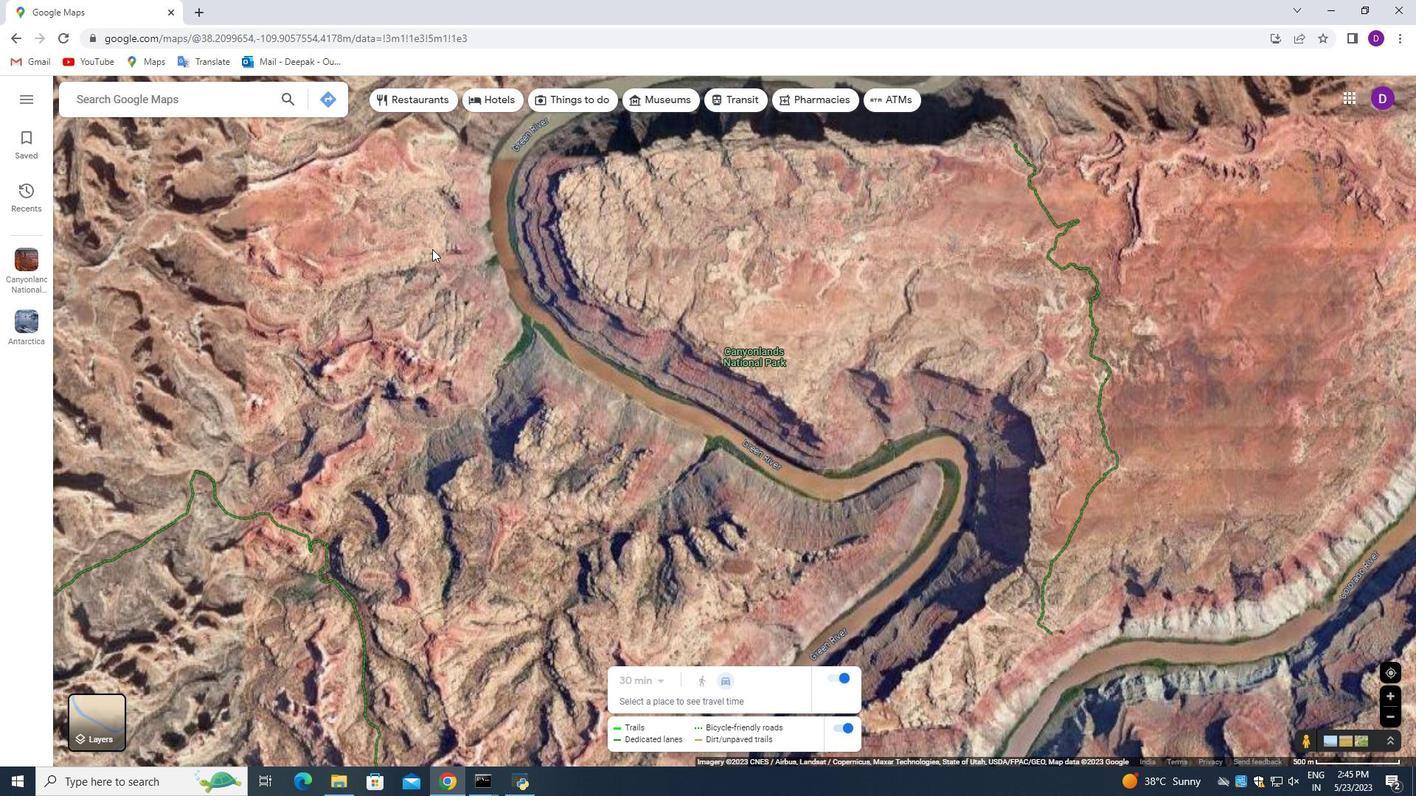 
Action: Mouse scrolled (1072, 379) with delta (0, 0)
Screenshot: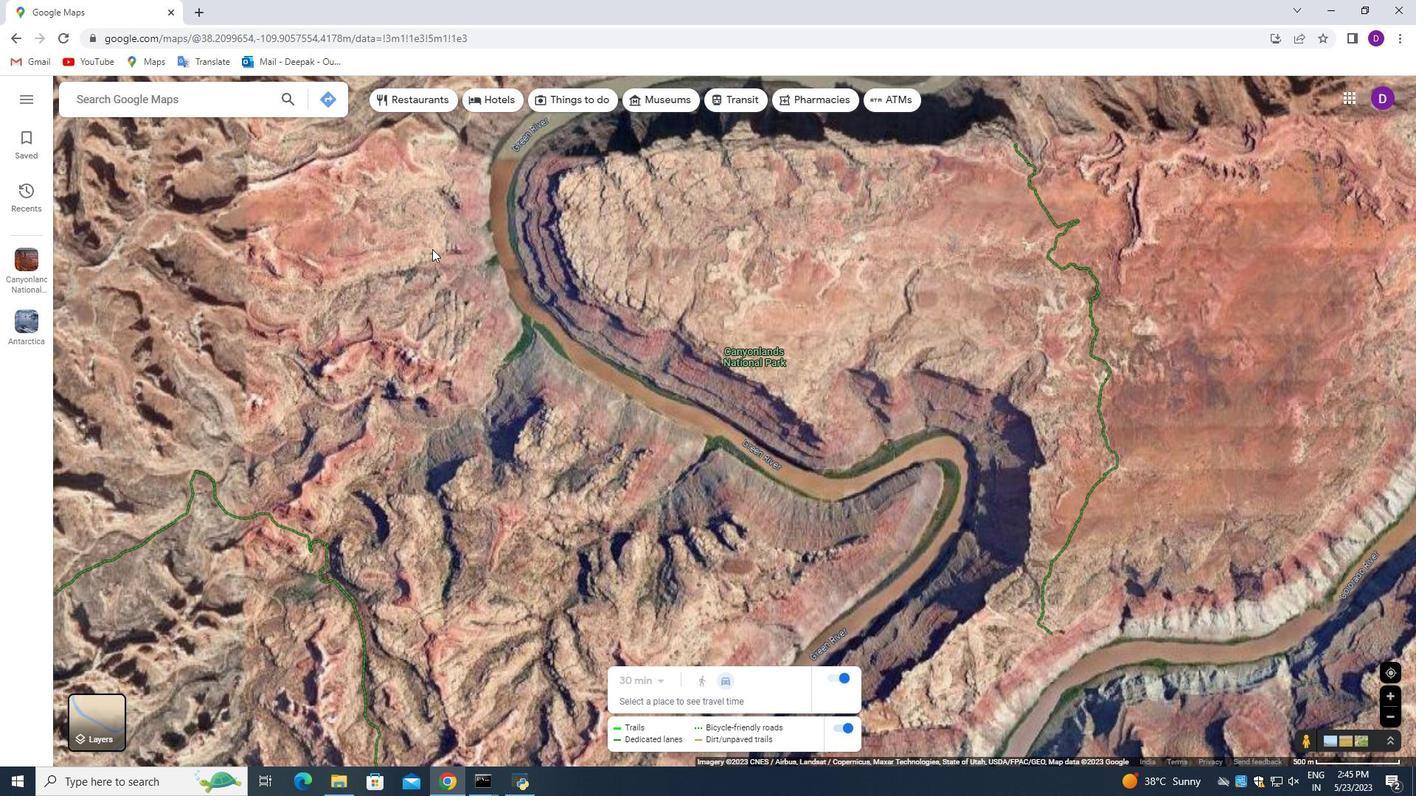 
Action: Mouse moved to (1085, 356)
Screenshot: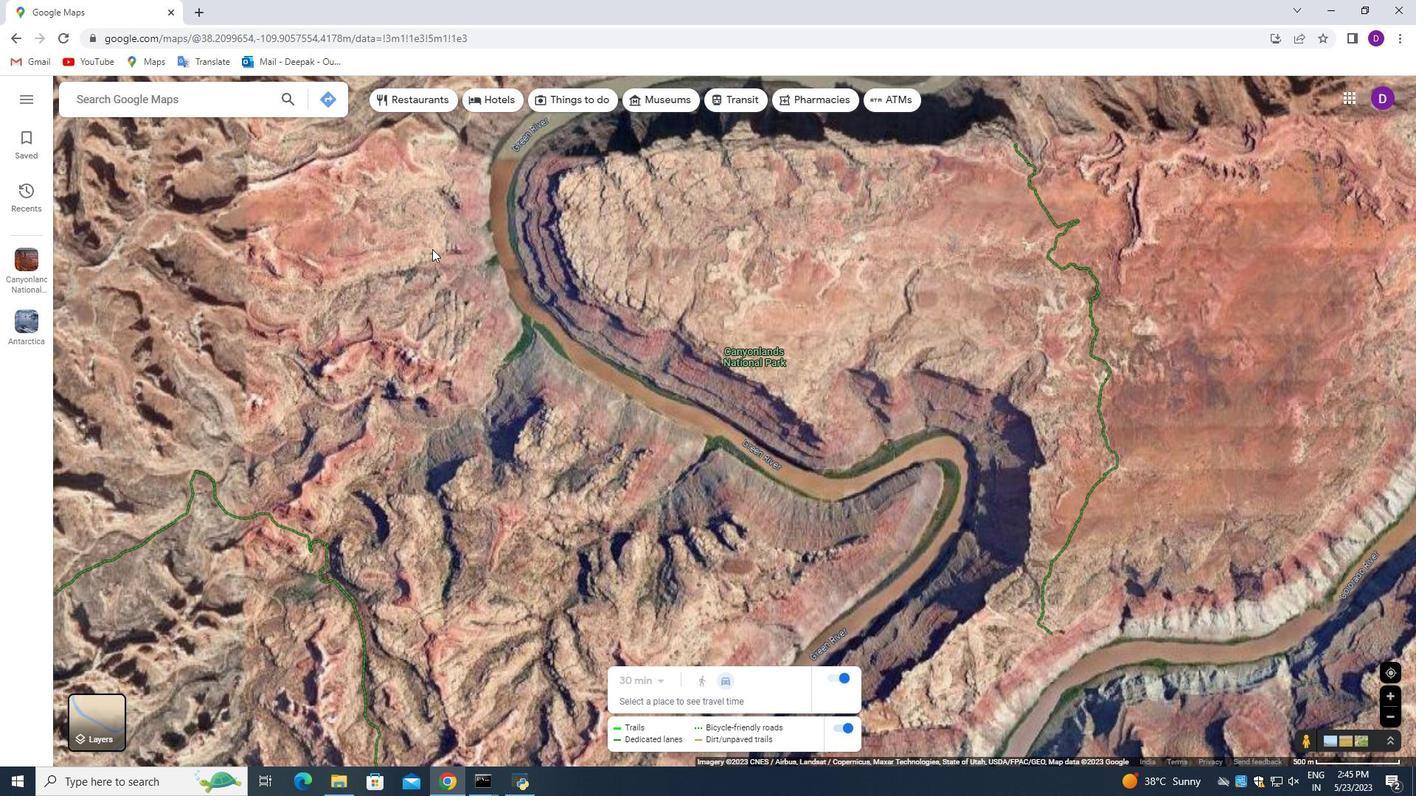 
Action: Mouse pressed left at (1085, 356)
Screenshot: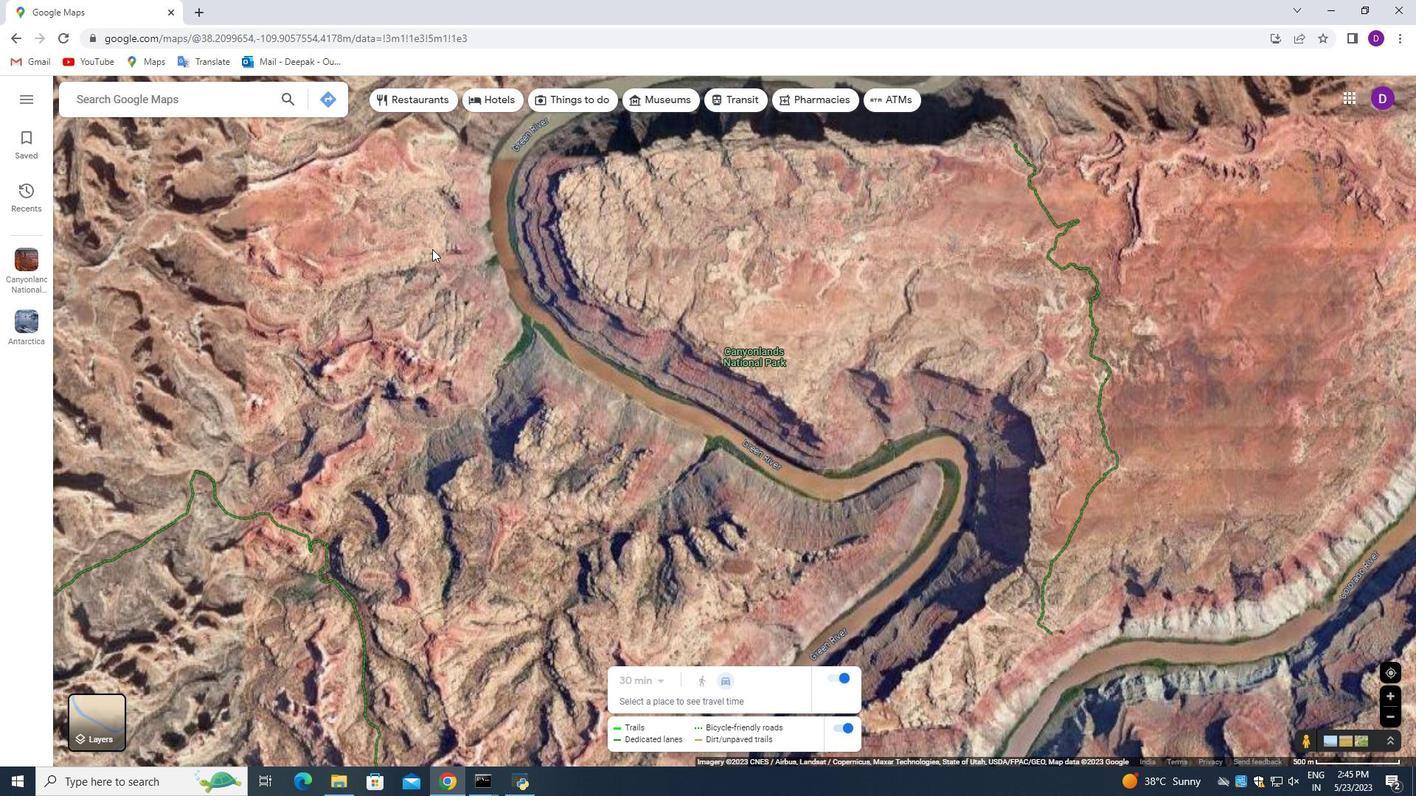 
Action: Mouse moved to (987, 441)
Screenshot: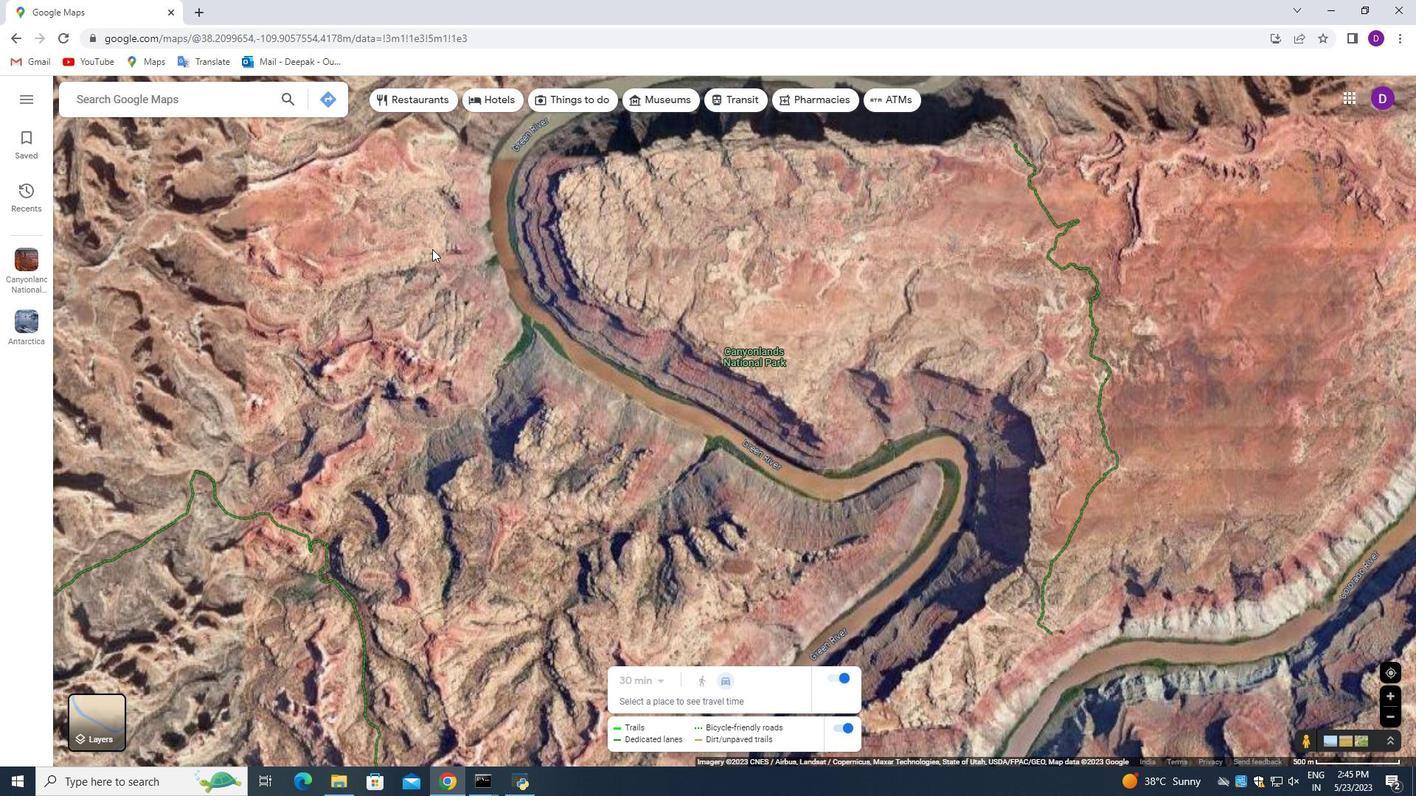 
Action: Mouse scrolled (987, 441) with delta (0, 0)
Screenshot: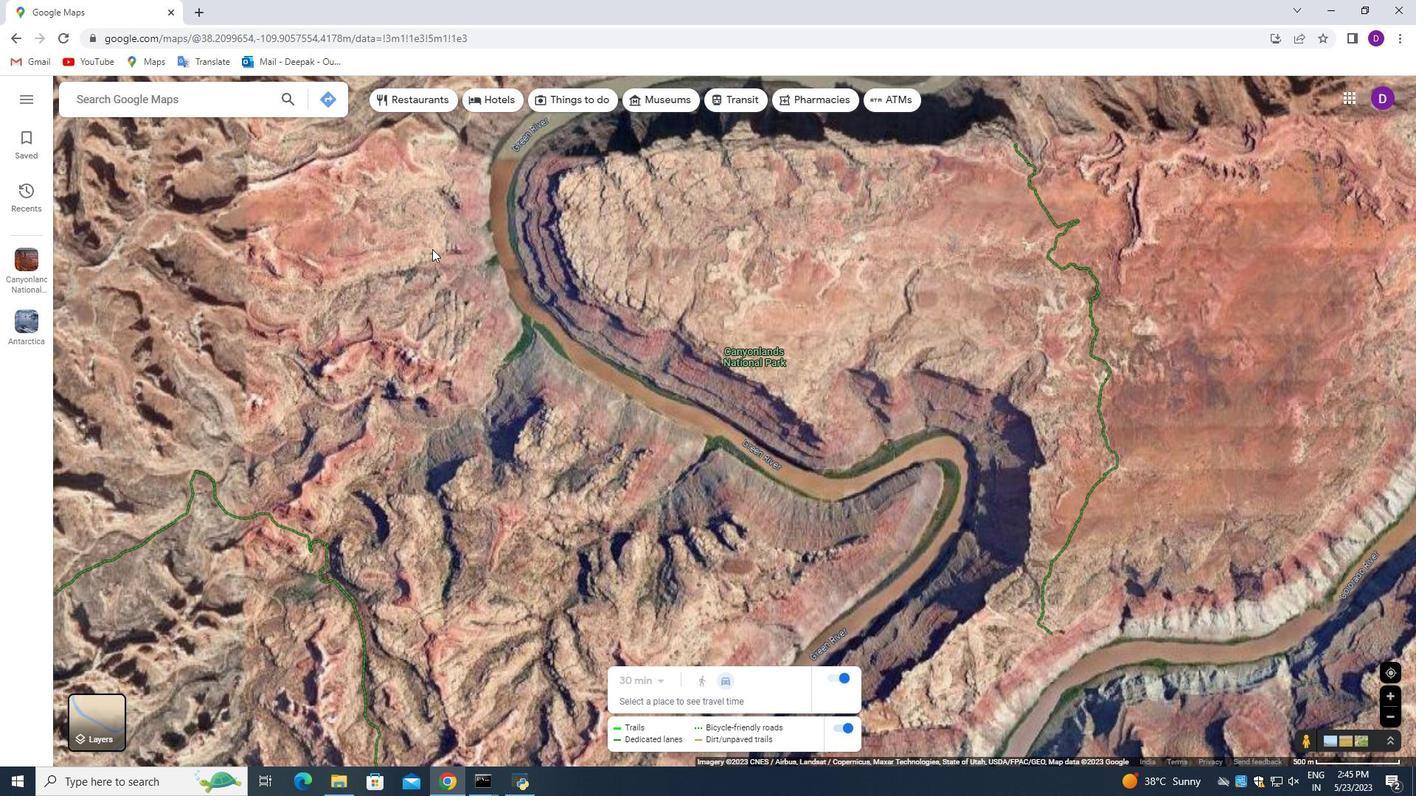 
Action: Mouse scrolled (987, 441) with delta (0, 0)
Screenshot: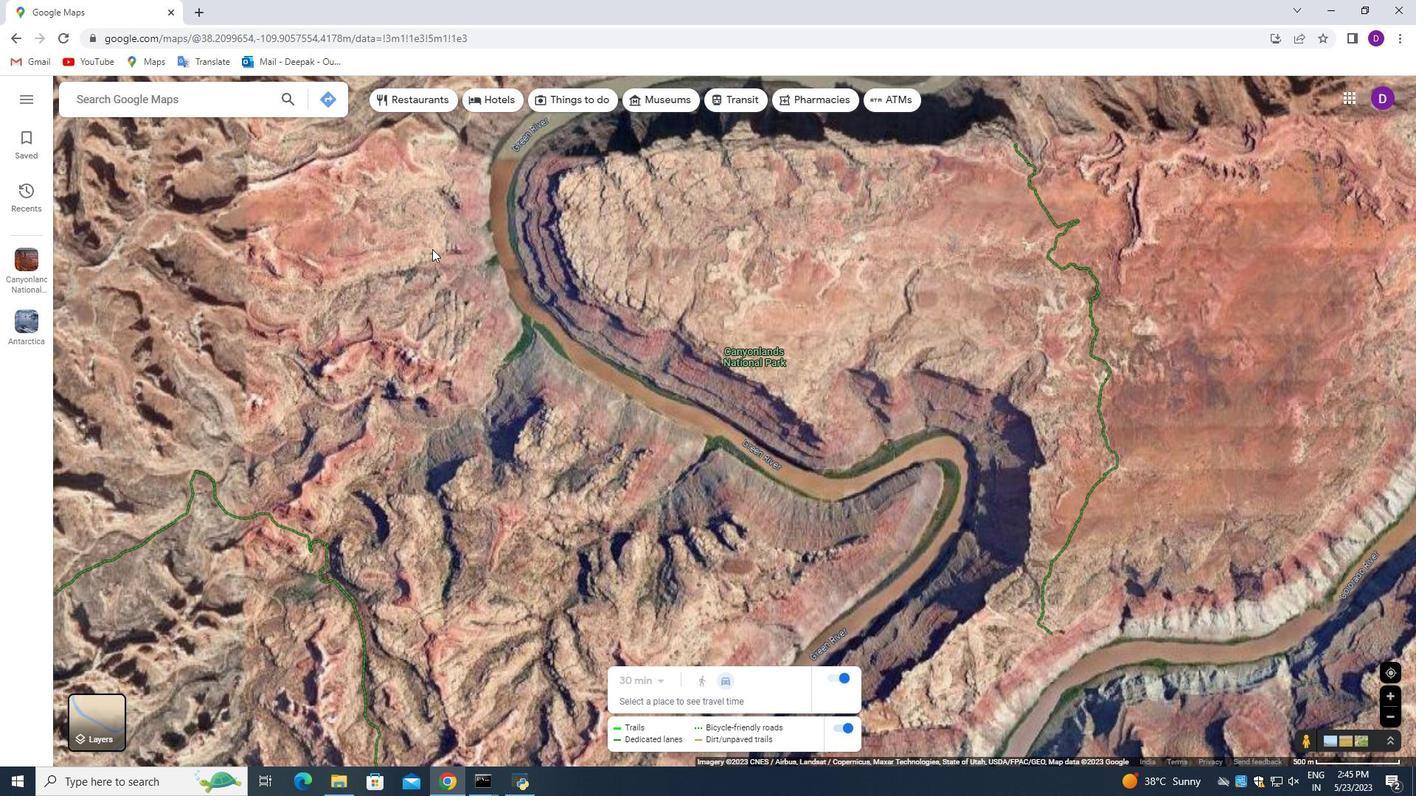 
Action: Mouse scrolled (987, 441) with delta (0, 0)
Screenshot: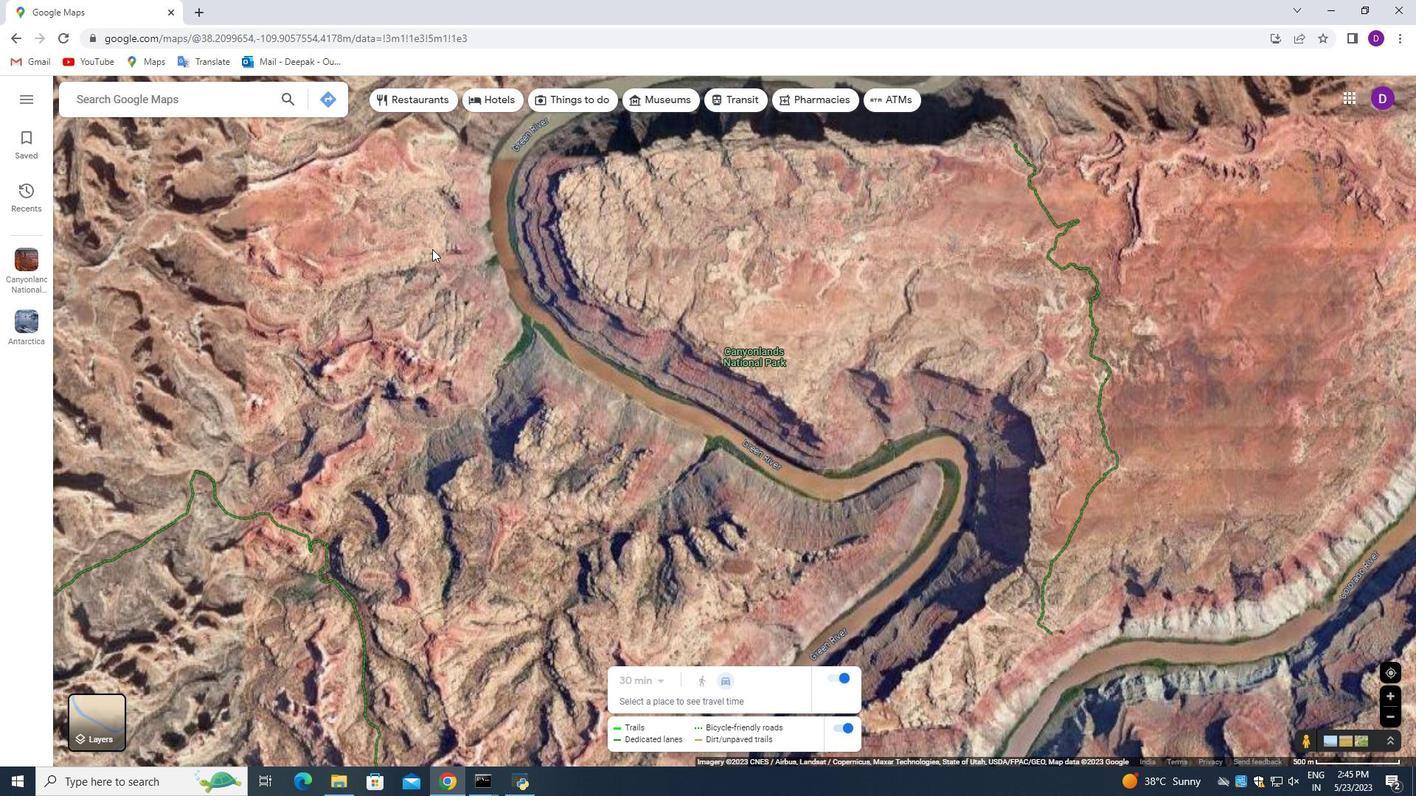 
Action: Mouse scrolled (987, 441) with delta (0, 0)
Screenshot: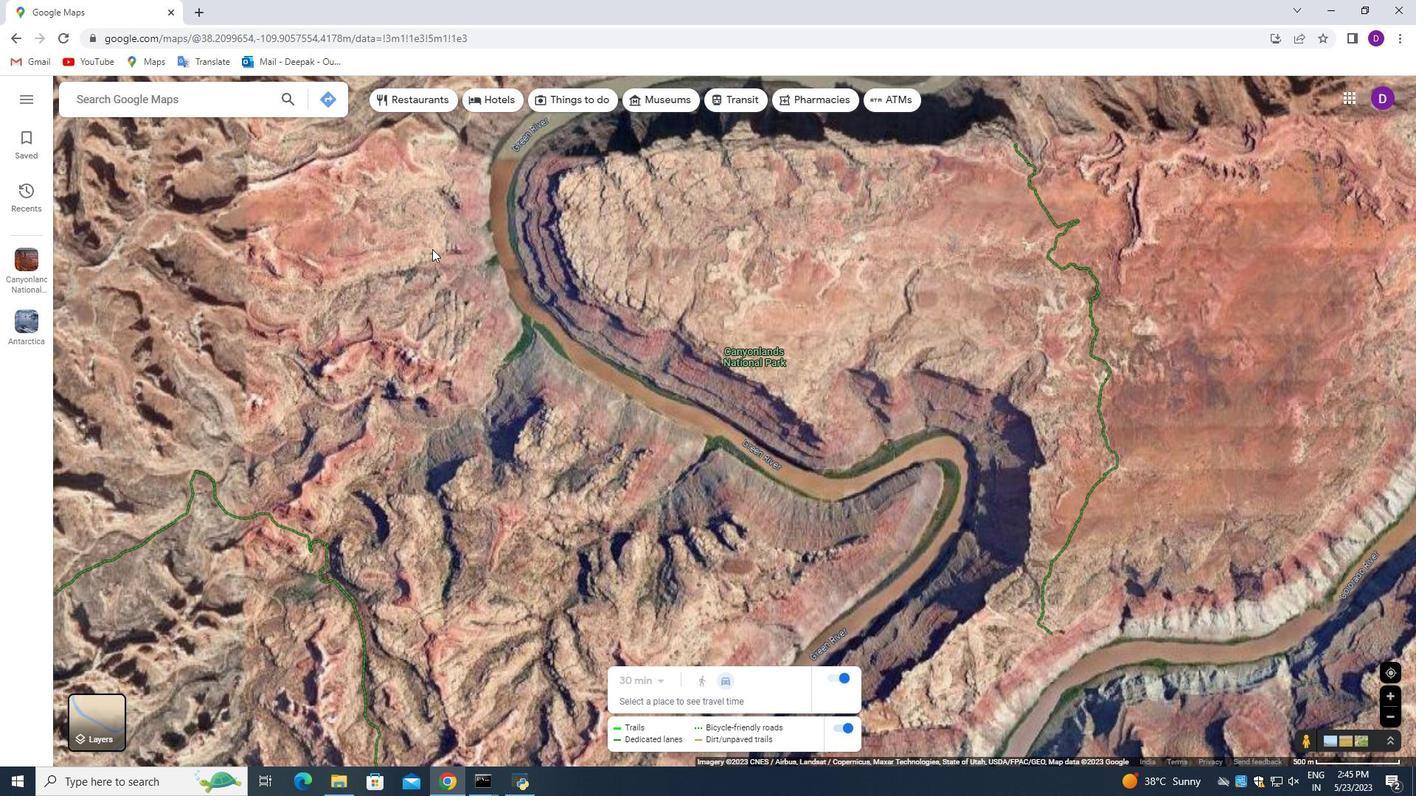 
Action: Mouse scrolled (987, 441) with delta (0, 0)
Screenshot: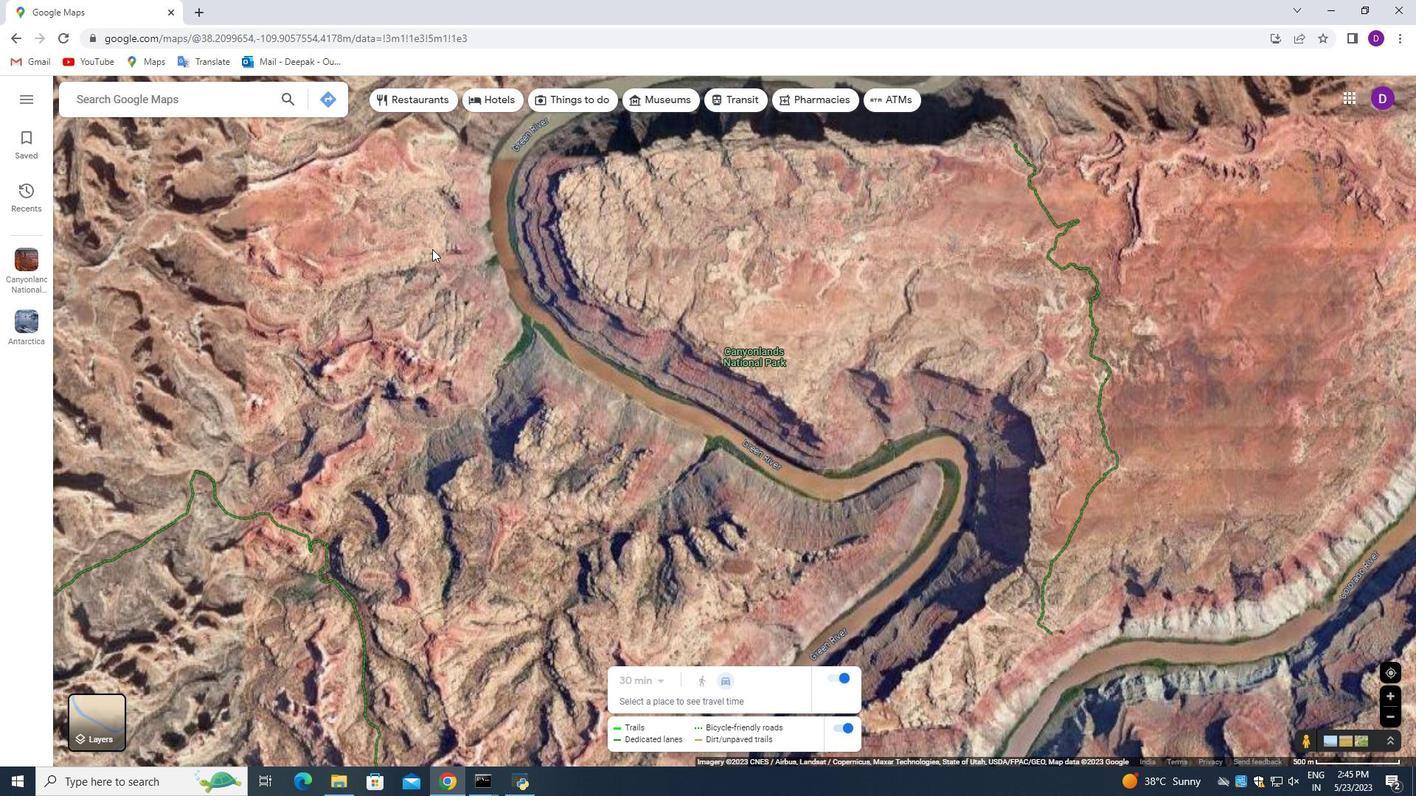 
Action: Mouse moved to (989, 438)
Screenshot: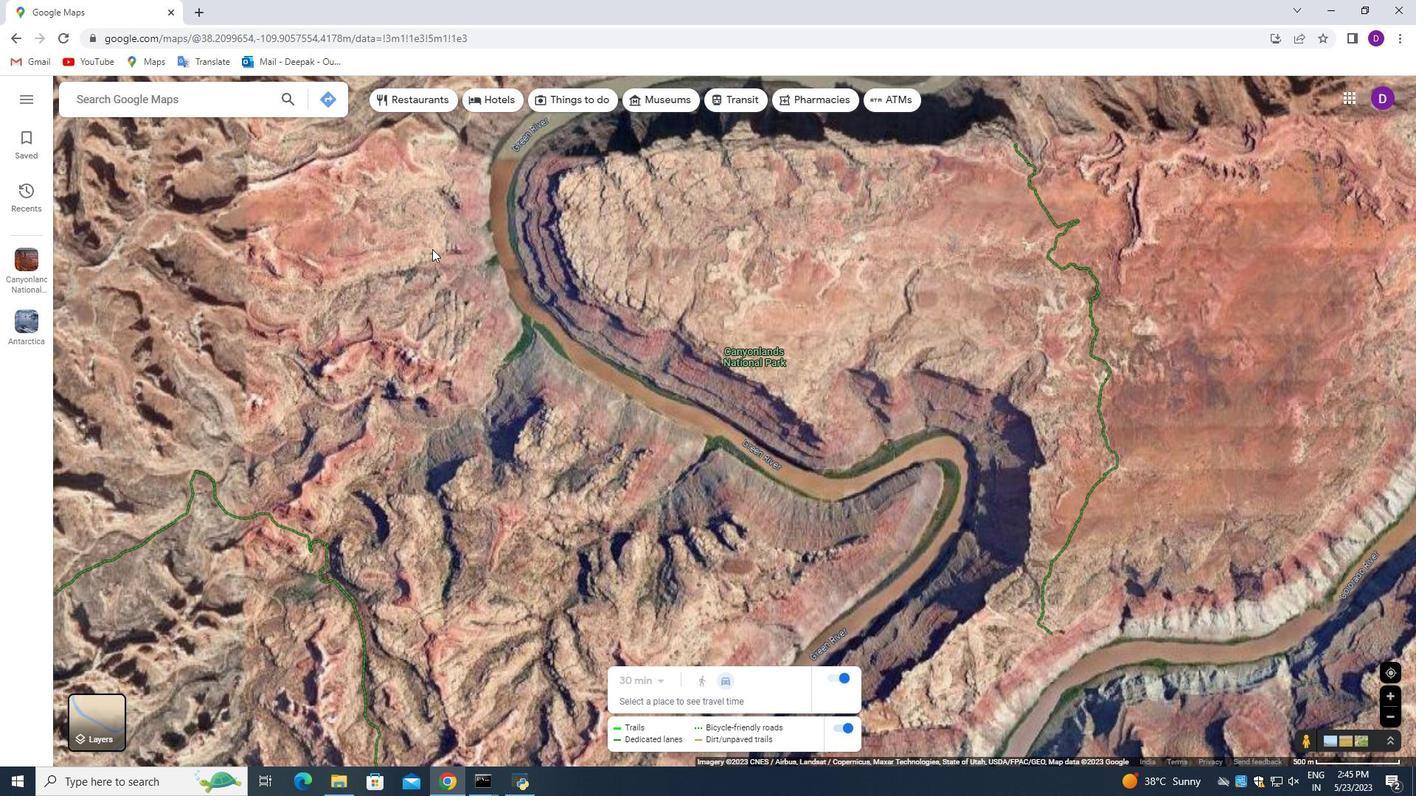 
Action: Mouse scrolled (988, 439) with delta (0, 0)
Screenshot: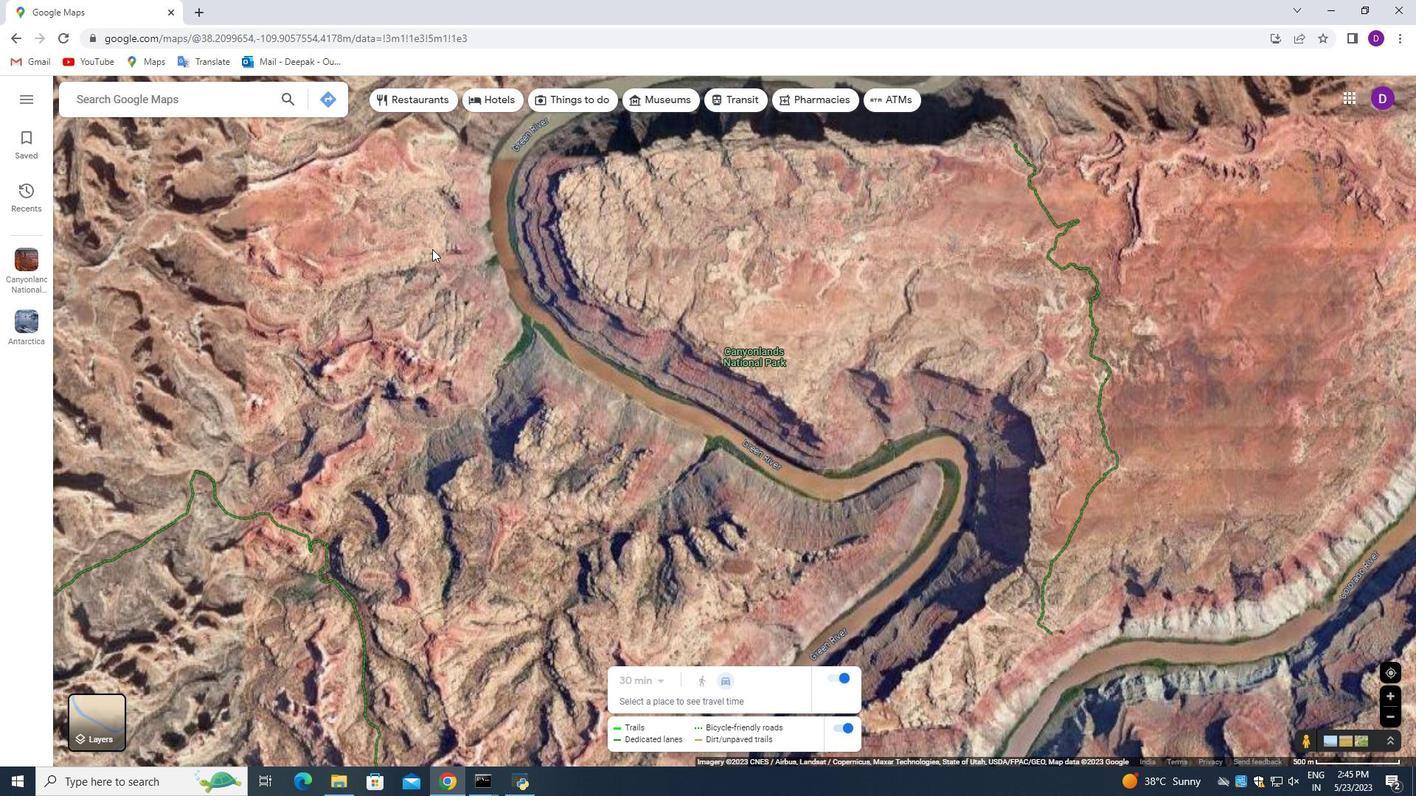
Action: Mouse scrolled (989, 439) with delta (0, 0)
Screenshot: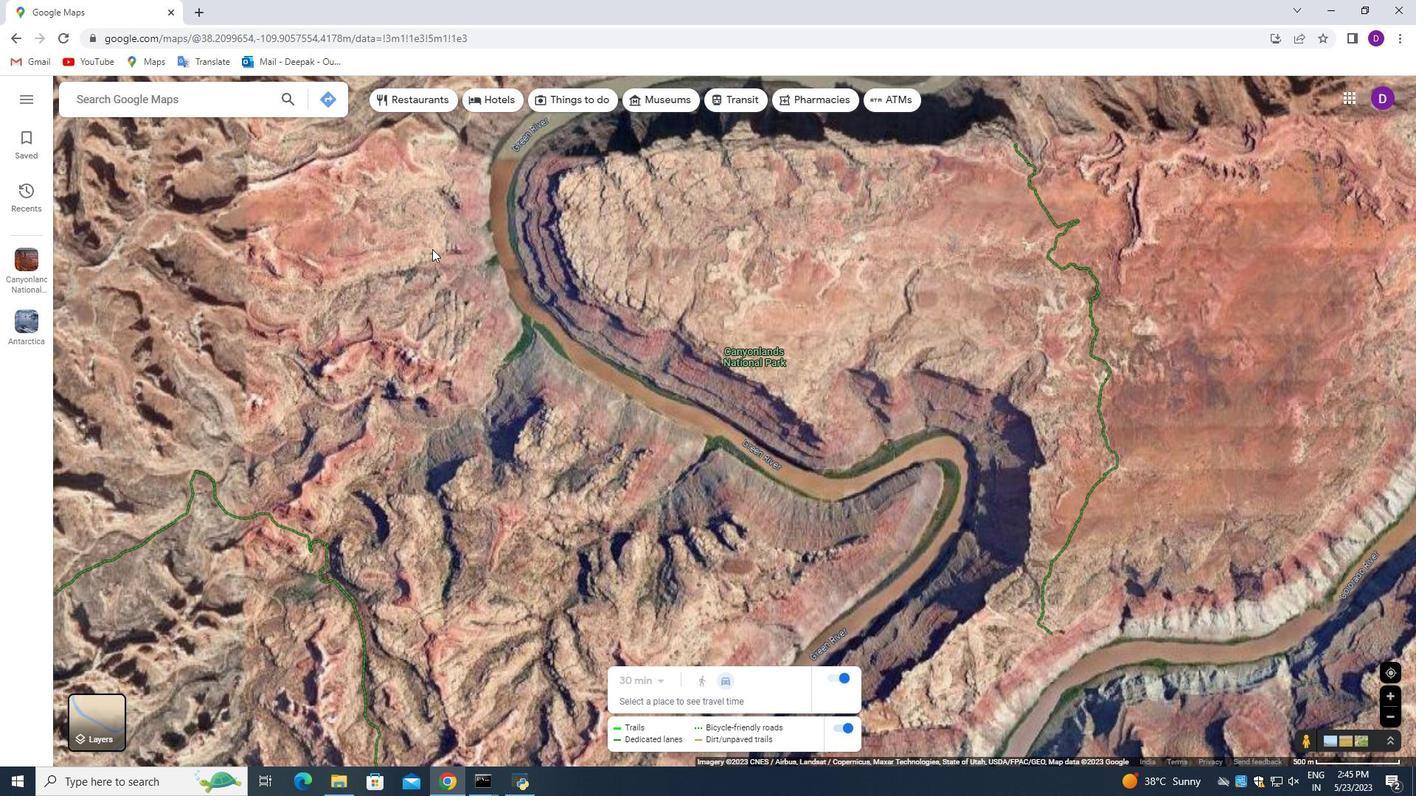 
Action: Mouse moved to (941, 440)
Screenshot: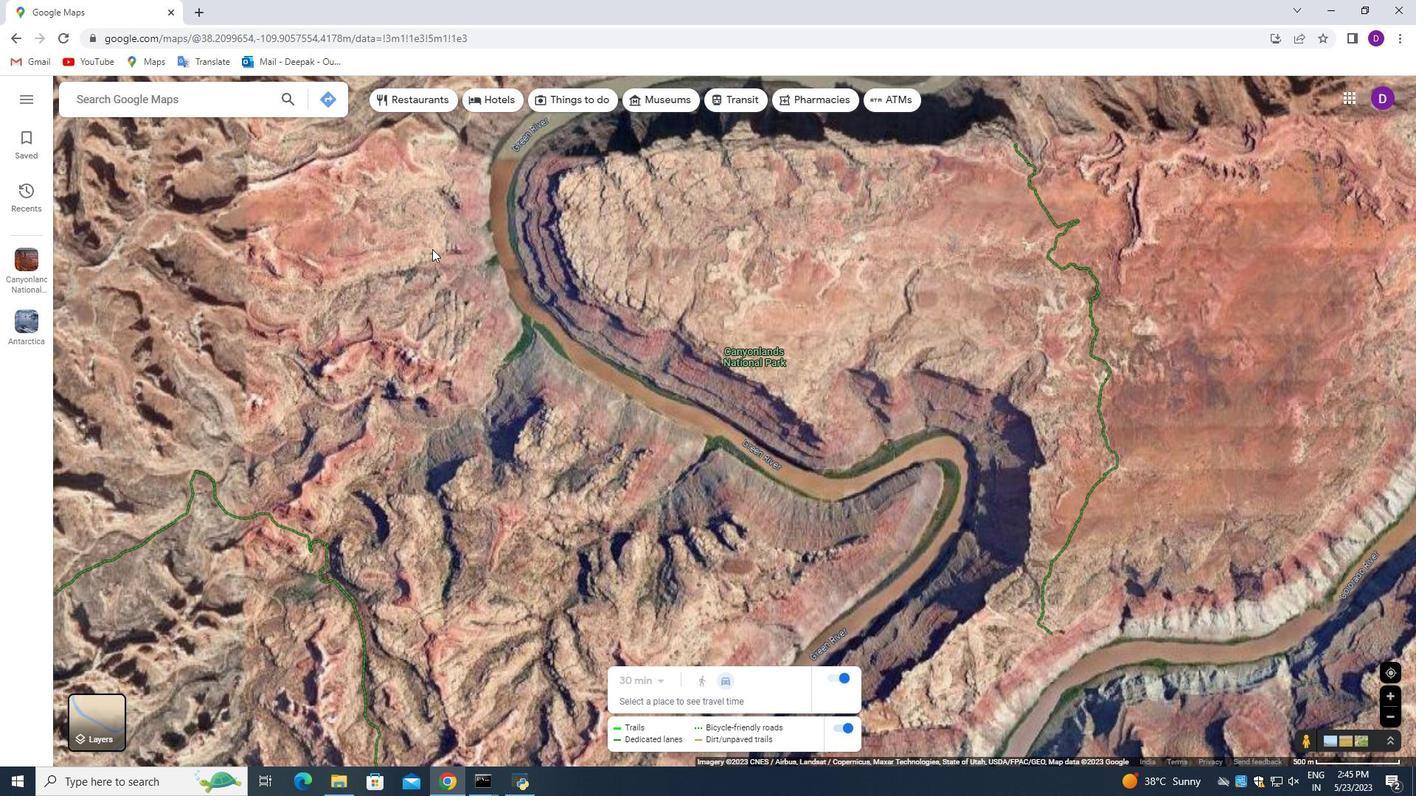 
Action: Mouse scrolled (941, 441) with delta (0, 0)
Screenshot: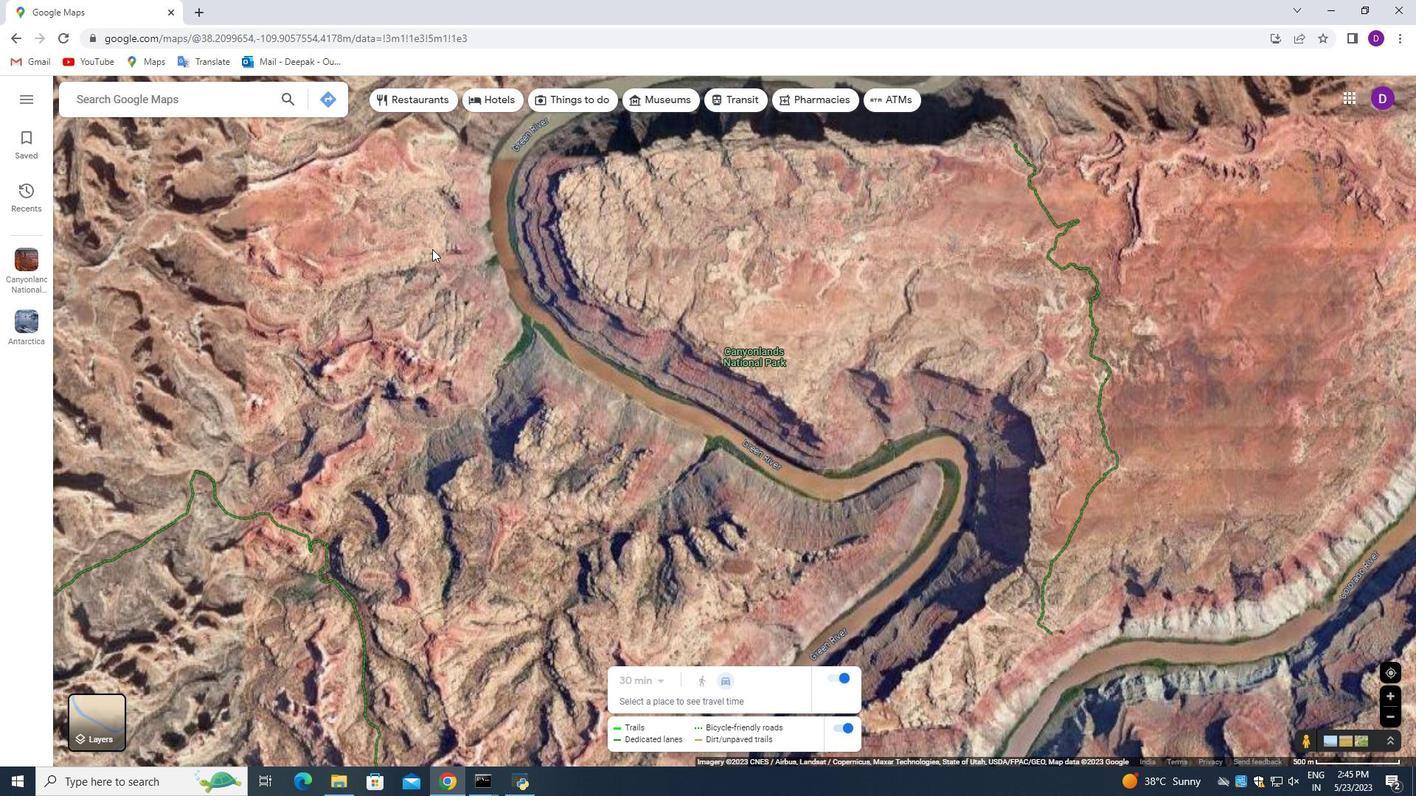 
Action: Mouse moved to (941, 440)
Screenshot: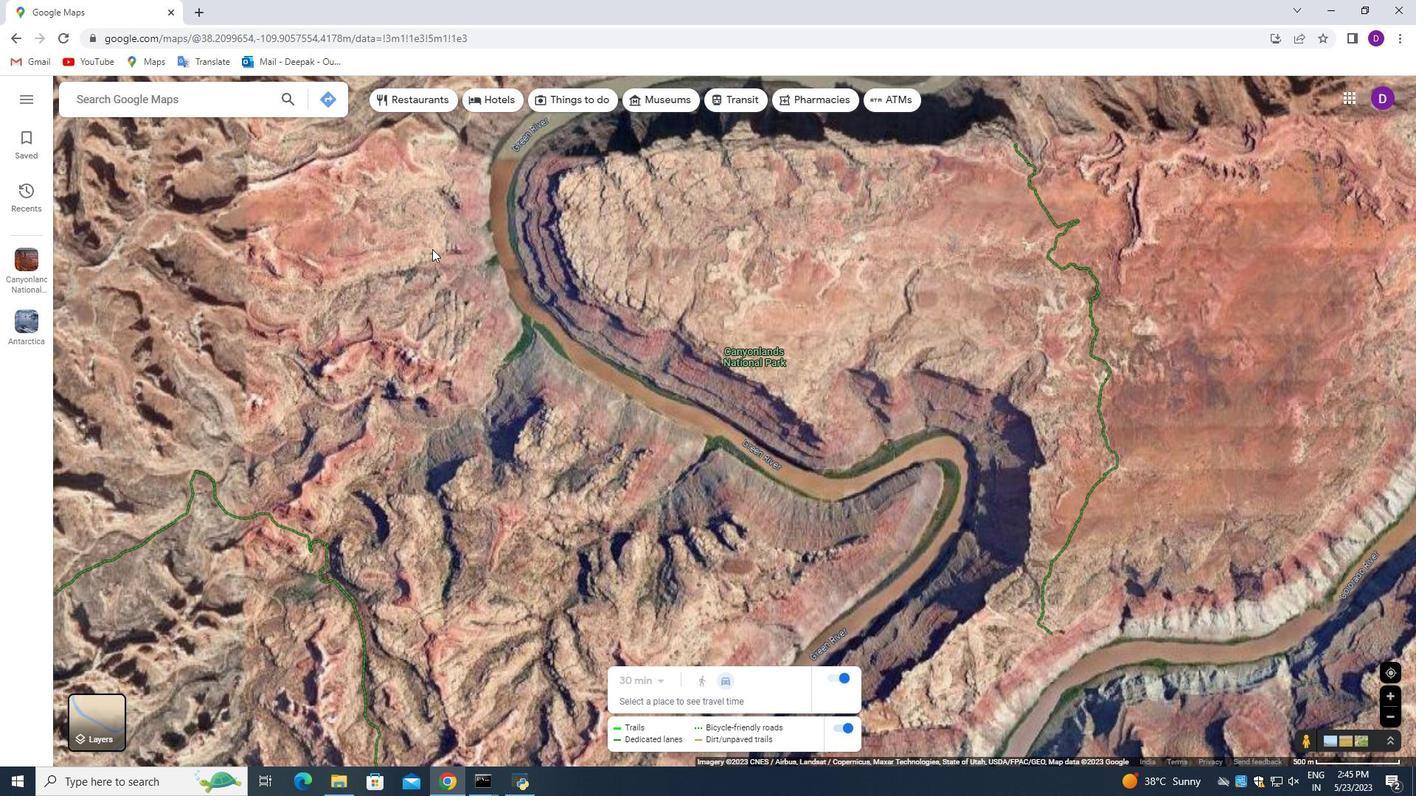 
Action: Mouse scrolled (941, 441) with delta (0, 0)
Screenshot: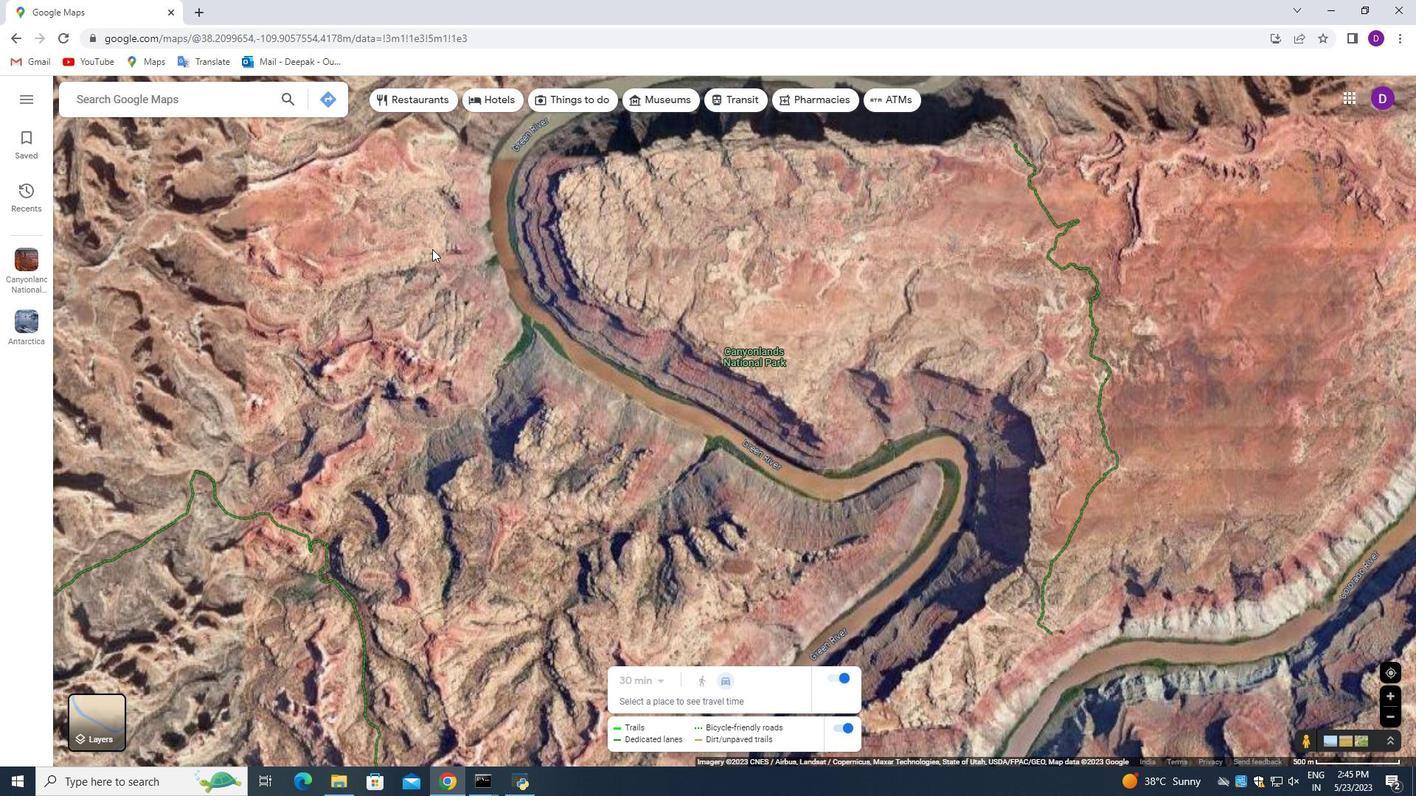 
Action: Mouse scrolled (941, 441) with delta (0, 0)
